 Task: Explore the satellite imagery of the Hoover Dam.
Action: Mouse moved to (201, 36)
Screenshot: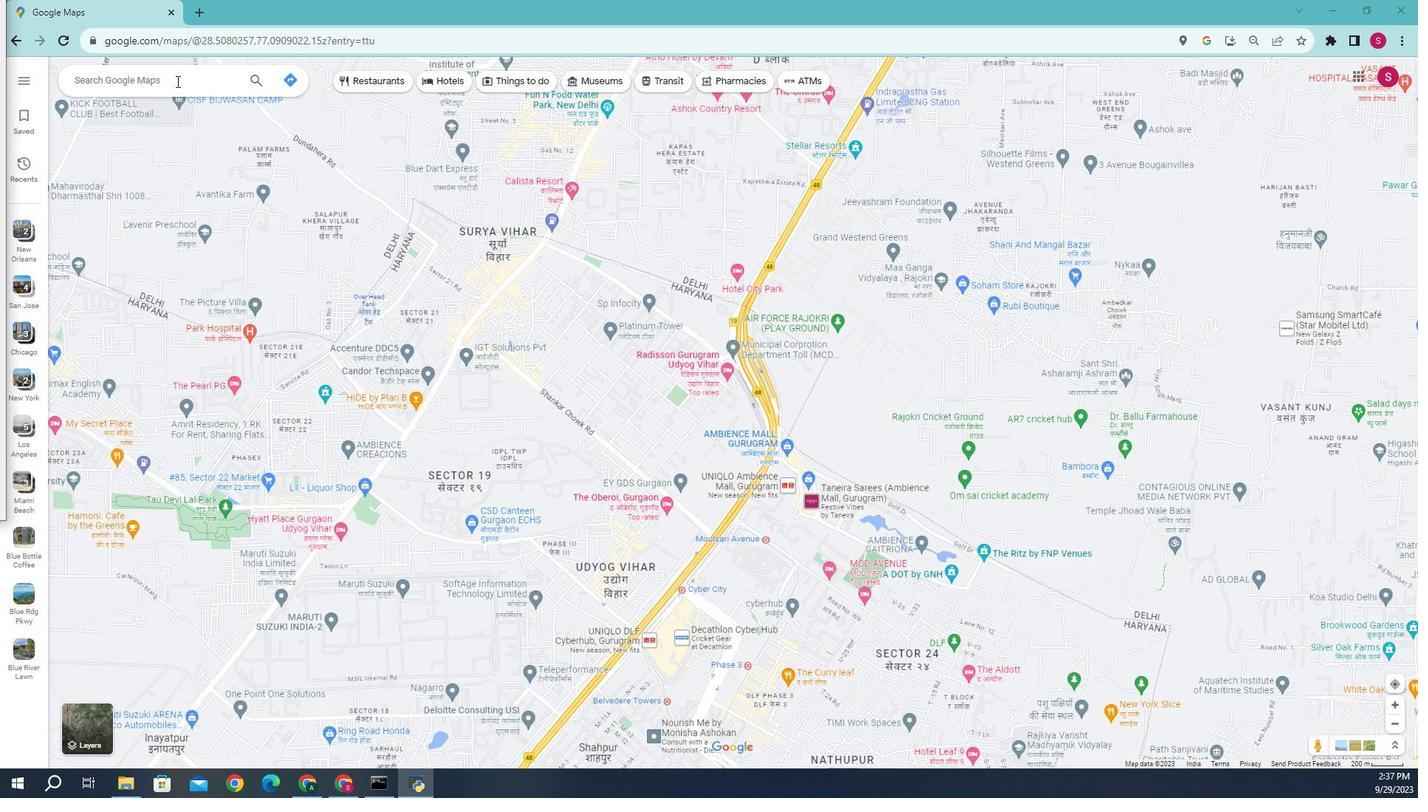 
Action: Mouse pressed left at (201, 36)
Screenshot: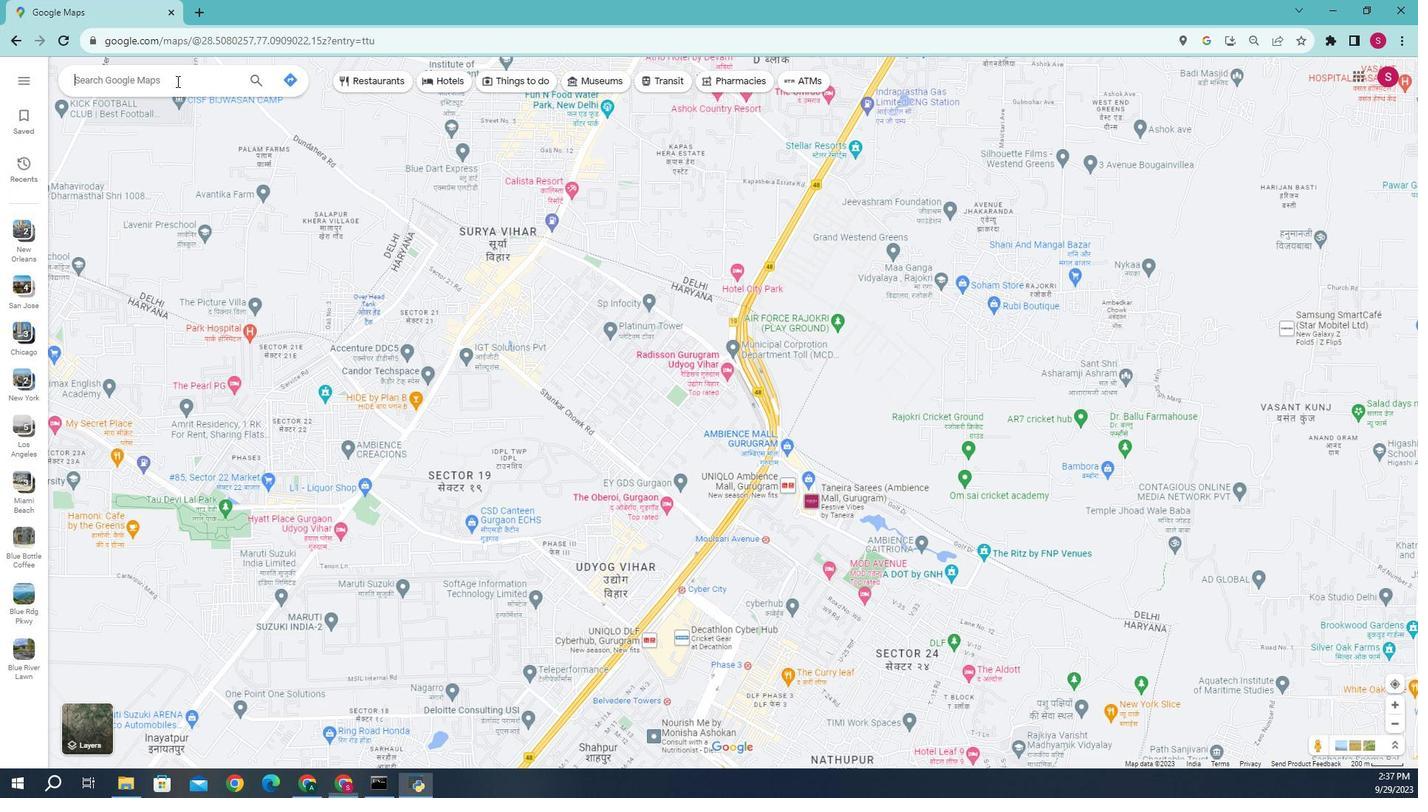 
Action: Key pressed <Key.caps_lock>H<Key.caps_lock>oover<Key.space><Key.caps_lock>D<Key.caps_lock>am
Screenshot: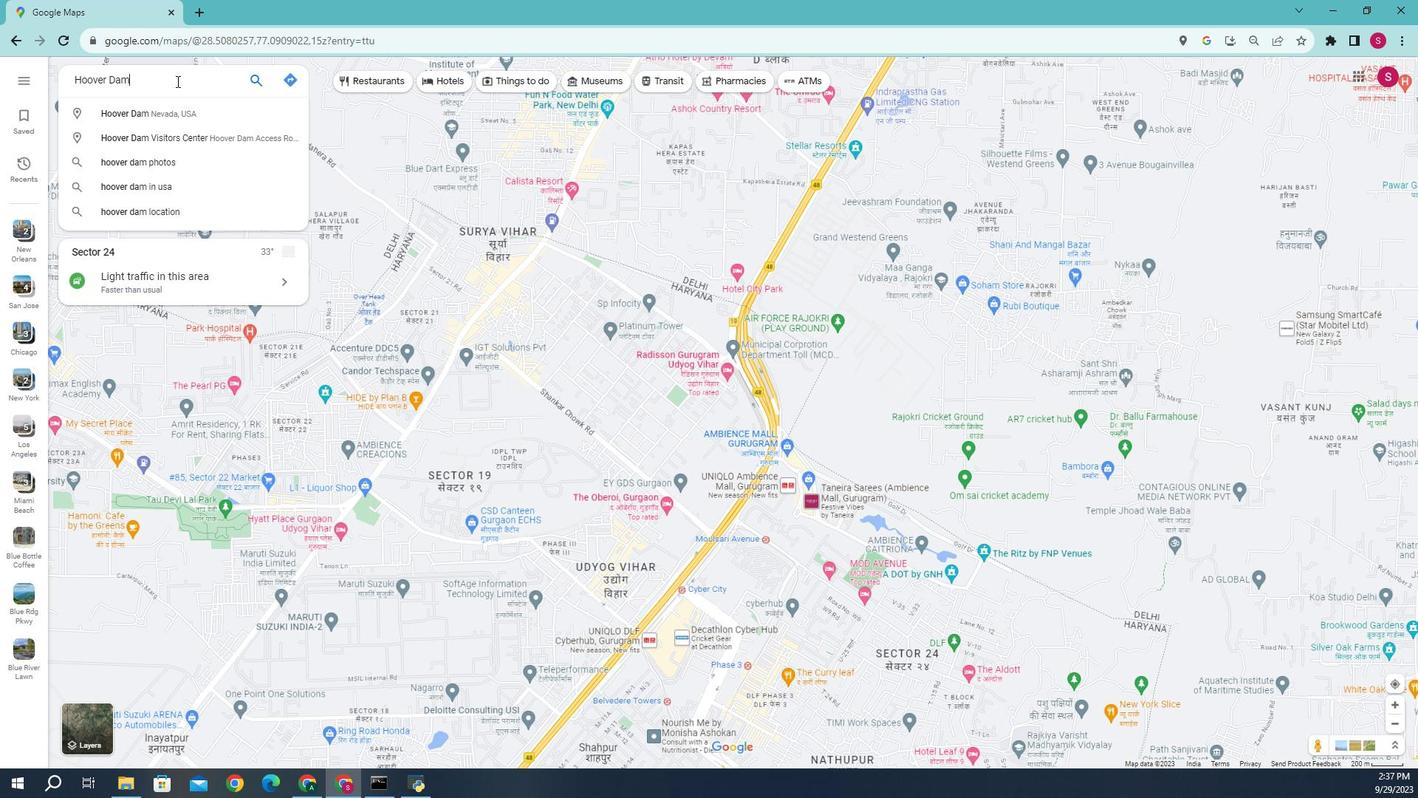 
Action: Mouse moved to (203, 82)
Screenshot: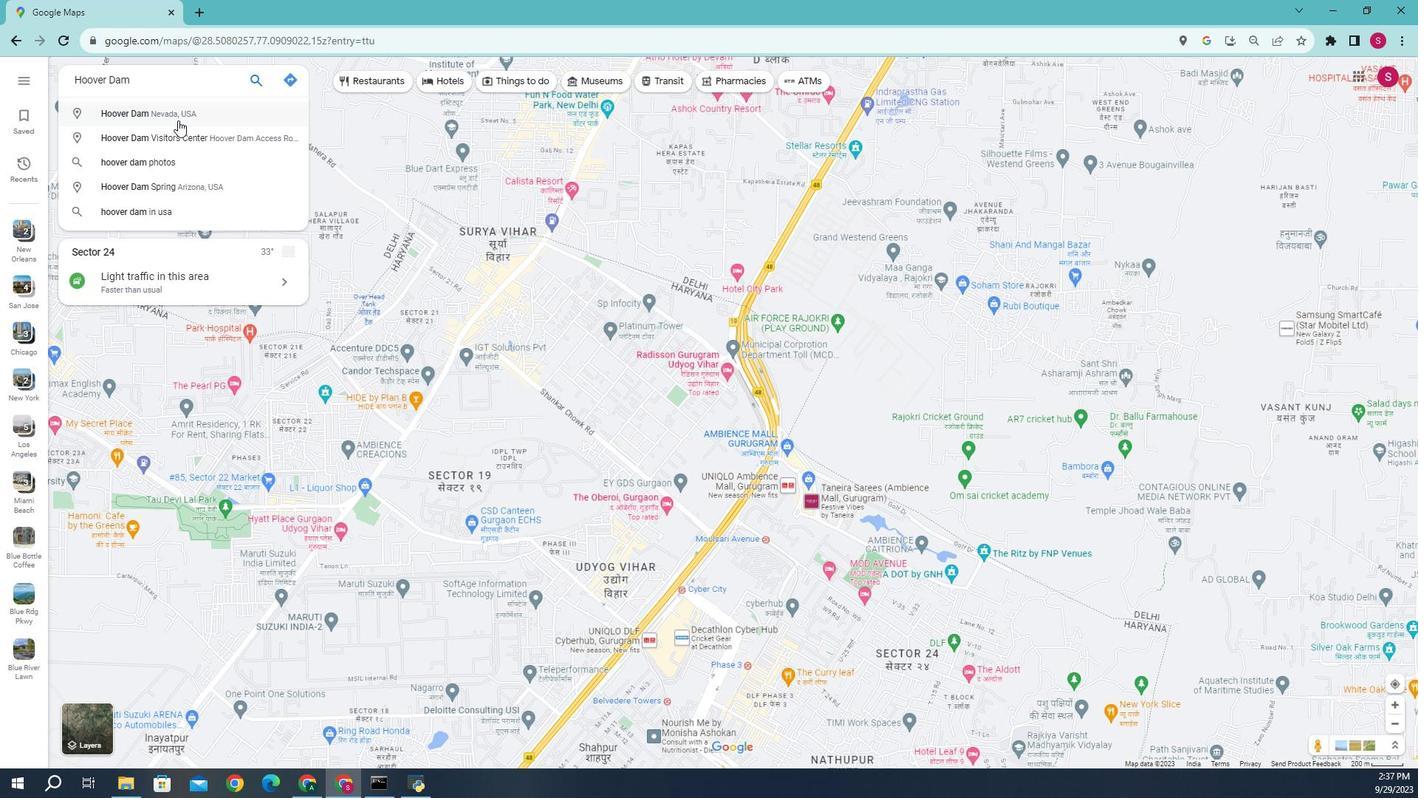 
Action: Mouse pressed left at (203, 82)
Screenshot: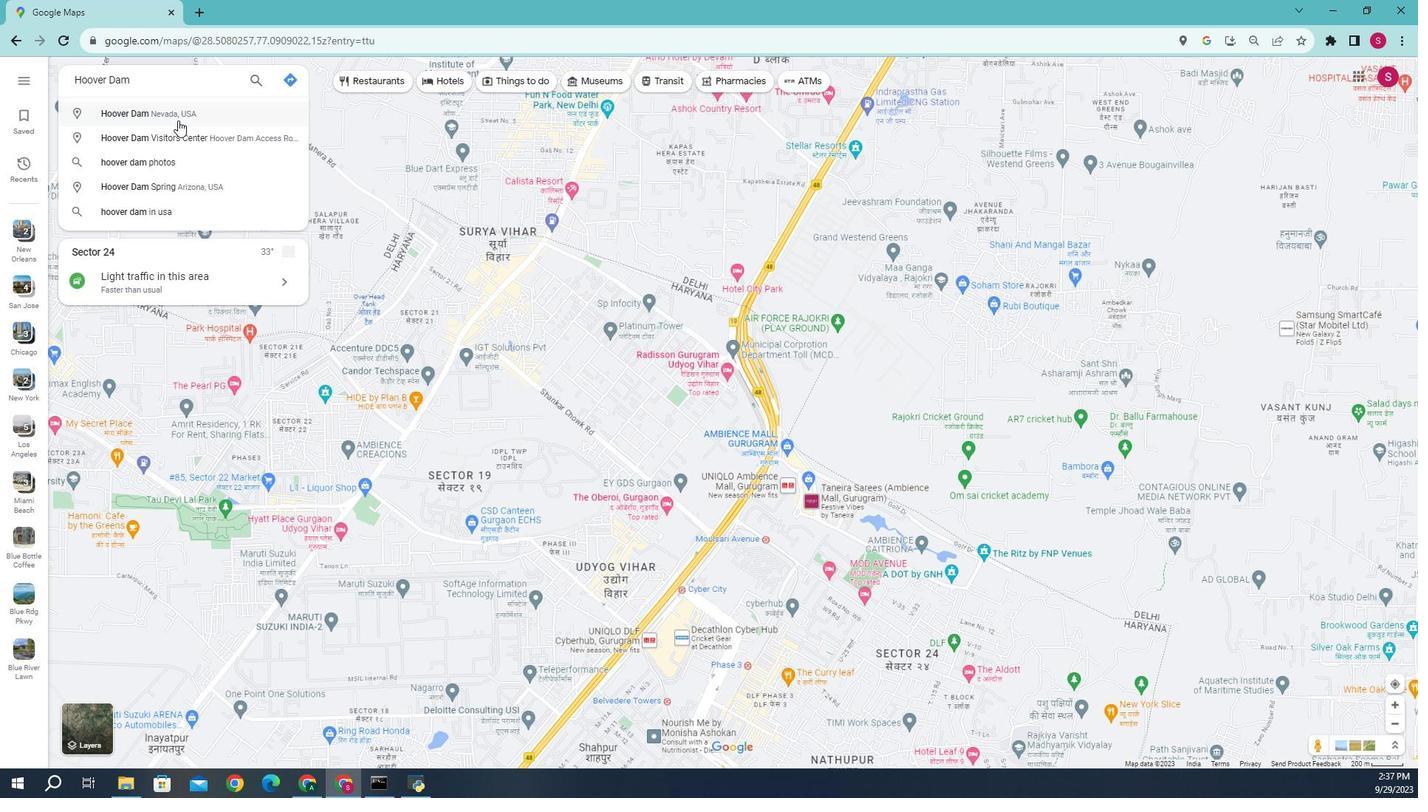 
Action: Mouse moved to (384, 767)
Screenshot: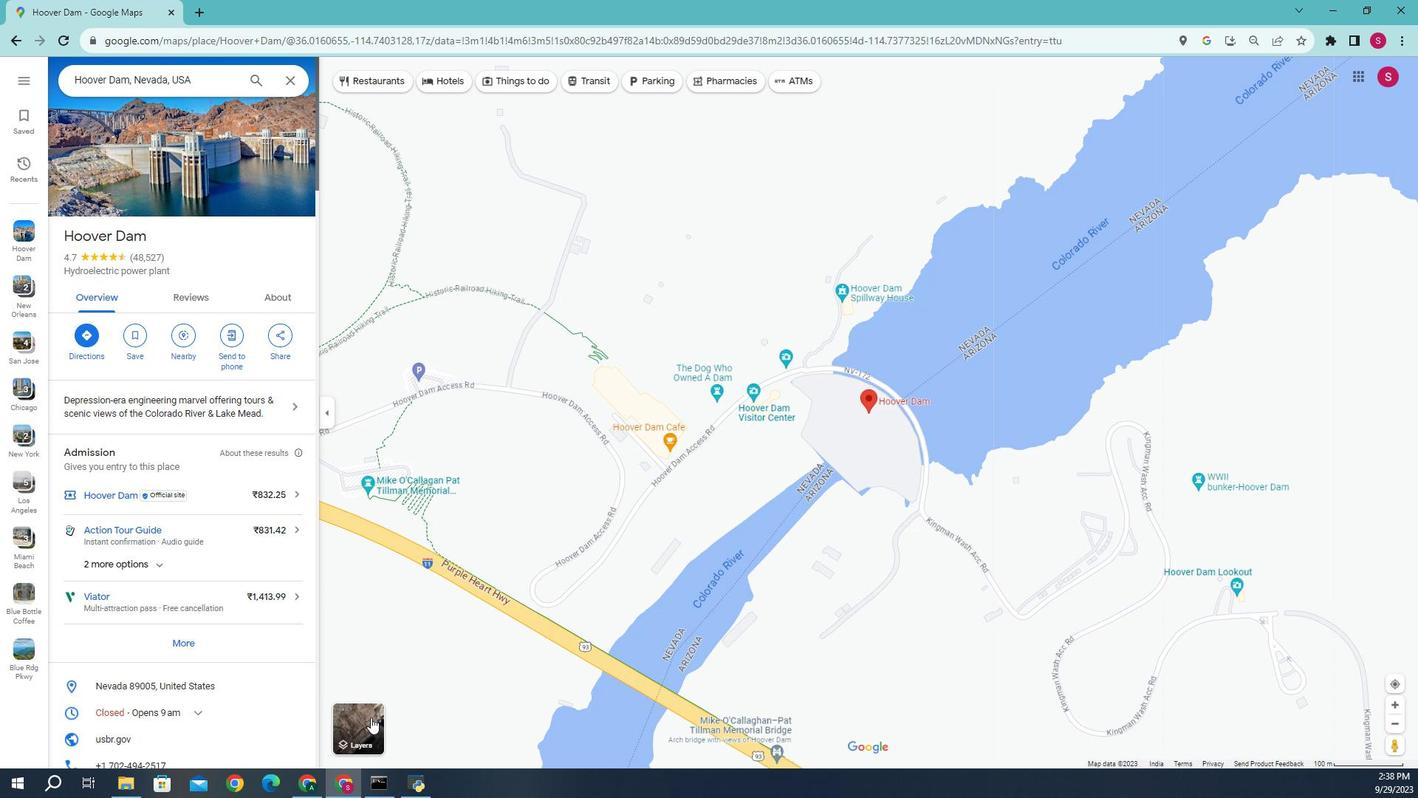 
Action: Mouse pressed left at (384, 767)
Screenshot: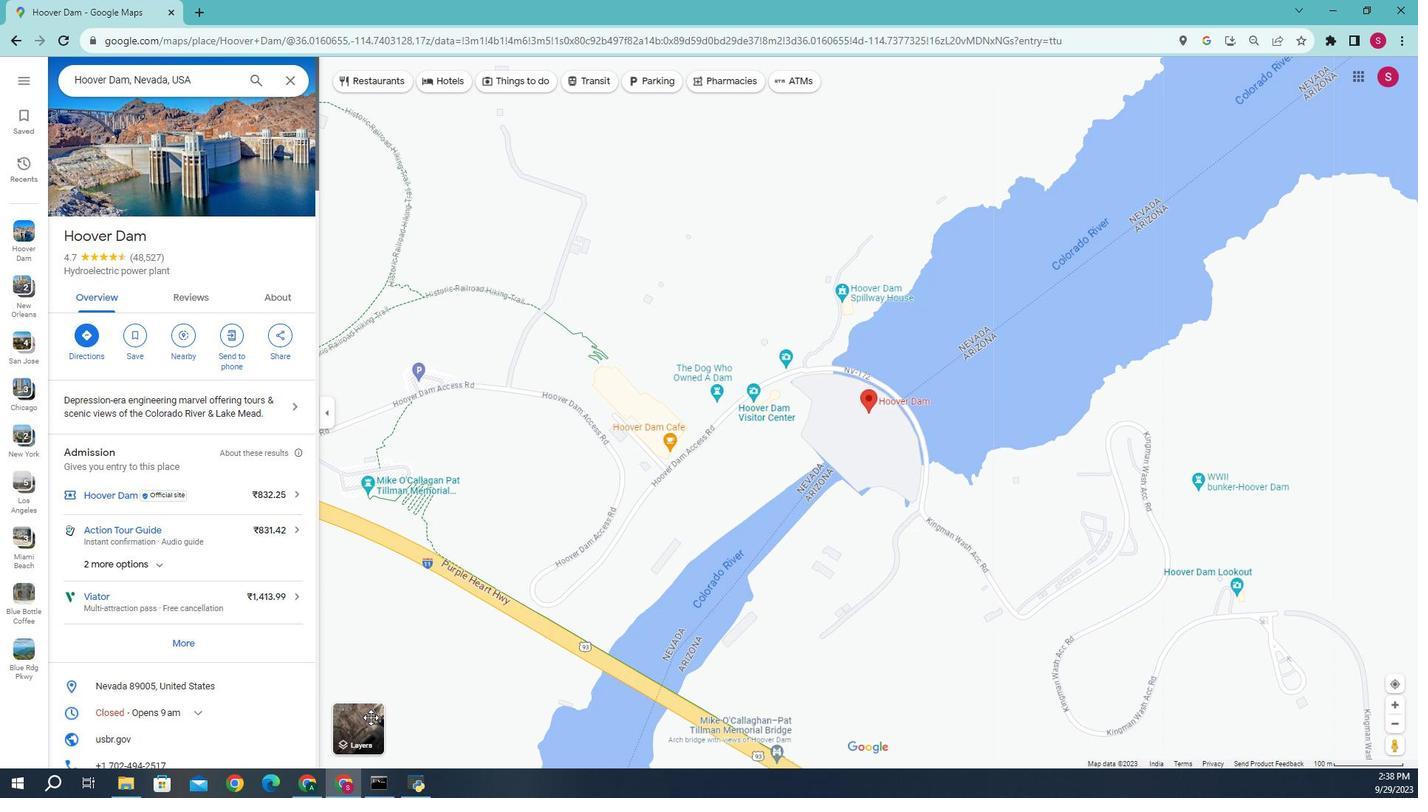 
Action: Mouse moved to (575, 779)
Screenshot: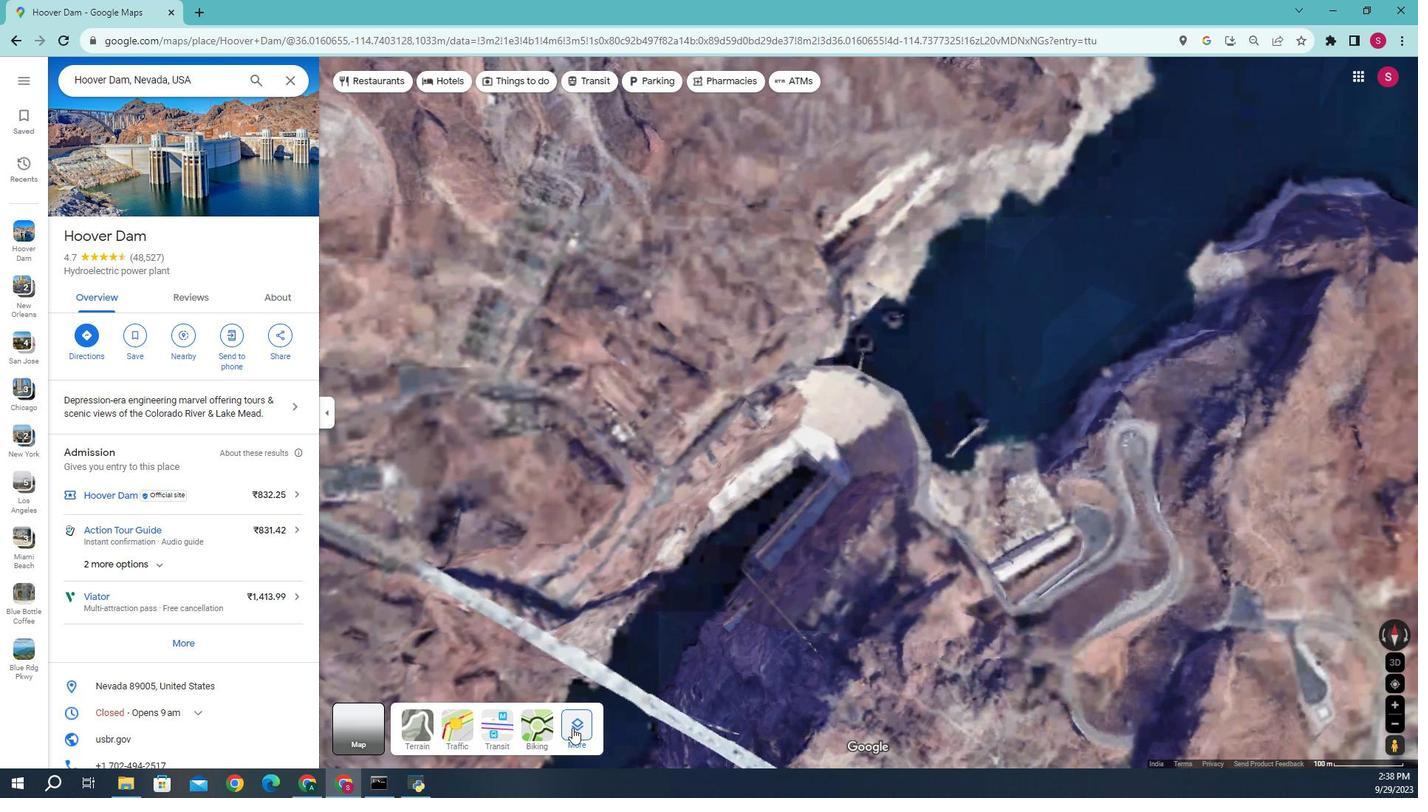 
Action: Mouse pressed left at (575, 779)
Screenshot: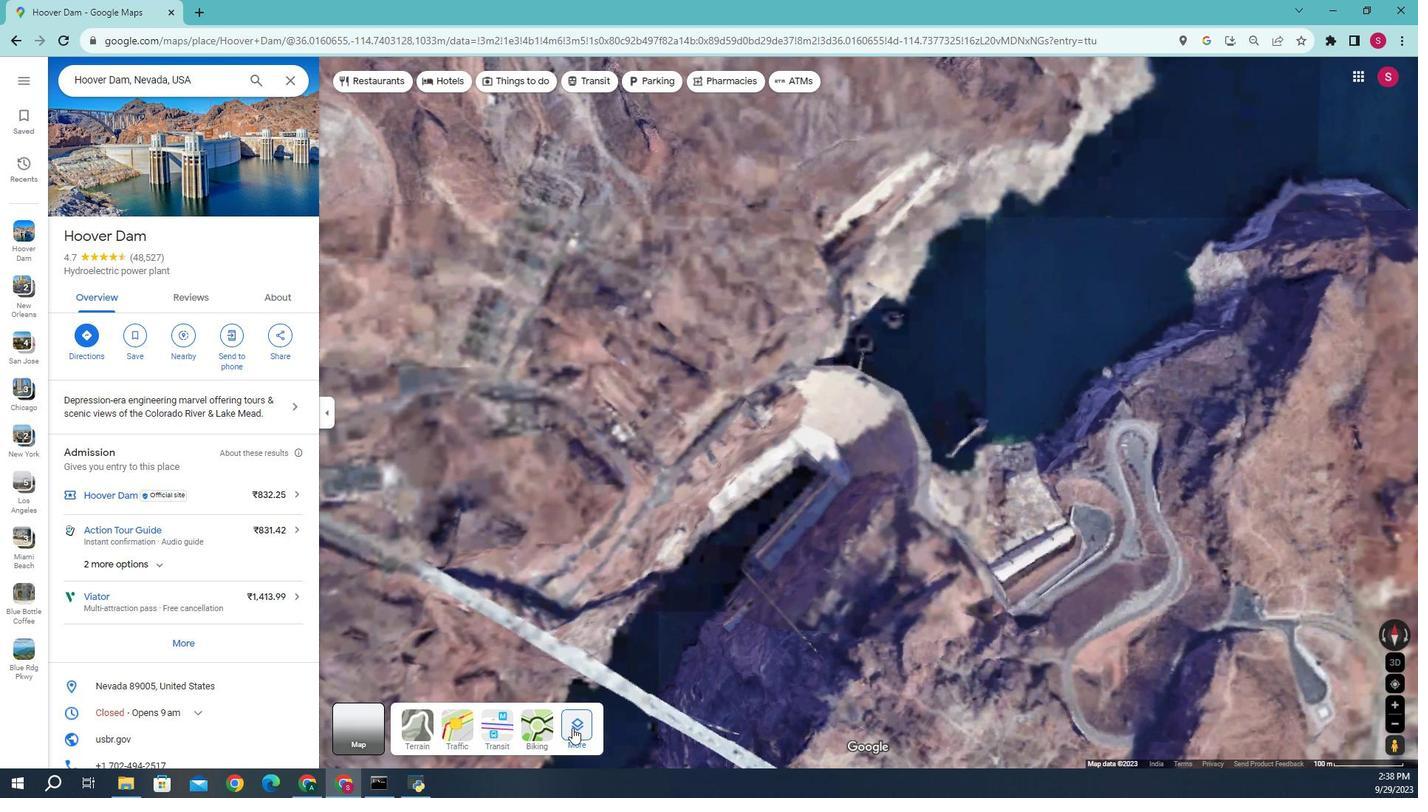 
Action: Mouse moved to (433, 571)
Screenshot: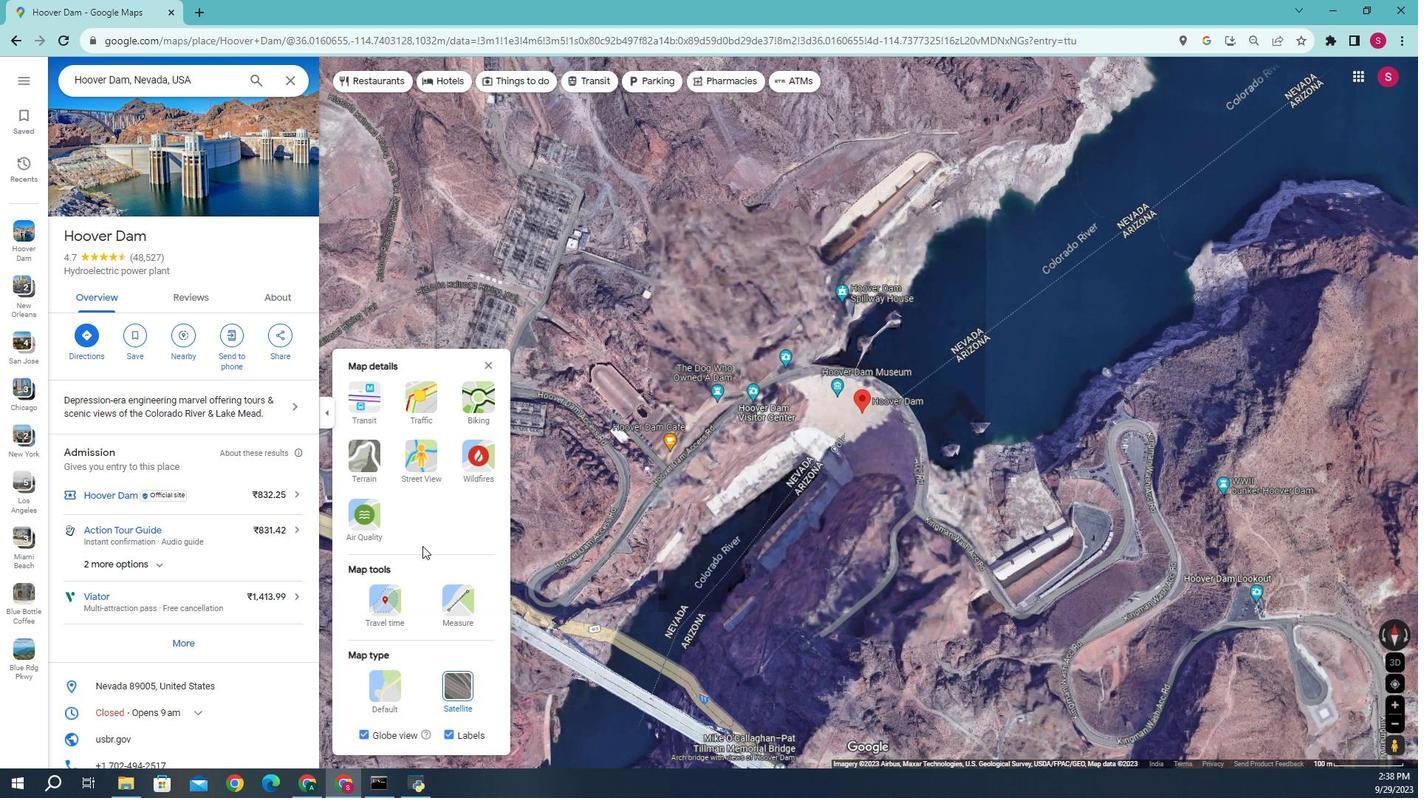 
Action: Mouse scrolled (433, 569) with delta (0, -1)
Screenshot: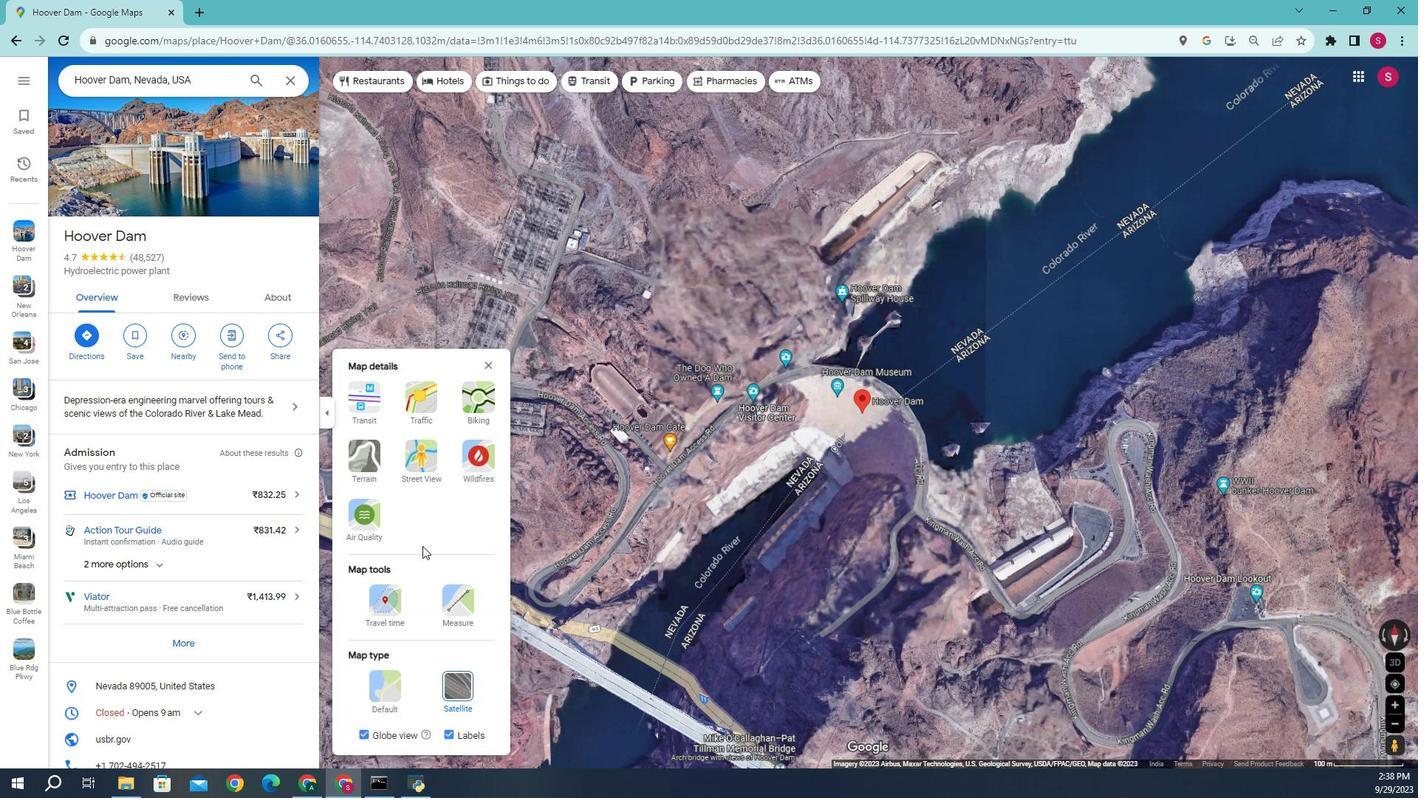 
Action: Mouse moved to (466, 738)
Screenshot: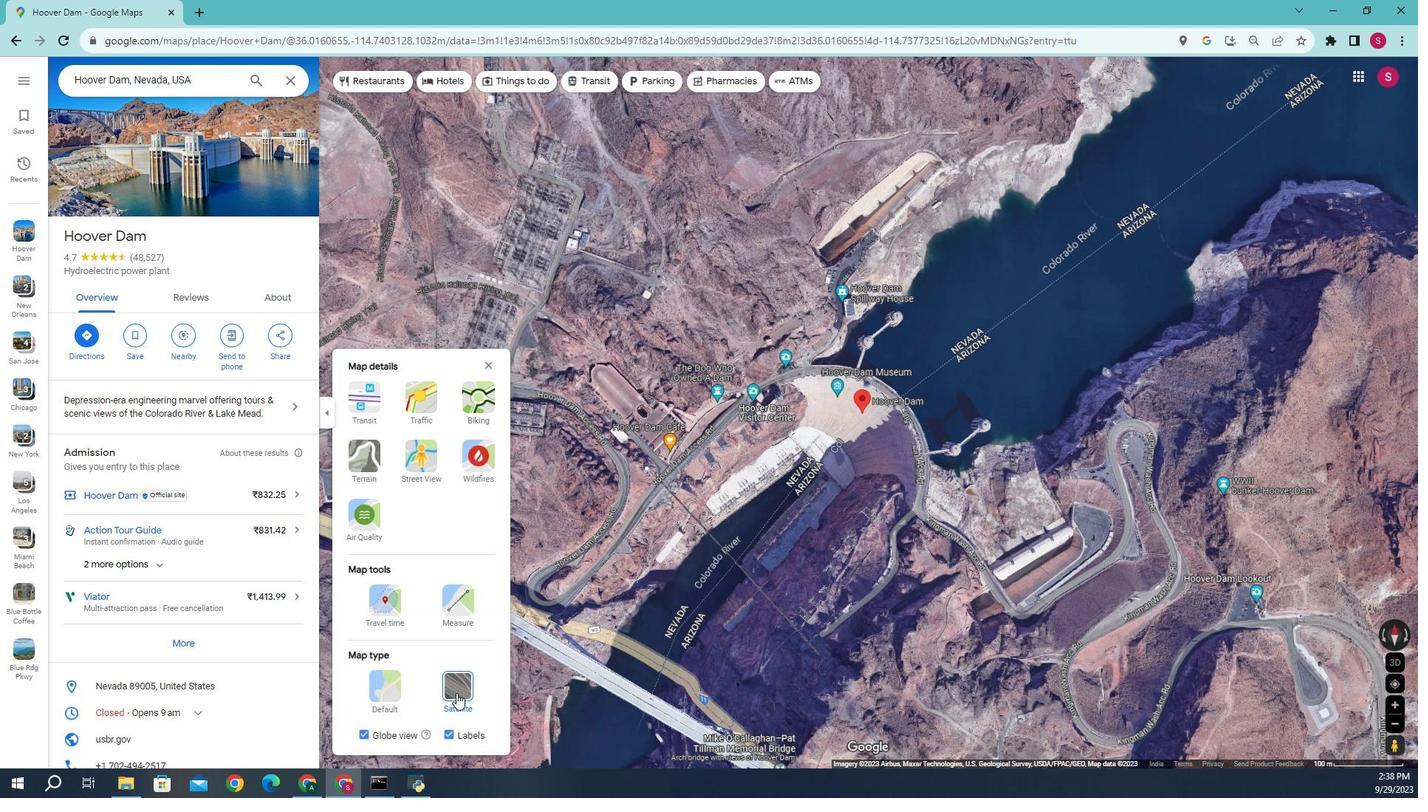 
Action: Mouse pressed left at (466, 738)
Screenshot: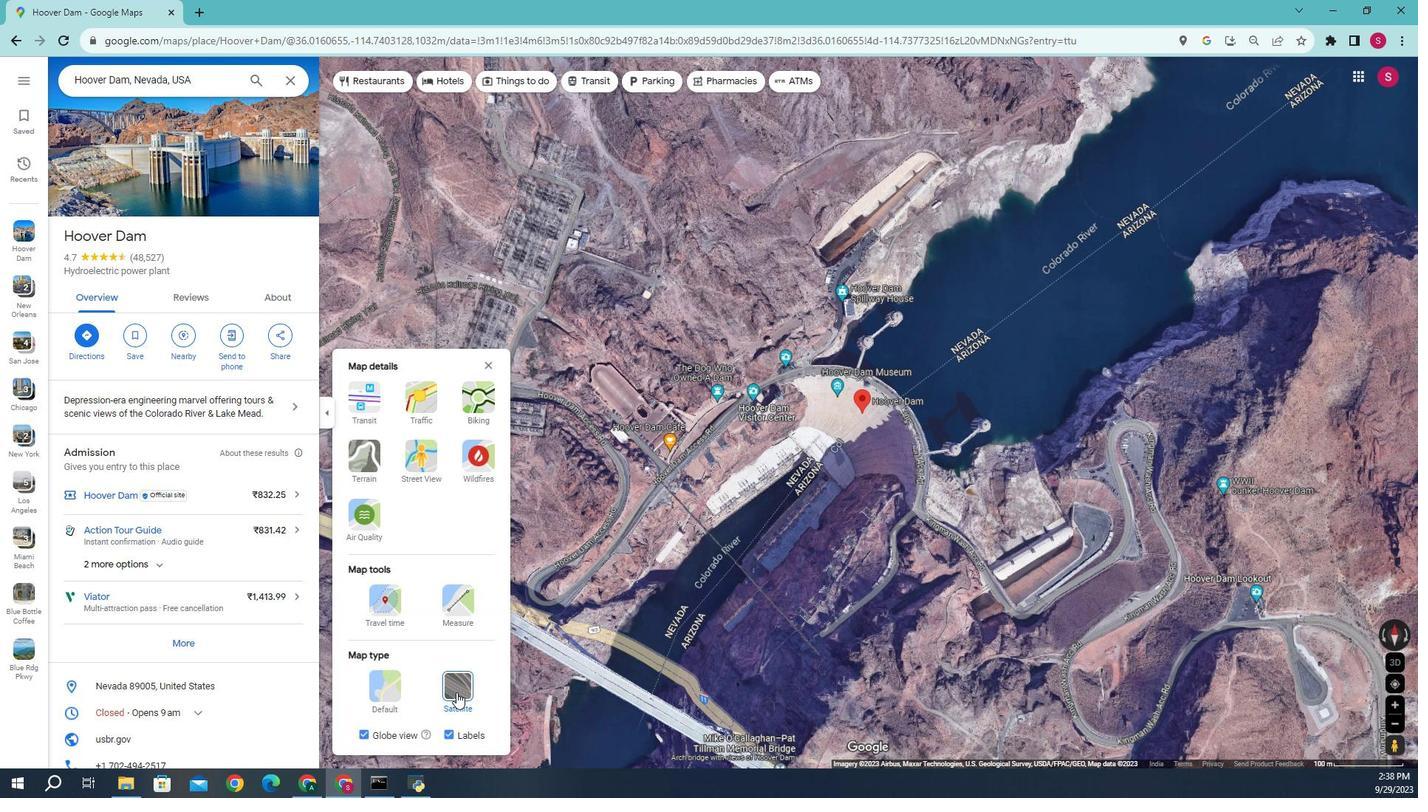 
Action: Mouse moved to (472, 727)
Screenshot: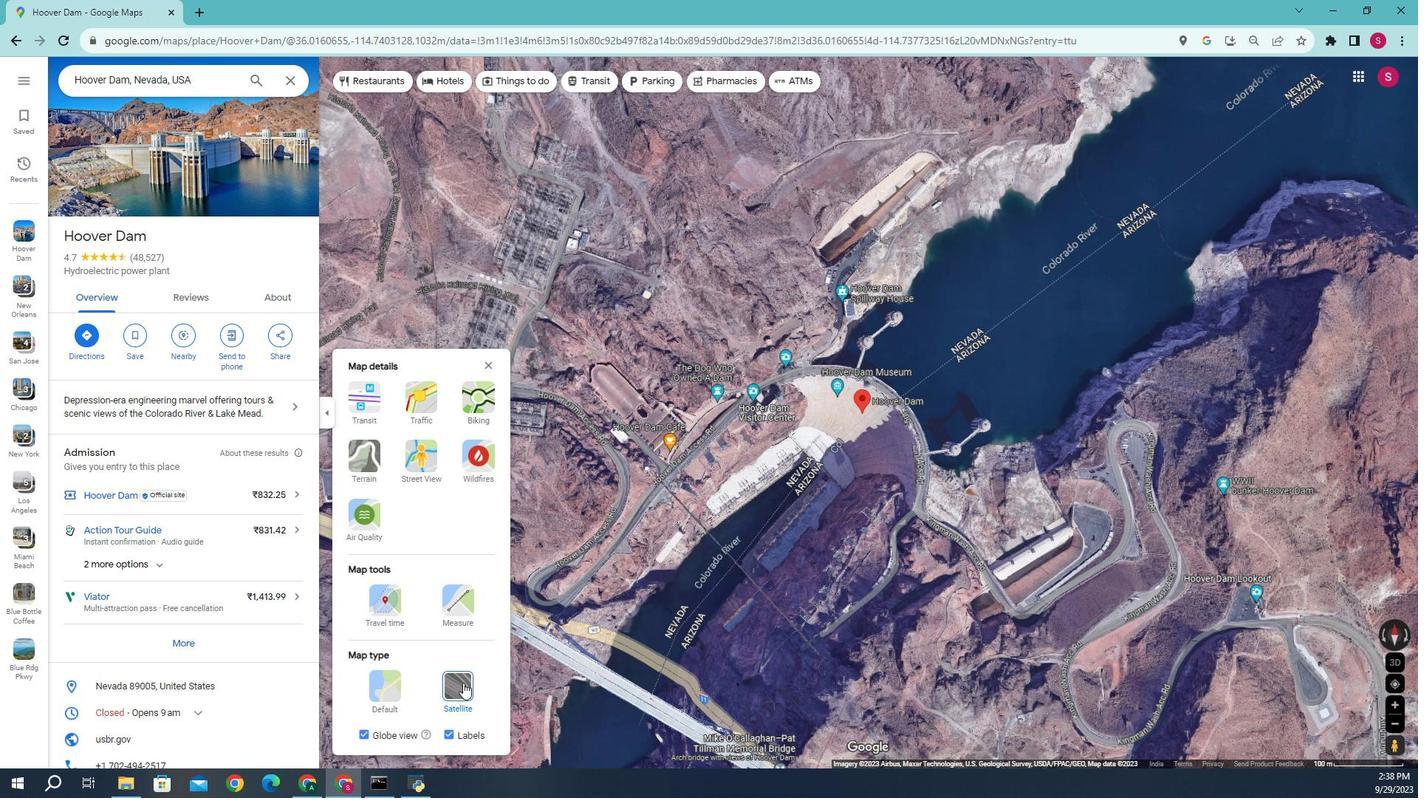 
Action: Mouse pressed left at (472, 727)
Screenshot: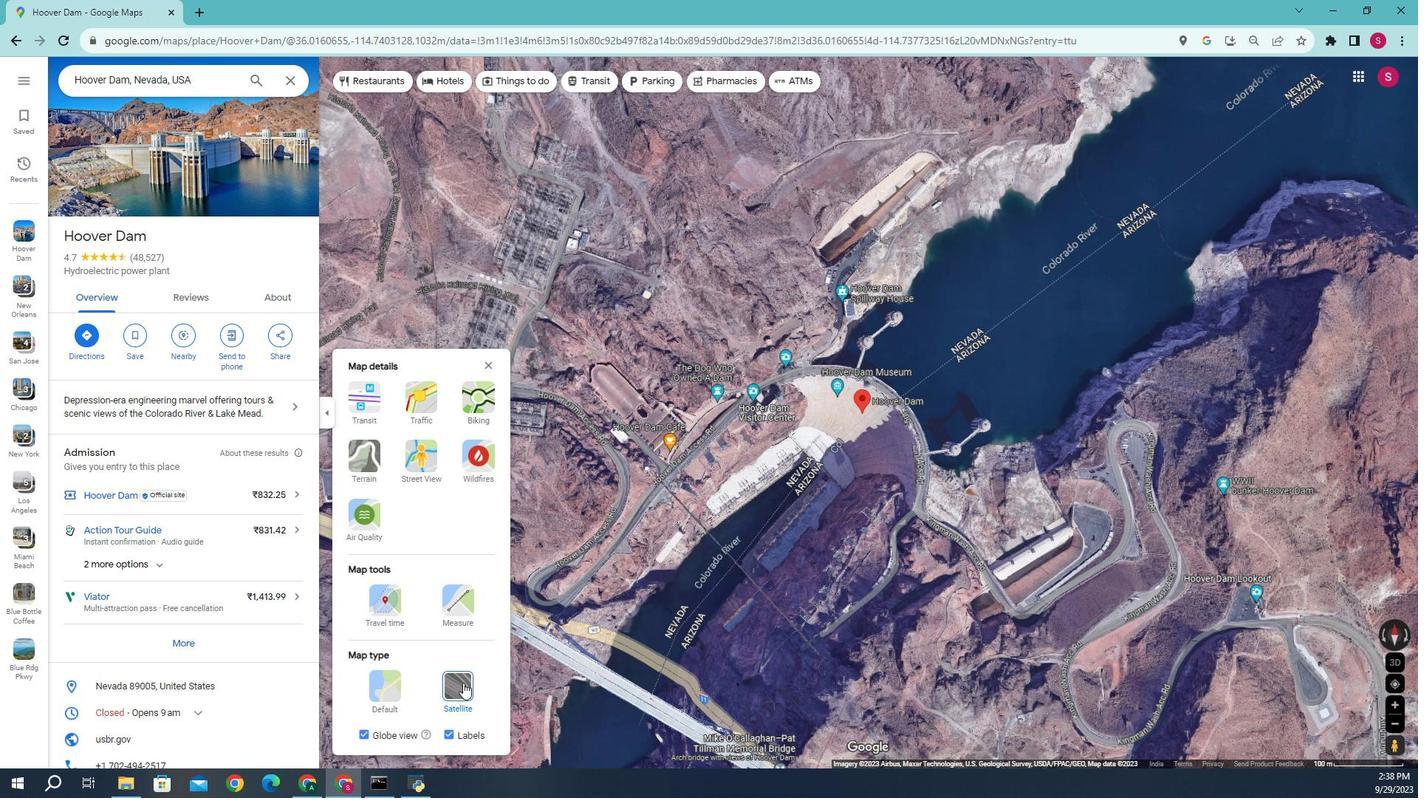 
Action: Mouse moved to (674, 527)
Screenshot: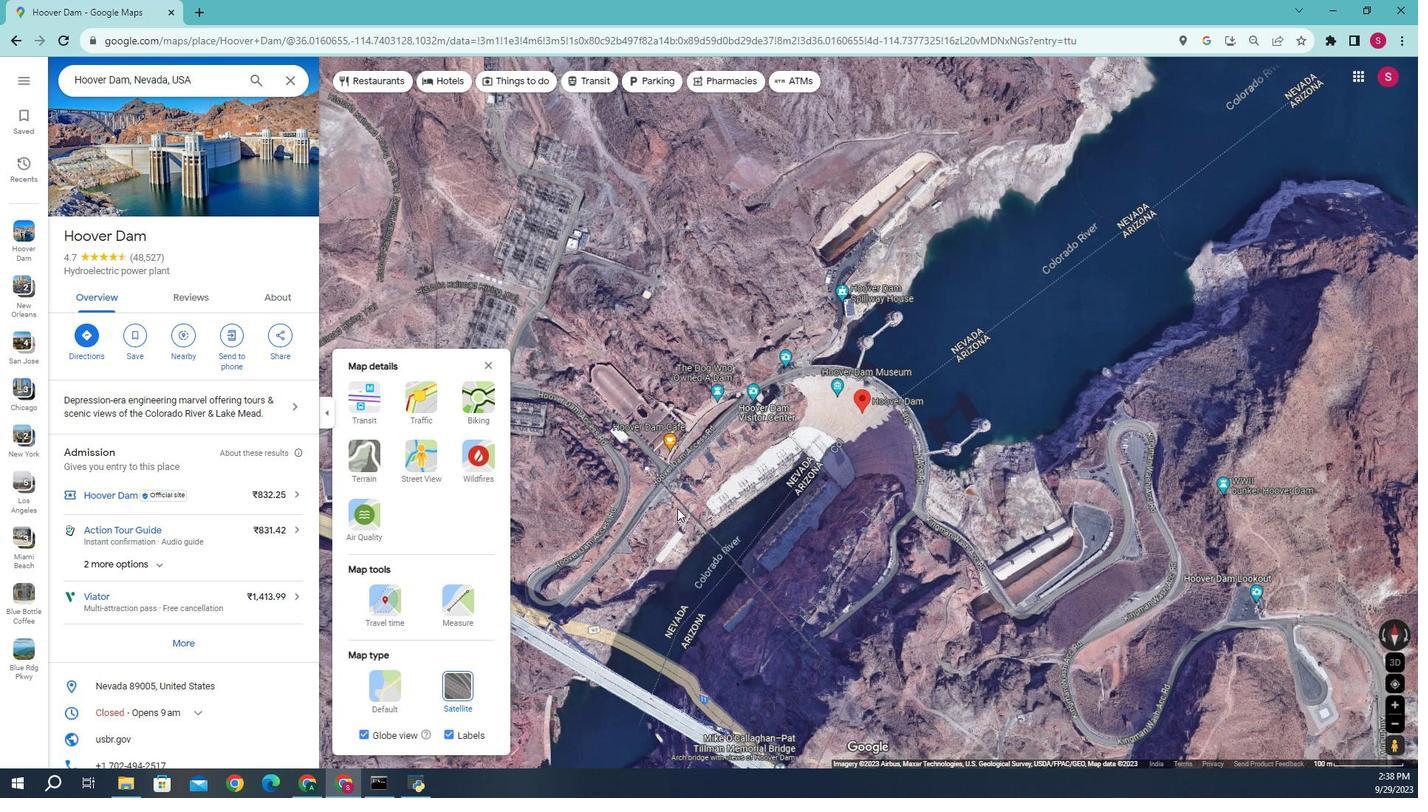 
Action: Mouse scrolled (674, 526) with delta (0, 0)
Screenshot: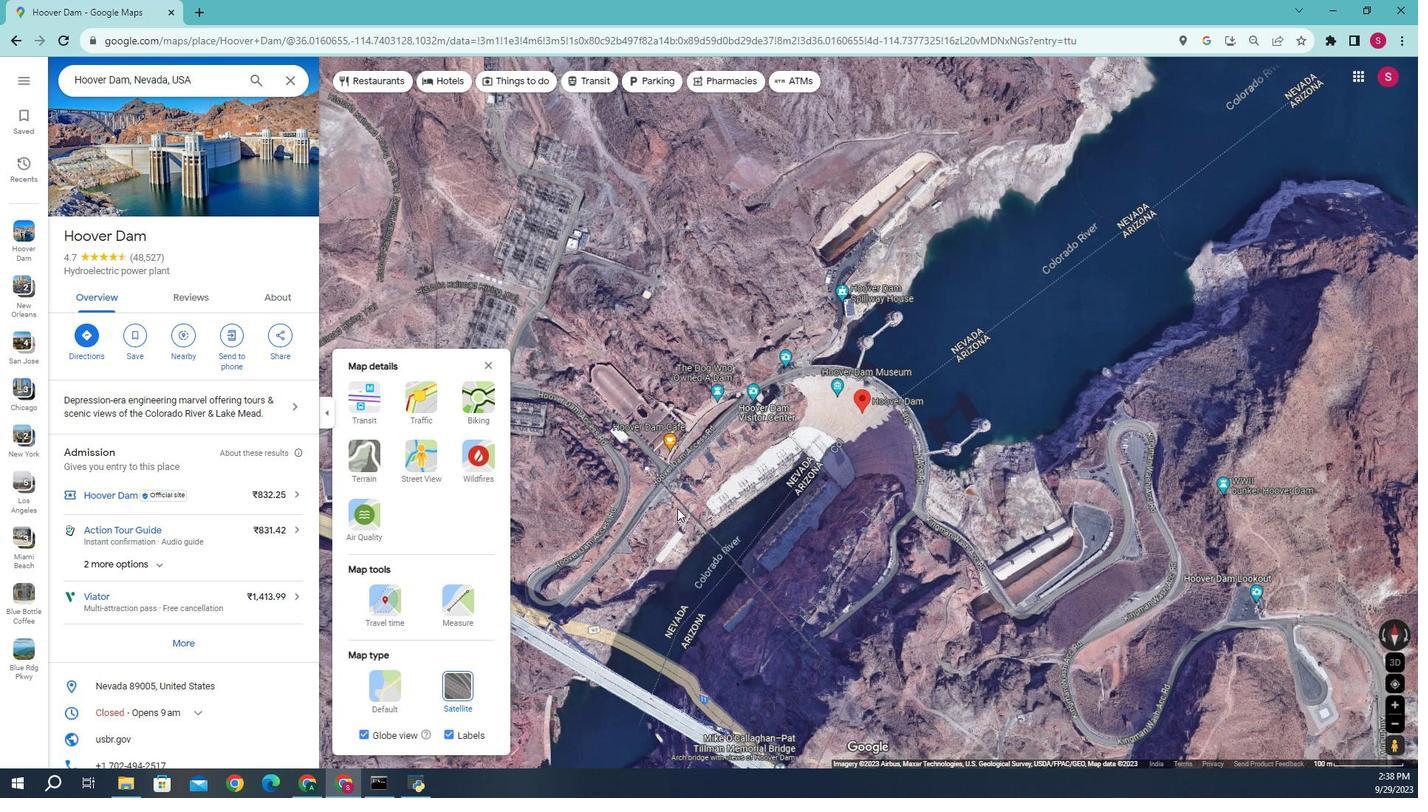 
Action: Mouse scrolled (674, 526) with delta (0, 0)
Screenshot: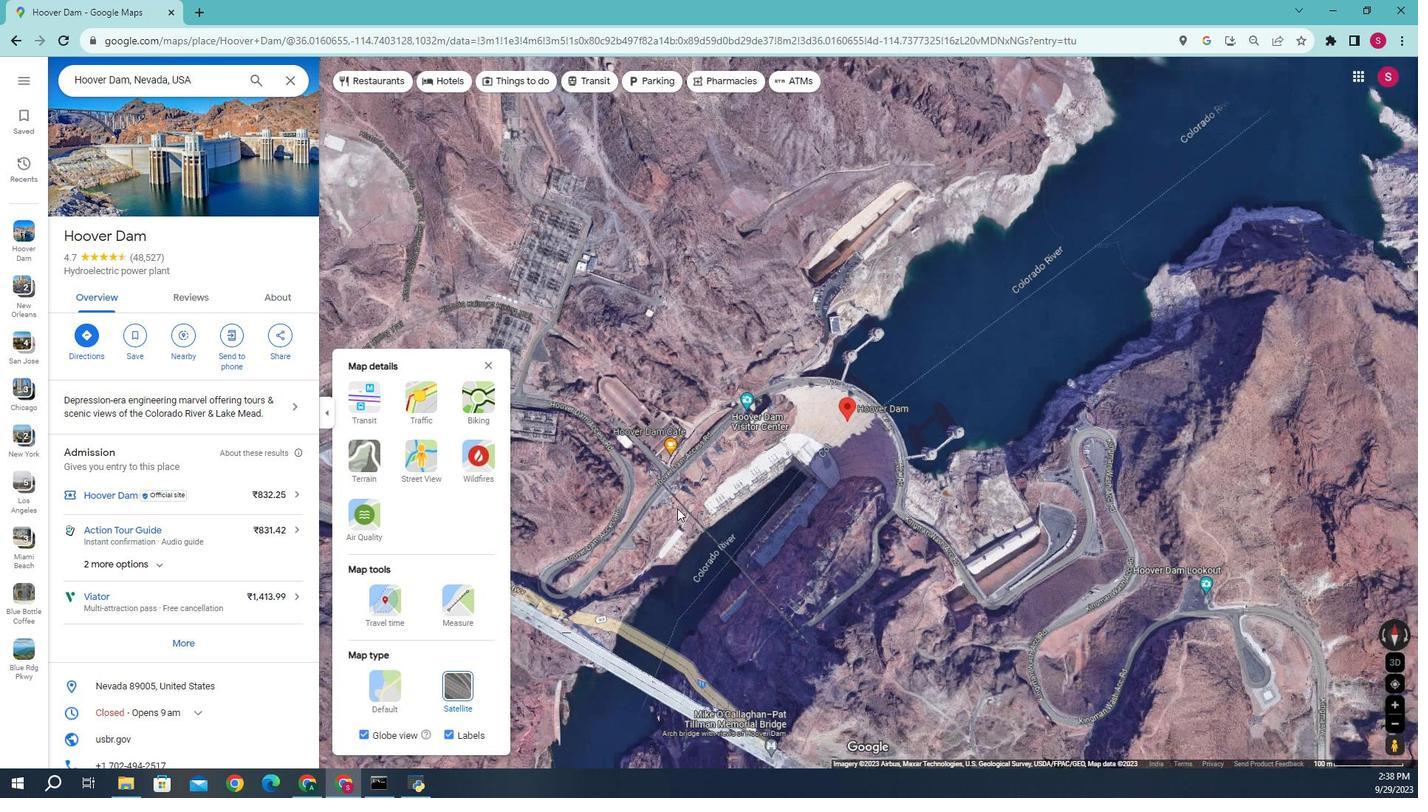 
Action: Mouse scrolled (674, 526) with delta (0, 0)
Screenshot: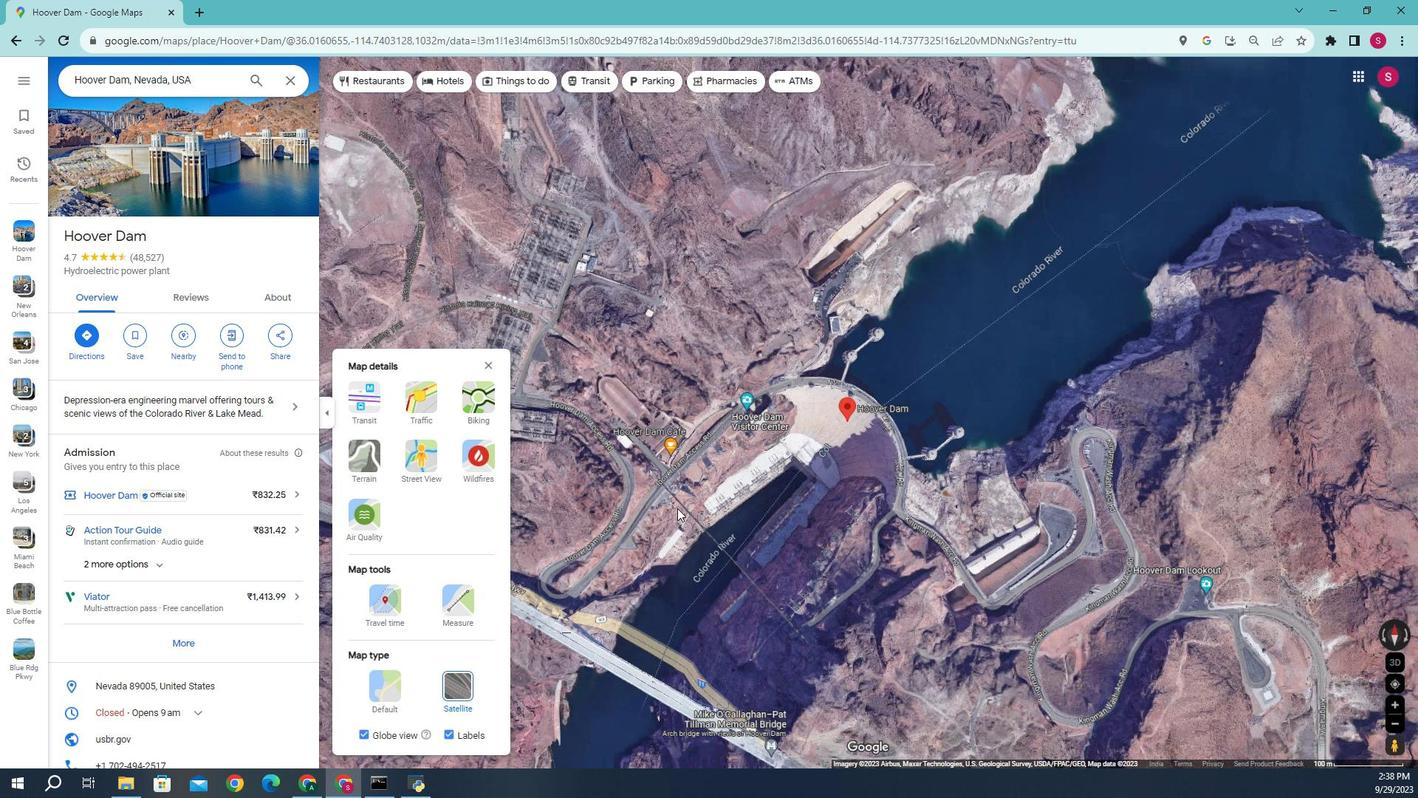 
Action: Mouse scrolled (674, 526) with delta (0, 0)
Screenshot: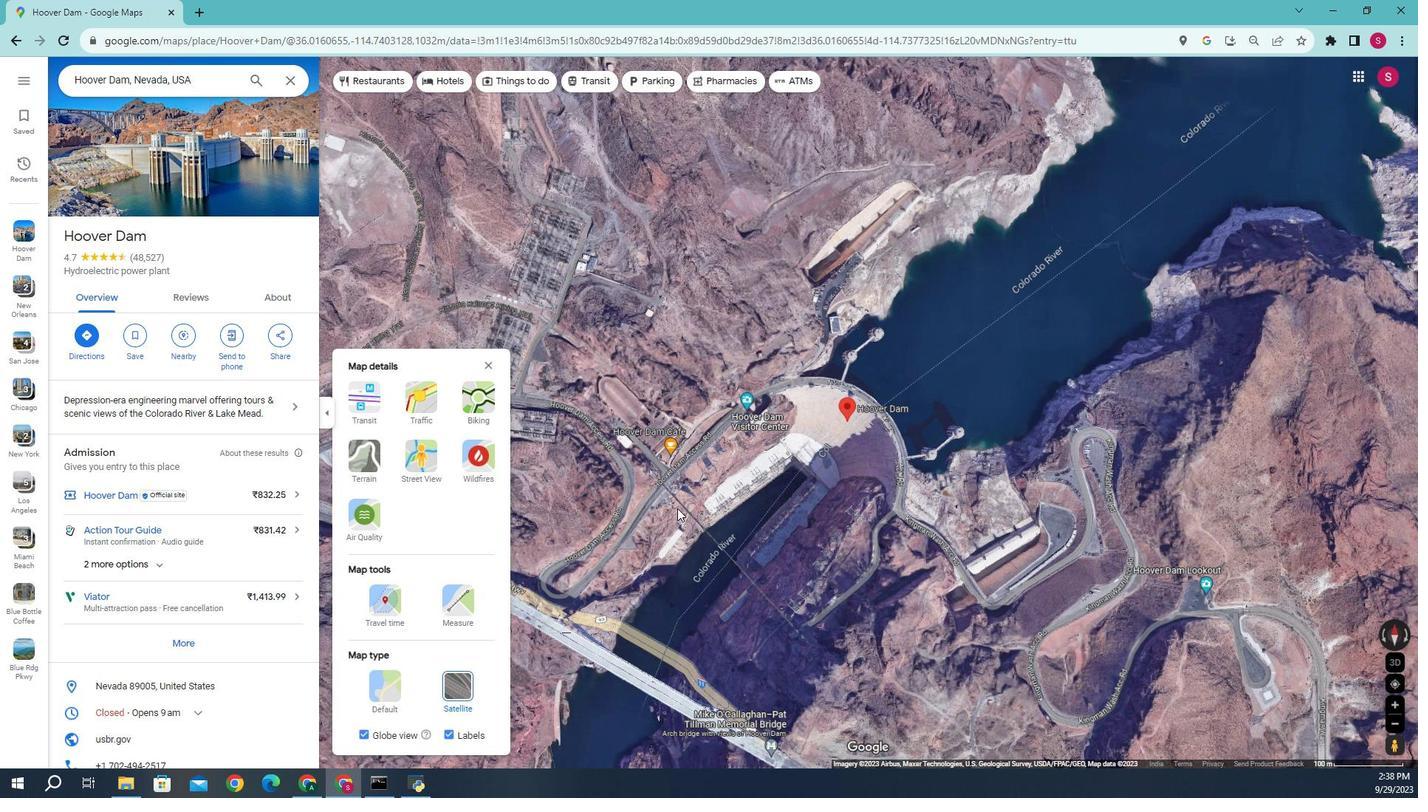 
Action: Mouse scrolled (674, 528) with delta (0, 0)
Screenshot: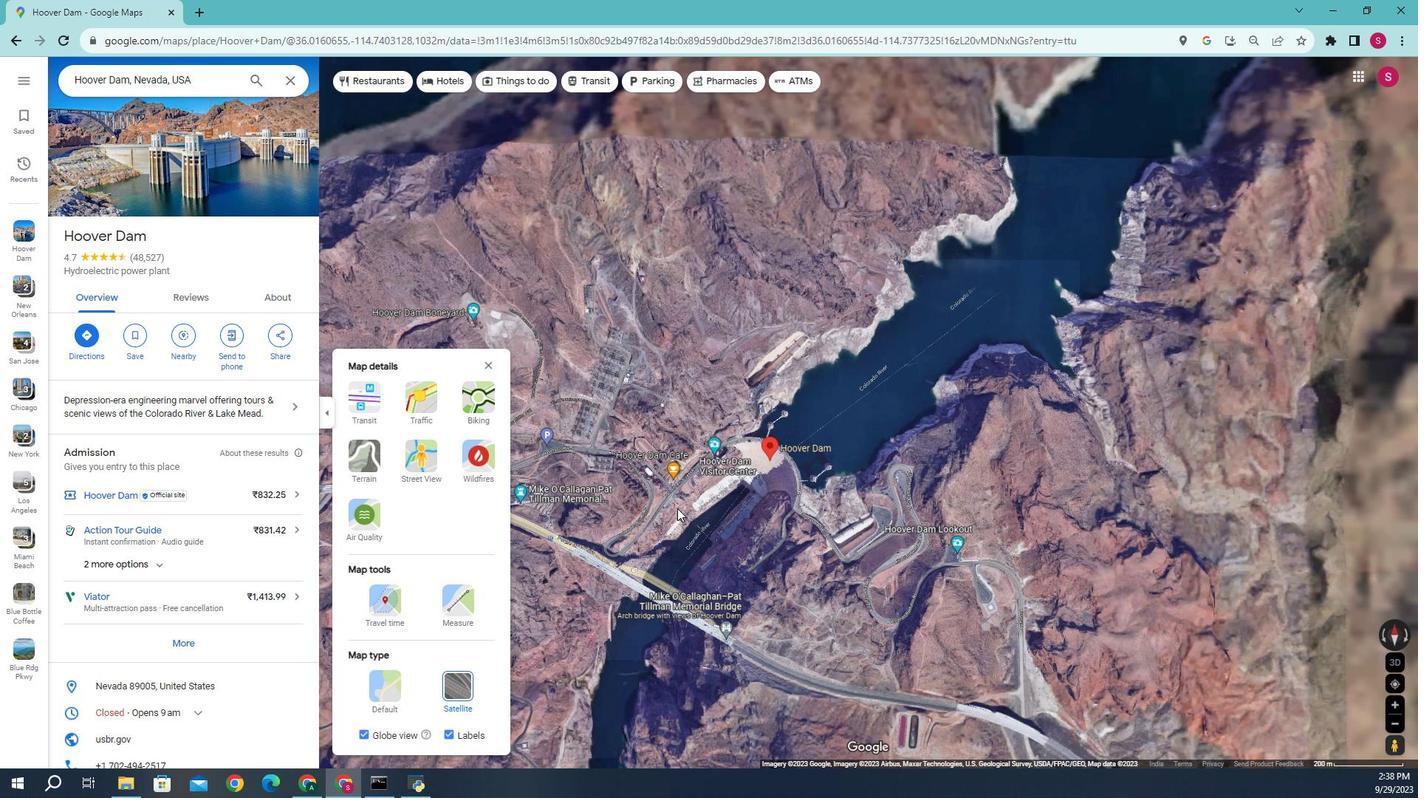 
Action: Mouse scrolled (674, 528) with delta (0, 0)
Screenshot: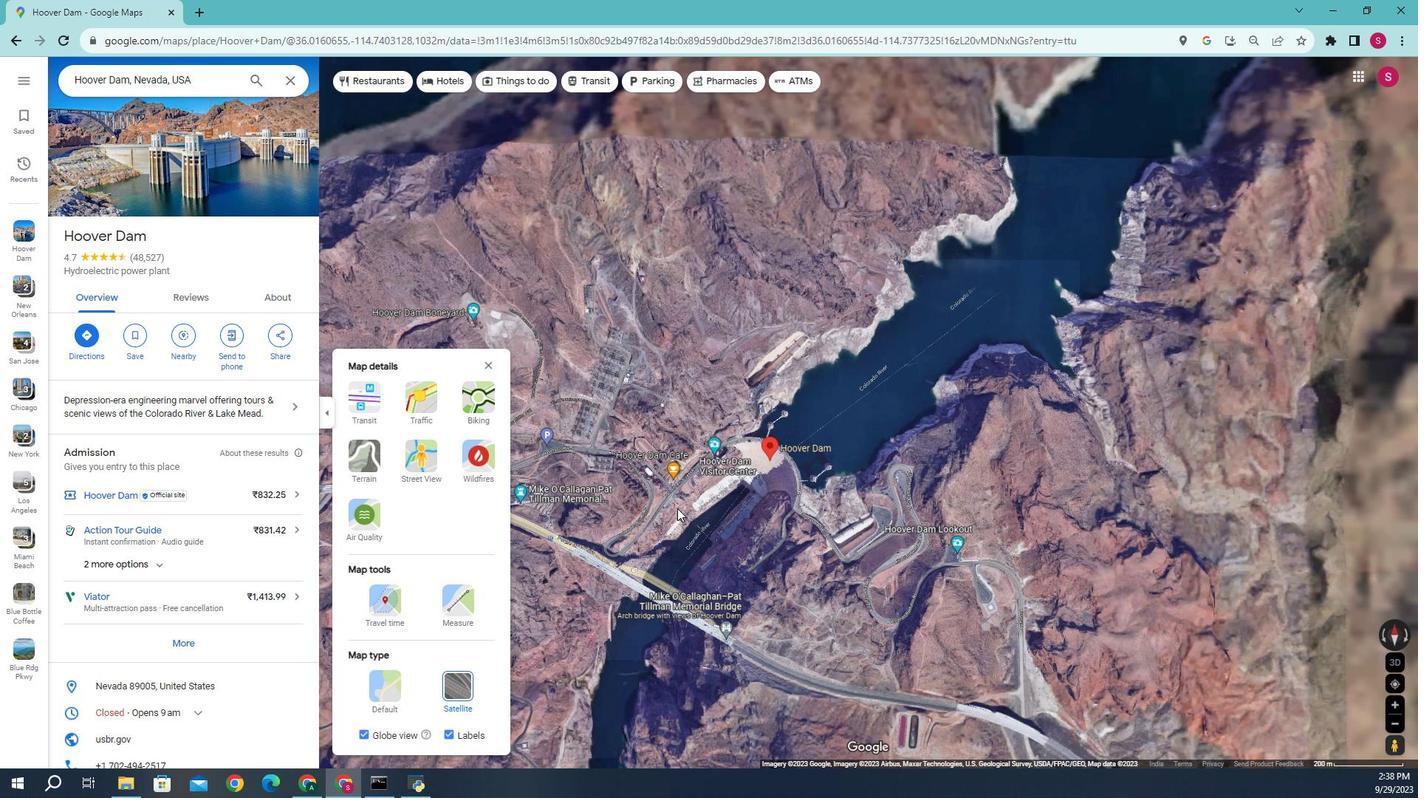 
Action: Mouse scrolled (674, 528) with delta (0, 0)
Screenshot: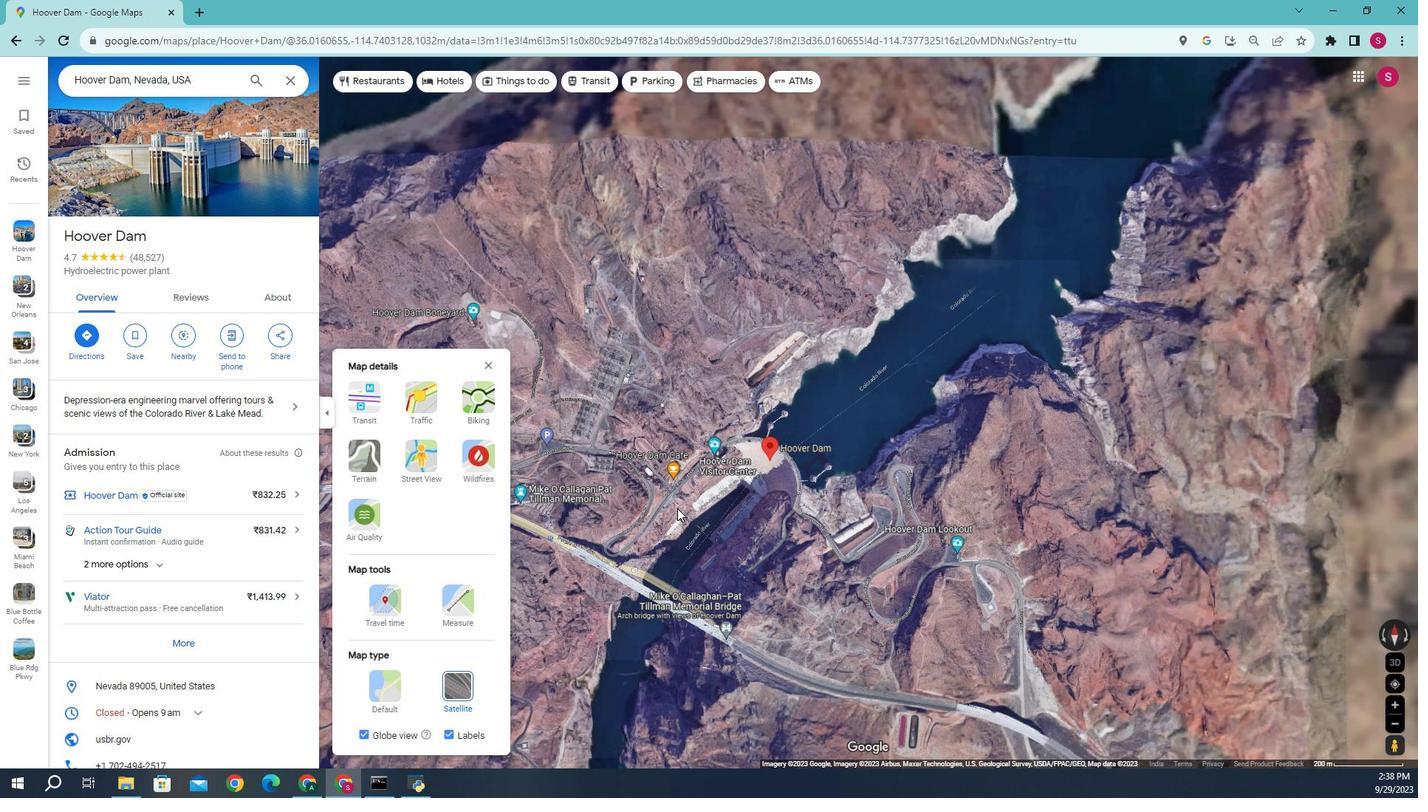 
Action: Mouse moved to (799, 452)
Screenshot: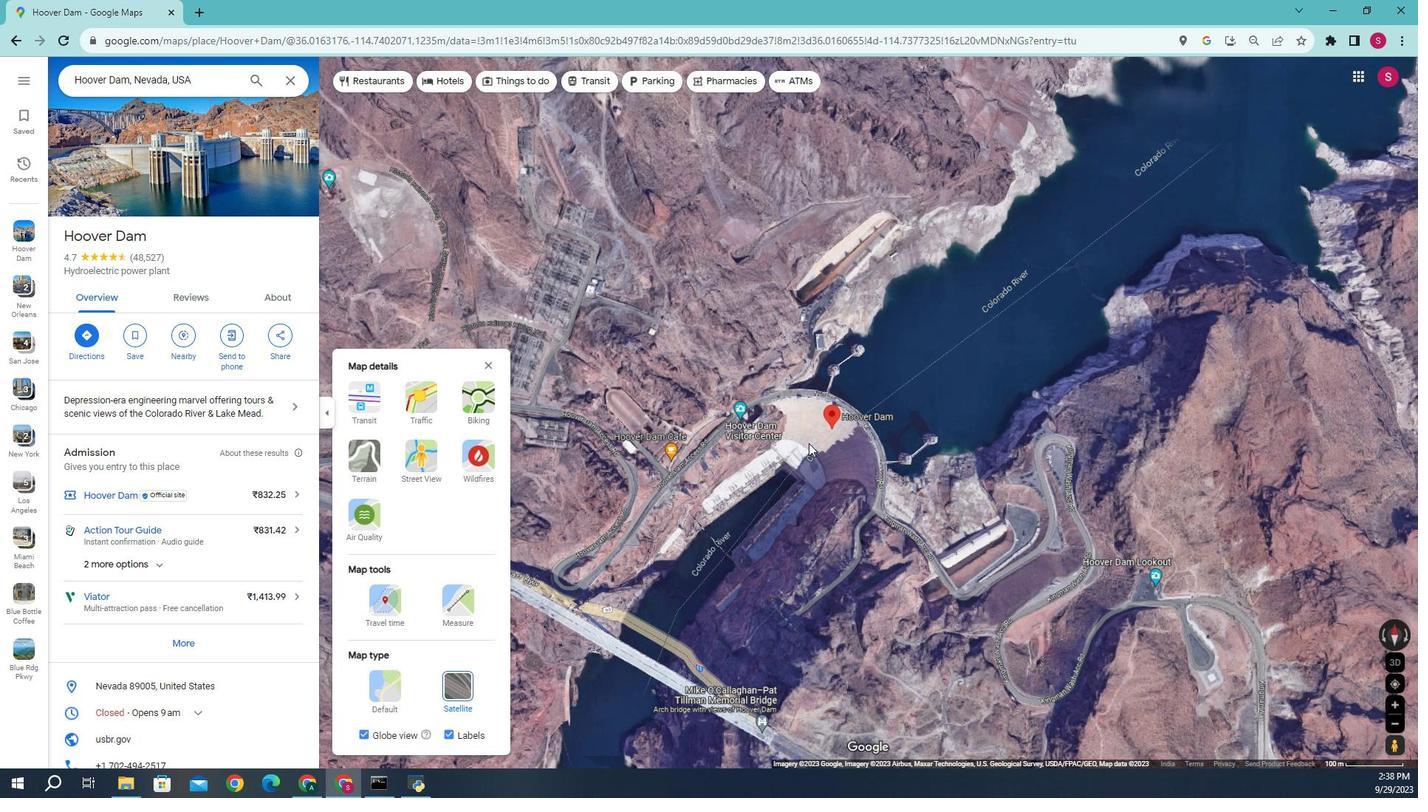 
Action: Mouse scrolled (799, 452) with delta (0, 0)
Screenshot: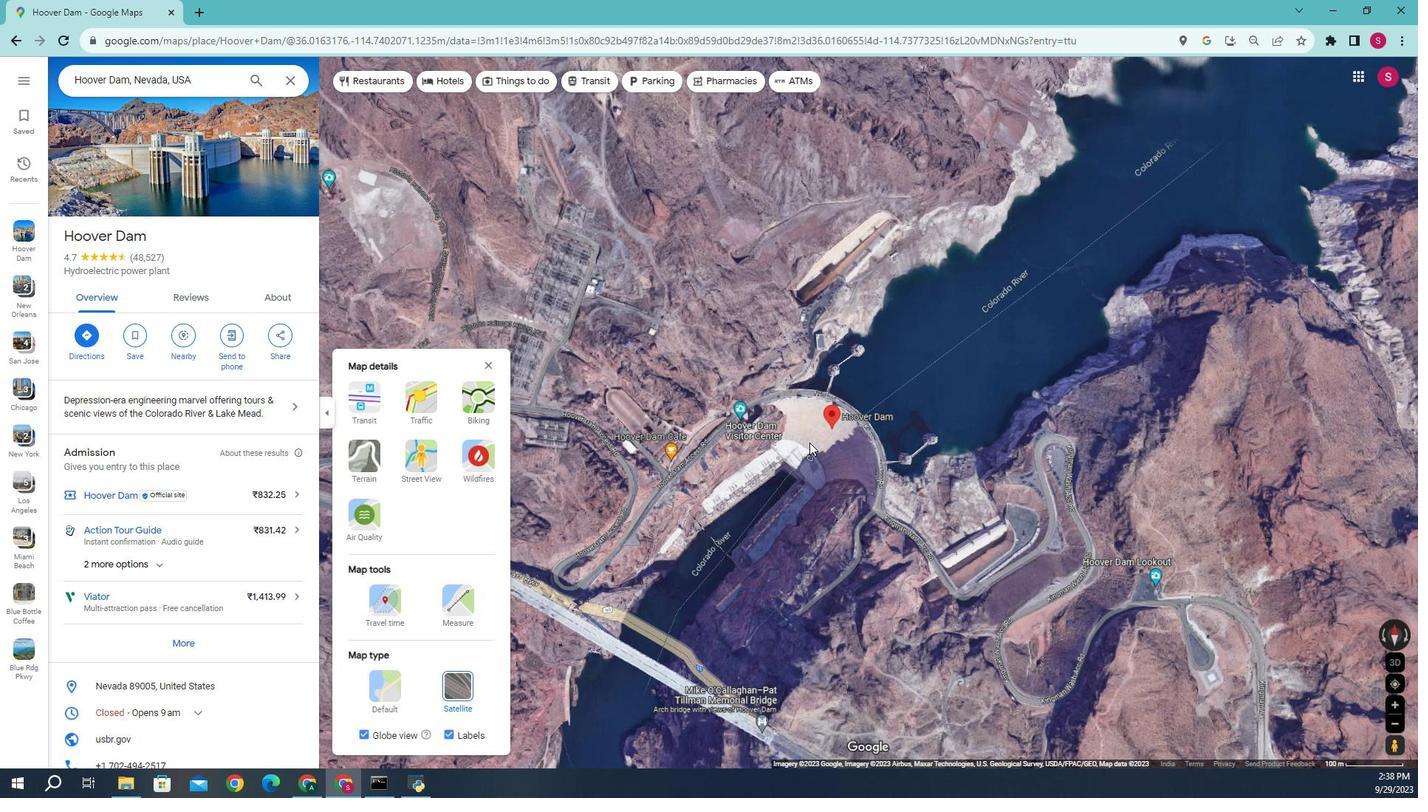 
Action: Mouse scrolled (799, 452) with delta (0, 0)
Screenshot: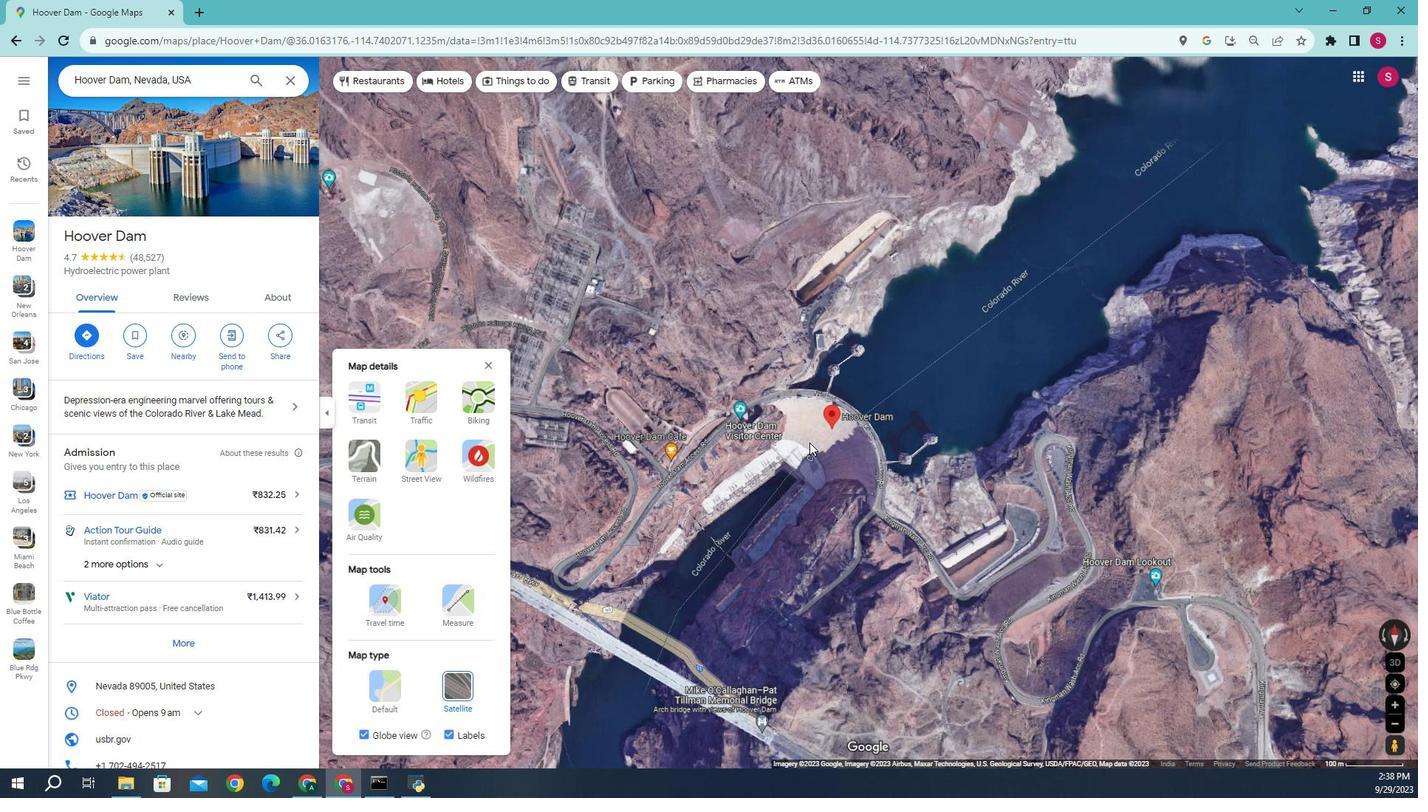 
Action: Mouse moved to (464, 738)
Screenshot: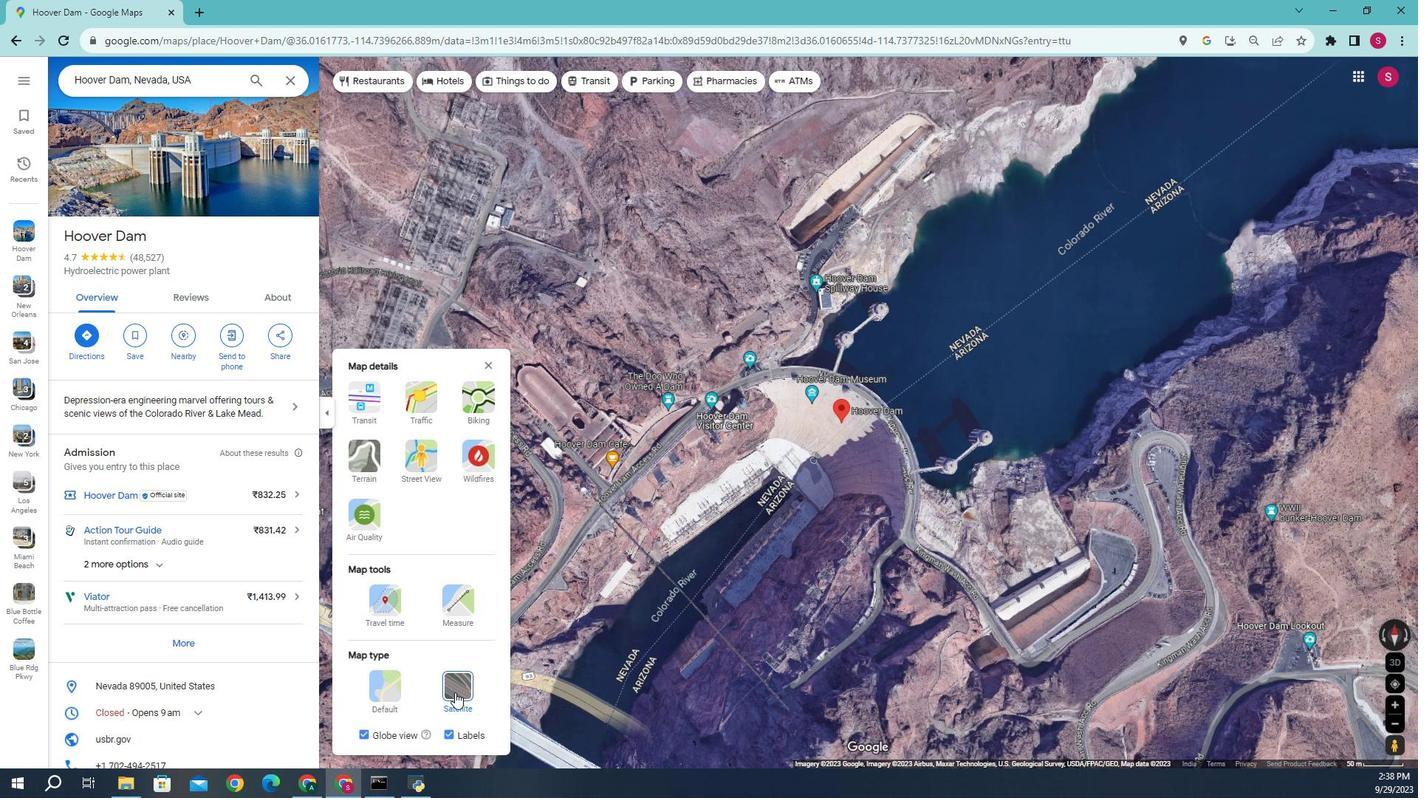 
Action: Mouse pressed left at (464, 738)
Screenshot: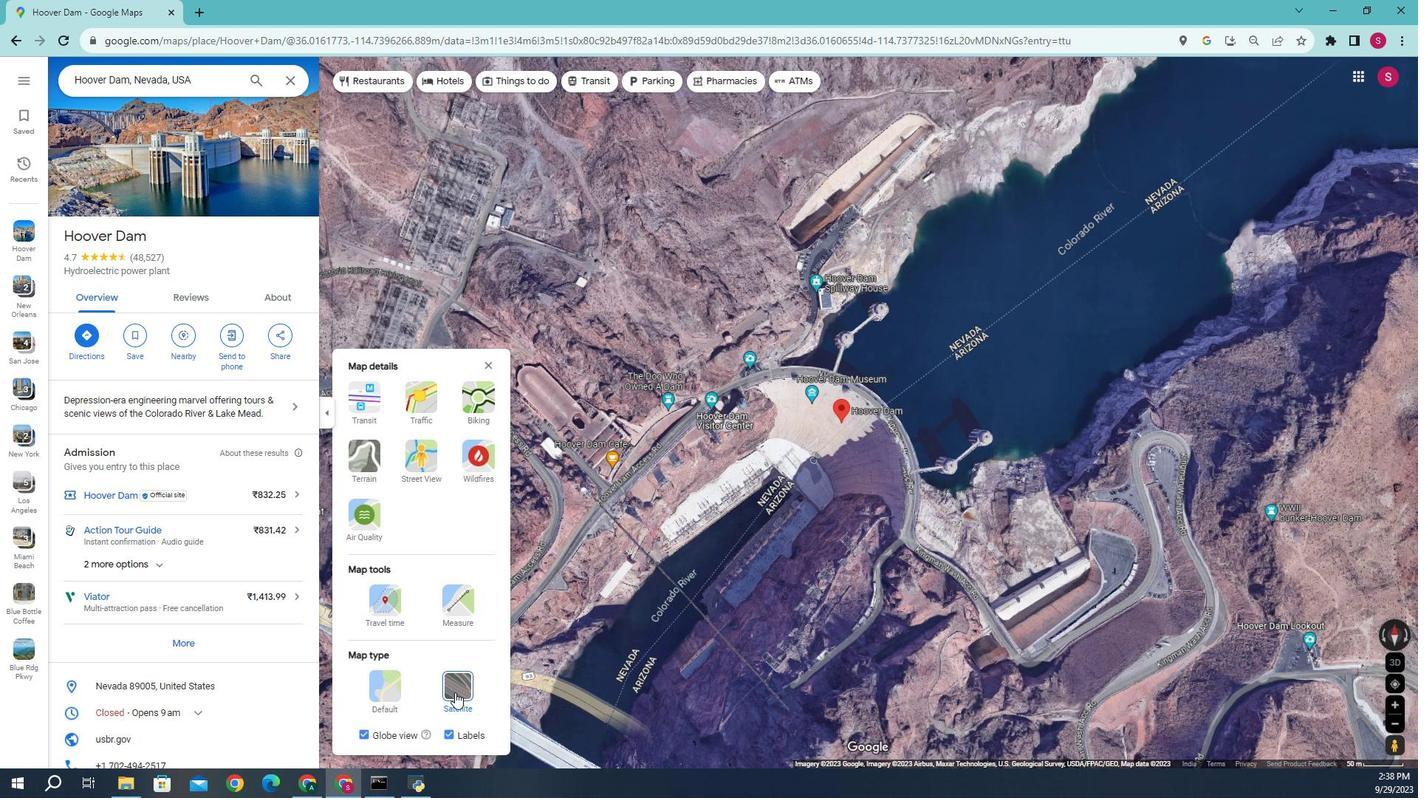 
Action: Mouse moved to (666, 534)
Screenshot: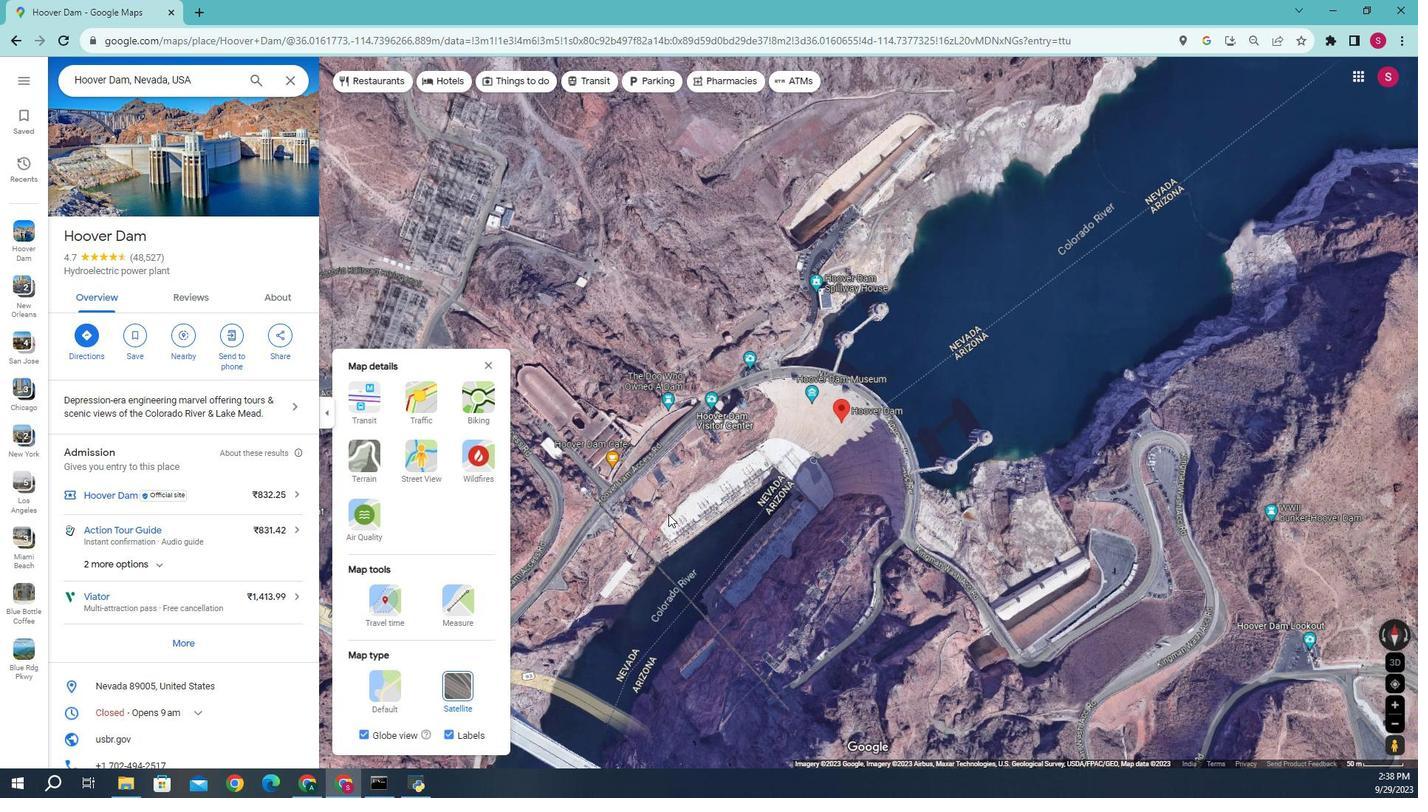 
Action: Mouse scrolled (666, 534) with delta (0, 0)
Screenshot: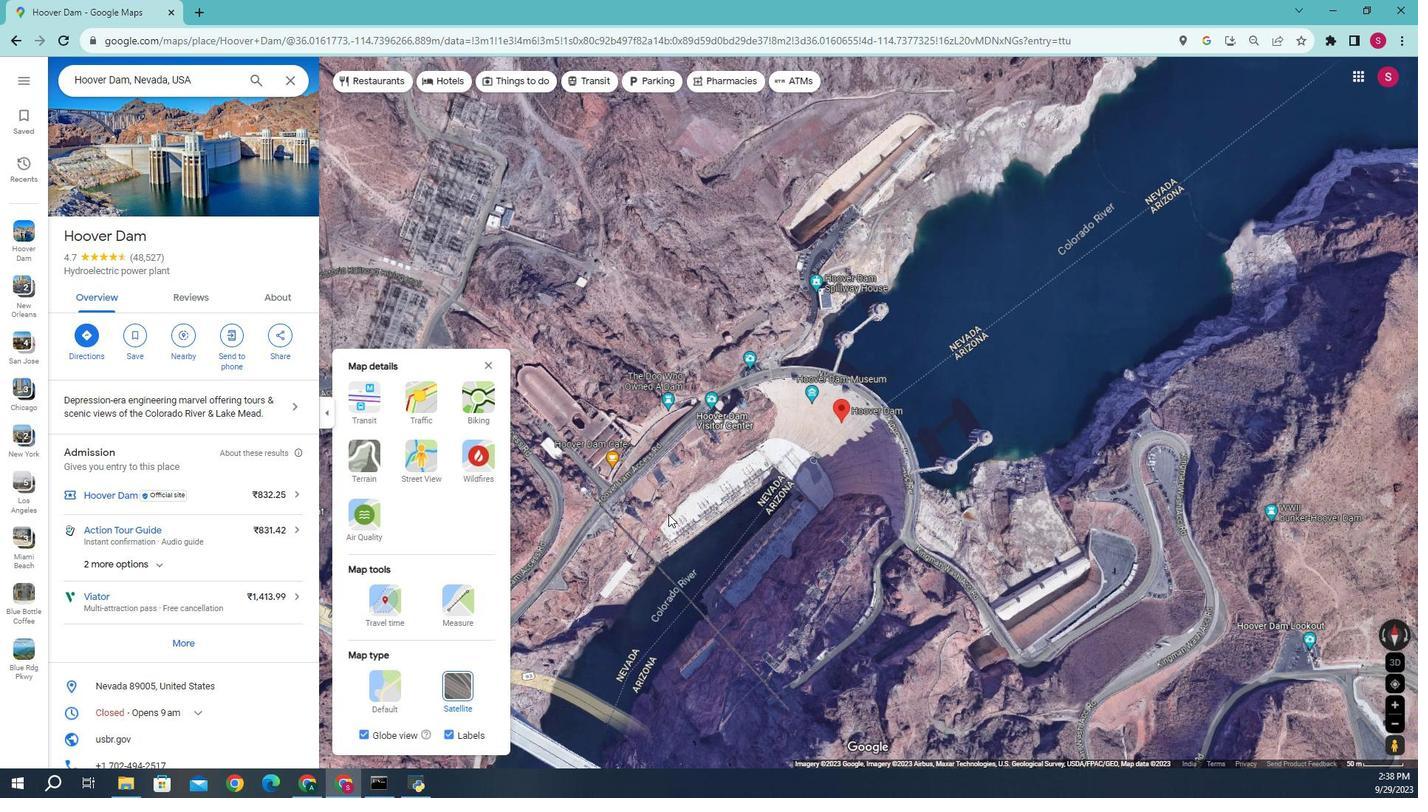 
Action: Mouse scrolled (666, 534) with delta (0, 0)
Screenshot: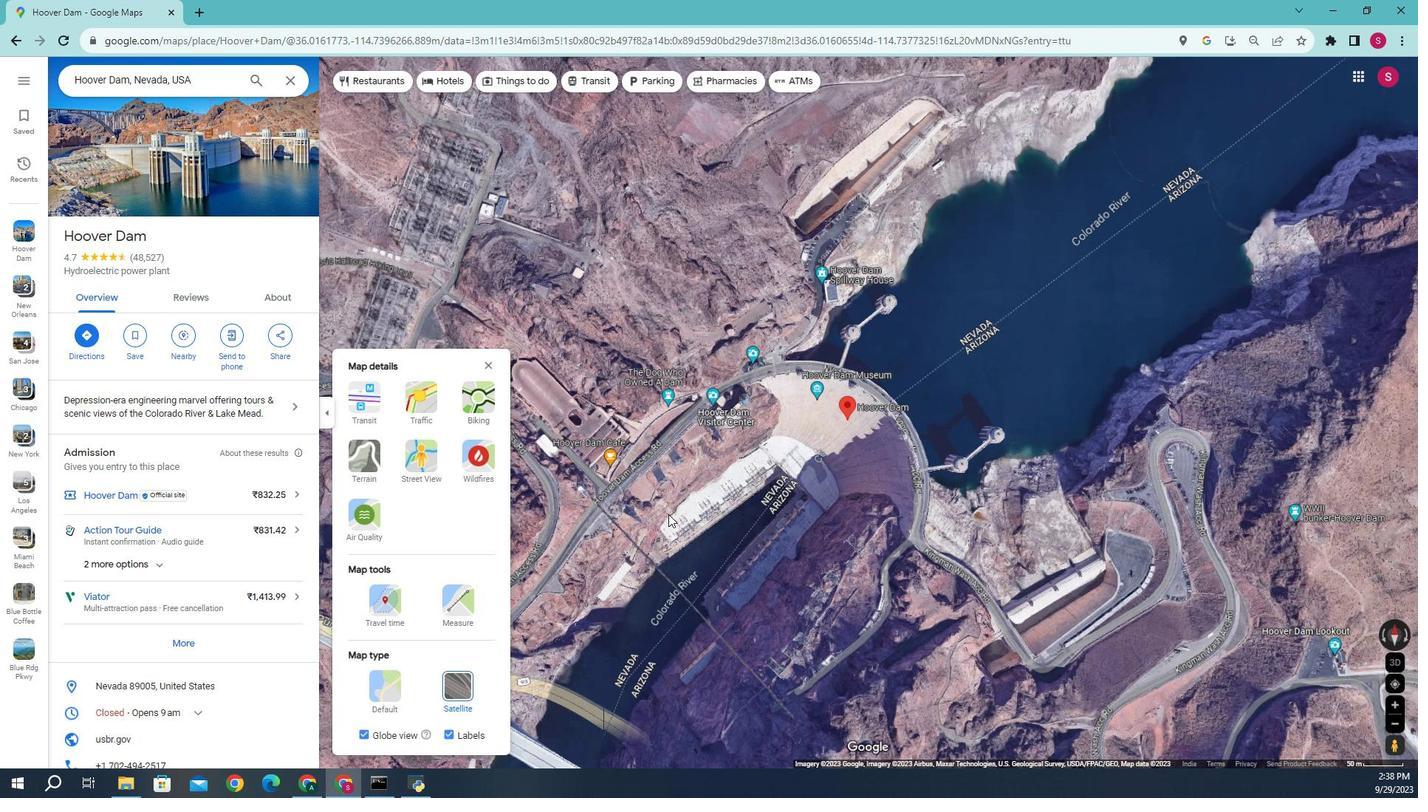 
Action: Mouse moved to (667, 532)
Screenshot: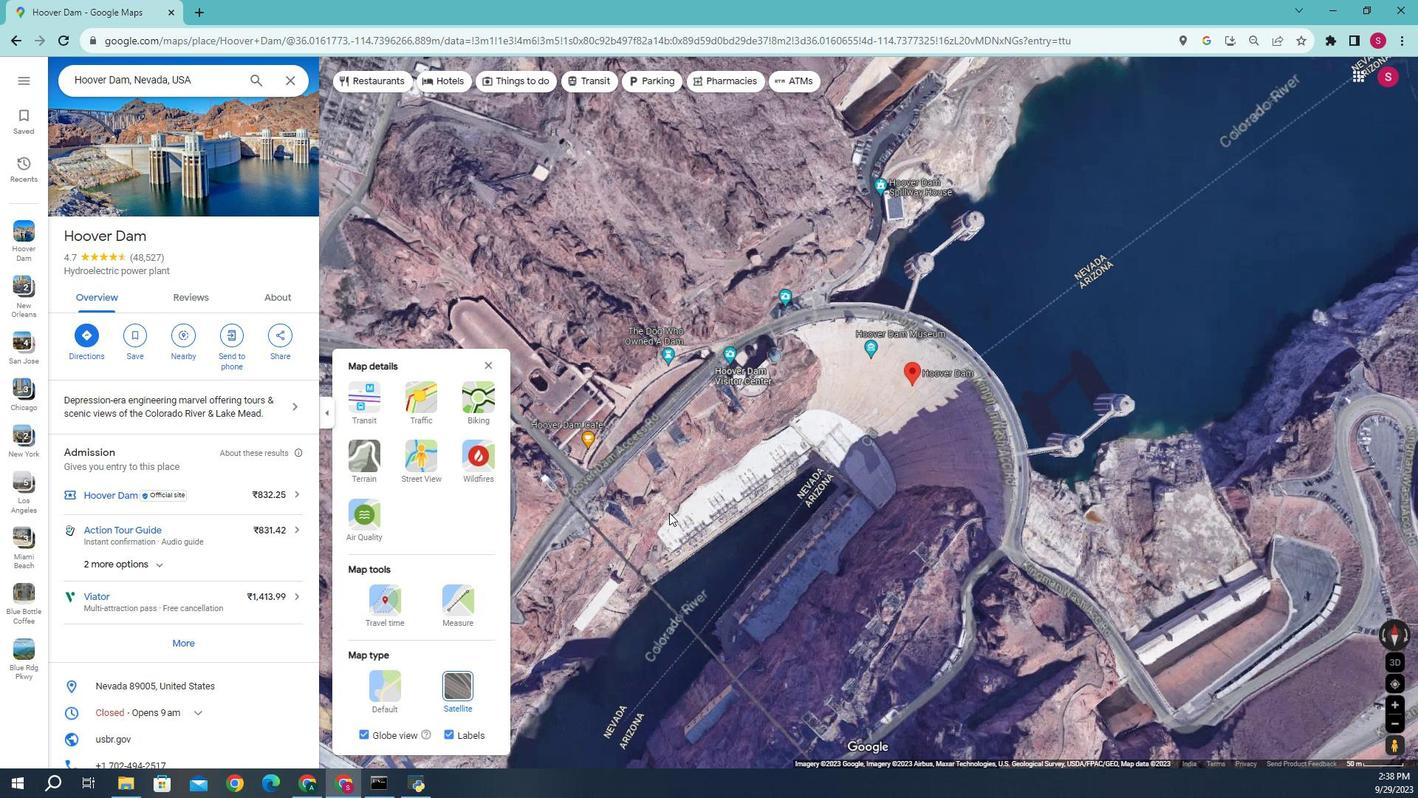 
Action: Mouse scrolled (667, 533) with delta (0, 0)
Screenshot: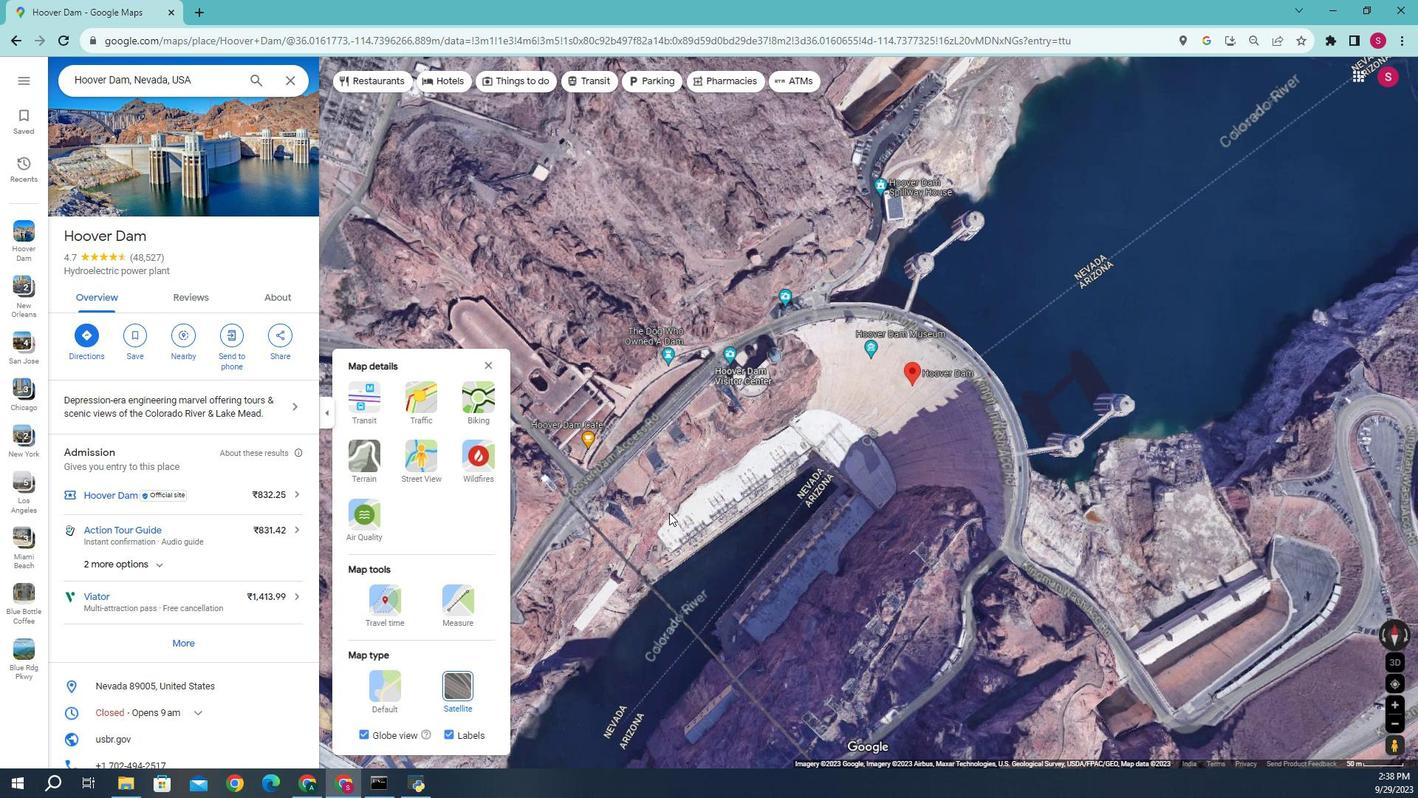 
Action: Mouse scrolled (667, 533) with delta (0, 0)
Screenshot: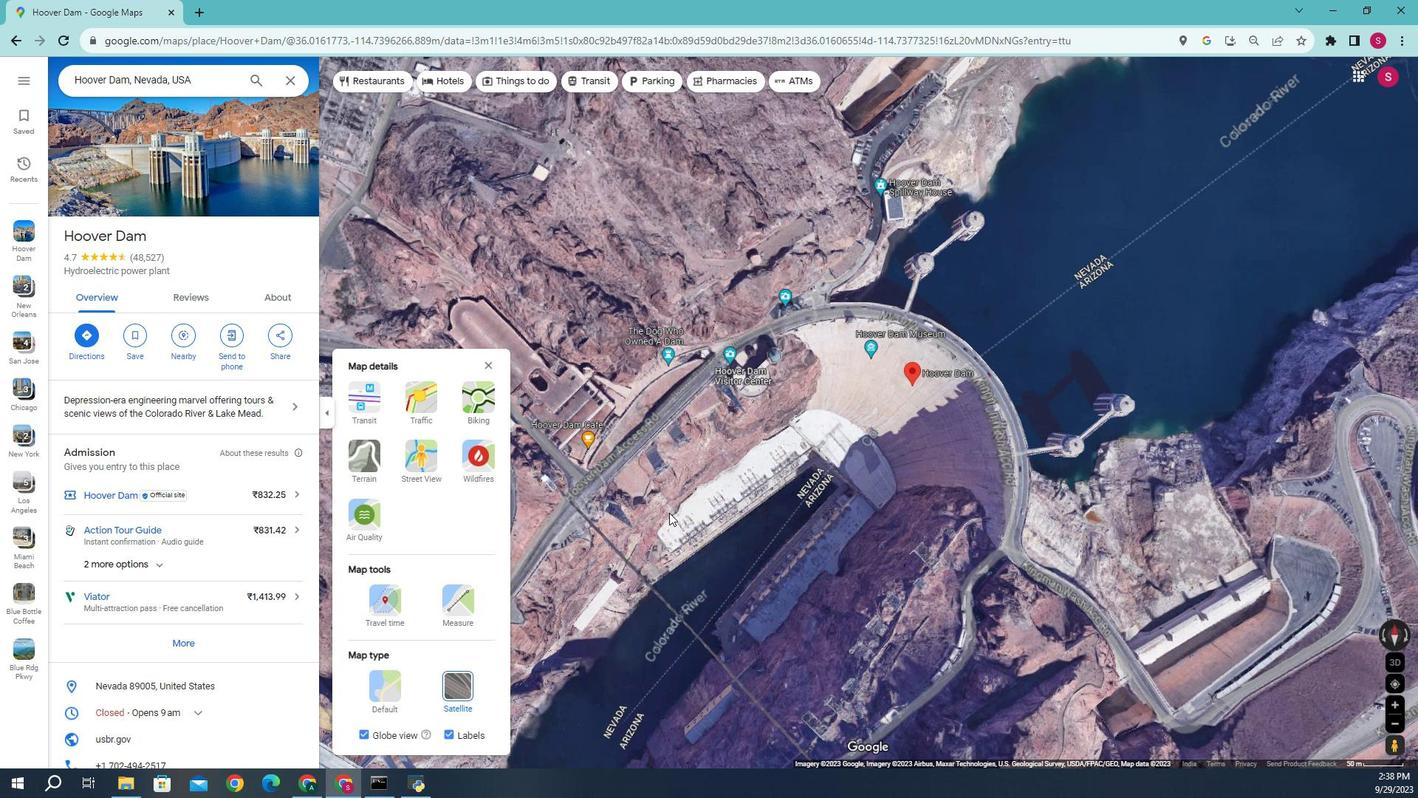 
Action: Mouse scrolled (667, 533) with delta (0, 0)
Screenshot: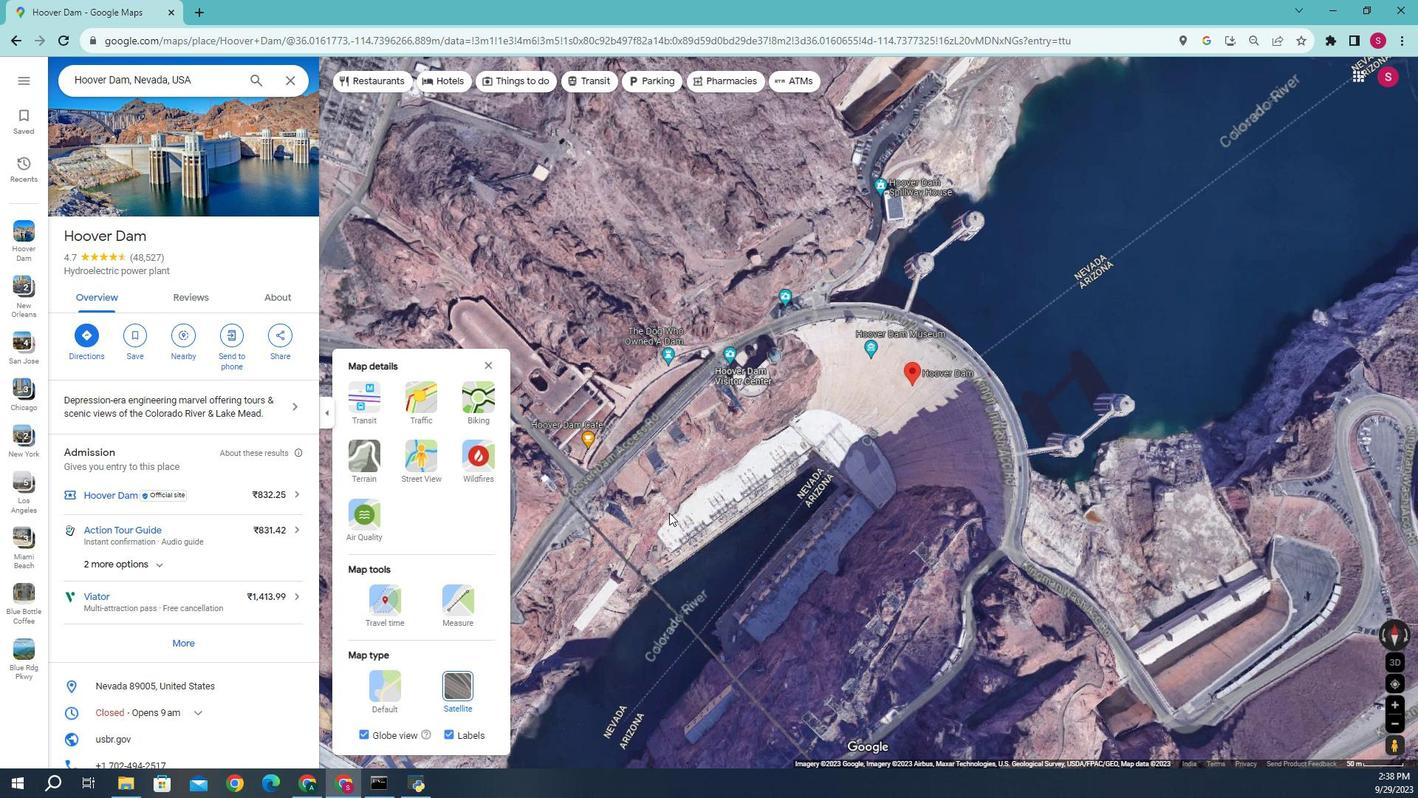 
Action: Mouse moved to (676, 506)
Screenshot: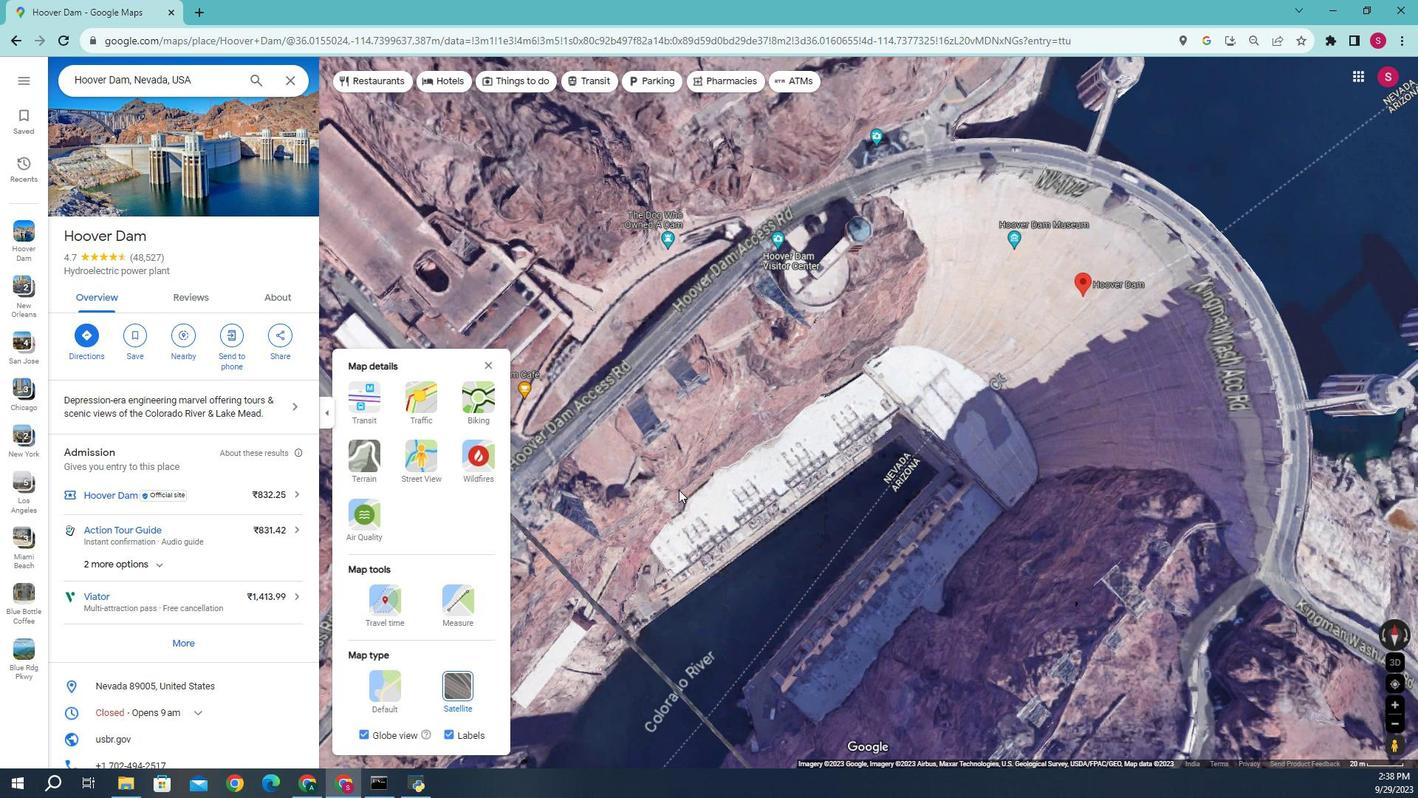 
Action: Mouse scrolled (676, 505) with delta (0, 0)
Screenshot: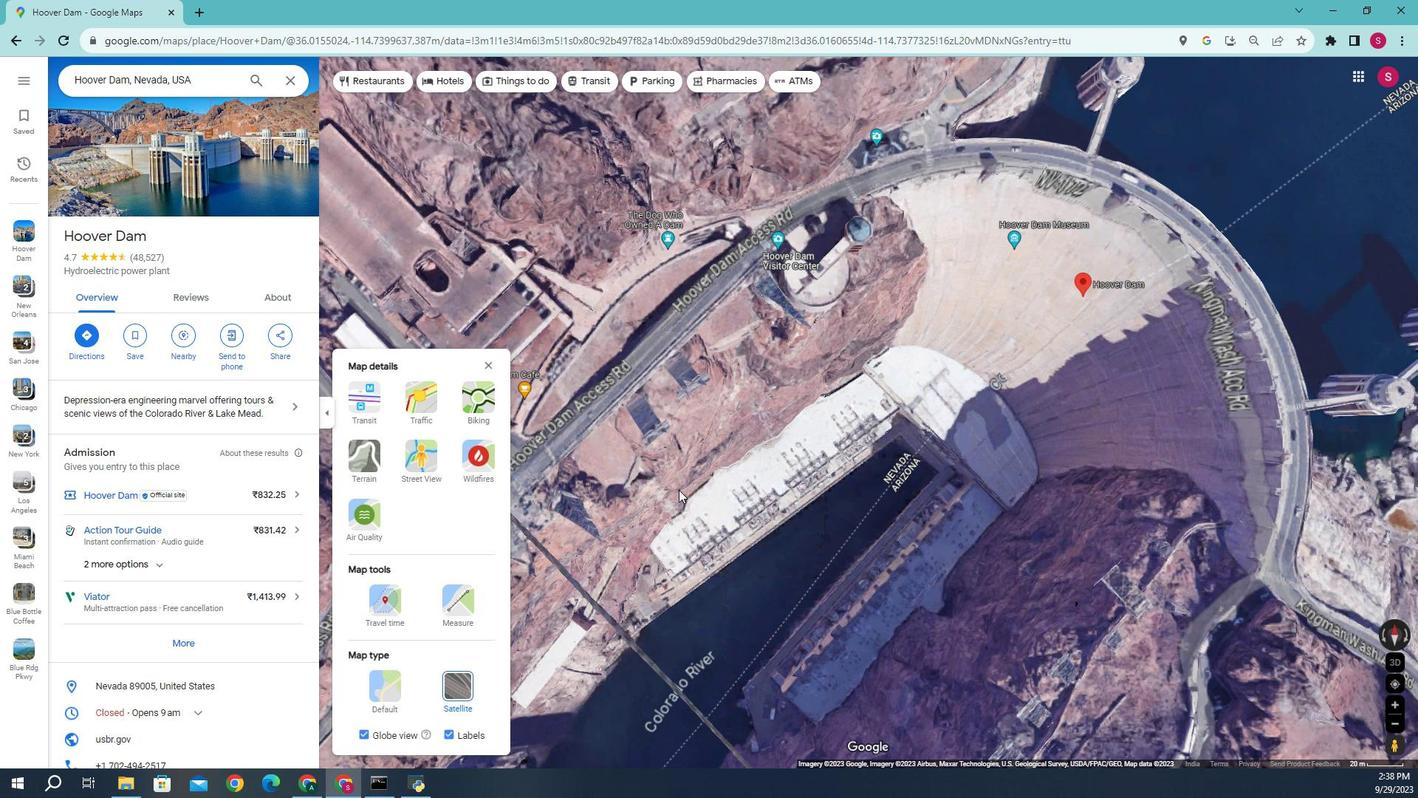 
Action: Mouse scrolled (676, 505) with delta (0, 0)
Screenshot: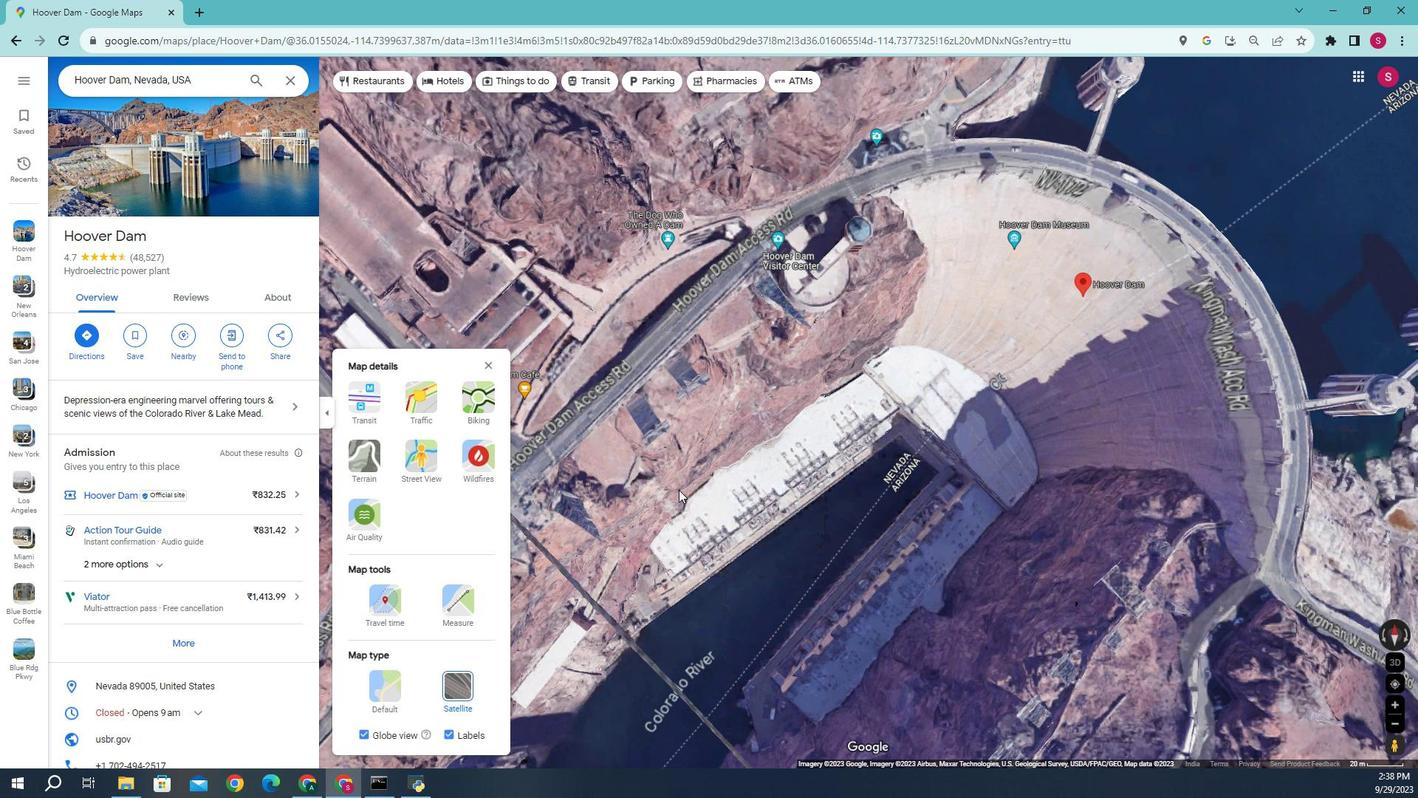 
Action: Mouse scrolled (676, 505) with delta (0, 0)
Screenshot: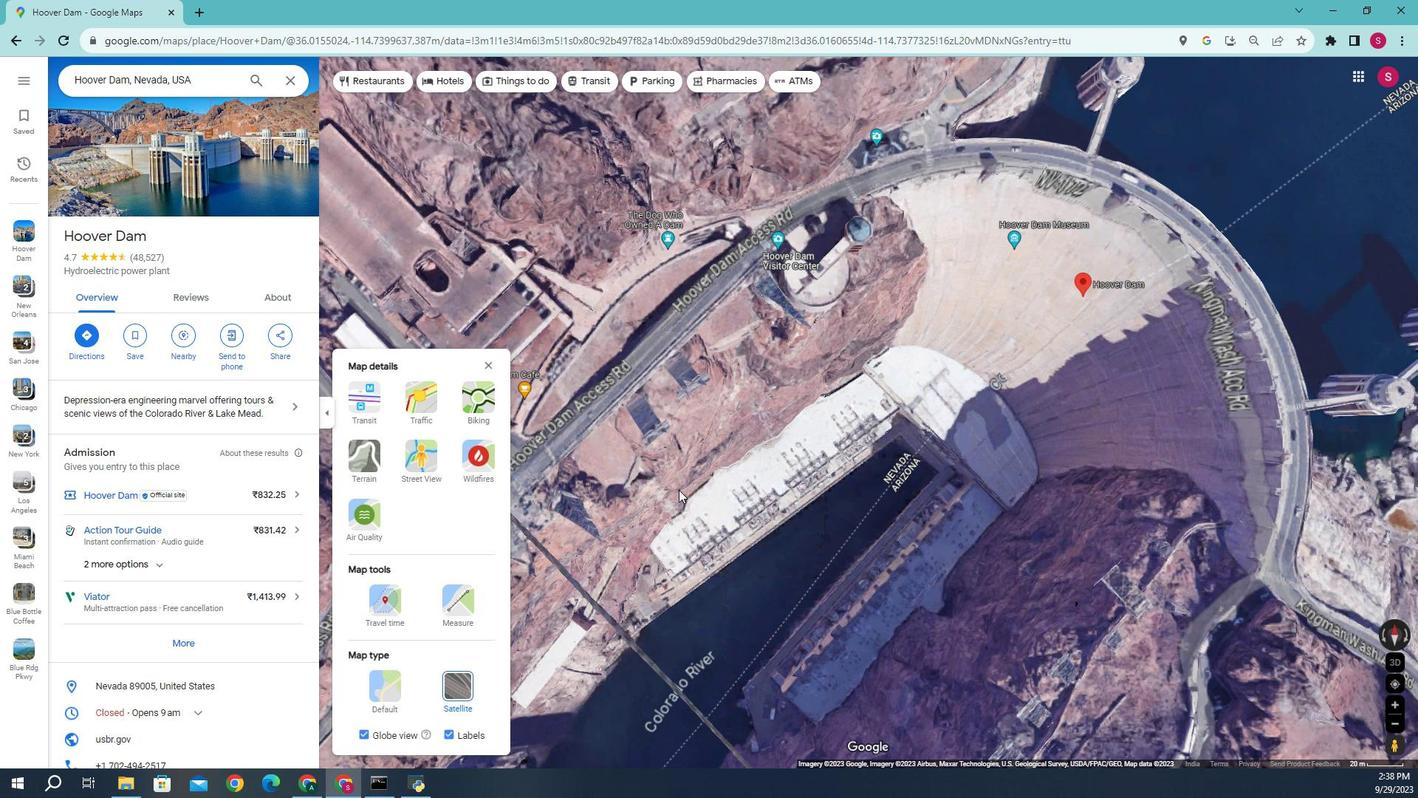 
Action: Mouse scrolled (676, 505) with delta (0, 0)
Screenshot: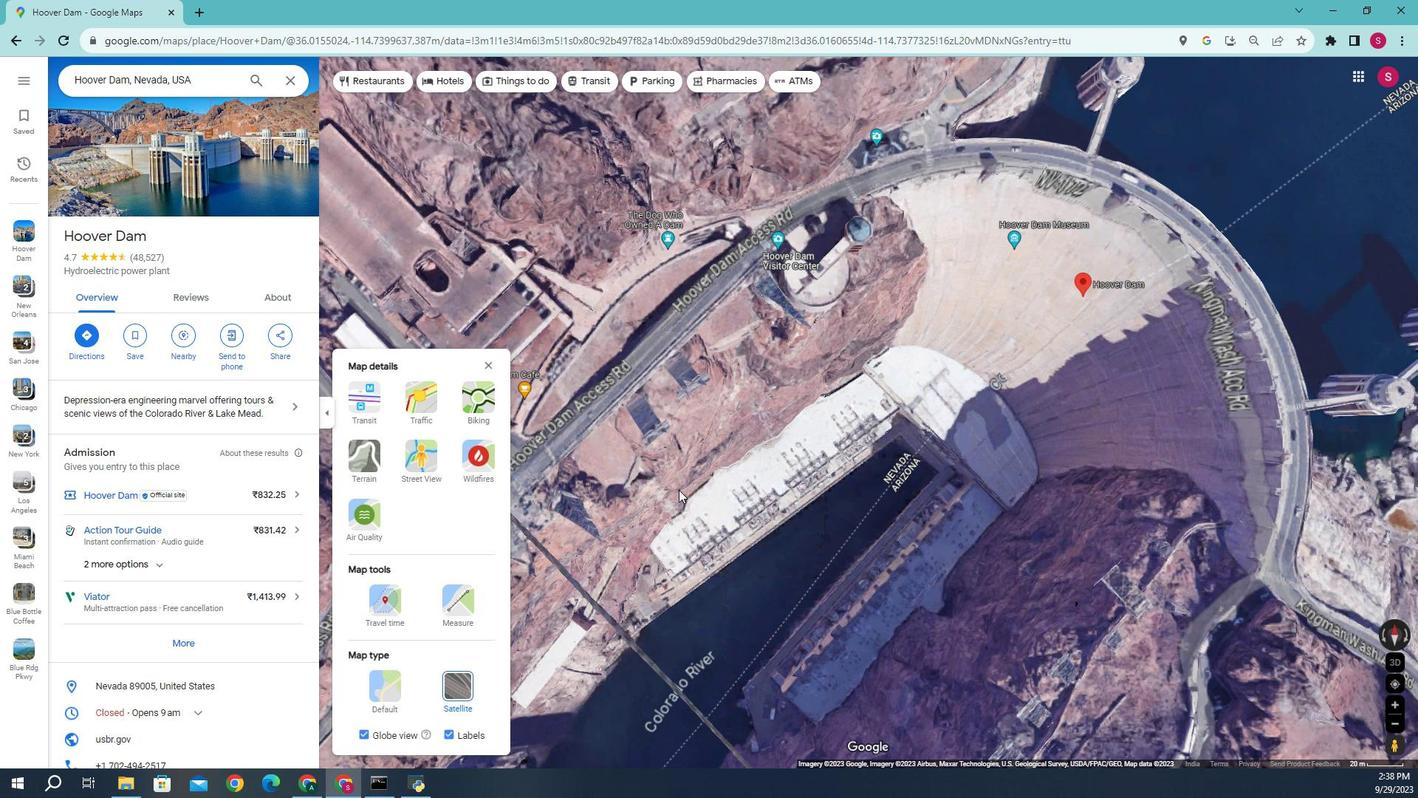 
Action: Mouse scrolled (676, 505) with delta (0, 0)
Screenshot: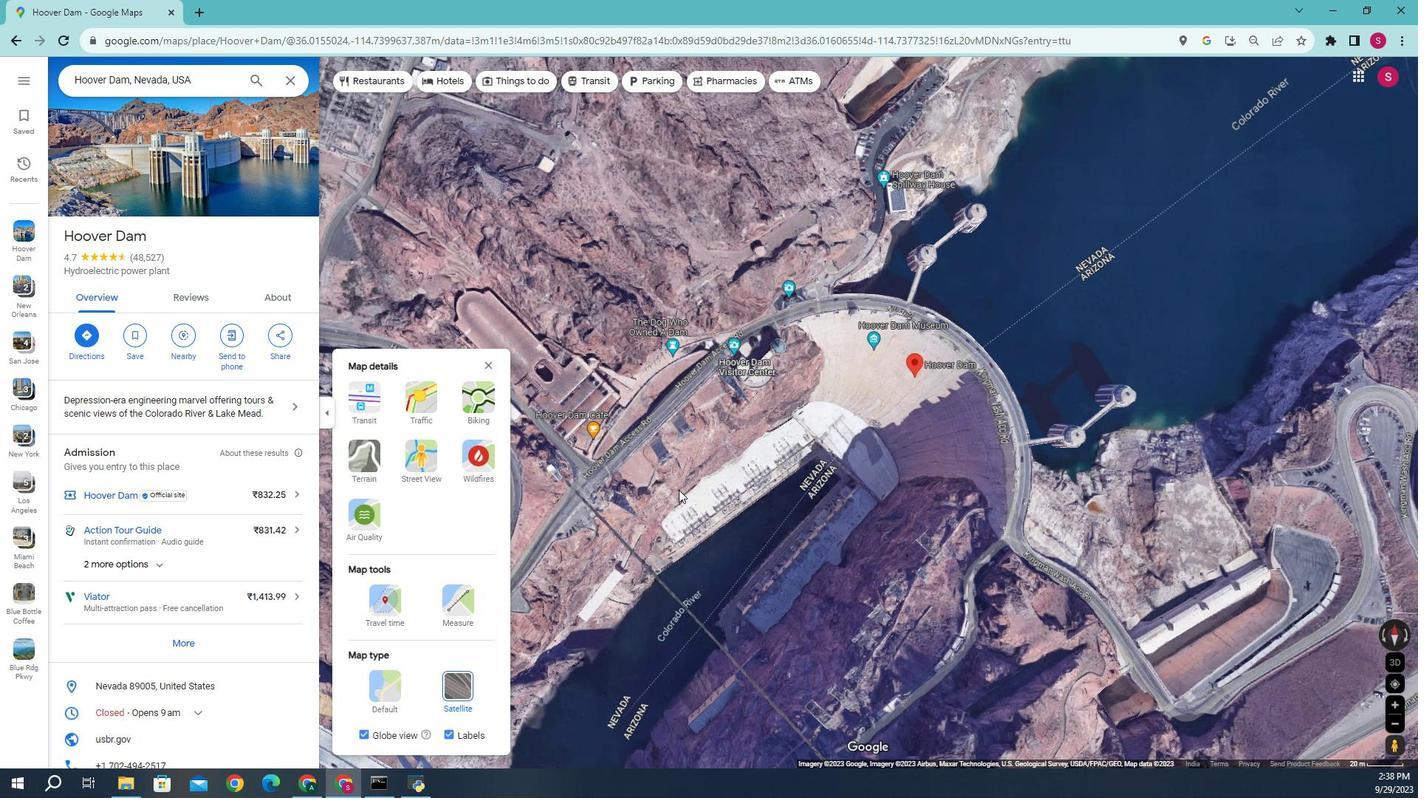 
Action: Mouse scrolled (676, 505) with delta (0, 0)
Screenshot: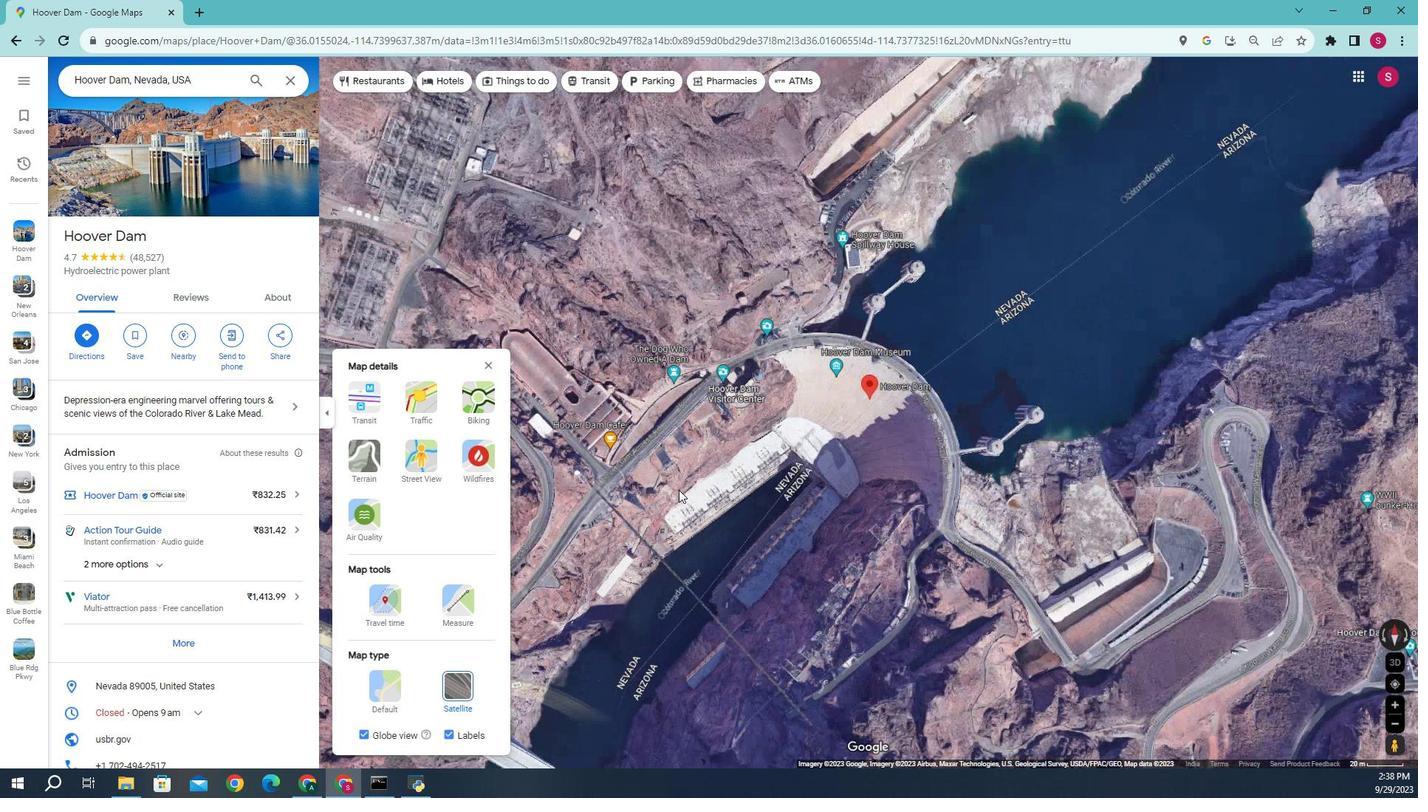 
Action: Mouse scrolled (676, 505) with delta (0, 0)
Screenshot: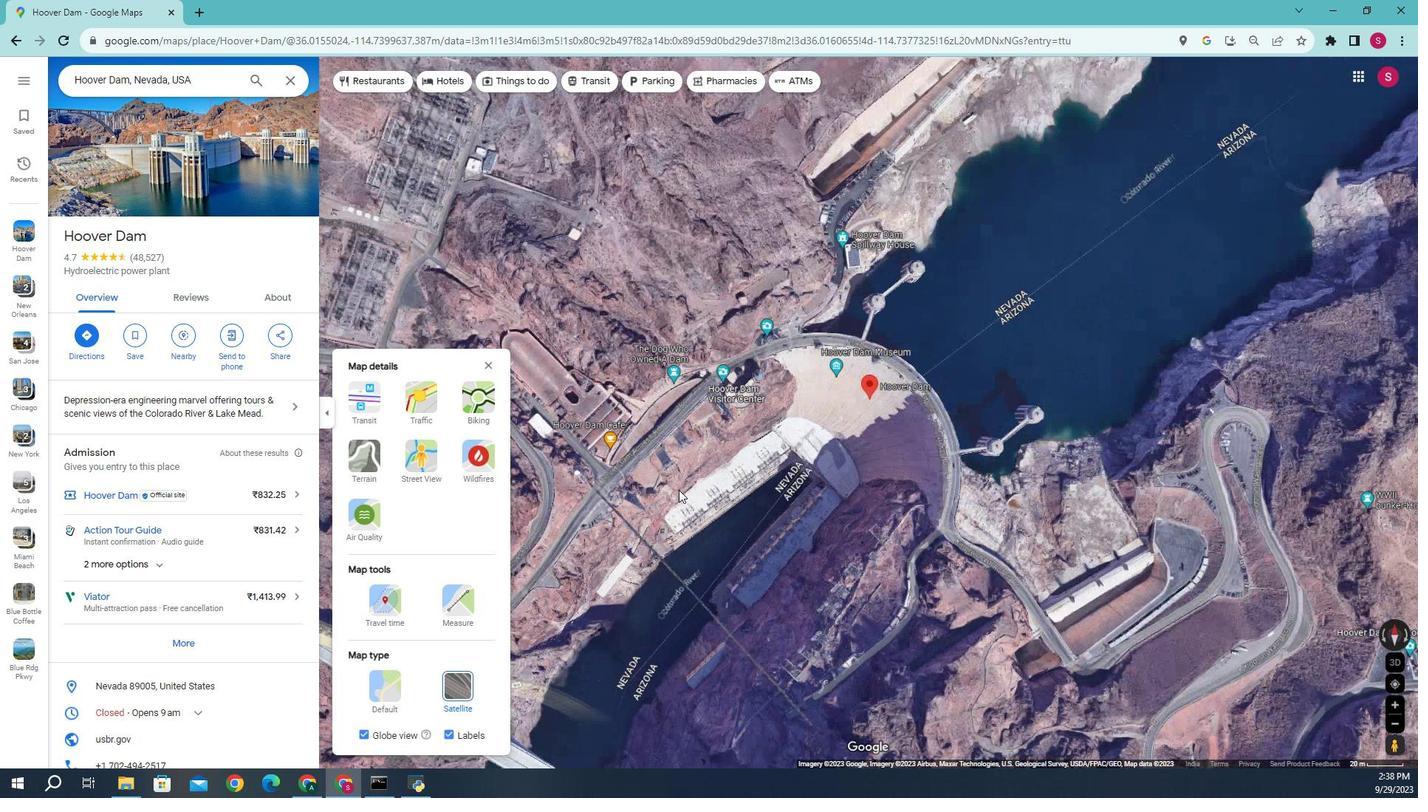 
Action: Mouse scrolled (676, 505) with delta (0, 0)
Screenshot: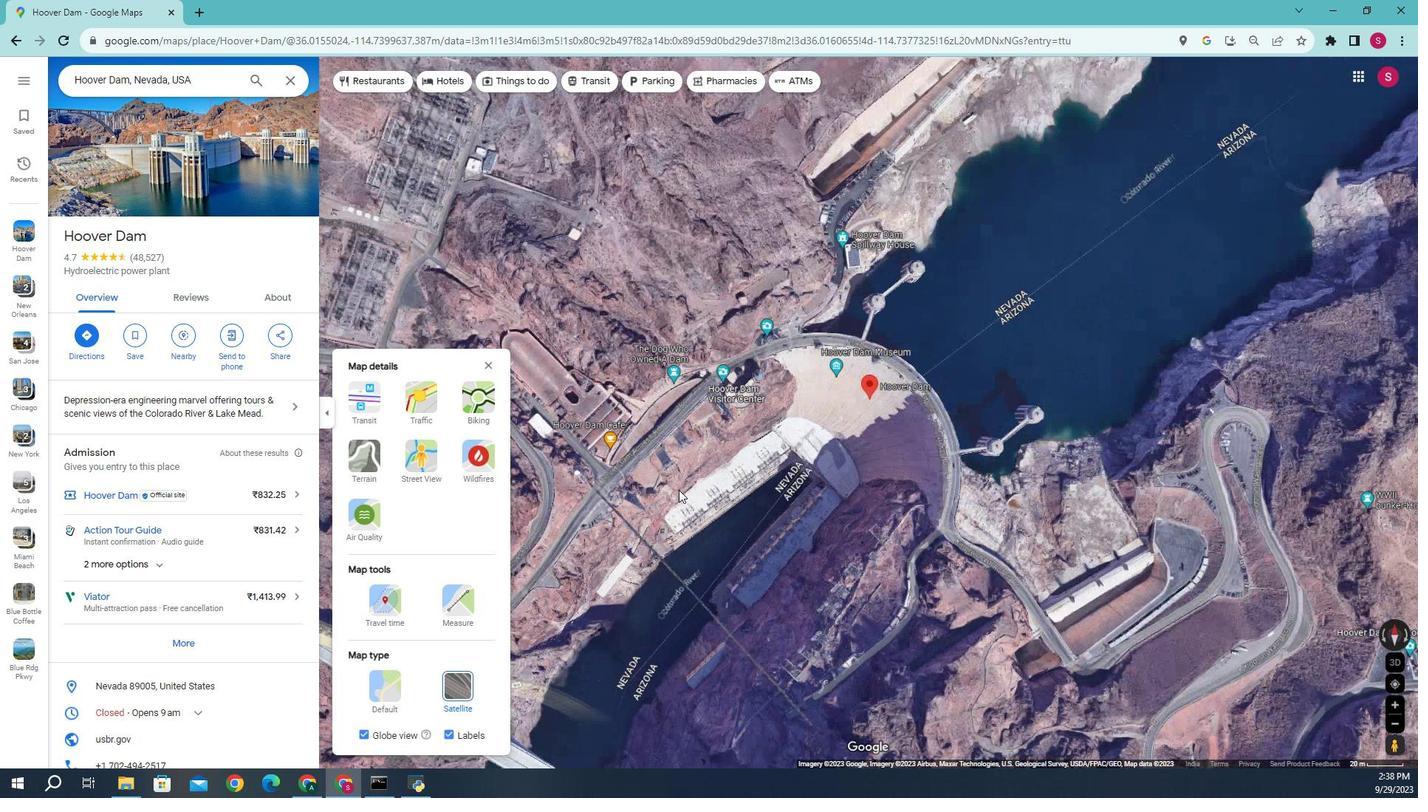 
Action: Mouse scrolled (676, 505) with delta (0, 0)
Screenshot: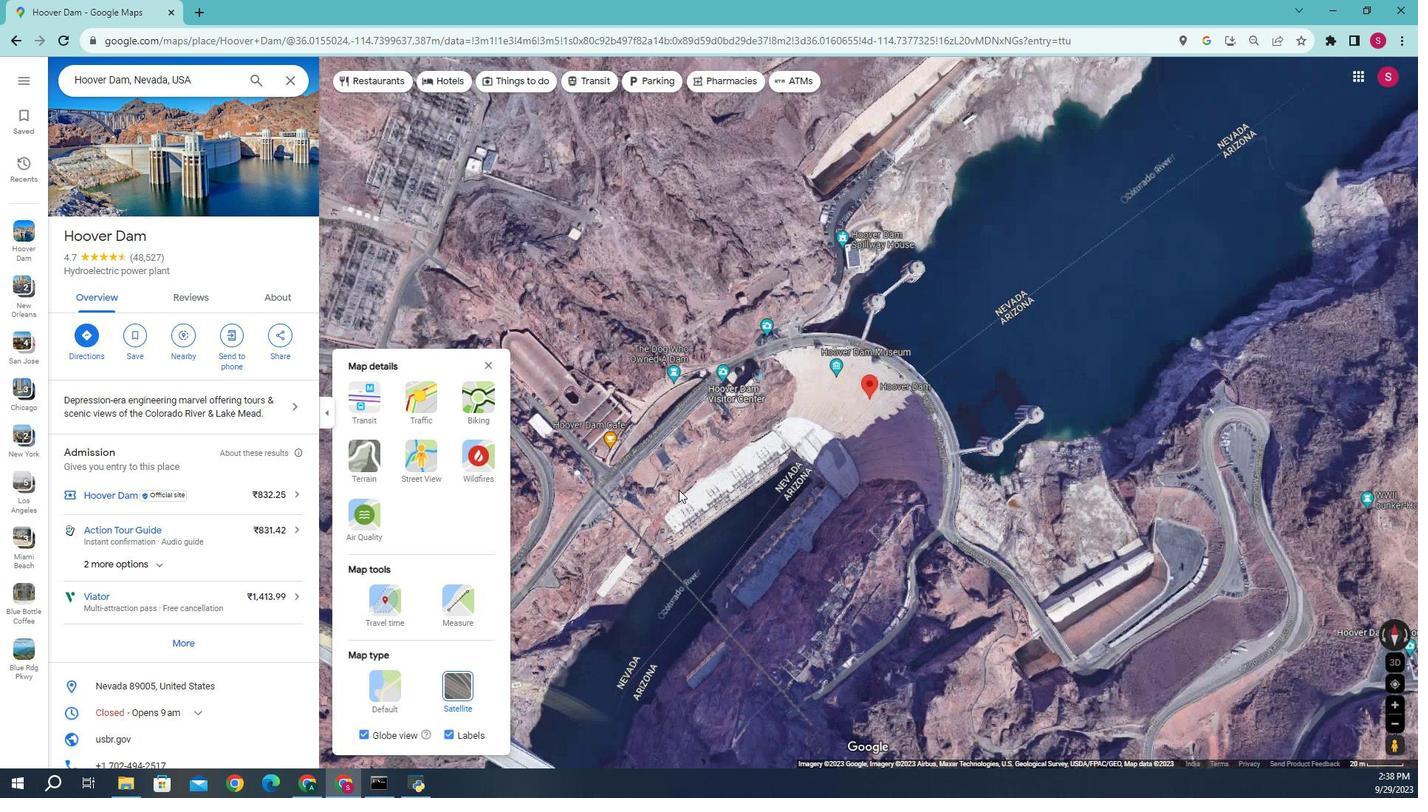
Action: Mouse moved to (852, 469)
Screenshot: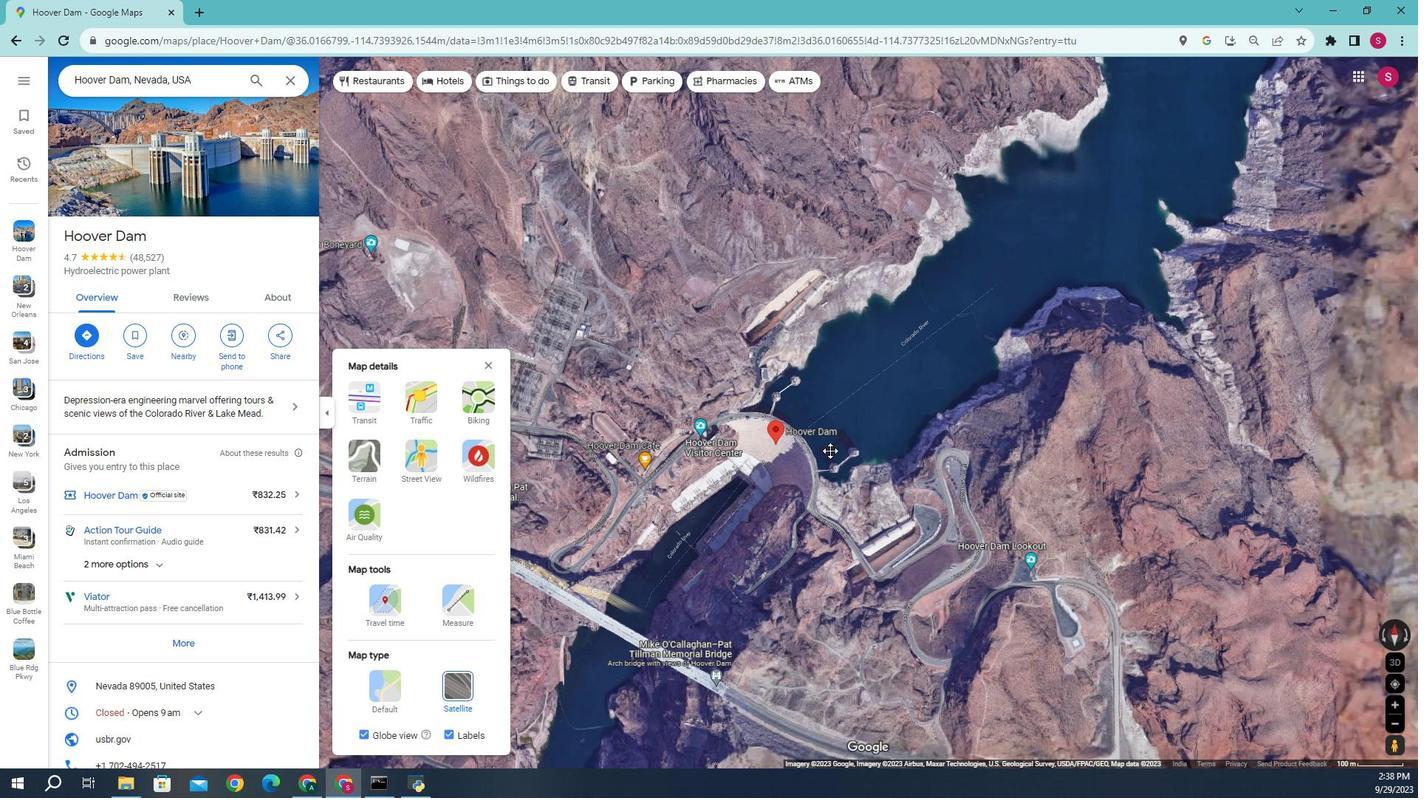 
Action: Mouse pressed left at (852, 469)
Screenshot: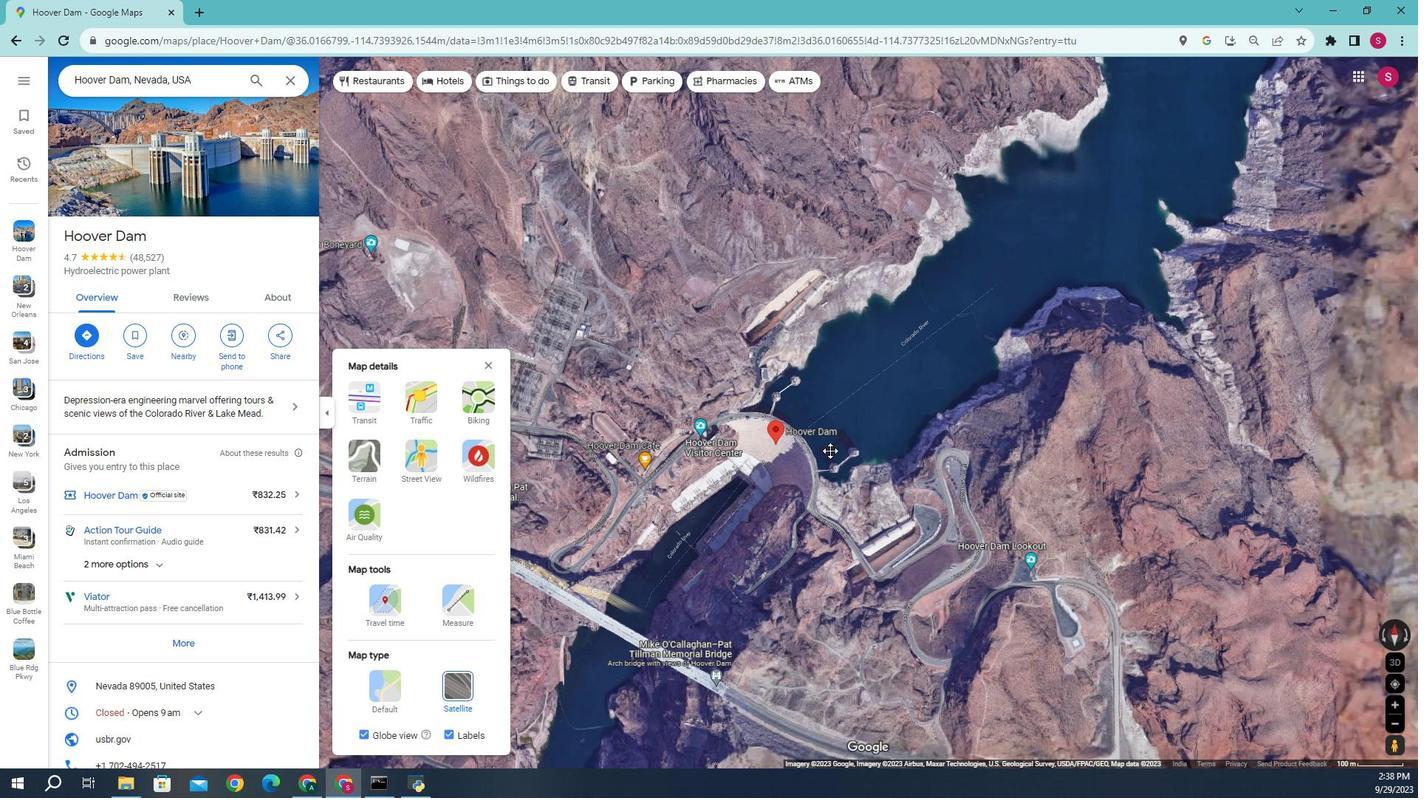 
Action: Mouse moved to (838, 514)
Screenshot: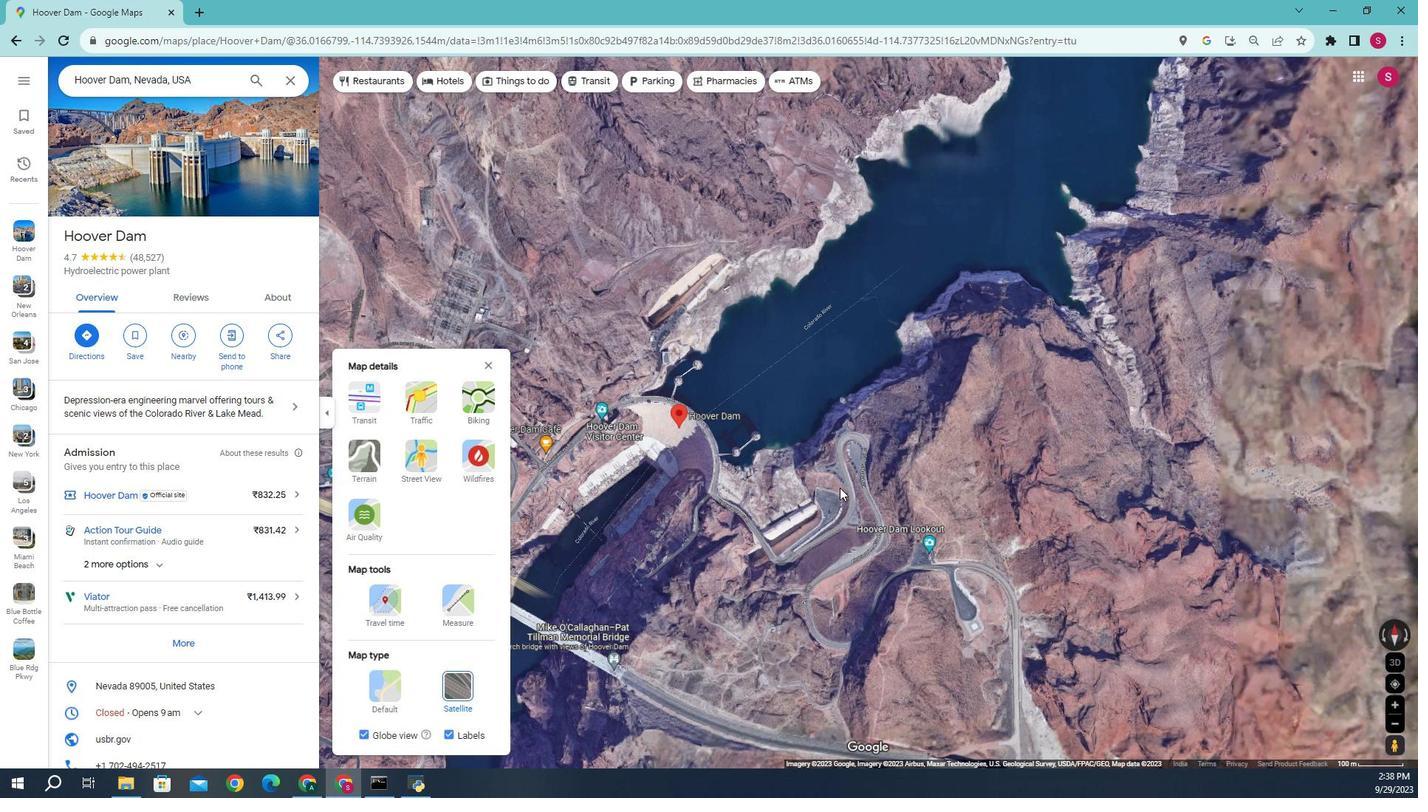 
Action: Mouse scrolled (838, 515) with delta (0, 0)
Screenshot: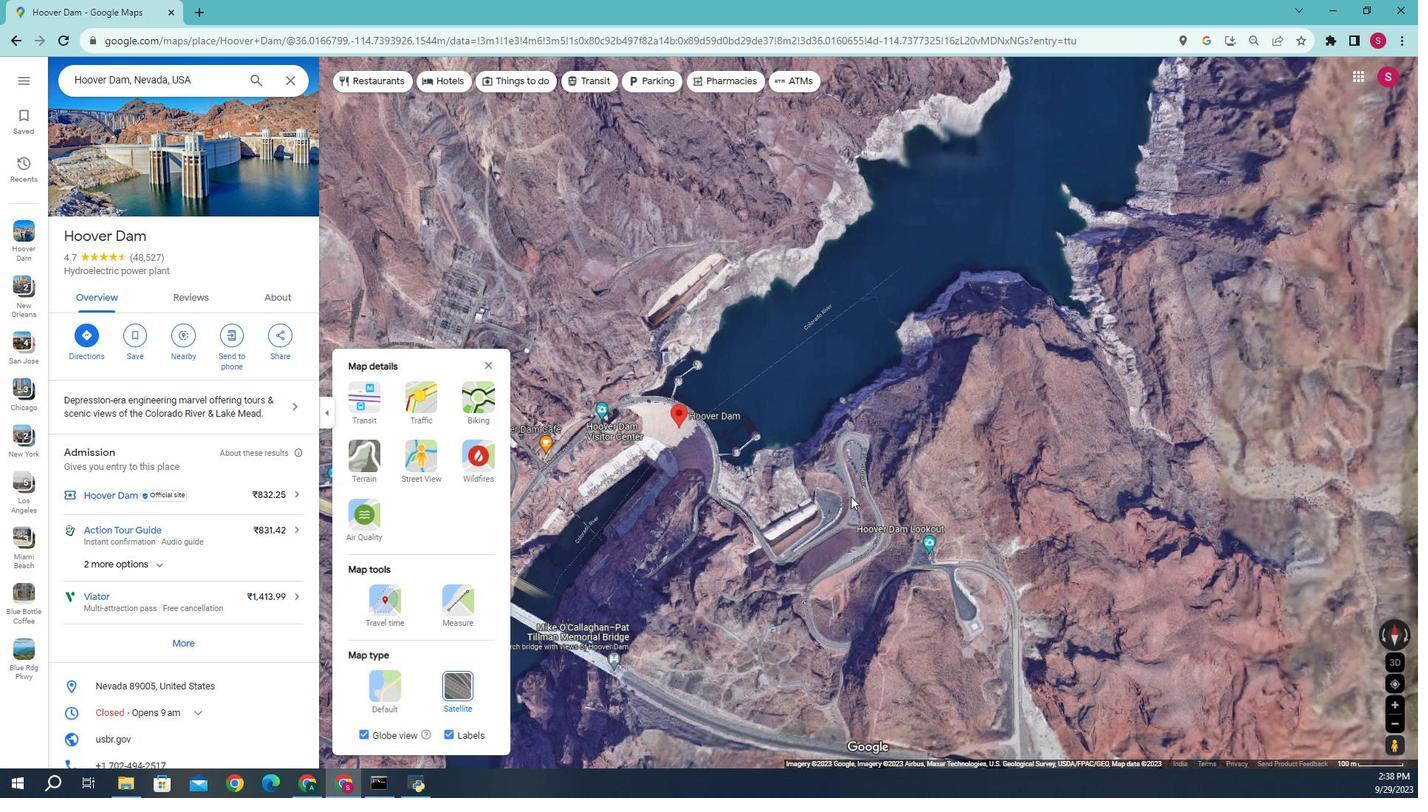 
Action: Mouse scrolled (838, 515) with delta (0, 0)
Screenshot: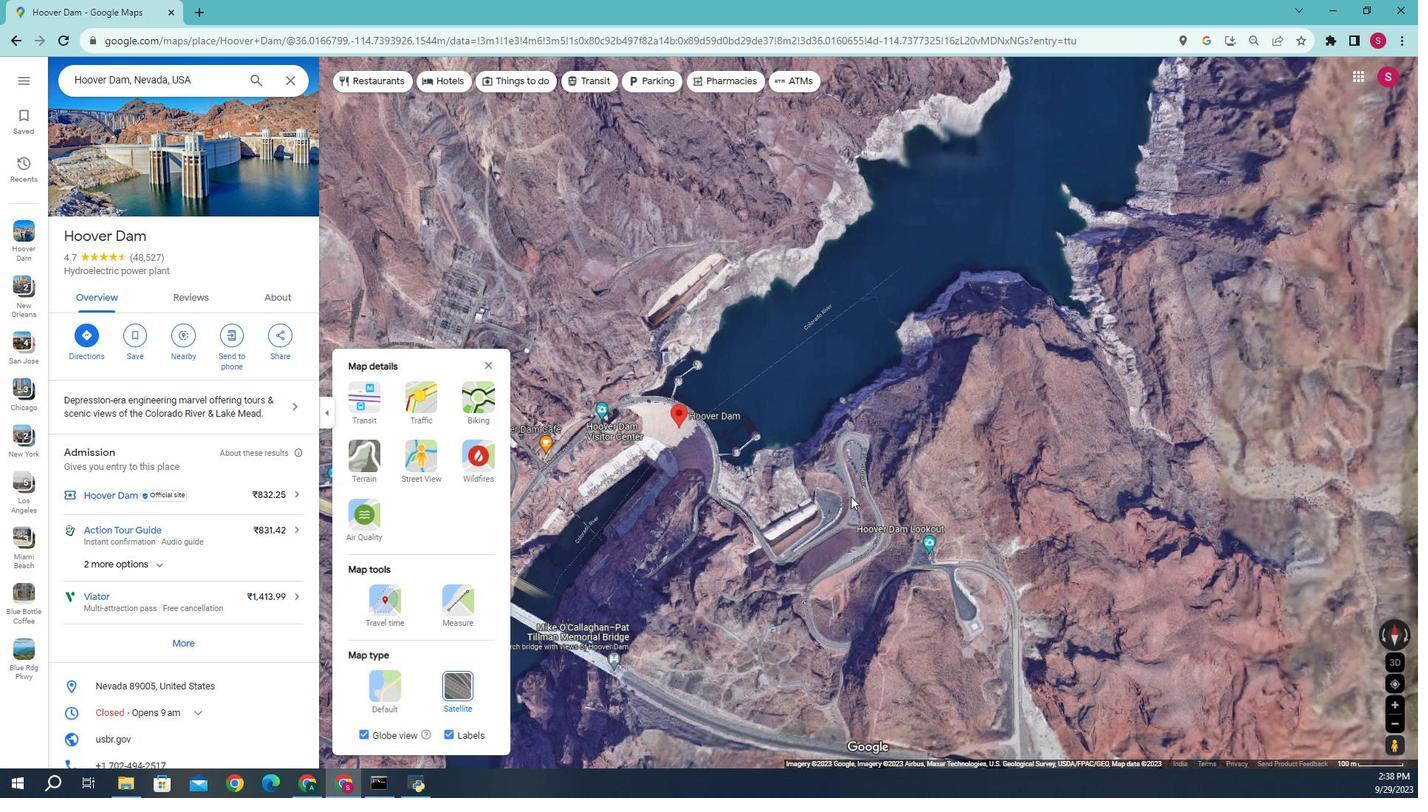 
Action: Mouse scrolled (838, 515) with delta (0, 0)
Screenshot: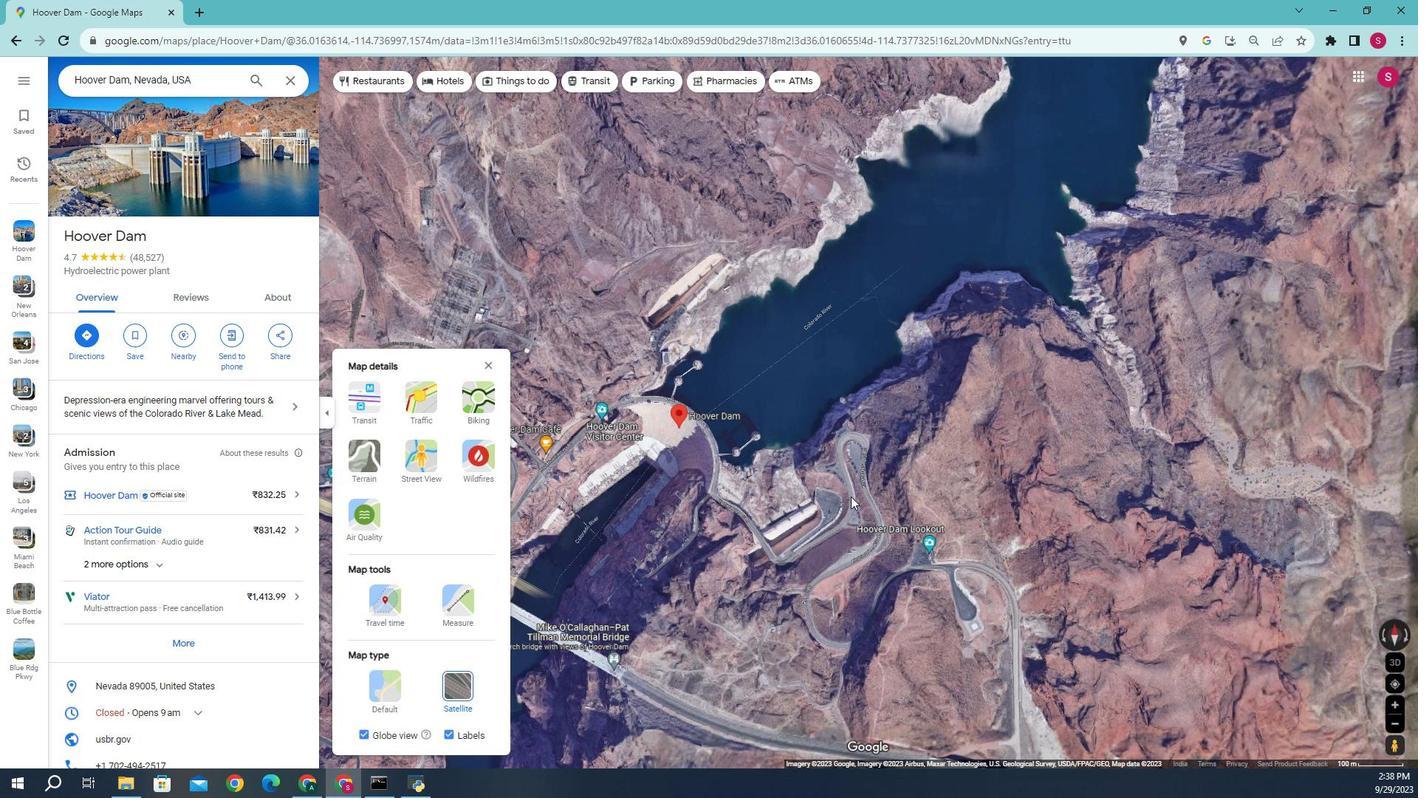 
Action: Mouse scrolled (838, 515) with delta (0, 0)
Screenshot: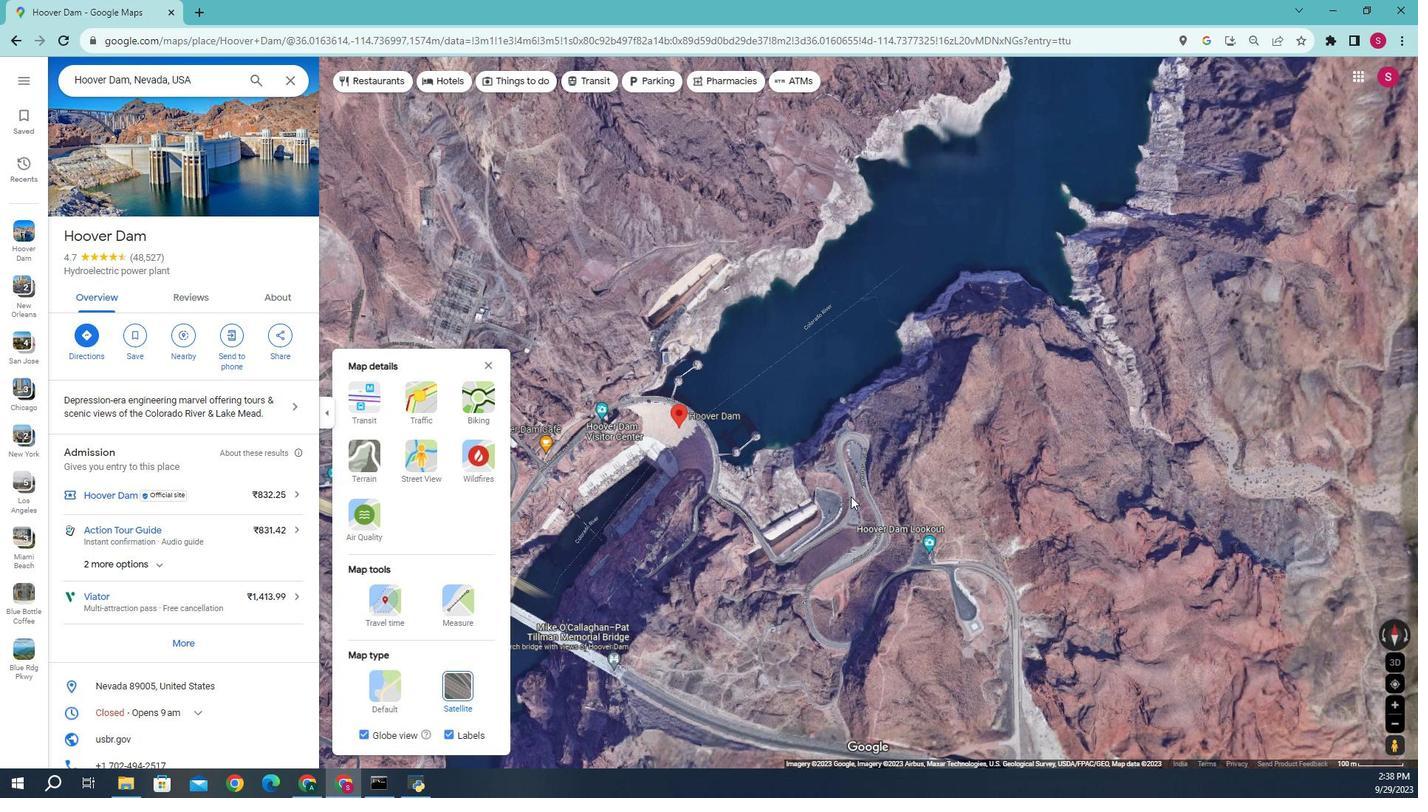 
Action: Mouse moved to (601, 614)
Screenshot: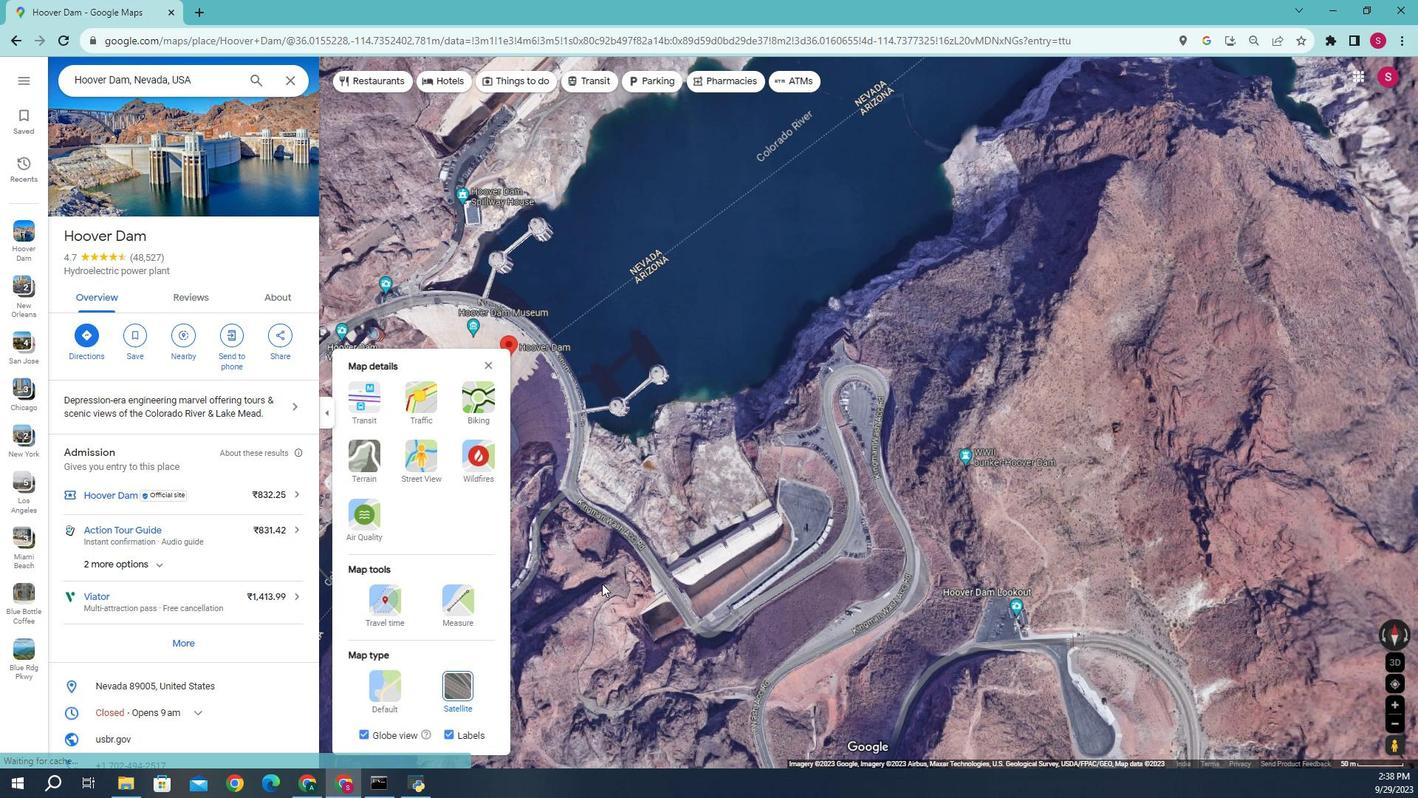 
Action: Mouse pressed left at (601, 614)
Screenshot: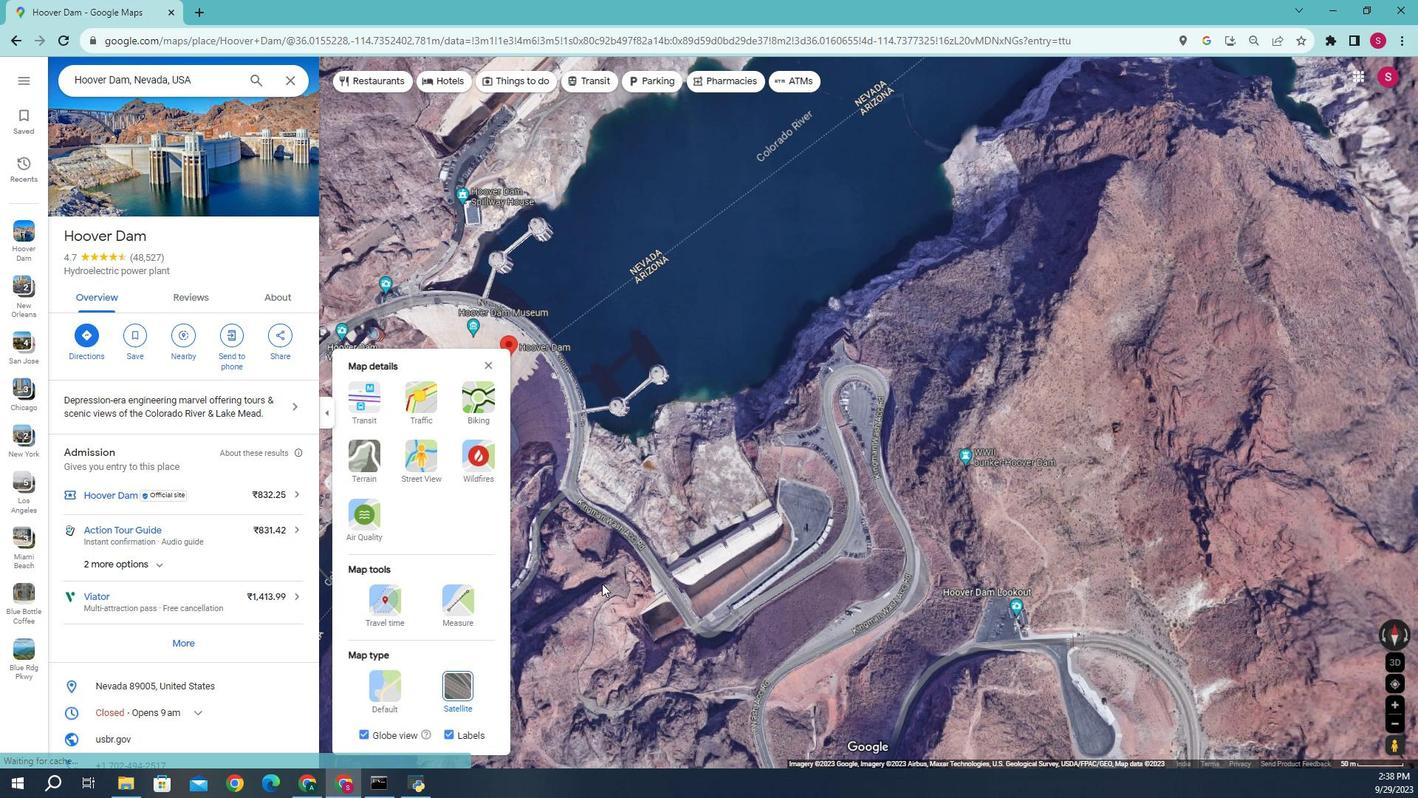 
Action: Mouse moved to (655, 455)
Screenshot: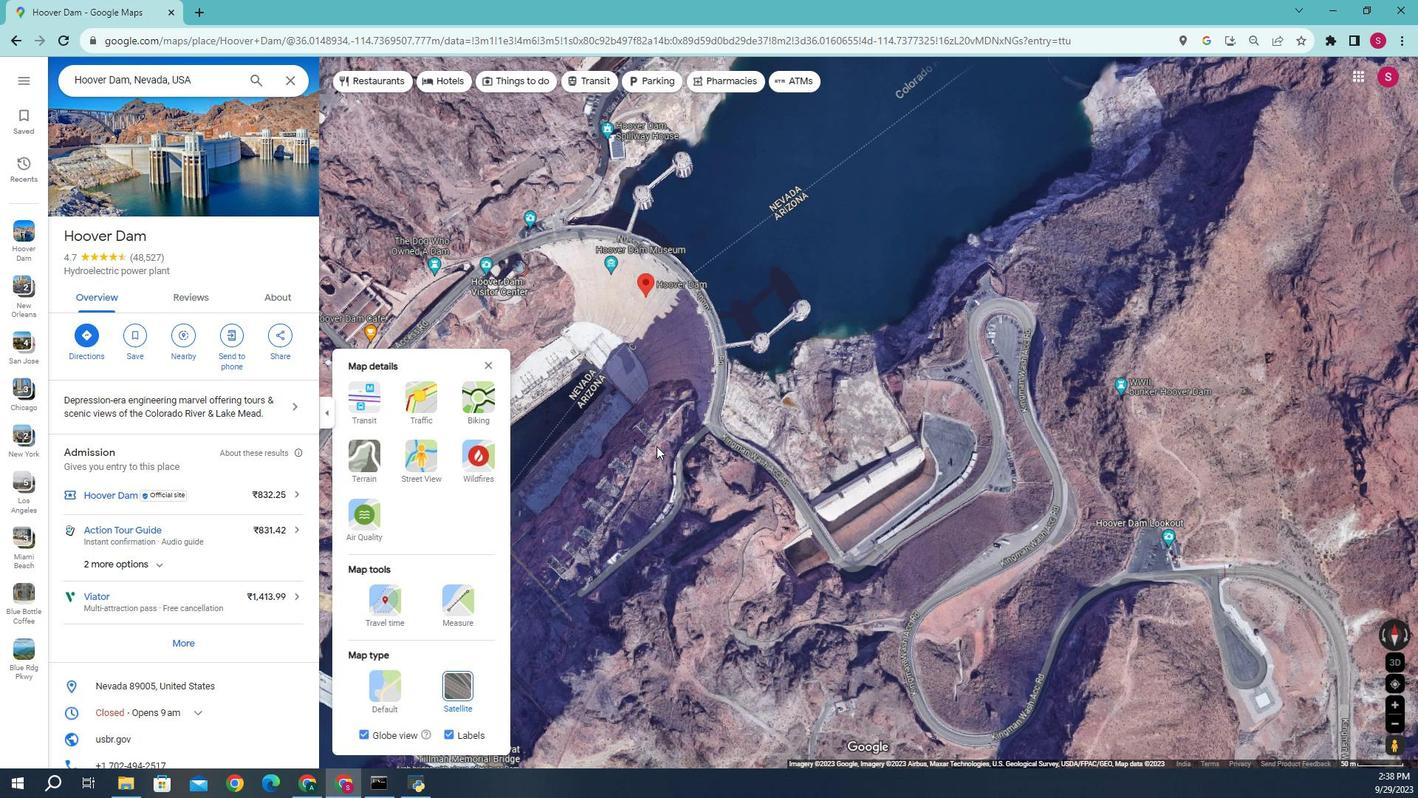 
Action: Mouse pressed left at (655, 455)
Screenshot: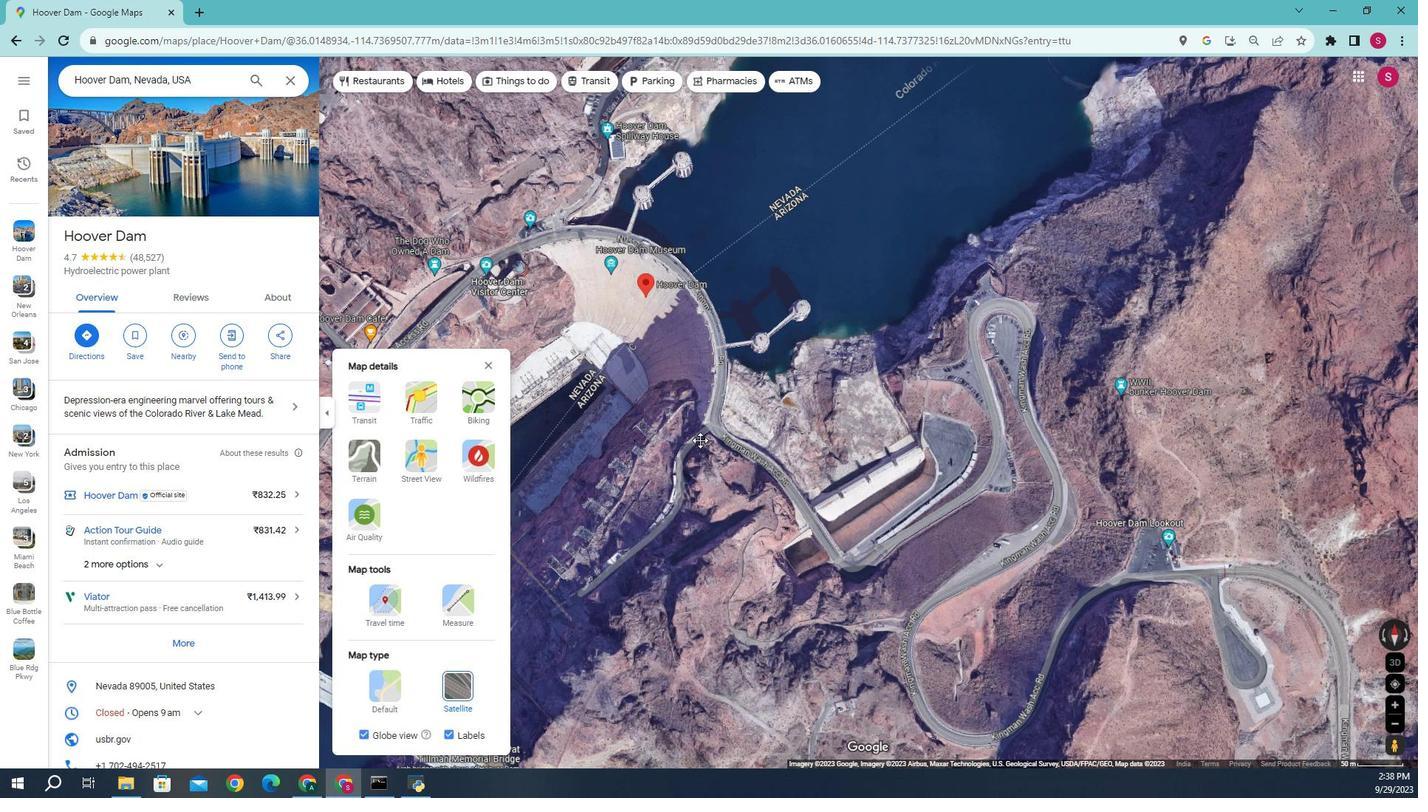 
Action: Mouse moved to (696, 458)
Screenshot: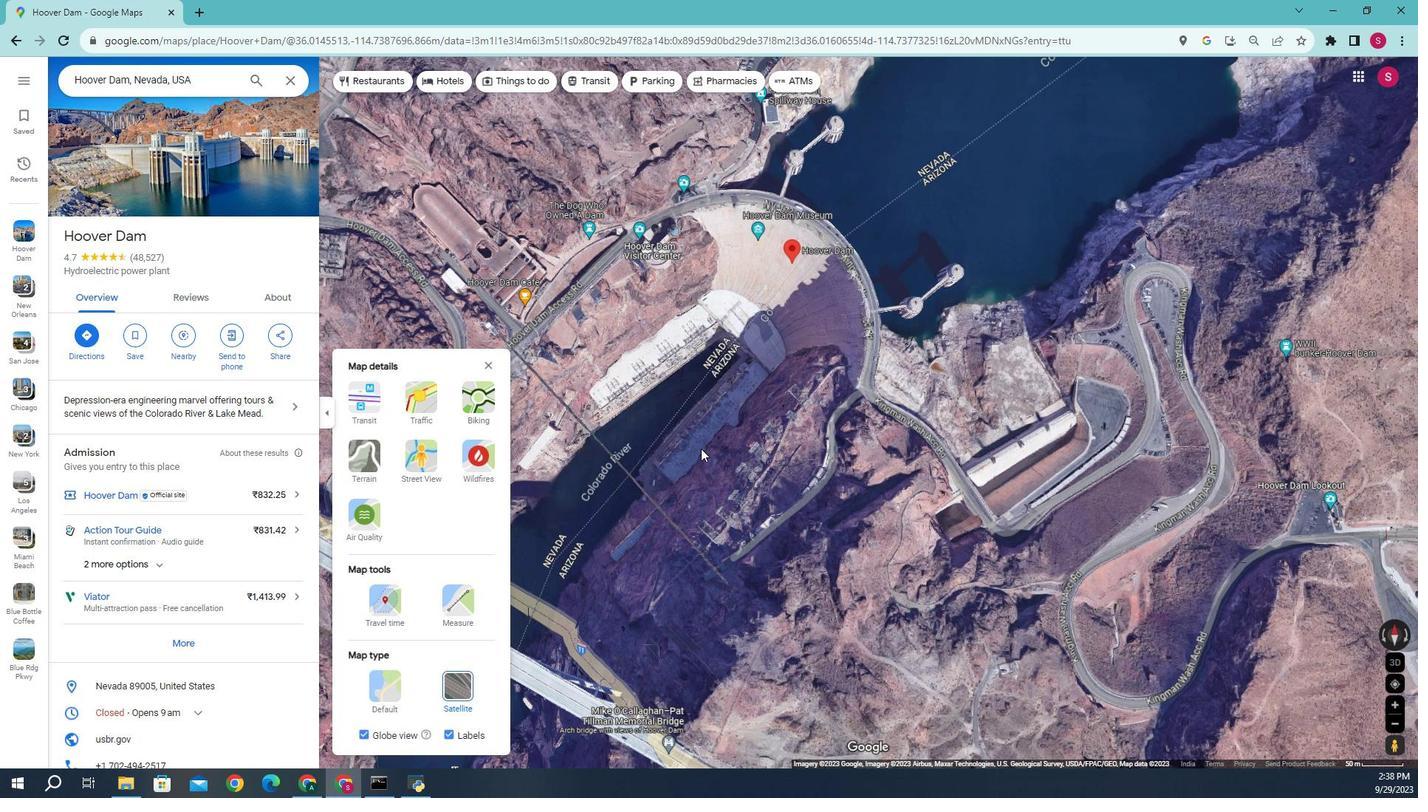 
Action: Mouse scrolled (696, 458) with delta (0, 0)
Screenshot: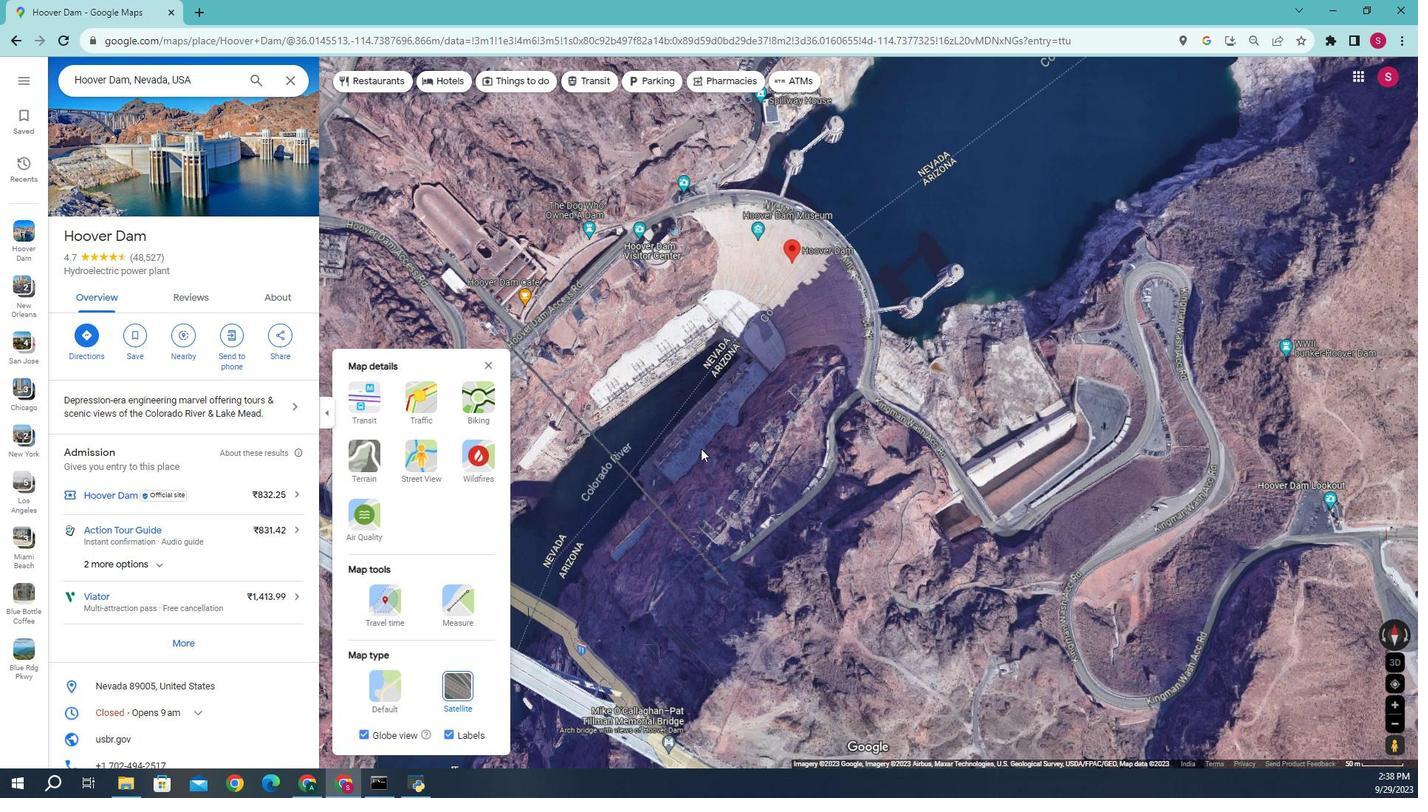 
Action: Mouse scrolled (696, 458) with delta (0, 0)
Screenshot: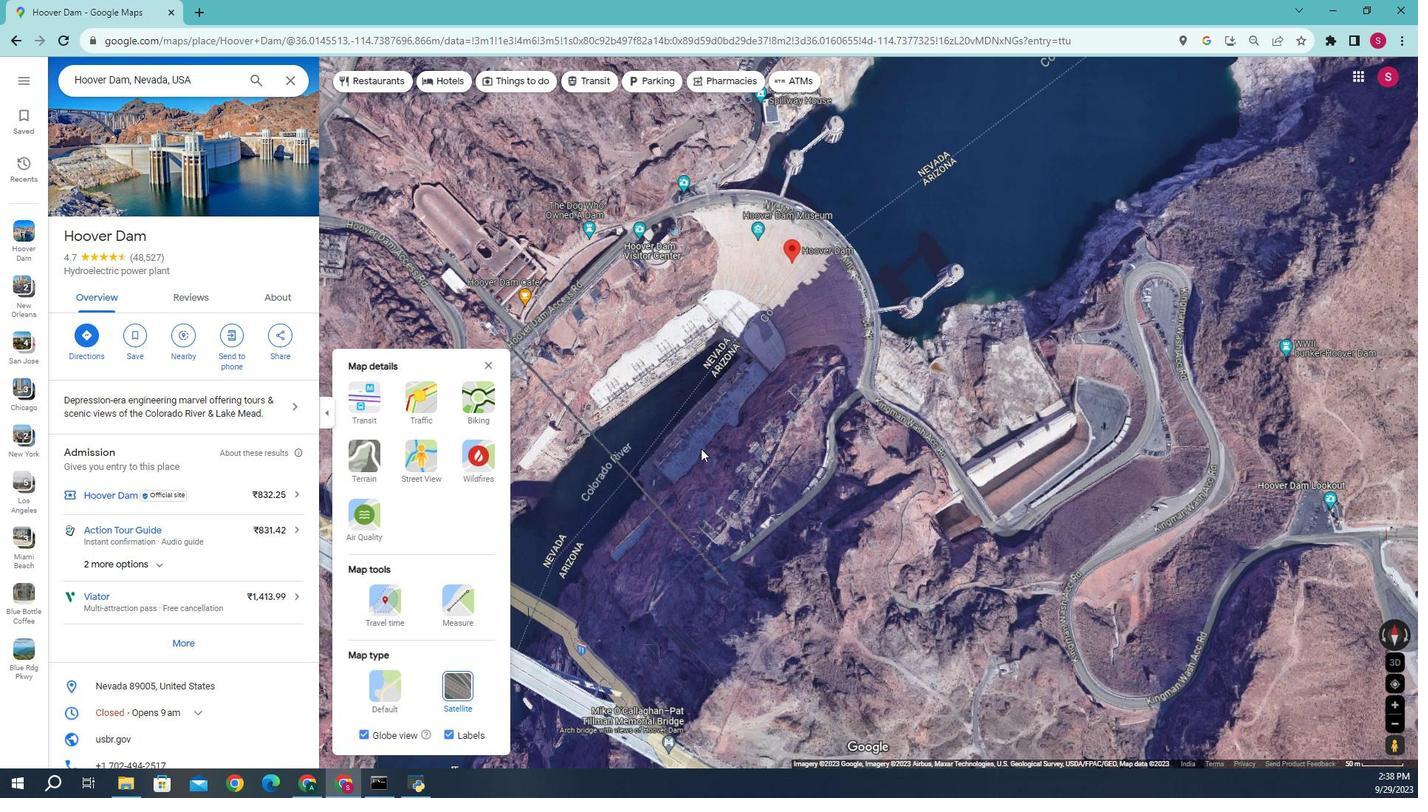 
Action: Mouse scrolled (696, 458) with delta (0, 0)
Screenshot: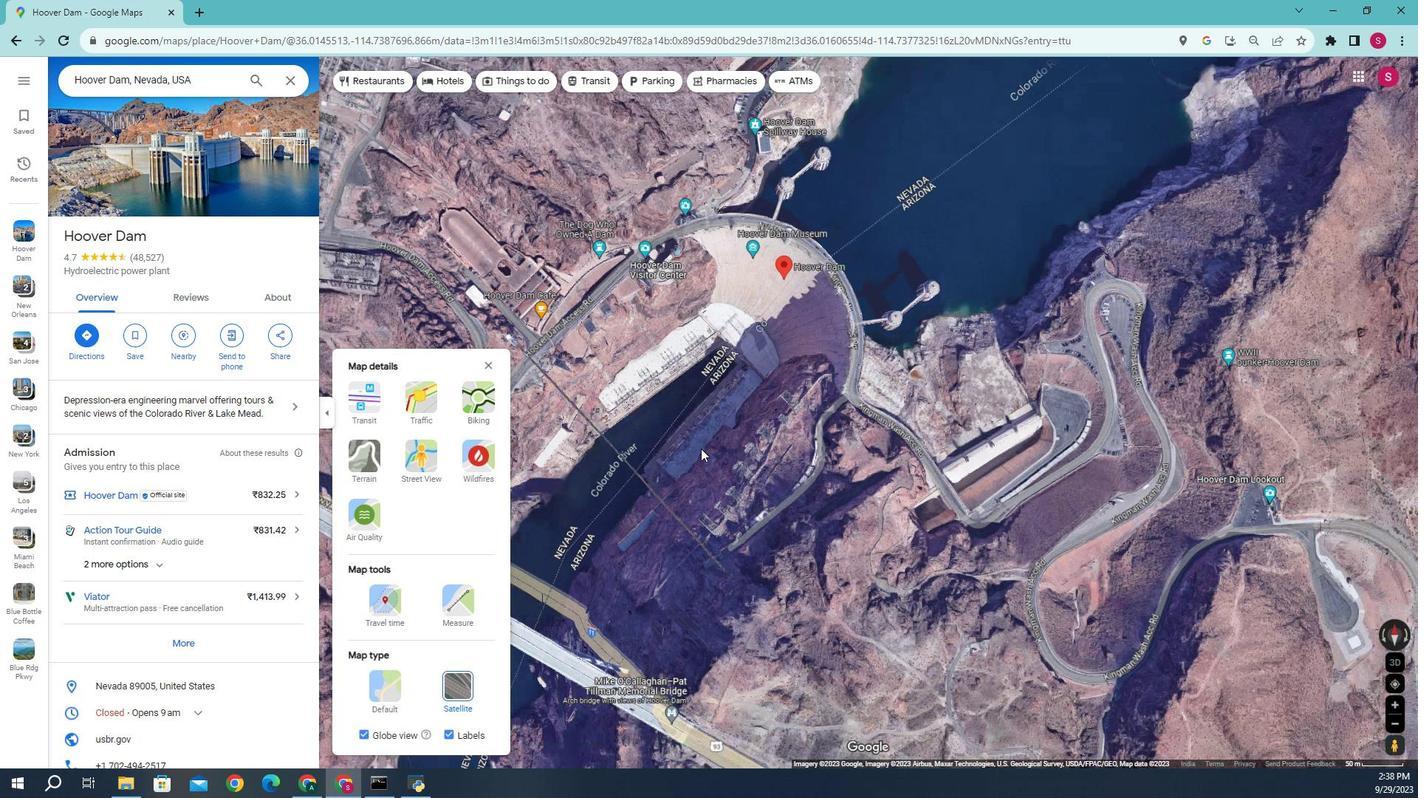 
Action: Mouse scrolled (696, 458) with delta (0, 0)
Screenshot: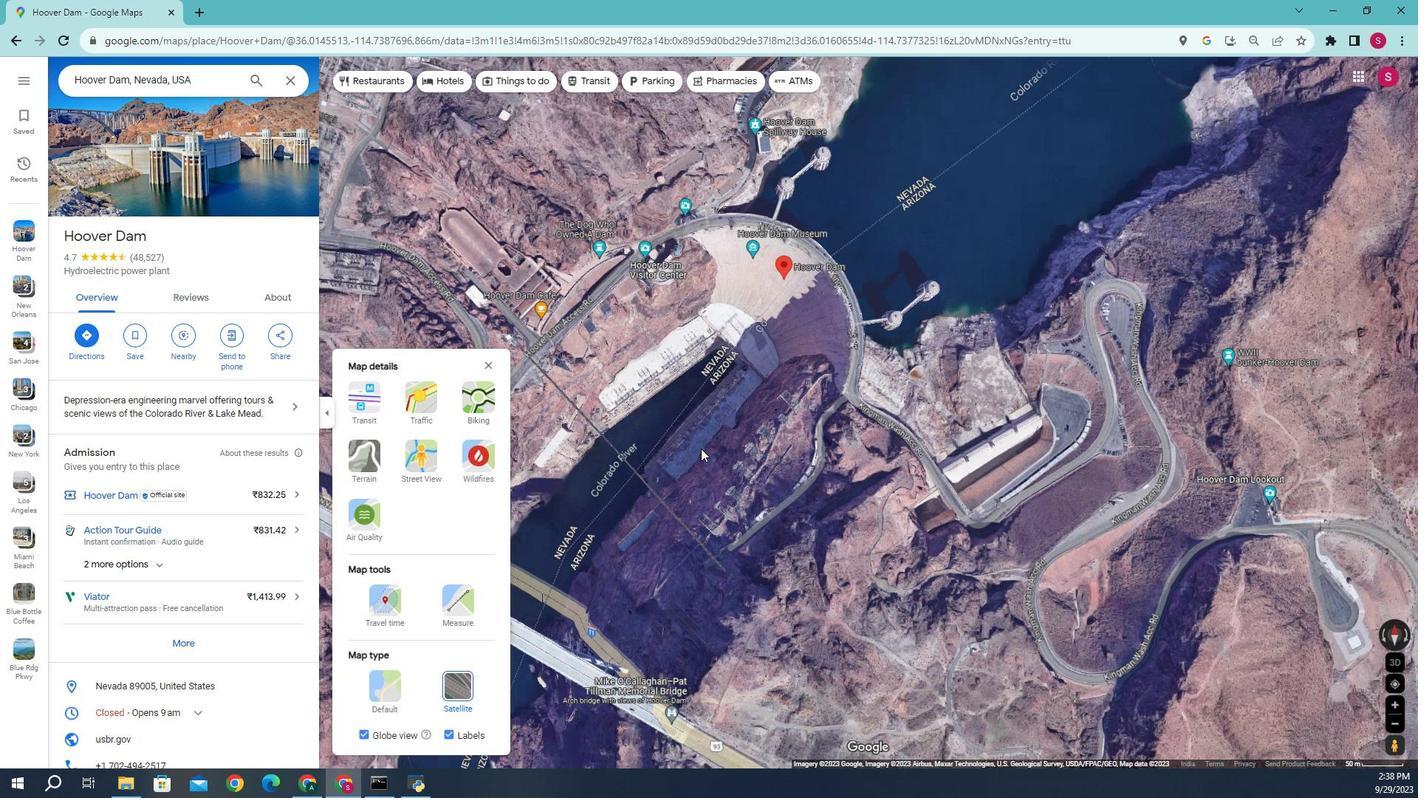 
Action: Mouse scrolled (696, 458) with delta (0, 0)
Screenshot: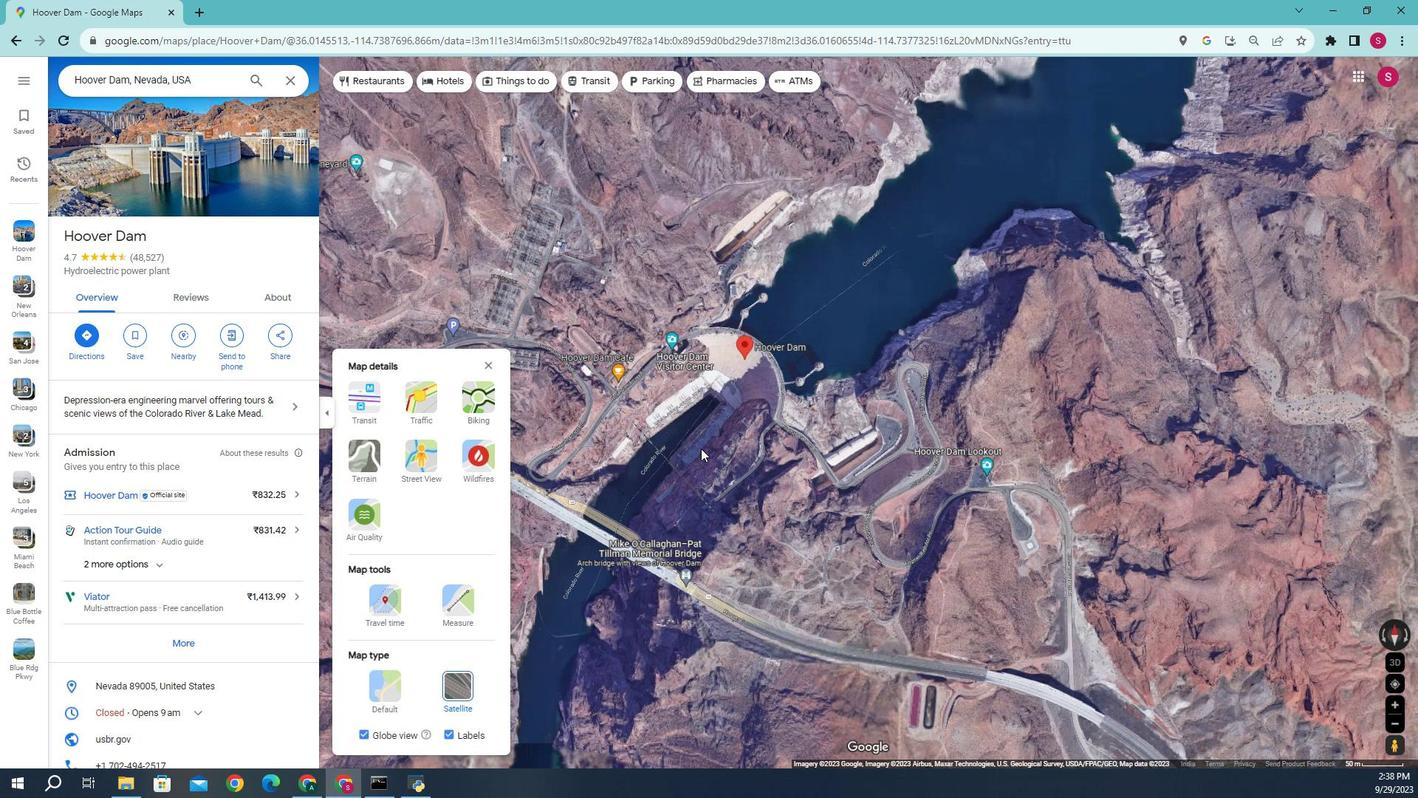 
Action: Mouse scrolled (696, 458) with delta (0, 0)
Screenshot: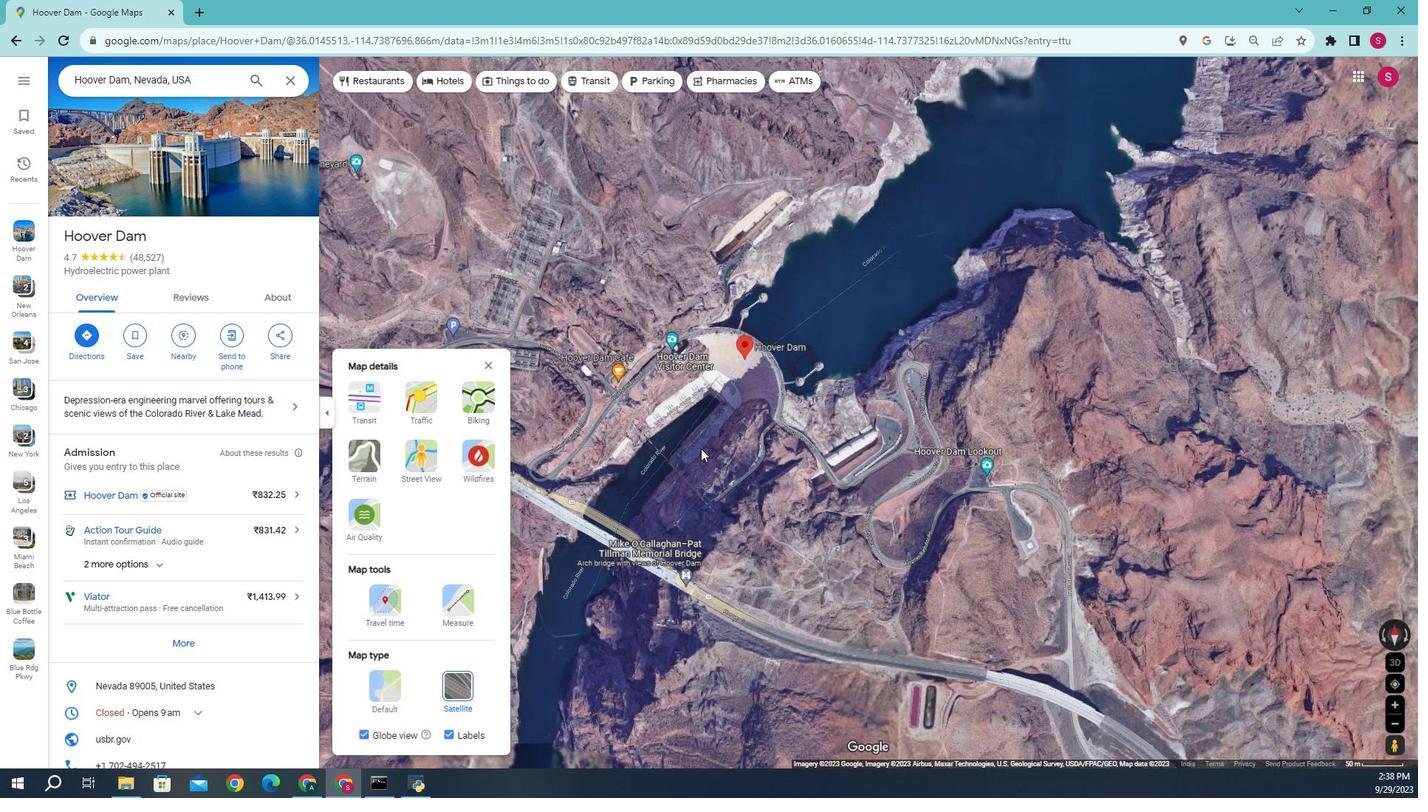 
Action: Mouse scrolled (696, 458) with delta (0, 0)
Screenshot: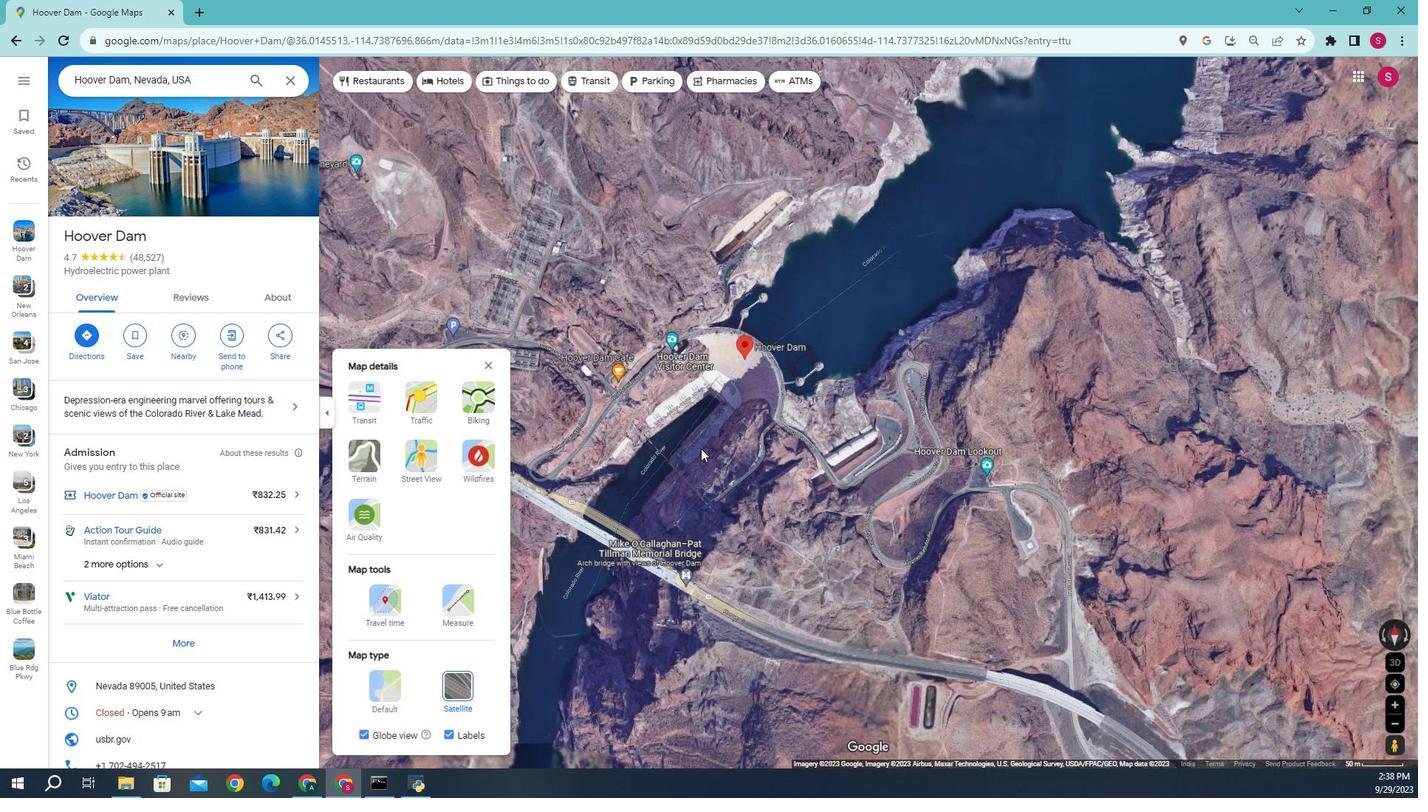 
Action: Mouse moved to (663, 434)
Screenshot: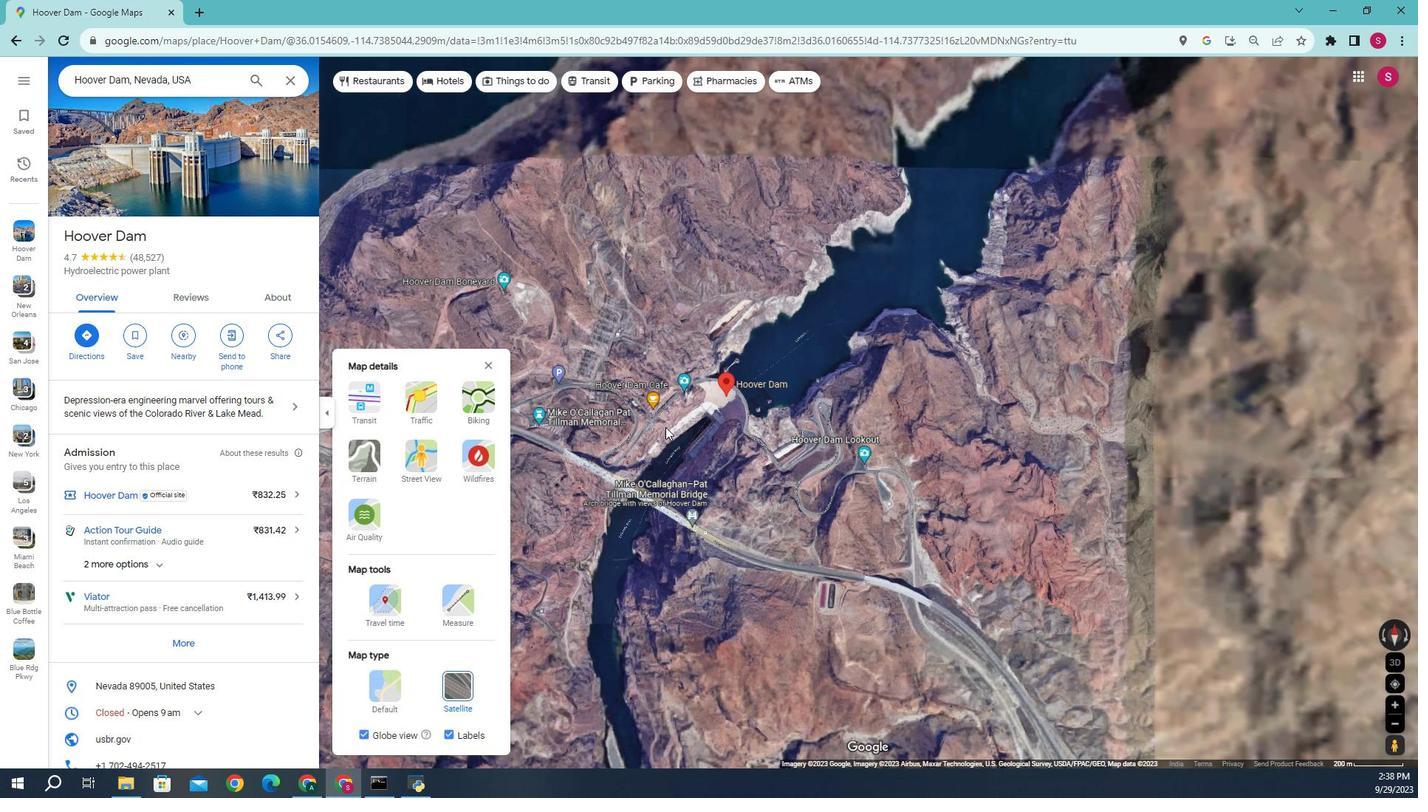 
Action: Mouse pressed left at (663, 434)
Screenshot: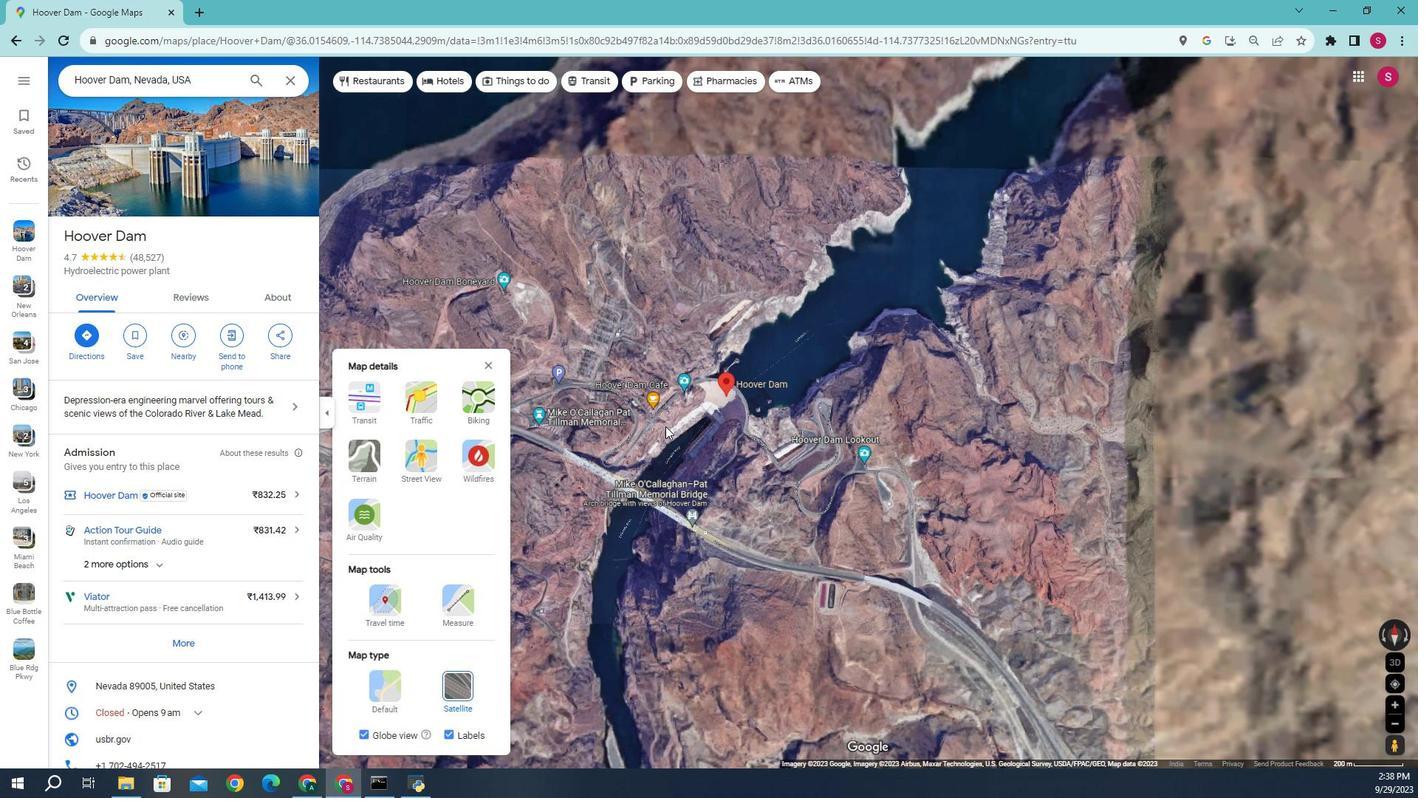 
Action: Mouse moved to (766, 391)
Screenshot: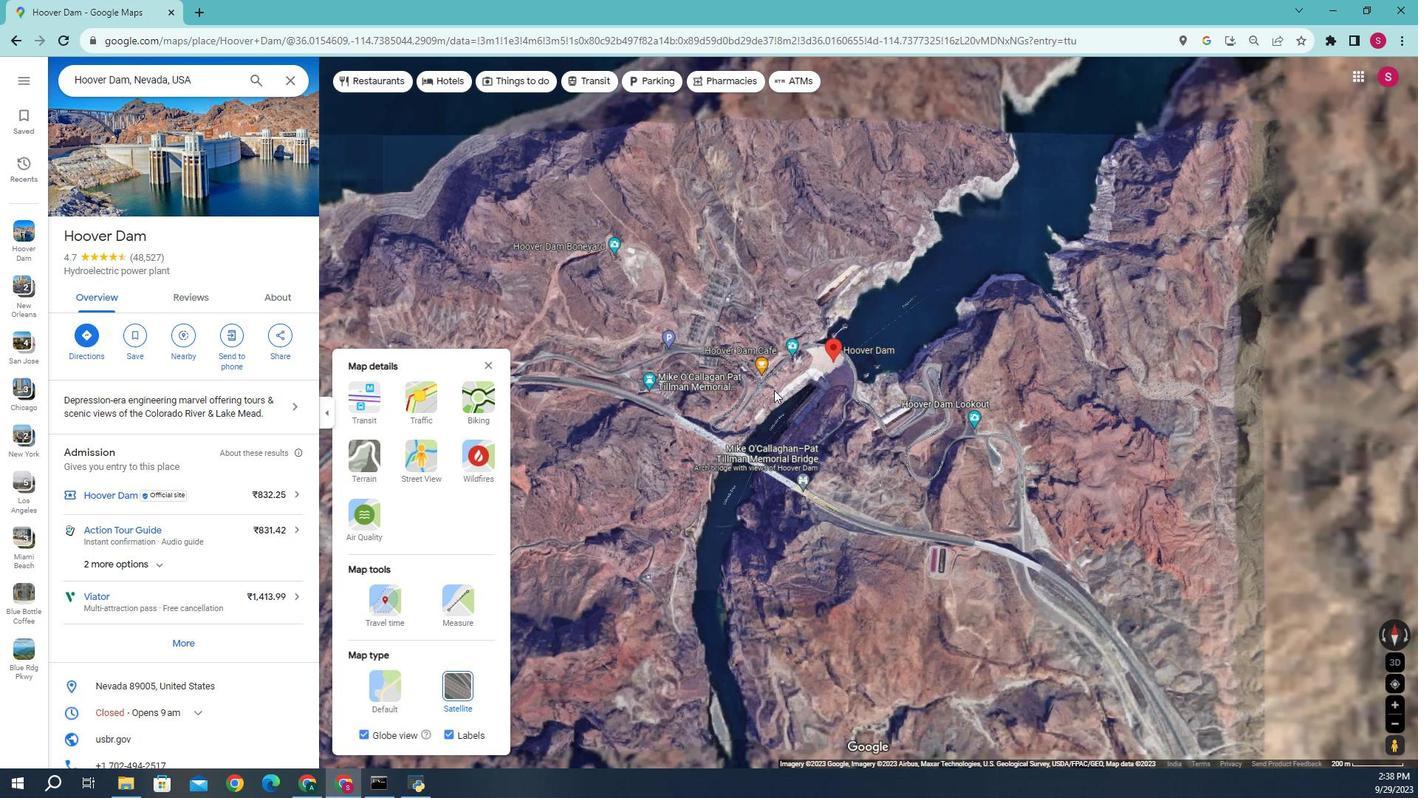 
Action: Mouse scrolled (766, 392) with delta (0, 0)
Screenshot: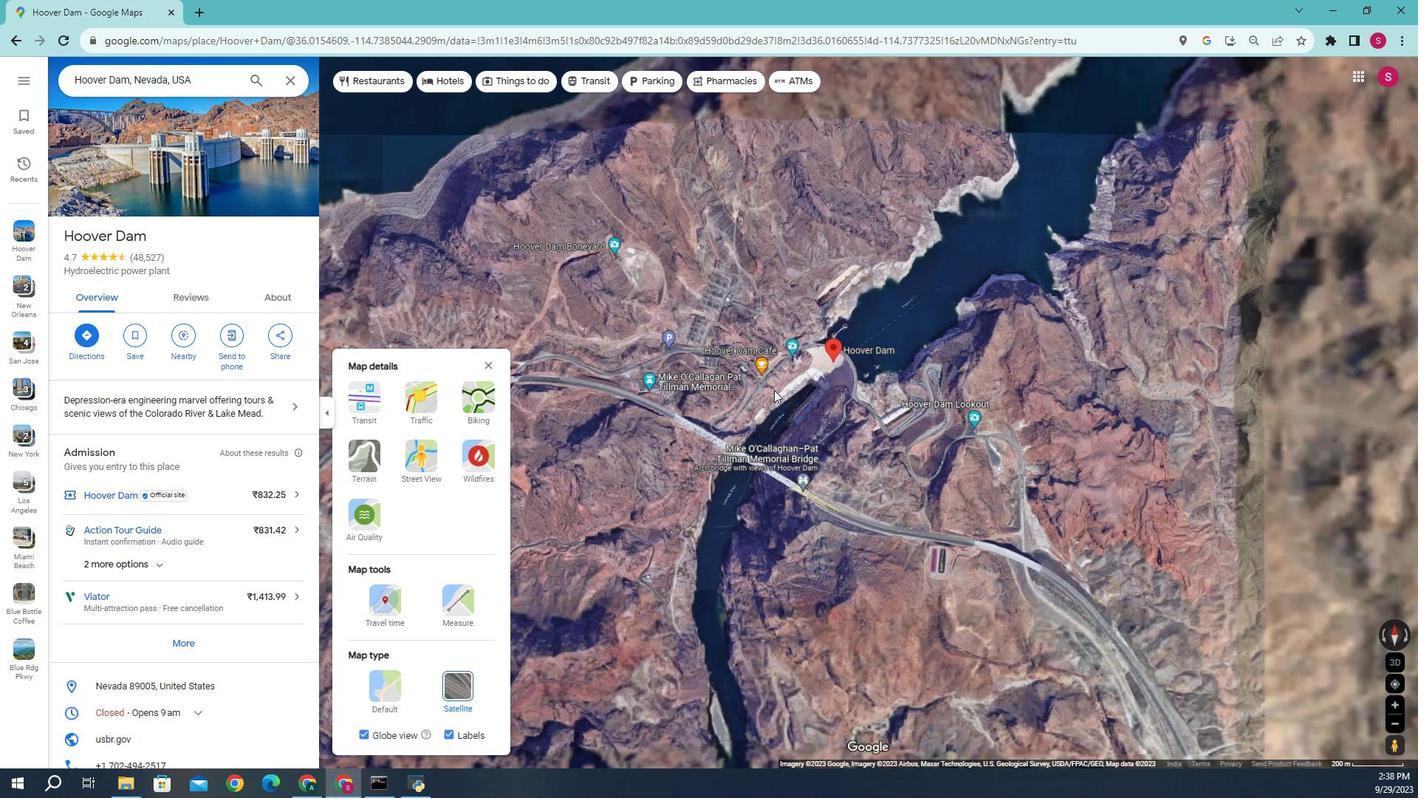 
Action: Mouse scrolled (766, 392) with delta (0, 0)
Screenshot: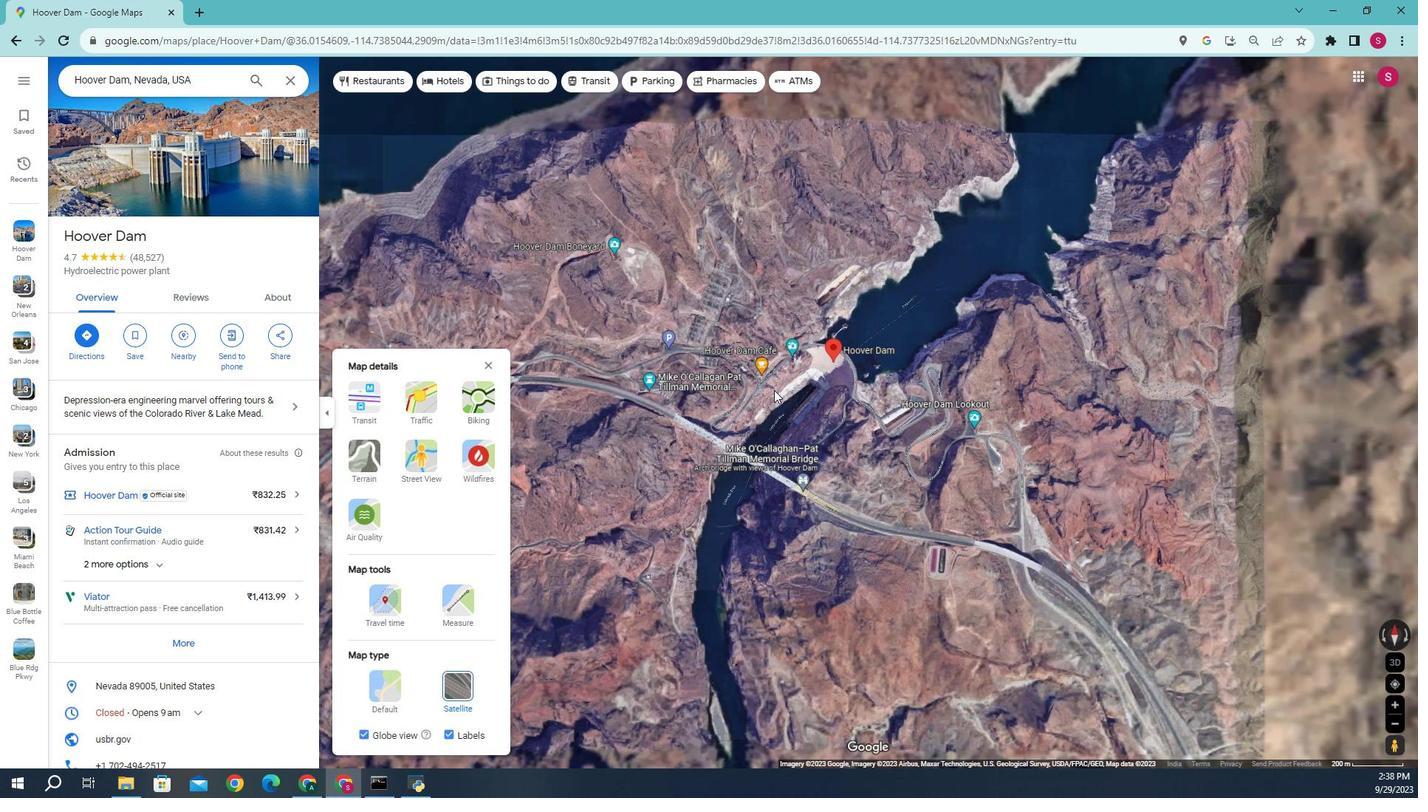 
Action: Mouse scrolled (766, 392) with delta (0, 0)
Screenshot: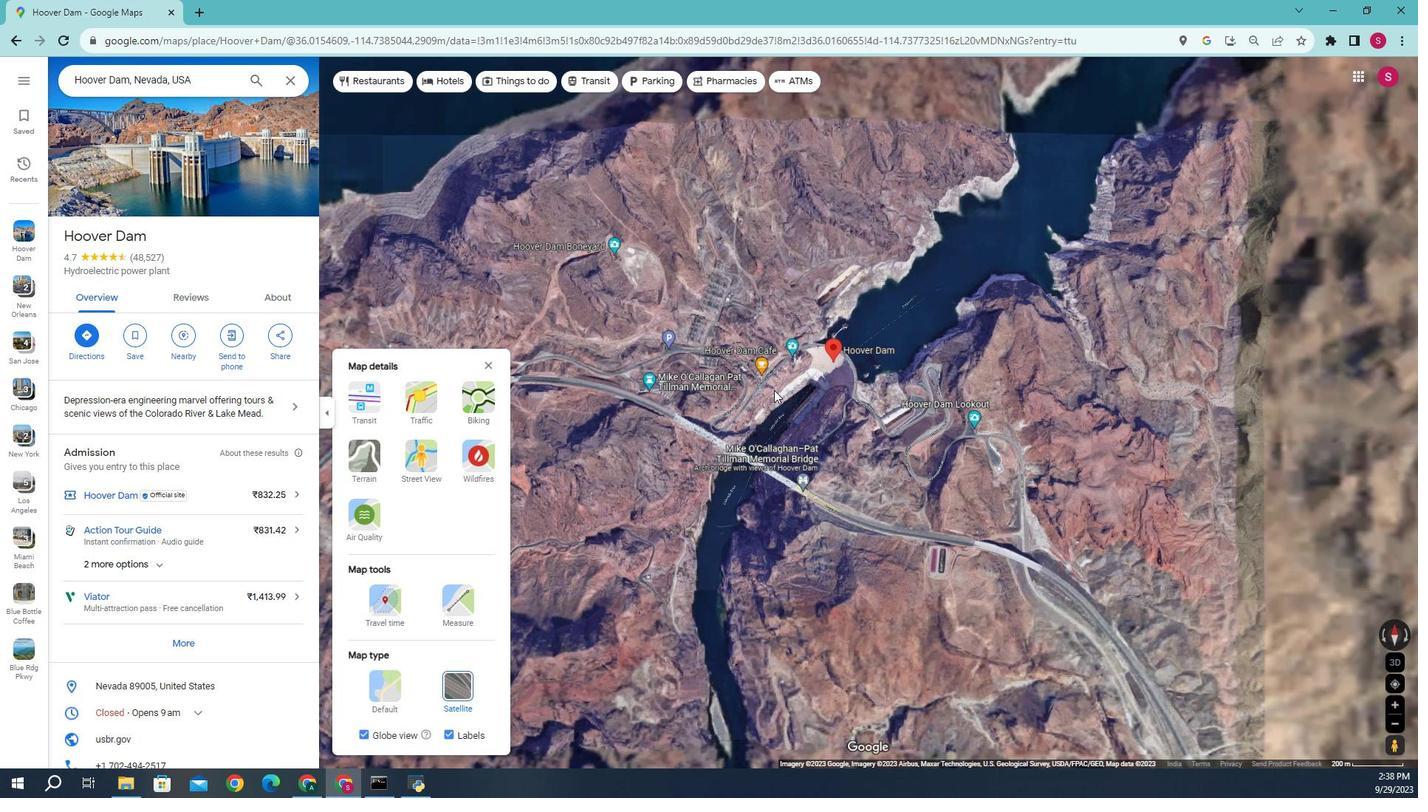 
Action: Mouse scrolled (766, 392) with delta (0, 0)
Screenshot: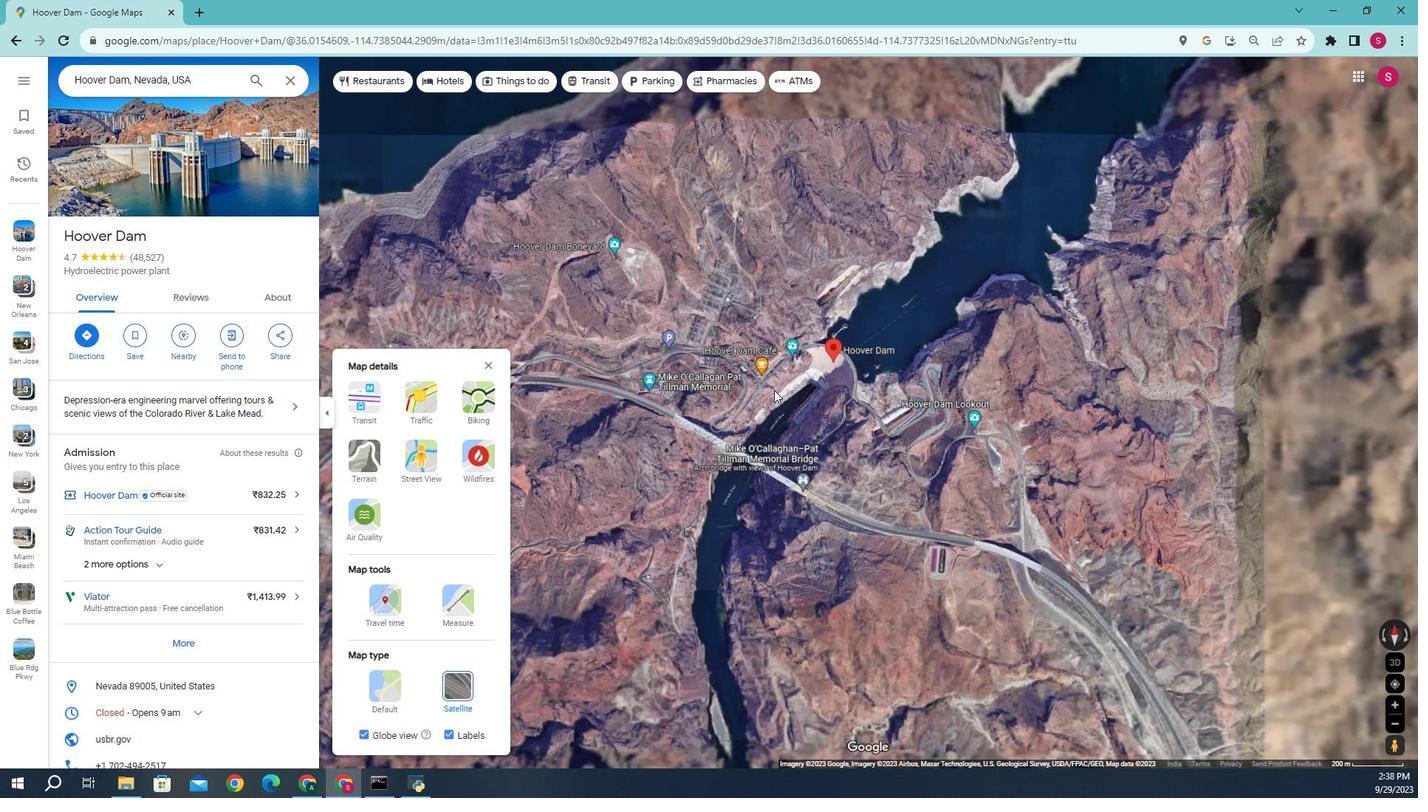
Action: Mouse moved to (764, 390)
Screenshot: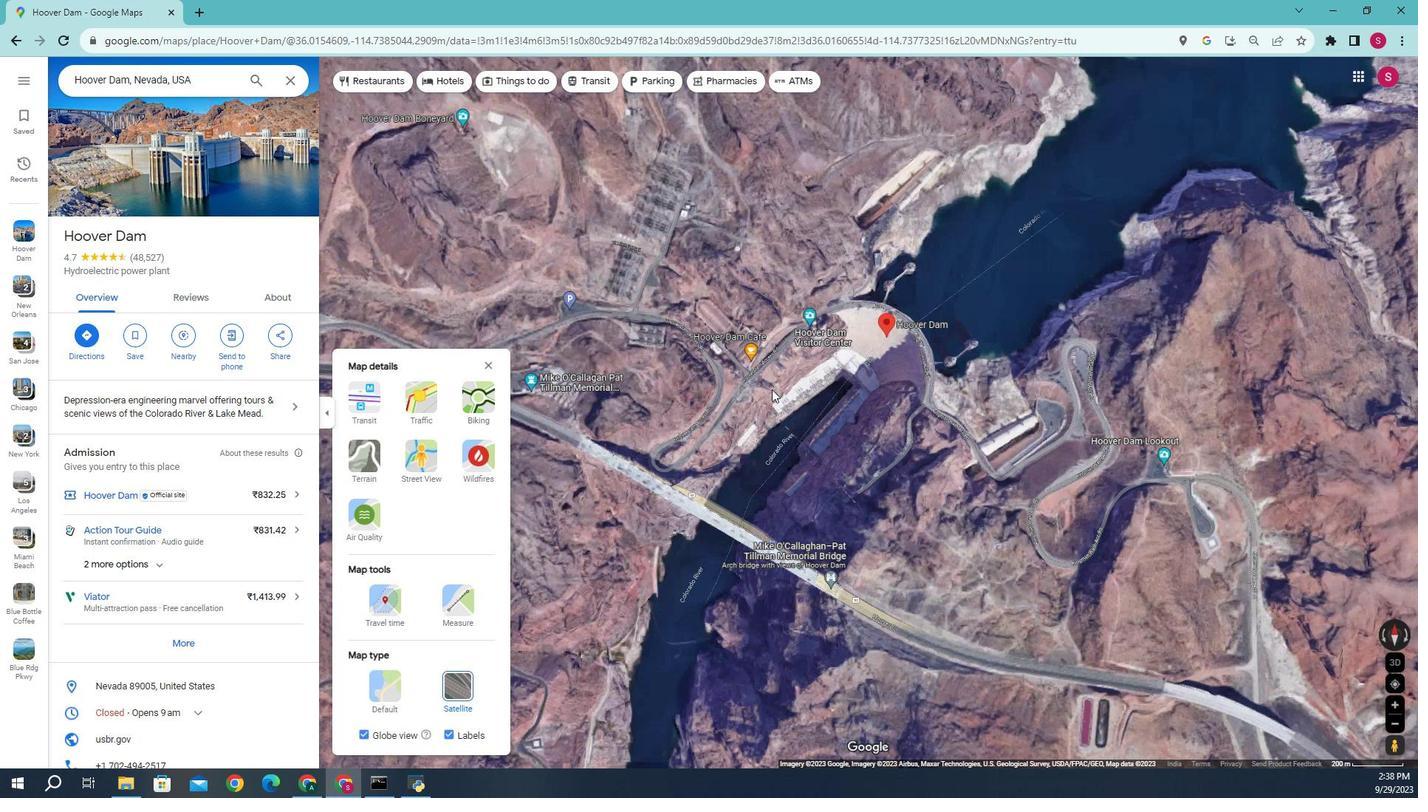 
Action: Mouse scrolled (764, 391) with delta (0, 0)
Screenshot: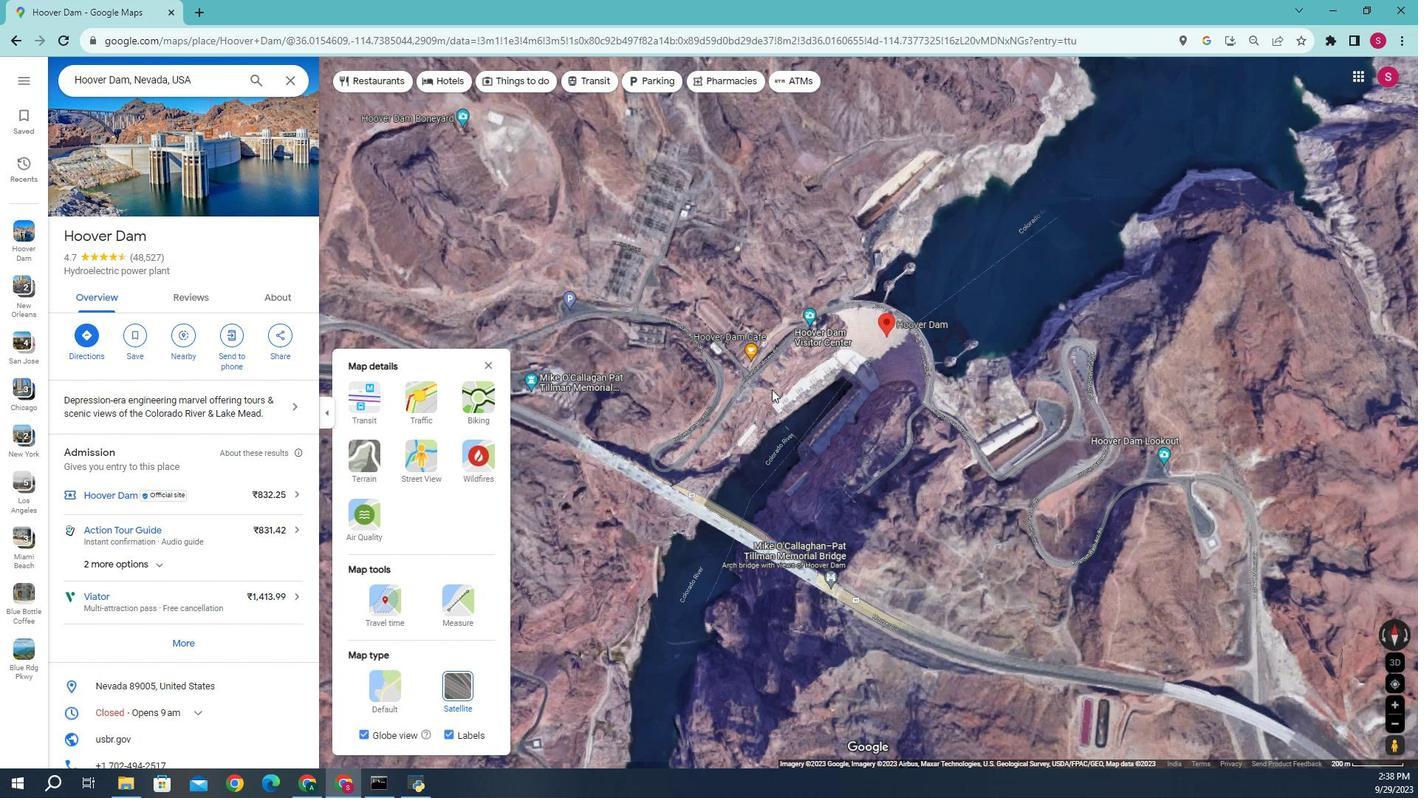 
Action: Mouse scrolled (764, 391) with delta (0, 0)
Screenshot: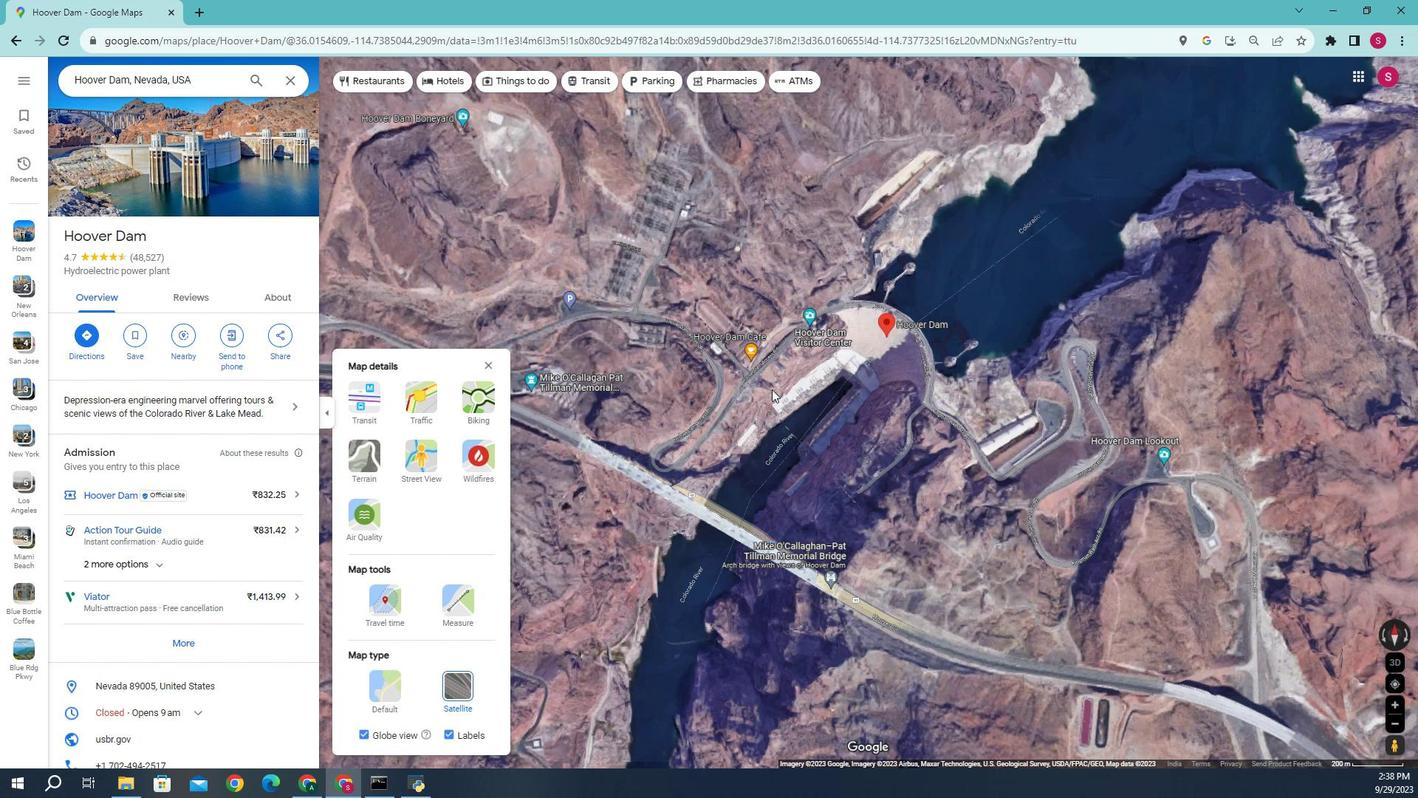 
Action: Mouse scrolled (764, 391) with delta (0, 0)
Screenshot: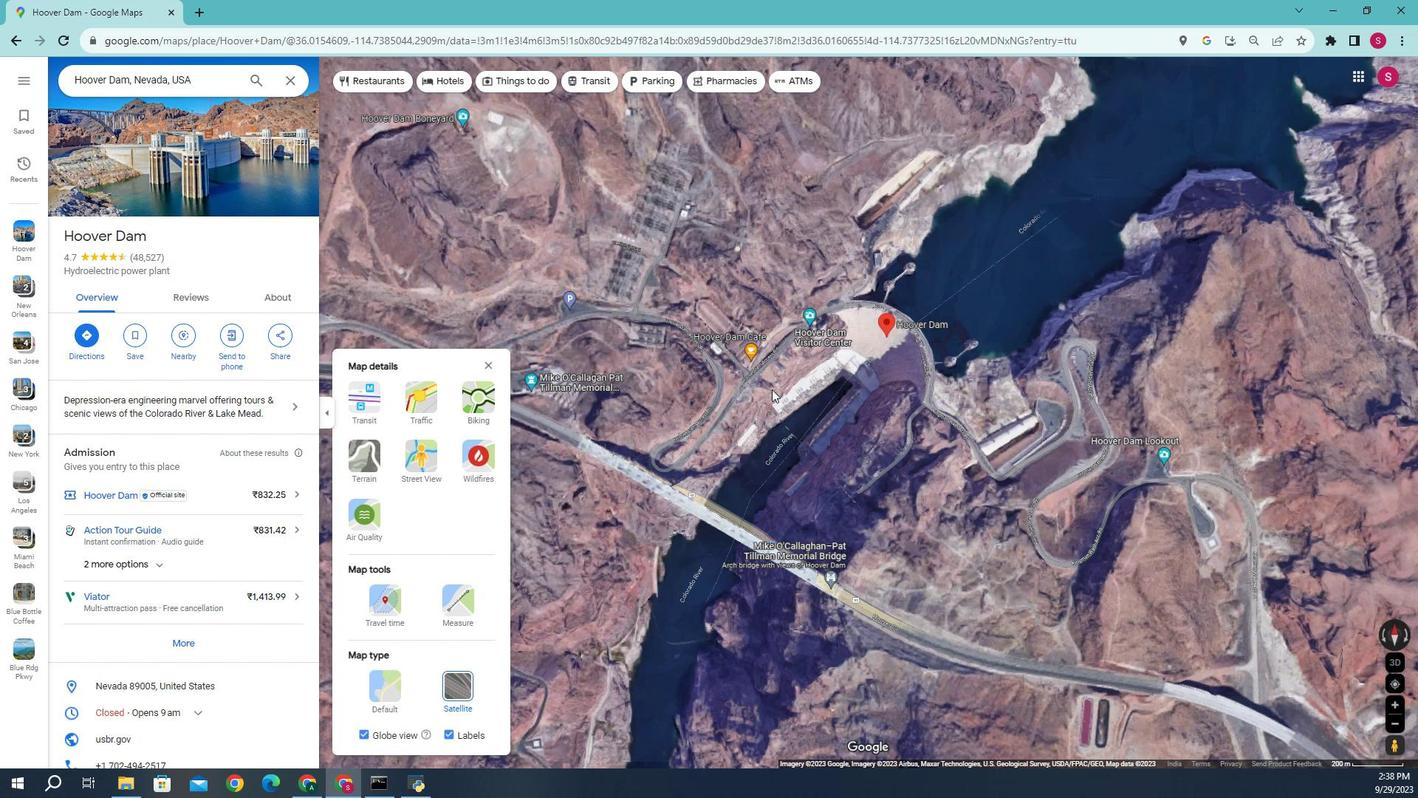 
Action: Mouse scrolled (764, 391) with delta (0, 0)
Screenshot: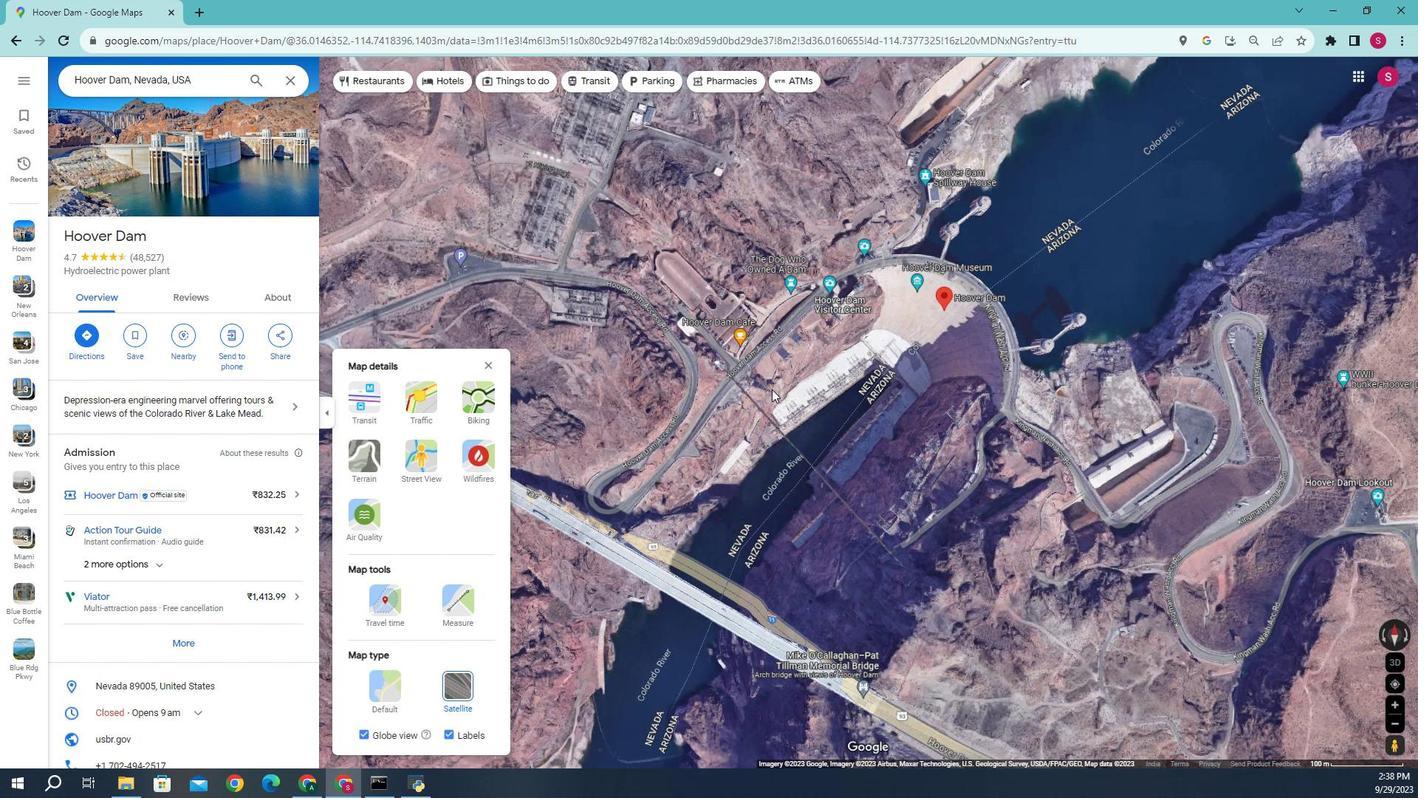
Action: Mouse scrolled (764, 391) with delta (0, 0)
Screenshot: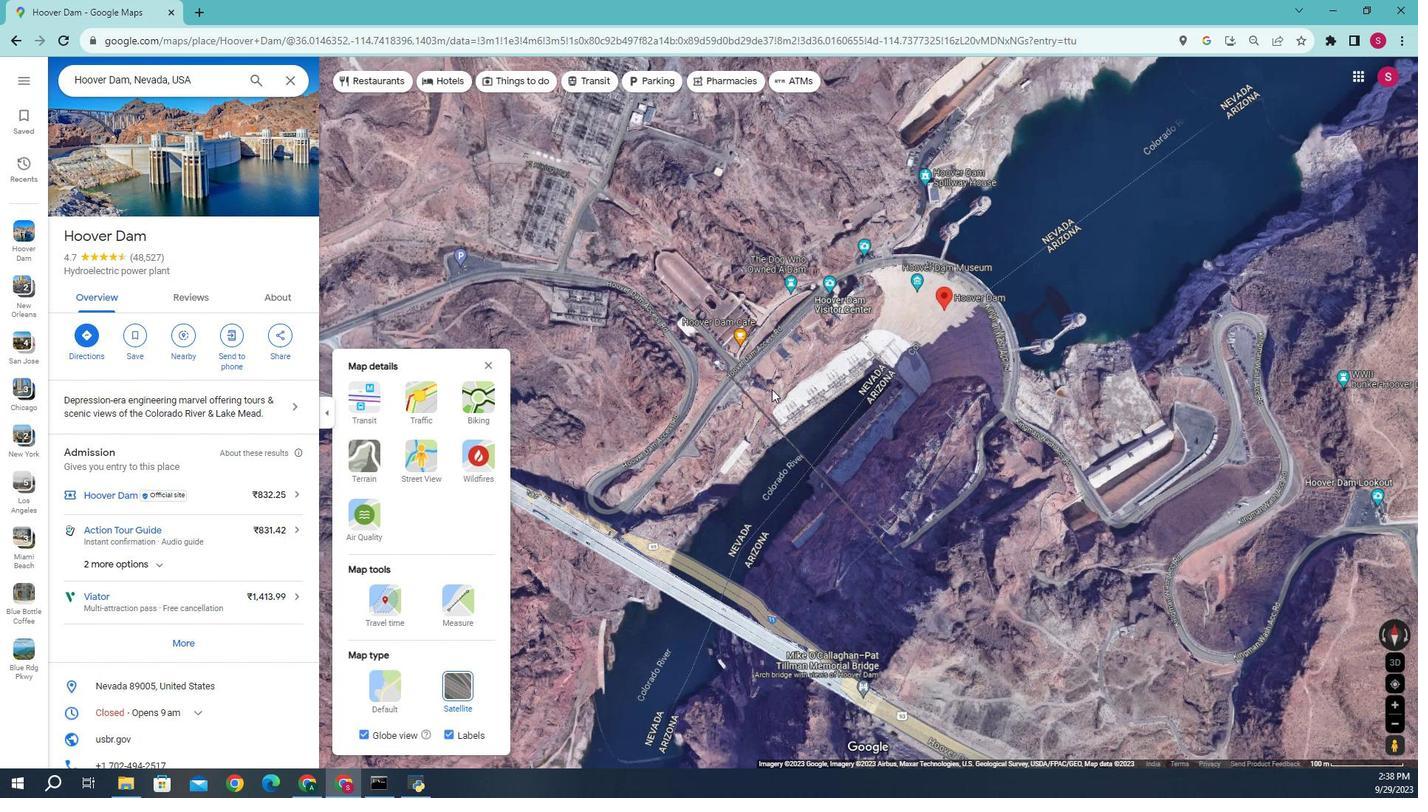 
Action: Mouse scrolled (764, 391) with delta (0, 0)
Screenshot: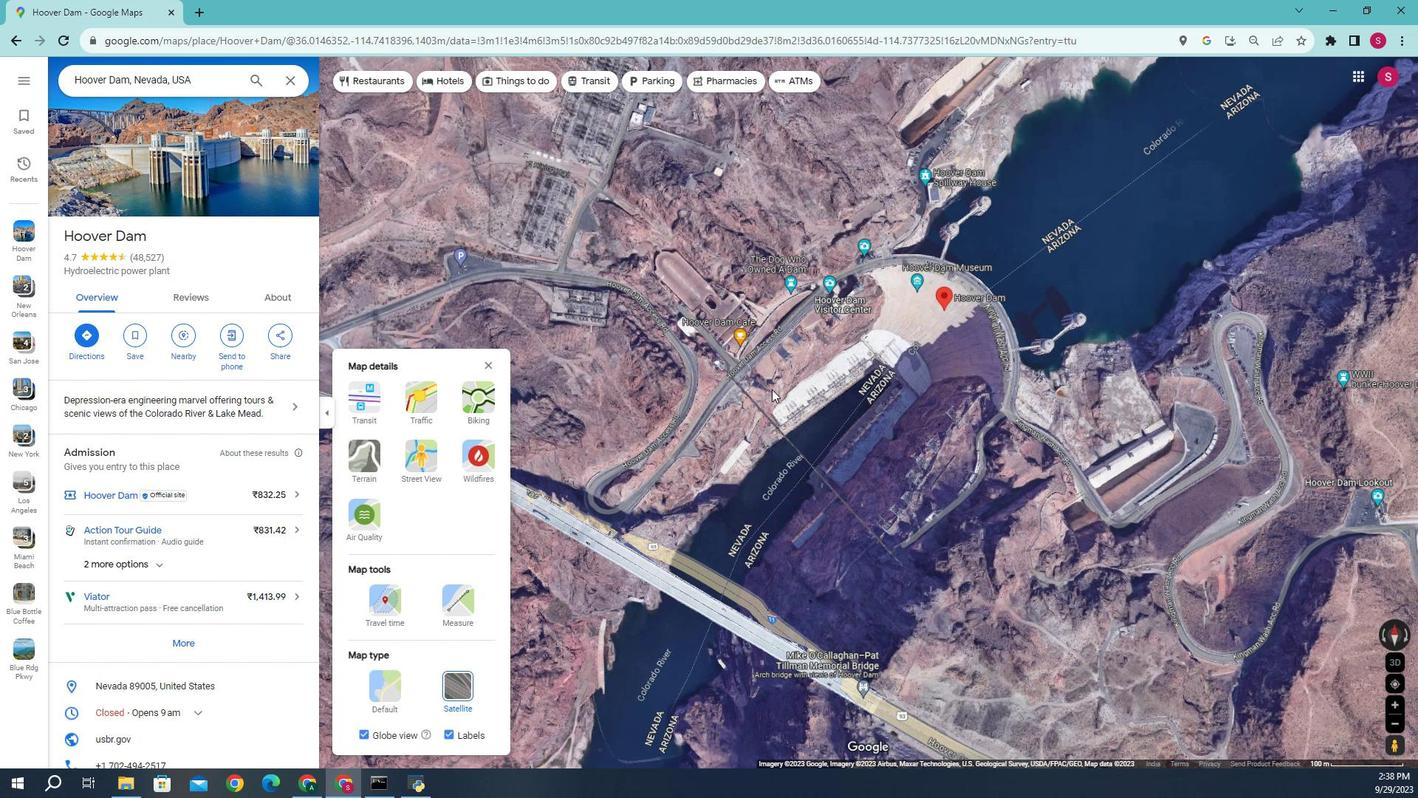 
Action: Mouse scrolled (764, 391) with delta (0, 0)
Screenshot: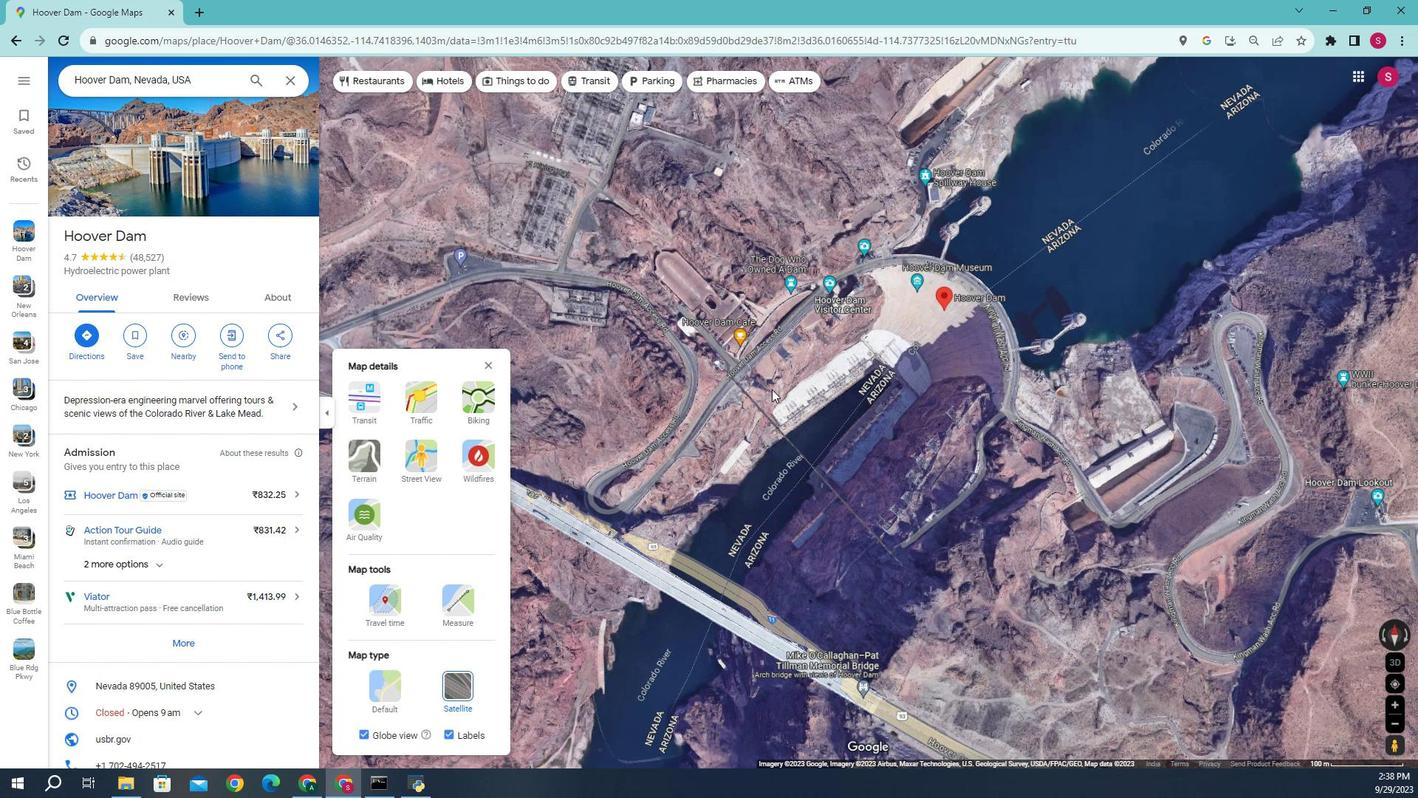 
Action: Mouse moved to (730, 430)
Screenshot: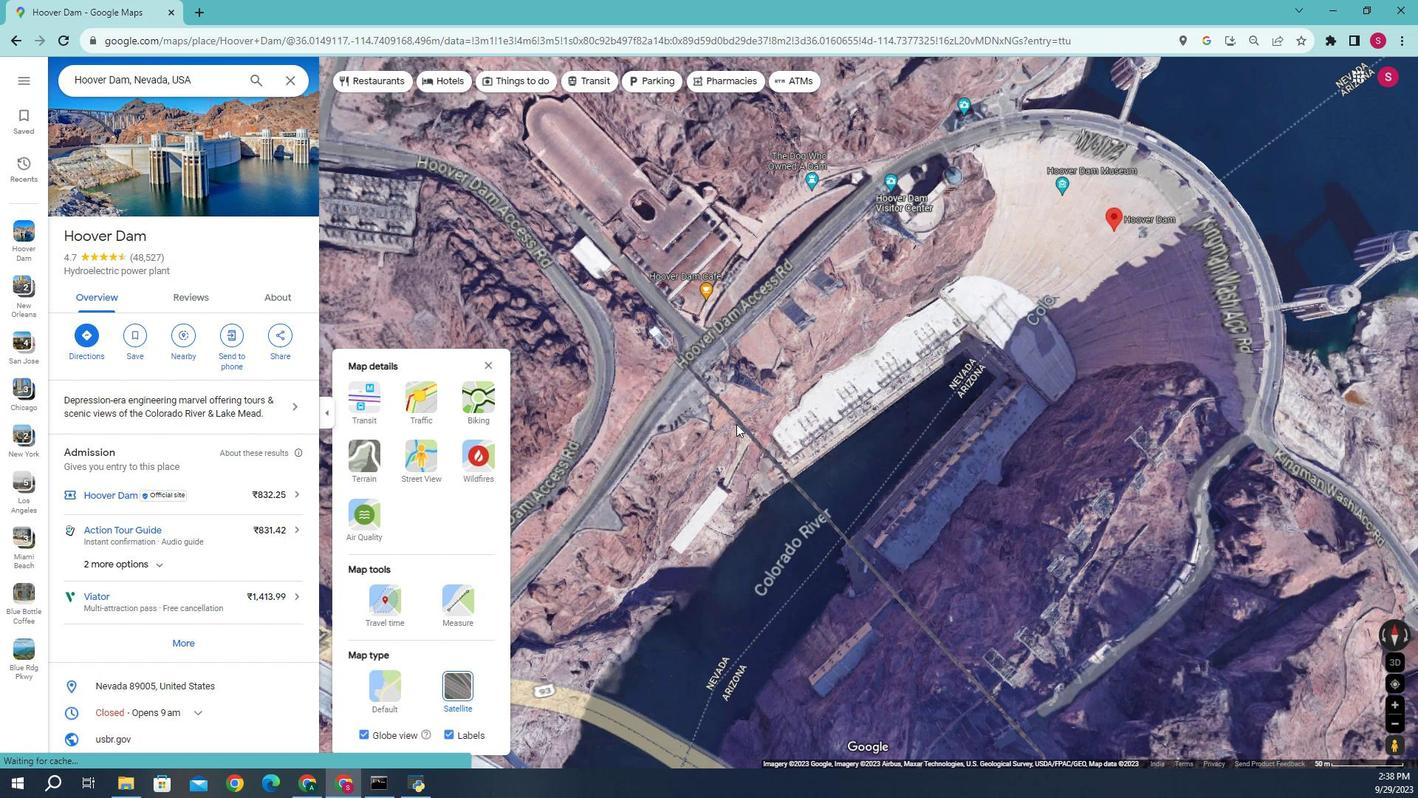 
Action: Mouse pressed left at (730, 430)
Screenshot: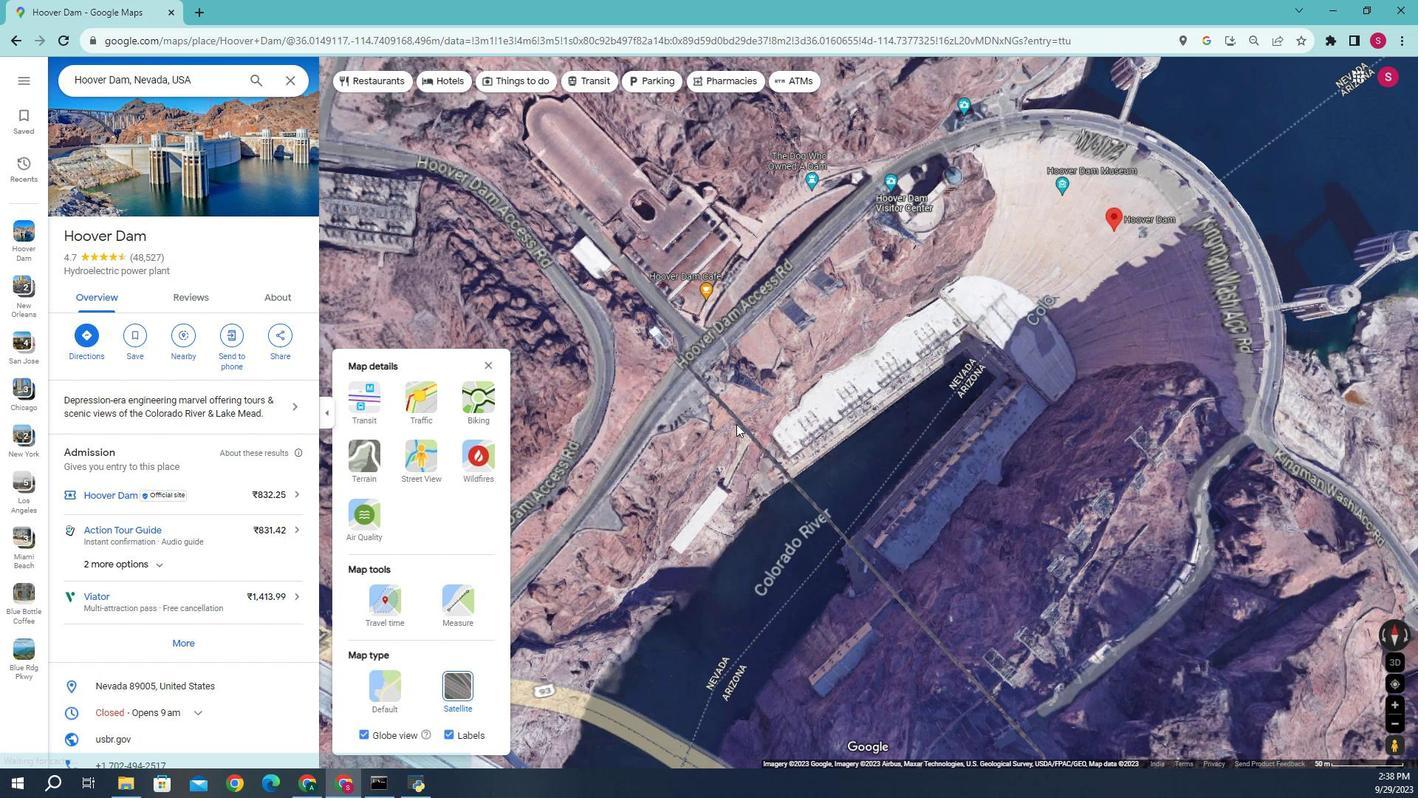 
Action: Mouse moved to (823, 356)
Screenshot: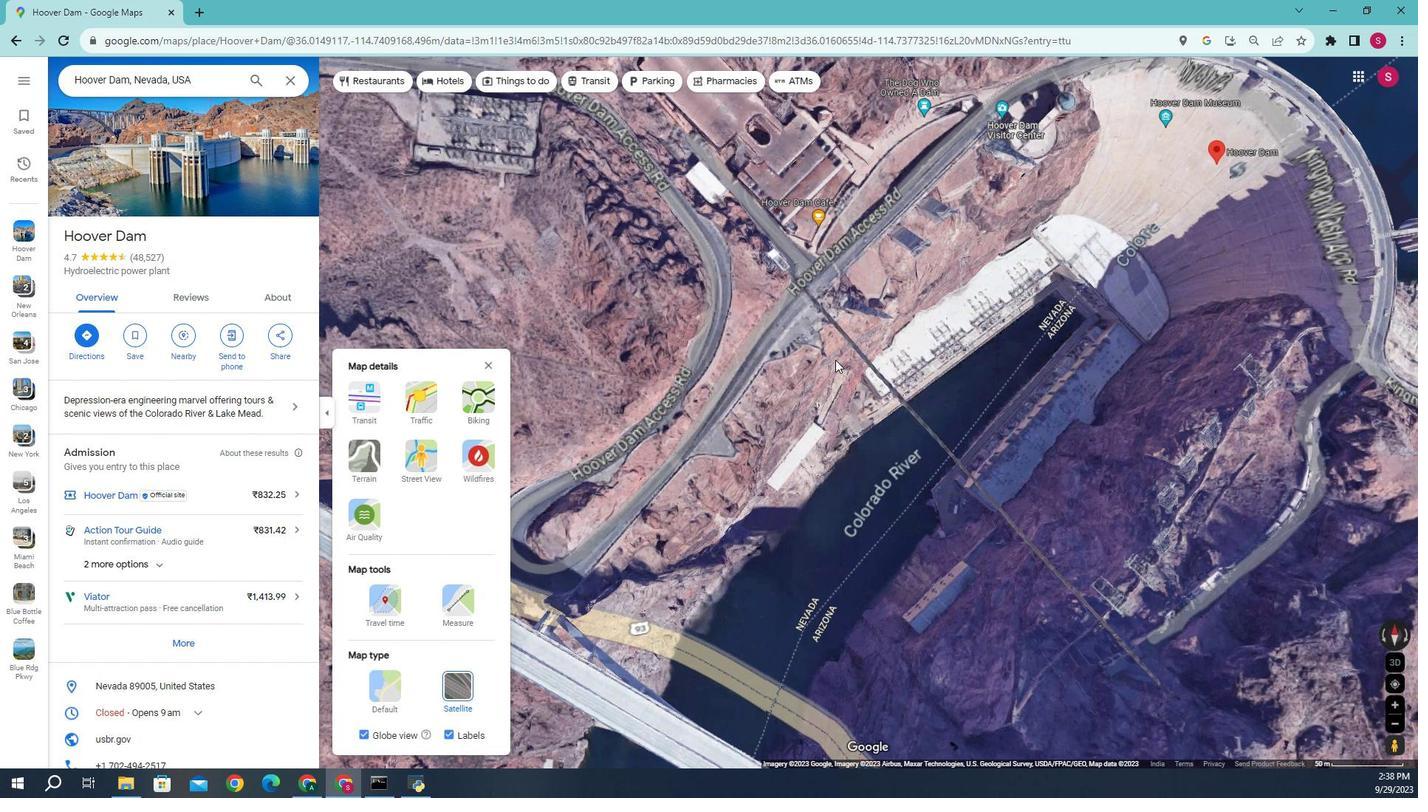 
Action: Mouse scrolled (823, 357) with delta (0, 0)
Screenshot: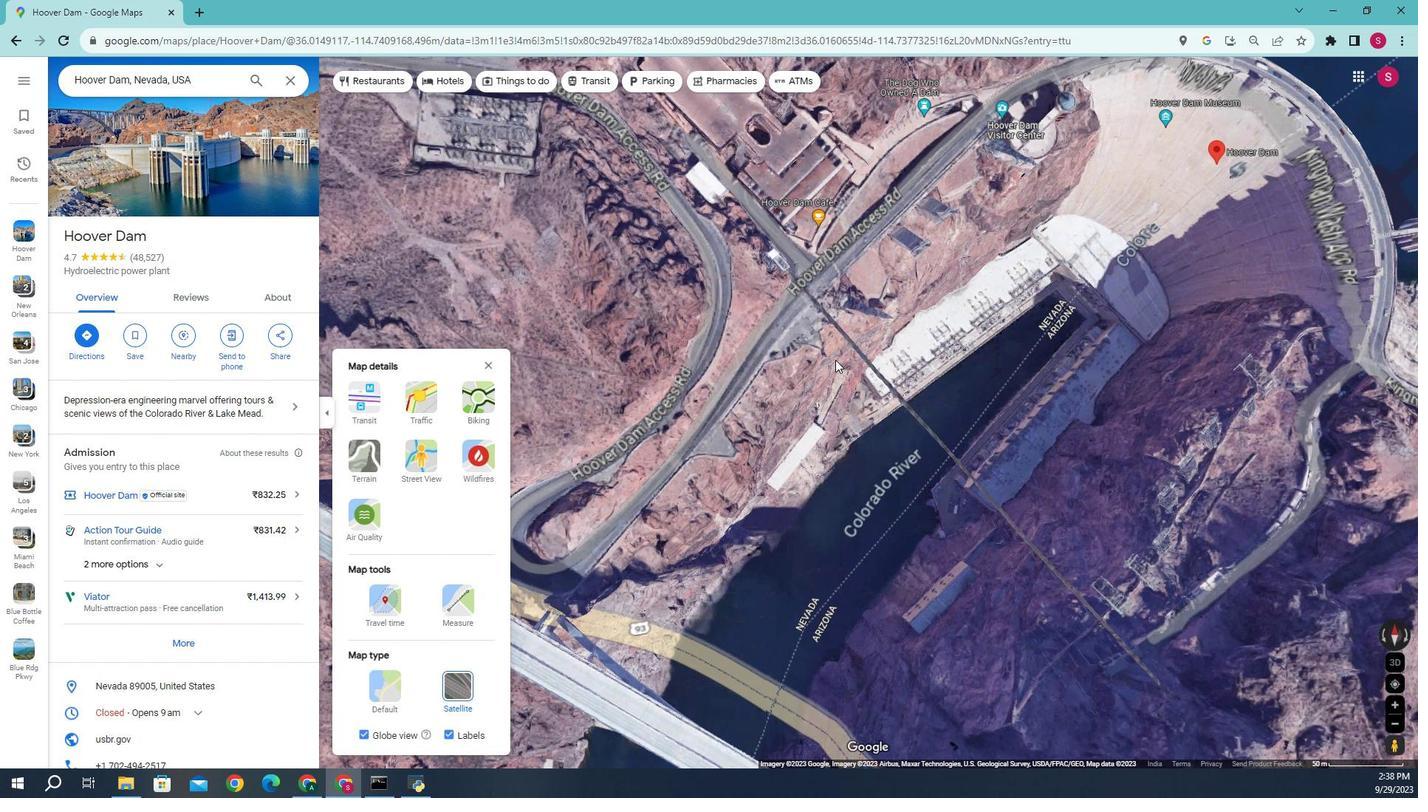 
Action: Mouse scrolled (823, 357) with delta (0, 0)
Screenshot: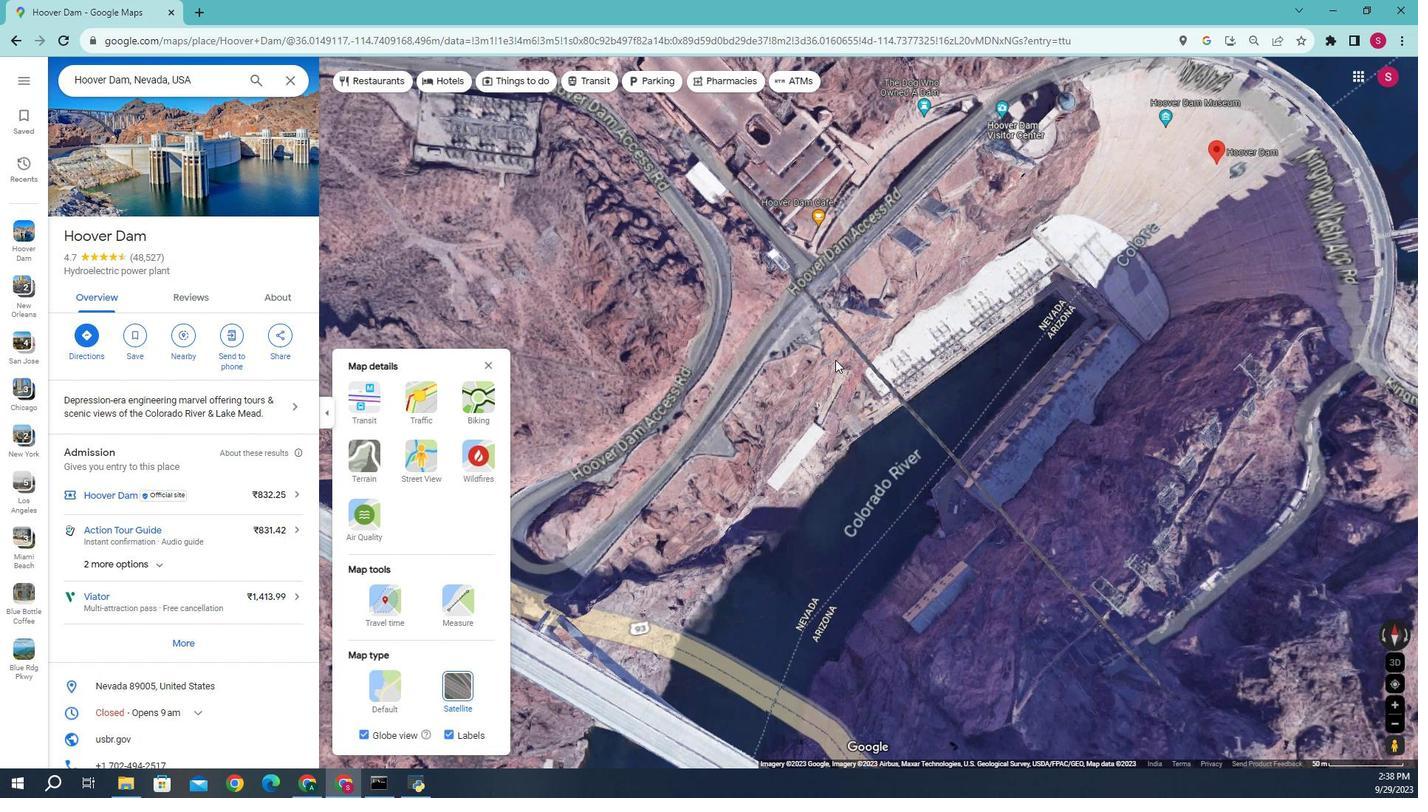 
Action: Mouse scrolled (823, 357) with delta (0, 0)
Screenshot: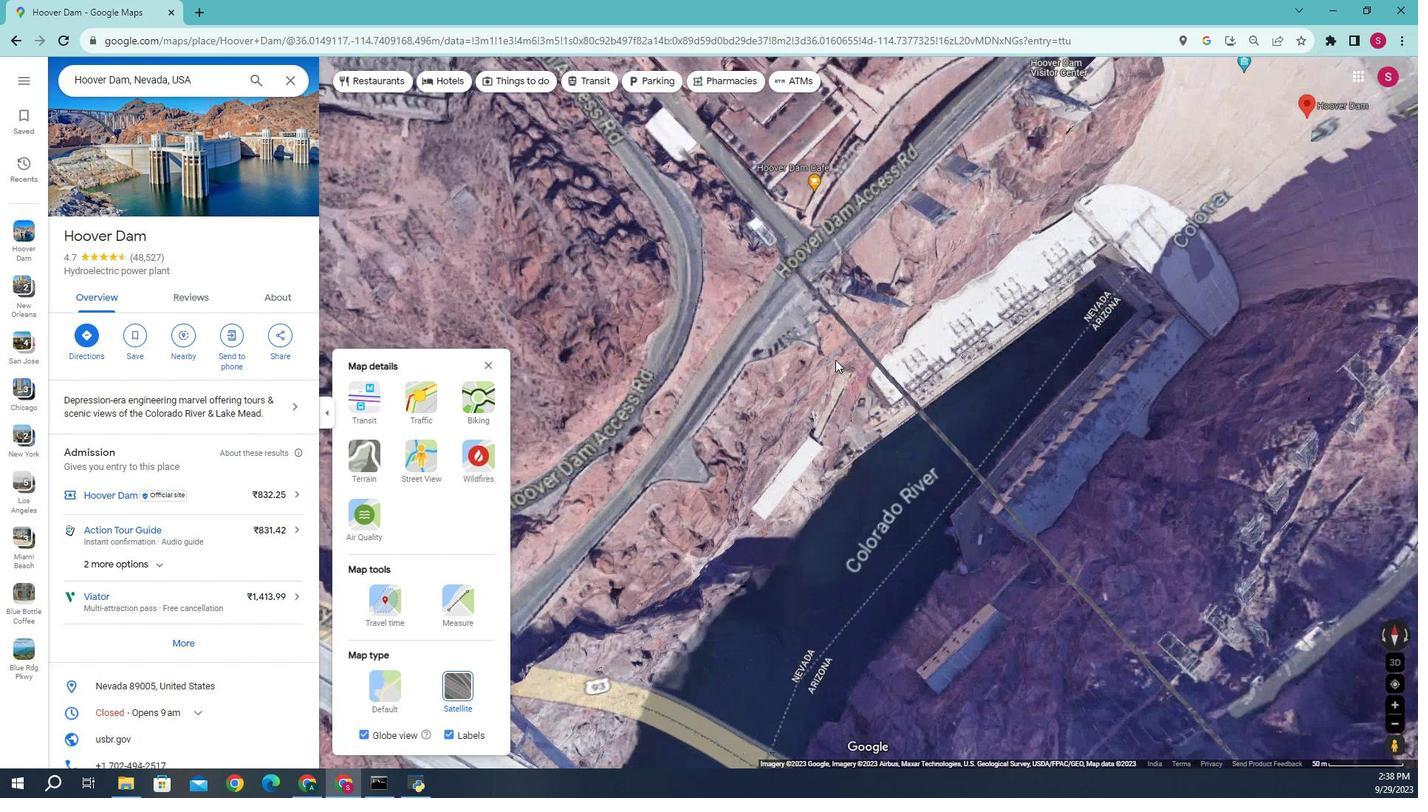 
Action: Mouse moved to (725, 377)
Screenshot: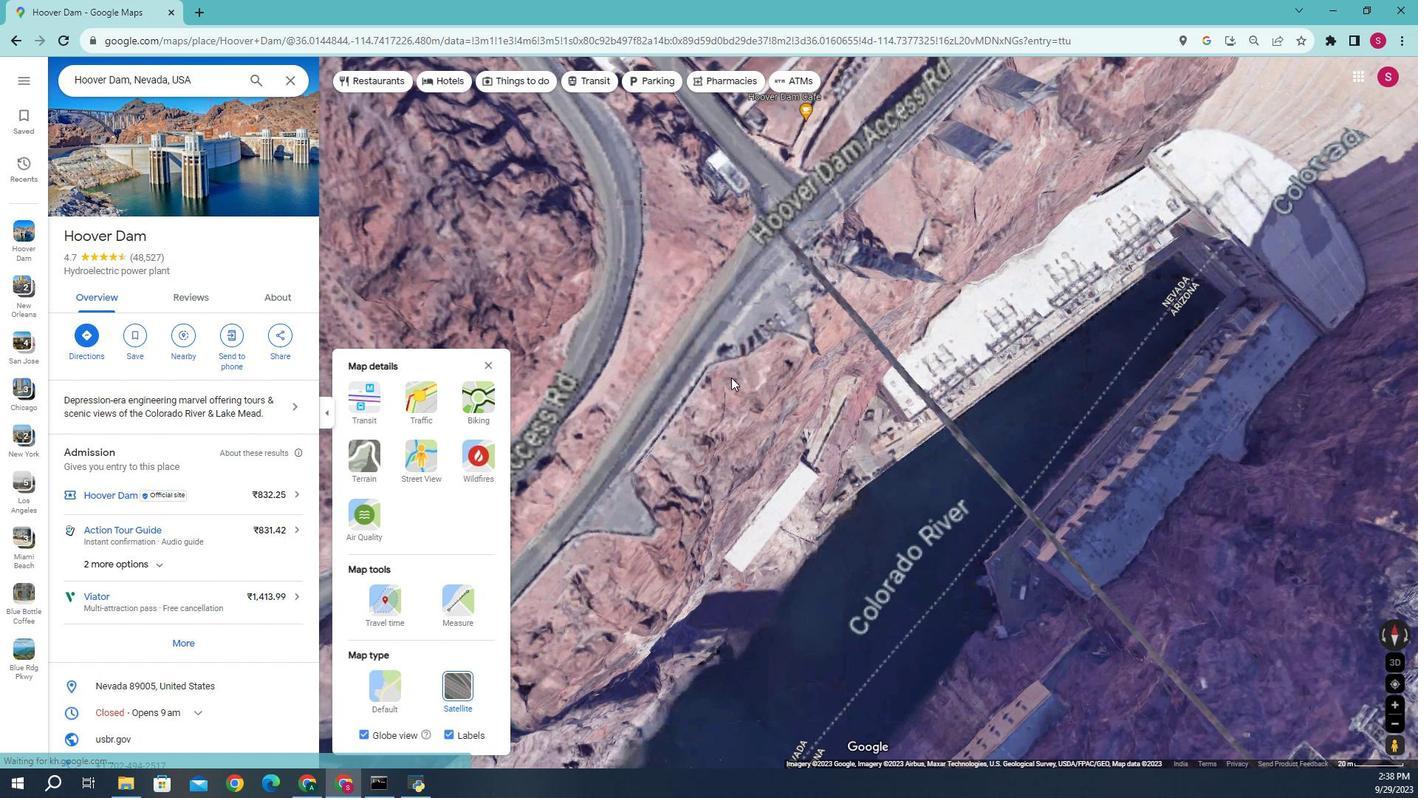 
Action: Mouse pressed left at (725, 377)
Screenshot: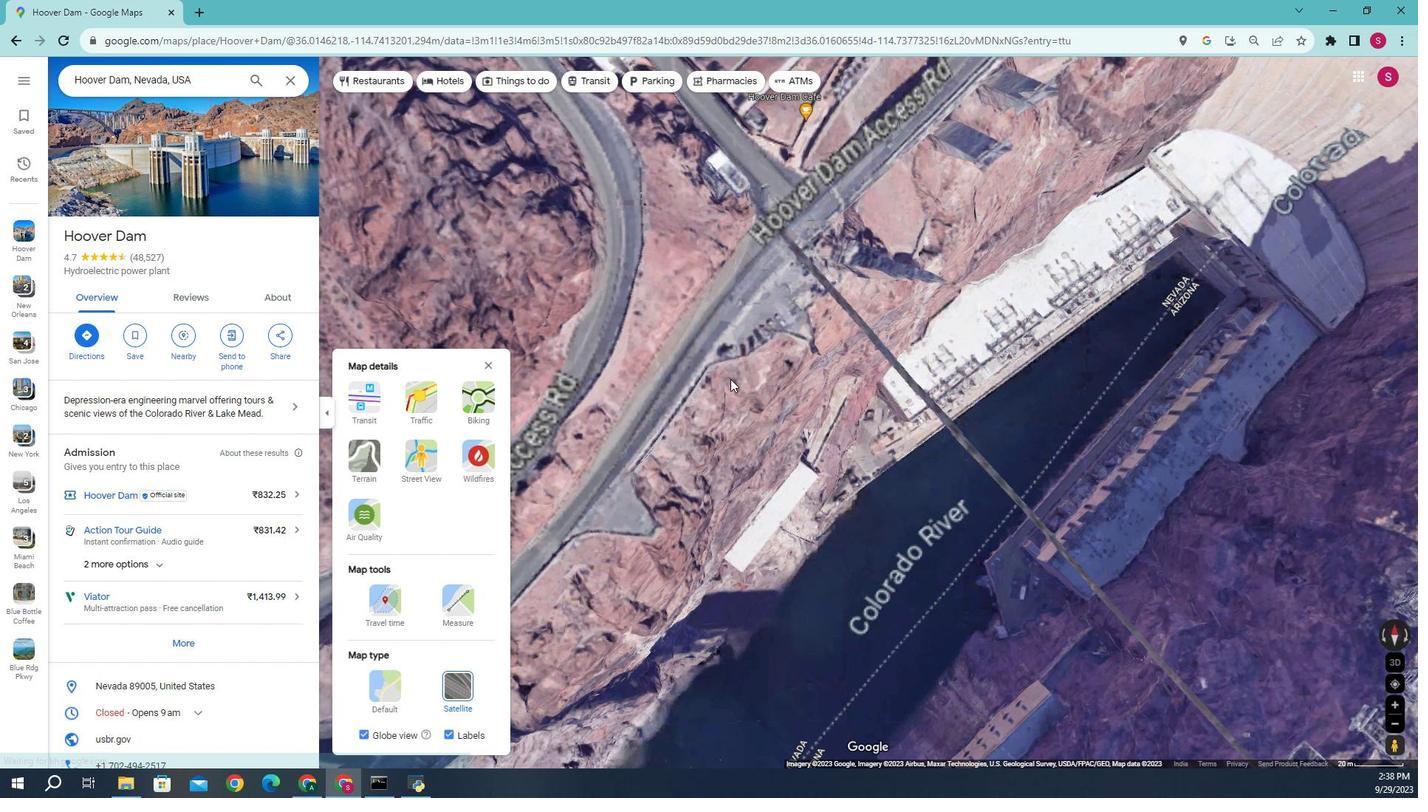 
Action: Mouse moved to (698, 384)
Screenshot: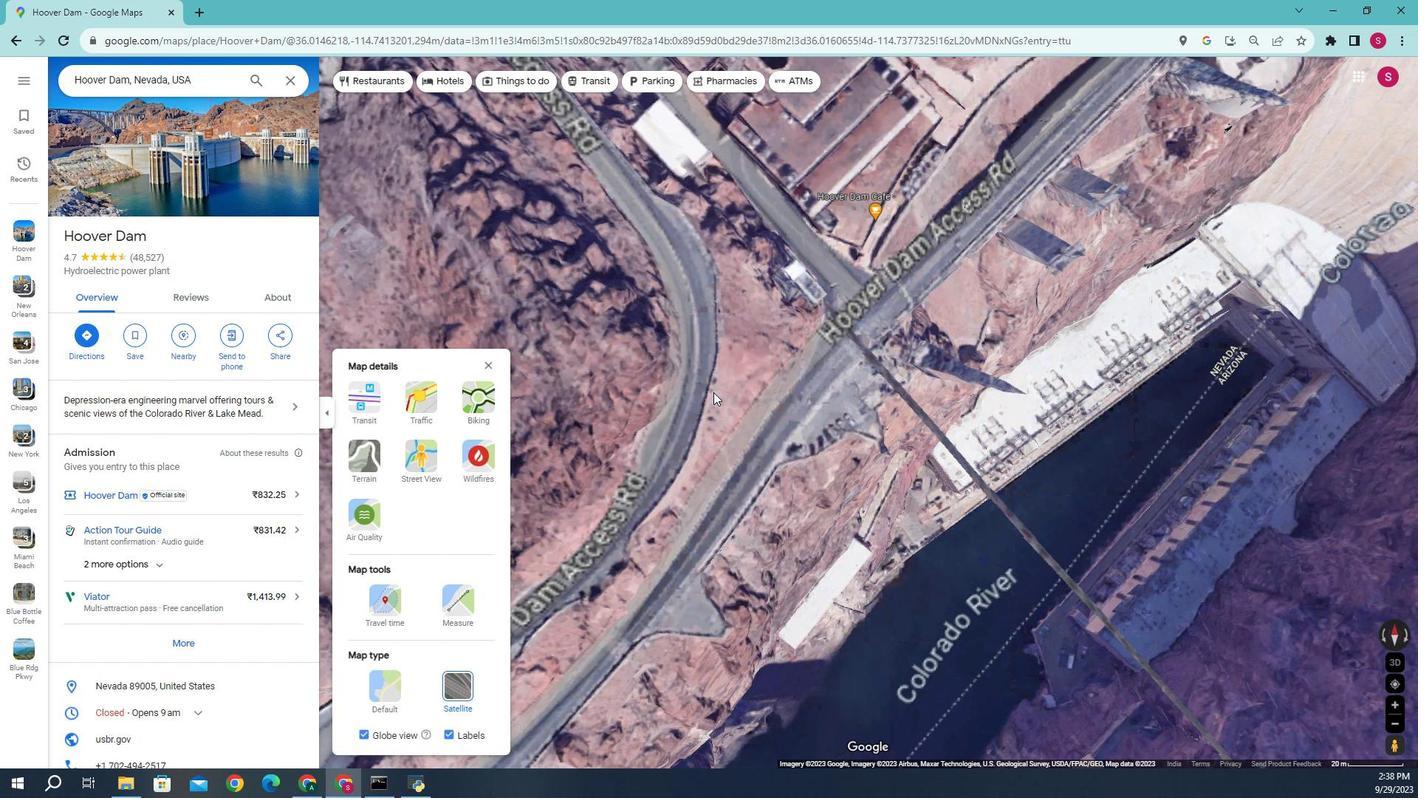 
Action: Mouse pressed left at (698, 384)
Screenshot: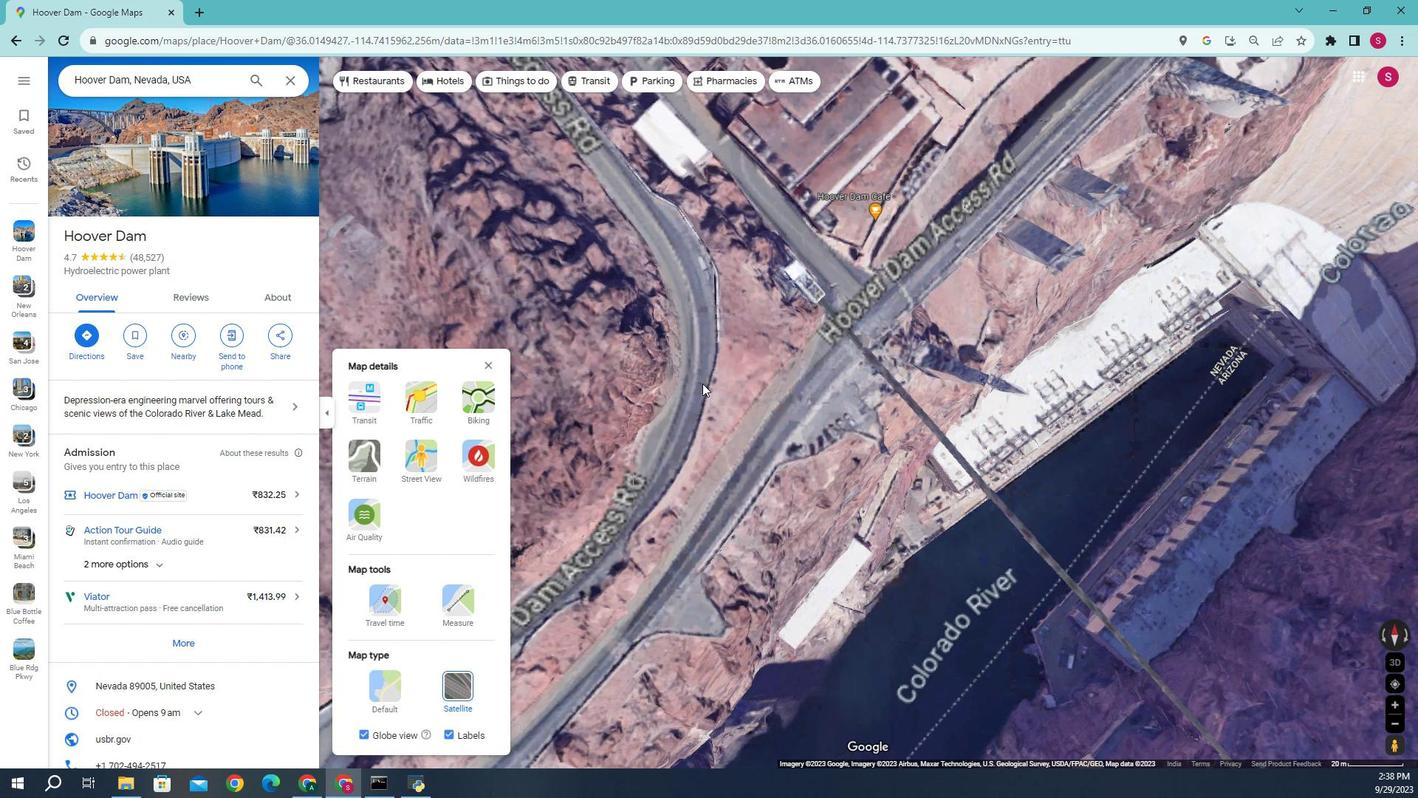 
Action: Mouse moved to (736, 436)
Screenshot: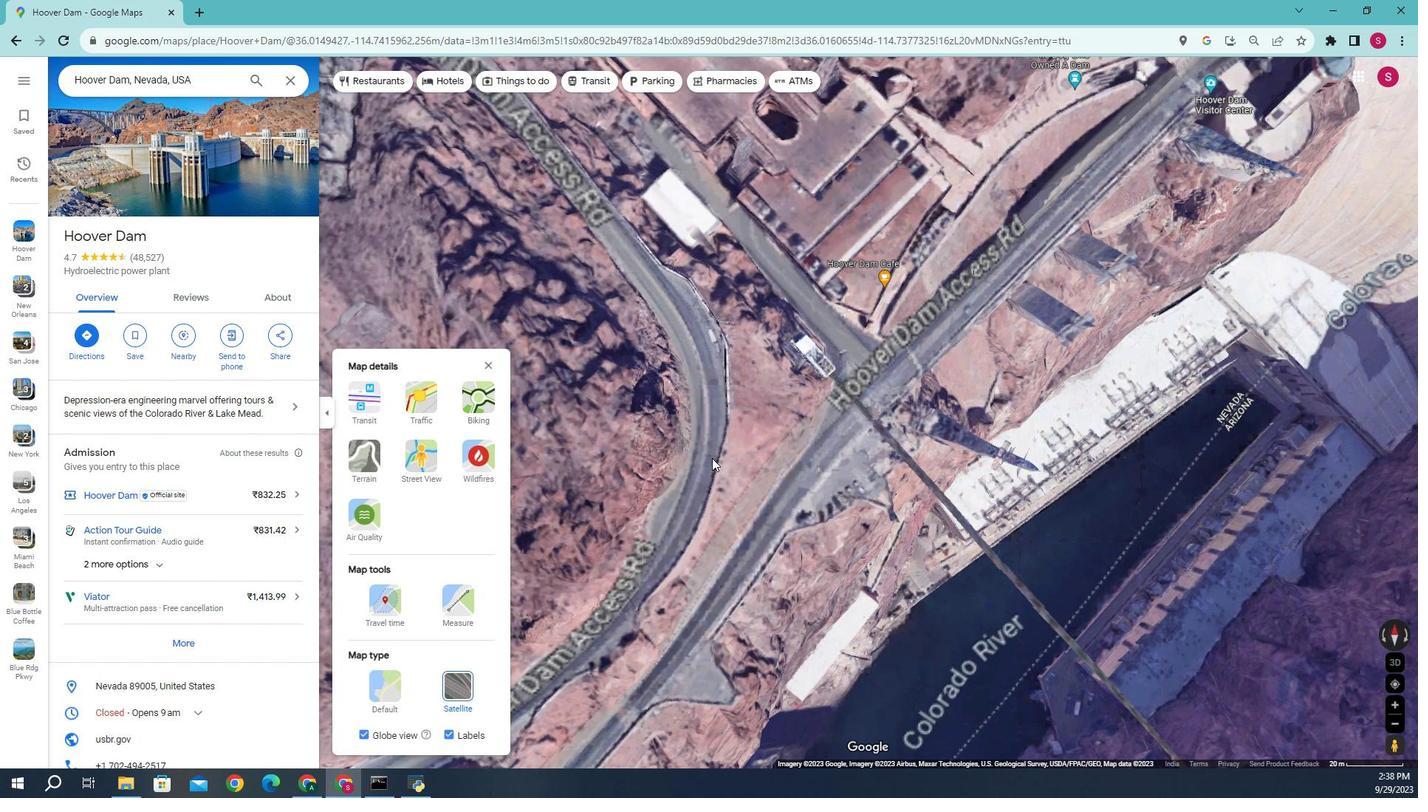 
Action: Mouse pressed left at (736, 436)
Screenshot: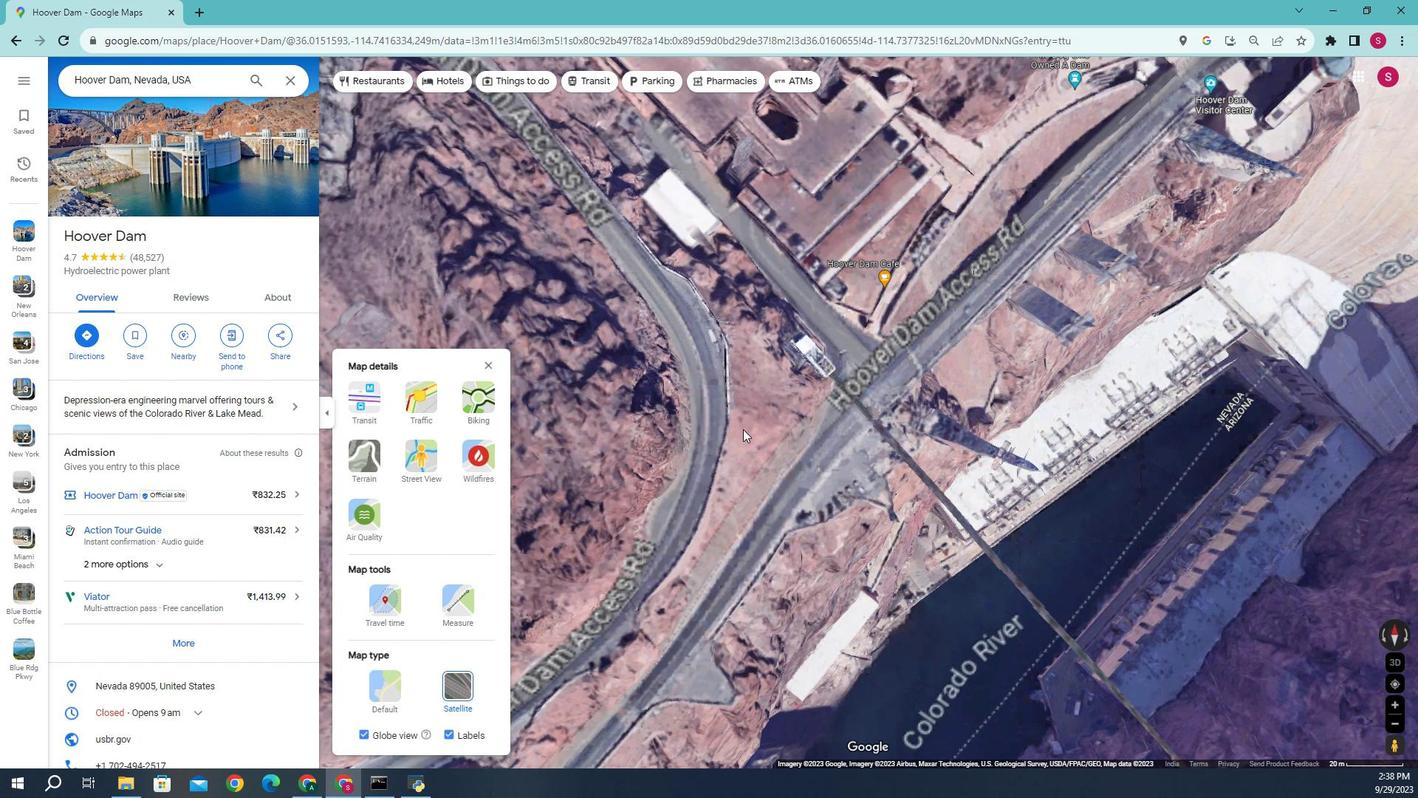 
Action: Mouse moved to (778, 377)
Screenshot: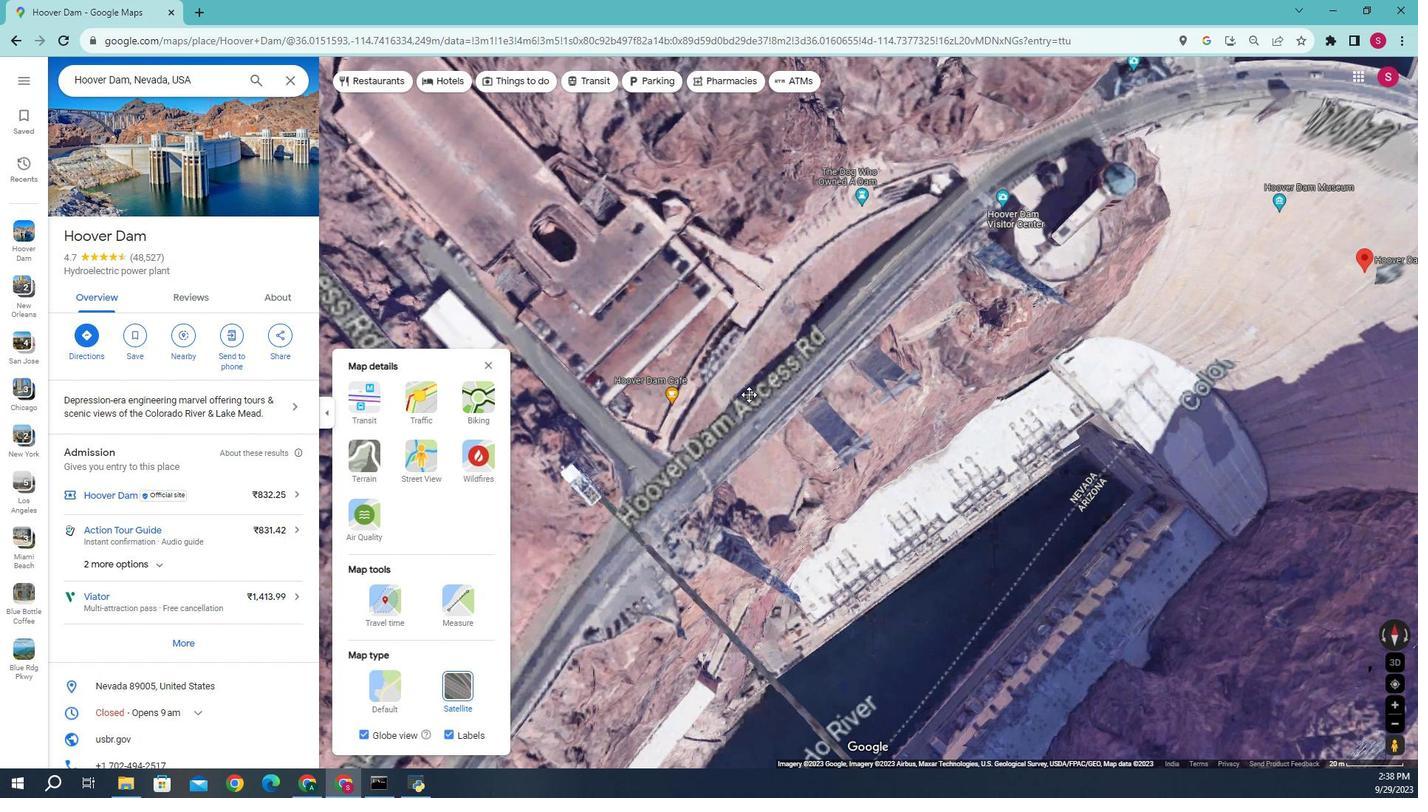 
Action: Mouse pressed left at (778, 377)
Screenshot: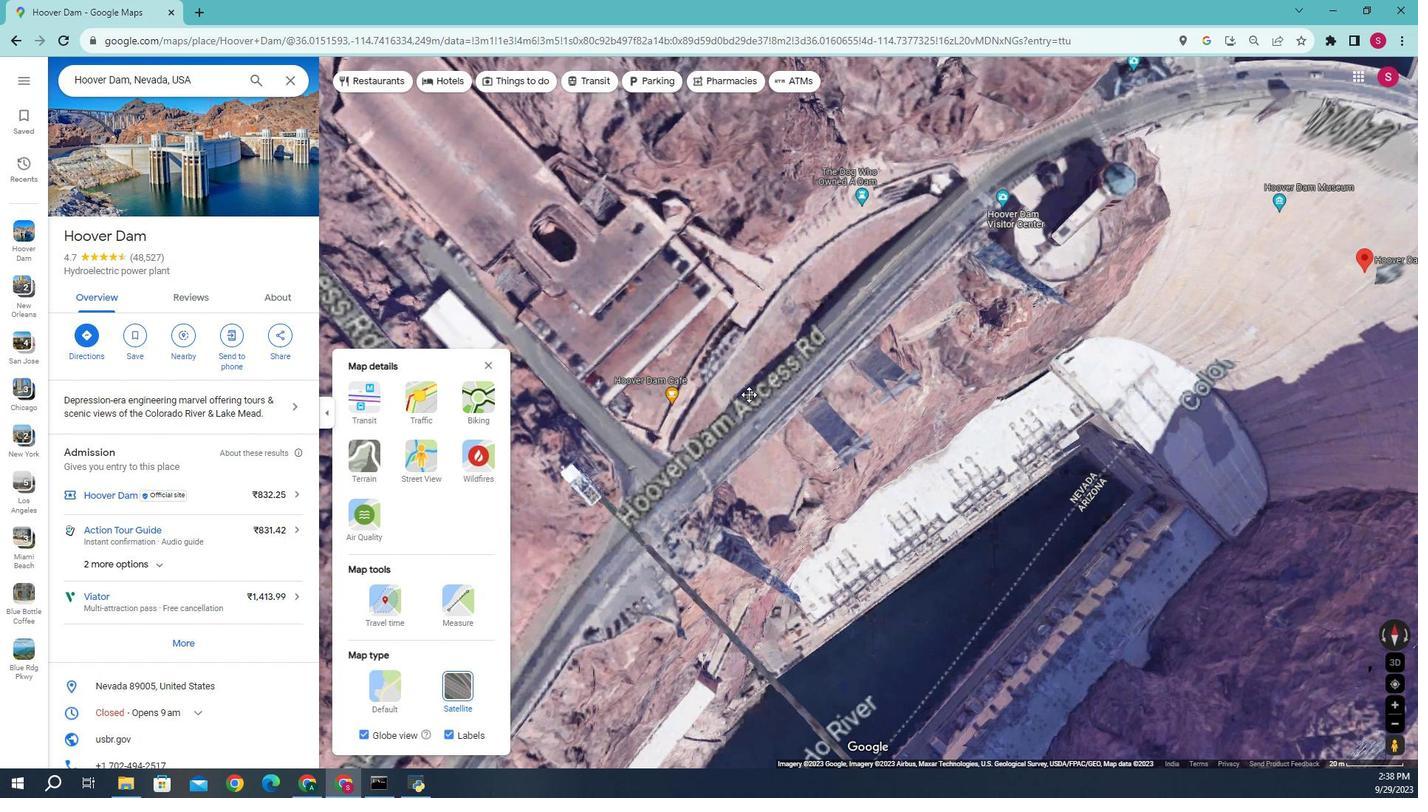 
Action: Mouse moved to (768, 392)
Screenshot: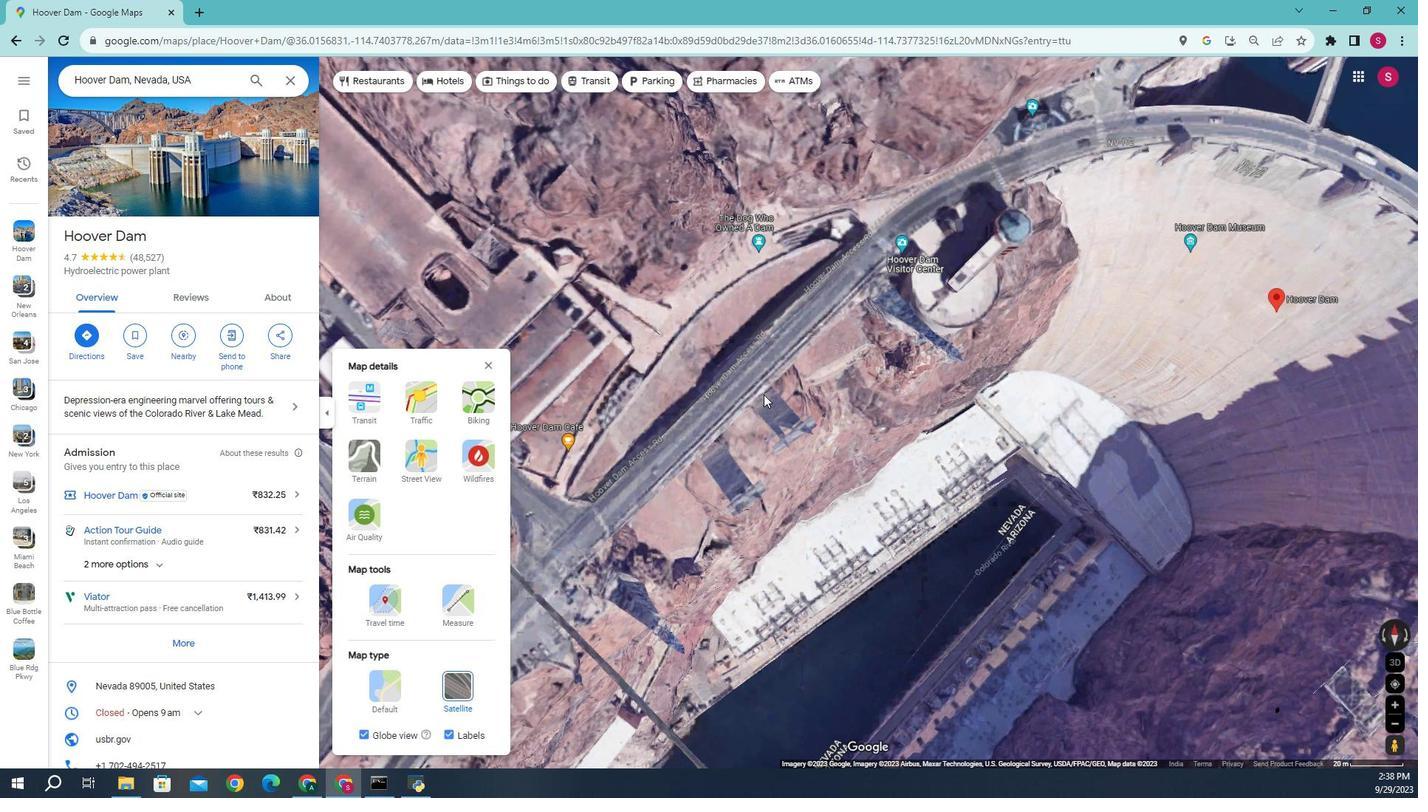 
Action: Mouse pressed left at (768, 392)
Screenshot: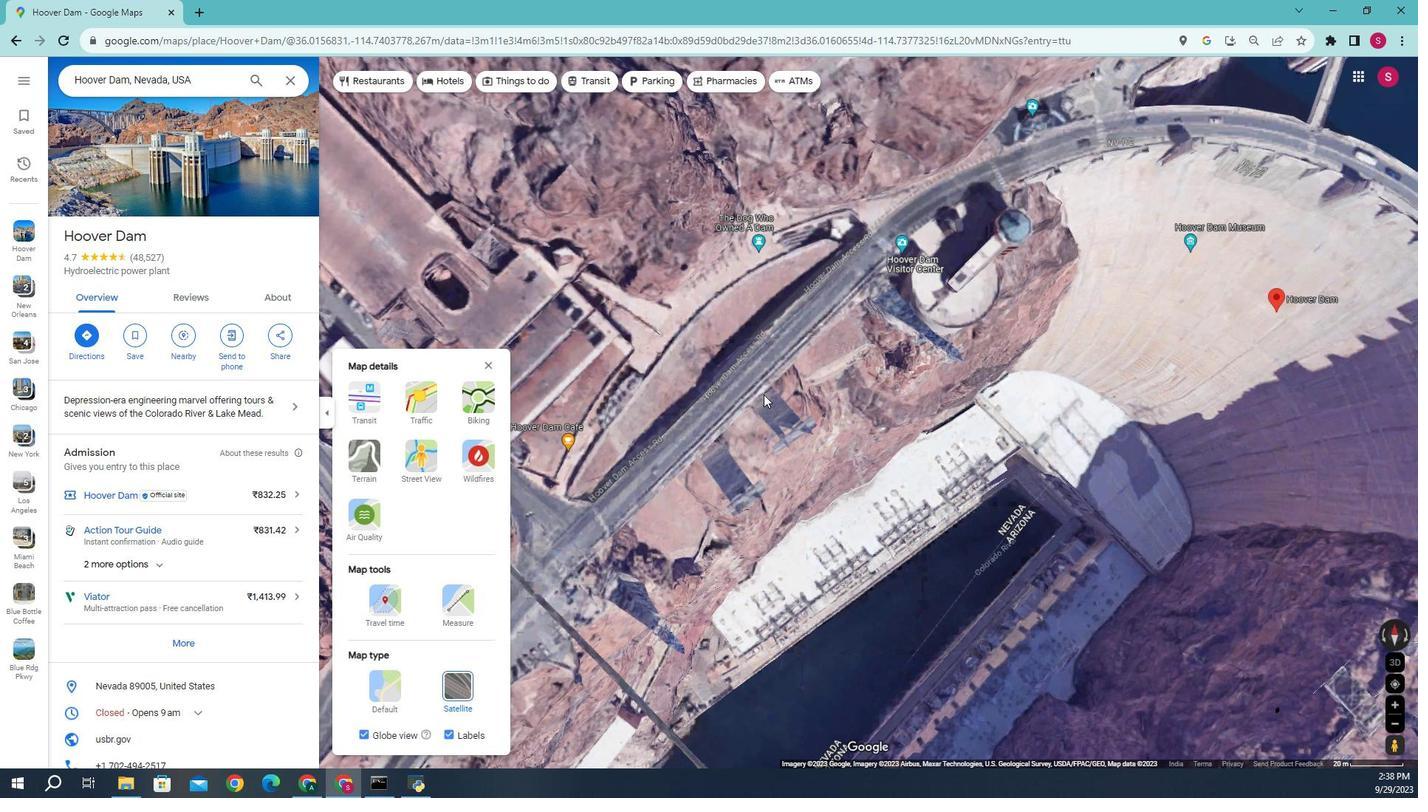 
Action: Mouse moved to (856, 361)
Screenshot: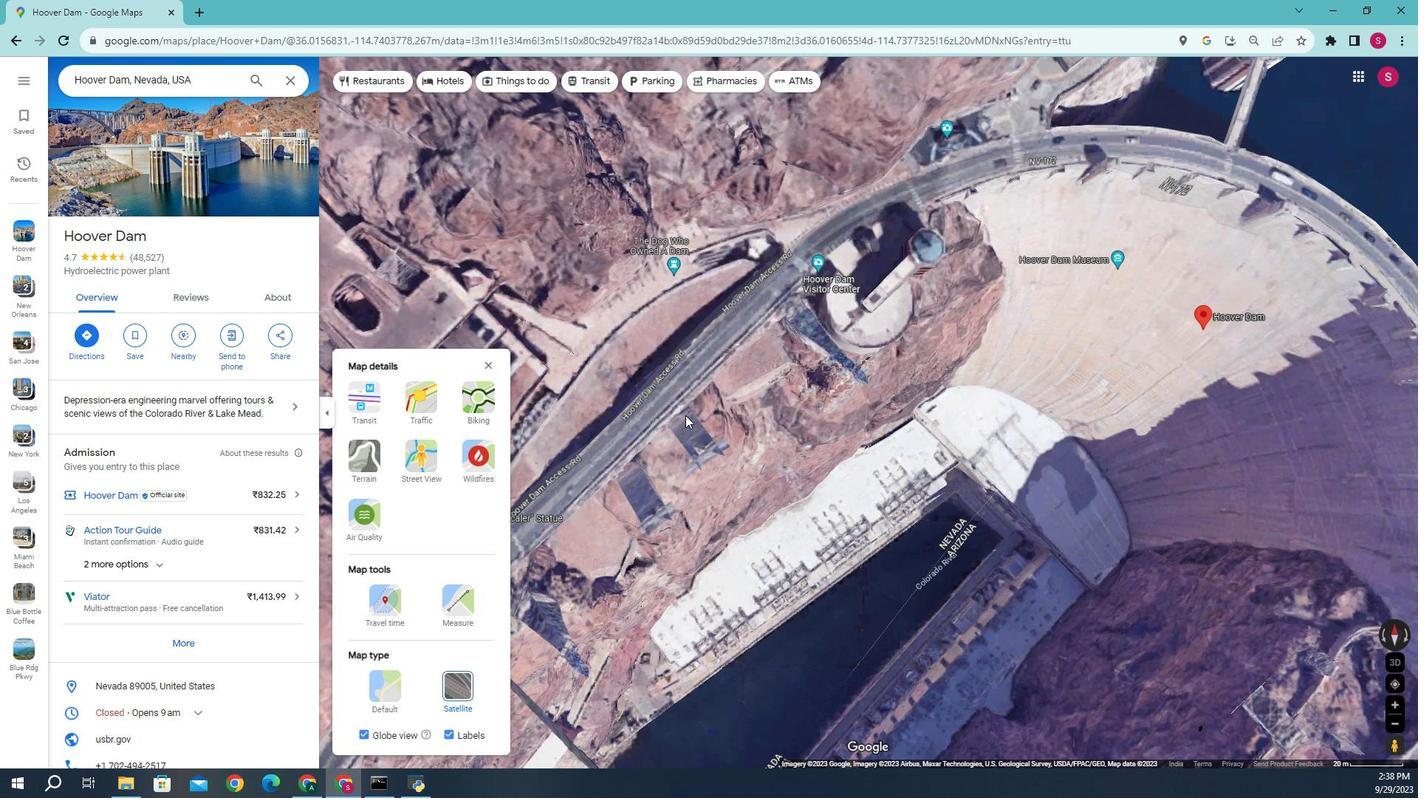 
Action: Mouse pressed left at (856, 361)
Screenshot: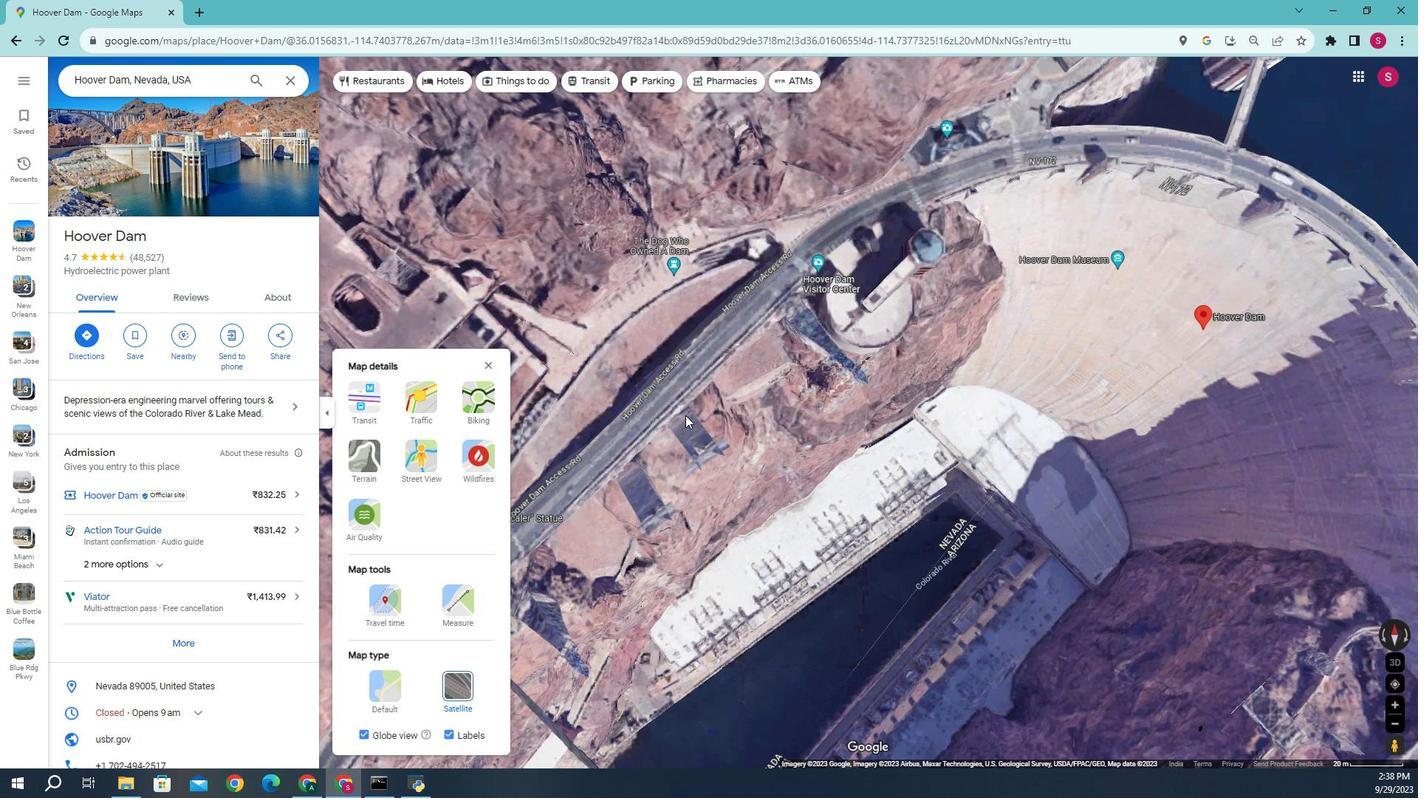 
Action: Mouse moved to (812, 358)
Screenshot: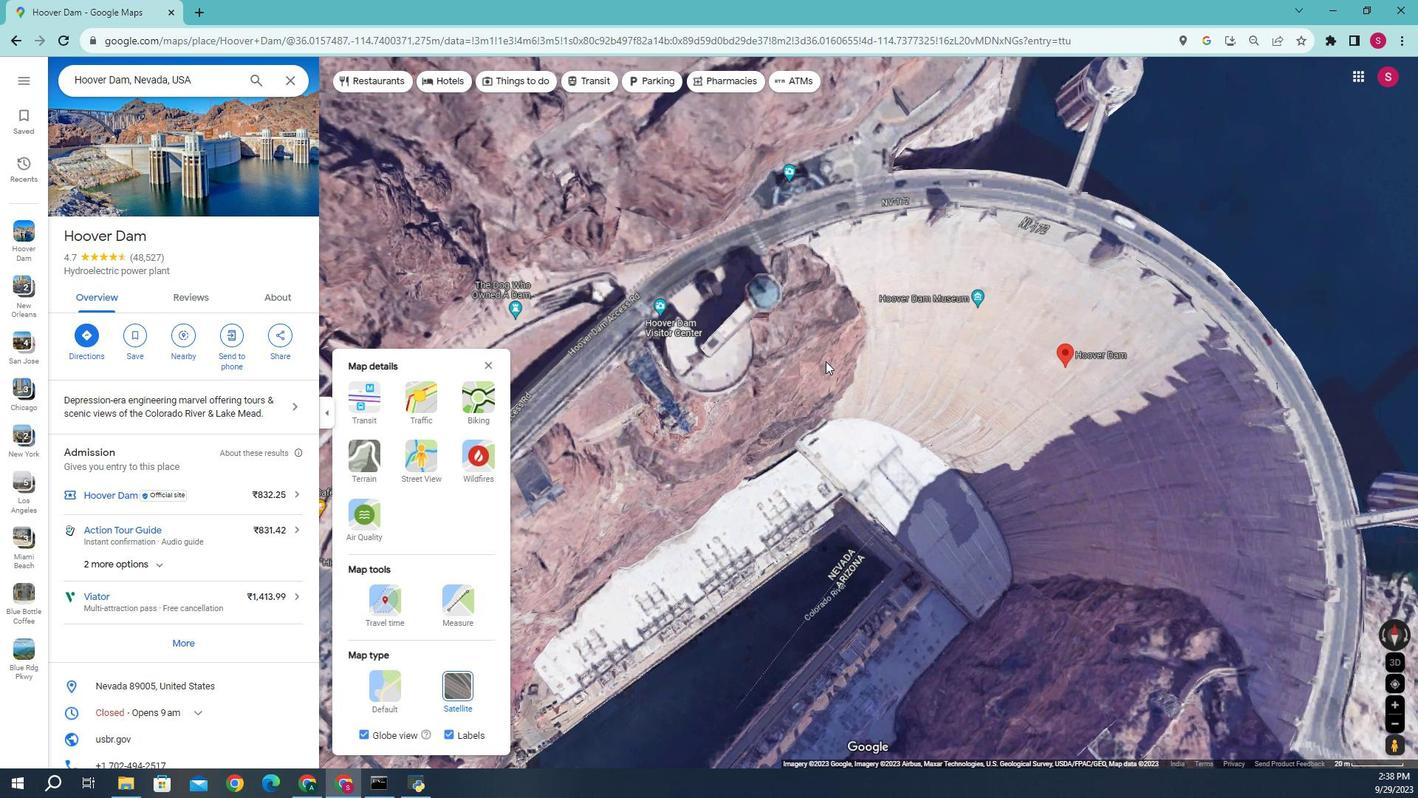 
Action: Mouse scrolled (812, 357) with delta (0, 0)
Screenshot: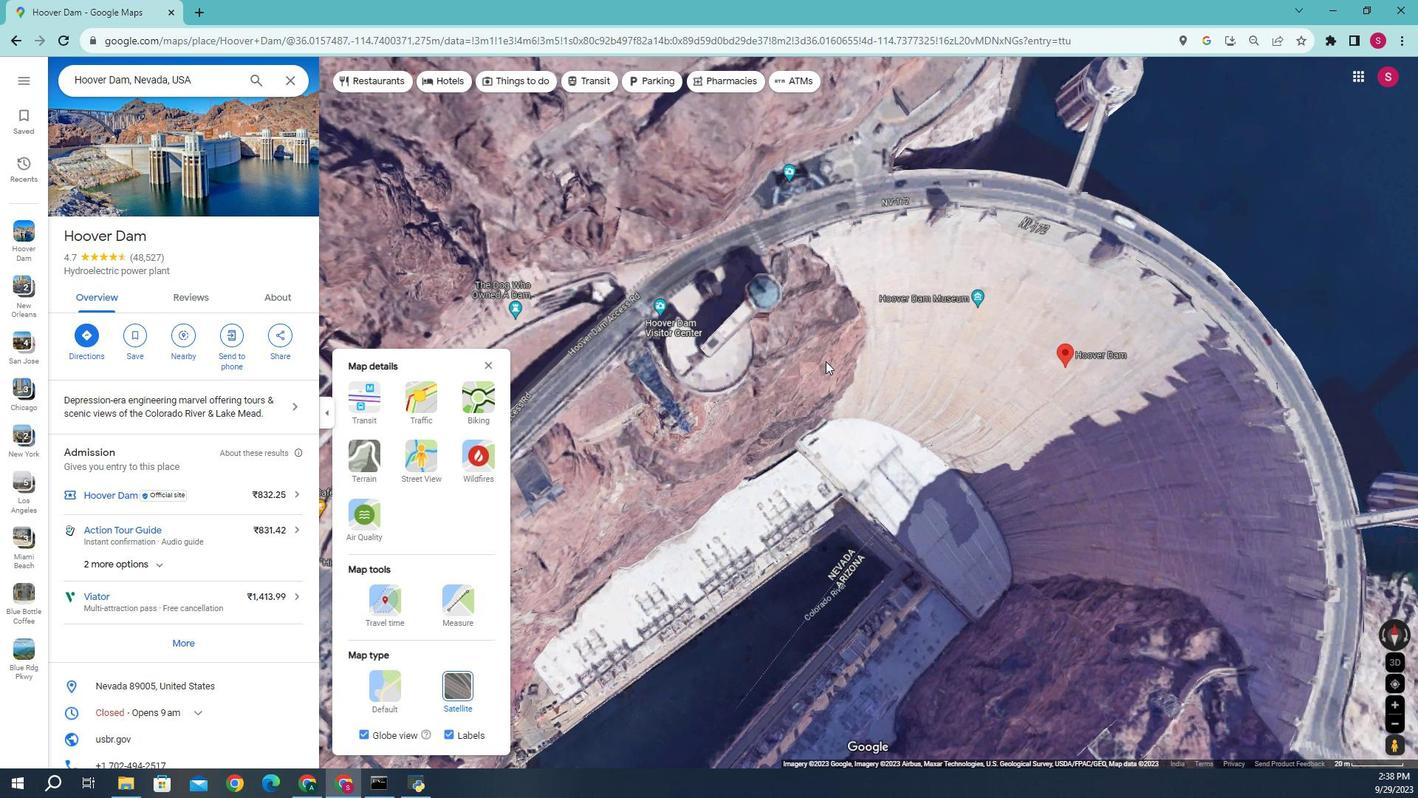 
Action: Mouse scrolled (812, 357) with delta (0, 0)
Screenshot: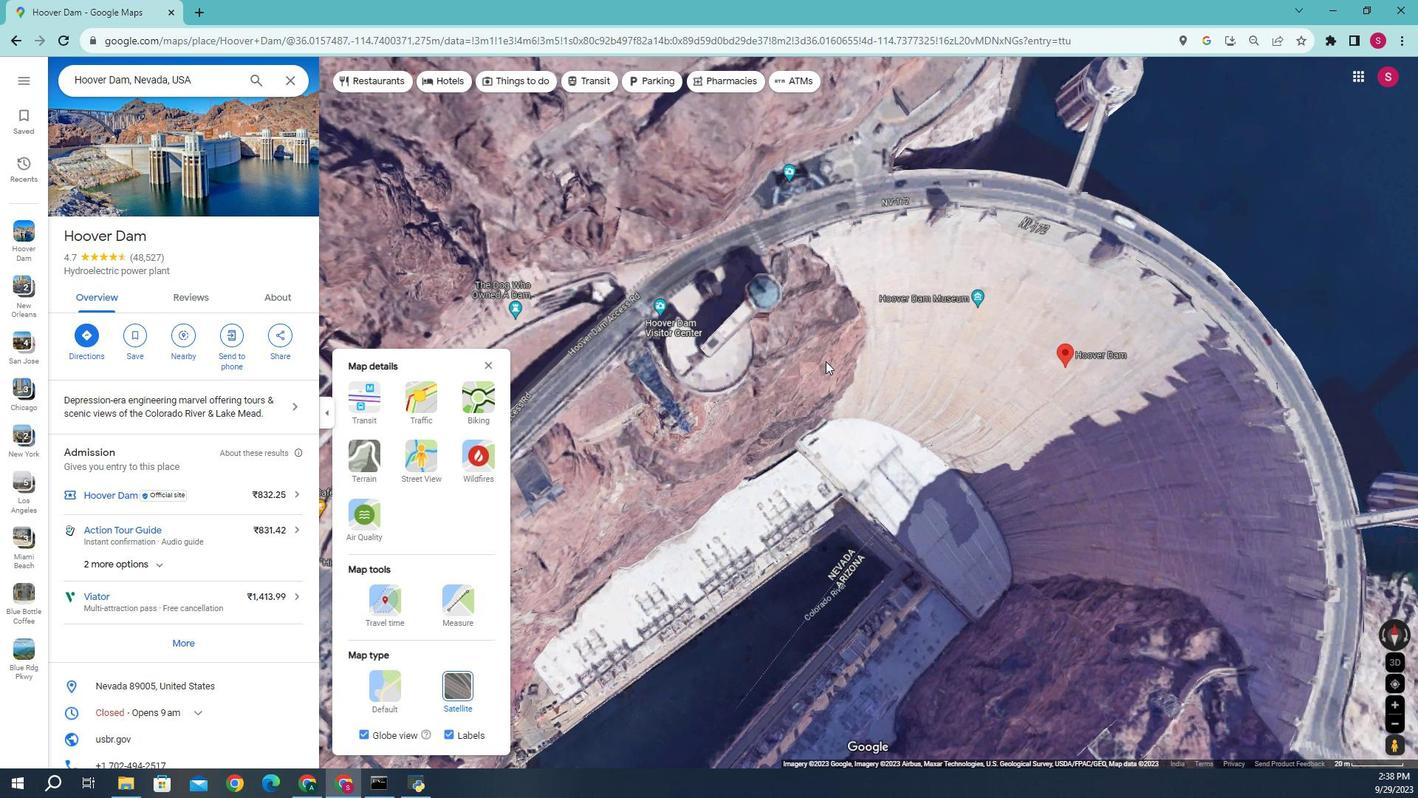 
Action: Mouse scrolled (812, 357) with delta (0, 0)
Screenshot: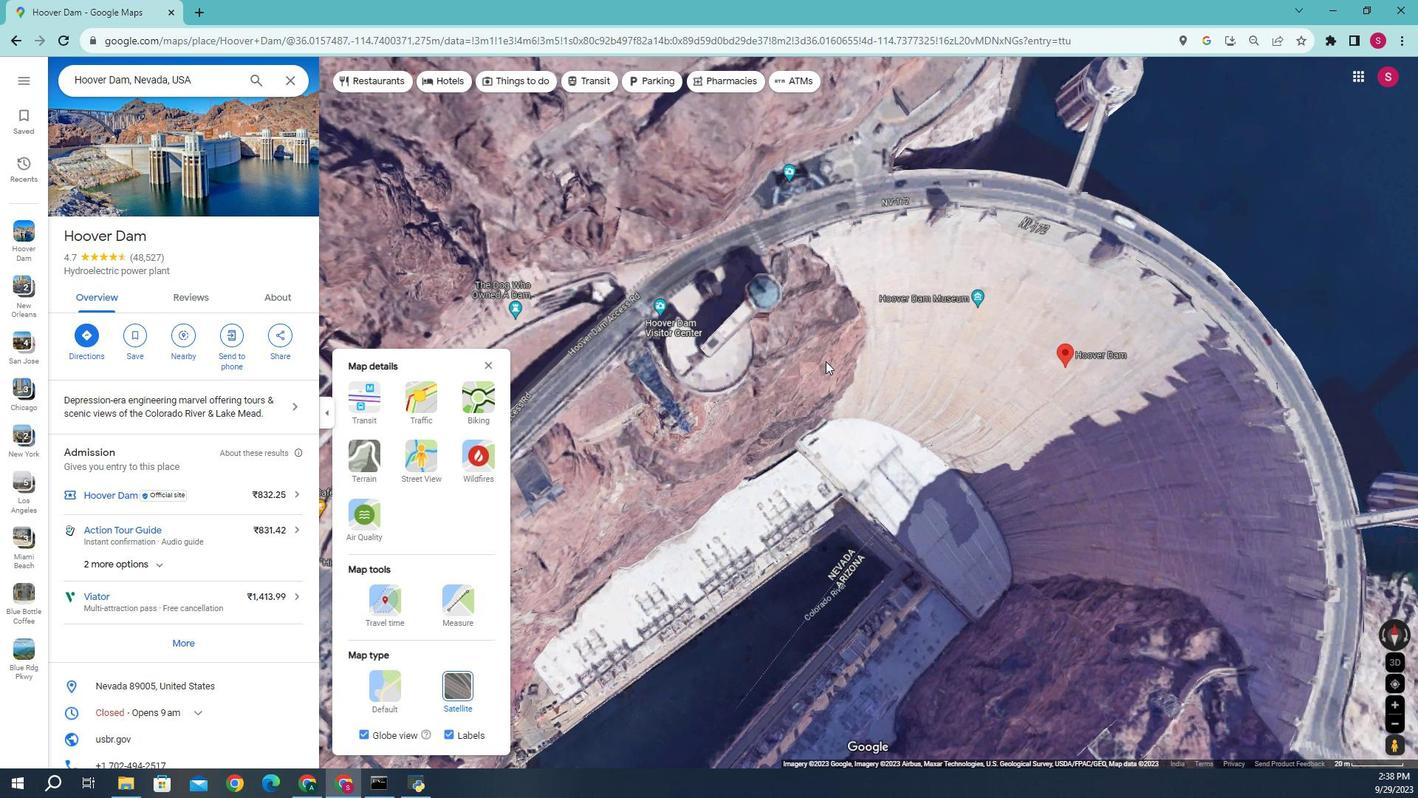 
Action: Mouse moved to (839, 363)
Screenshot: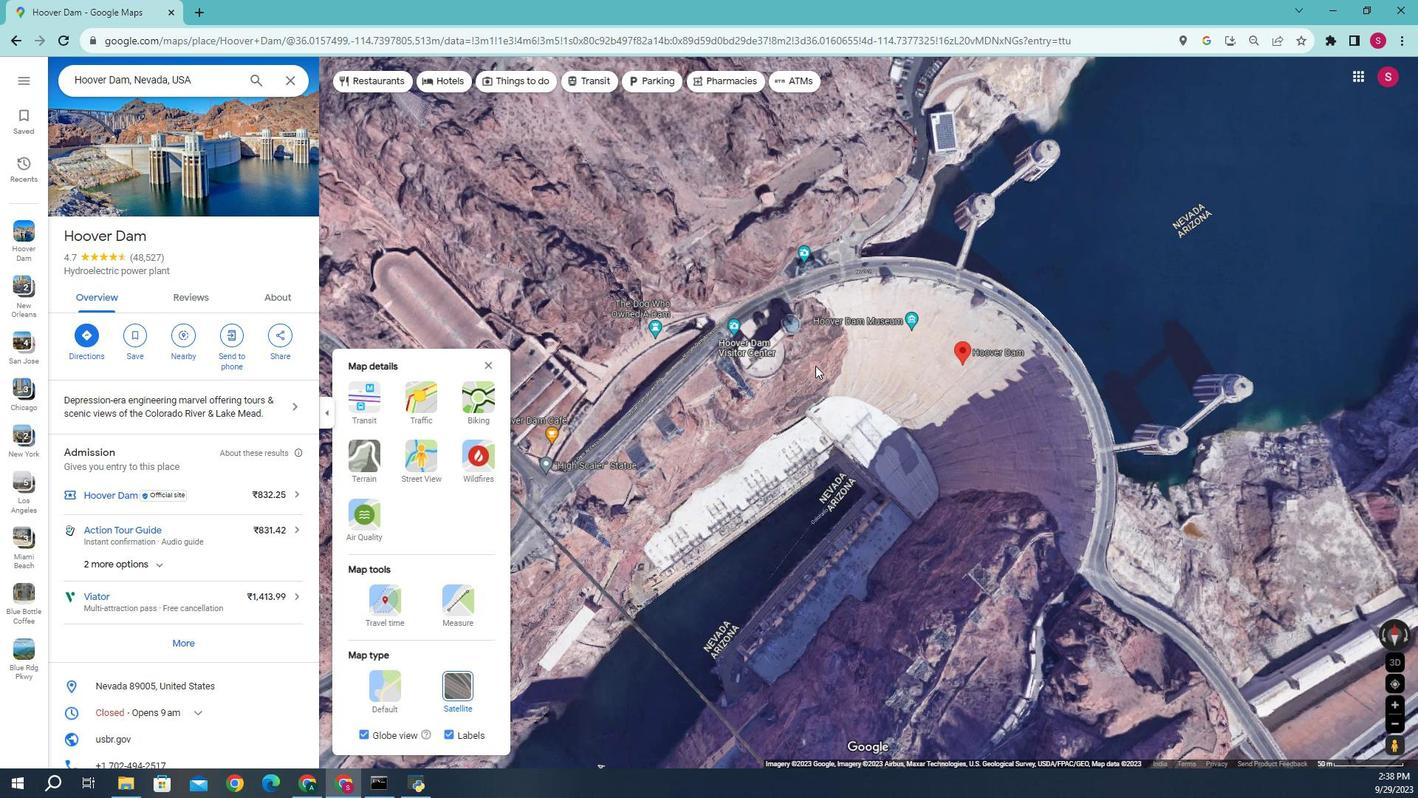 
Action: Mouse scrolled (839, 364) with delta (0, 0)
Screenshot: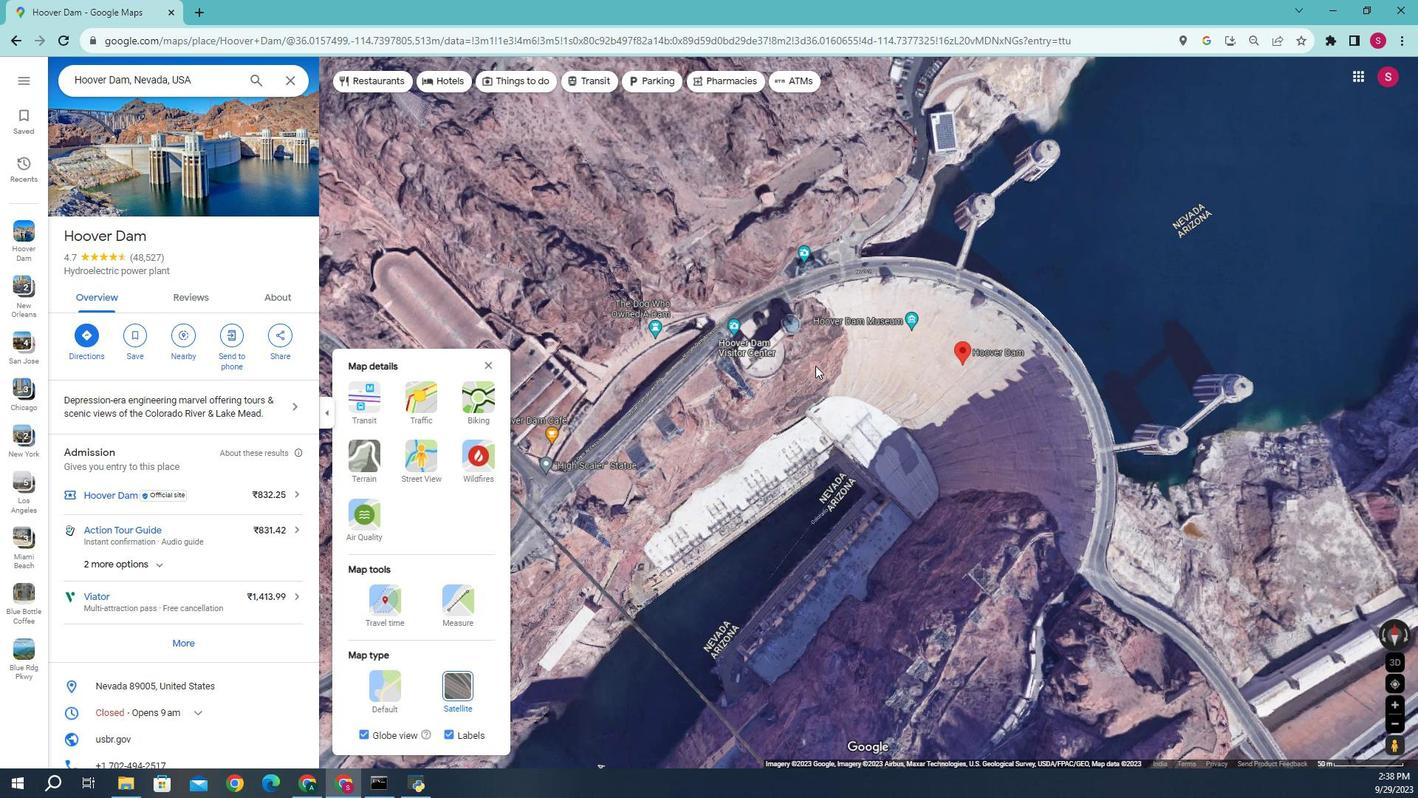 
Action: Mouse scrolled (839, 364) with delta (0, 0)
Screenshot: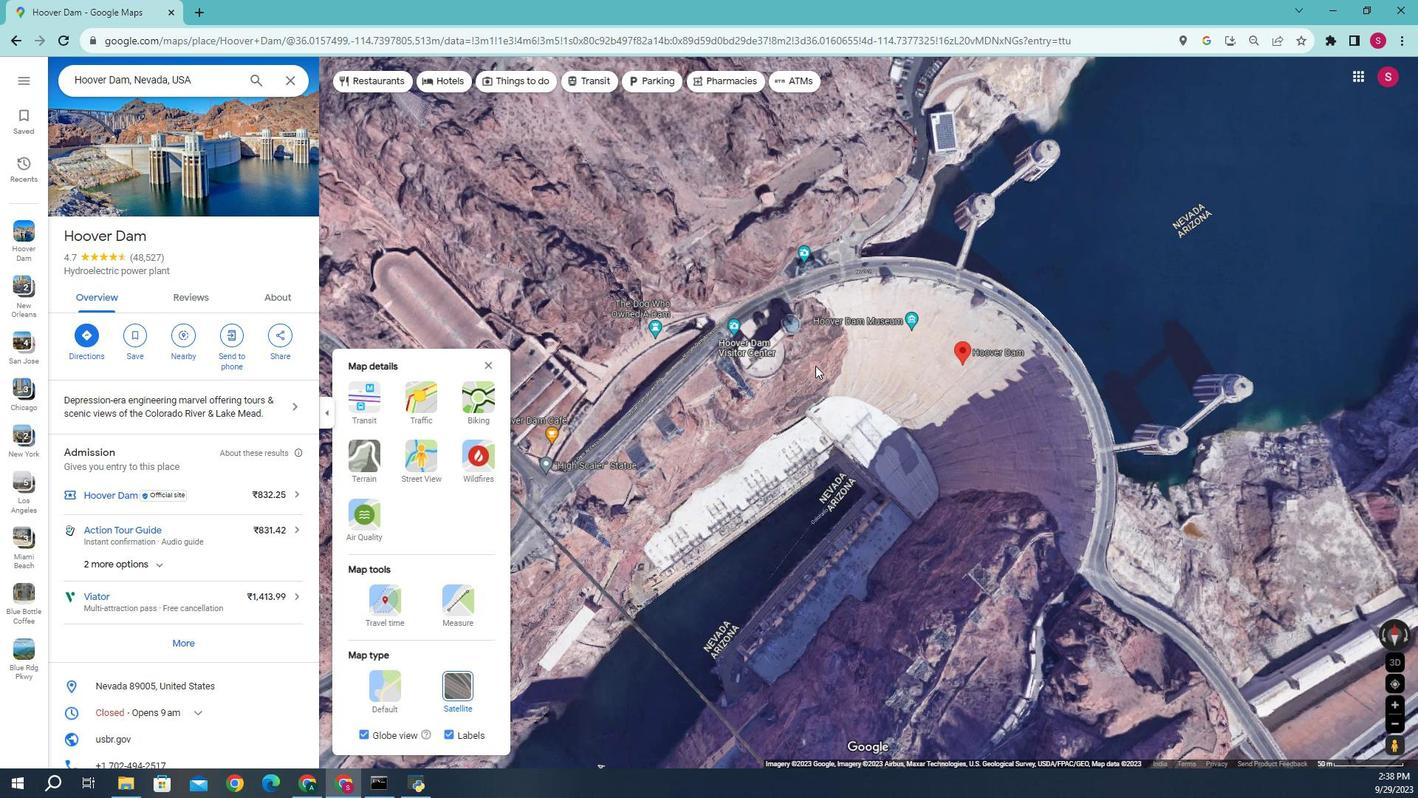 
Action: Mouse scrolled (839, 364) with delta (0, 0)
Screenshot: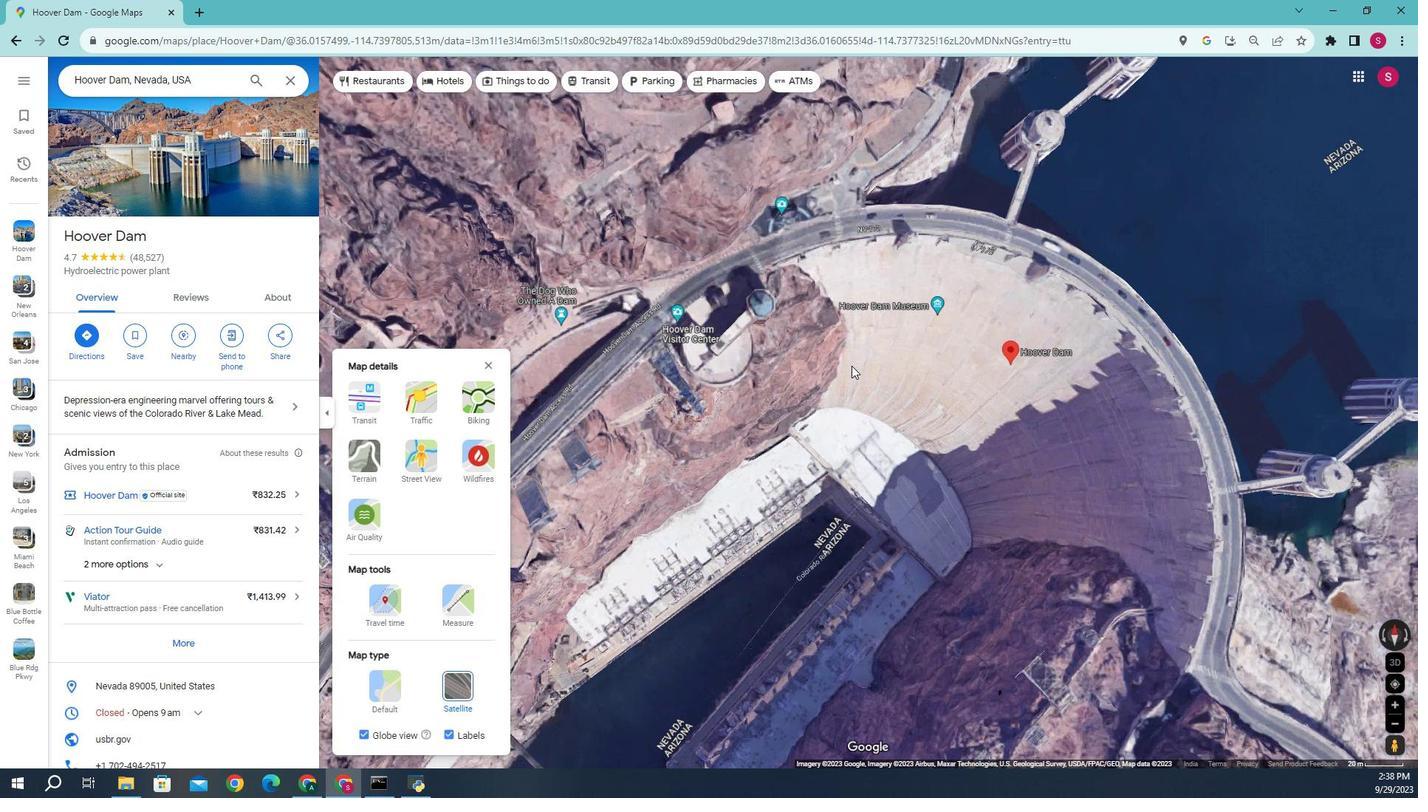 
Action: Mouse scrolled (839, 364) with delta (0, 0)
Screenshot: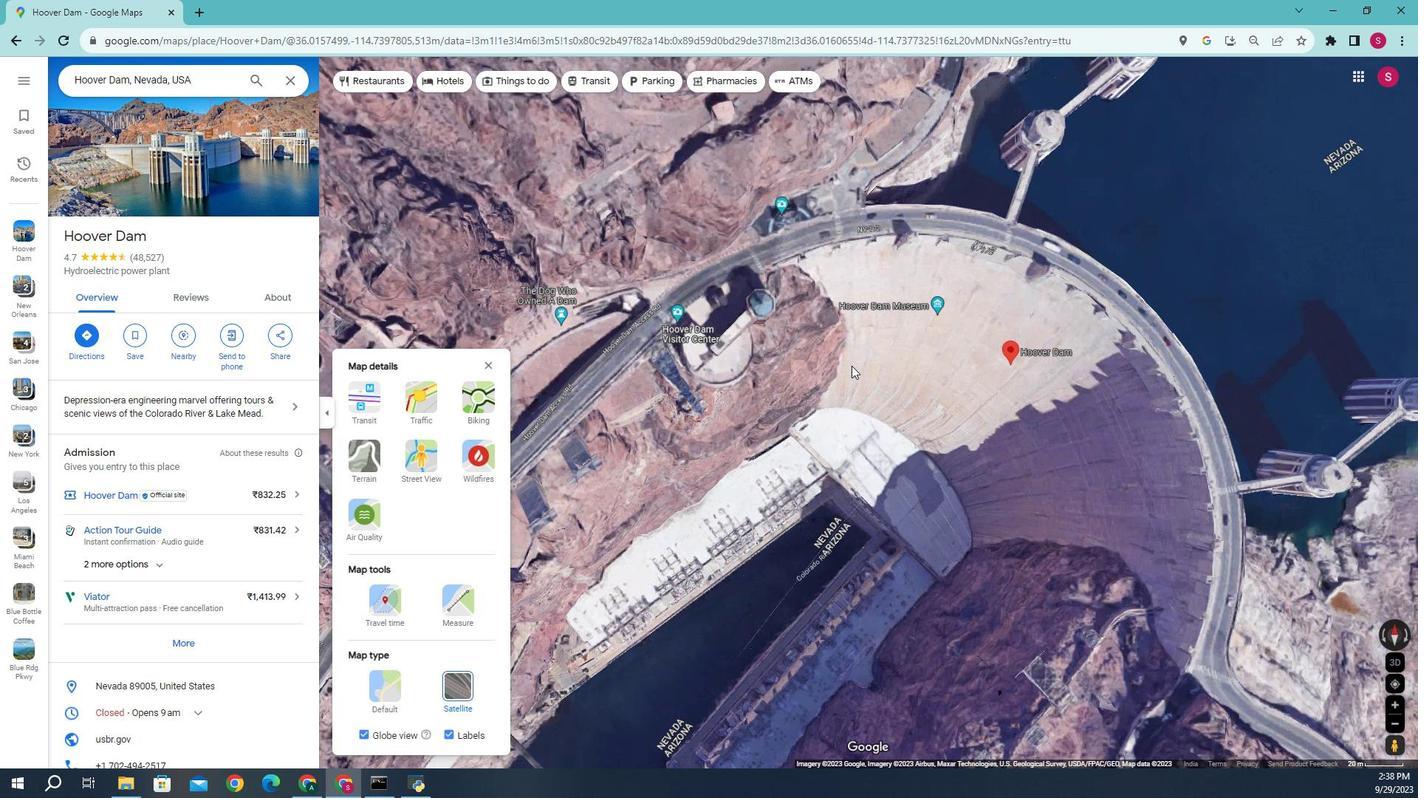 
Action: Mouse scrolled (839, 364) with delta (0, 0)
Screenshot: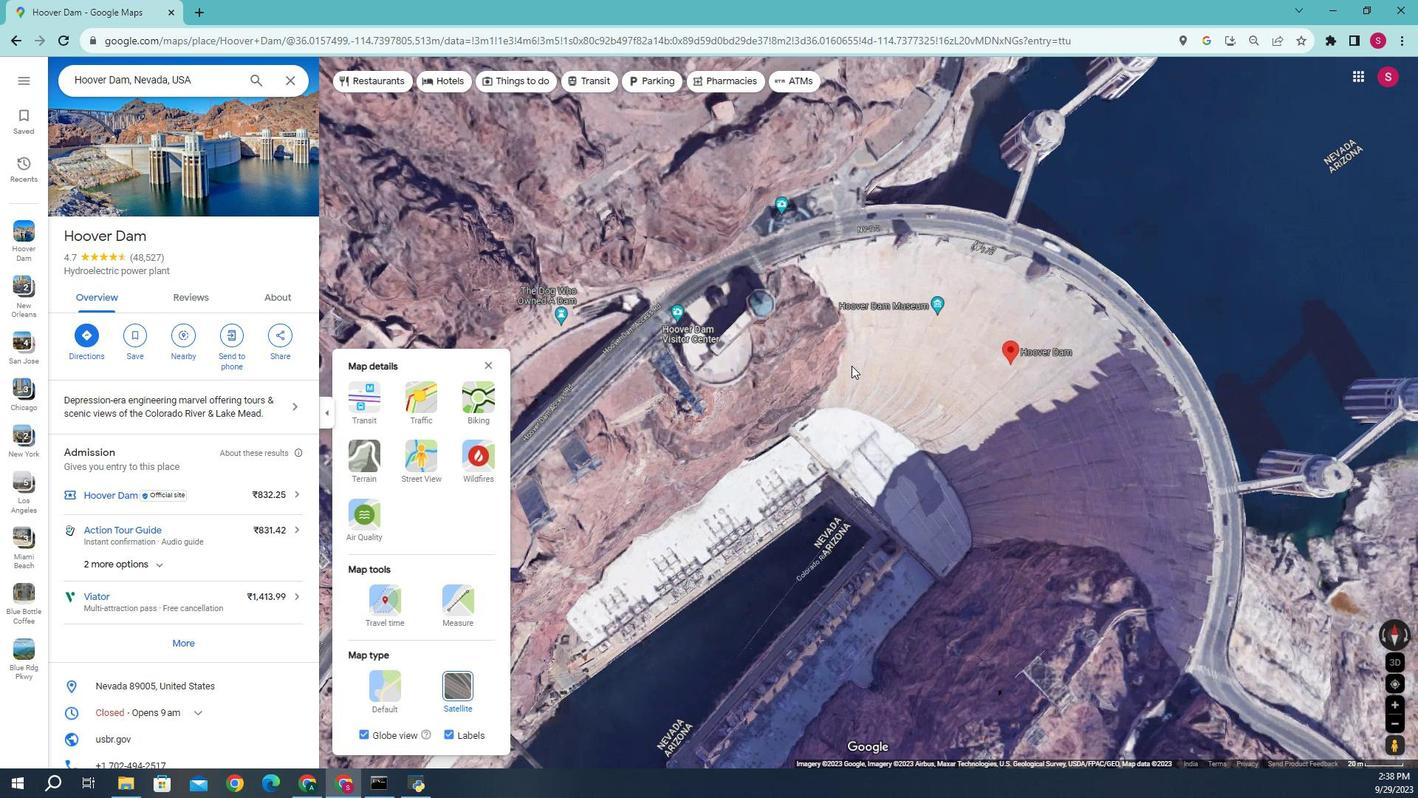 
Action: Mouse moved to (774, 383)
Screenshot: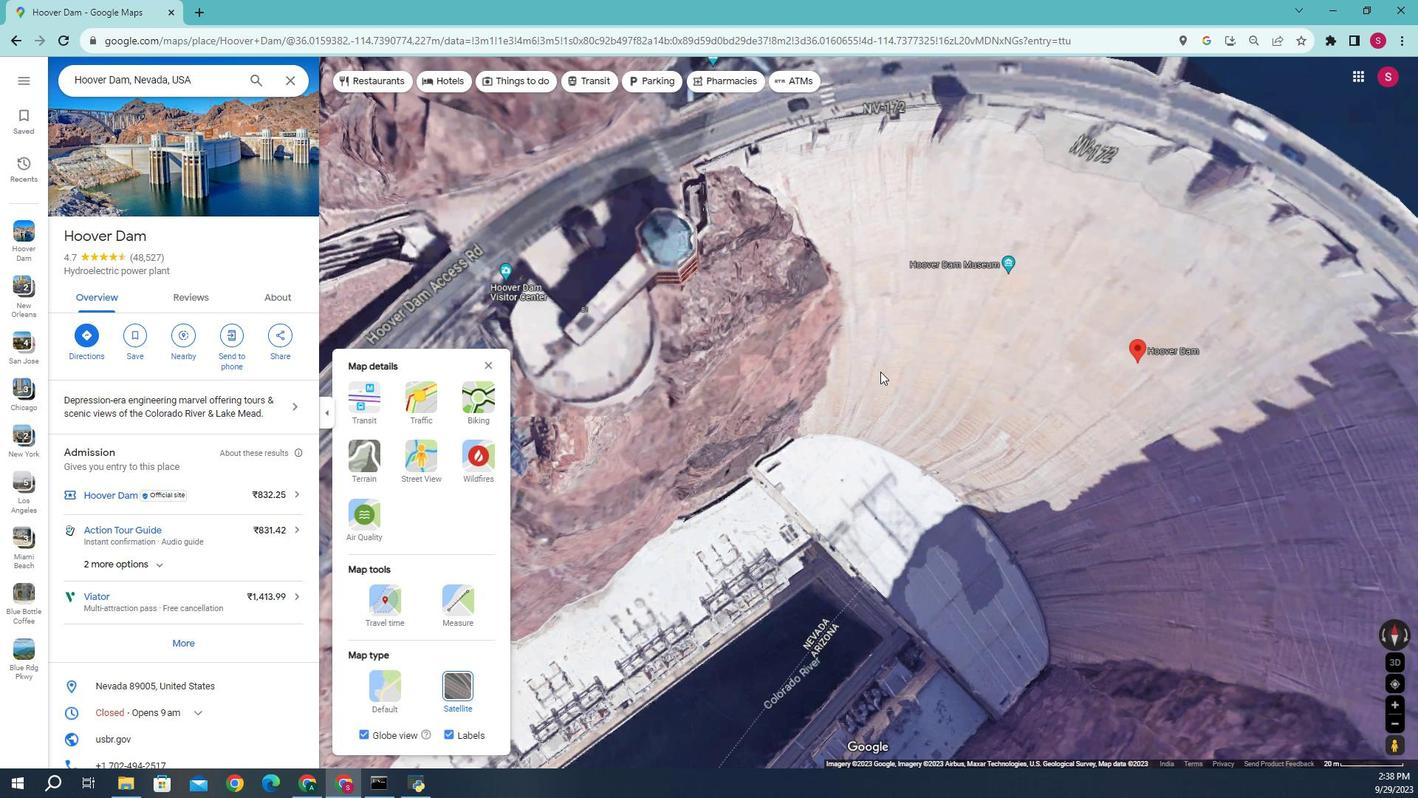 
Action: Mouse pressed left at (774, 383)
Screenshot: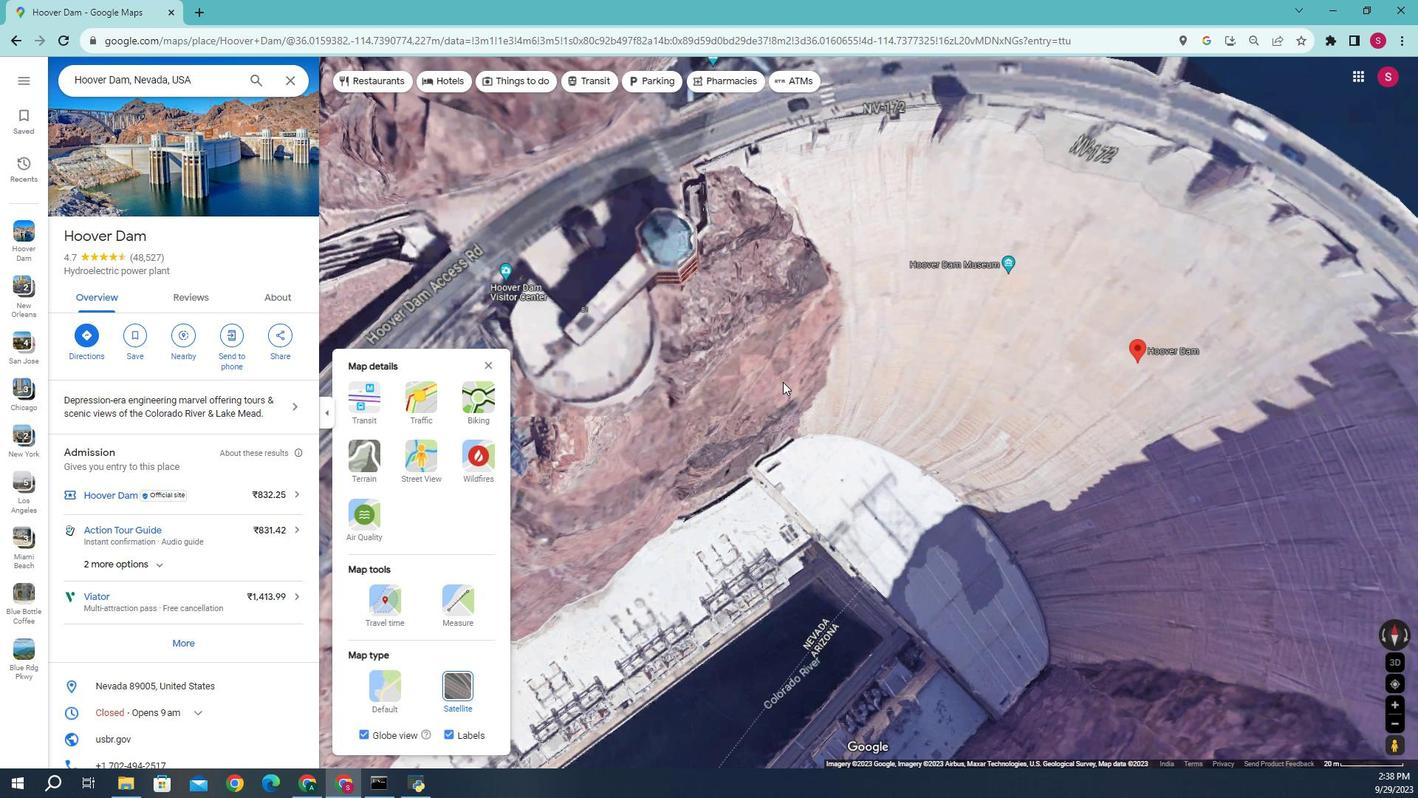 
Action: Mouse moved to (756, 390)
Screenshot: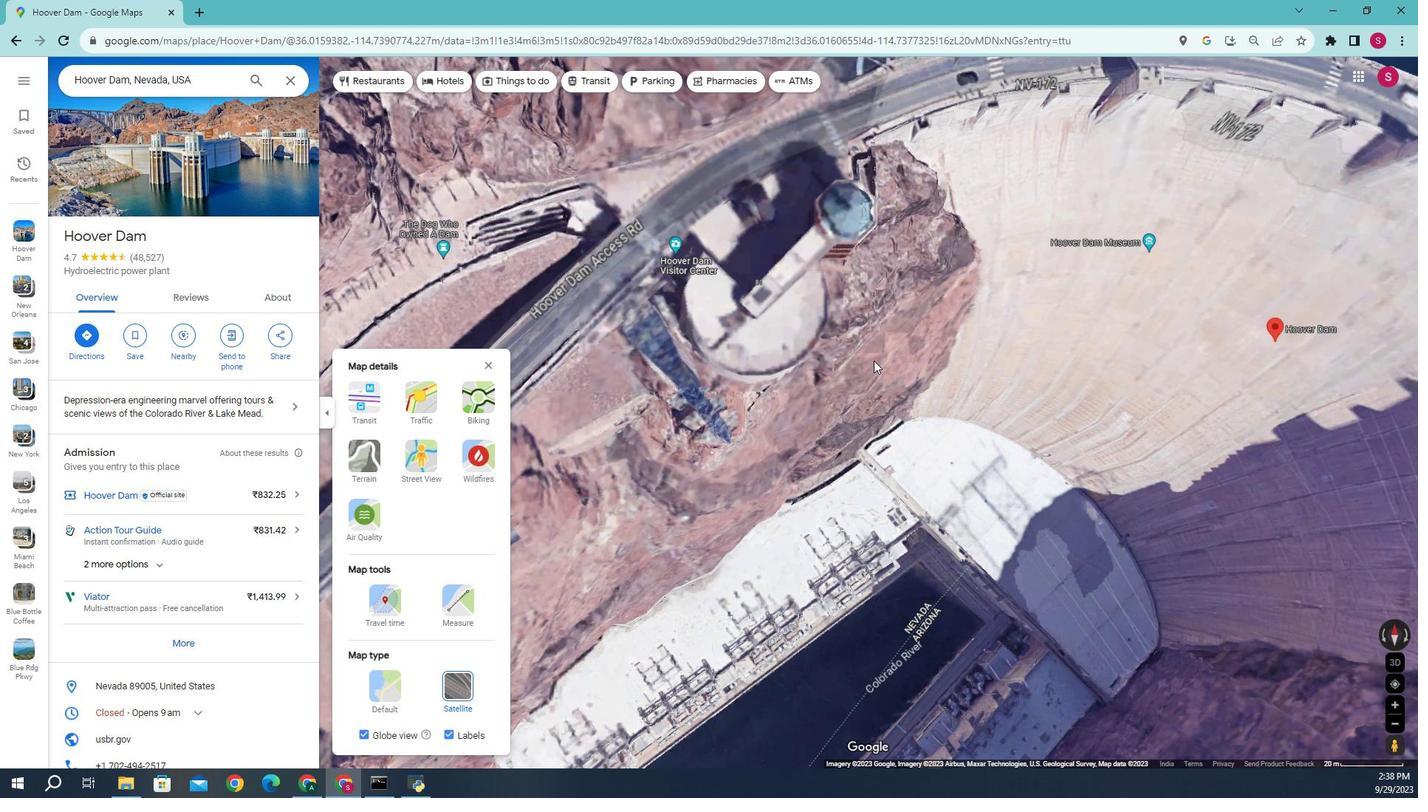 
Action: Mouse pressed left at (756, 390)
Screenshot: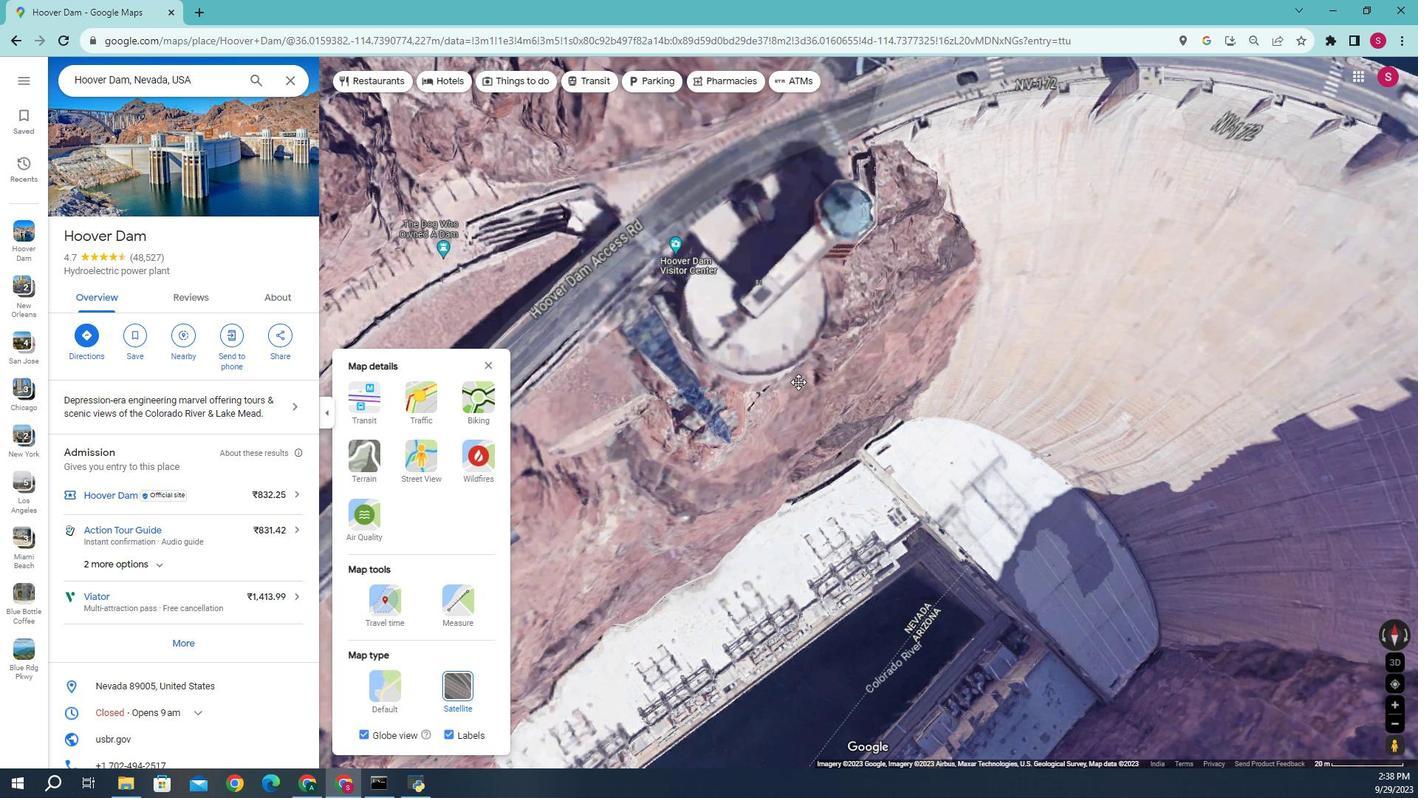 
Action: Mouse moved to (798, 395)
Screenshot: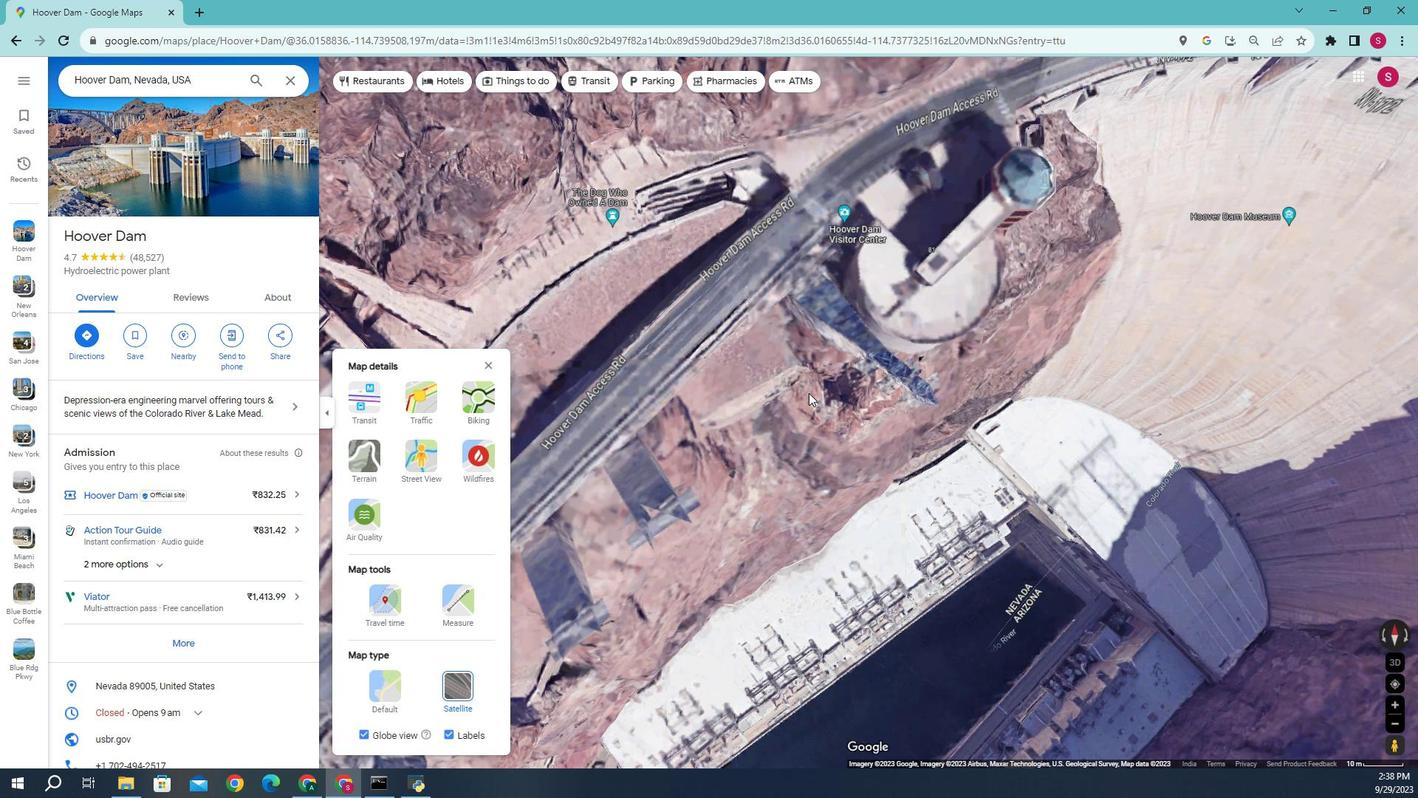 
Action: Mouse pressed left at (798, 395)
Screenshot: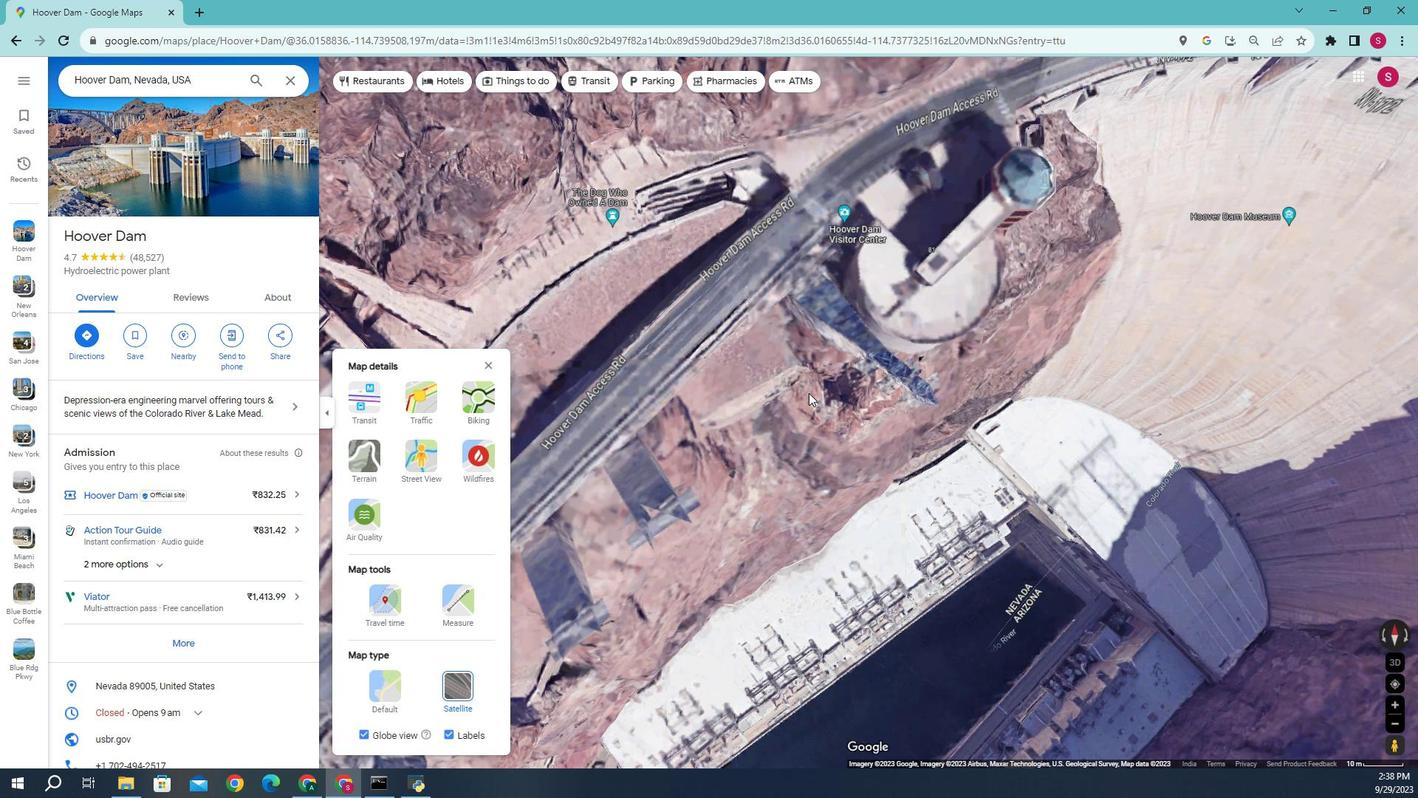 
Action: Mouse moved to (600, 431)
Screenshot: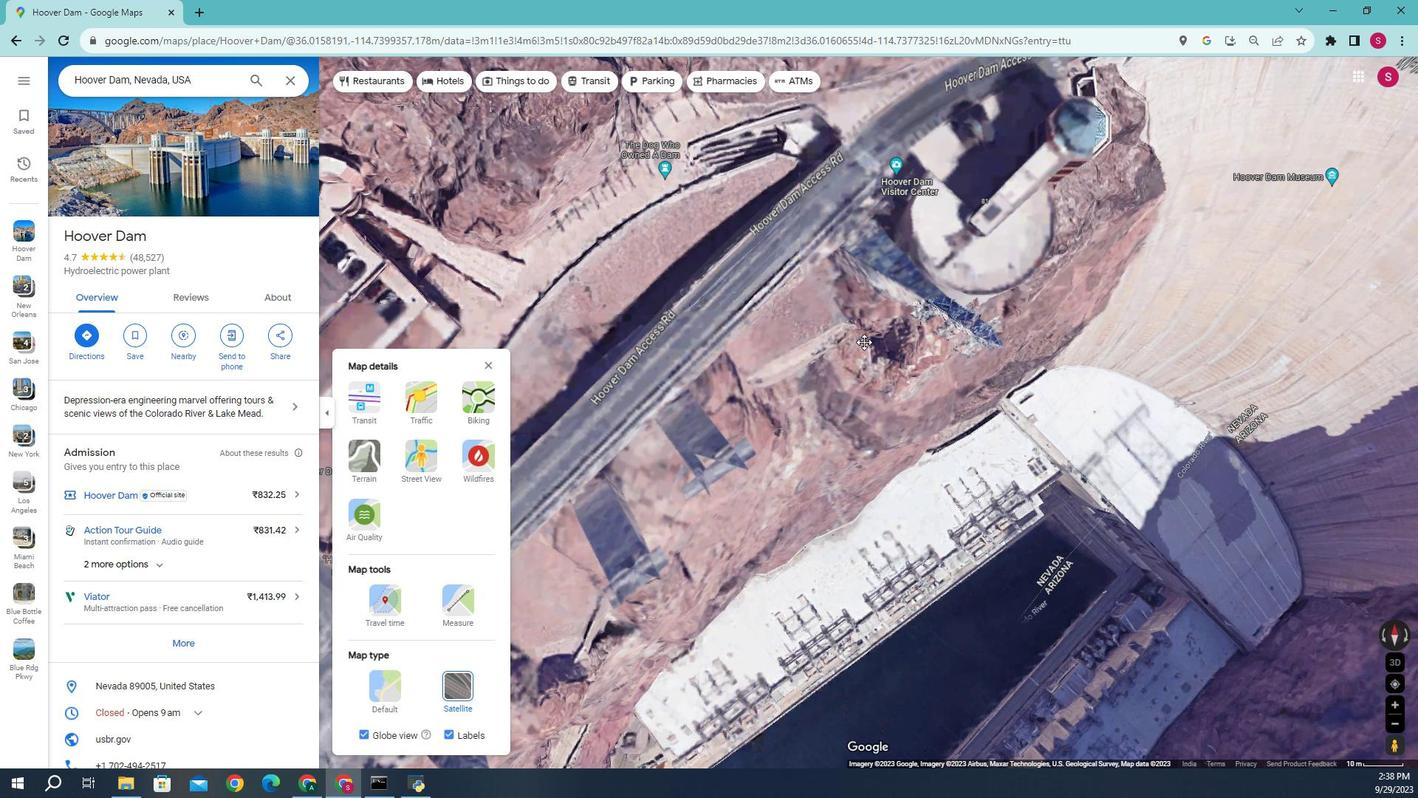 
Action: Mouse pressed left at (600, 431)
Screenshot: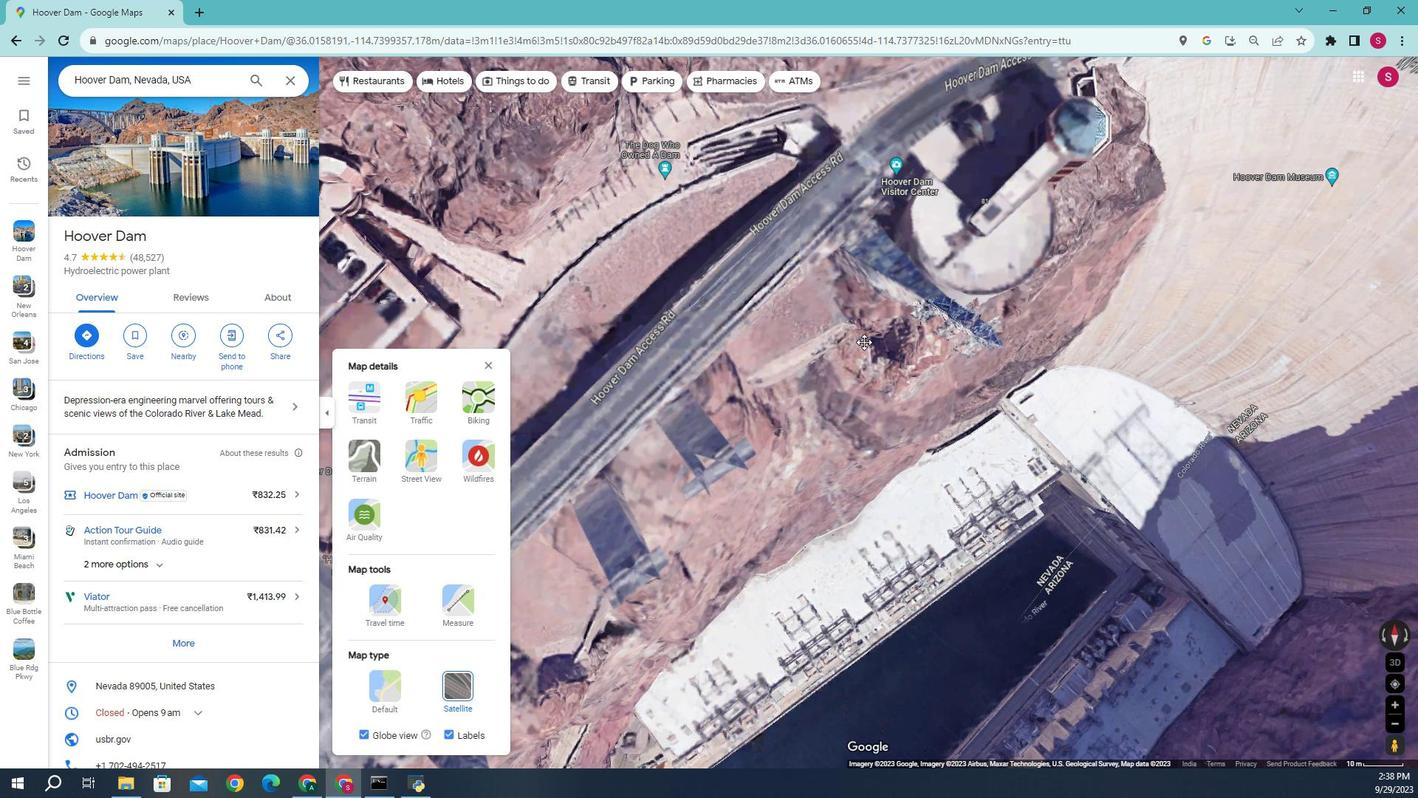 
Action: Mouse moved to (690, 390)
Screenshot: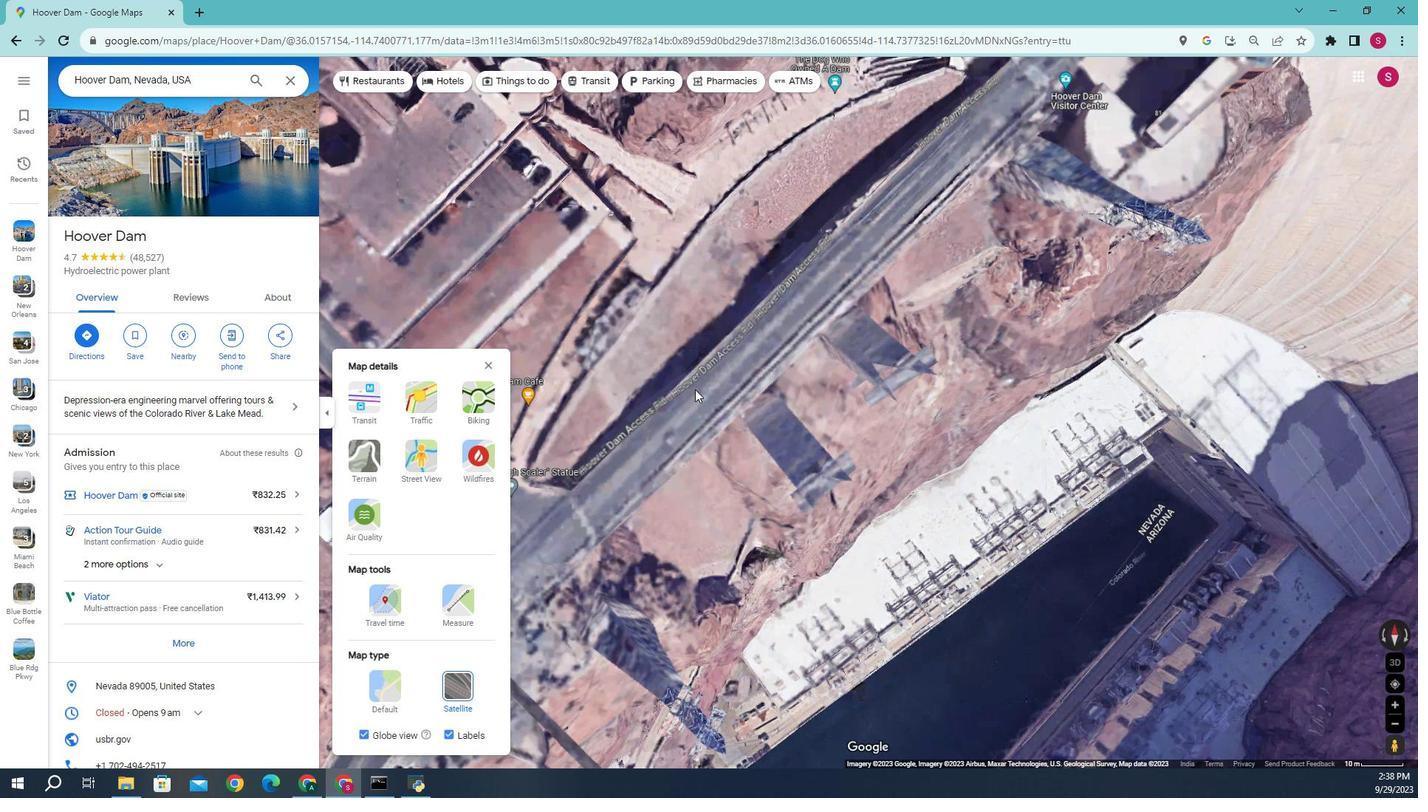 
Action: Mouse pressed left at (690, 390)
Screenshot: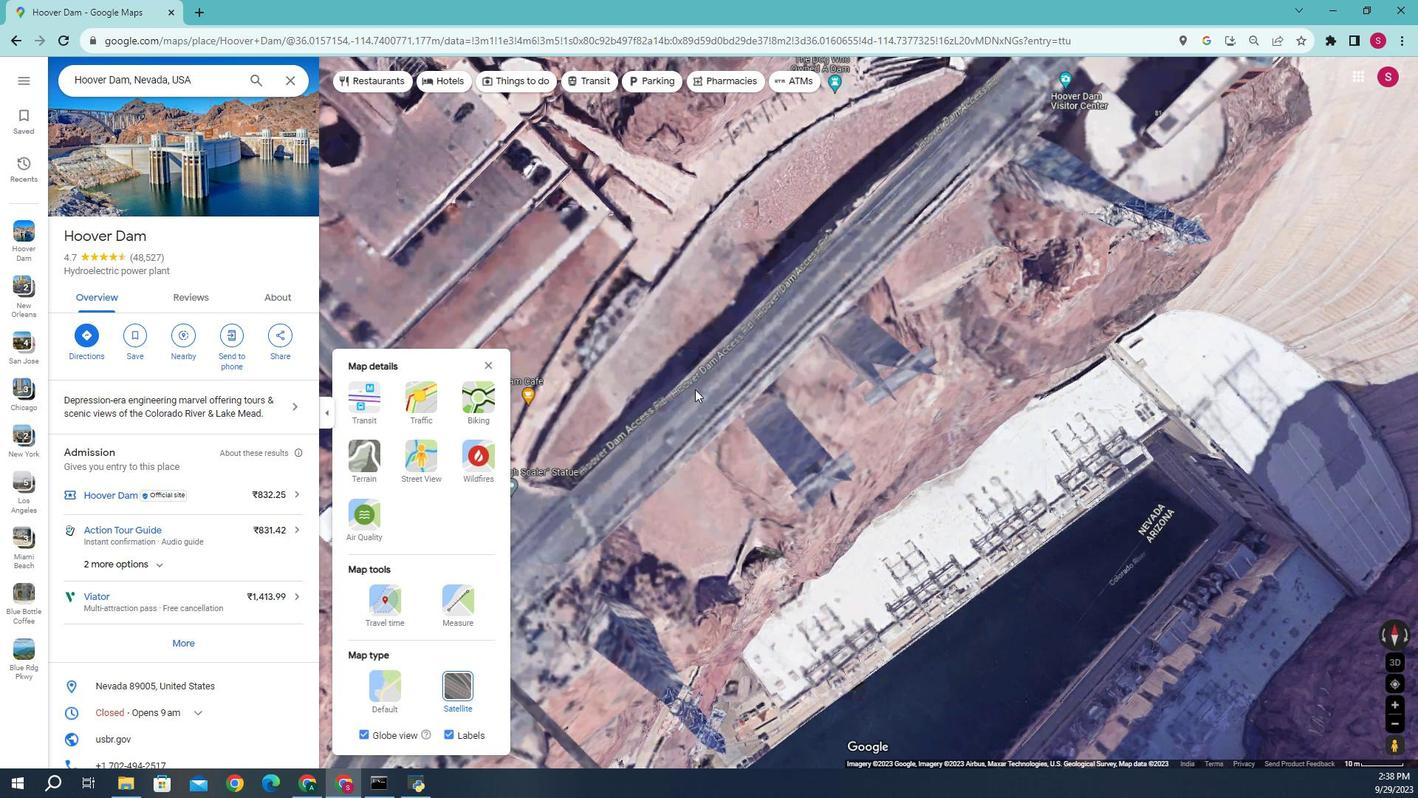 
Action: Mouse moved to (676, 420)
Screenshot: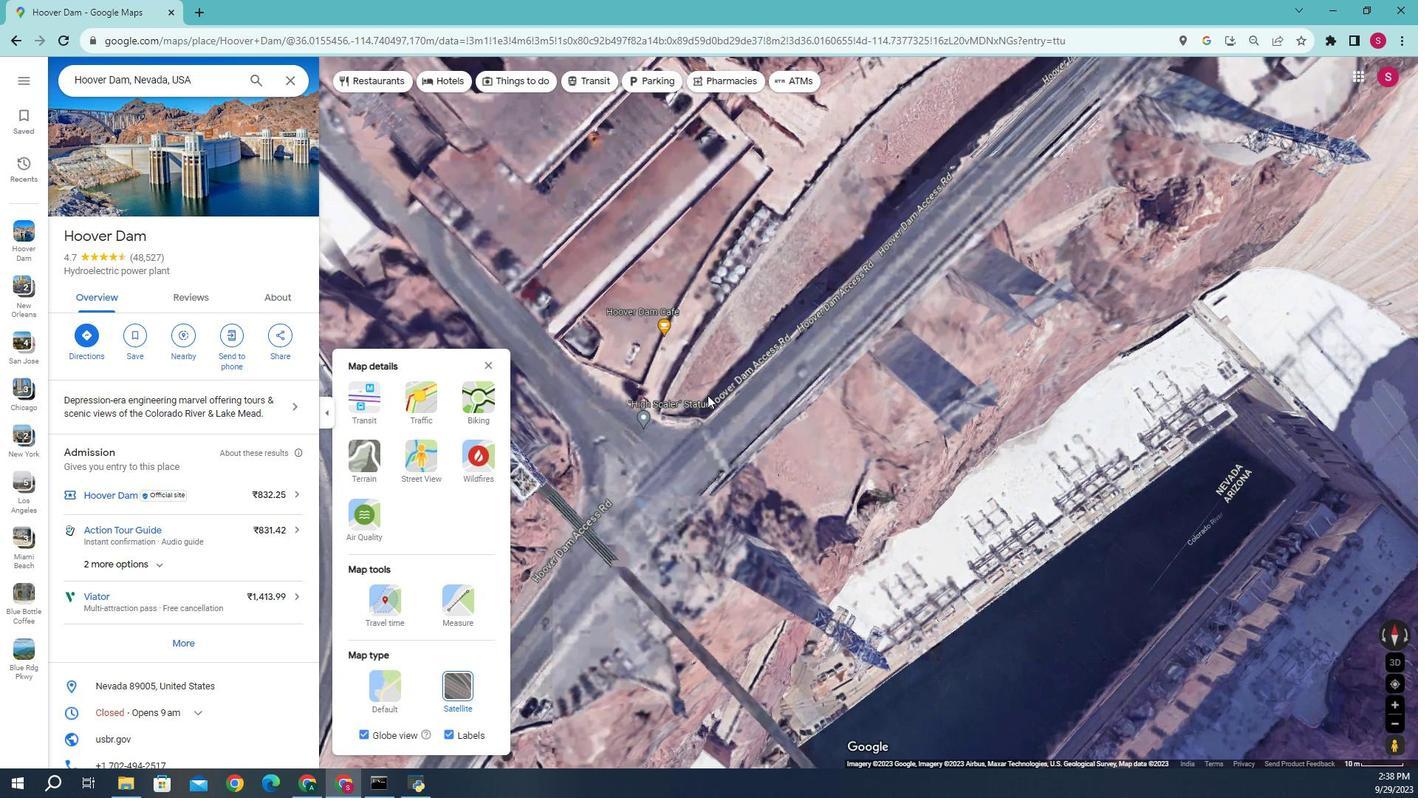 
Action: Mouse pressed left at (676, 420)
Screenshot: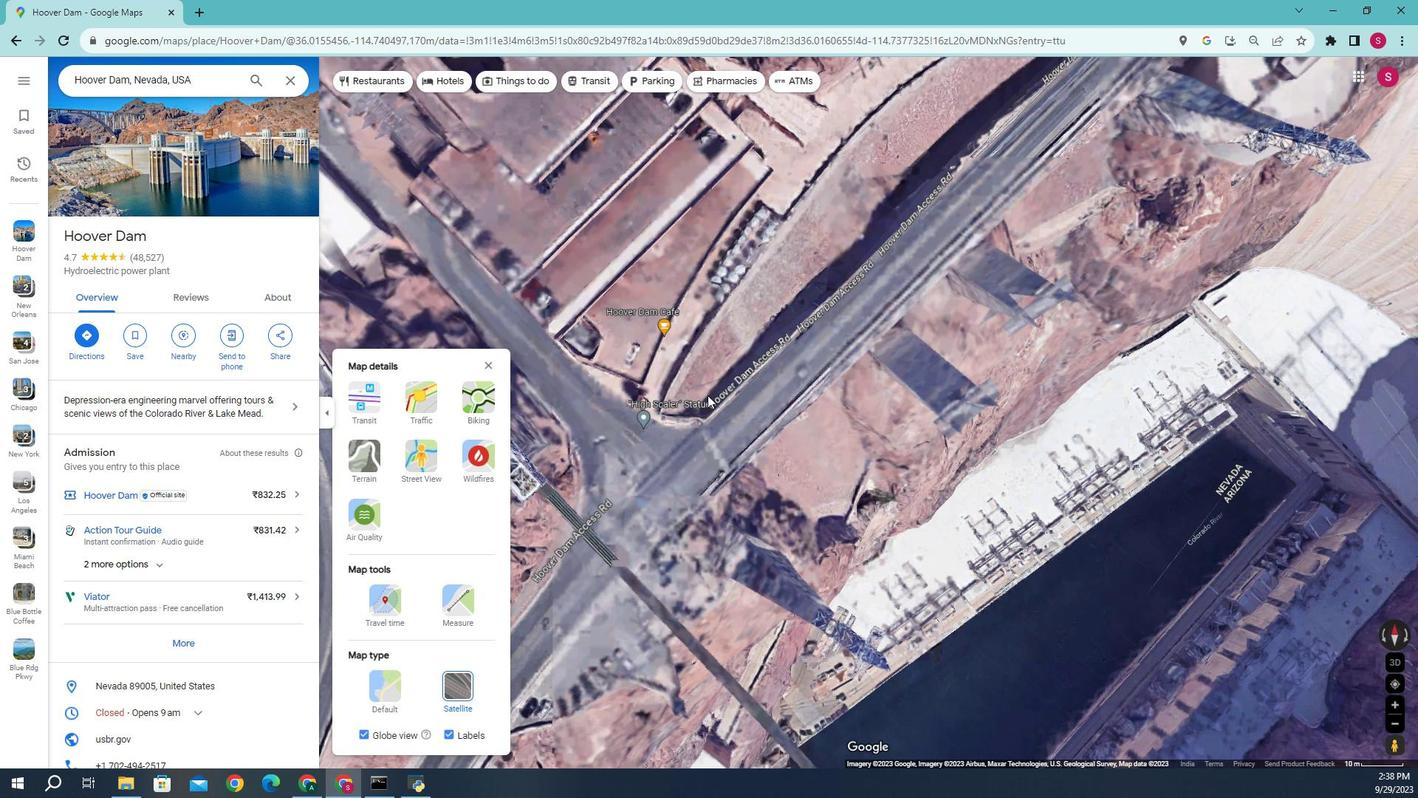 
Action: Mouse moved to (662, 449)
Screenshot: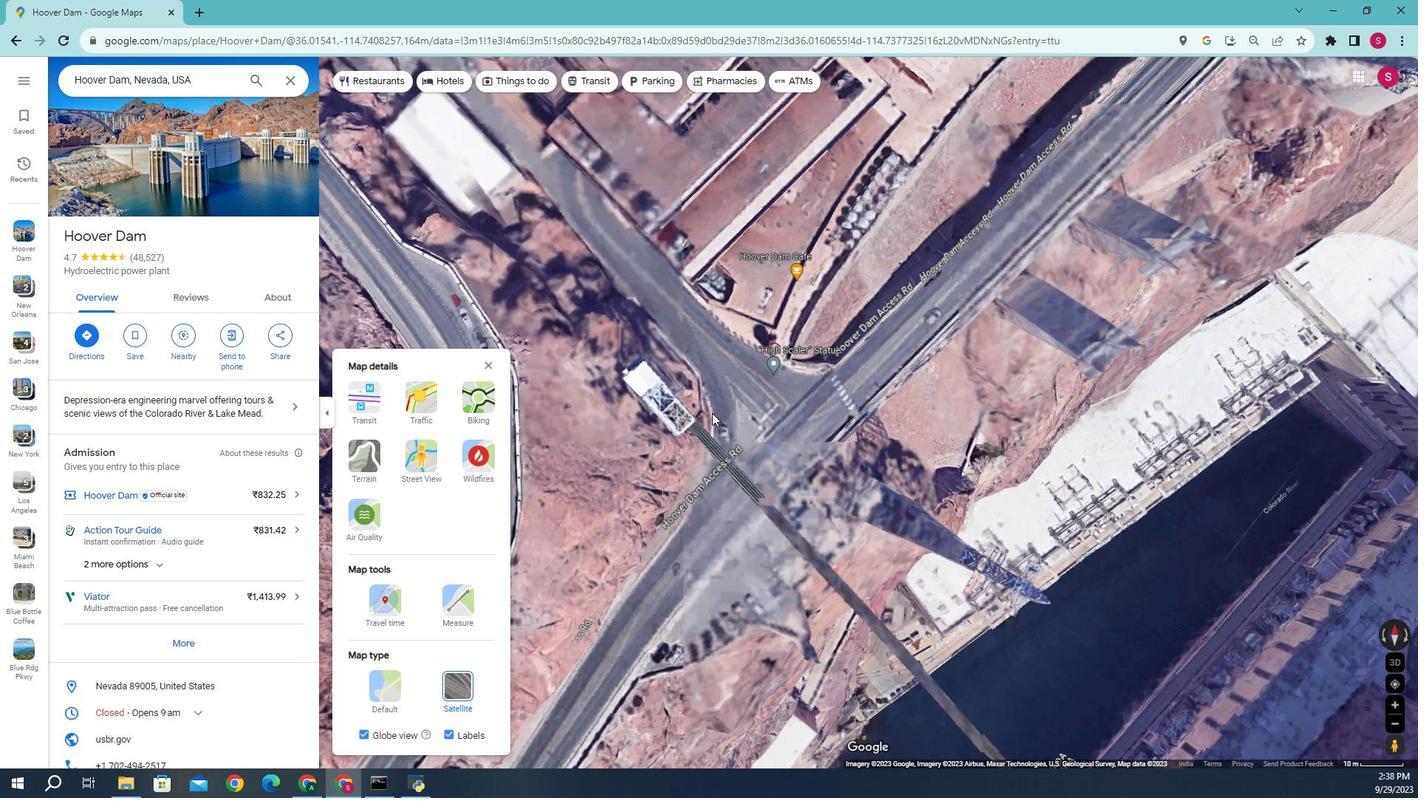 
Action: Mouse pressed left at (662, 449)
Screenshot: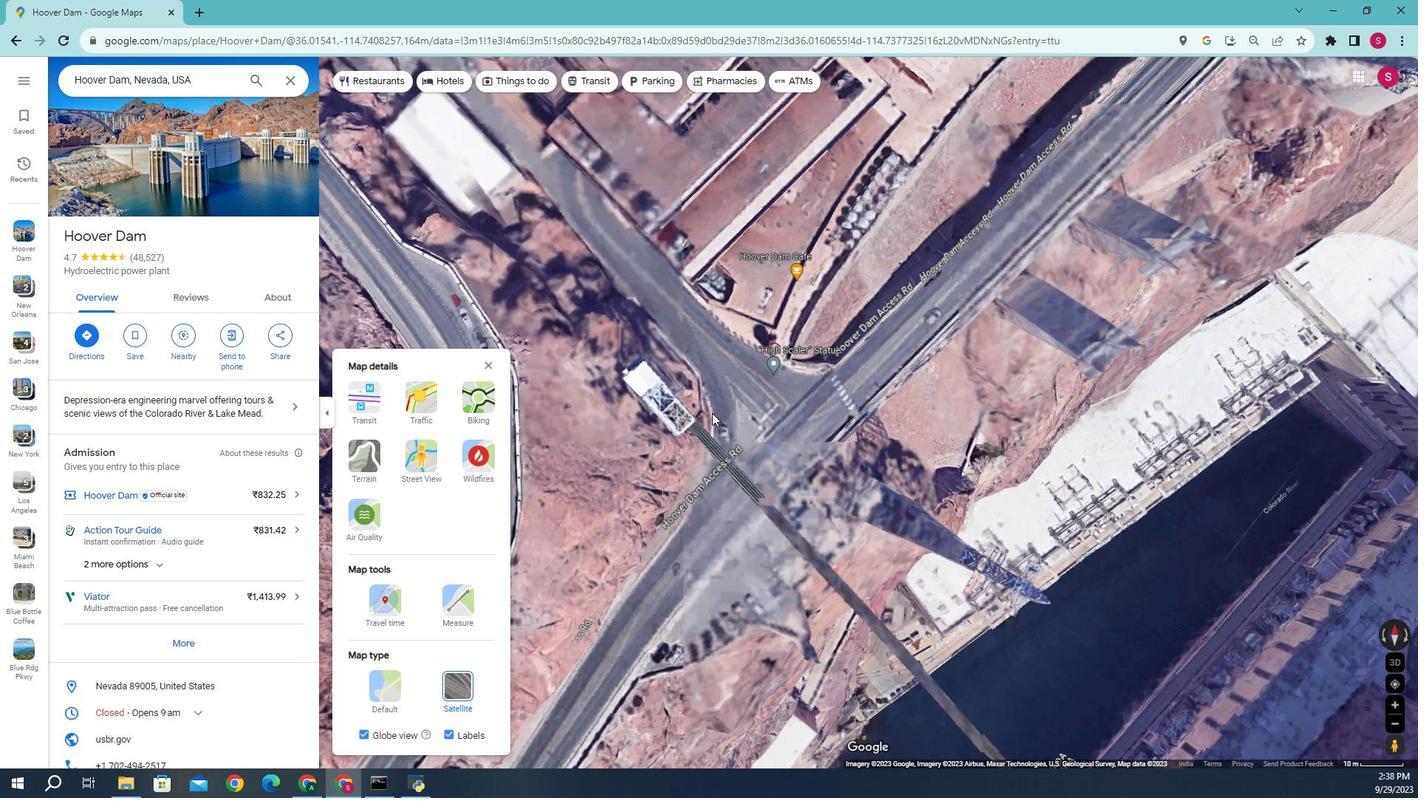 
Action: Mouse moved to (719, 423)
Screenshot: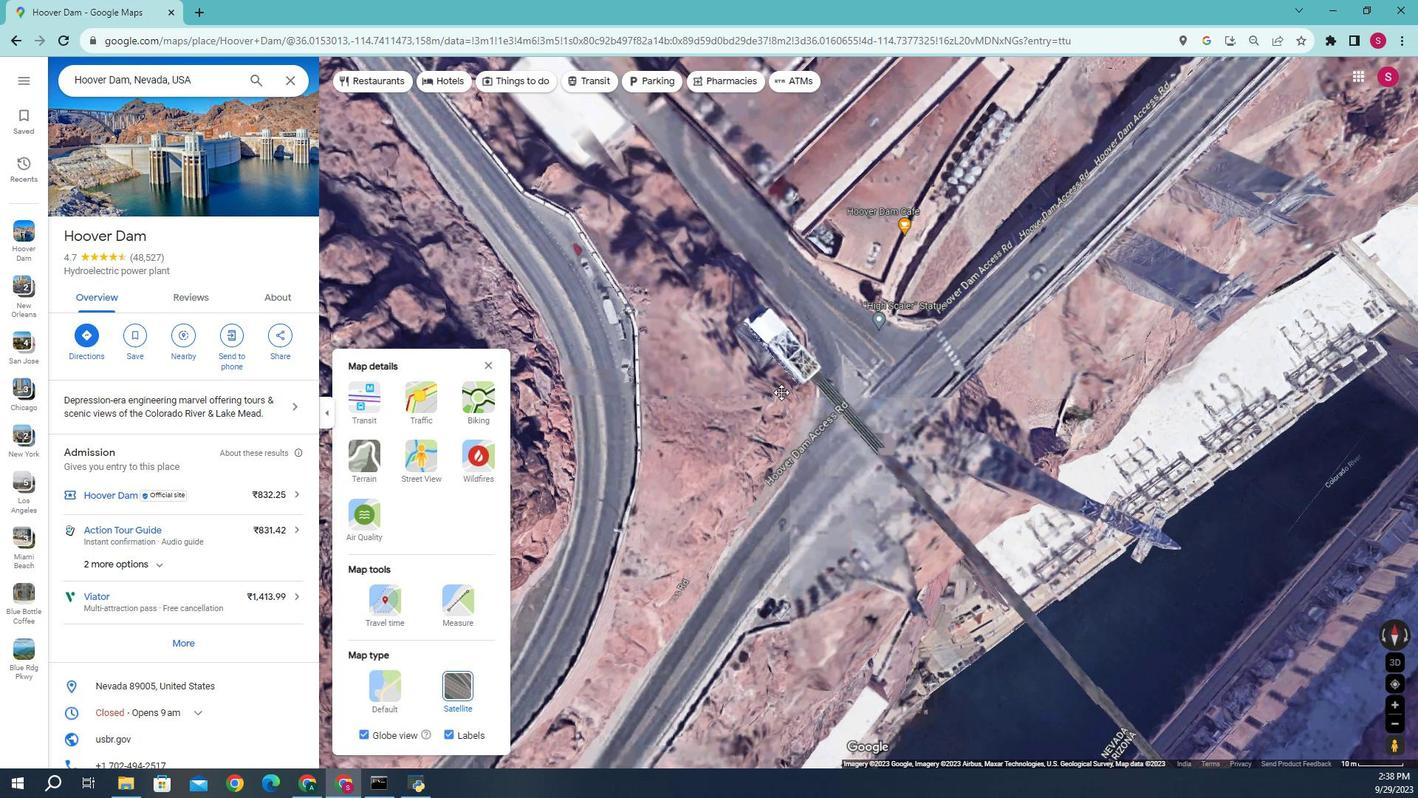 
Action: Mouse pressed left at (719, 423)
Screenshot: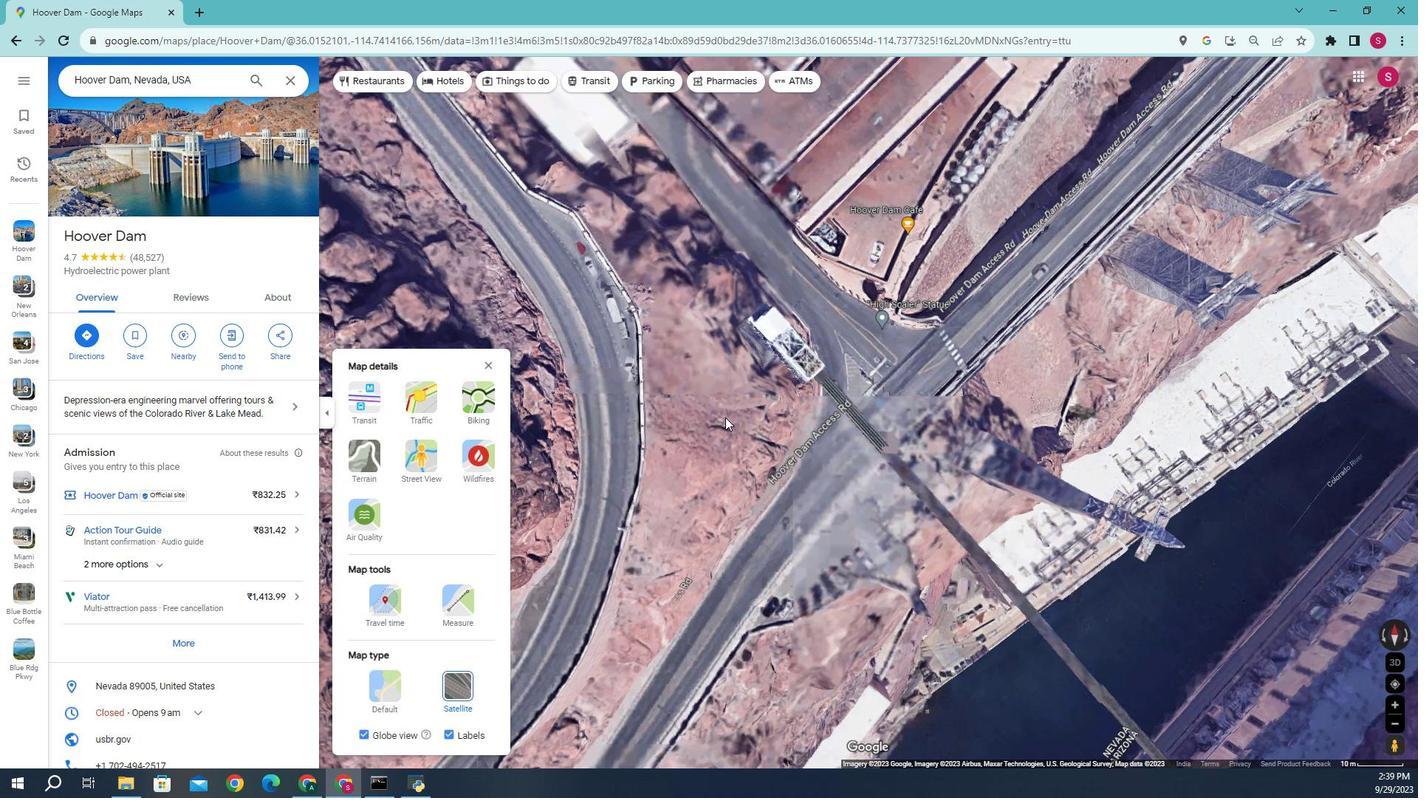 
Action: Mouse moved to (777, 404)
Screenshot: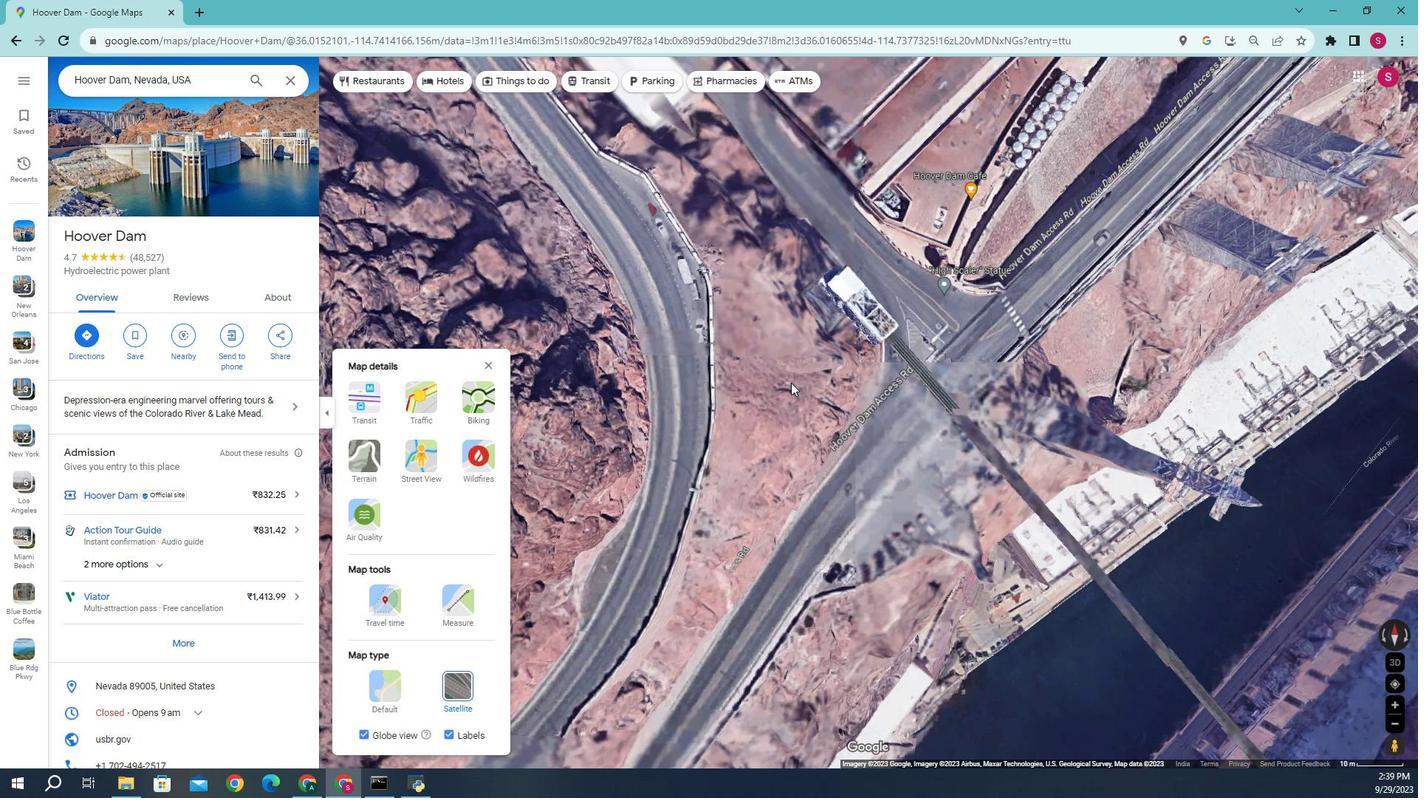 
Action: Mouse pressed left at (777, 404)
Screenshot: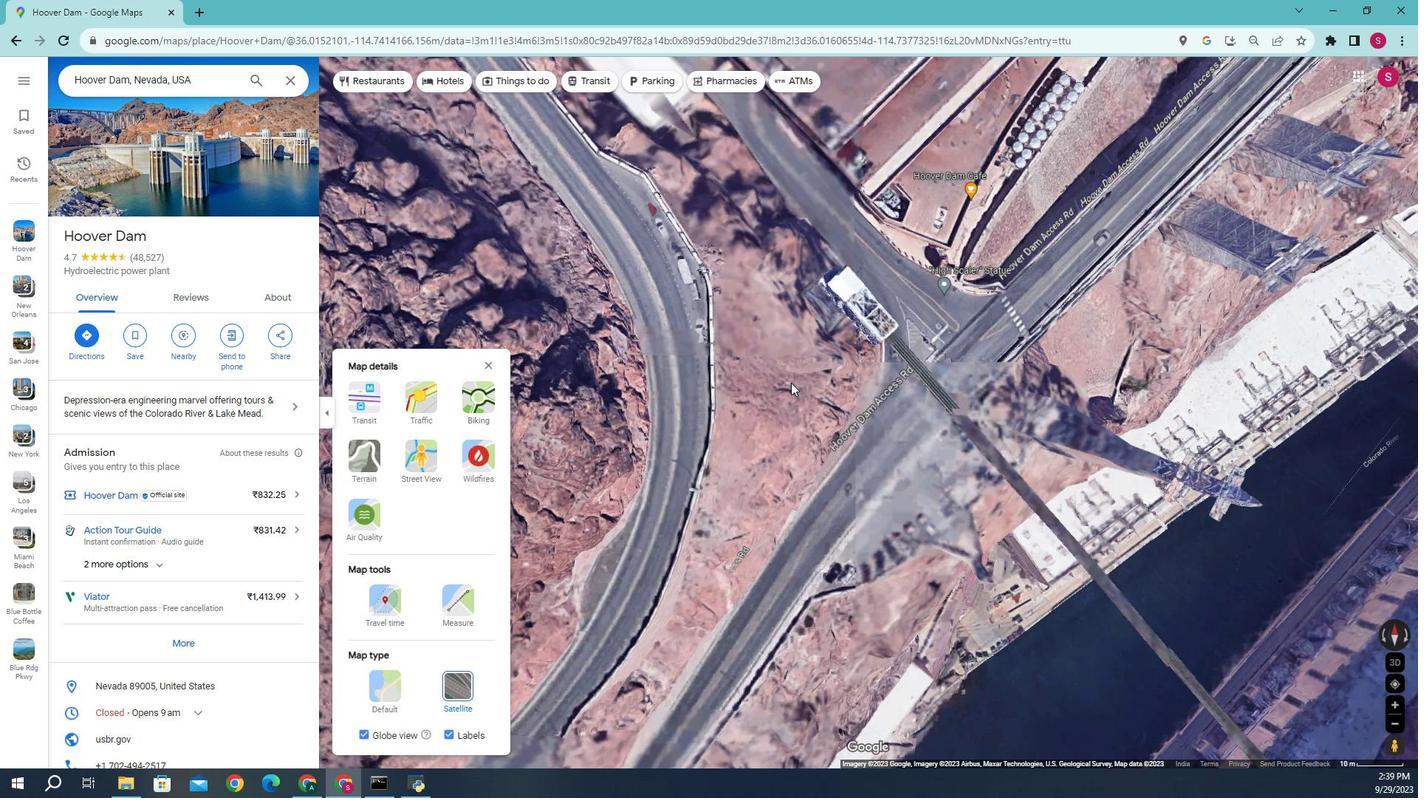 
Action: Mouse moved to (743, 390)
Screenshot: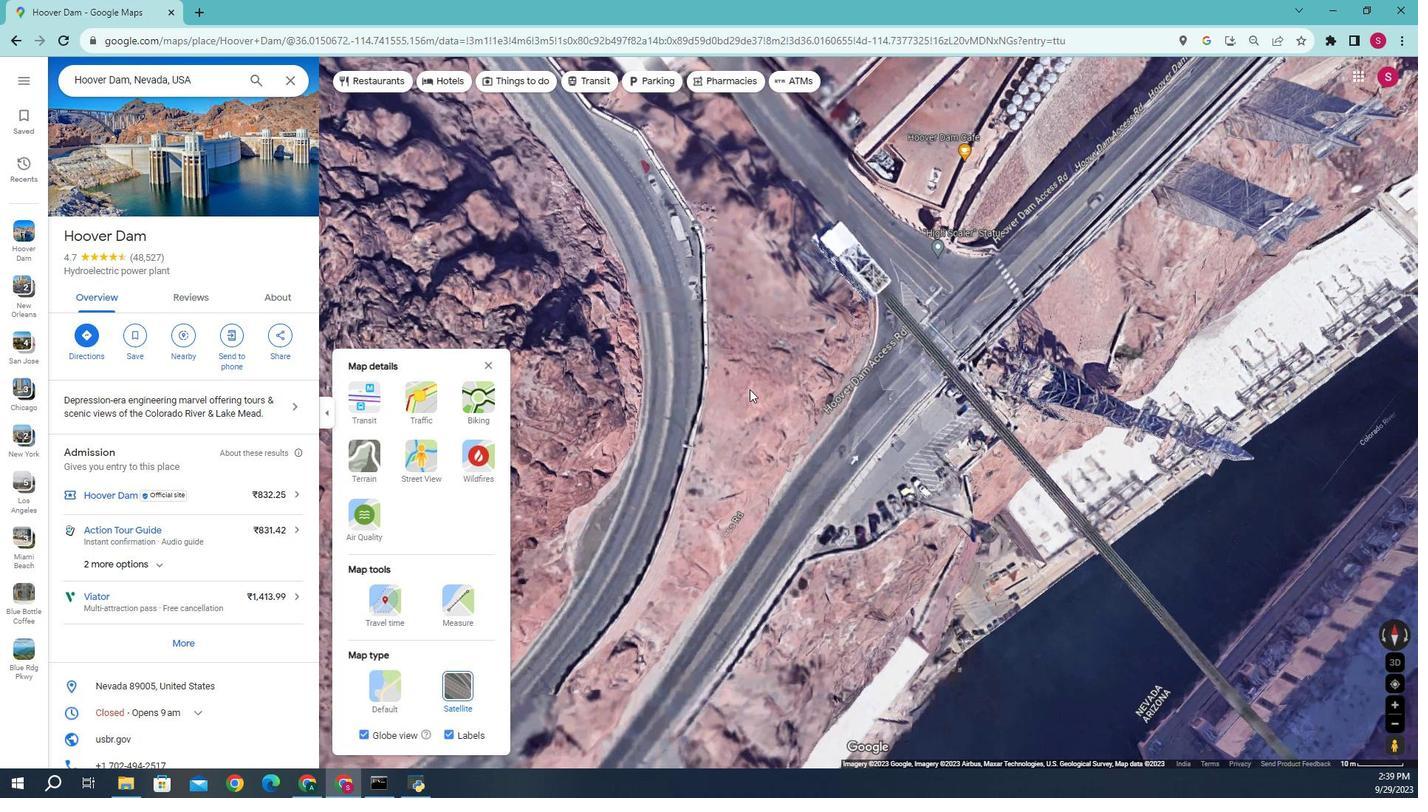 
Action: Mouse pressed left at (743, 390)
Screenshot: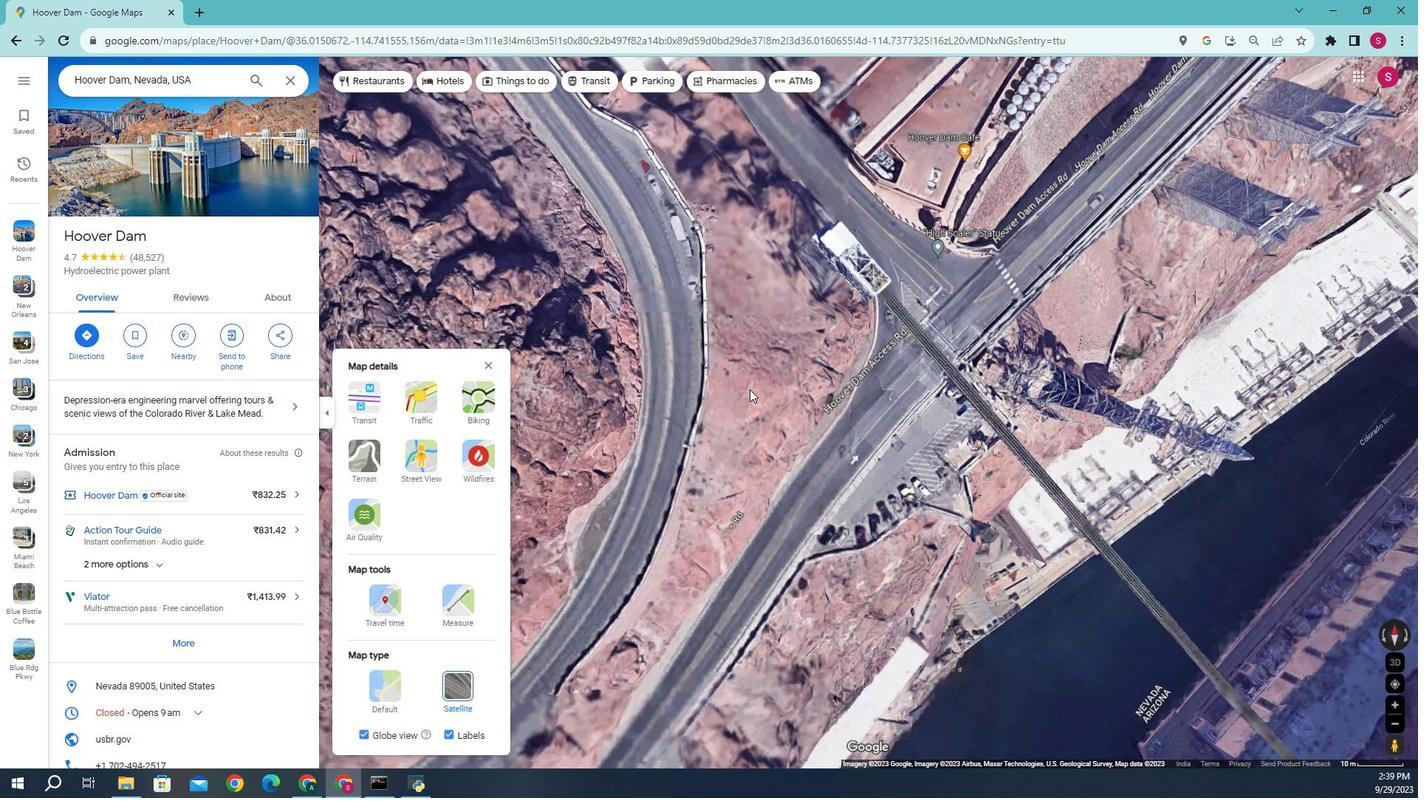 
Action: Mouse moved to (744, 430)
Screenshot: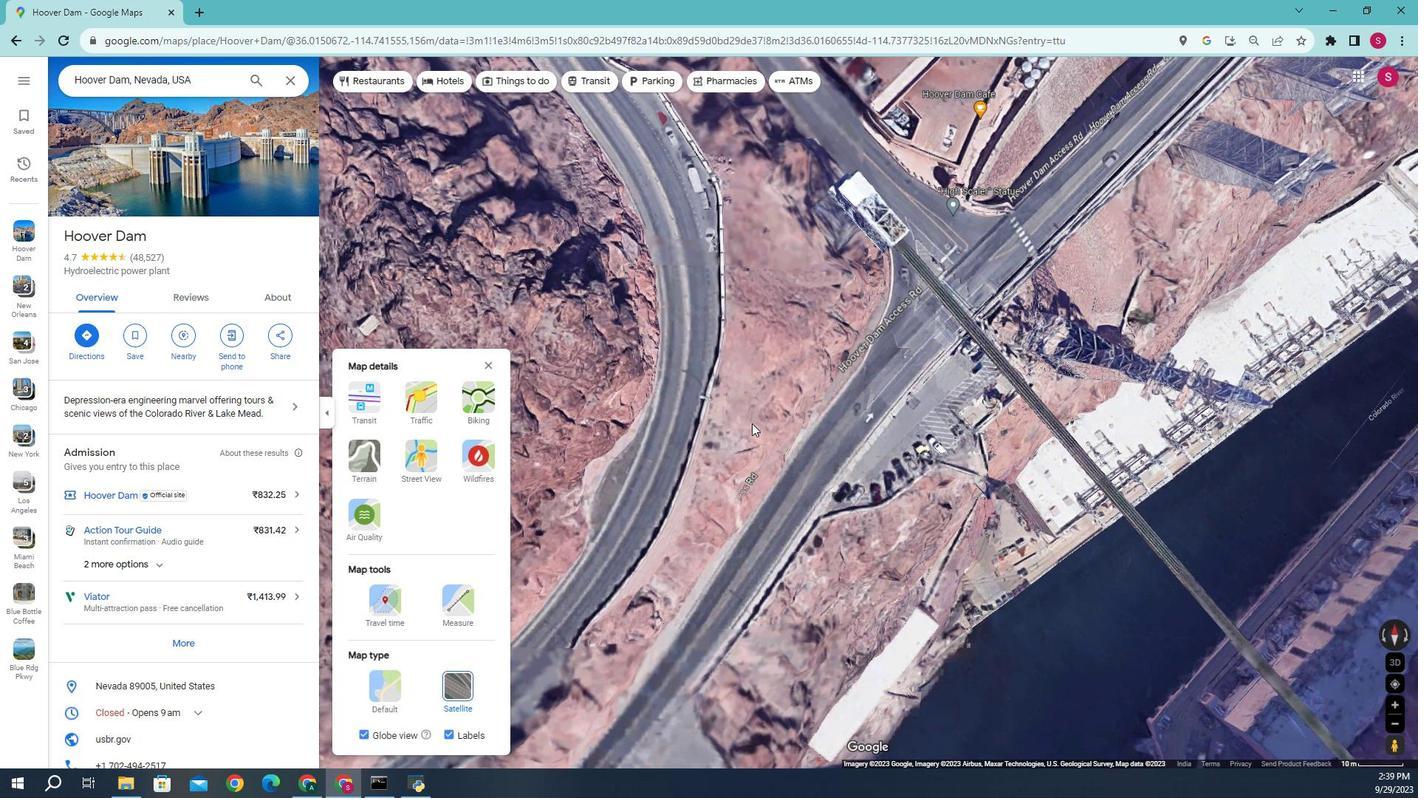
Action: Mouse pressed left at (744, 430)
Screenshot: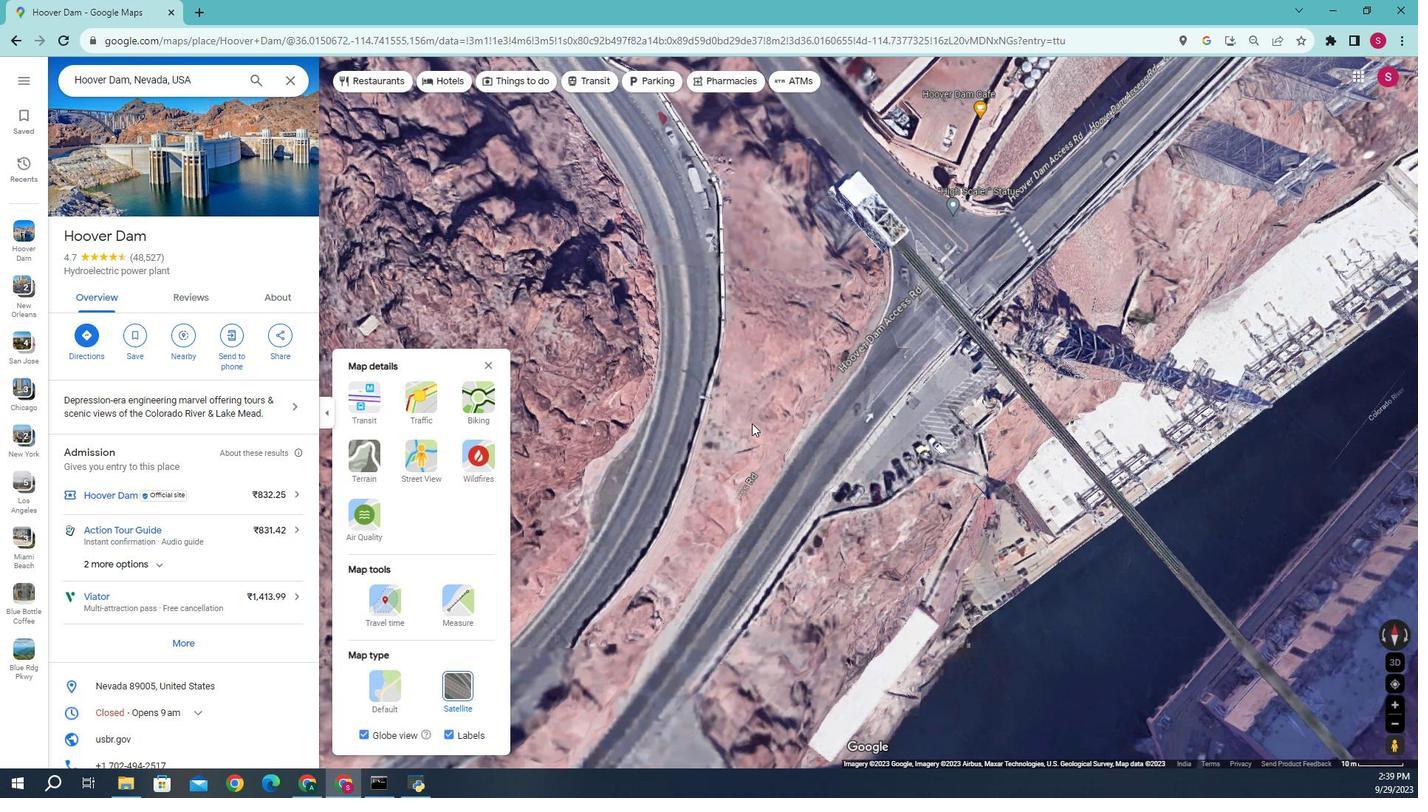 
Action: Mouse moved to (741, 449)
Screenshot: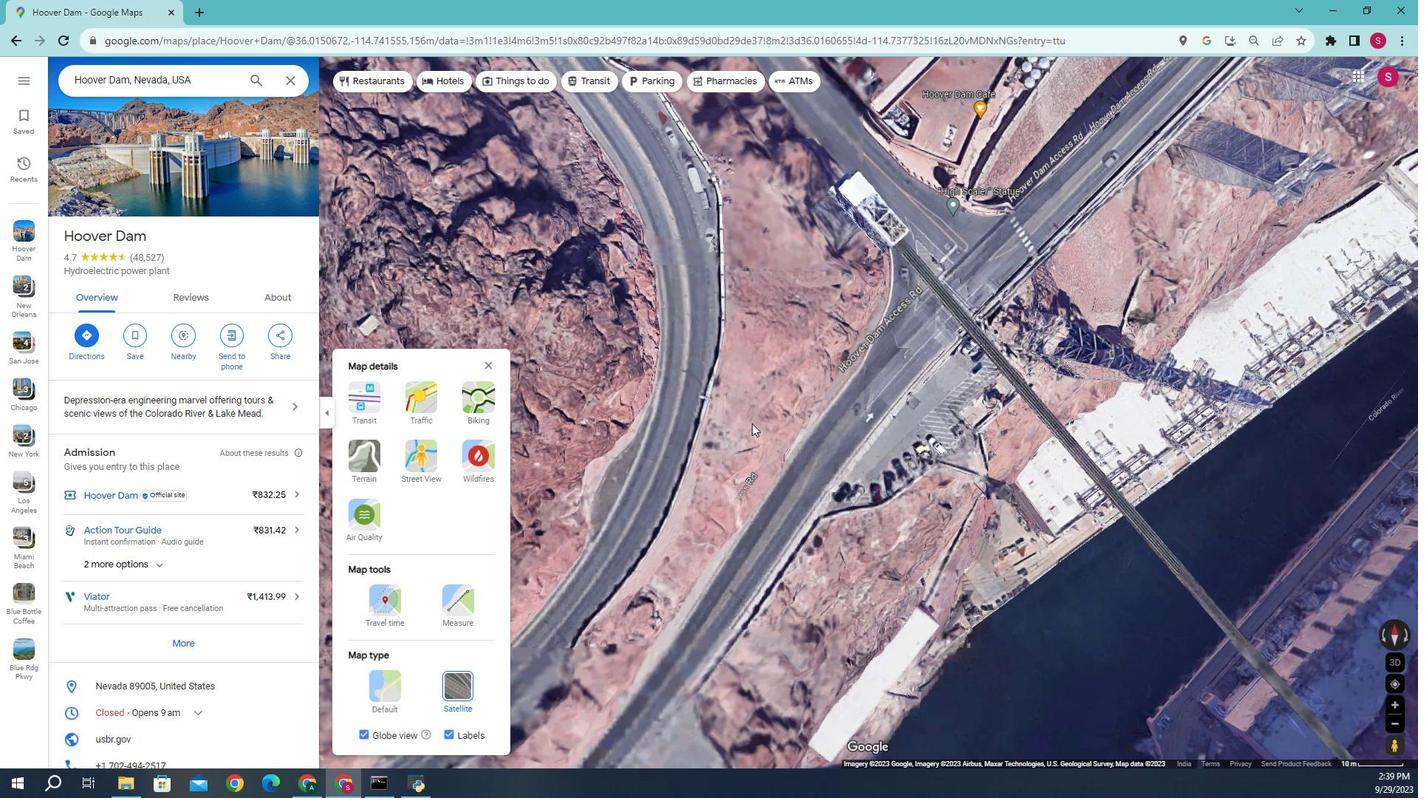
Action: Mouse pressed left at (741, 449)
Screenshot: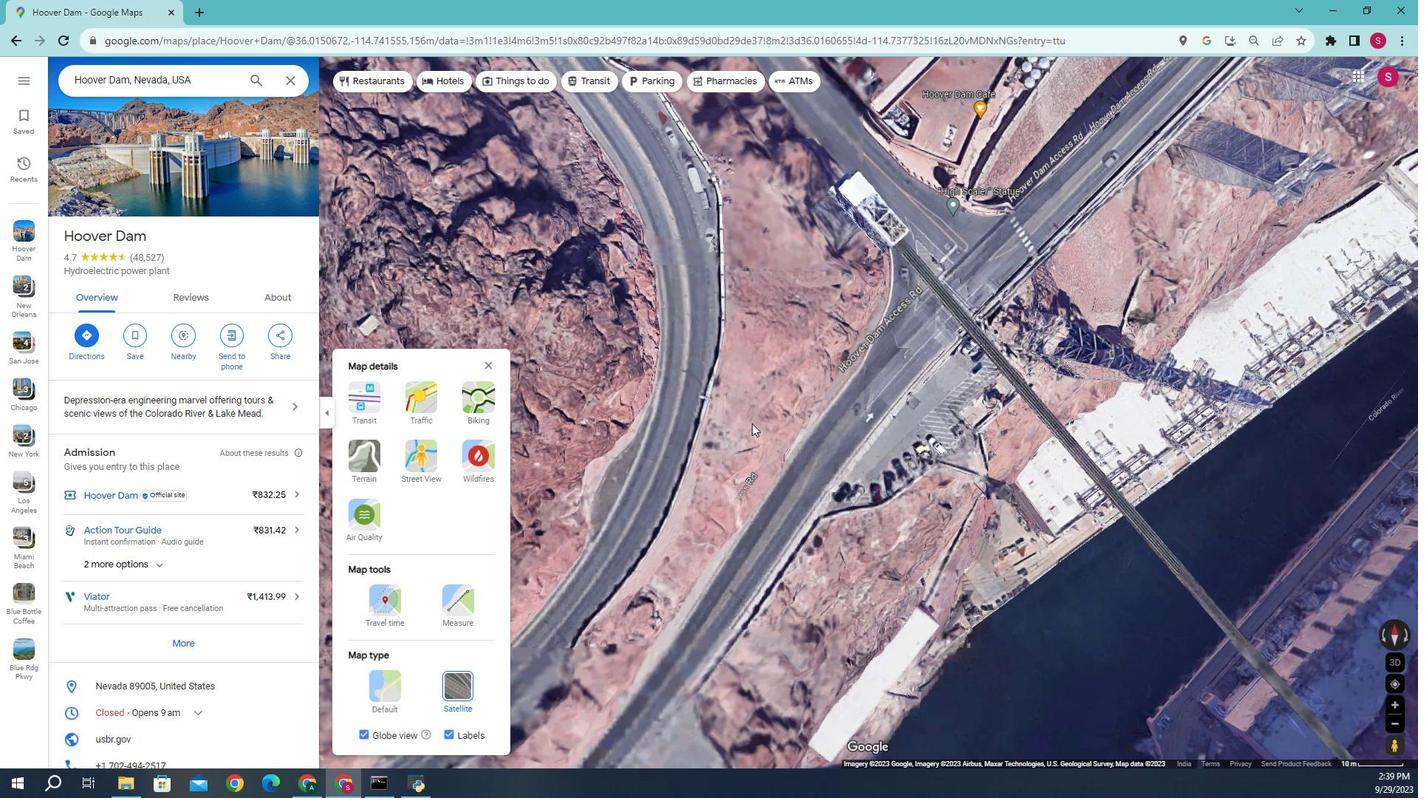 
Action: Mouse moved to (736, 470)
Screenshot: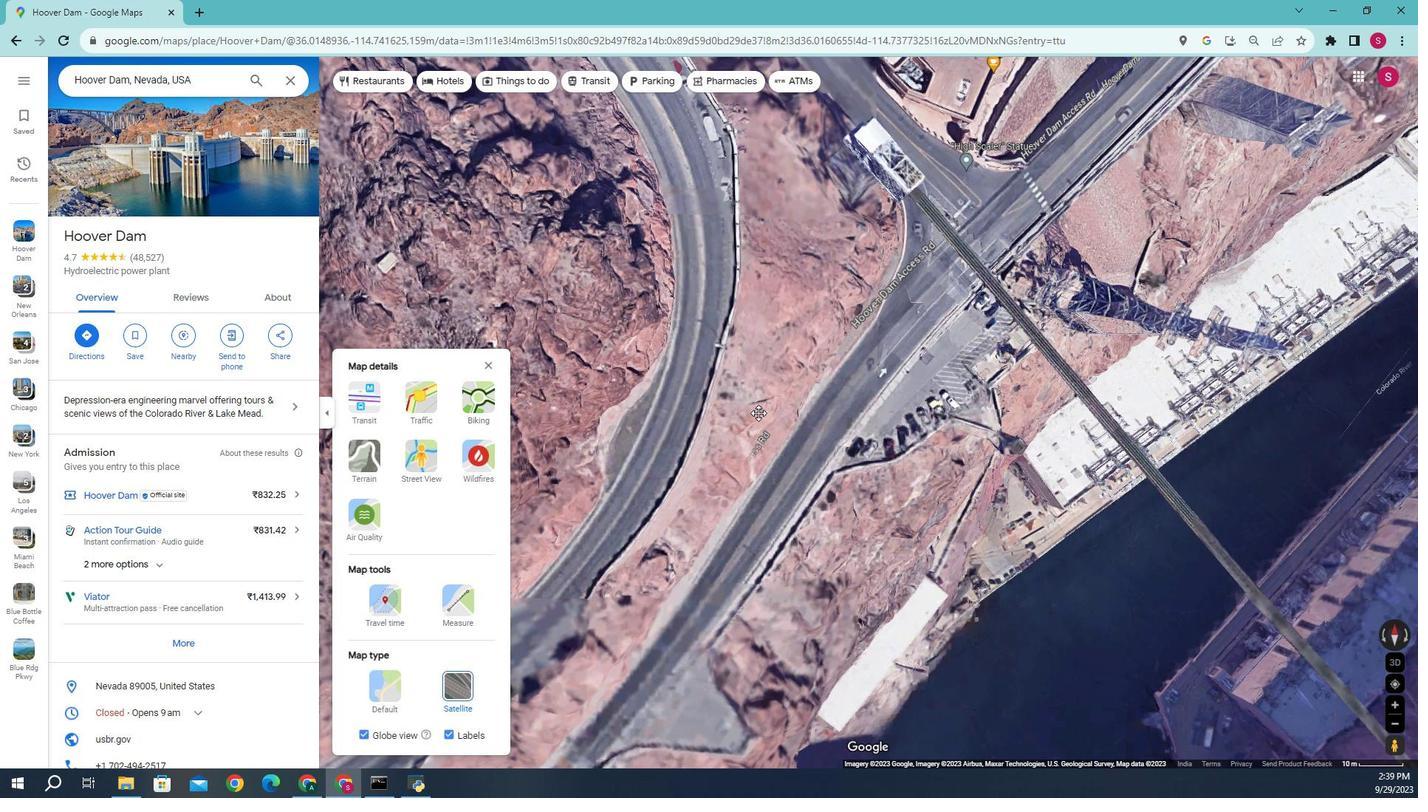 
Action: Mouse pressed left at (736, 470)
Screenshot: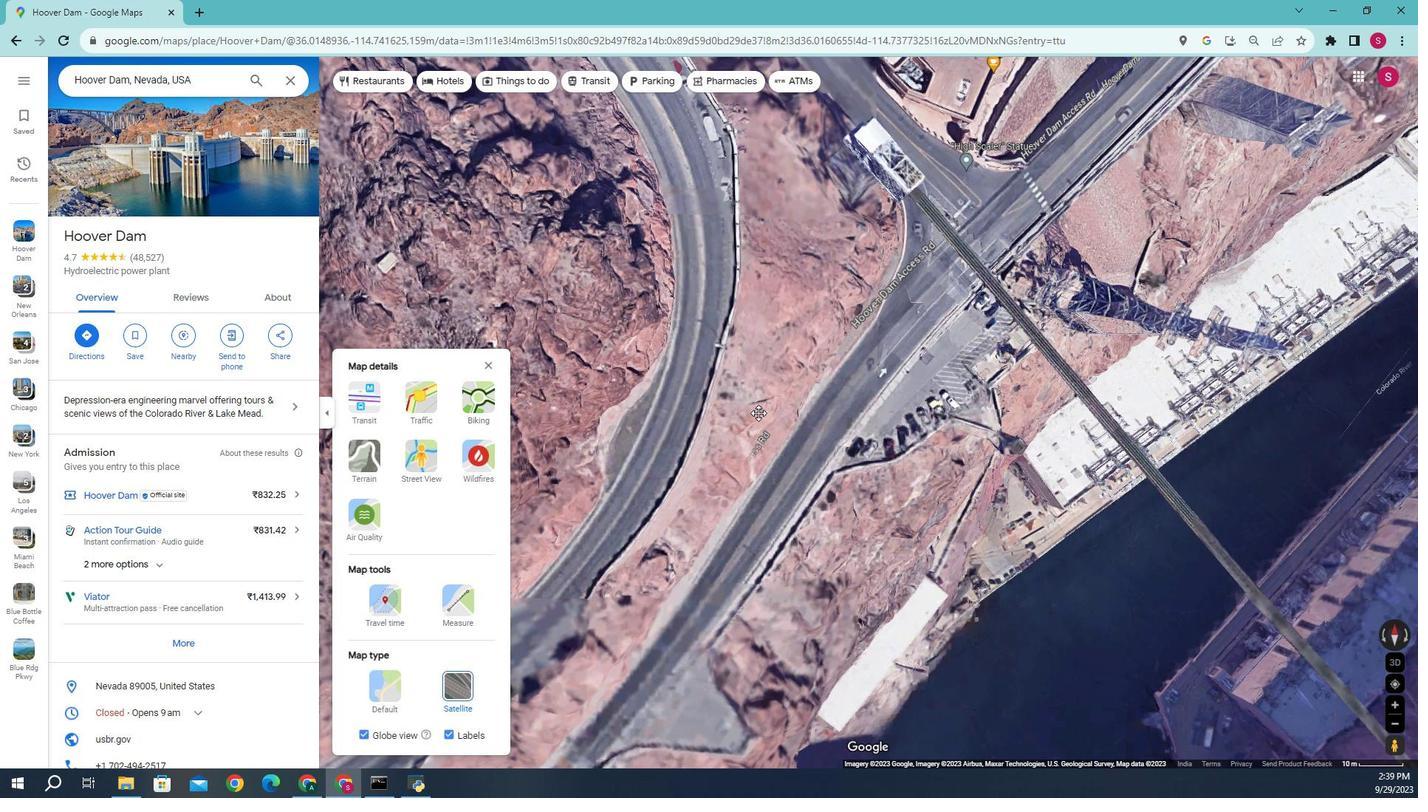 
Action: Mouse moved to (746, 494)
Screenshot: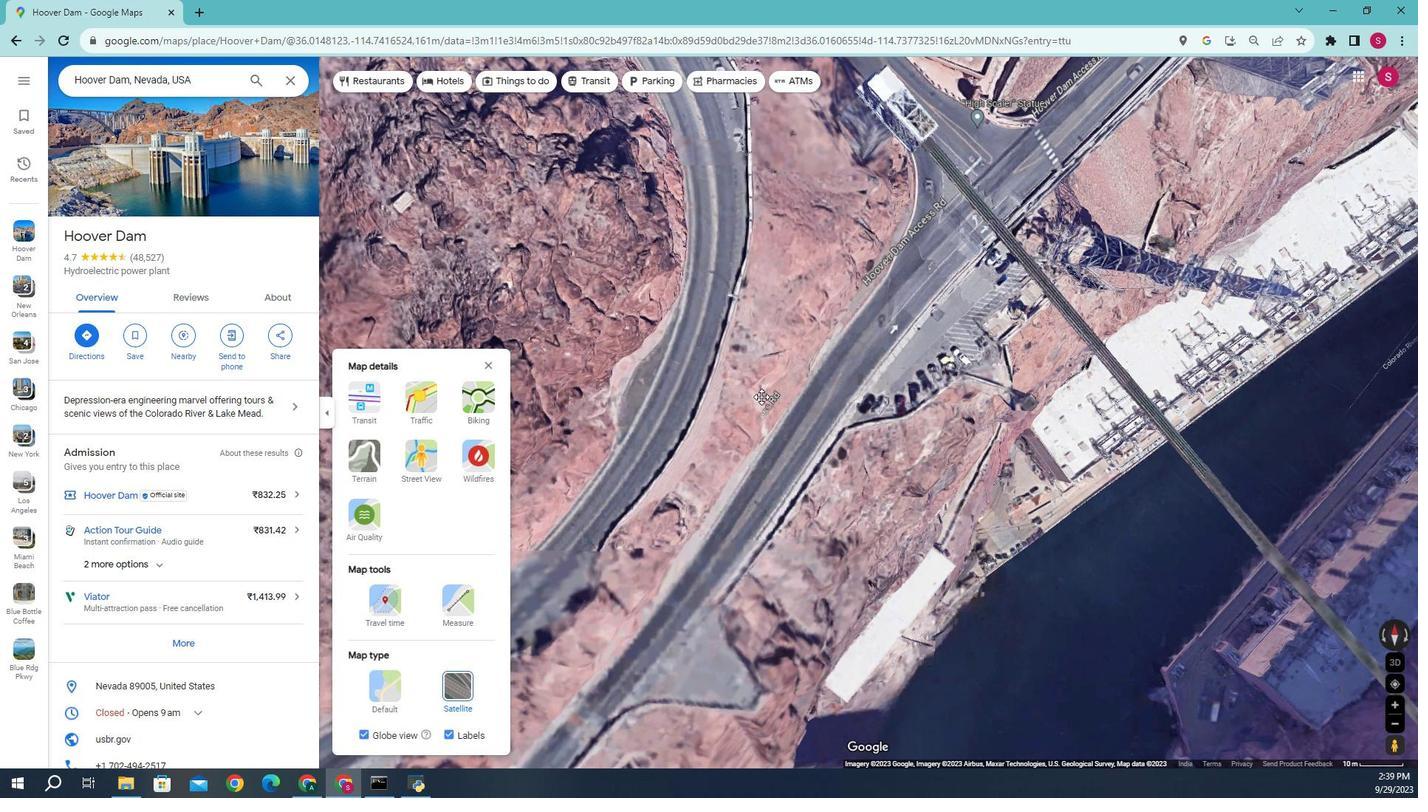 
Action: Mouse pressed left at (746, 494)
Screenshot: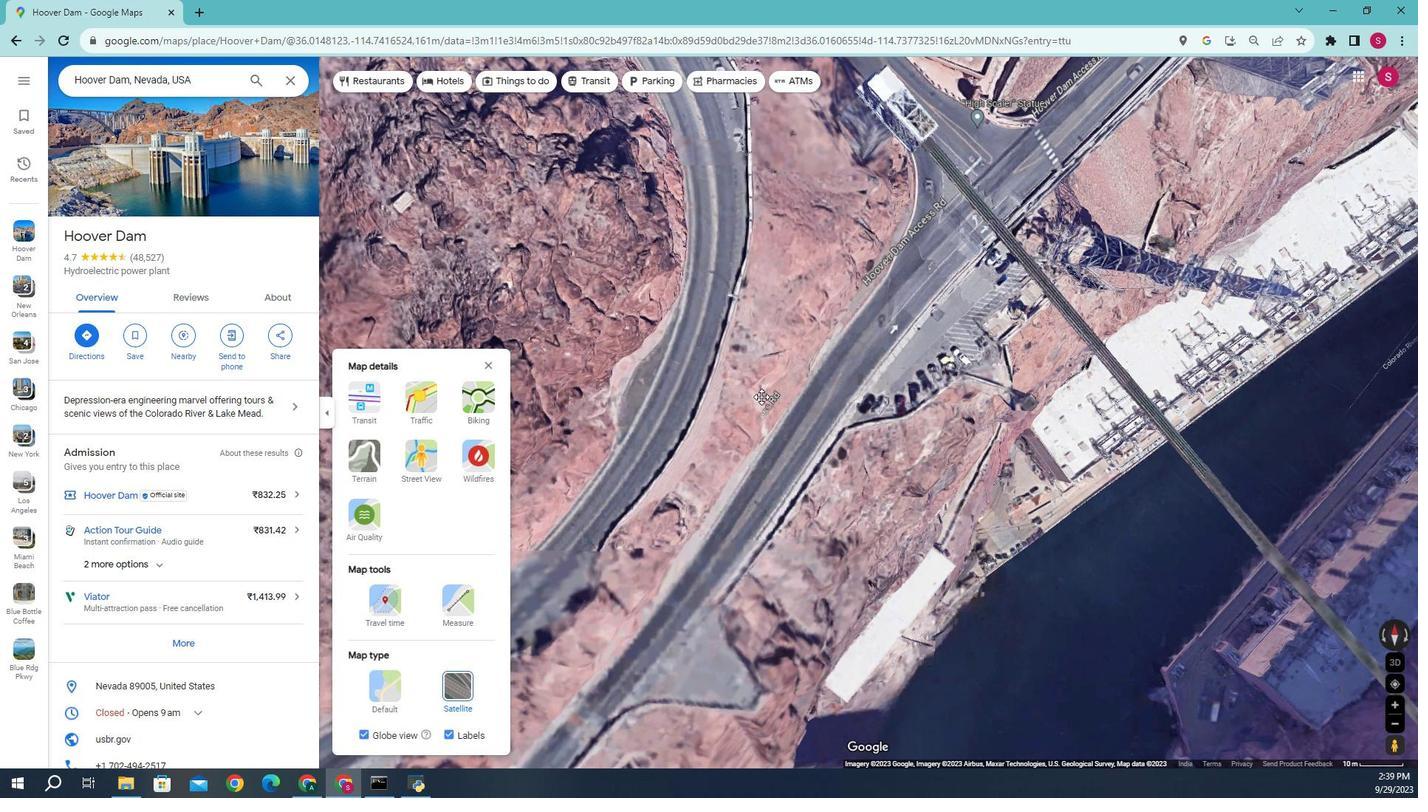 
Action: Mouse moved to (724, 497)
Screenshot: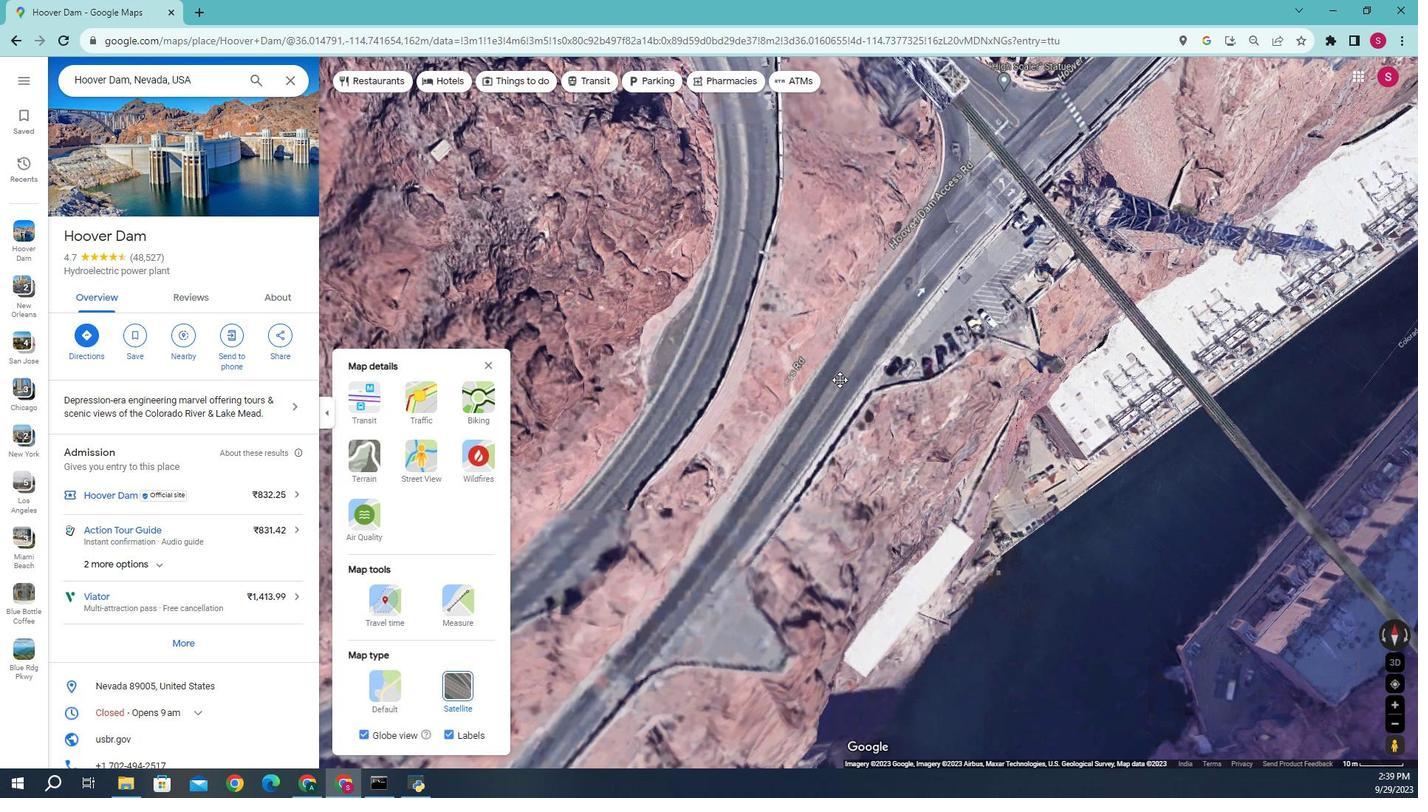 
Action: Mouse pressed left at (724, 497)
Screenshot: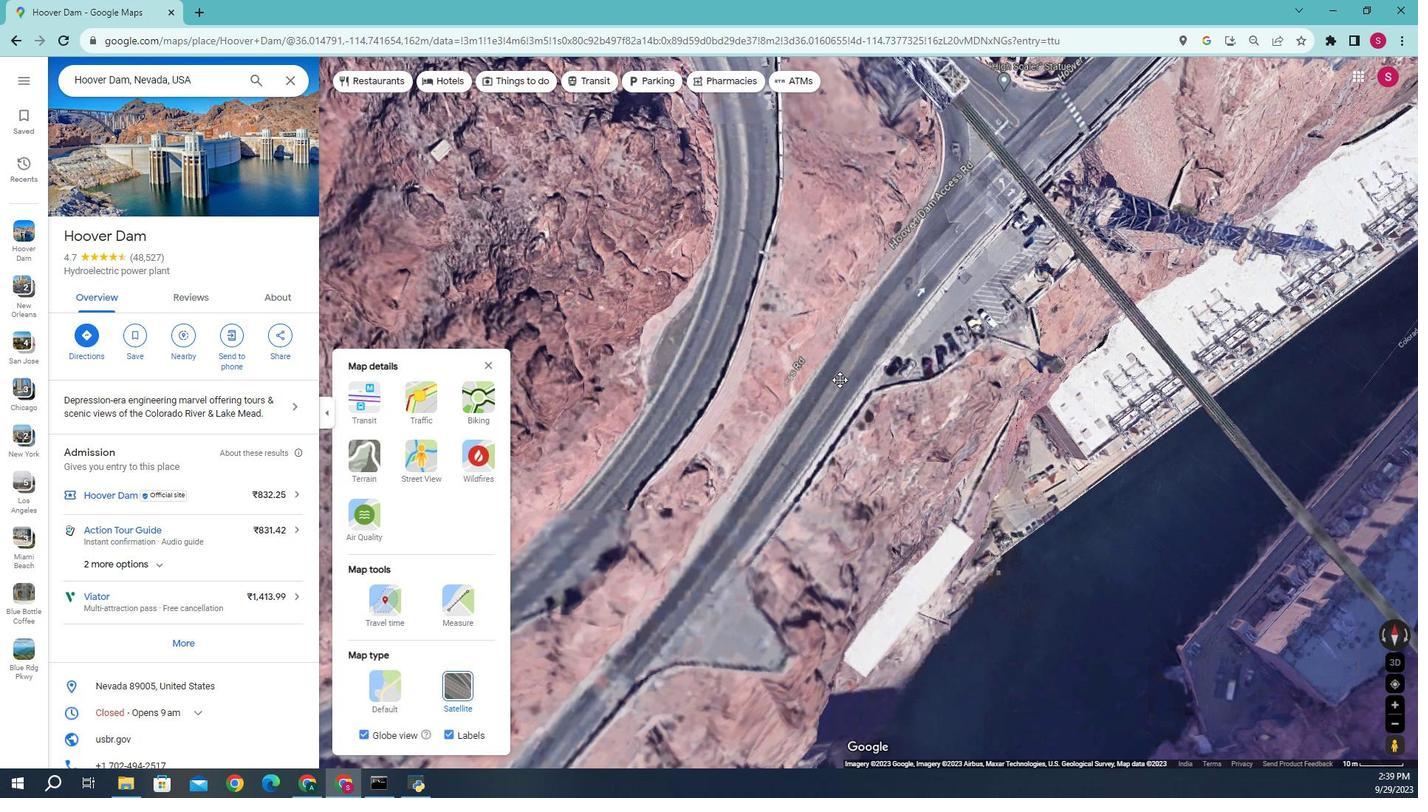
Action: Mouse moved to (746, 492)
Screenshot: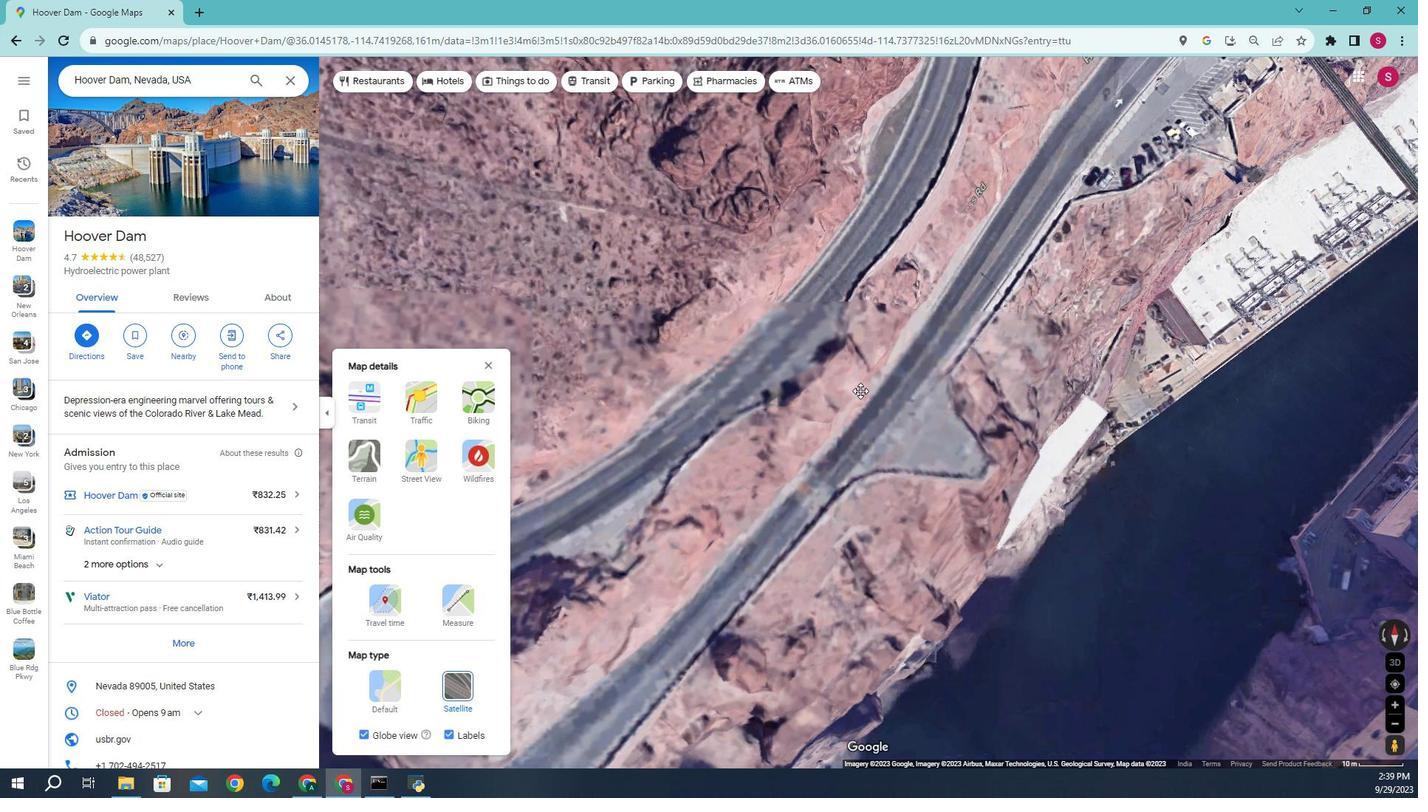 
Action: Mouse pressed left at (746, 492)
Screenshot: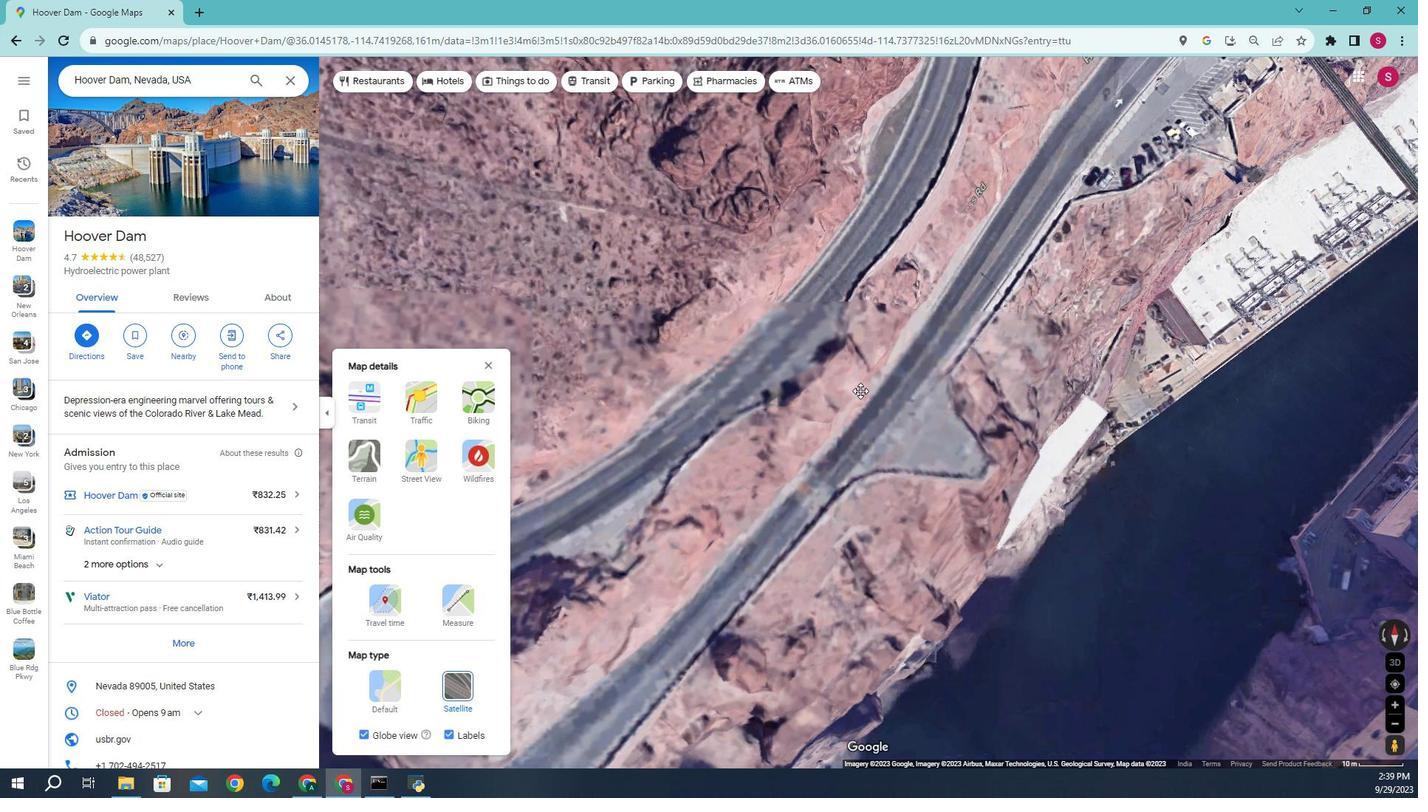 
Action: Mouse moved to (770, 498)
Screenshot: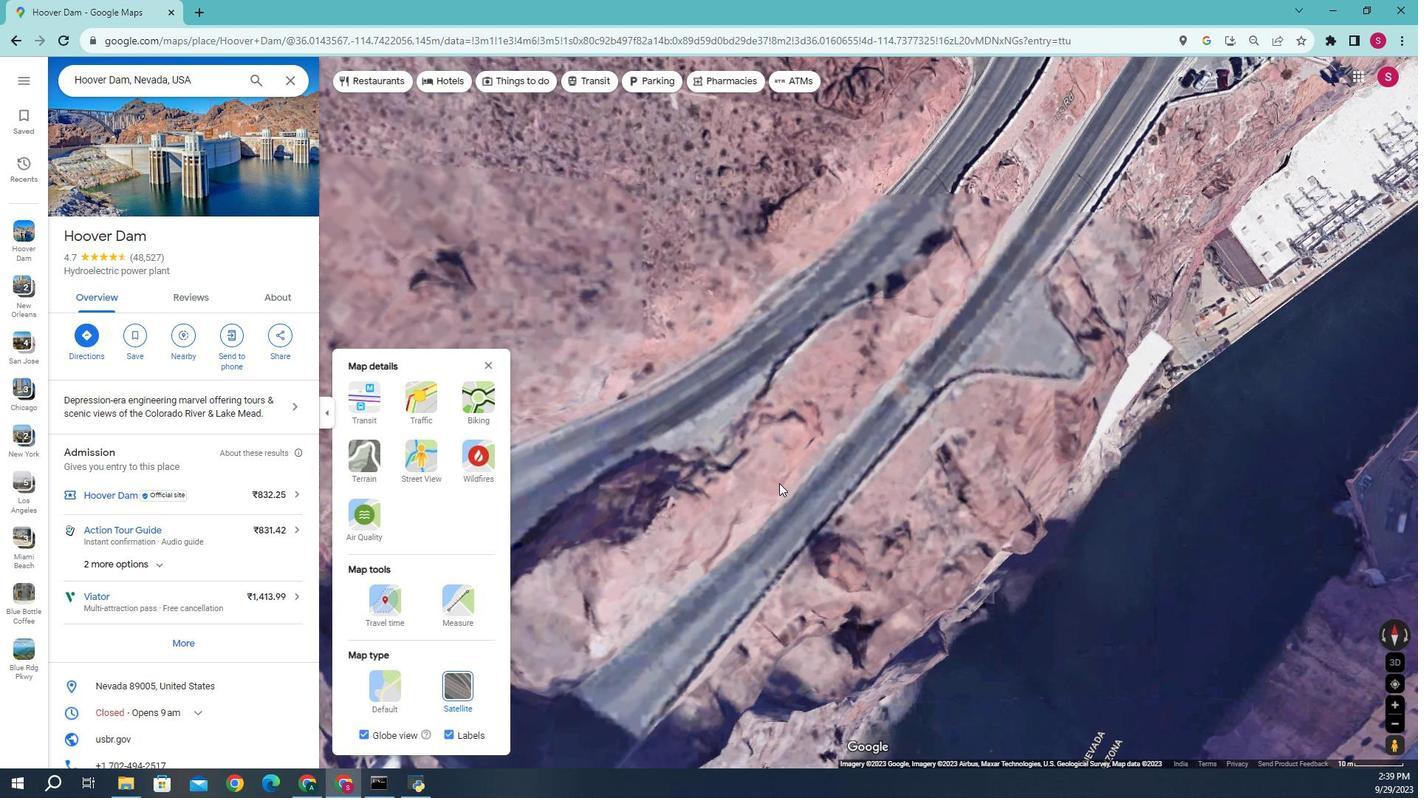 
Action: Mouse pressed left at (770, 498)
Screenshot: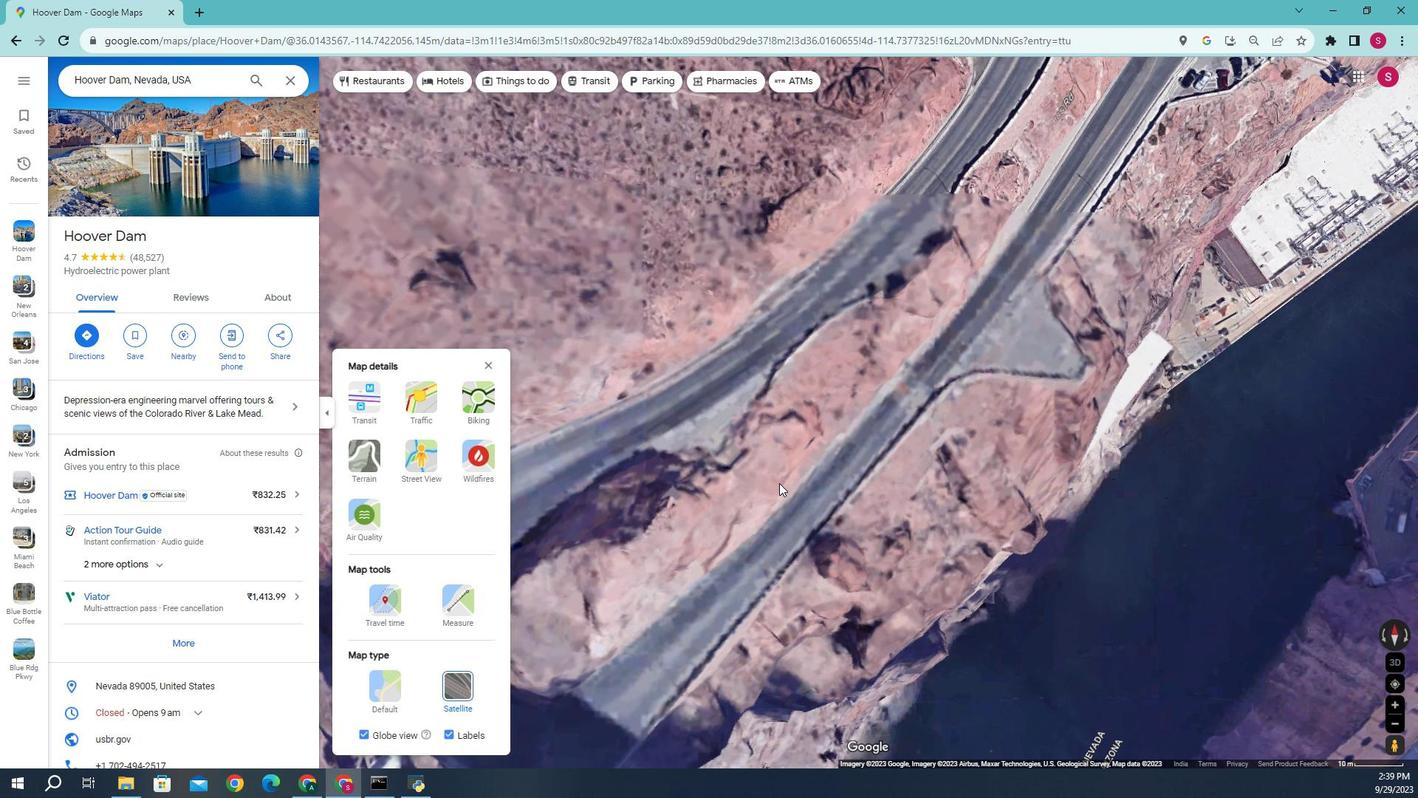 
Action: Mouse moved to (737, 495)
Screenshot: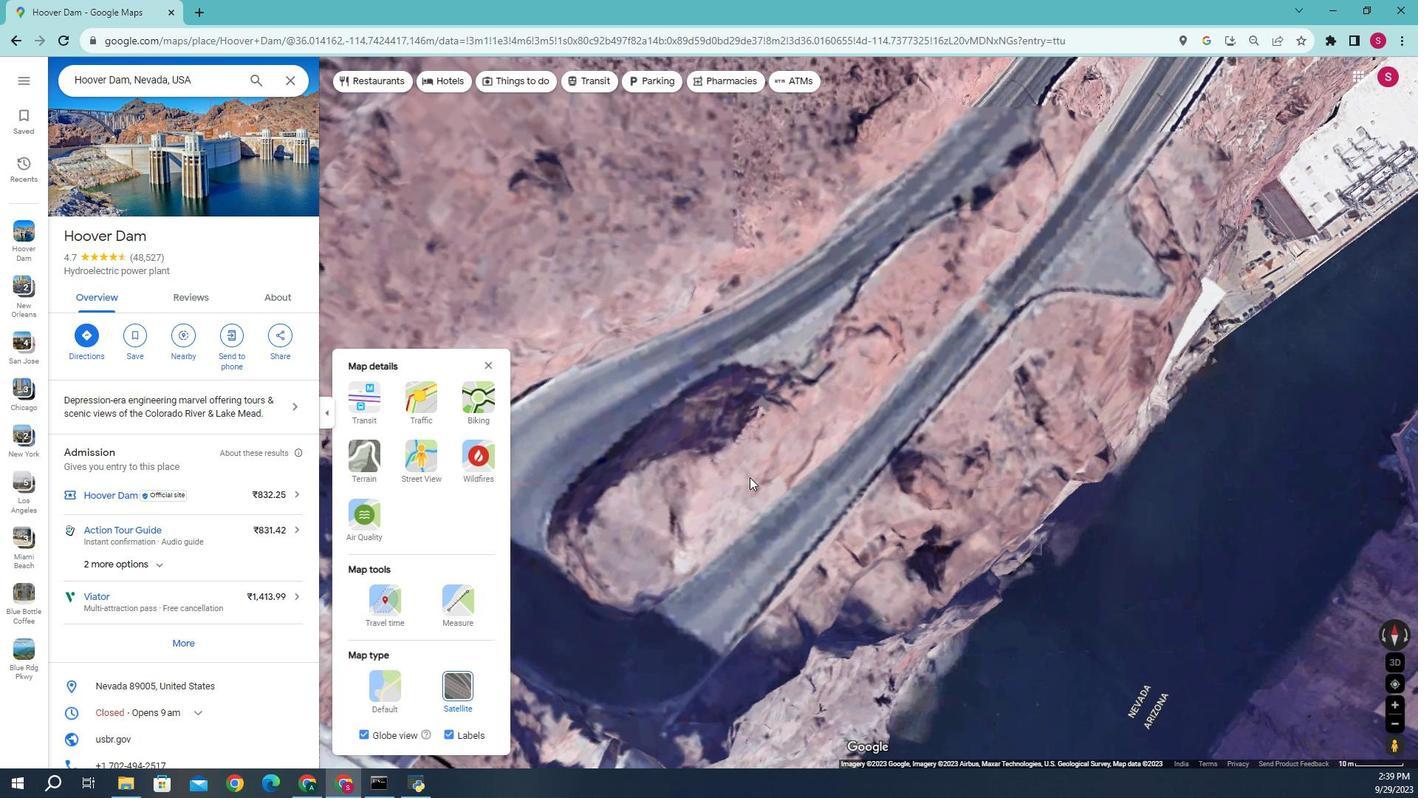 
Action: Mouse pressed left at (737, 495)
Screenshot: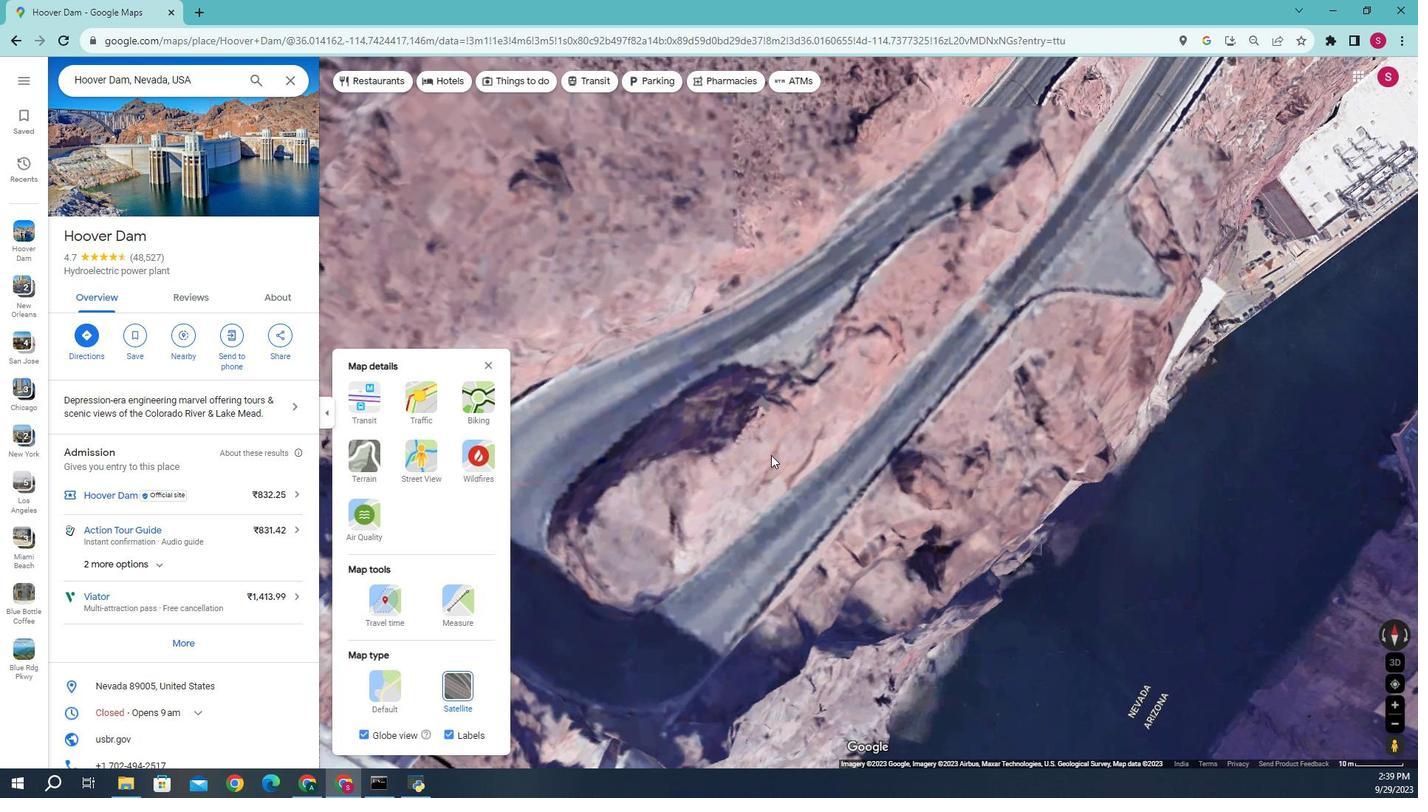 
Action: Mouse moved to (714, 495)
Screenshot: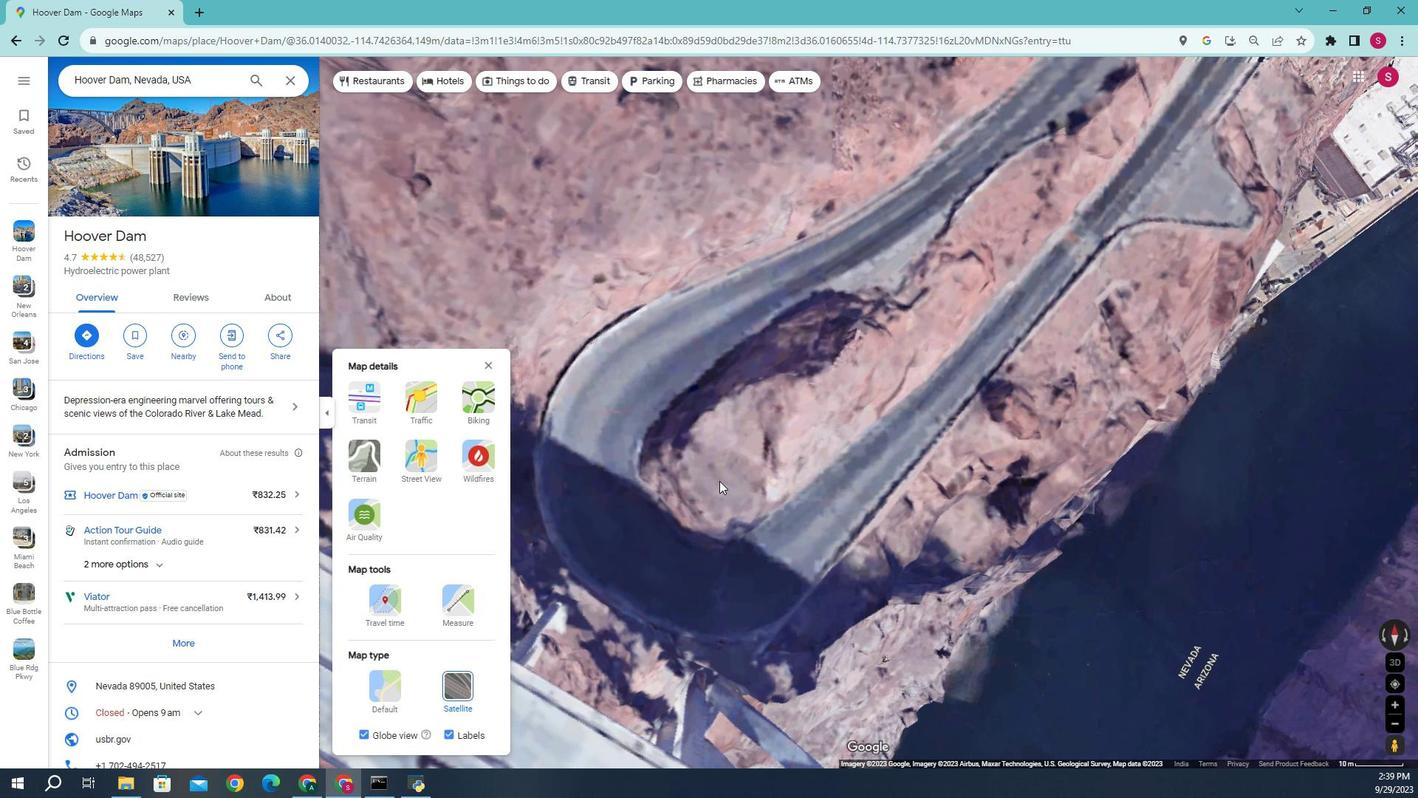 
Action: Mouse pressed left at (714, 495)
Screenshot: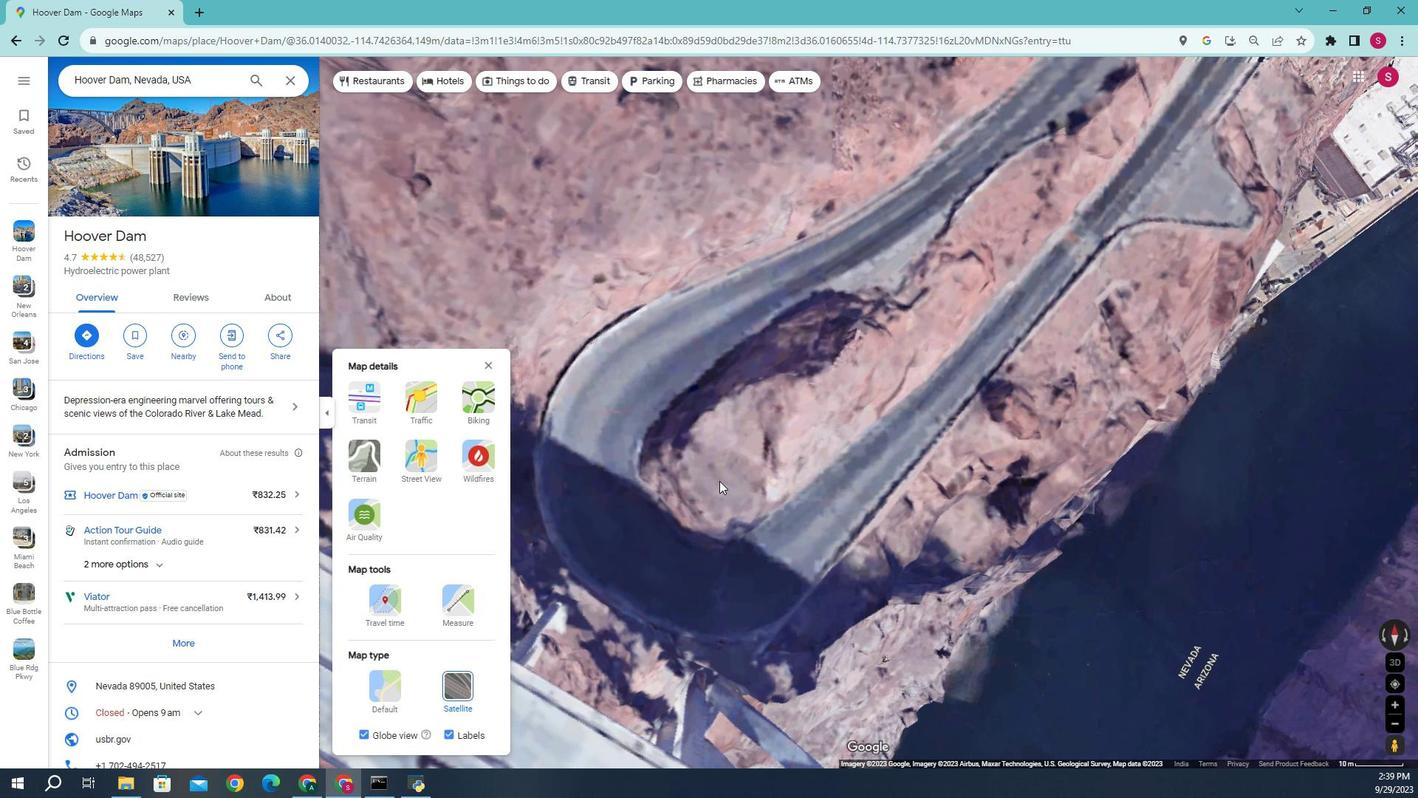 
Action: Mouse moved to (766, 430)
Screenshot: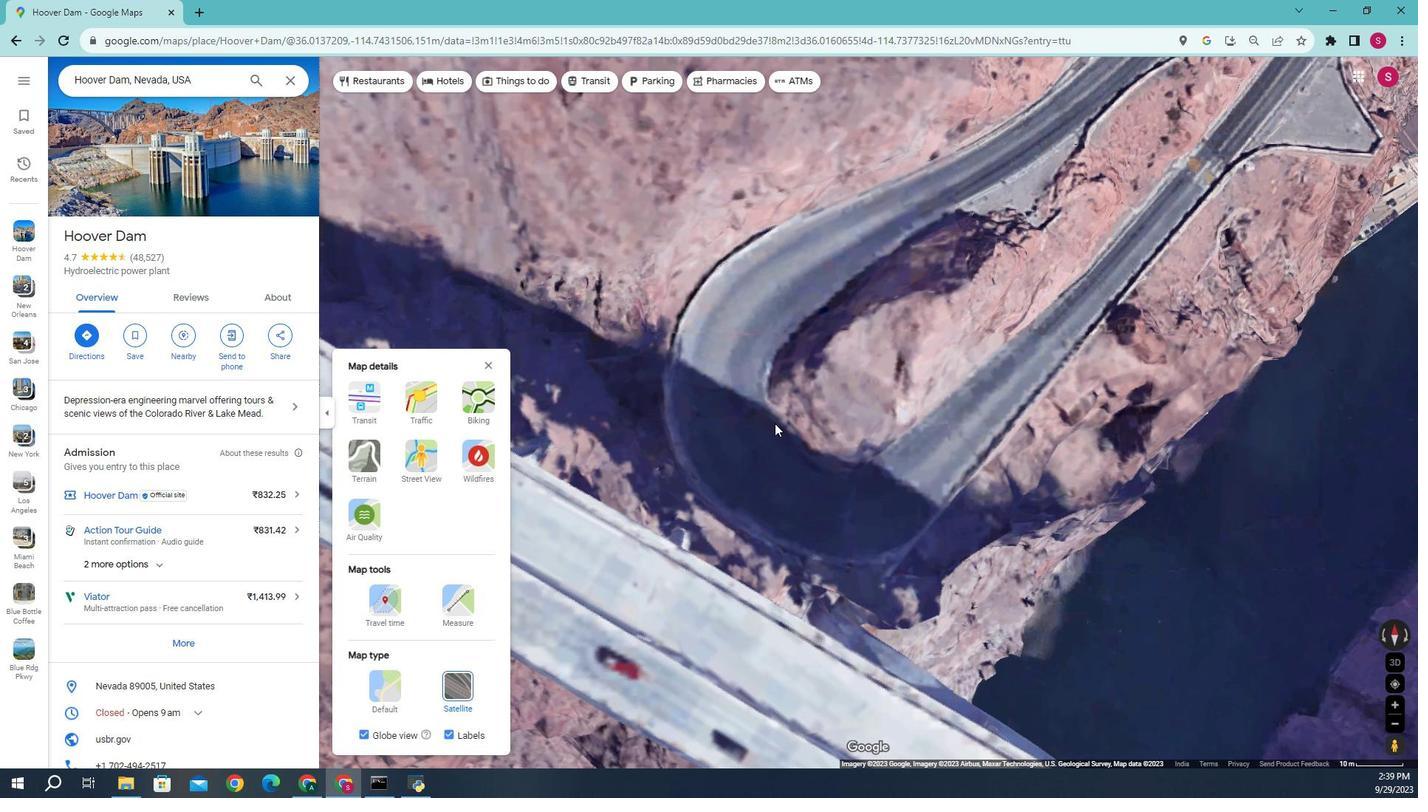 
Action: Mouse pressed left at (766, 430)
Screenshot: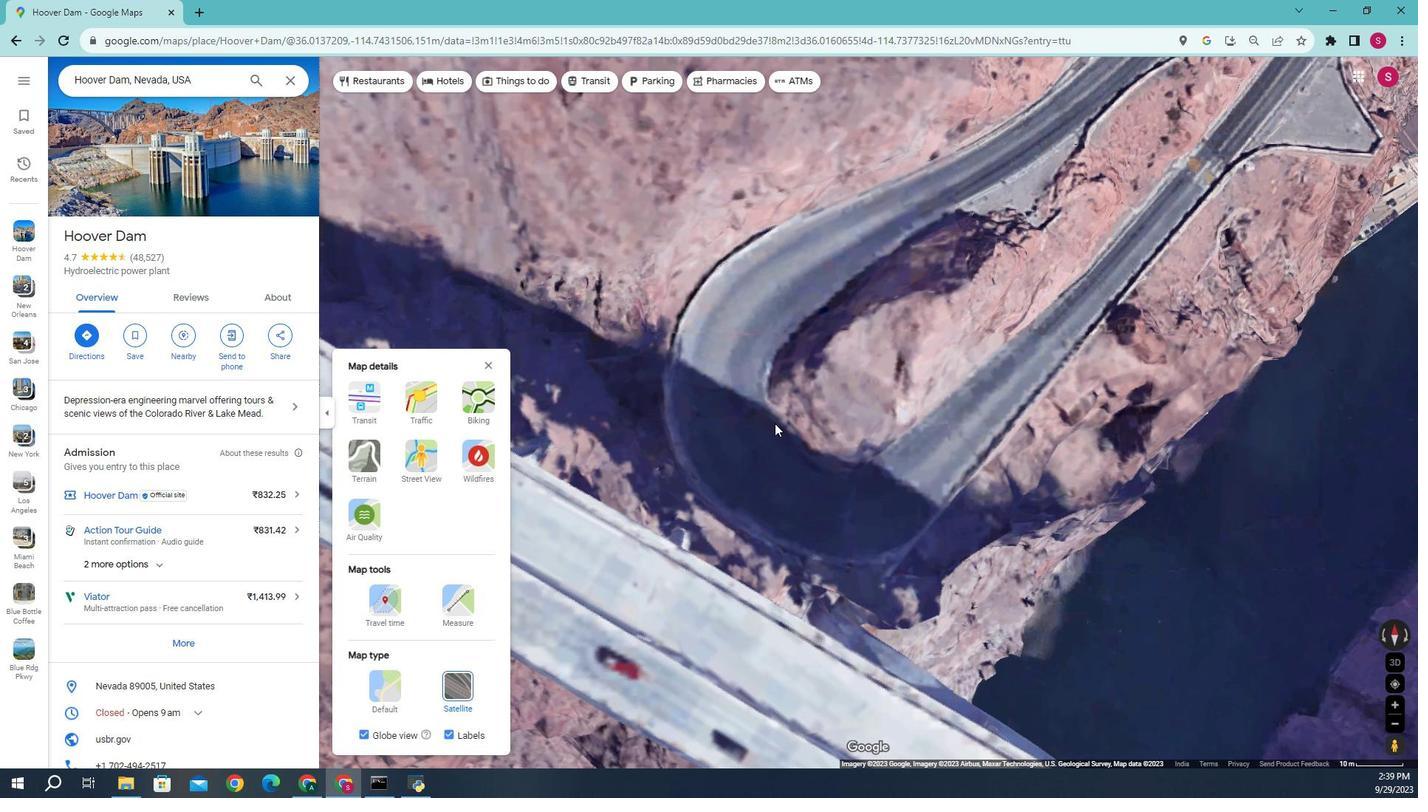 
Action: Mouse moved to (849, 350)
Screenshot: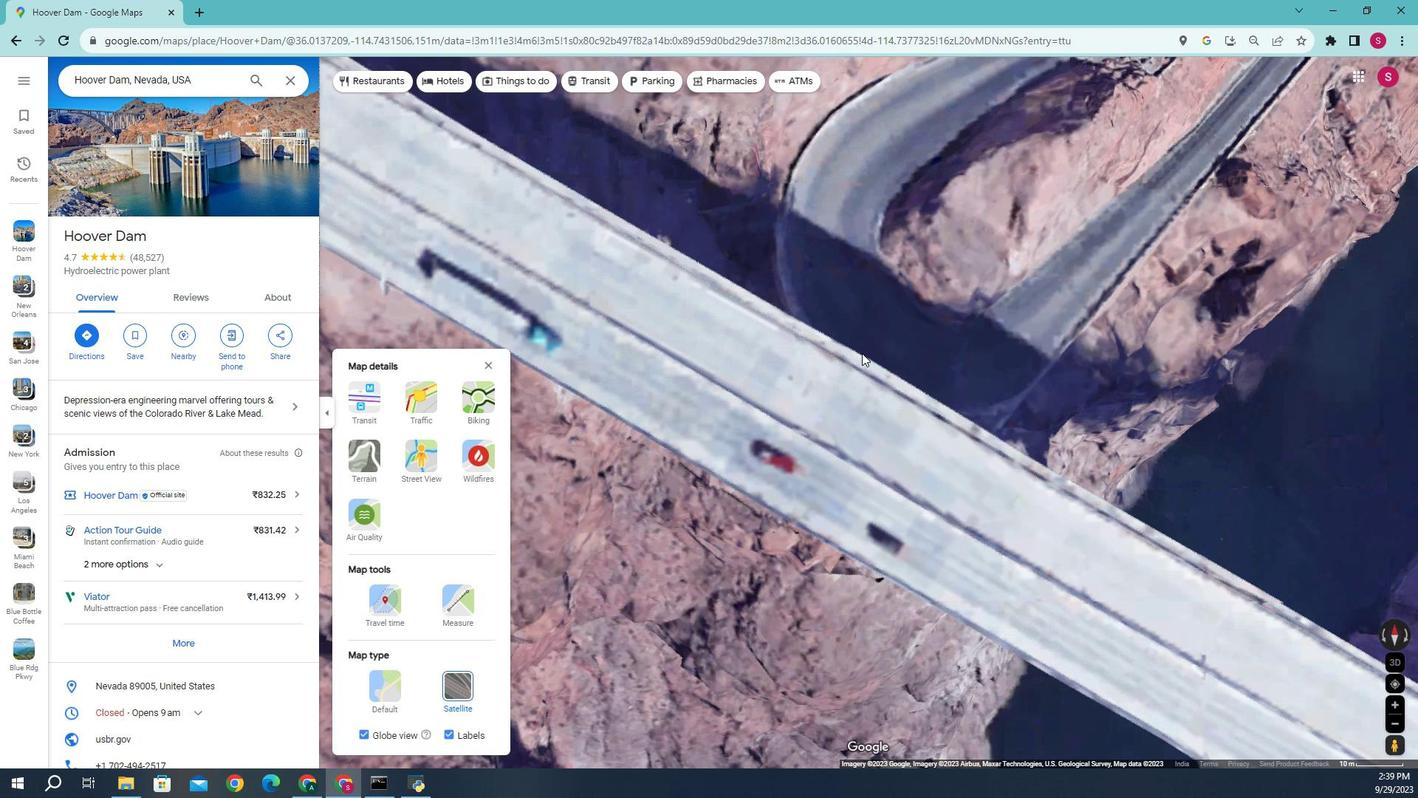 
Action: Mouse pressed left at (849, 350)
Screenshot: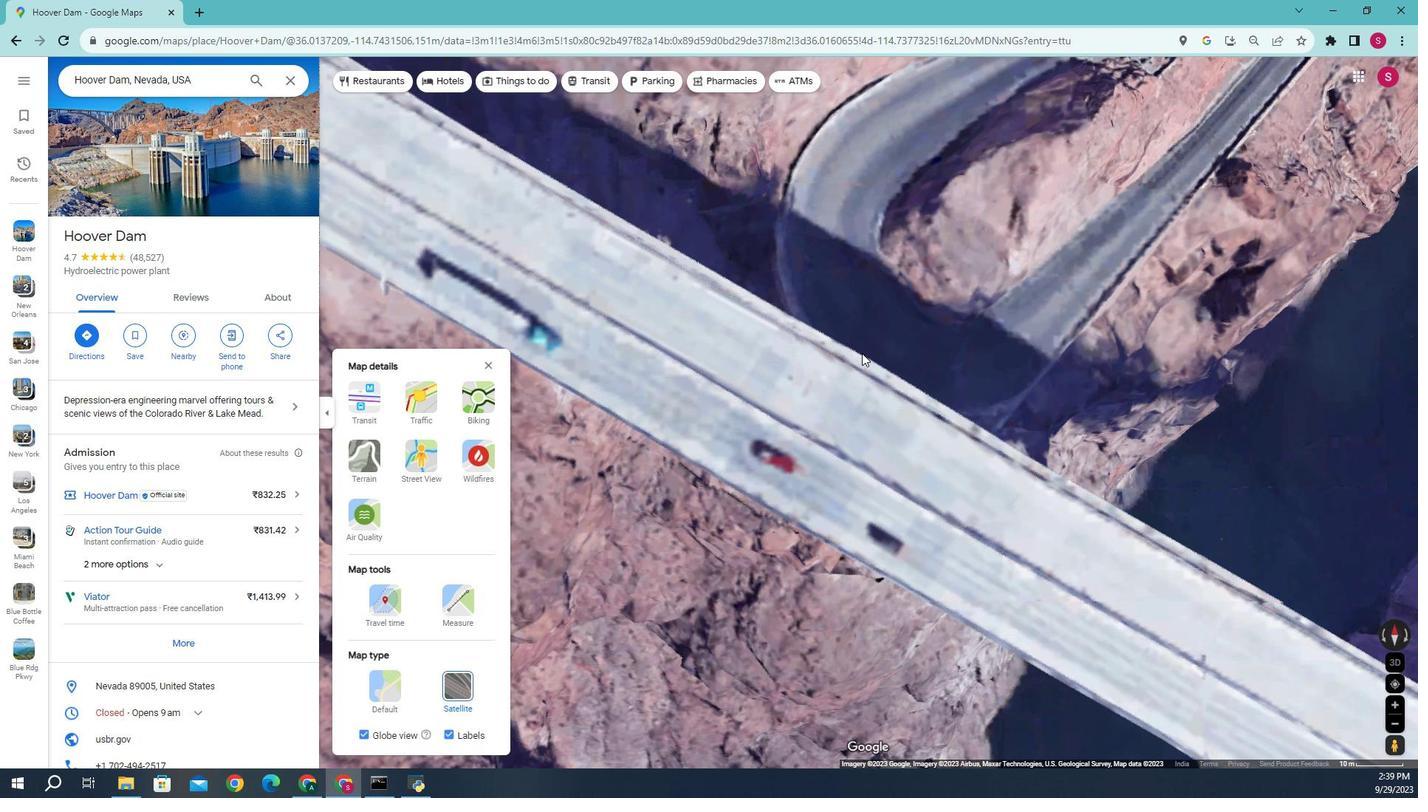 
Action: Mouse moved to (798, 350)
Screenshot: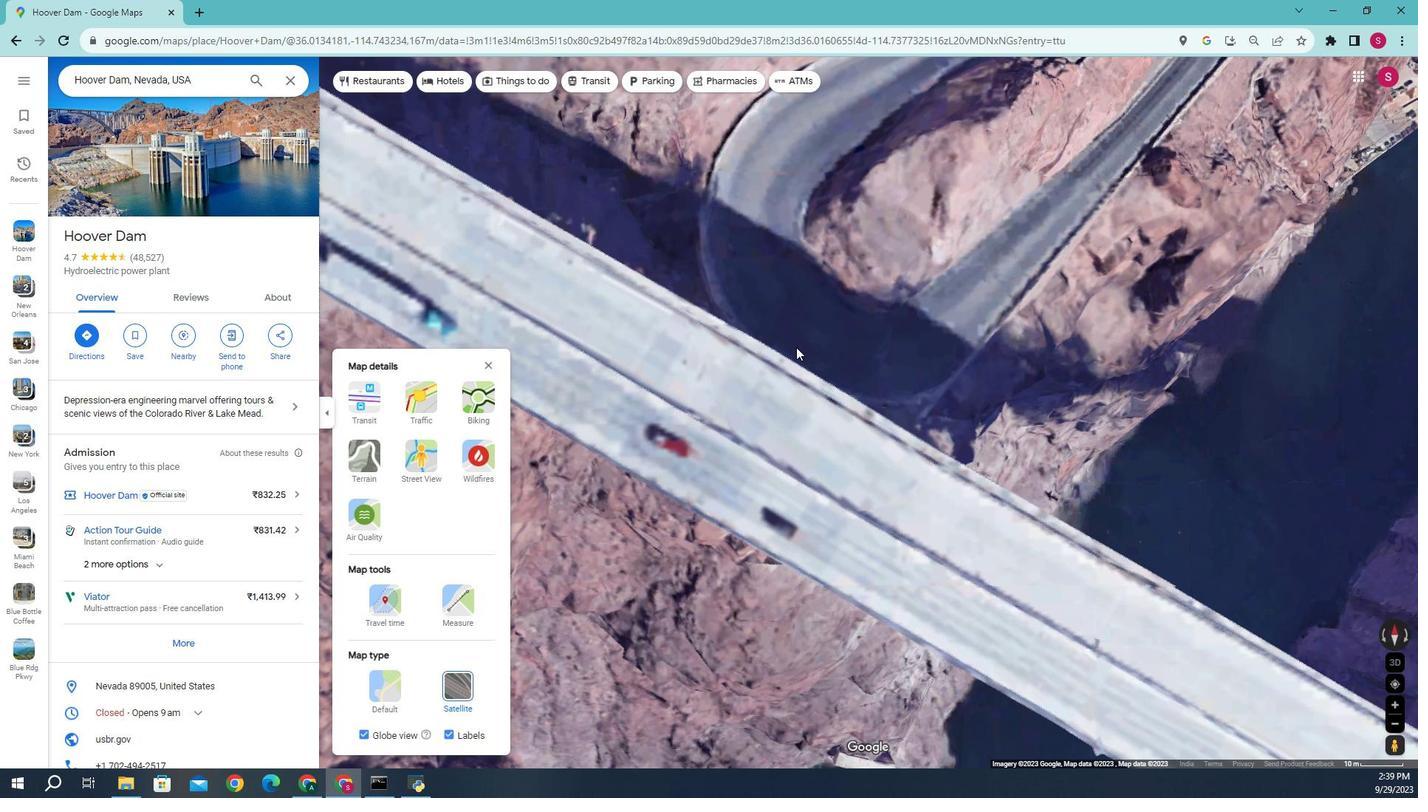 
Action: Mouse pressed left at (798, 350)
Screenshot: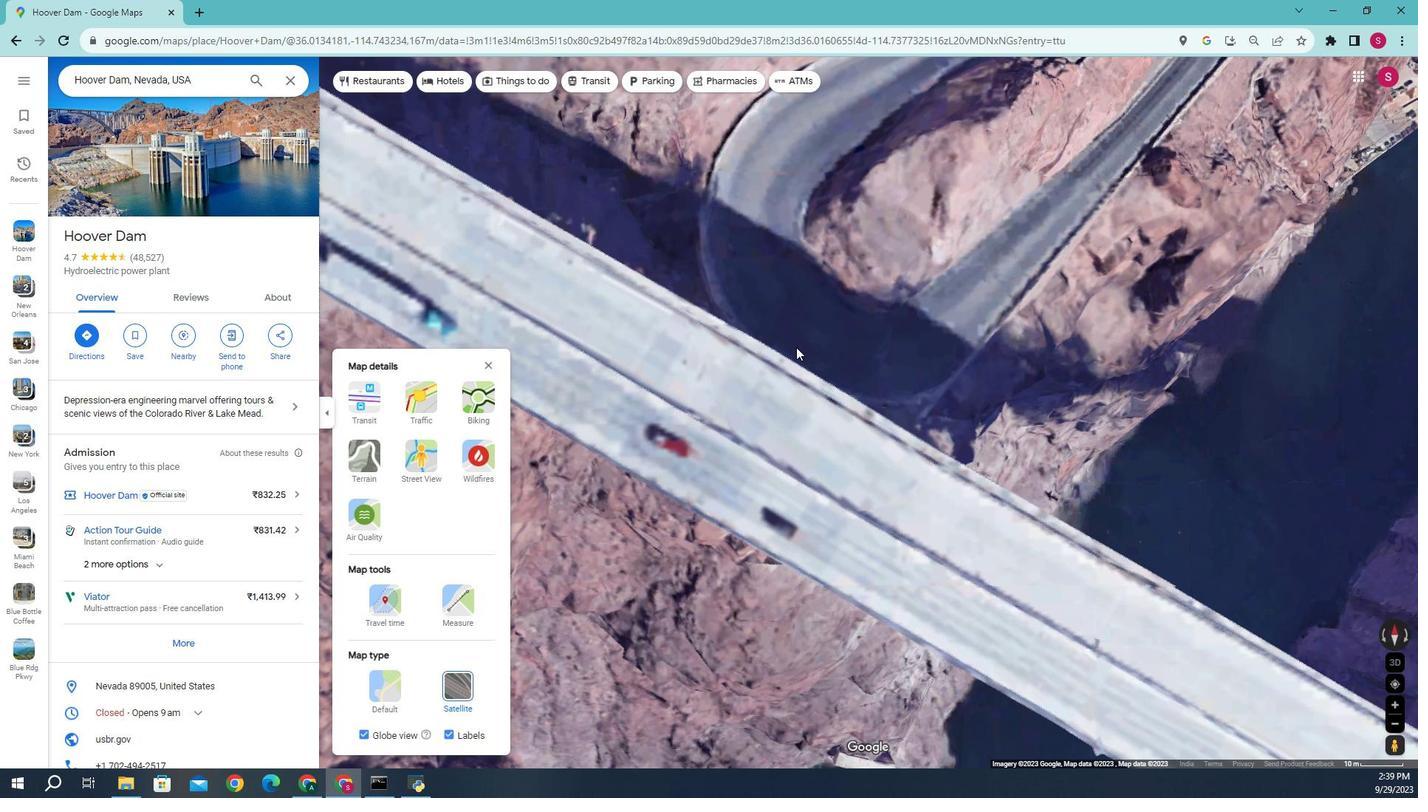 
Action: Mouse moved to (821, 351)
Screenshot: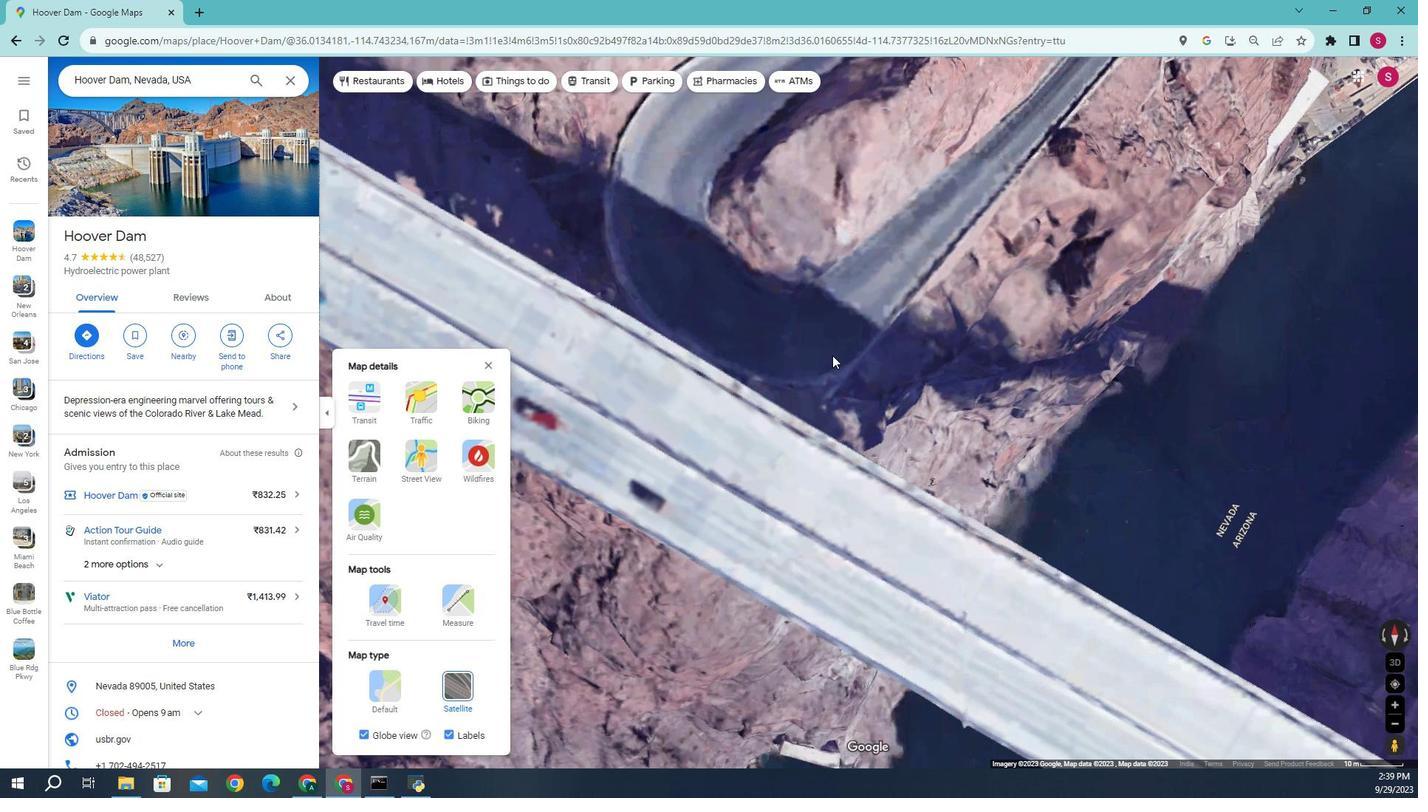 
Action: Mouse pressed left at (821, 351)
Screenshot: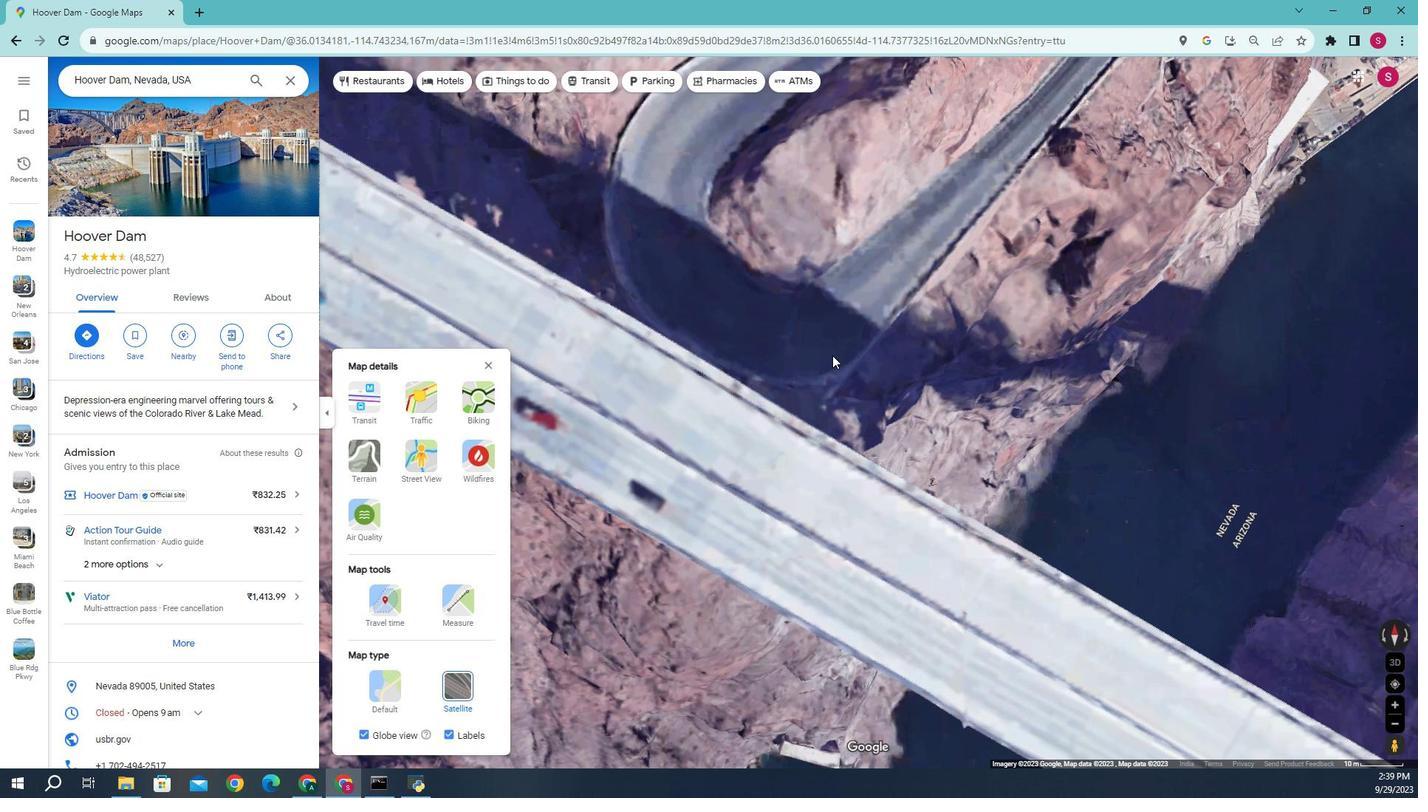 
Action: Mouse moved to (832, 362)
Screenshot: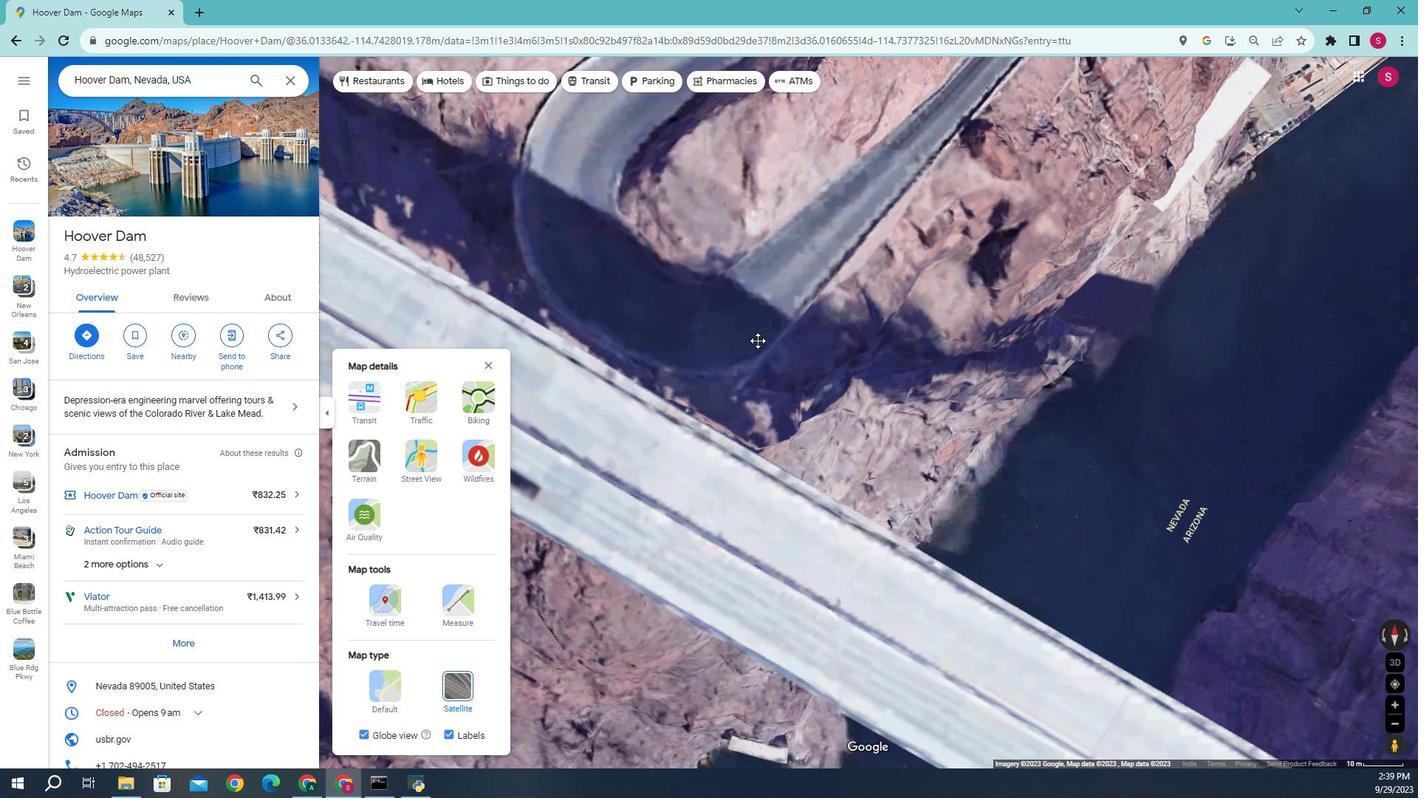 
Action: Mouse pressed left at (843, 367)
Screenshot: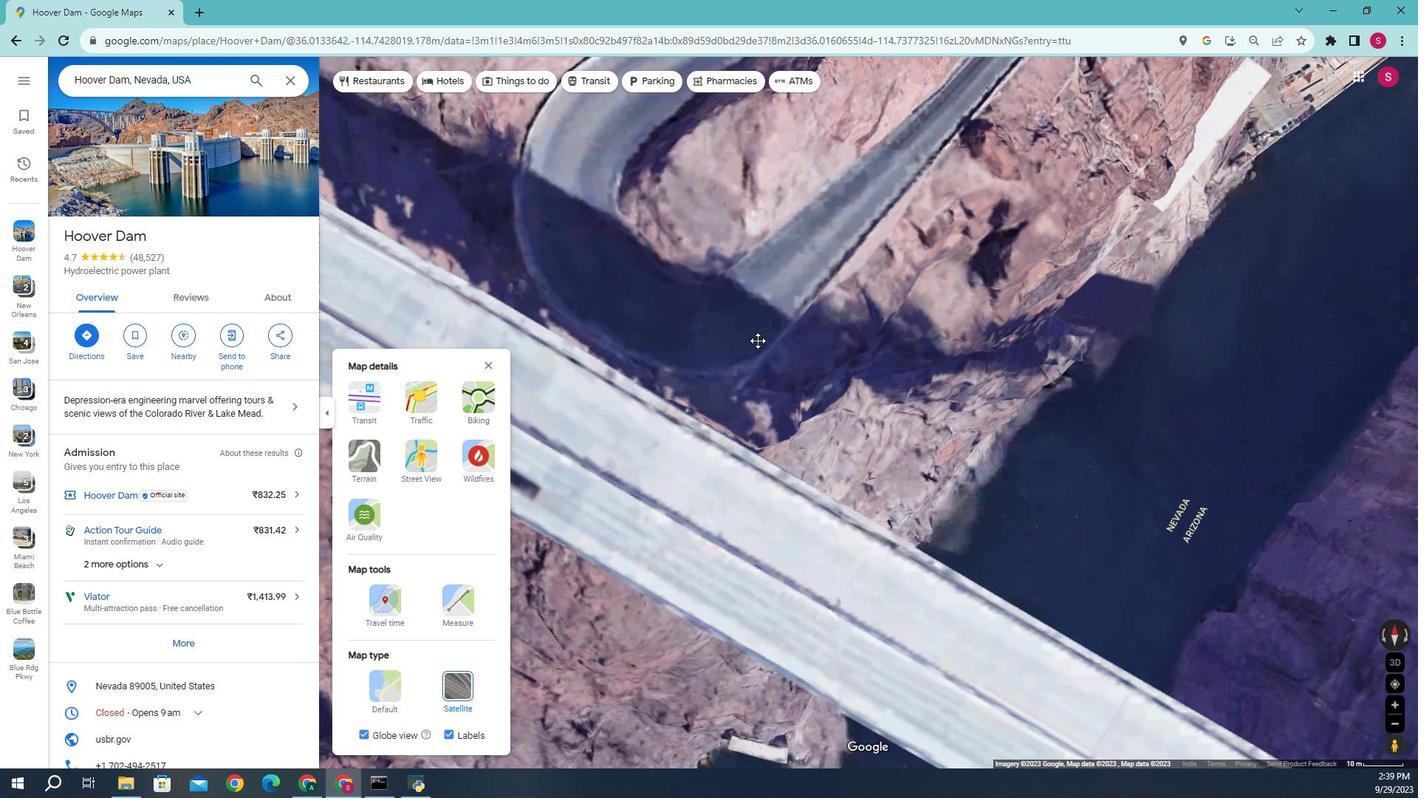 
Action: Mouse moved to (853, 363)
Screenshot: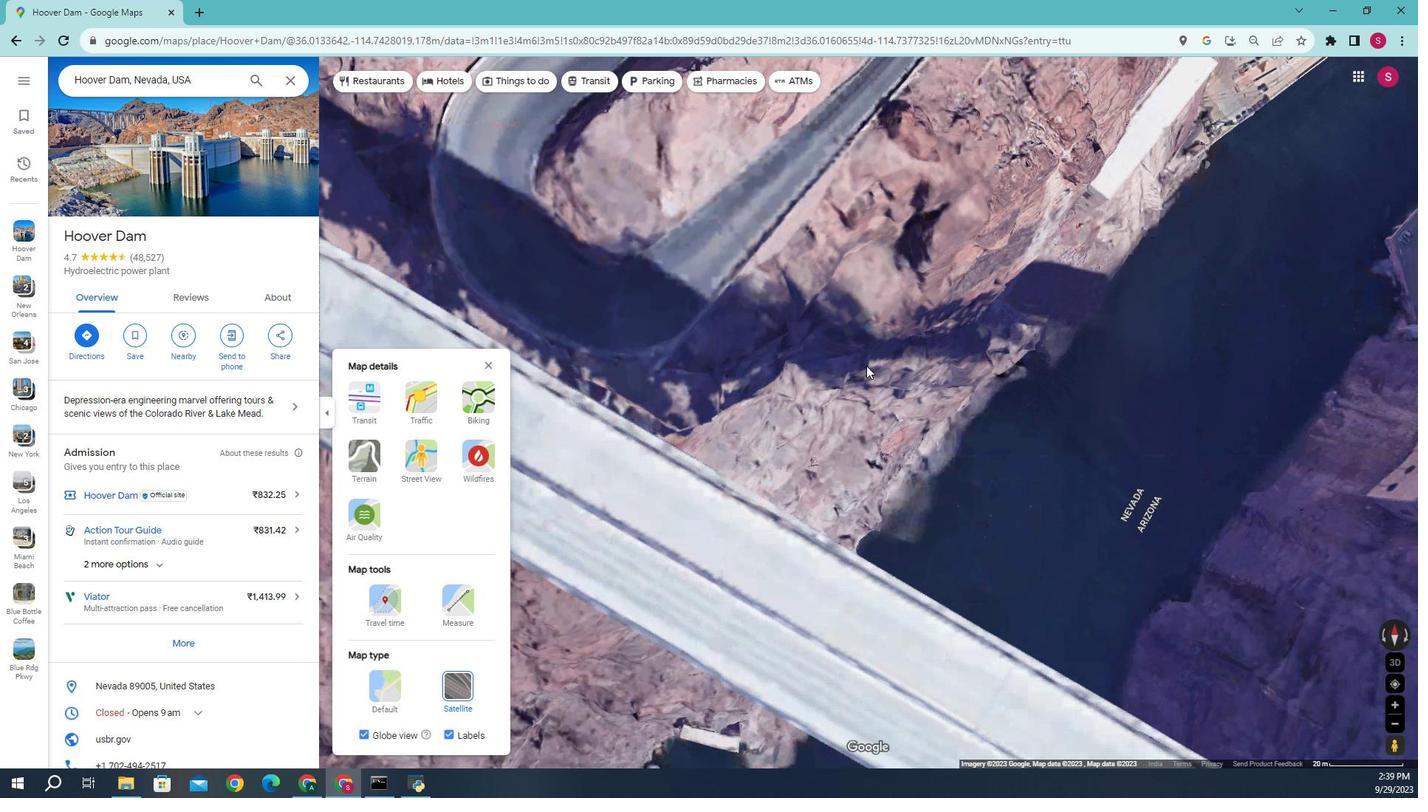 
Action: Mouse pressed left at (853, 363)
Screenshot: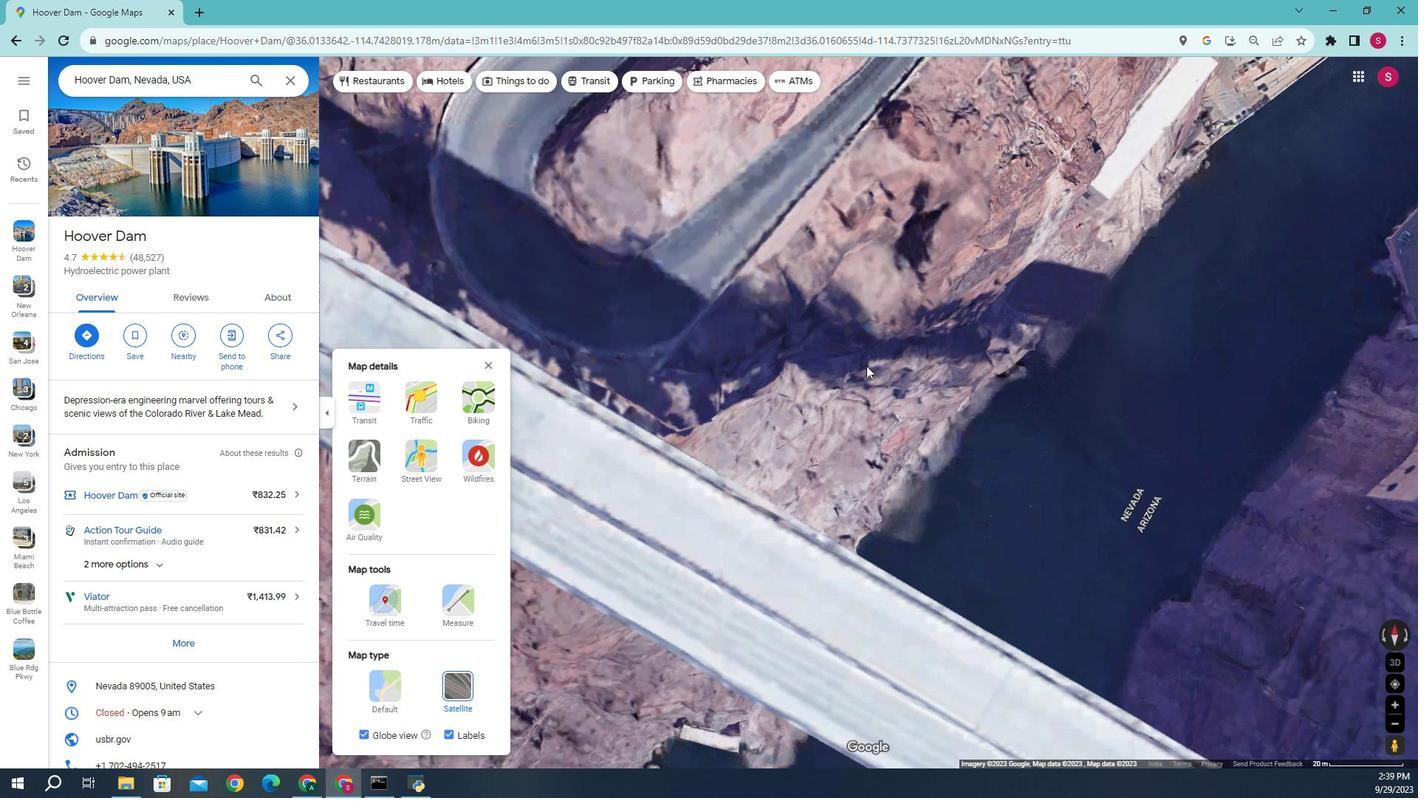 
Action: Mouse moved to (849, 343)
Screenshot: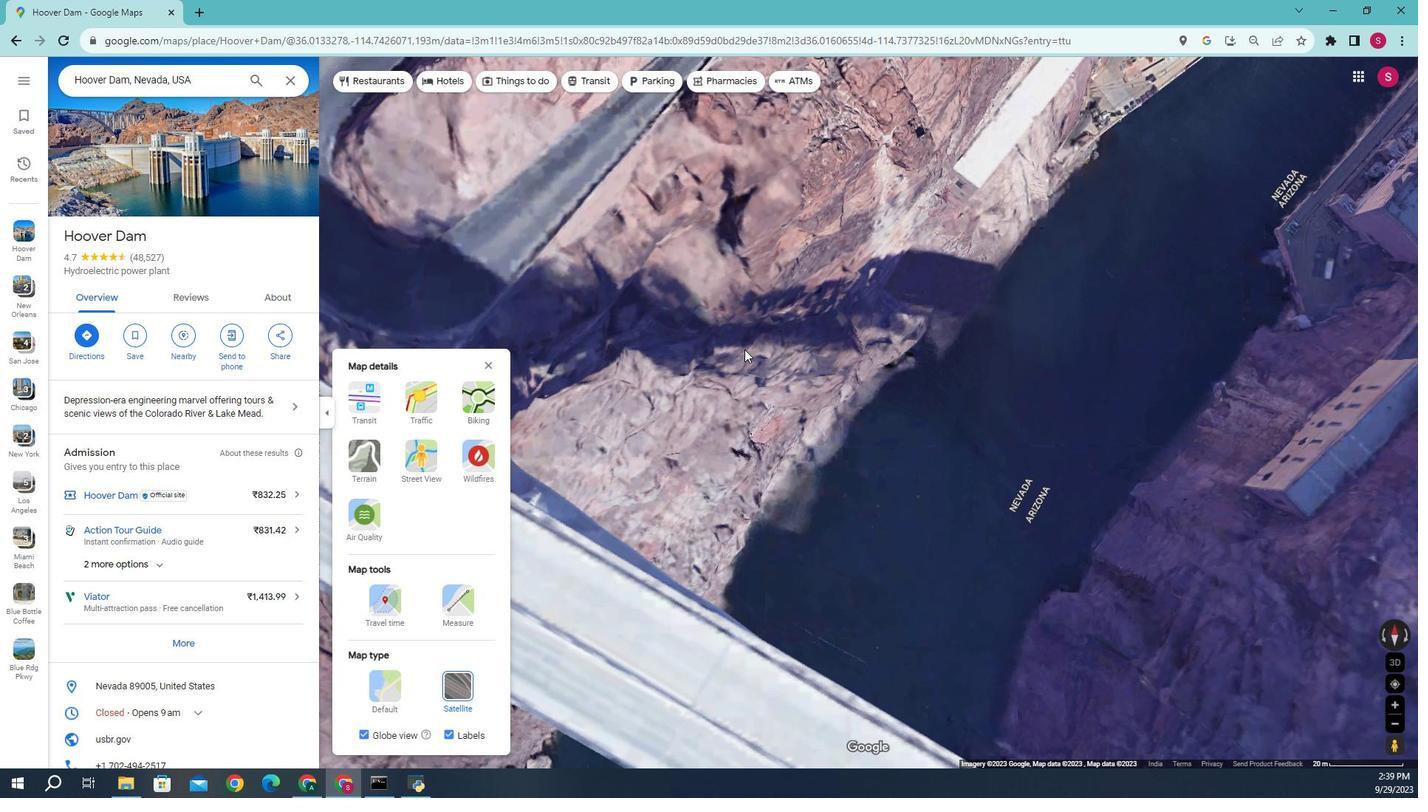 
Action: Mouse pressed left at (849, 343)
Screenshot: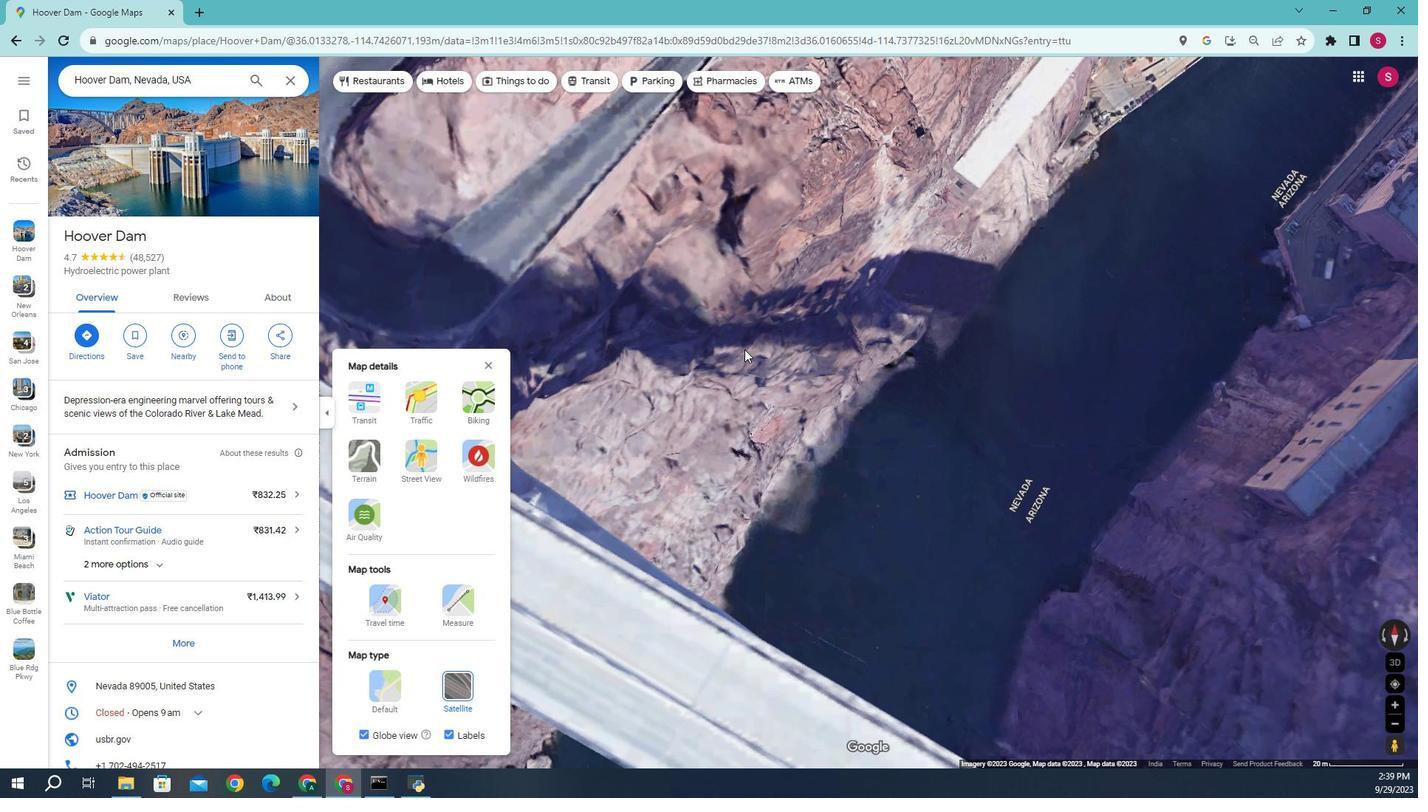 
Action: Mouse moved to (884, 370)
Screenshot: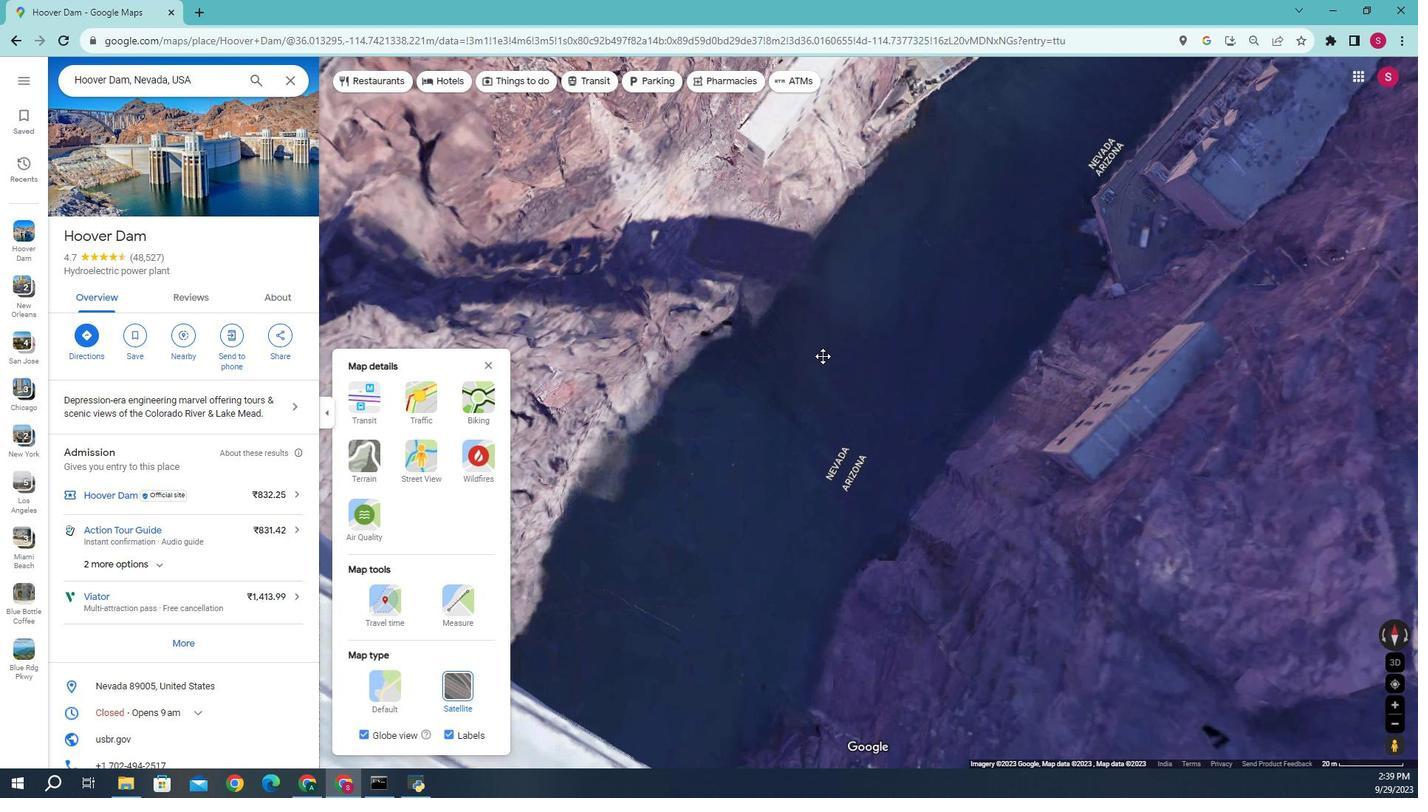 
Action: Mouse pressed left at (884, 370)
Screenshot: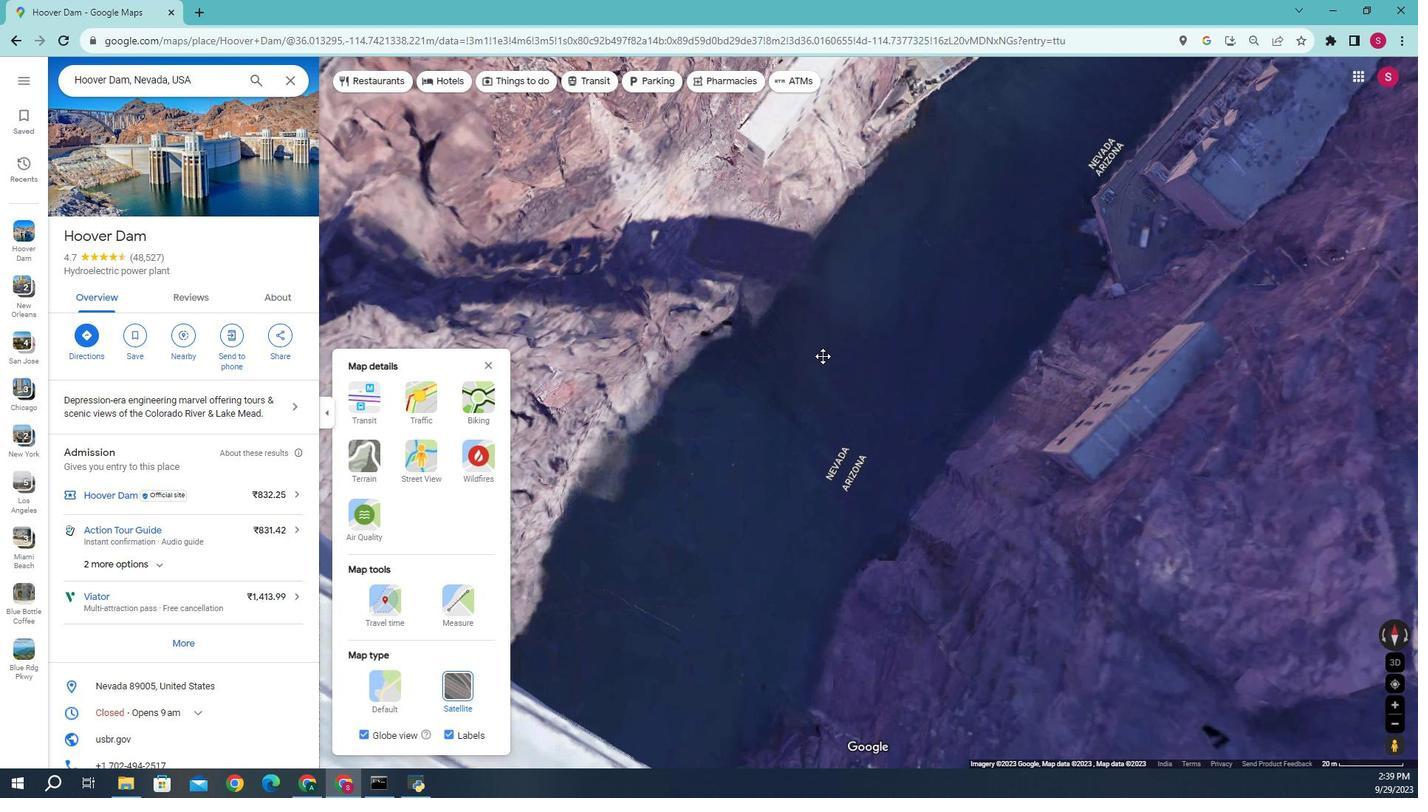 
Action: Mouse moved to (899, 397)
Screenshot: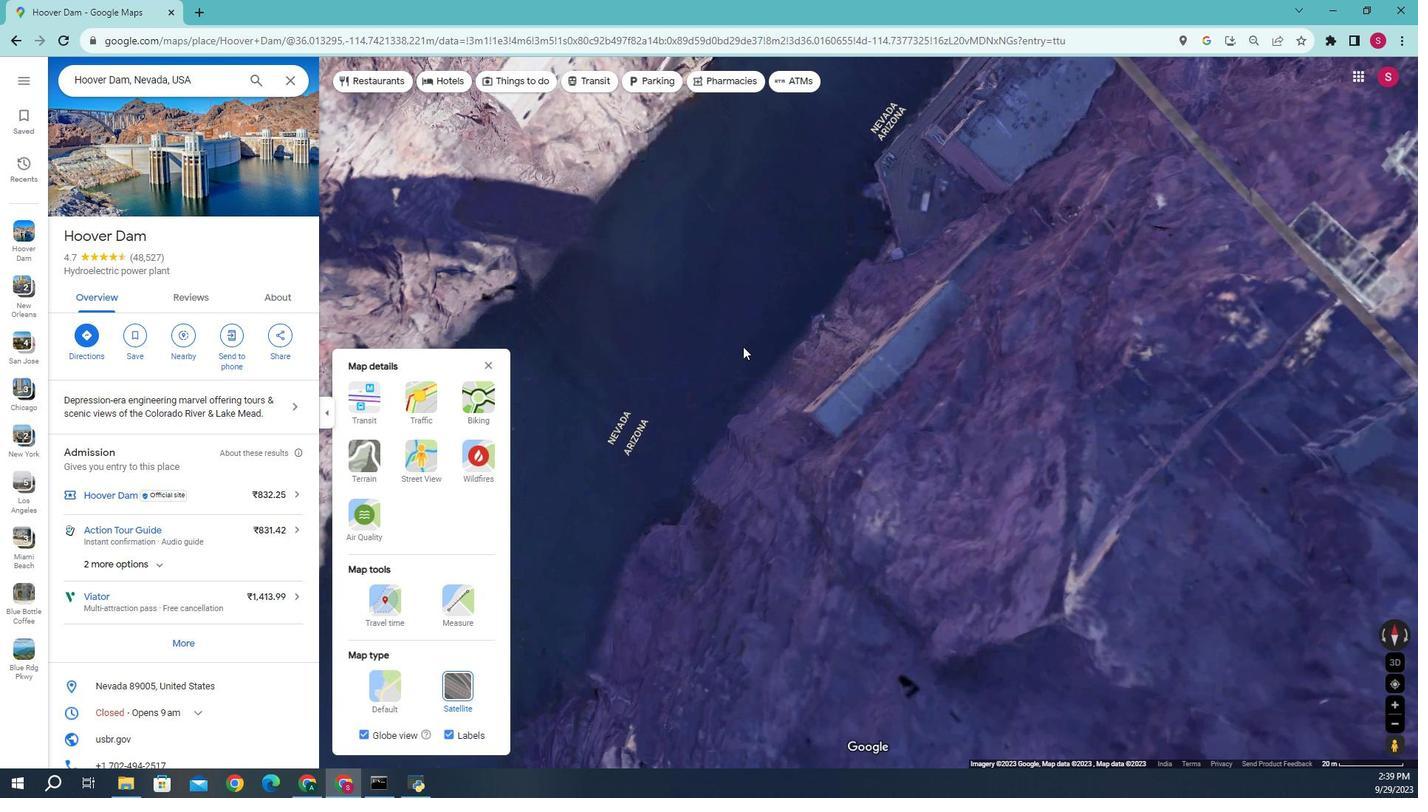 
Action: Mouse pressed left at (899, 397)
Screenshot: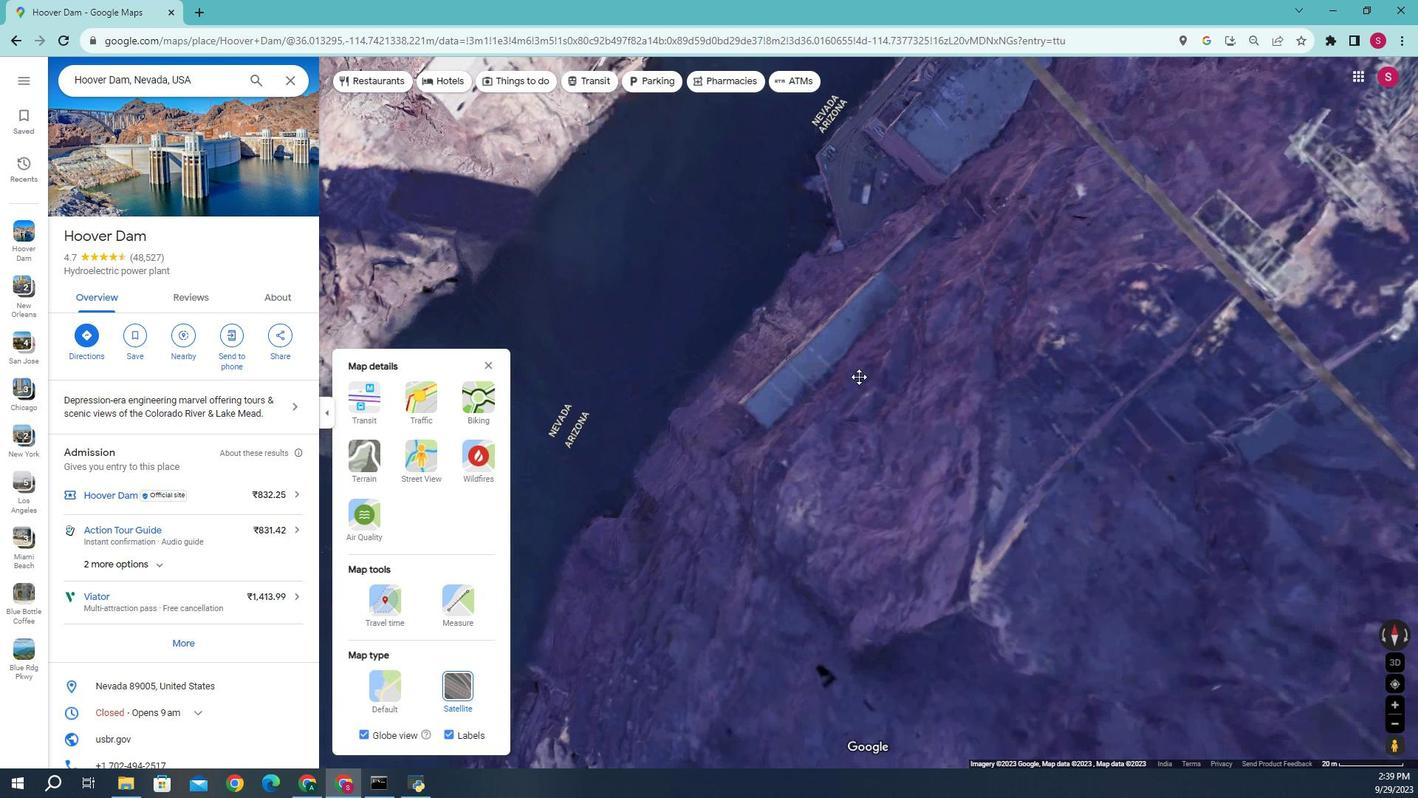 
Action: Mouse moved to (919, 408)
Screenshot: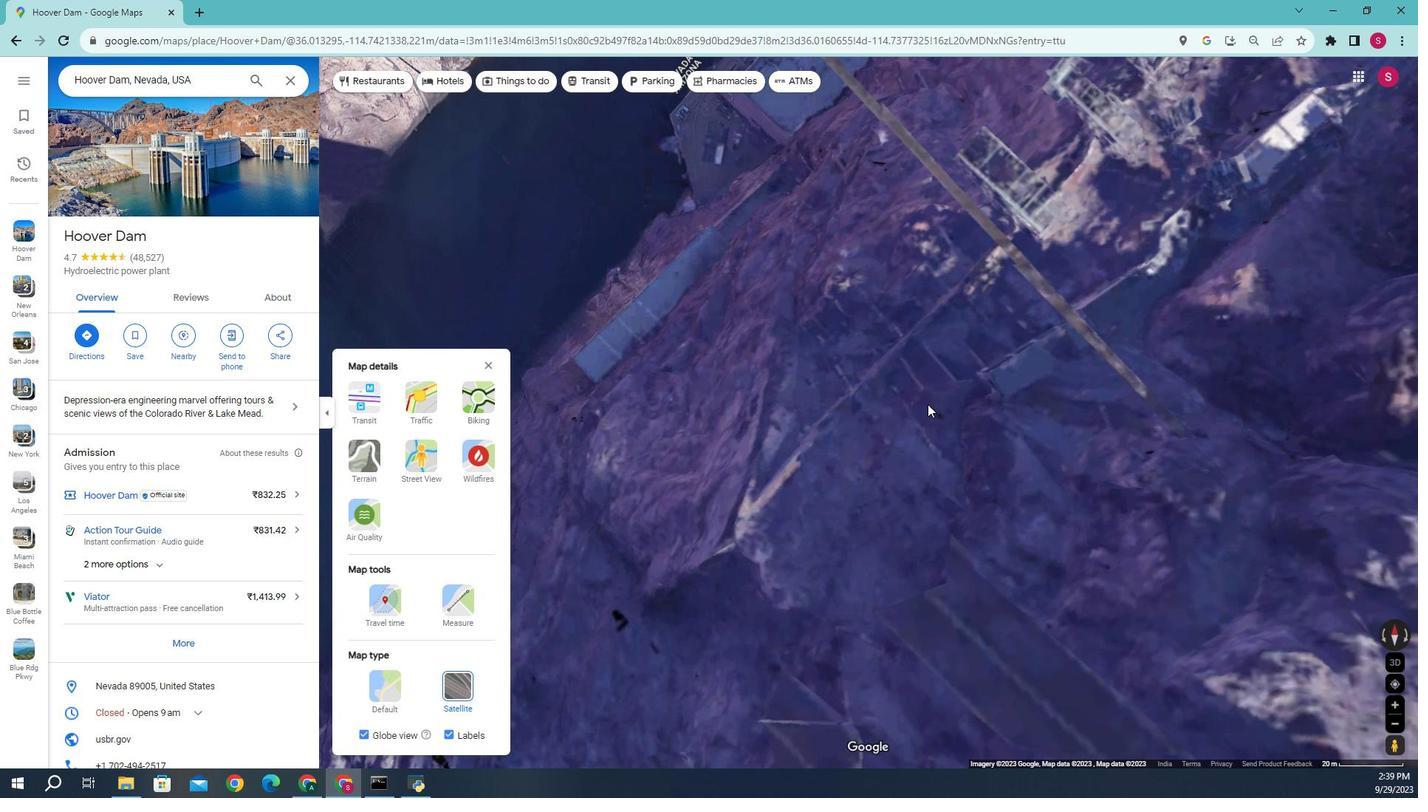 
Action: Mouse pressed left at (919, 408)
Screenshot: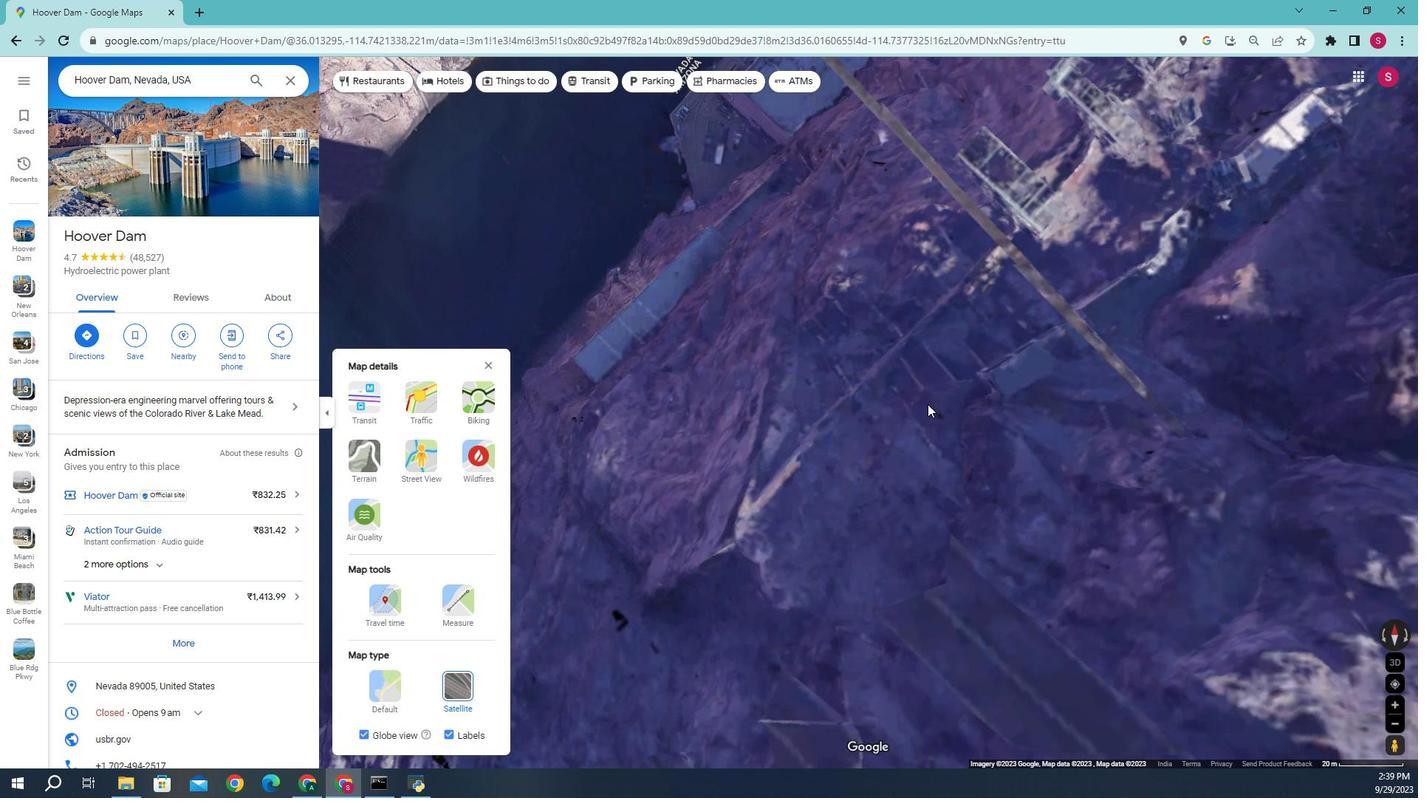 
Action: Mouse moved to (874, 383)
Screenshot: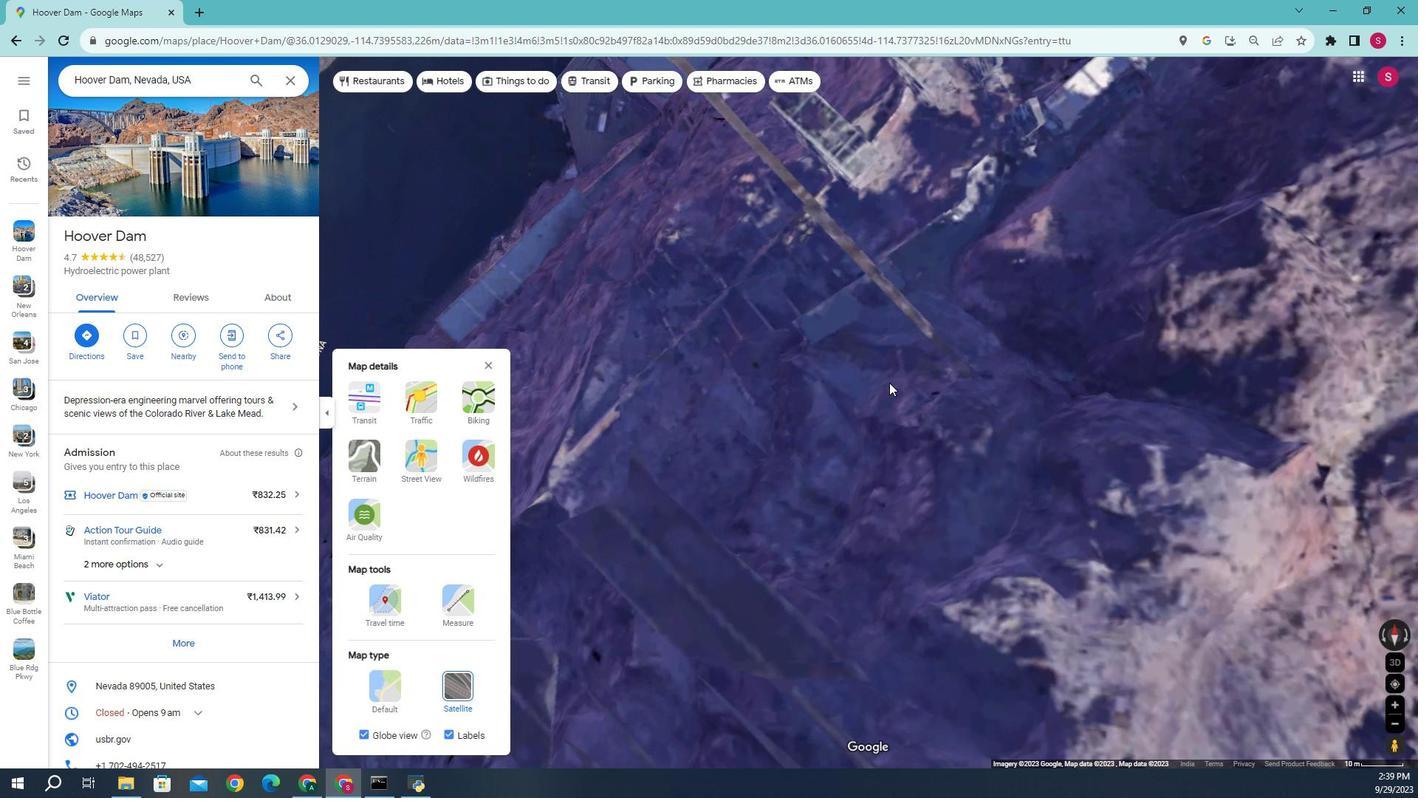 
Action: Mouse pressed left at (874, 383)
Screenshot: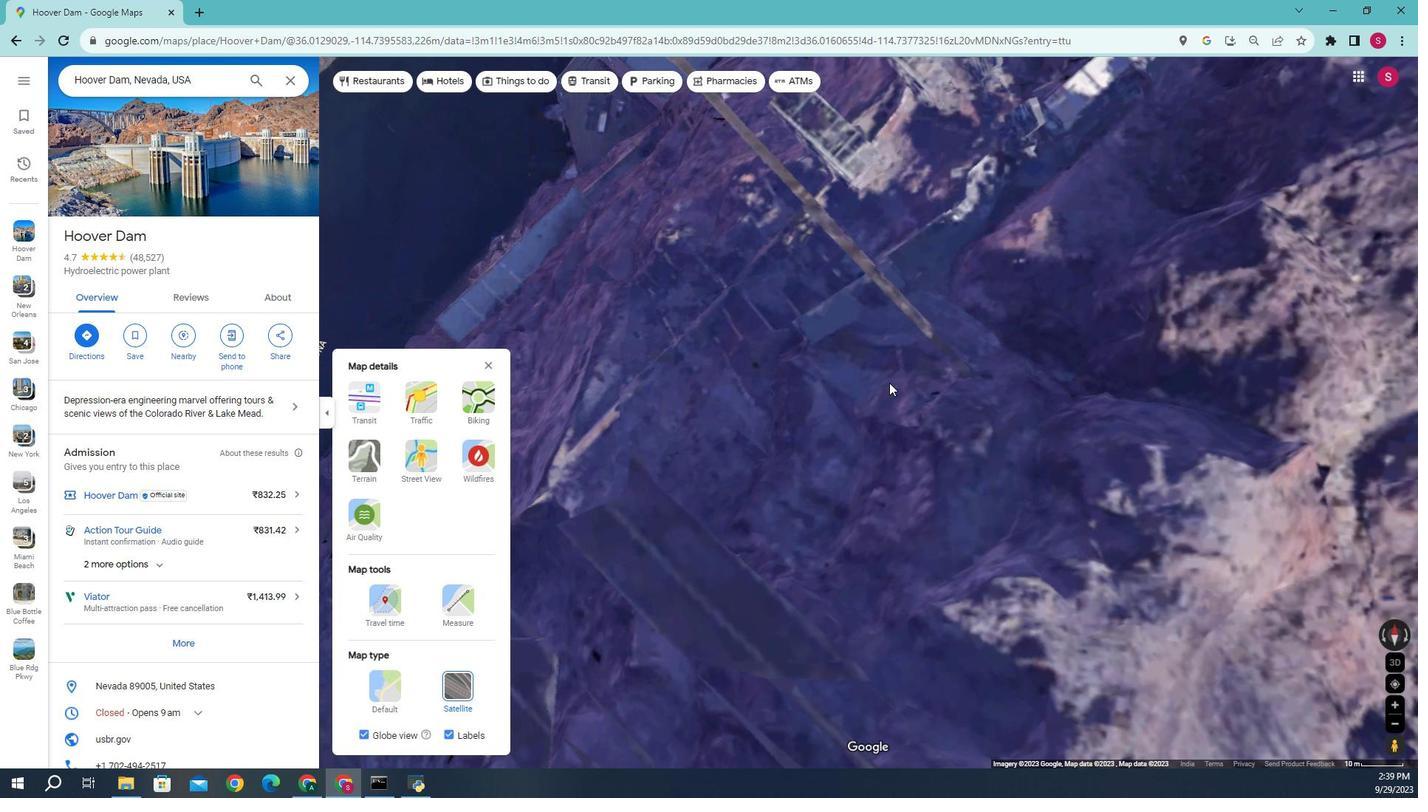 
Action: Mouse moved to (874, 396)
Screenshot: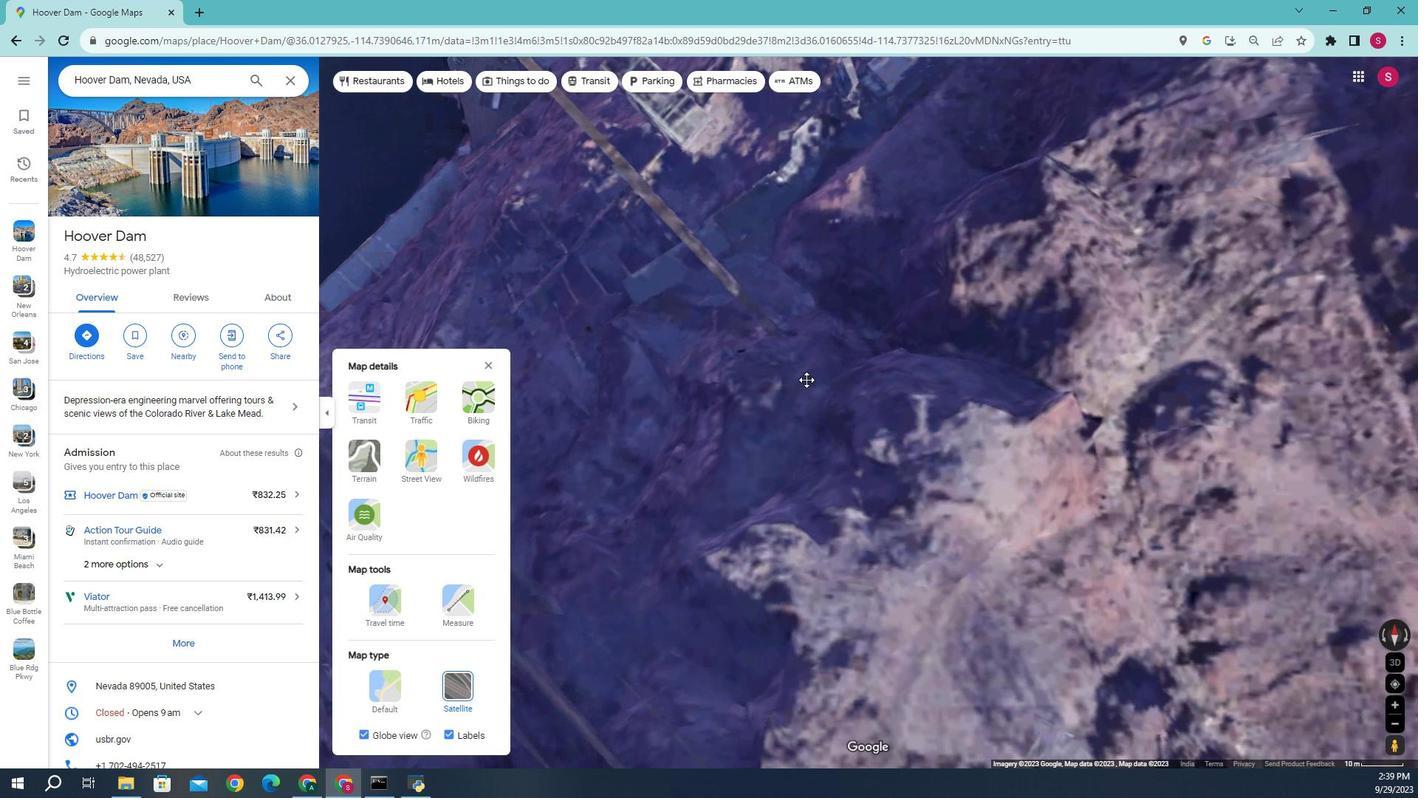 
Action: Mouse pressed left at (874, 396)
Screenshot: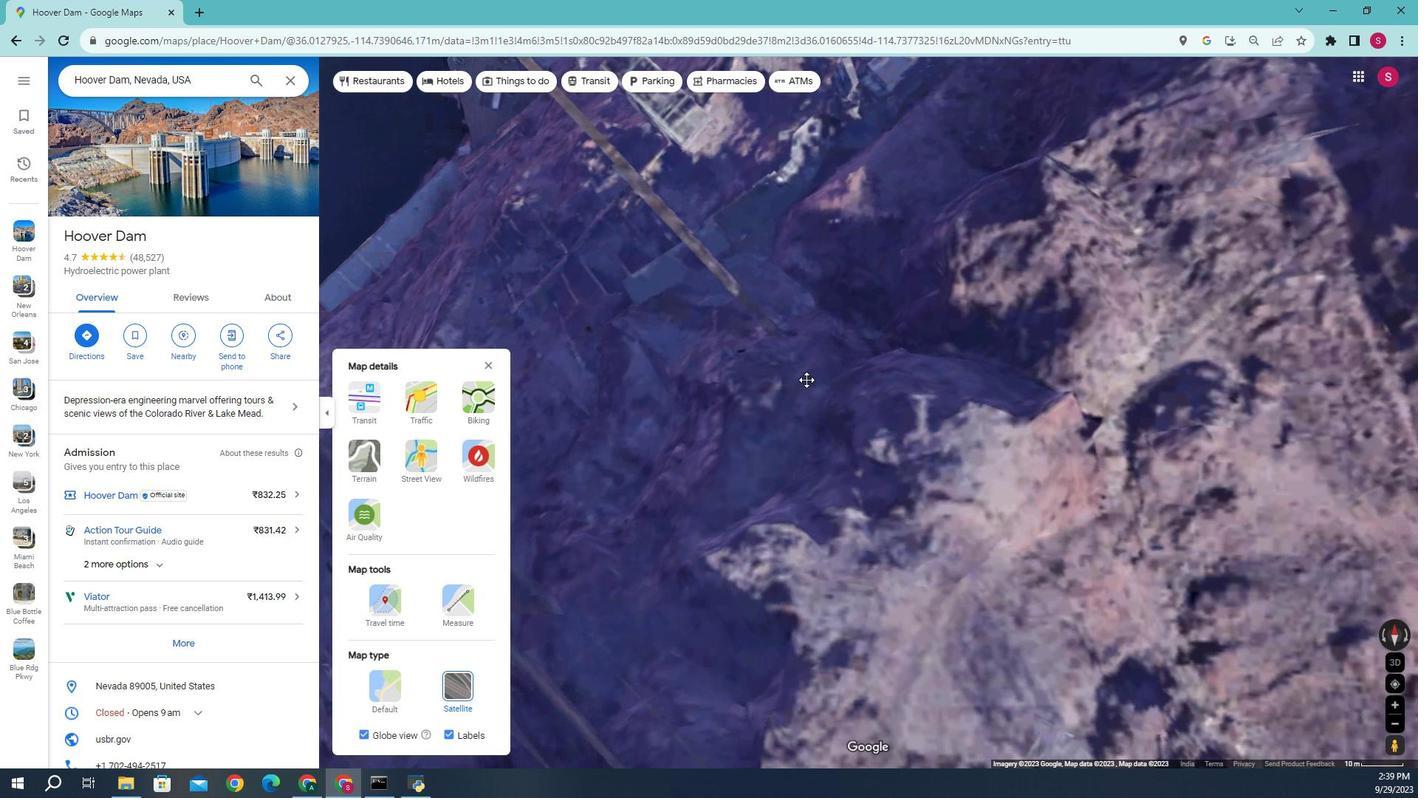 
Action: Mouse moved to (920, 418)
Screenshot: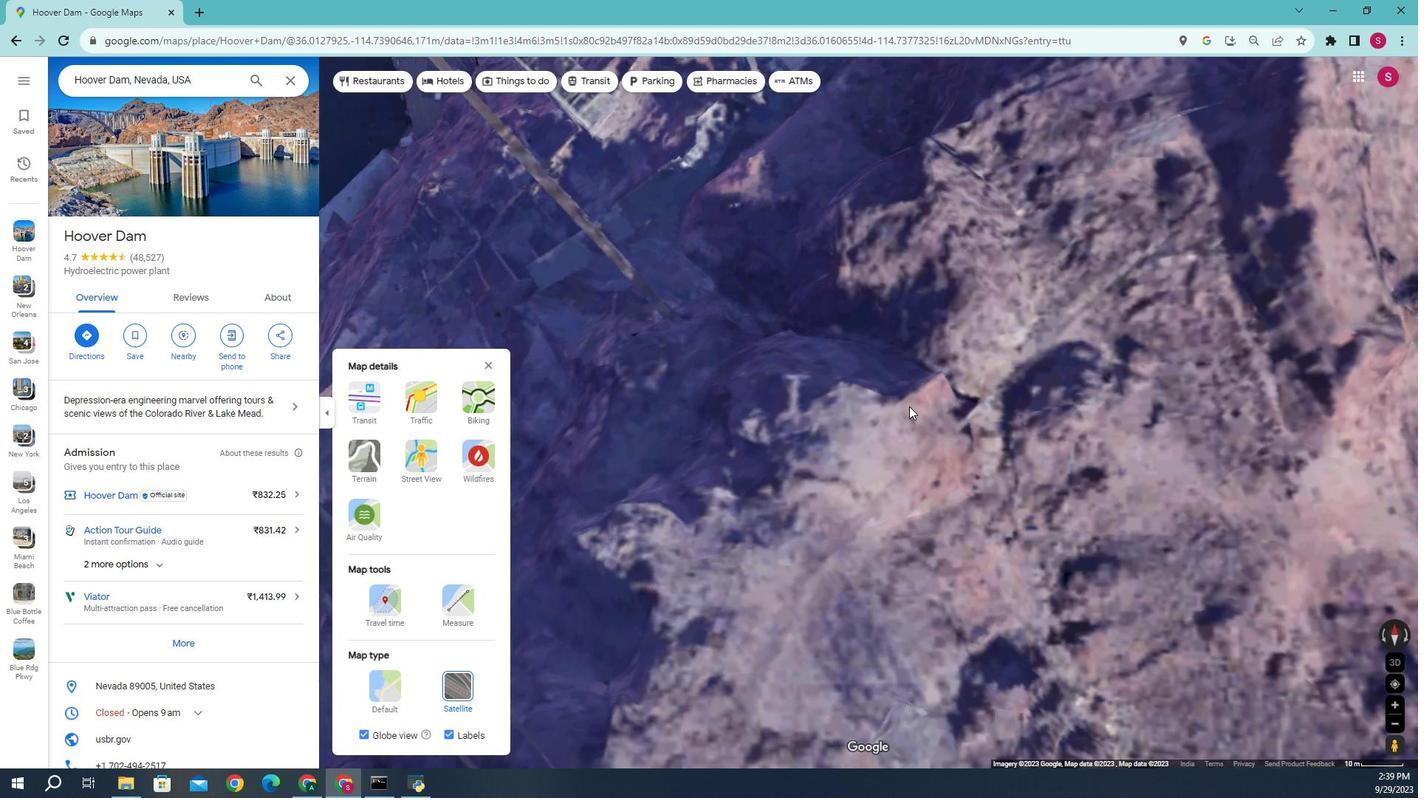 
Action: Mouse pressed left at (920, 418)
Screenshot: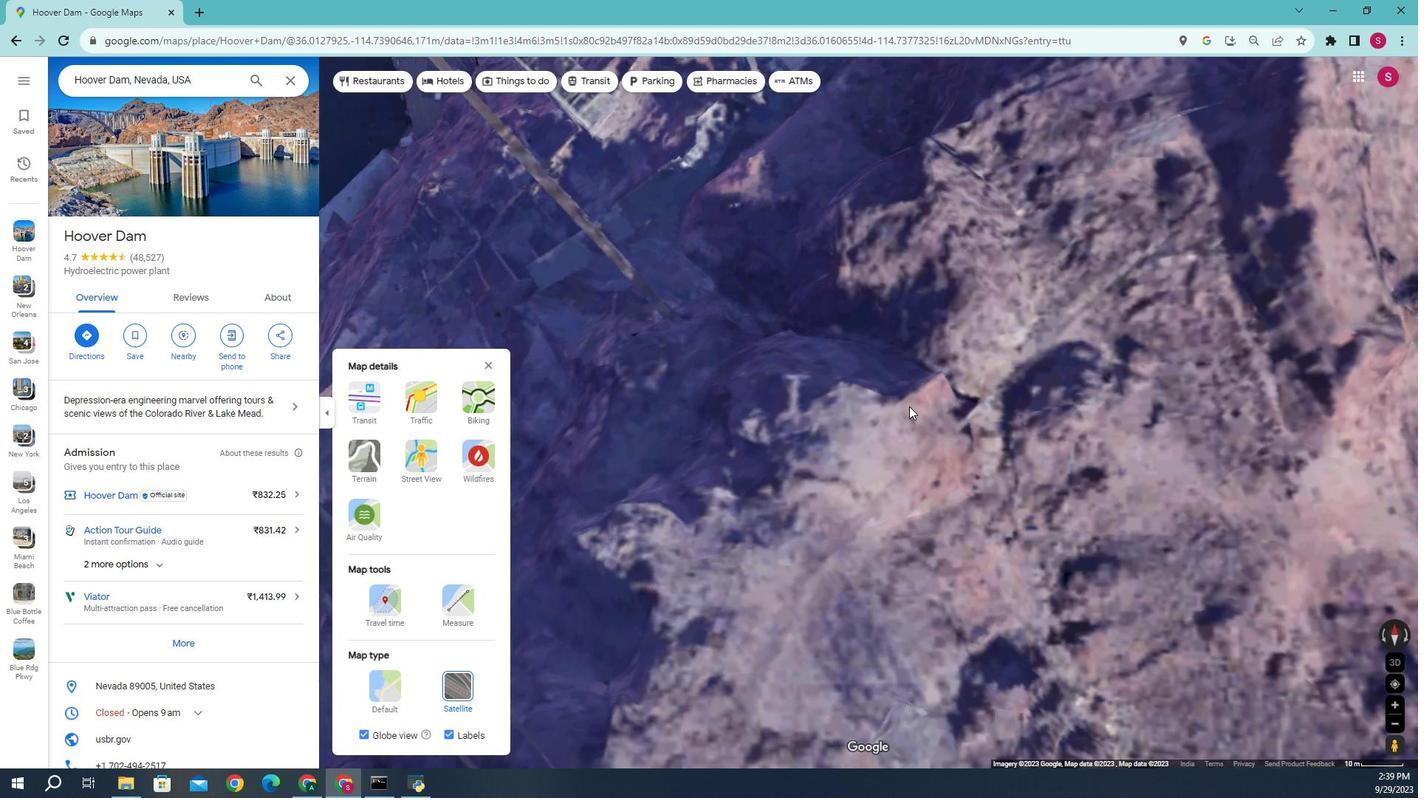 
Action: Mouse moved to (855, 415)
Screenshot: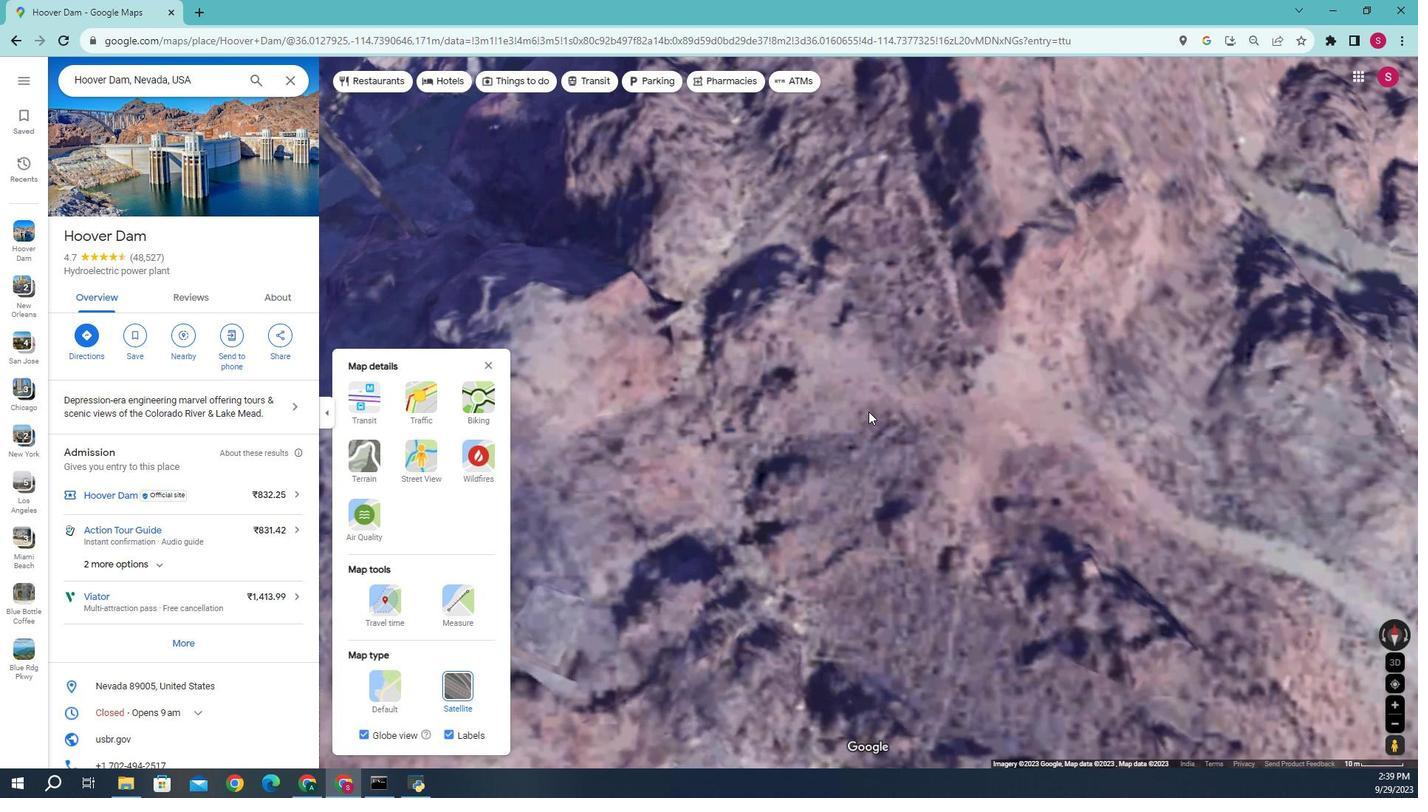 
Action: Mouse pressed left at (855, 415)
Screenshot: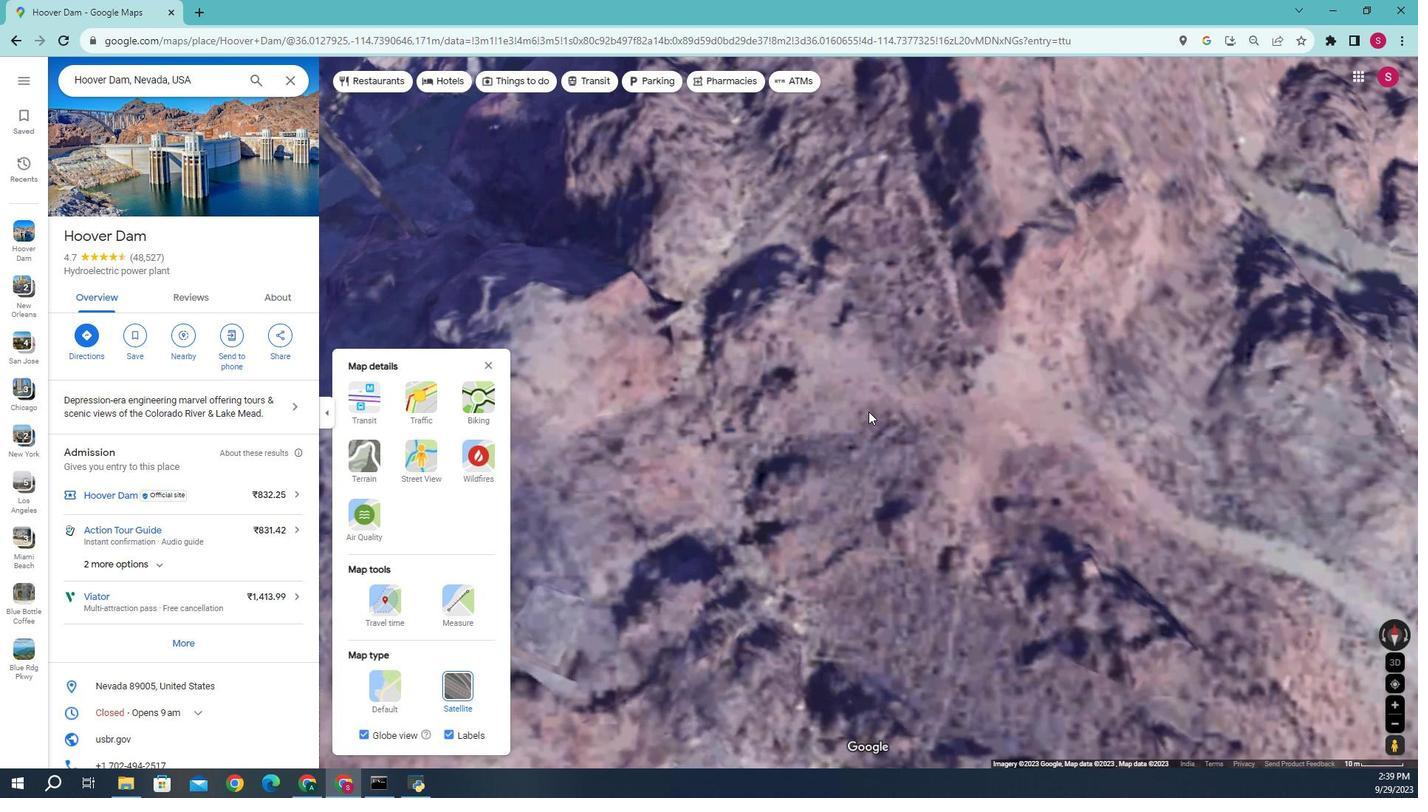 
Action: Mouse moved to (879, 412)
Screenshot: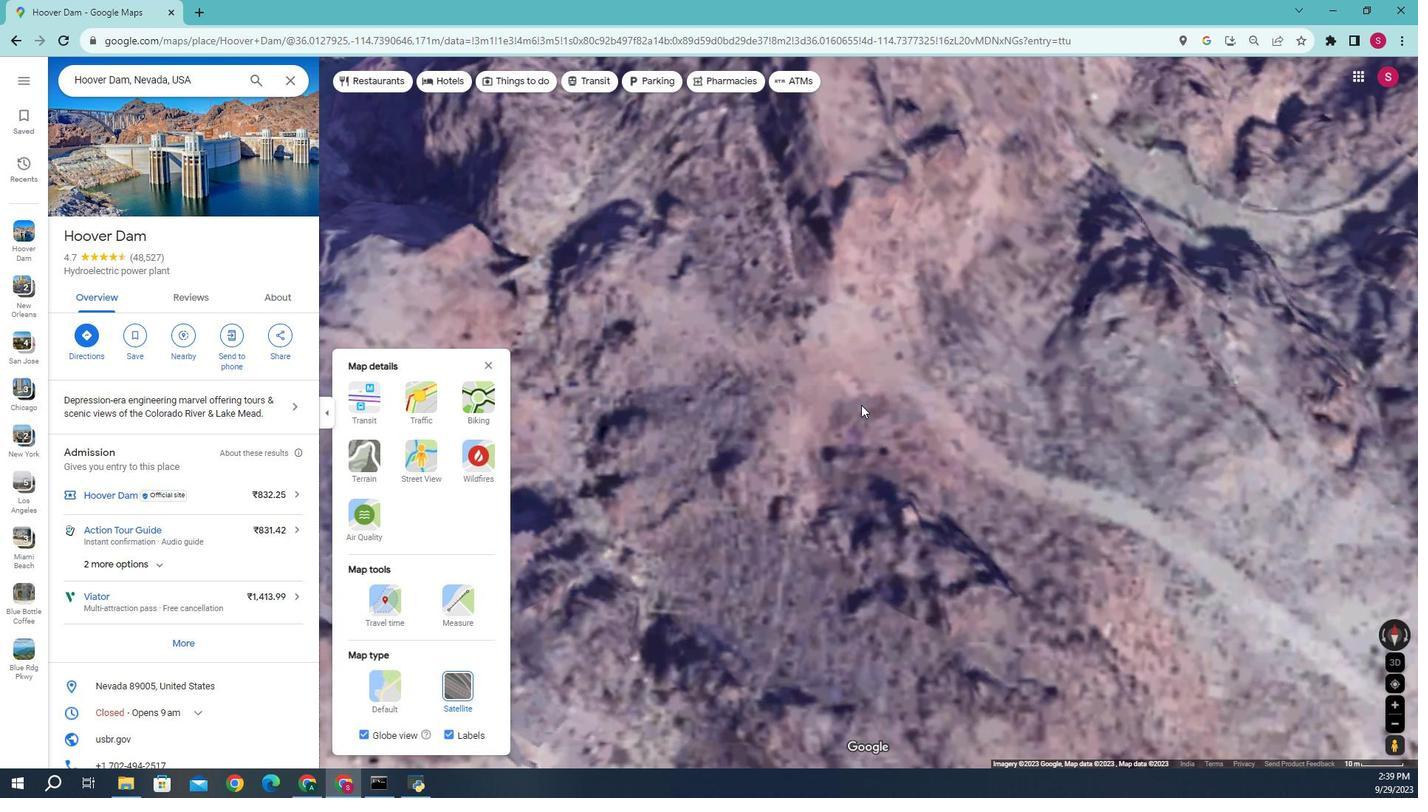 
Action: Mouse pressed left at (879, 412)
Screenshot: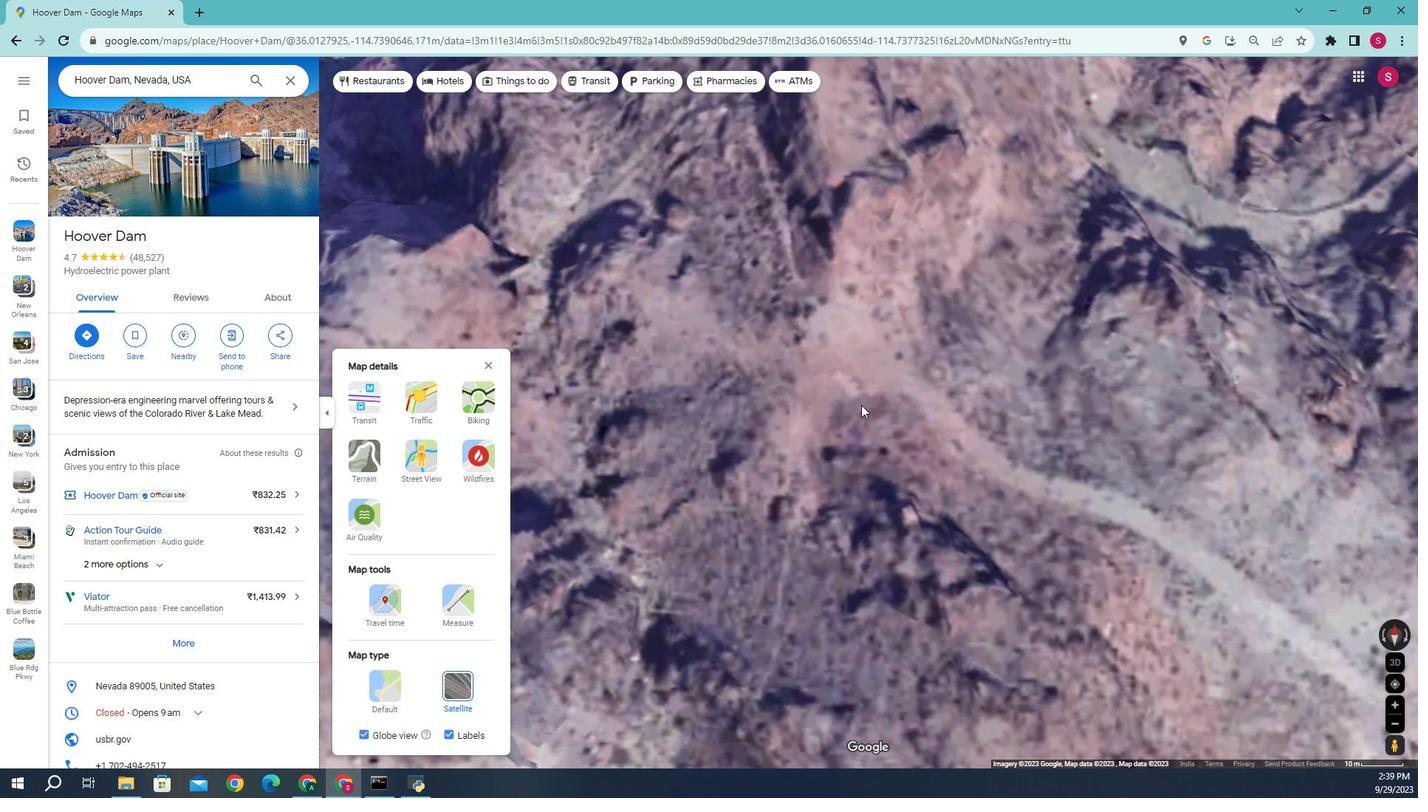 
Action: Mouse moved to (755, 333)
Screenshot: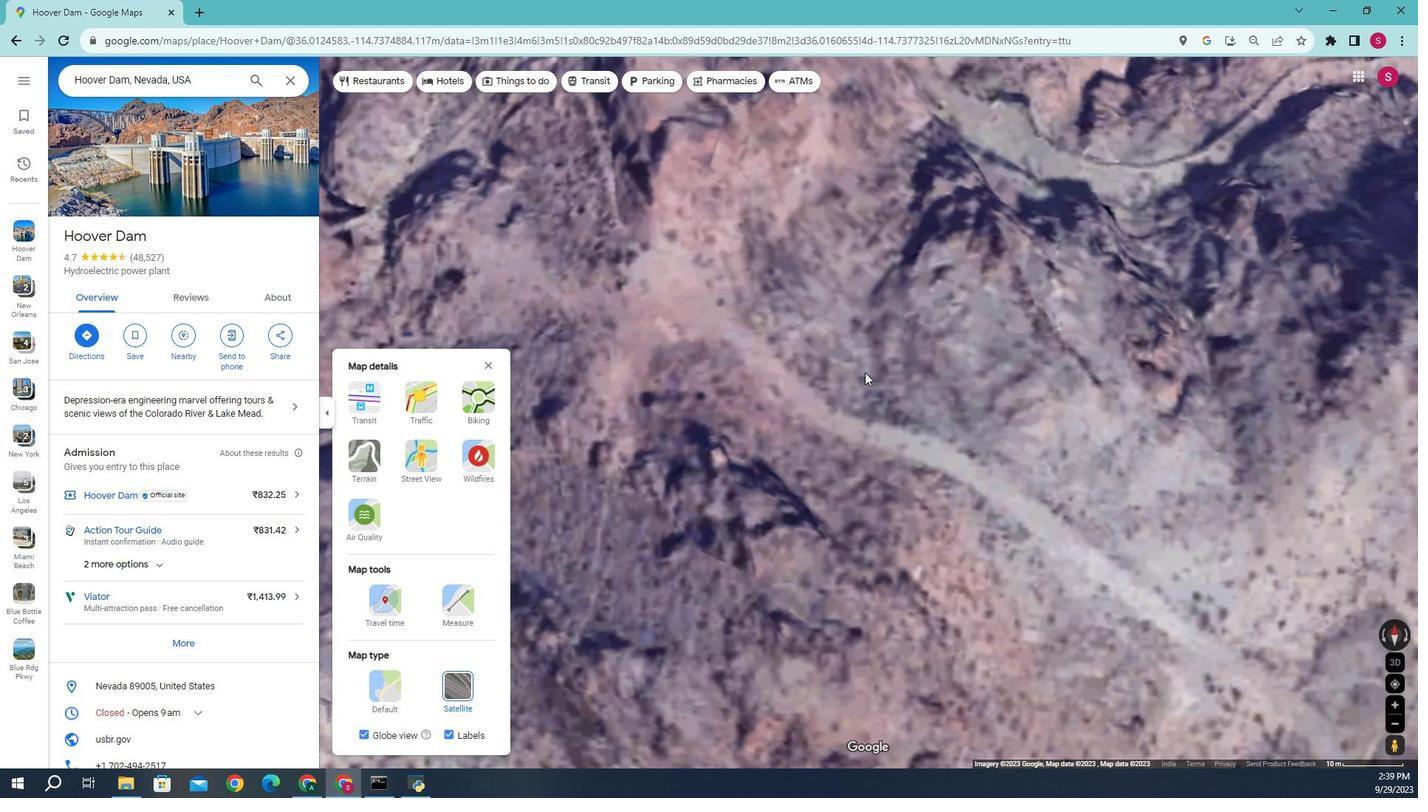 
Action: Mouse pressed left at (755, 333)
Screenshot: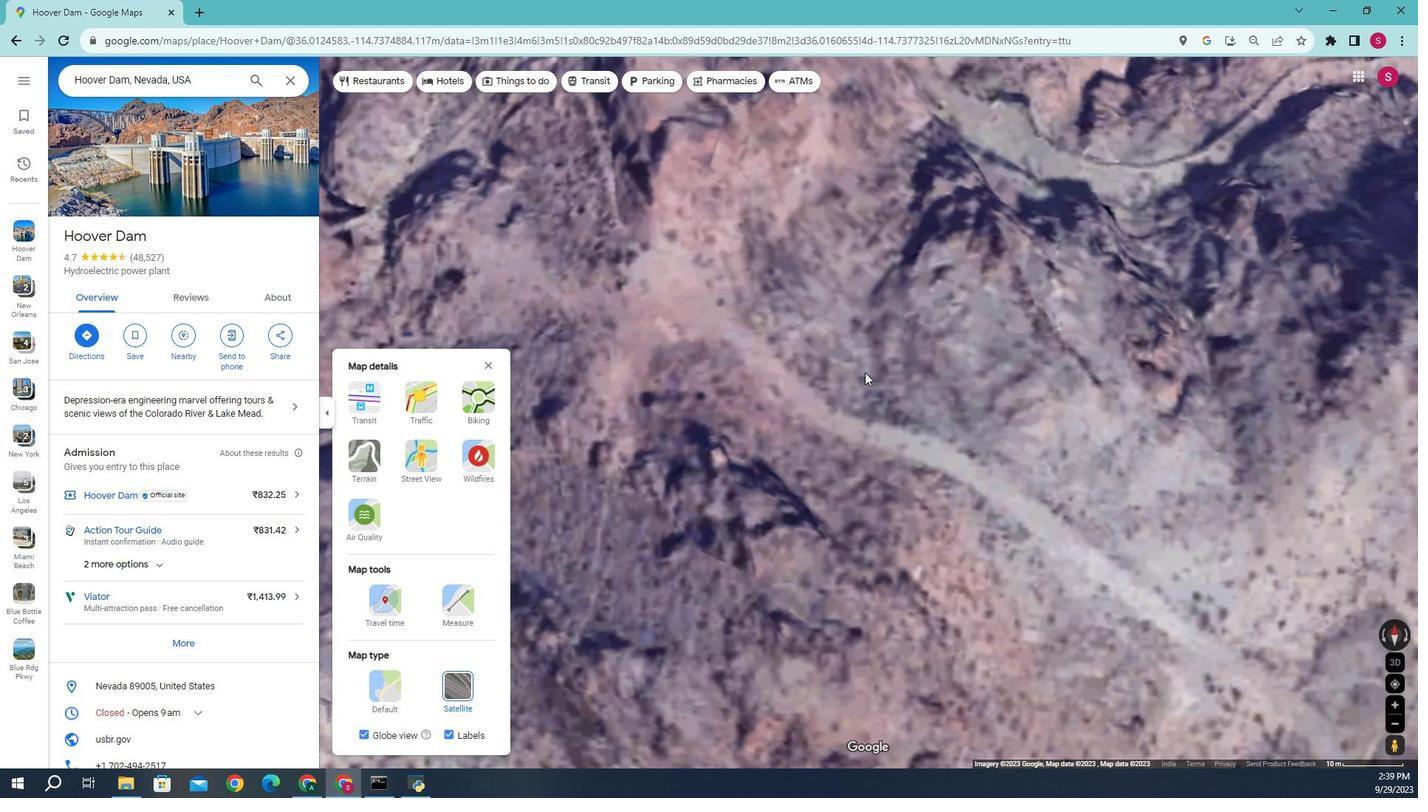 
Action: Mouse moved to (777, 334)
Screenshot: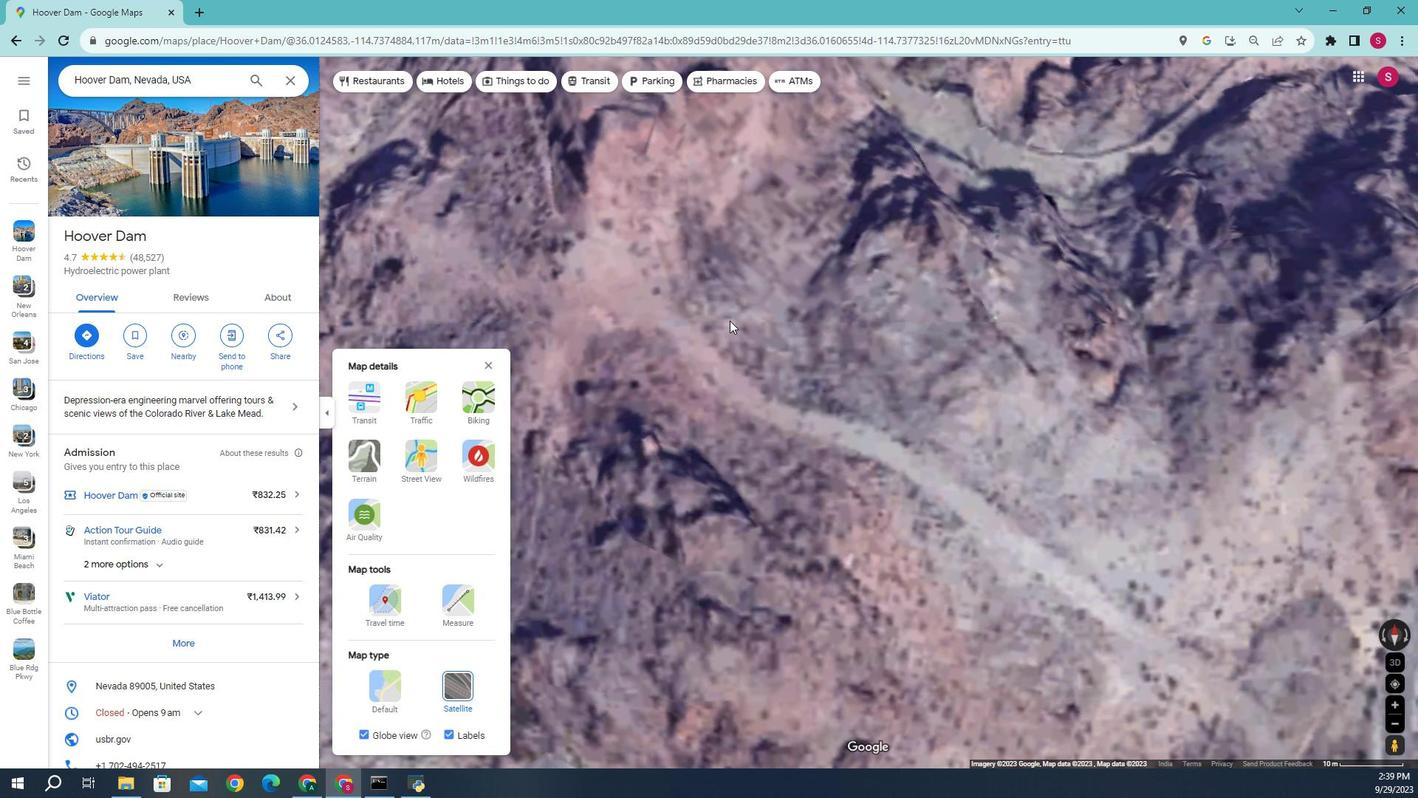 
Action: Mouse pressed left at (777, 334)
Screenshot: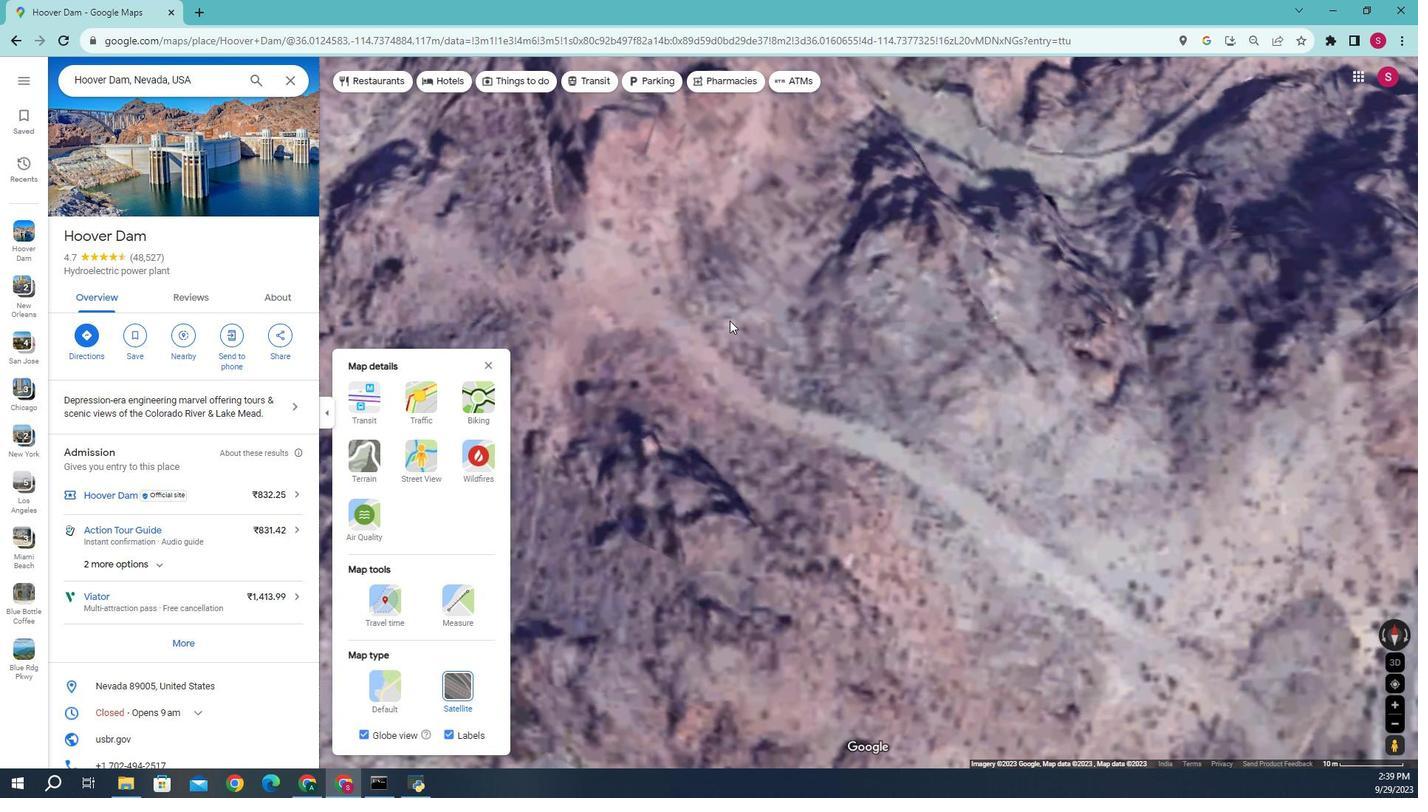 
Action: Mouse moved to (807, 360)
Screenshot: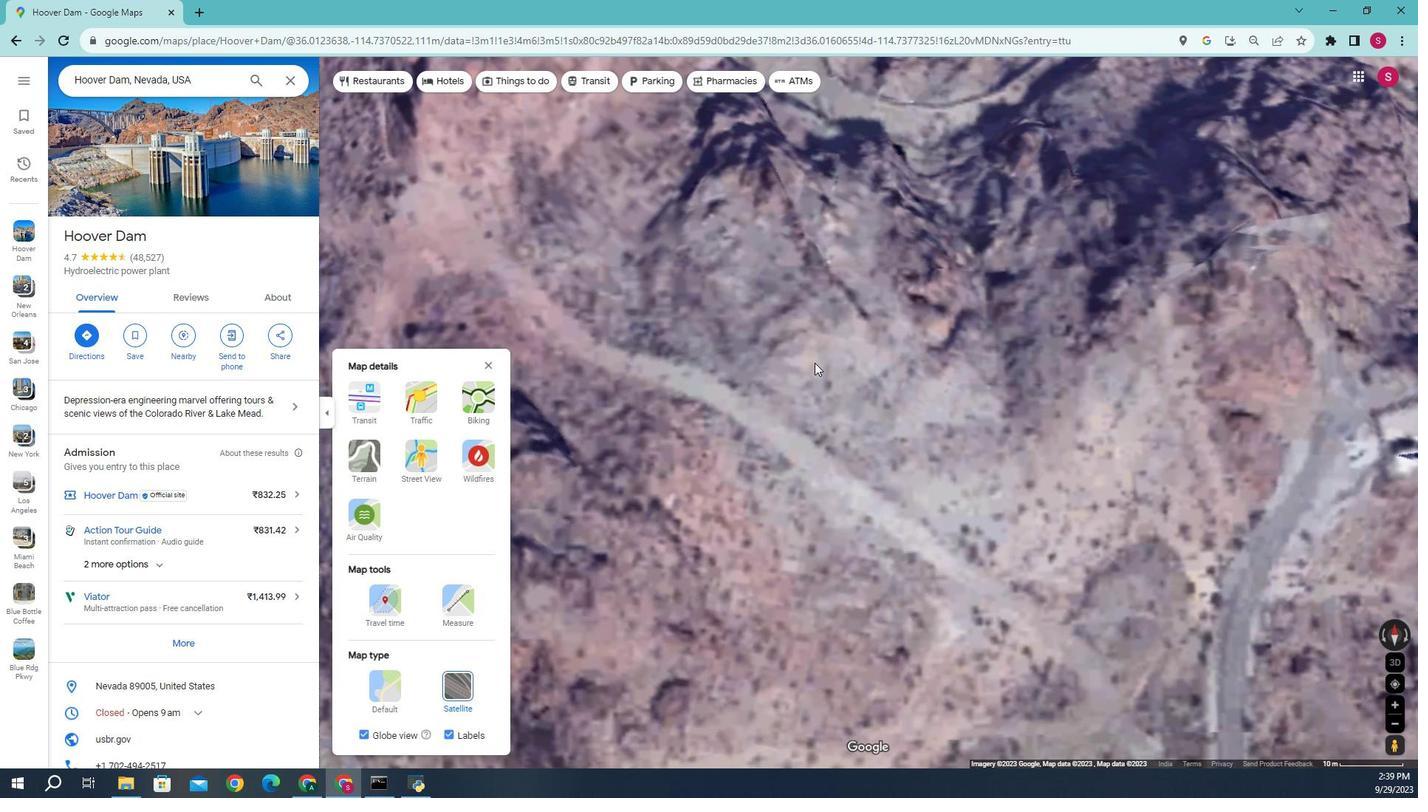 
Action: Mouse pressed left at (807, 360)
Screenshot: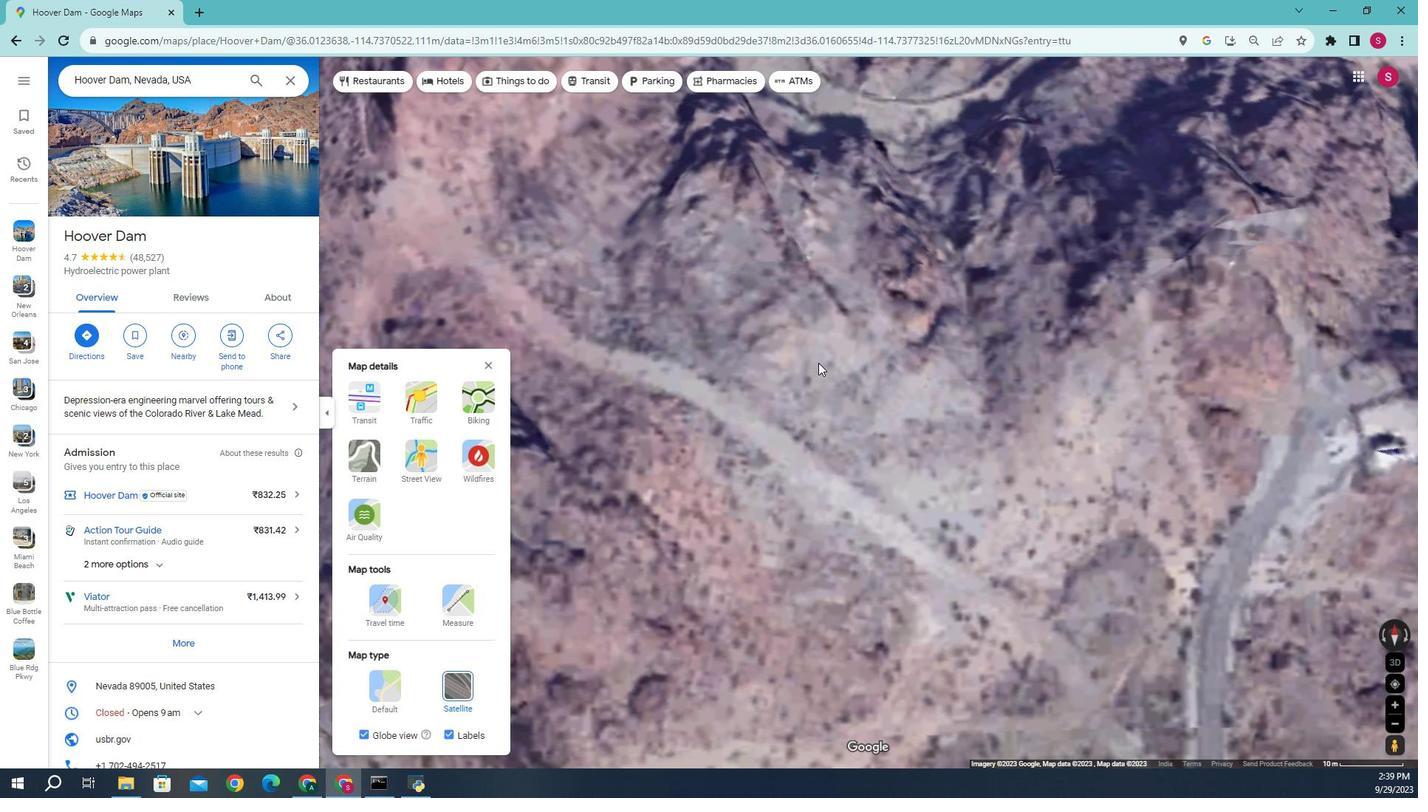 
Action: Mouse moved to (812, 383)
Screenshot: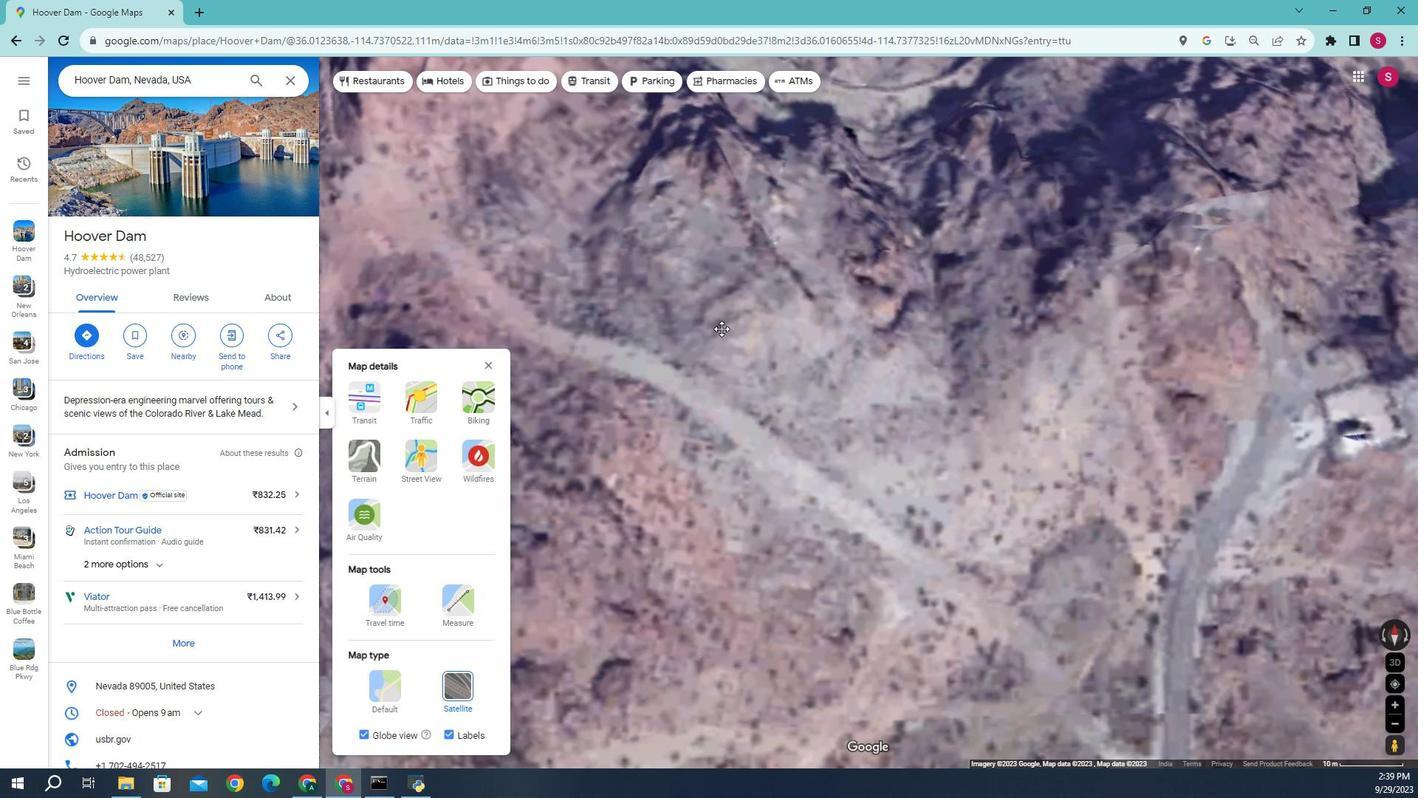 
Action: Mouse pressed left at (812, 383)
Screenshot: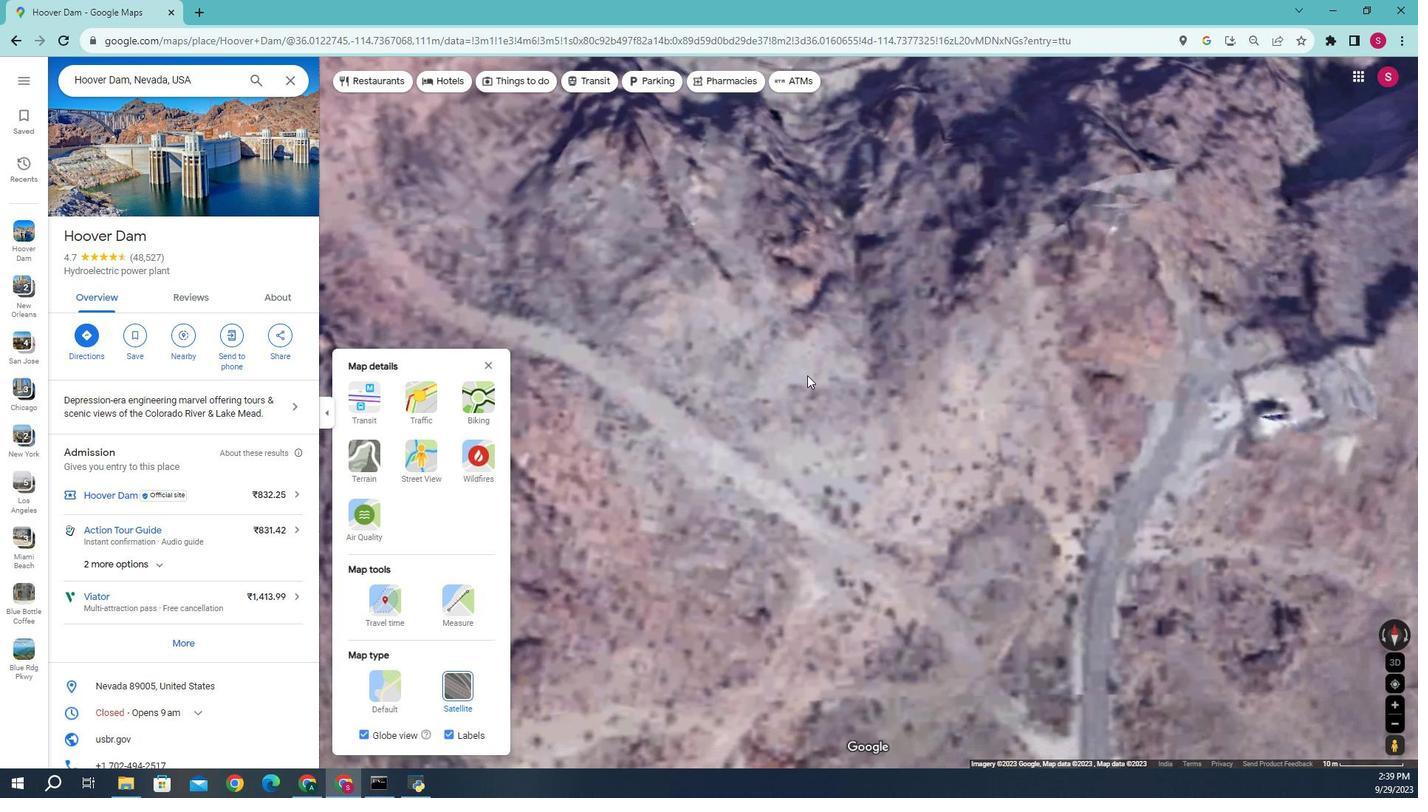 
Action: Mouse moved to (899, 429)
Screenshot: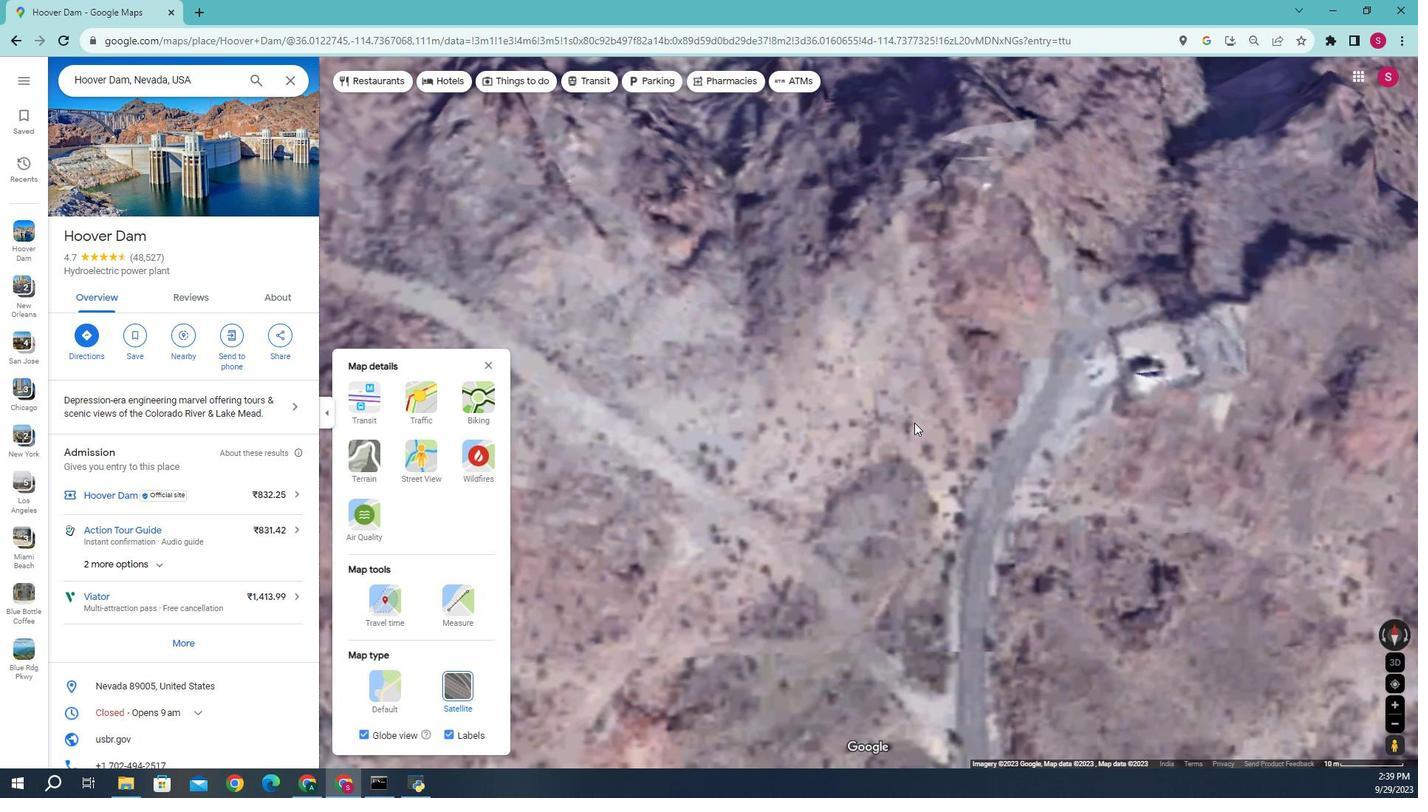 
Action: Mouse pressed left at (899, 429)
Screenshot: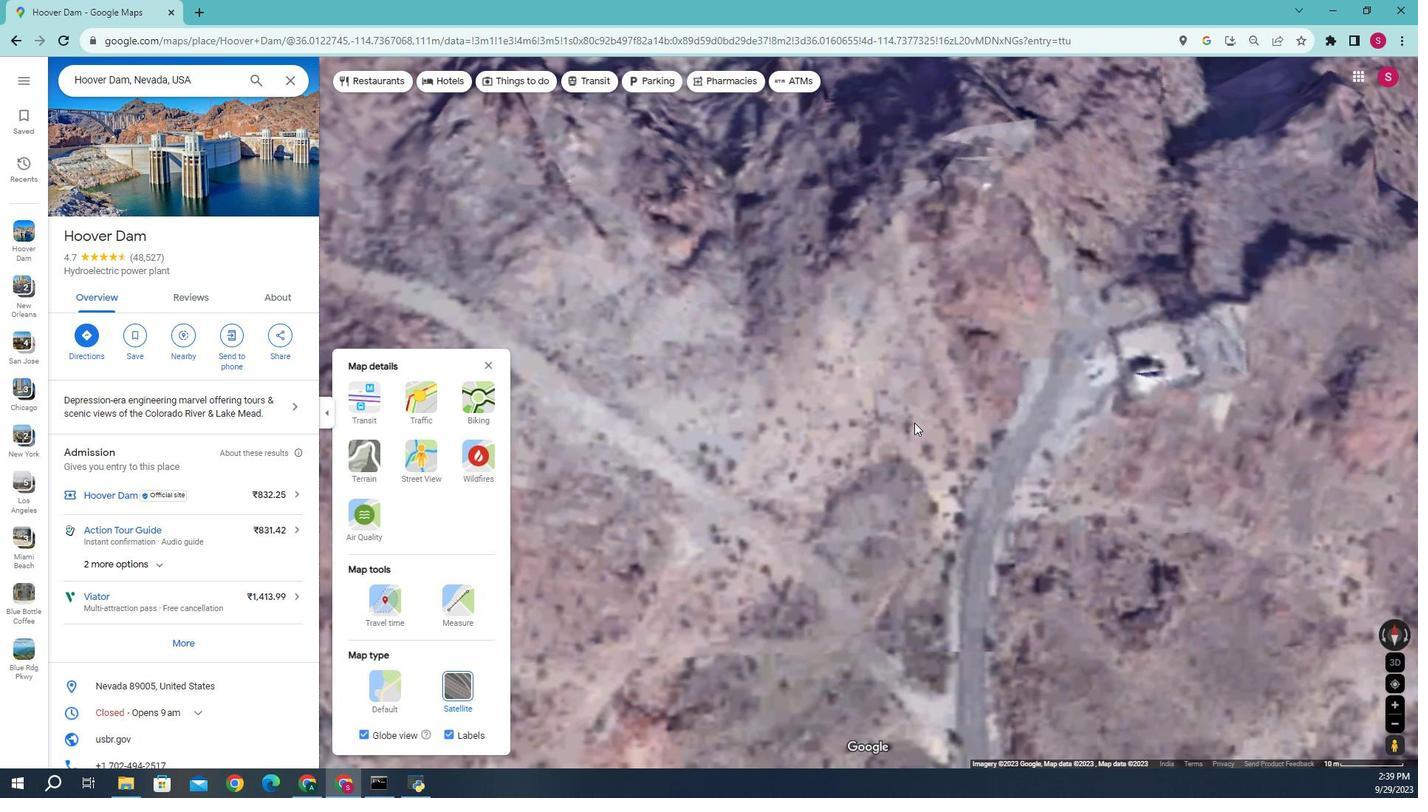 
Action: Mouse moved to (863, 391)
Screenshot: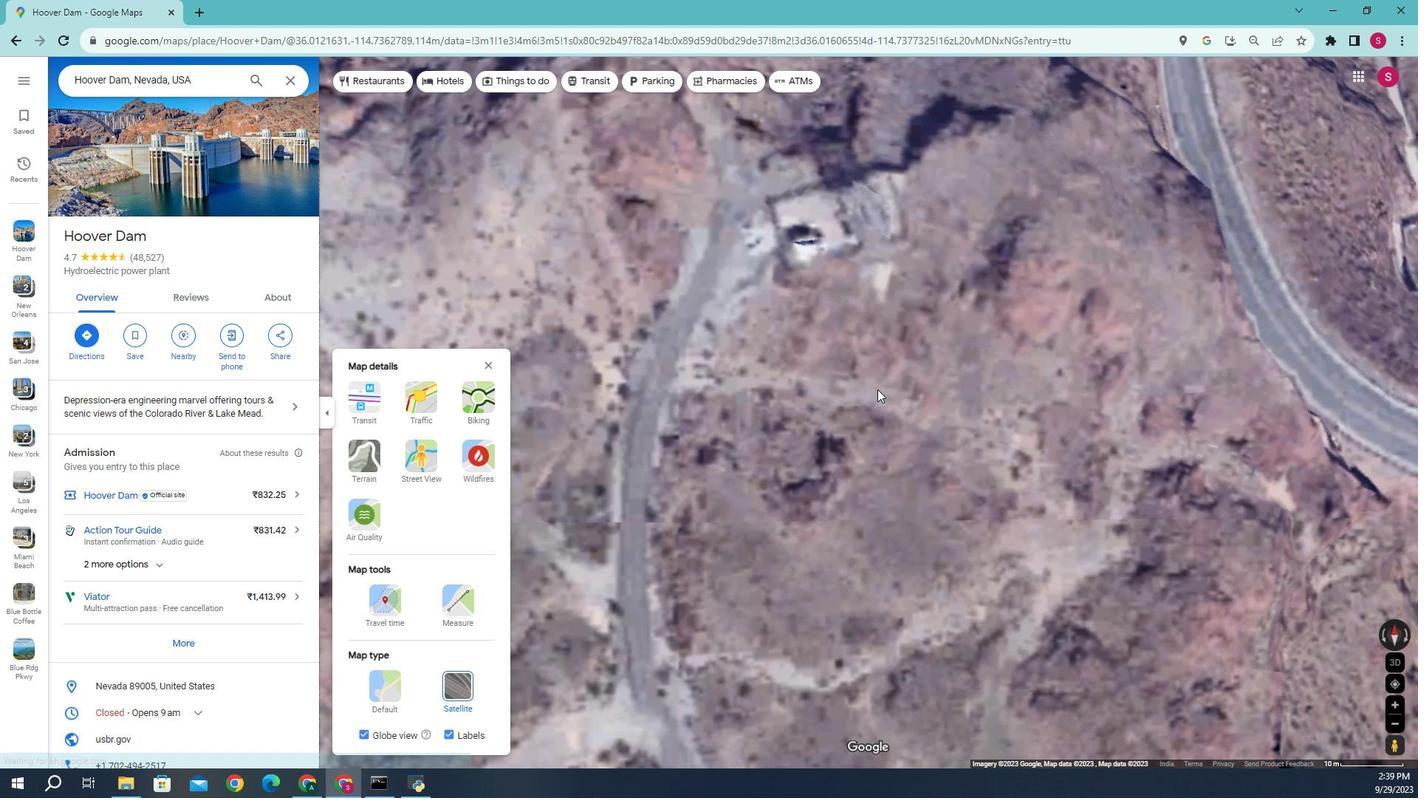 
Action: Mouse pressed left at (863, 391)
Screenshot: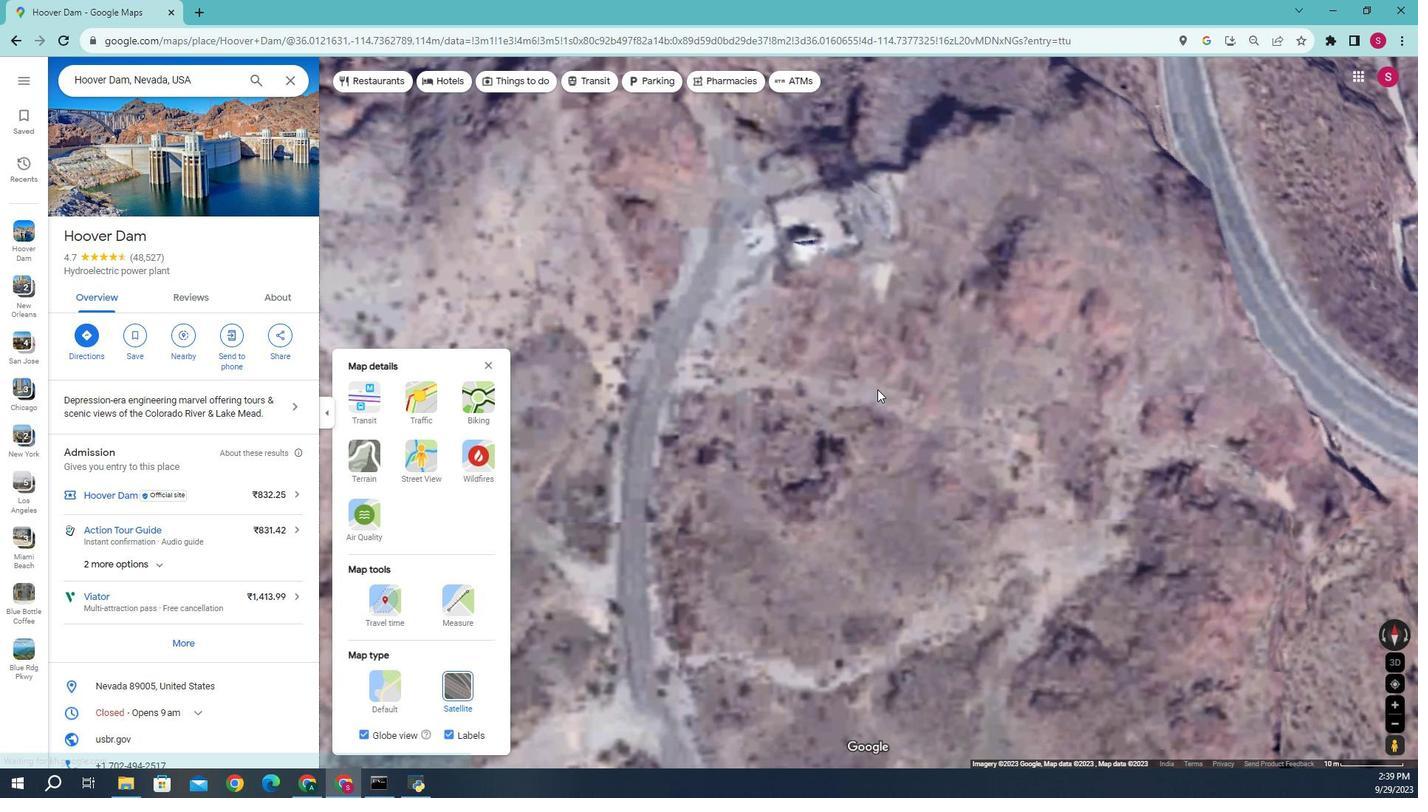
Action: Mouse moved to (855, 389)
Screenshot: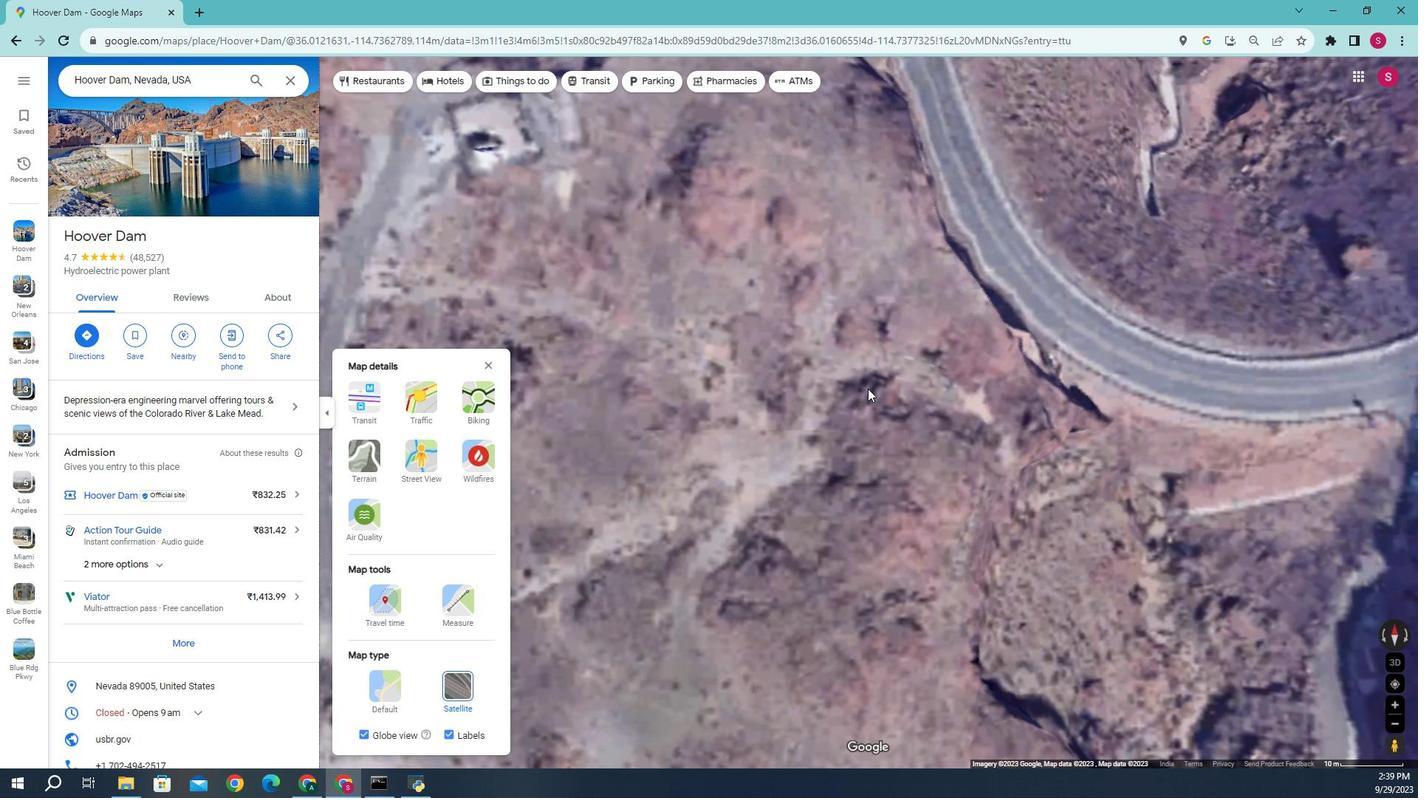 
Action: Mouse pressed left at (855, 389)
Screenshot: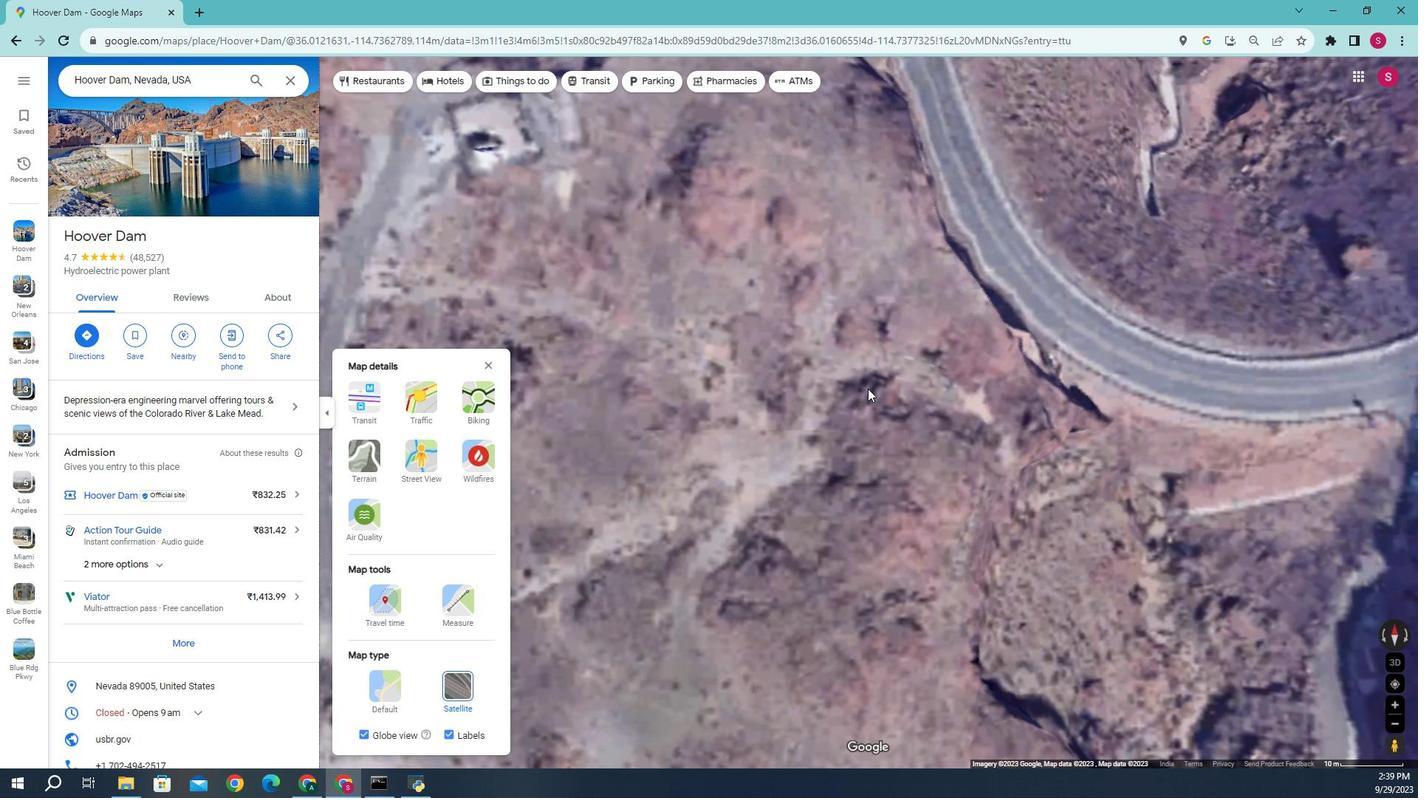 
Action: Mouse moved to (775, 356)
Screenshot: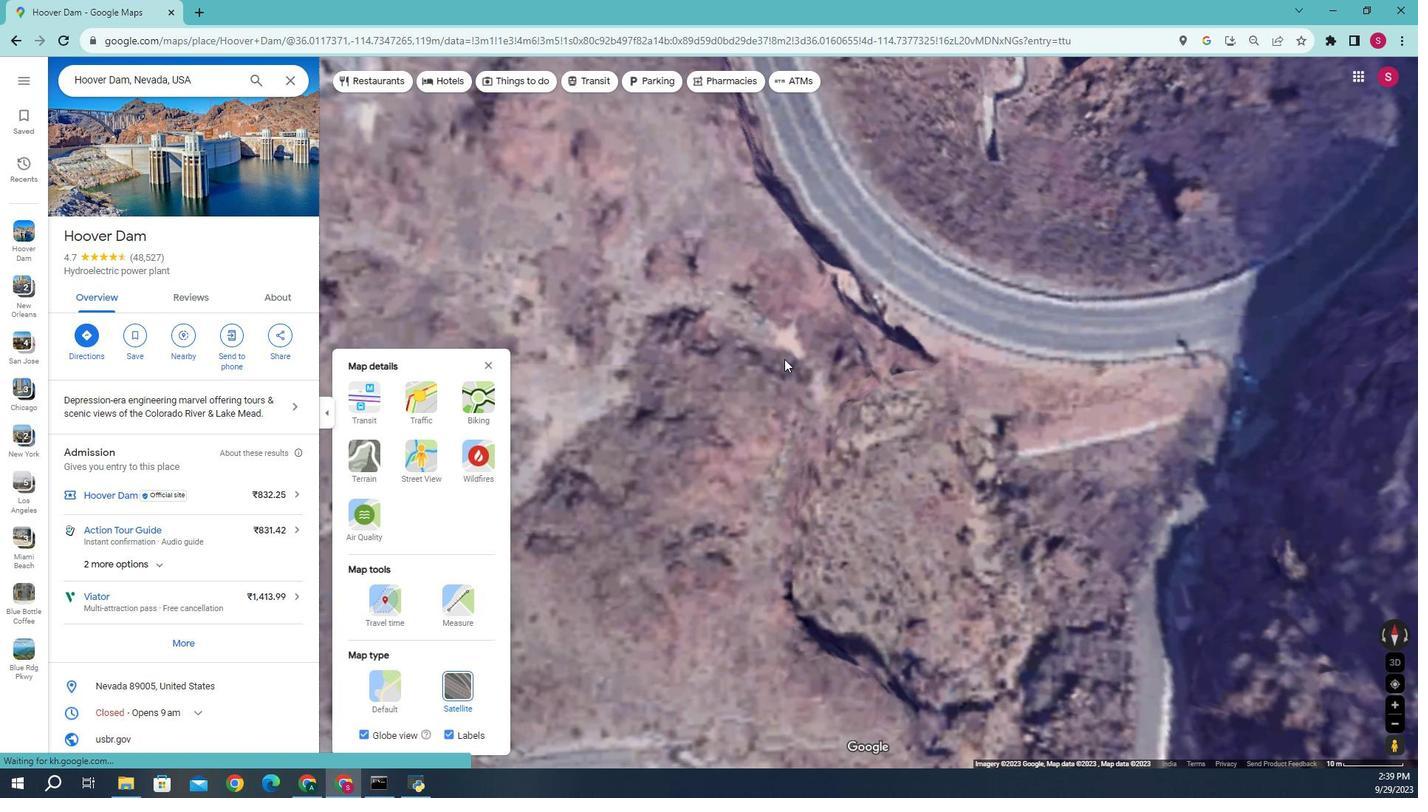 
Action: Mouse pressed left at (775, 356)
Screenshot: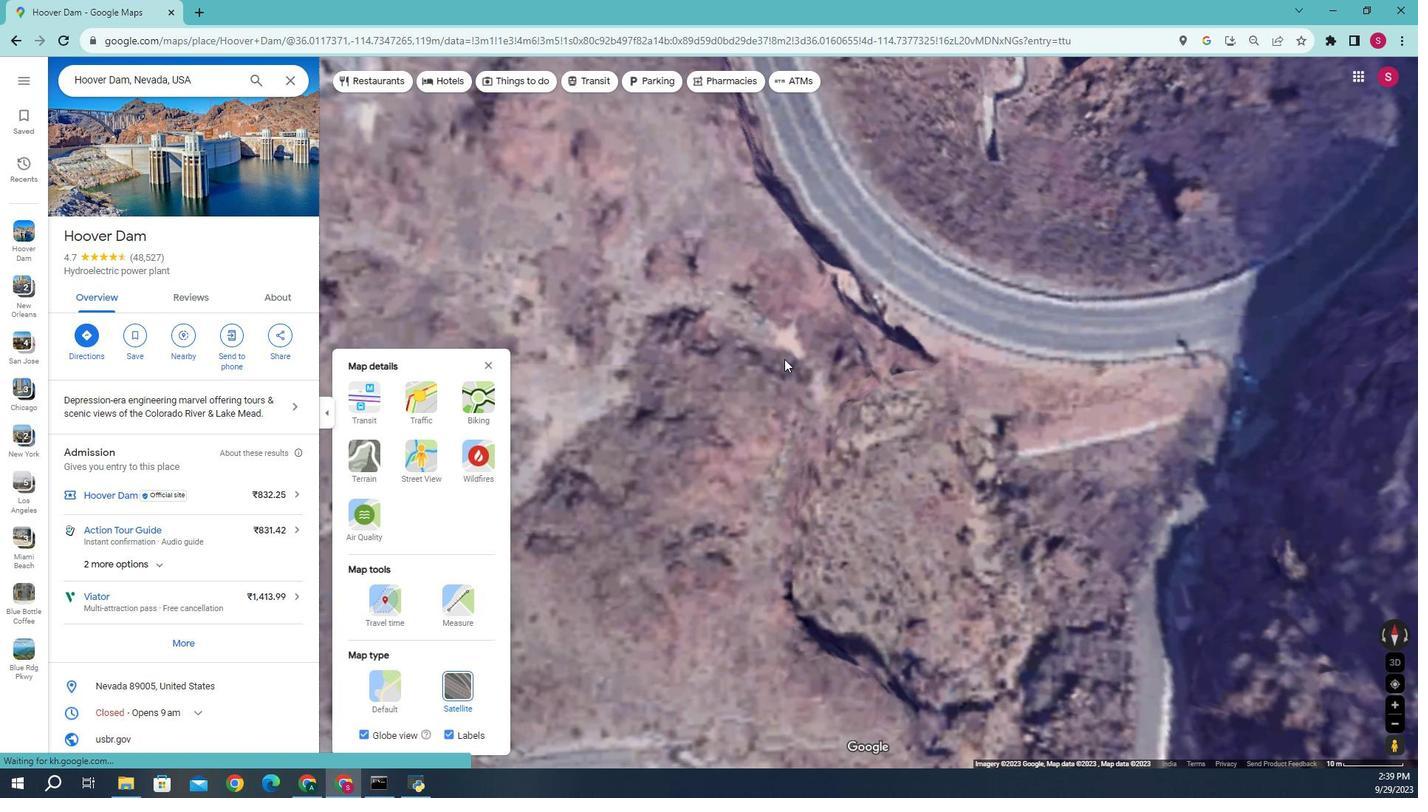 
Action: Mouse moved to (787, 361)
Screenshot: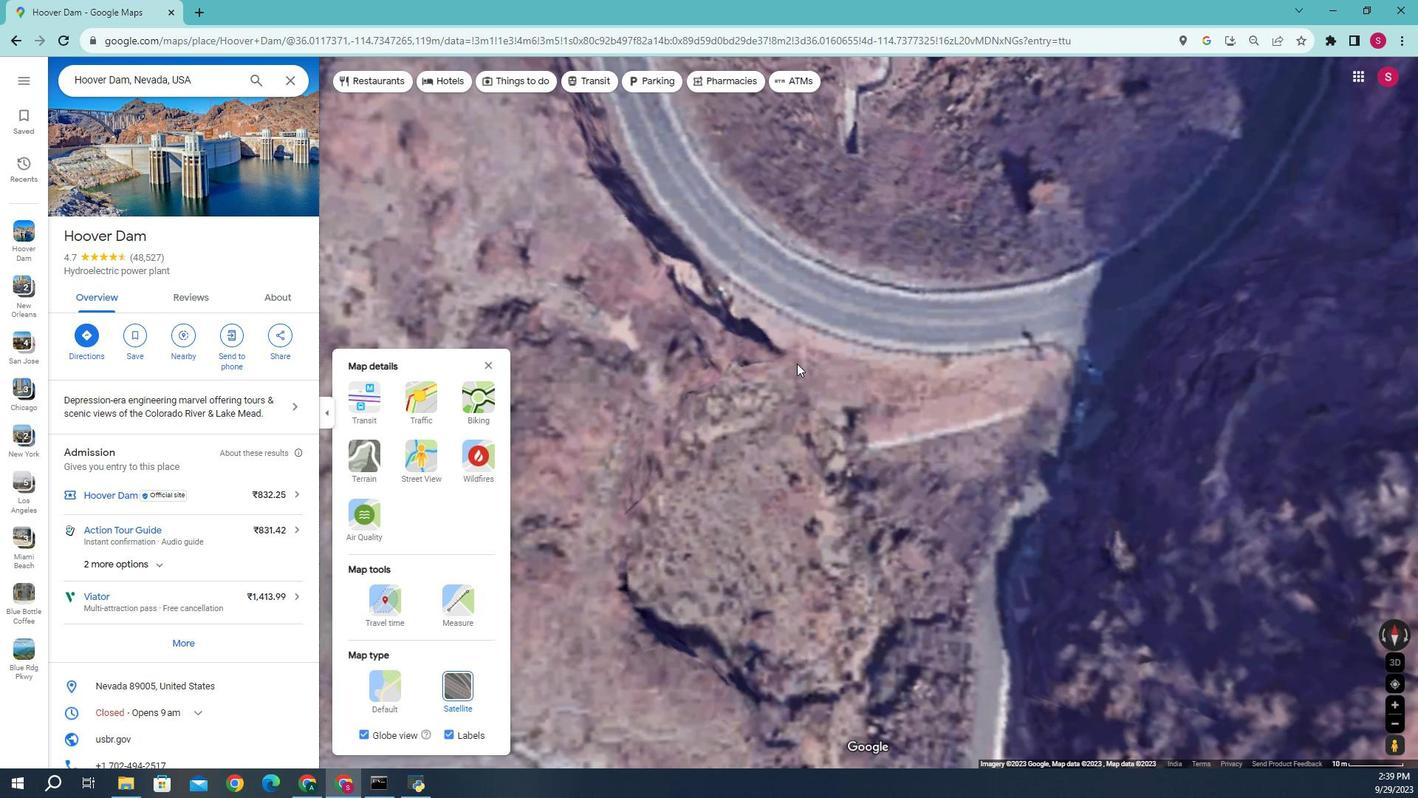 
Action: Mouse pressed left at (787, 361)
Screenshot: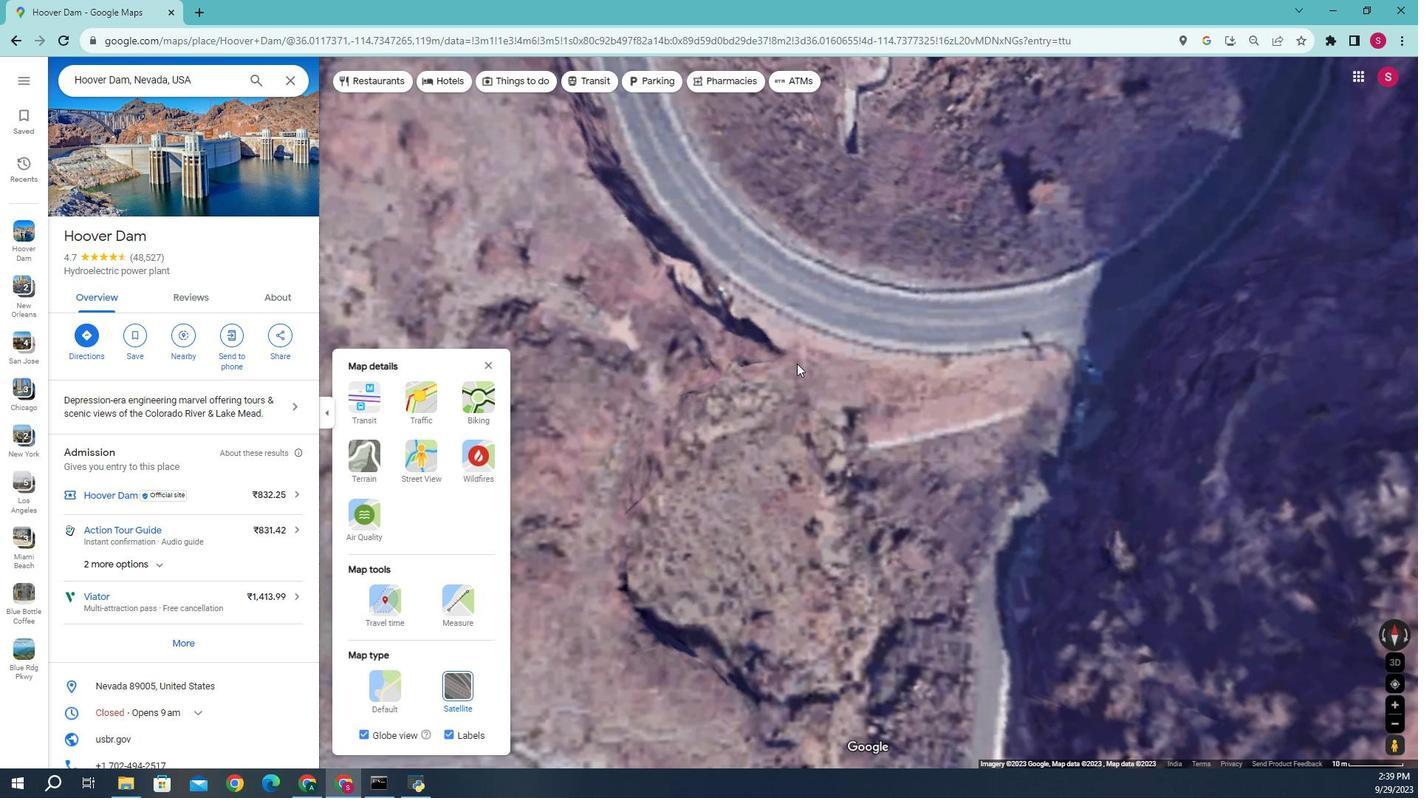 
Action: Mouse moved to (737, 314)
Screenshot: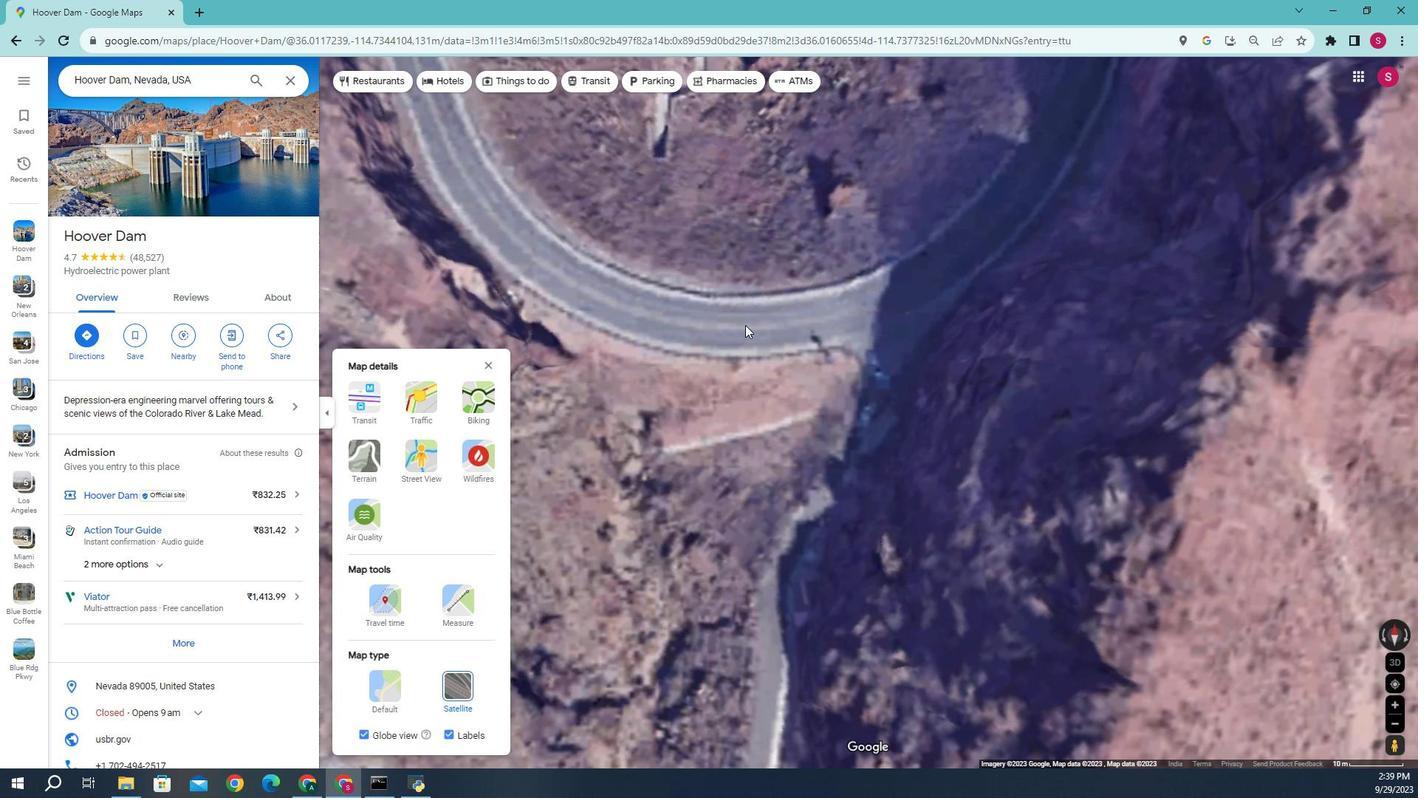 
Action: Mouse pressed left at (737, 314)
Screenshot: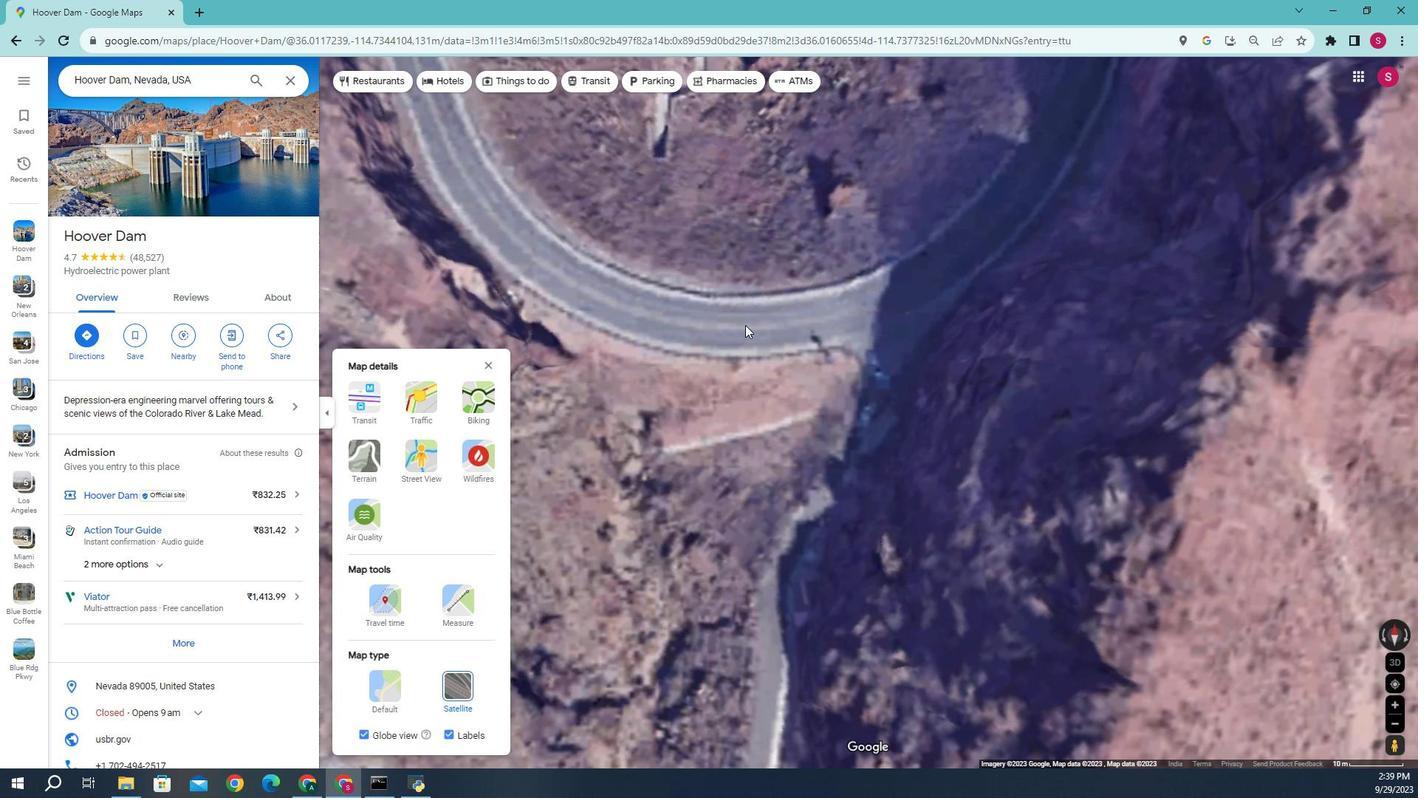 
Action: Mouse moved to (815, 309)
Screenshot: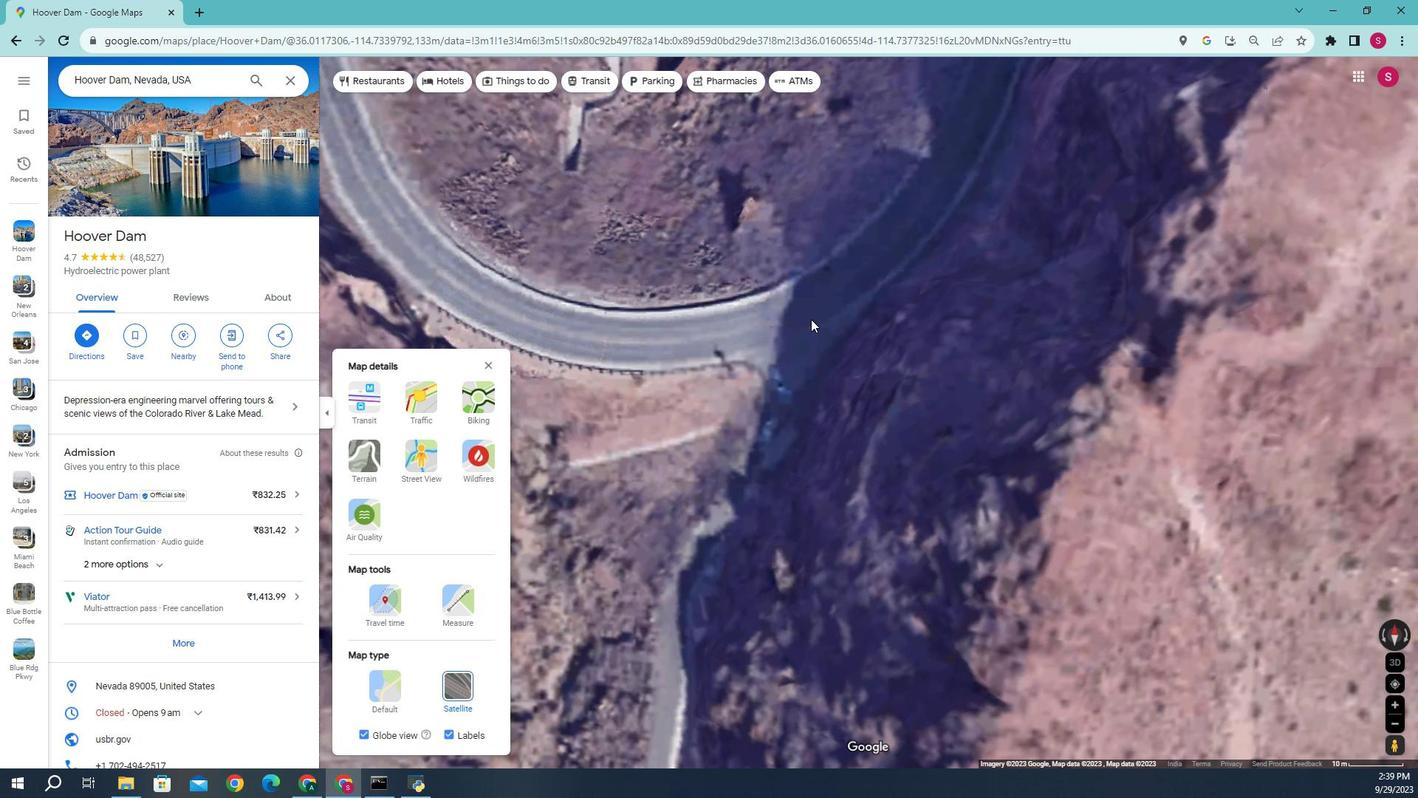 
Action: Mouse pressed left at (815, 309)
Screenshot: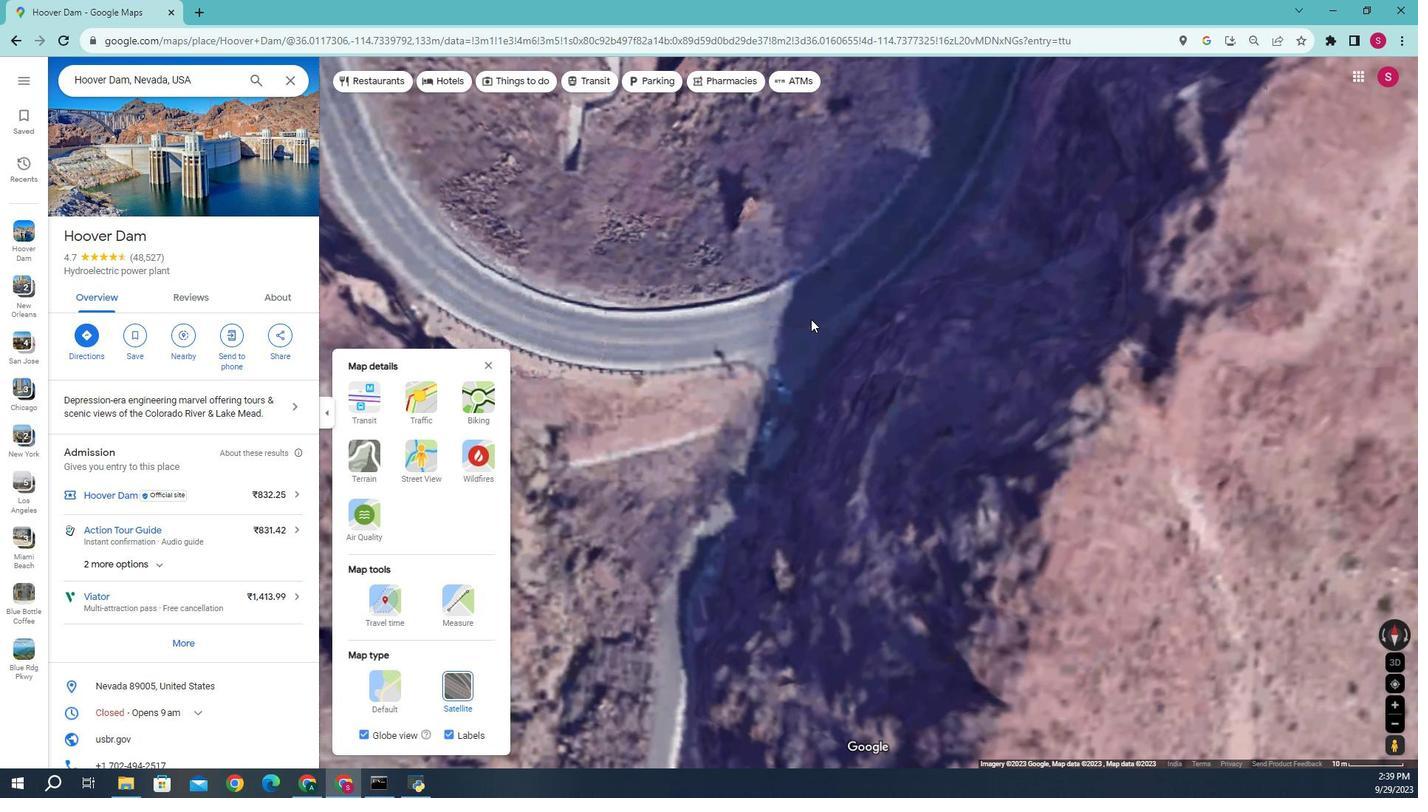 
Action: Mouse moved to (795, 320)
Screenshot: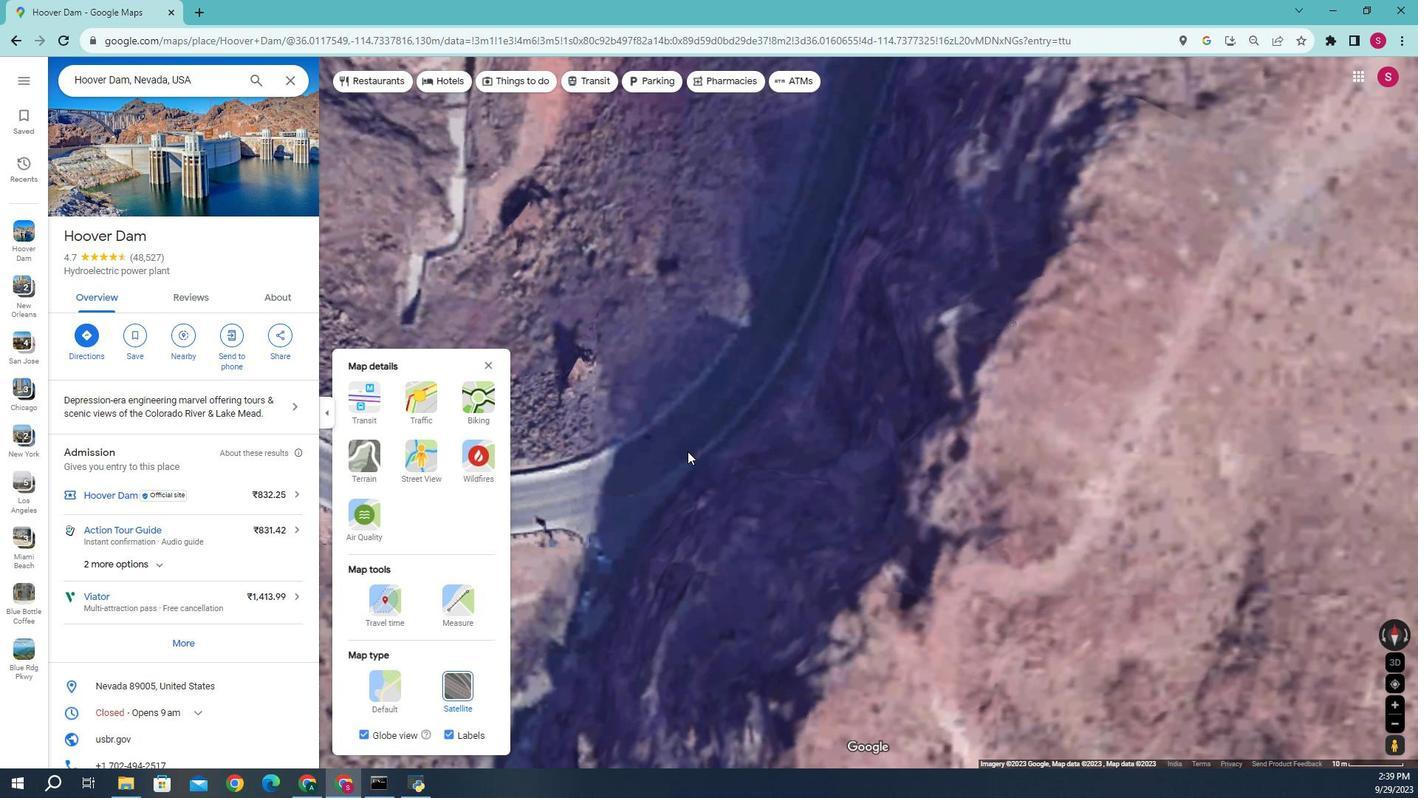 
Action: Mouse pressed left at (795, 320)
Screenshot: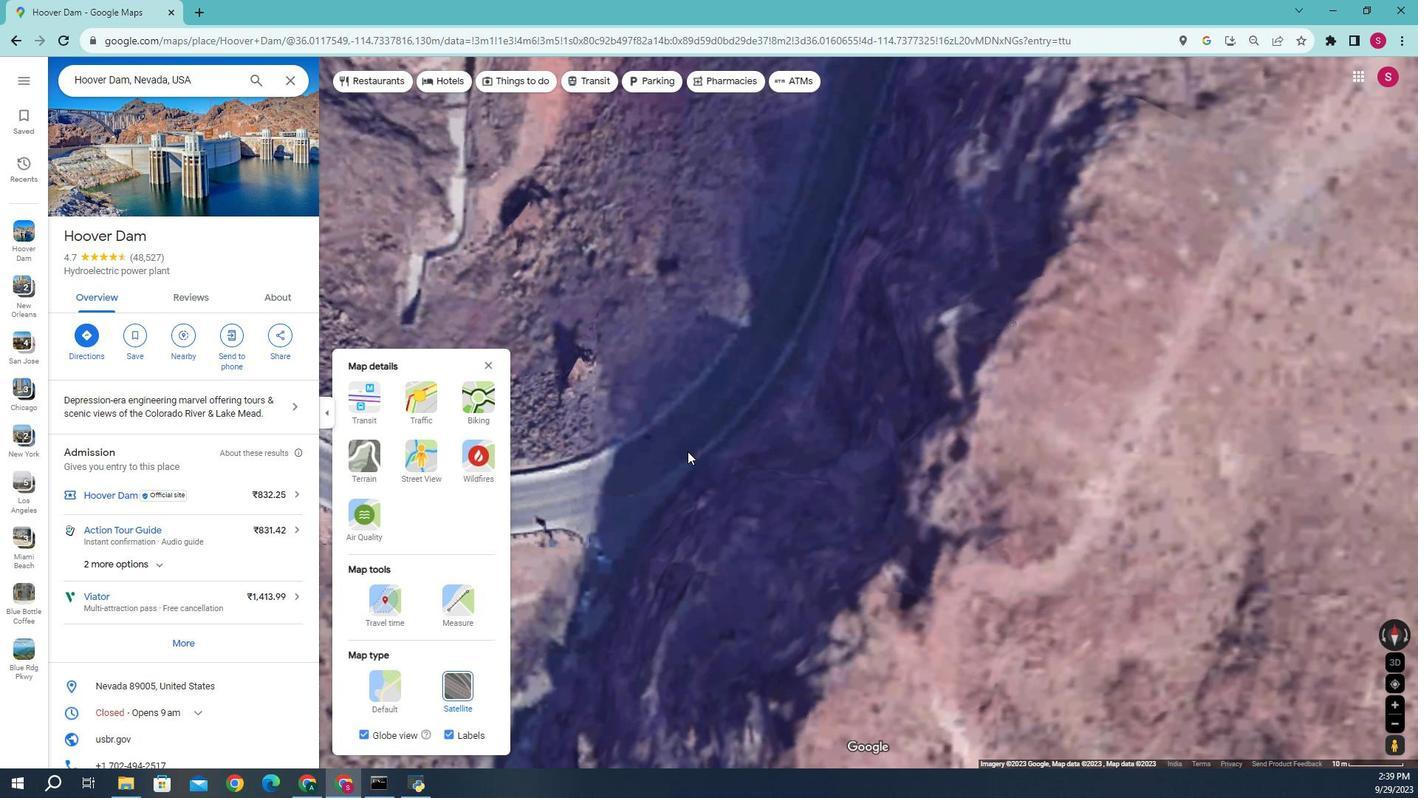 
Action: Mouse moved to (746, 515)
Screenshot: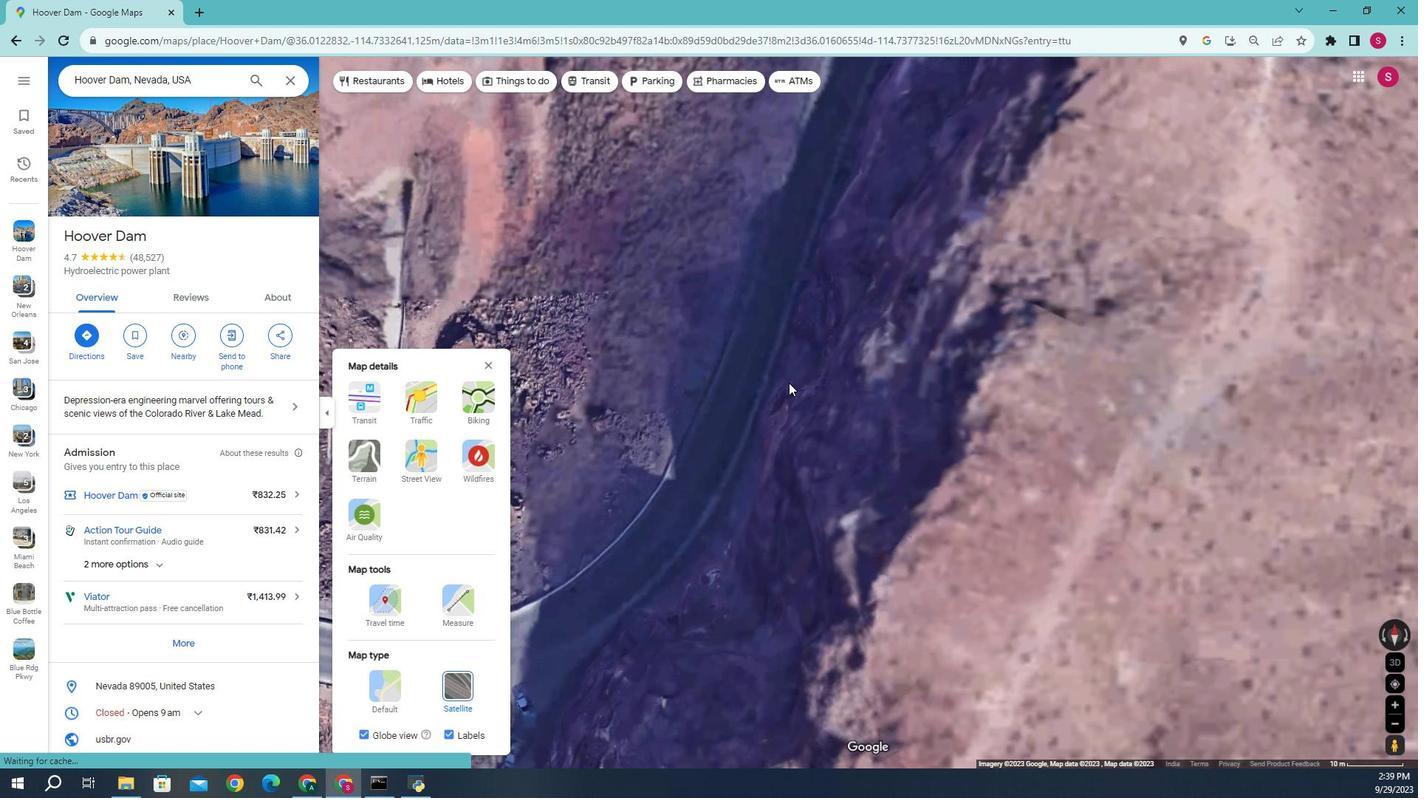 
Action: Mouse pressed left at (821, 315)
Screenshot: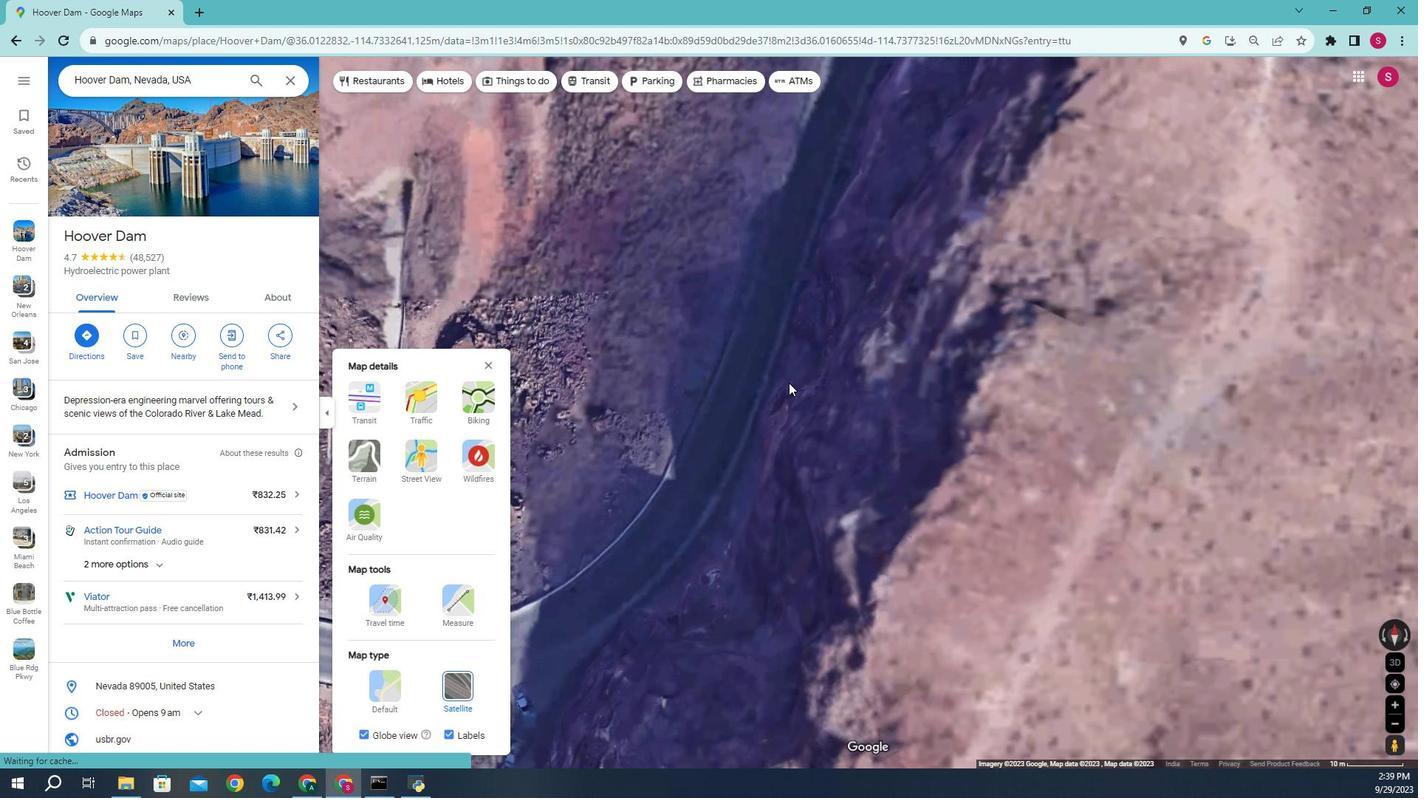 
Action: Mouse moved to (780, 289)
Screenshot: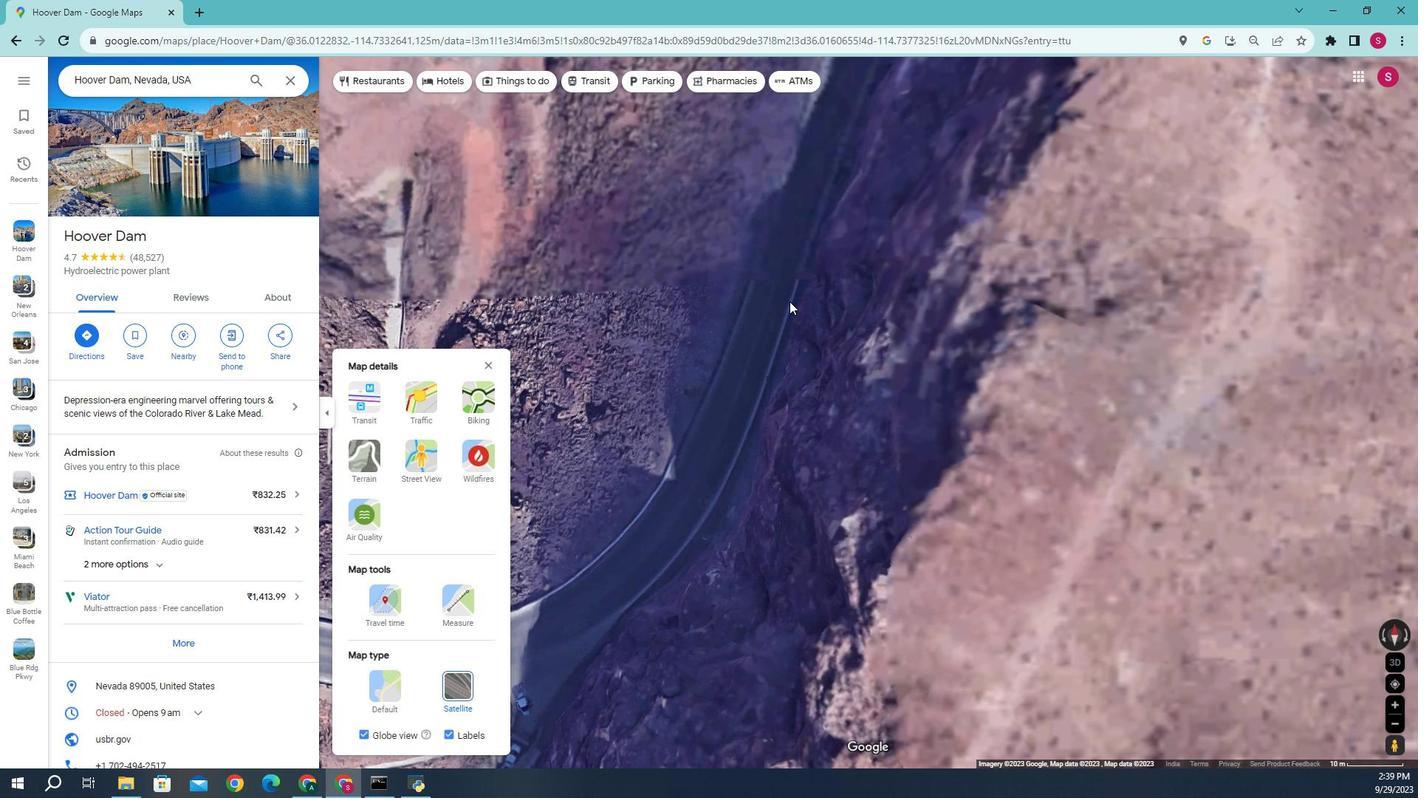 
Action: Mouse pressed left at (780, 289)
Screenshot: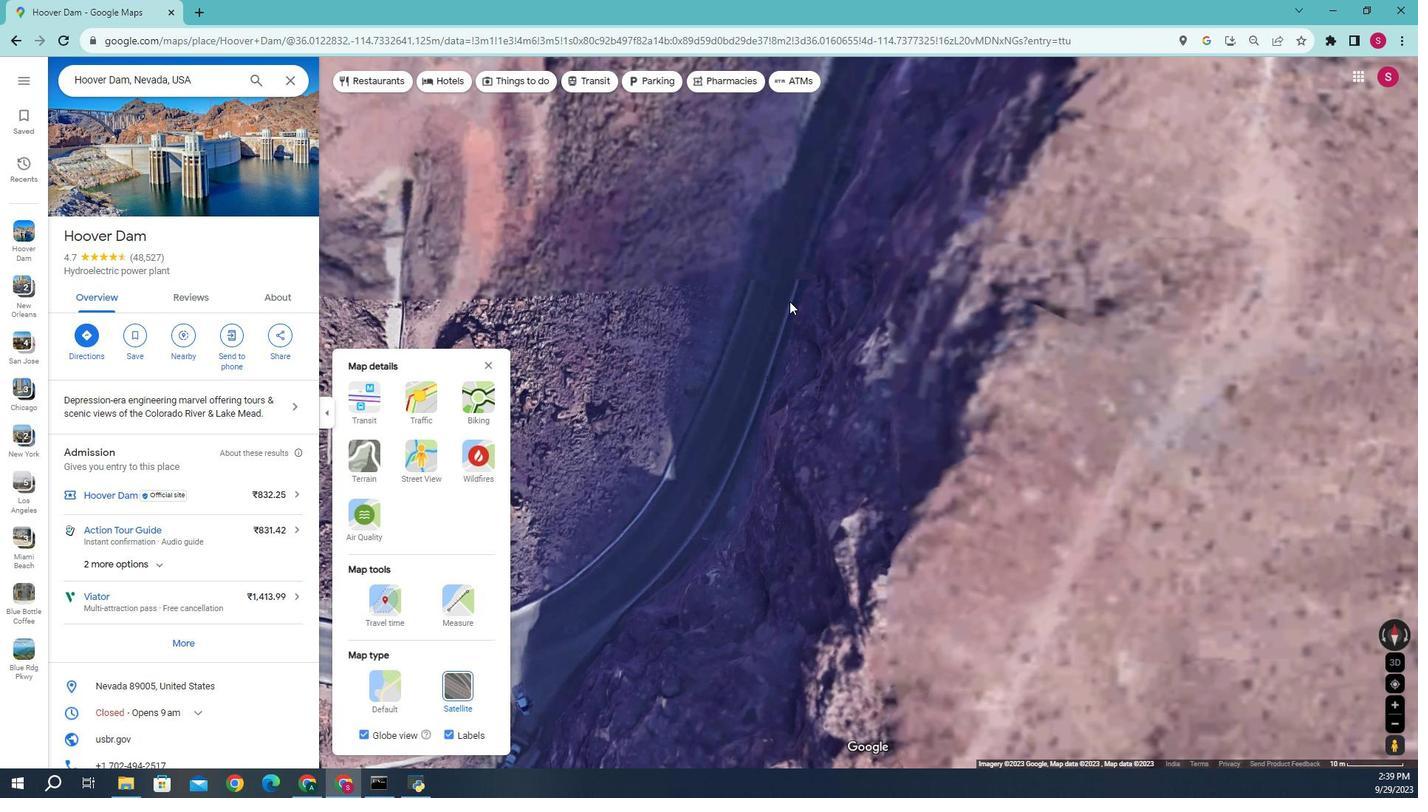 
Action: Mouse moved to (823, 319)
Screenshot: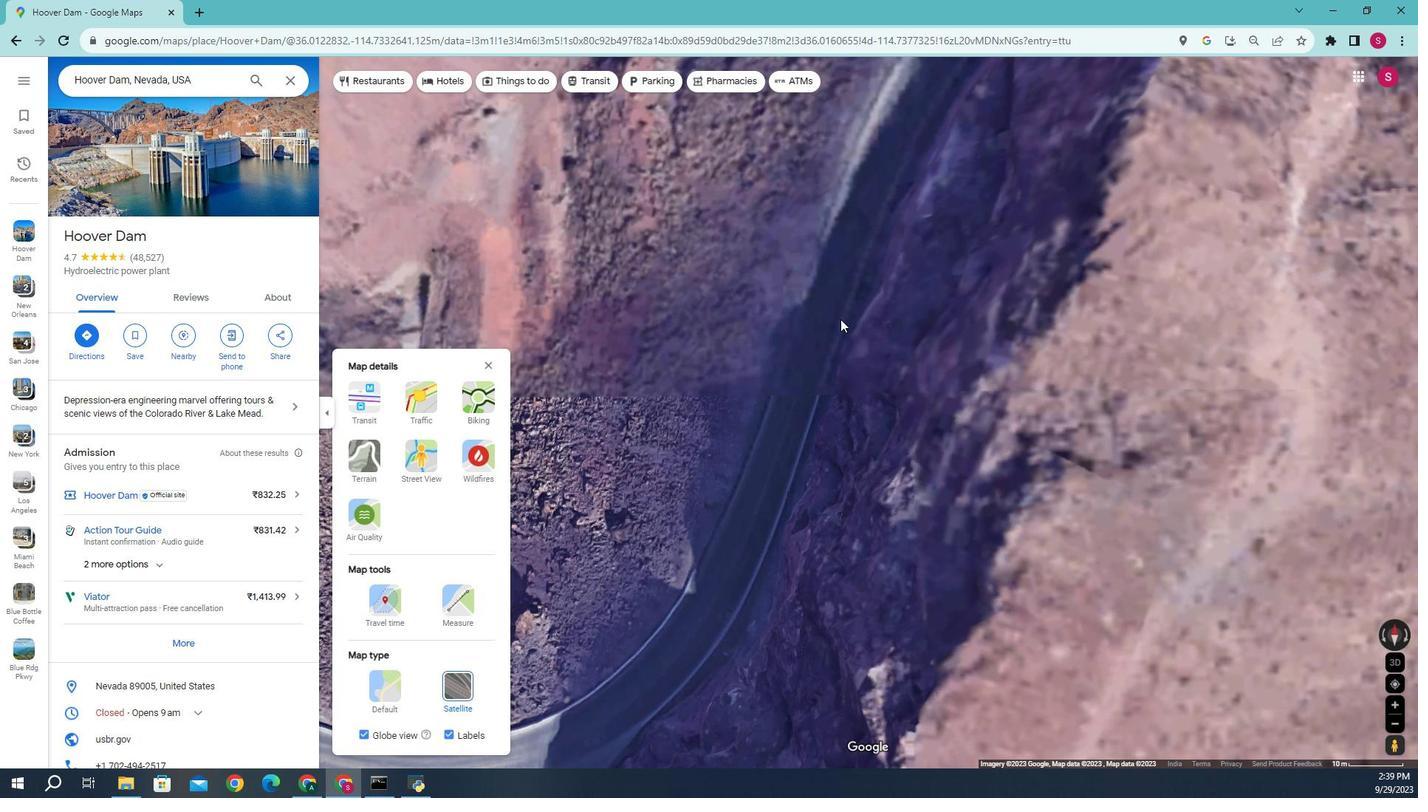 
Action: Mouse pressed left at (826, 315)
Screenshot: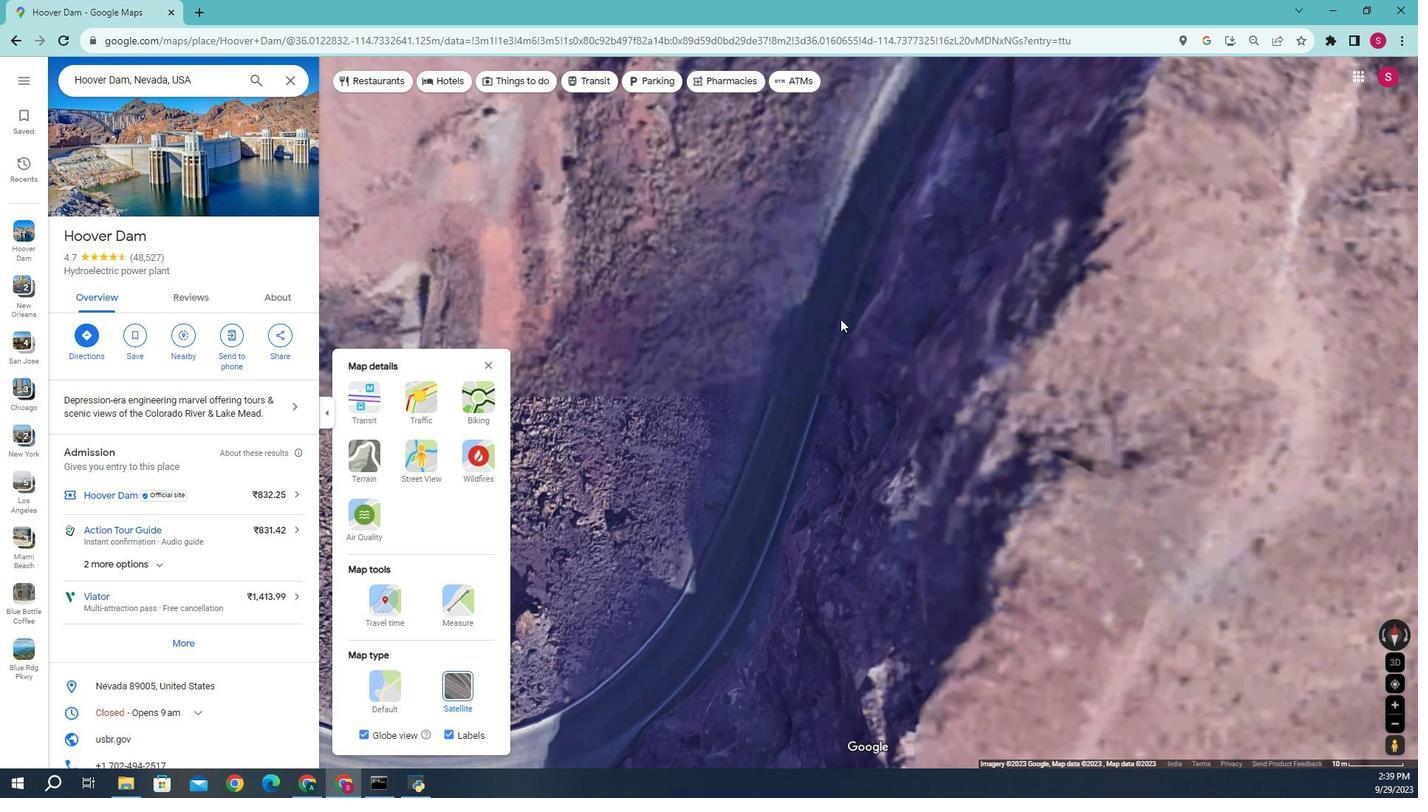 
Action: Mouse moved to (864, 296)
Screenshot: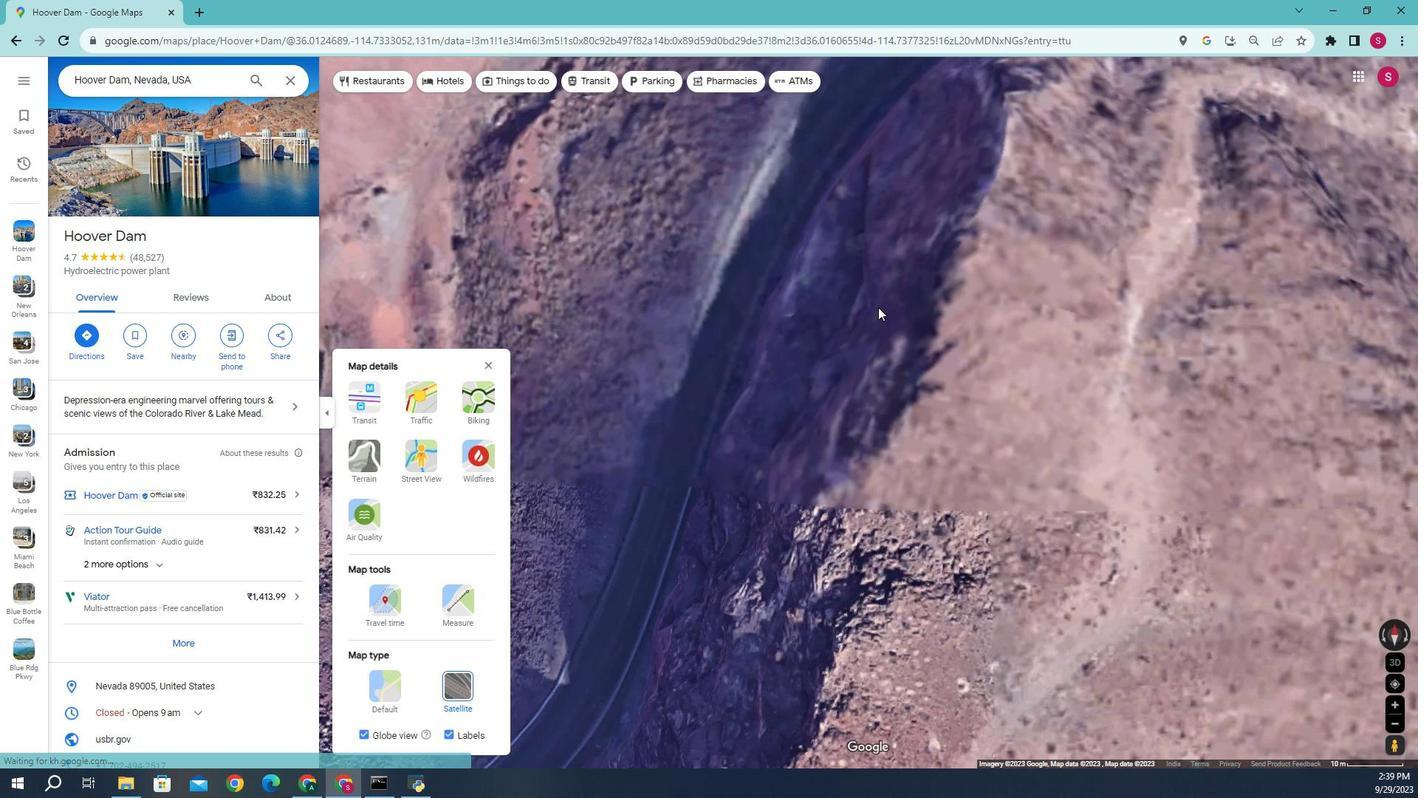 
Action: Mouse pressed left at (864, 296)
Screenshot: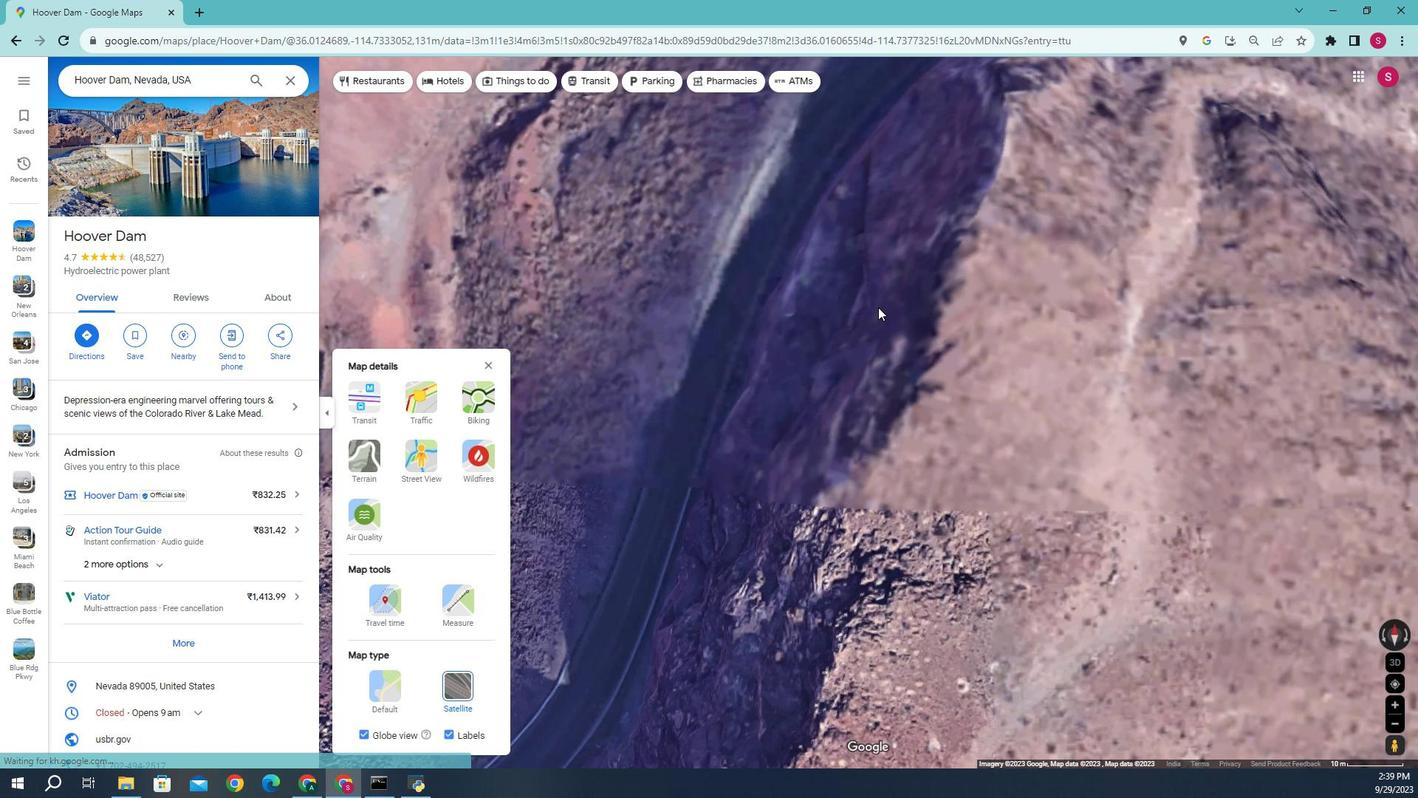 
Action: Mouse moved to (877, 284)
Screenshot: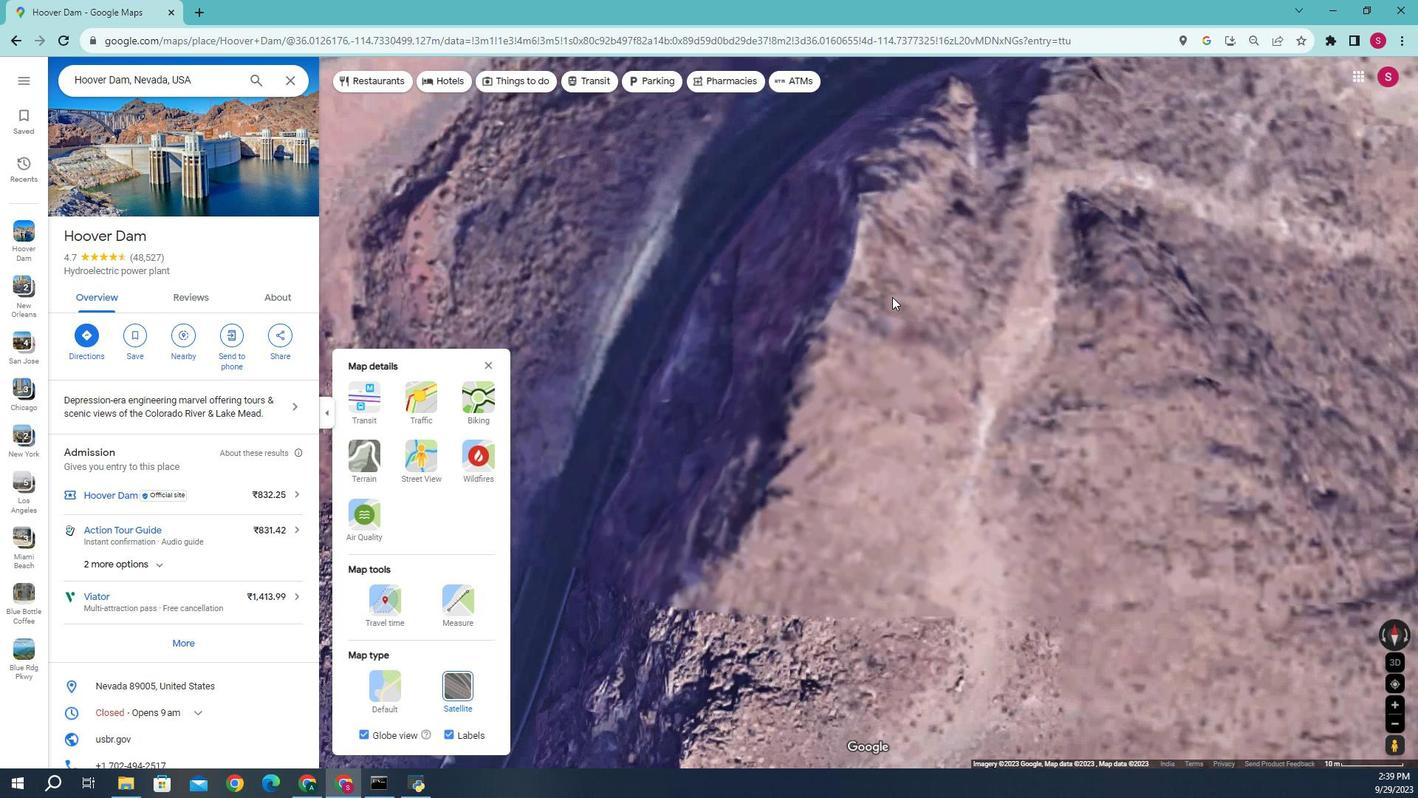 
Action: Mouse pressed left at (877, 284)
Screenshot: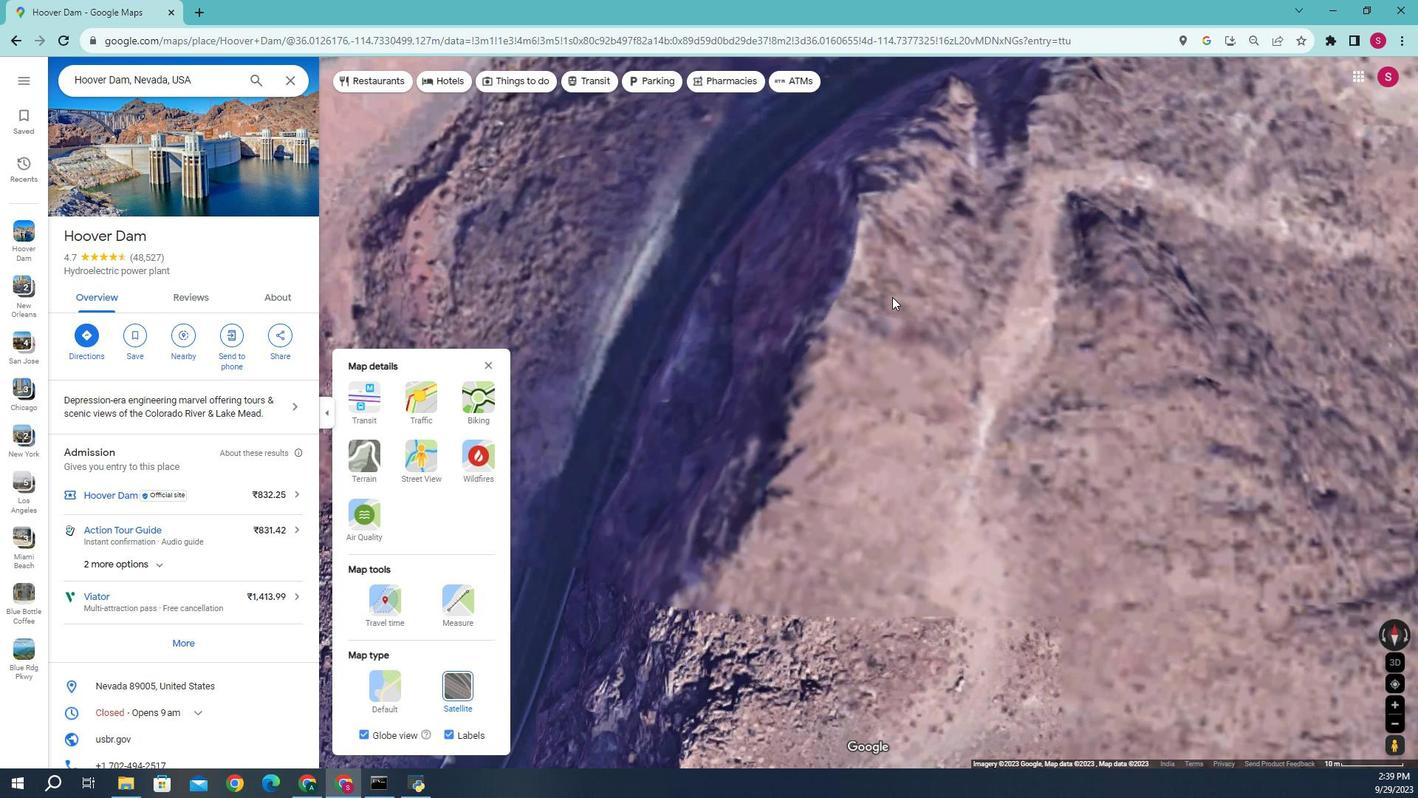 
Action: Mouse moved to (694, 333)
Screenshot: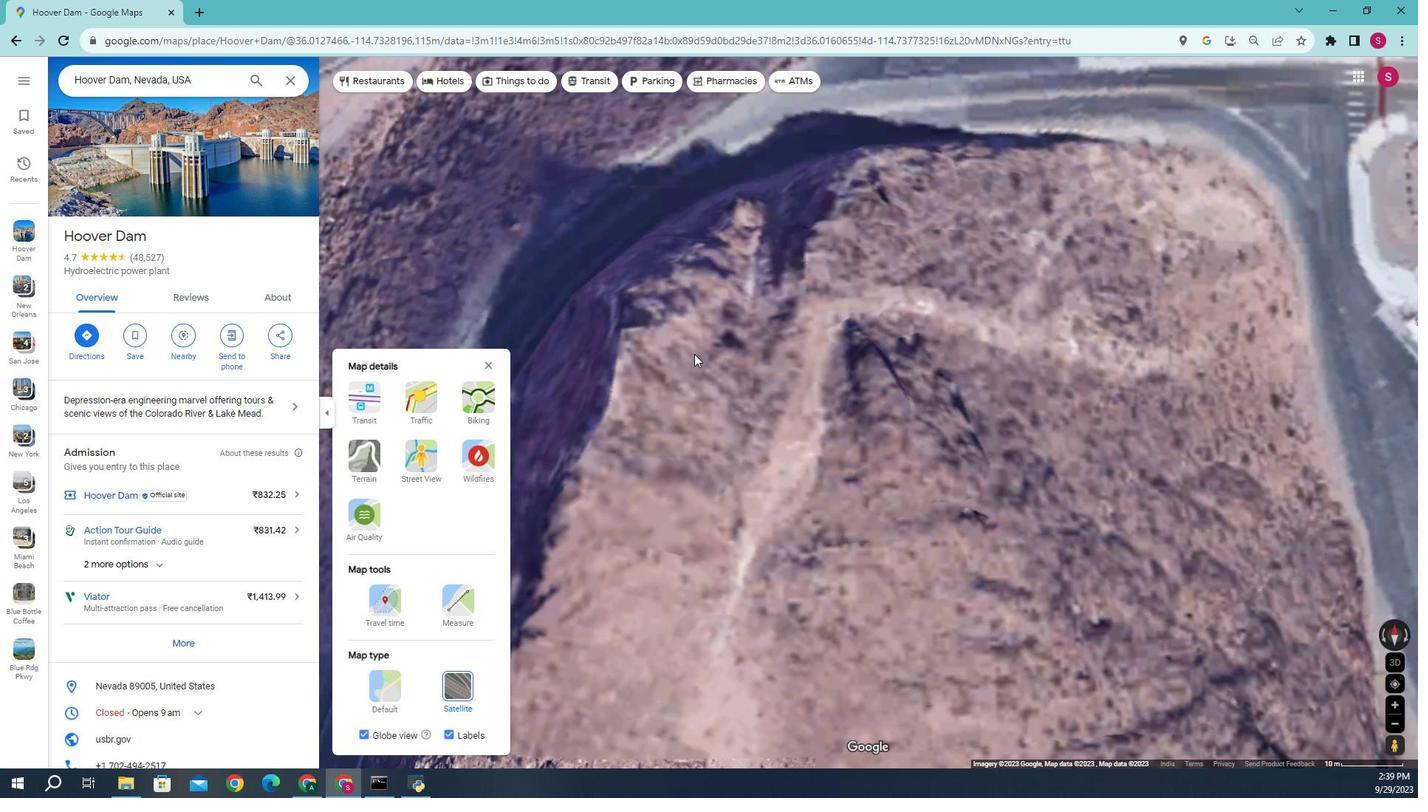 
Action: Mouse pressed left at (694, 333)
Screenshot: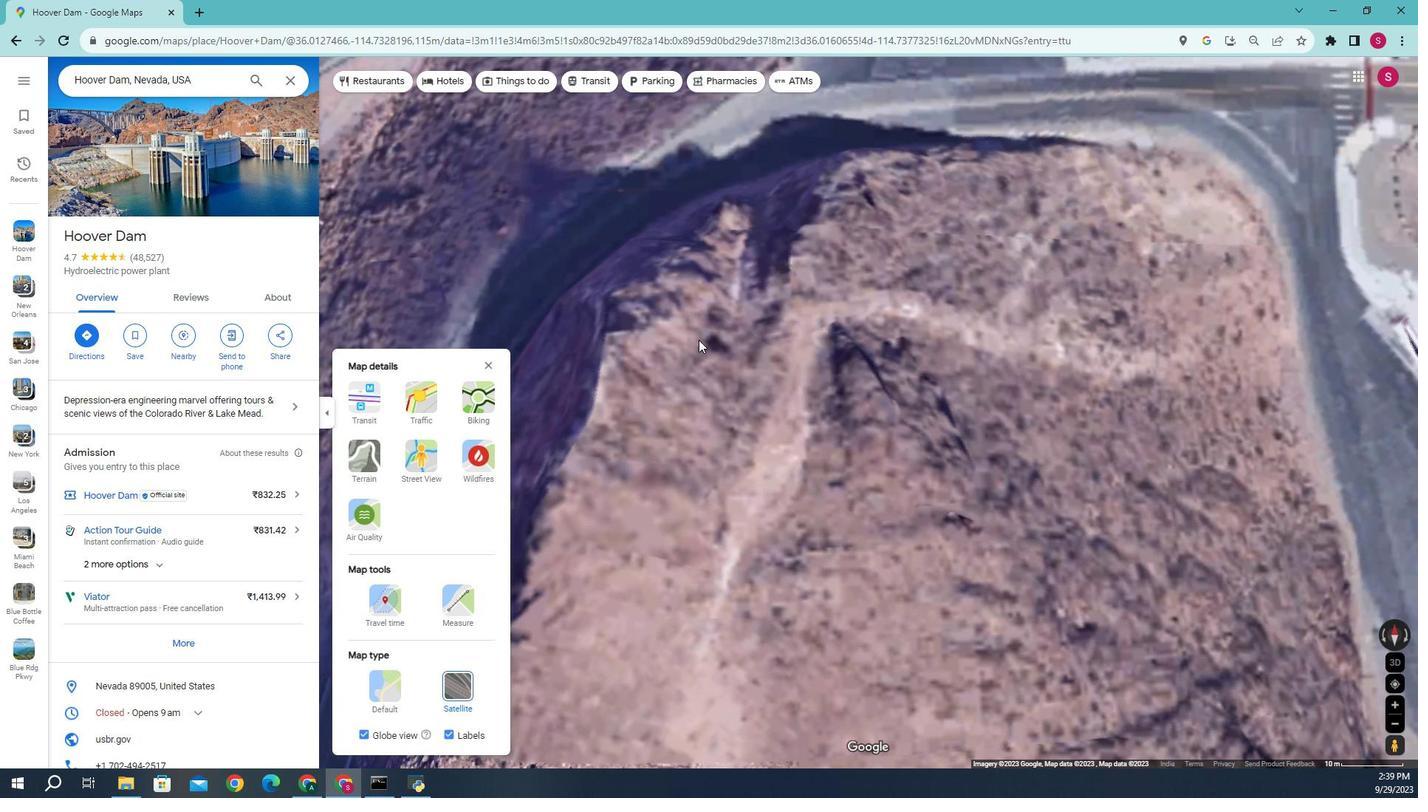 
Action: Mouse moved to (730, 492)
Screenshot: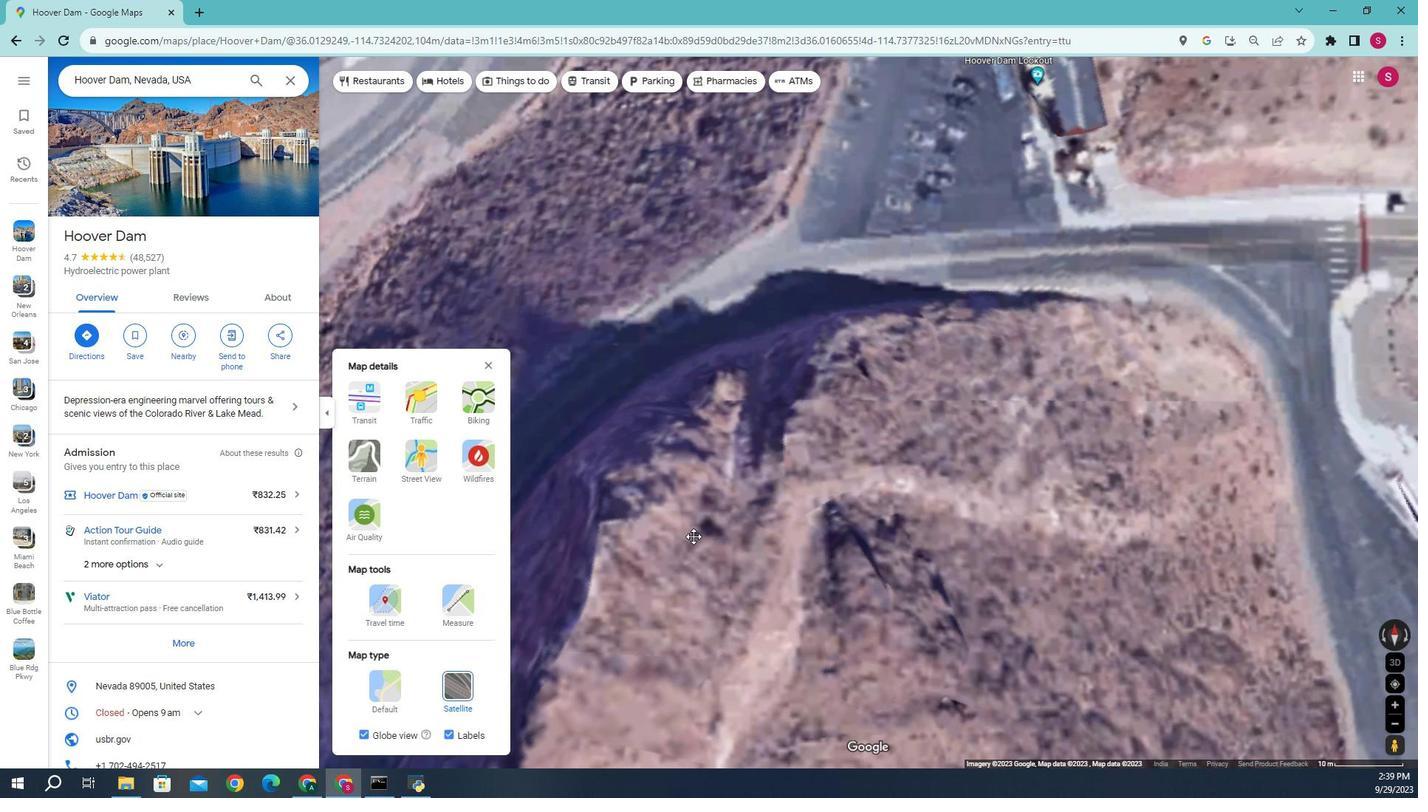 
Action: Mouse pressed left at (730, 492)
Screenshot: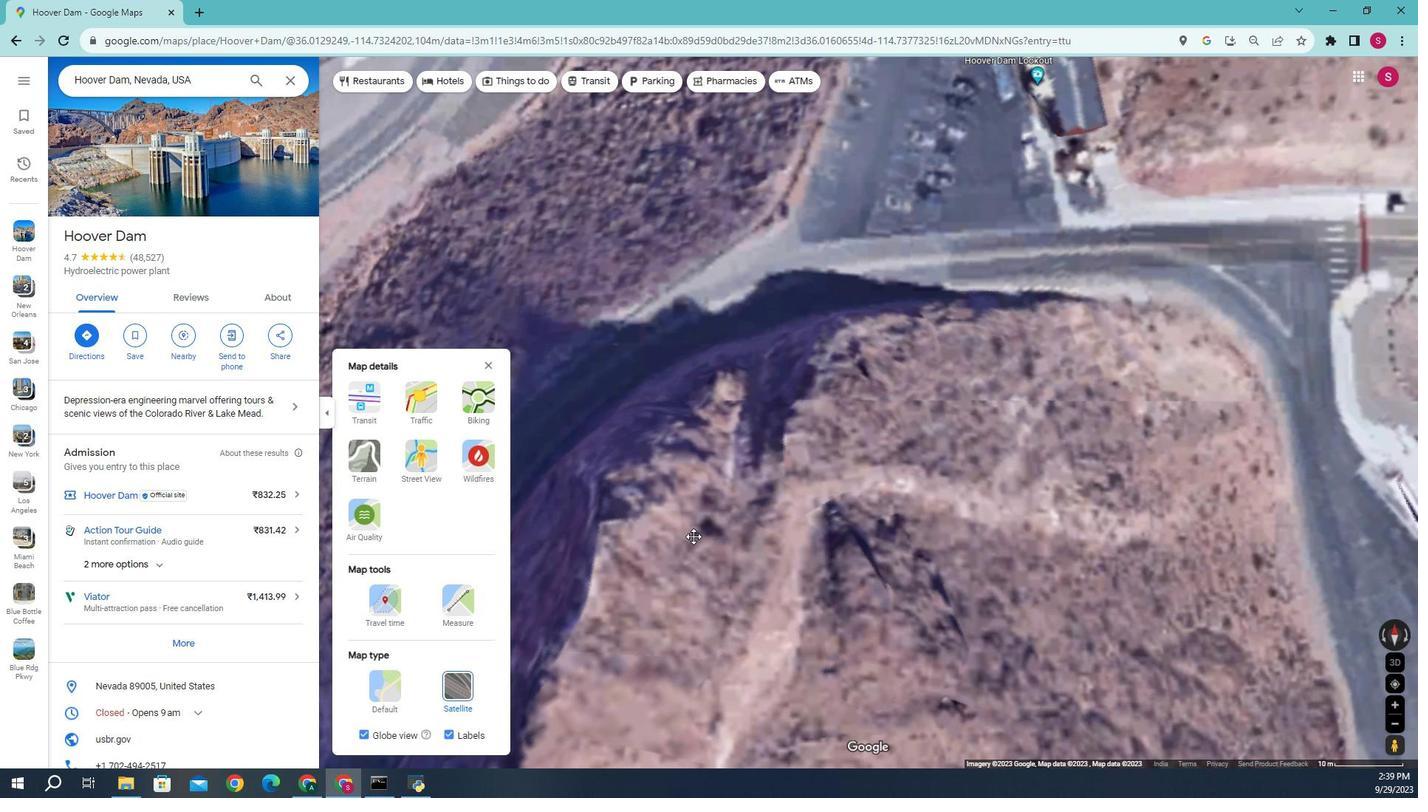 
Action: Mouse moved to (722, 464)
Screenshot: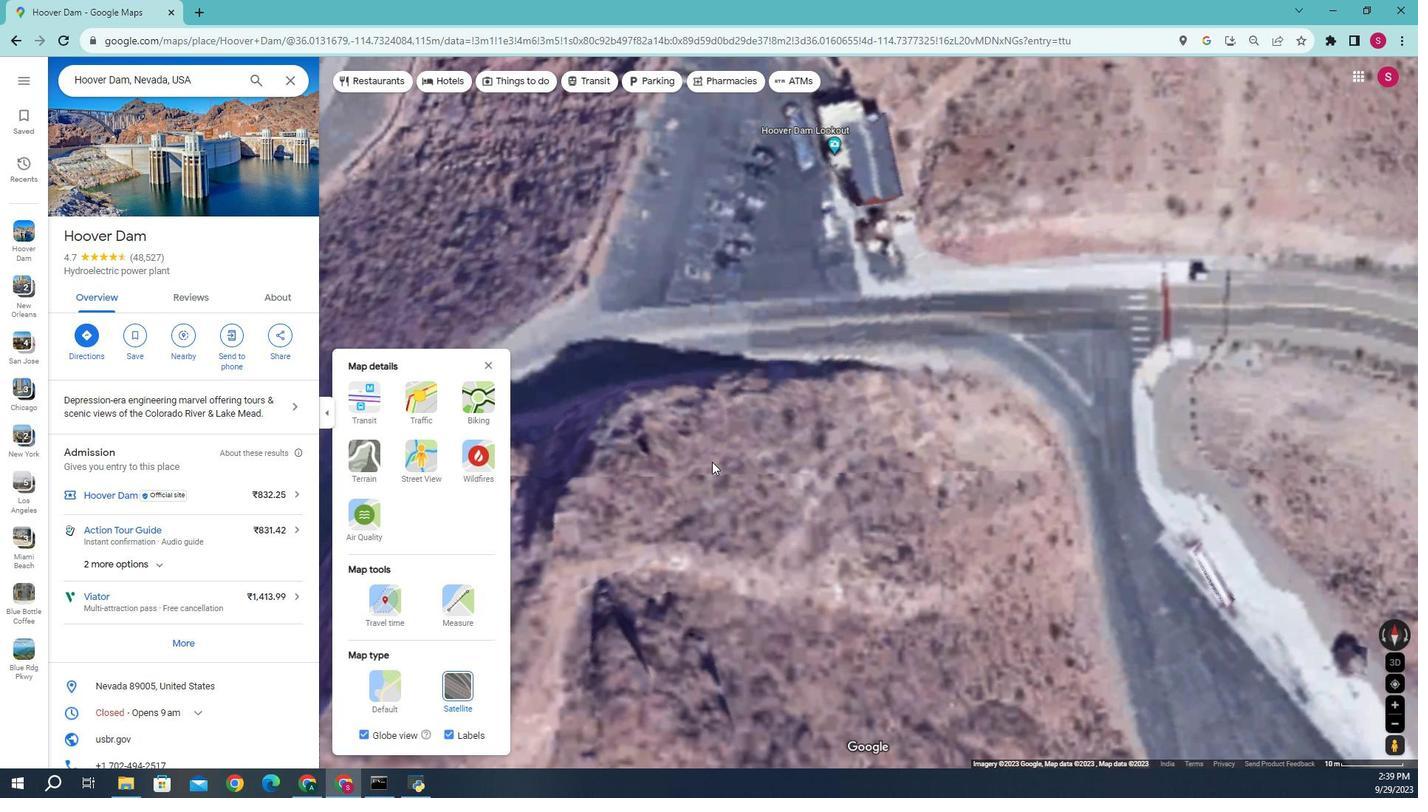 
Action: Mouse pressed left at (722, 464)
Screenshot: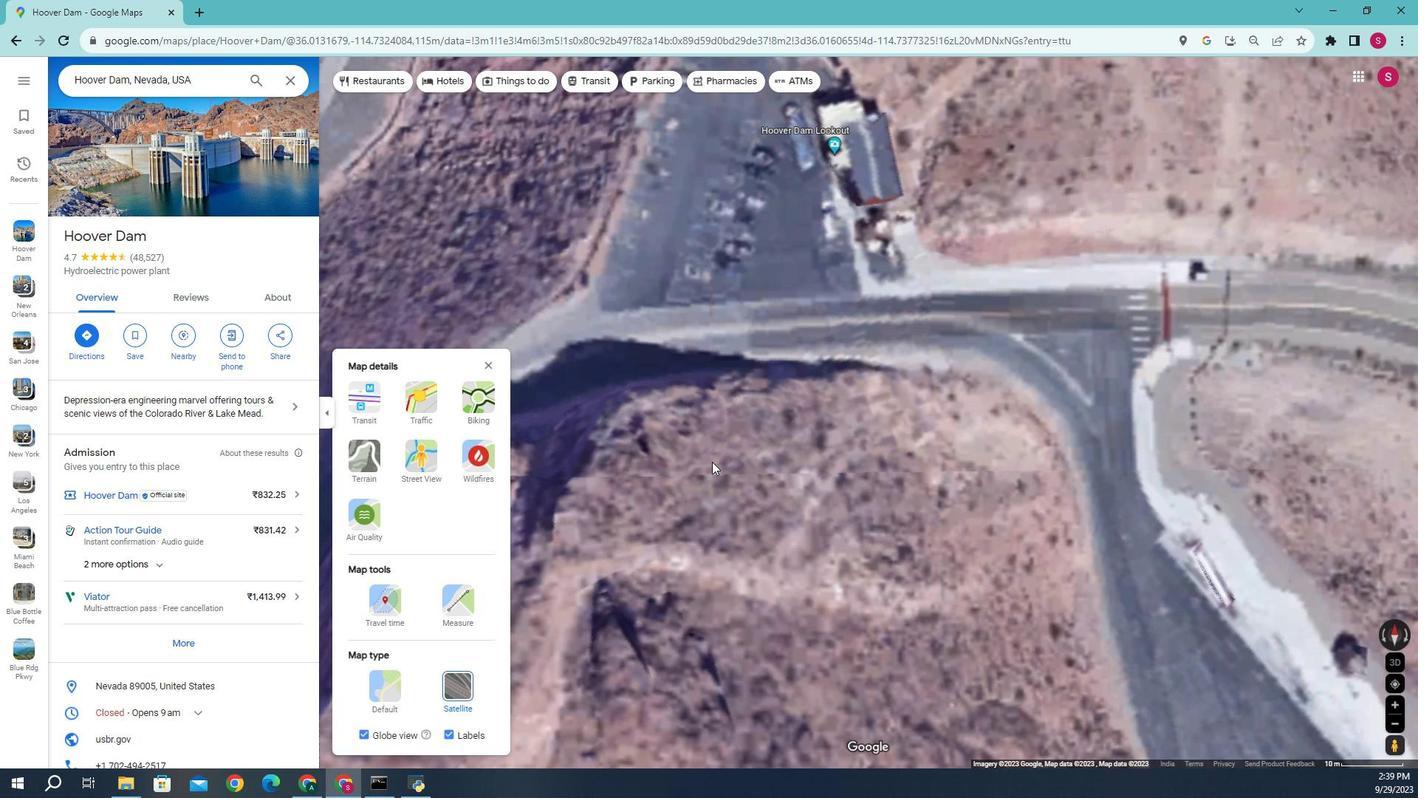 
Action: Mouse moved to (482, 379)
Screenshot: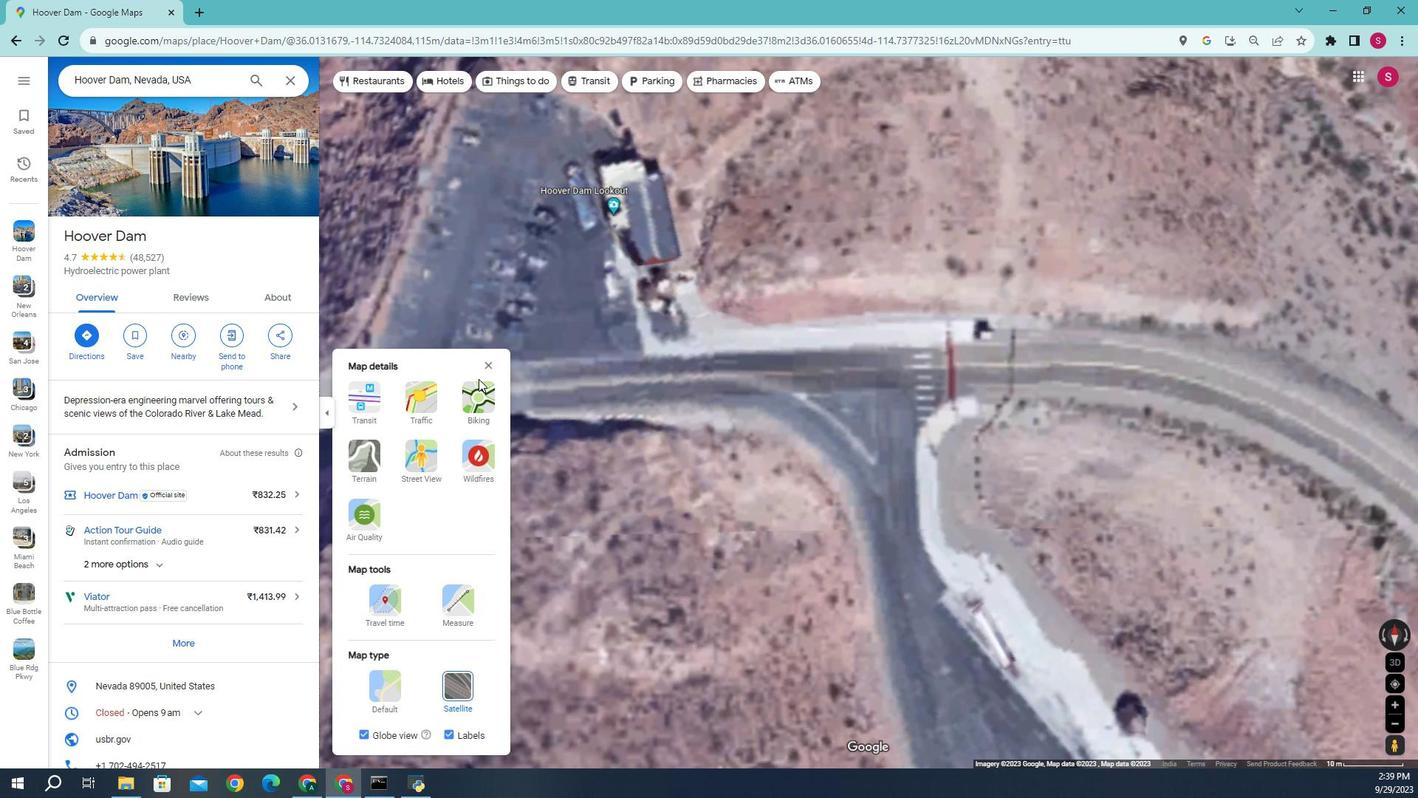 
Action: Mouse pressed left at (482, 379)
Screenshot: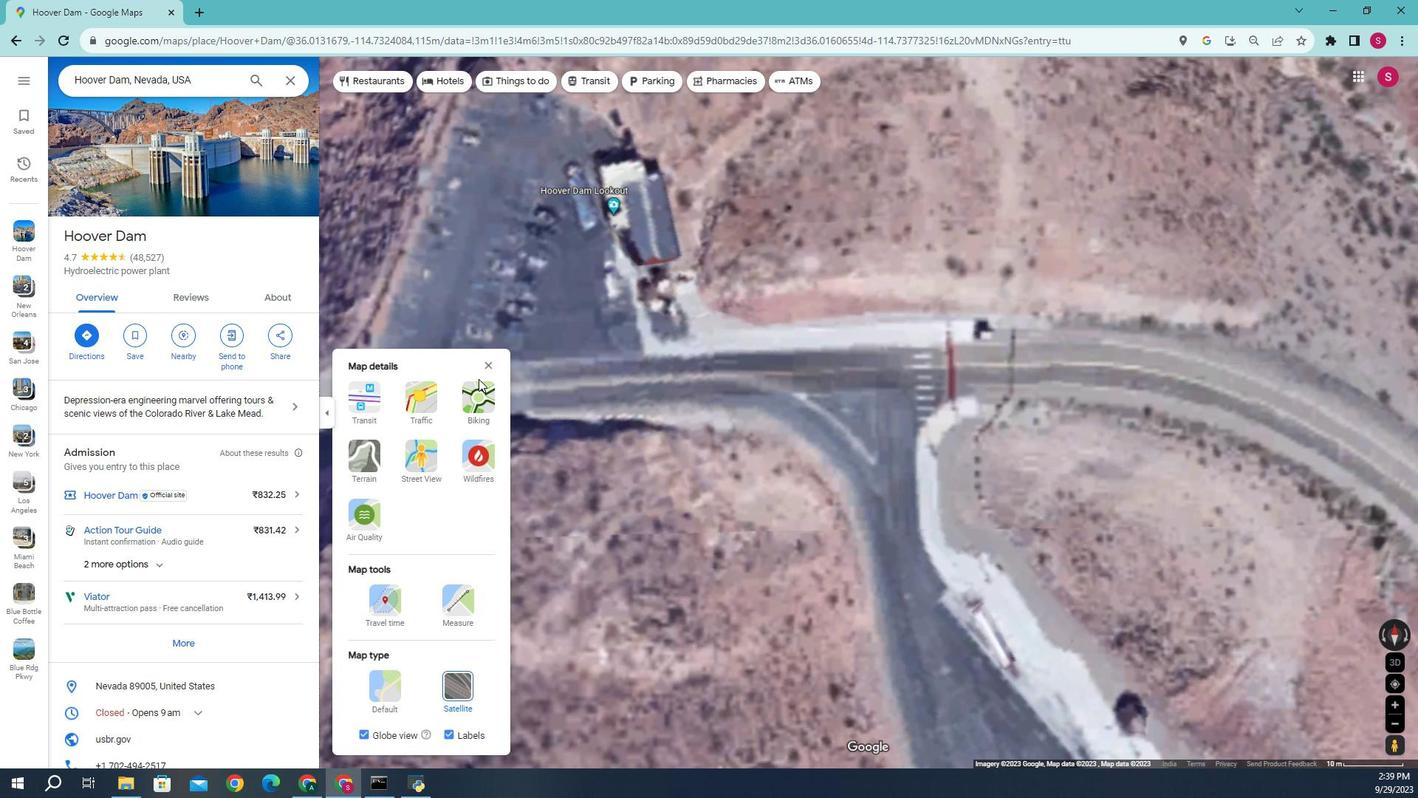 
Action: Mouse moved to (605, 361)
Screenshot: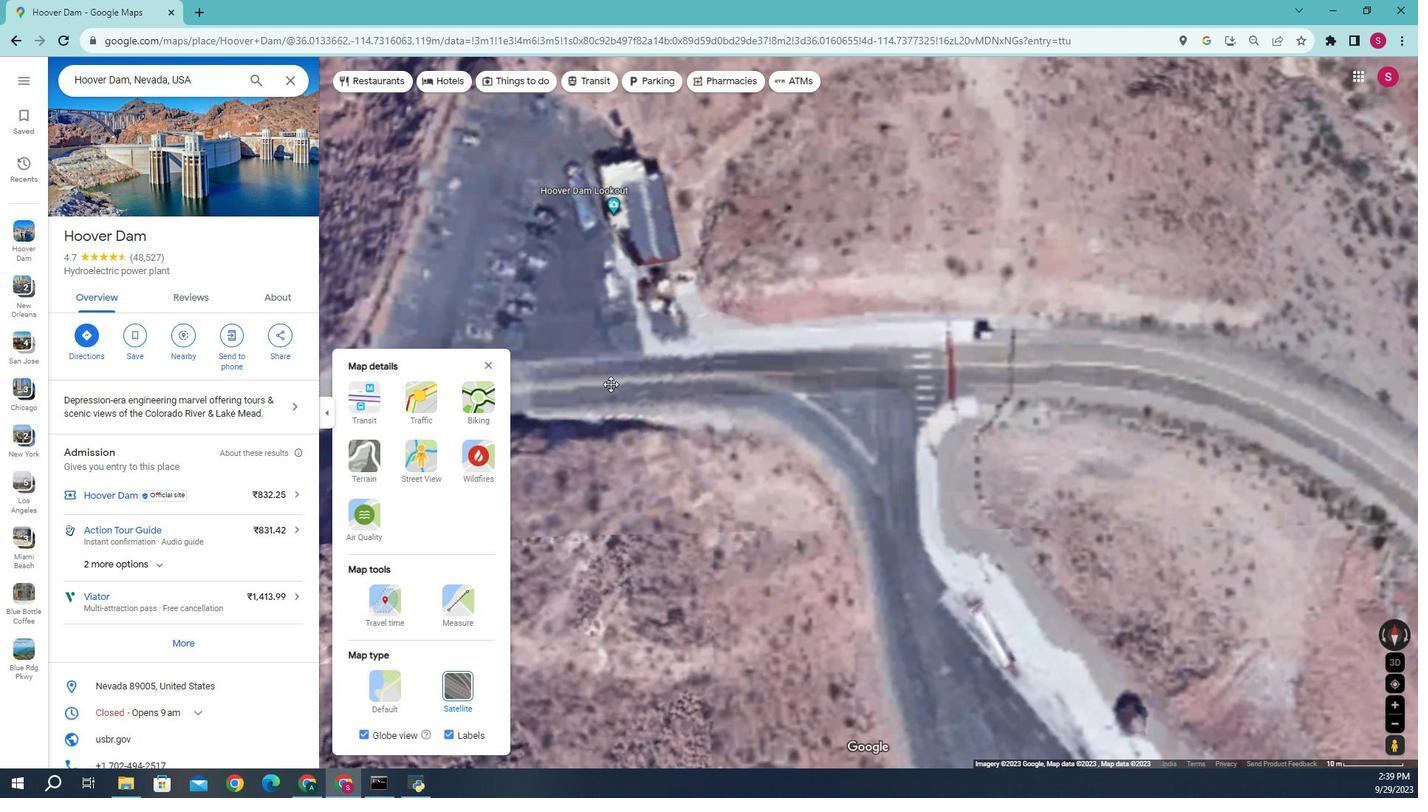 
Action: Mouse pressed left at (605, 361)
Screenshot: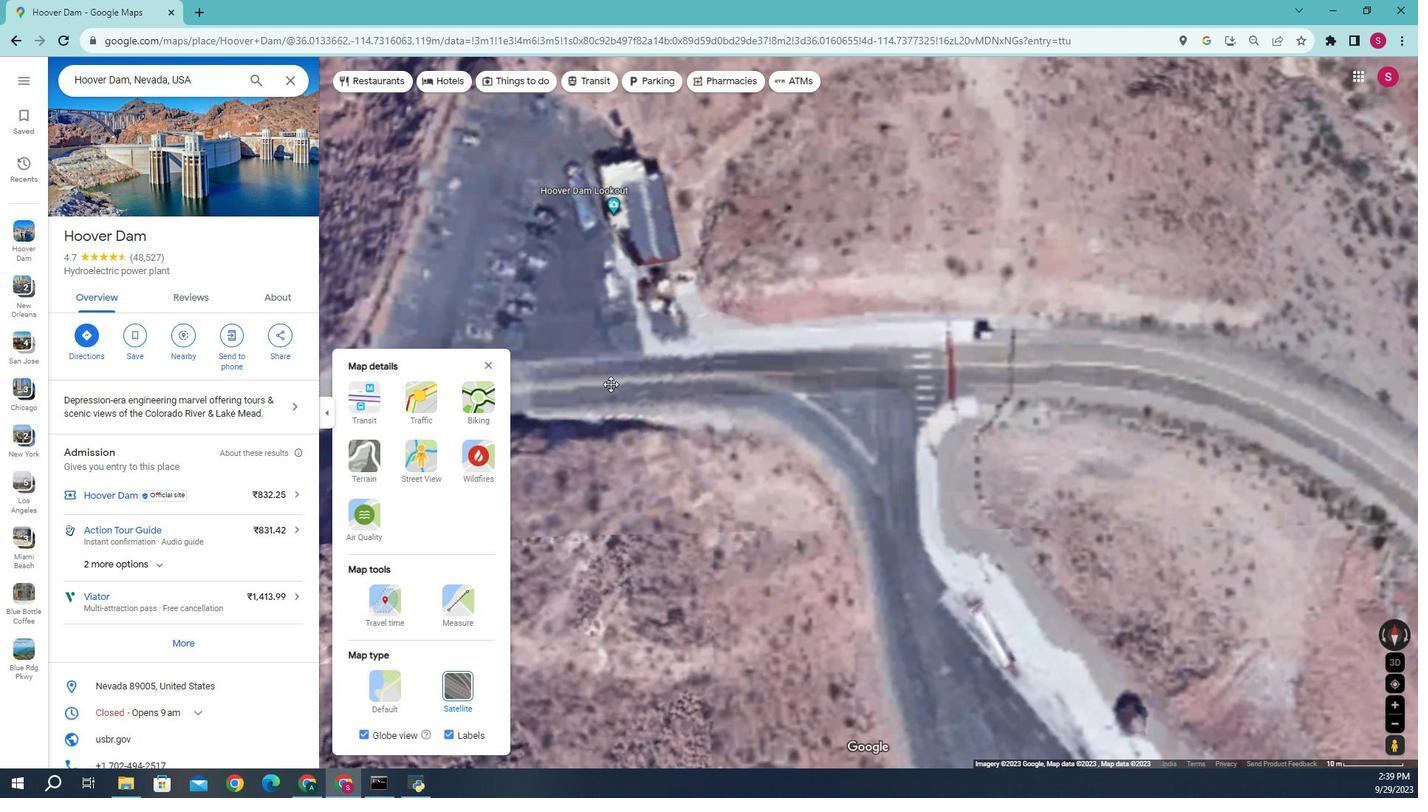 
Action: Mouse moved to (618, 398)
Screenshot: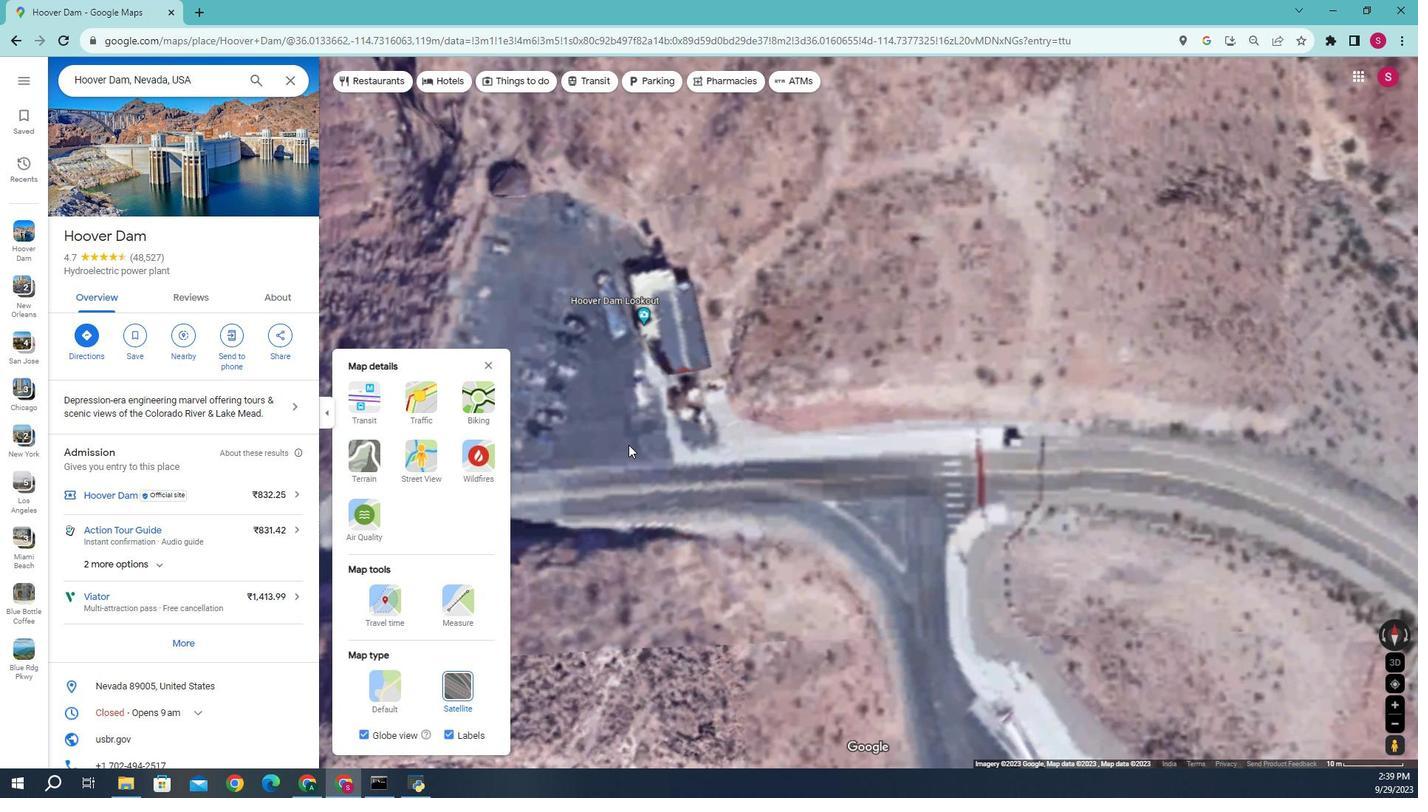 
Action: Mouse pressed left at (618, 398)
Screenshot: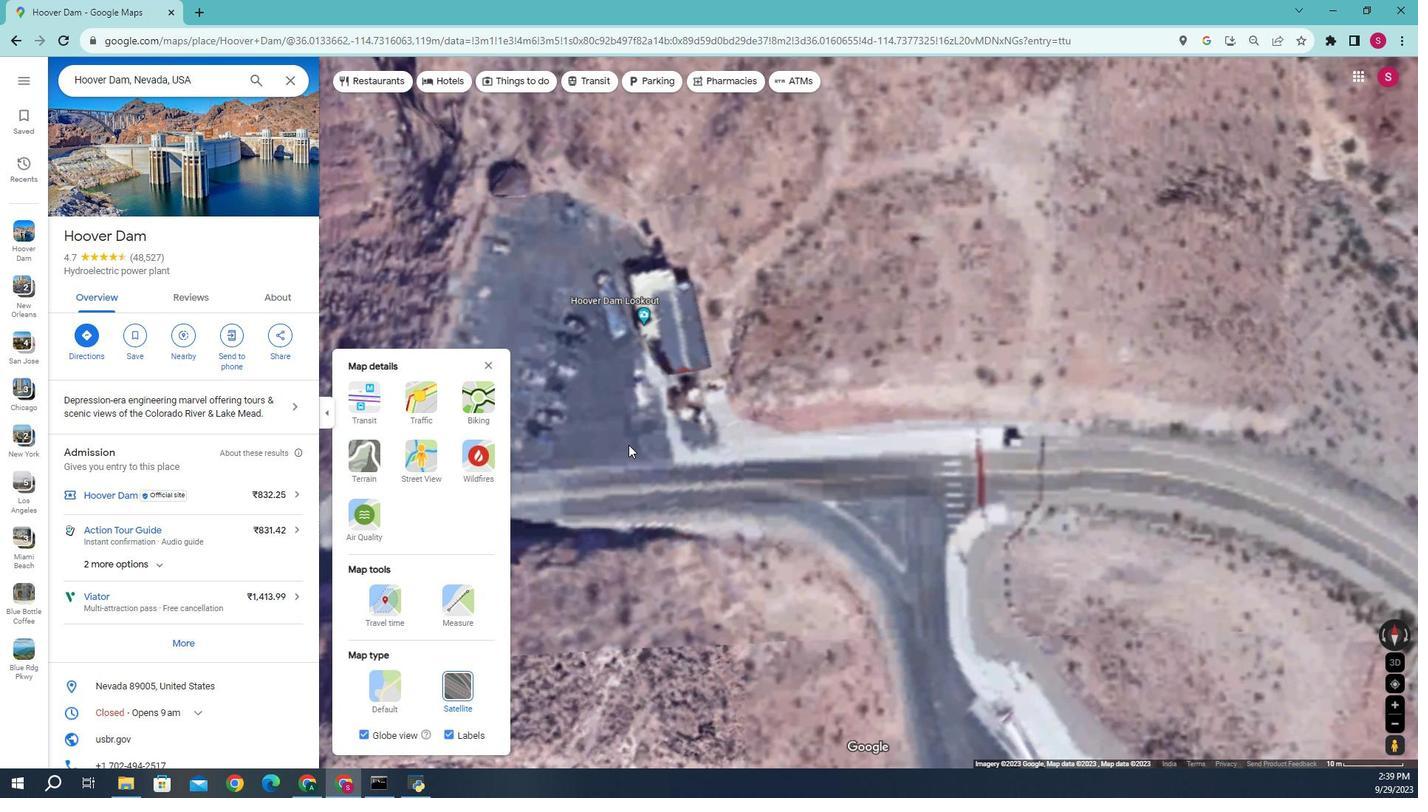 
Action: Mouse moved to (652, 421)
Screenshot: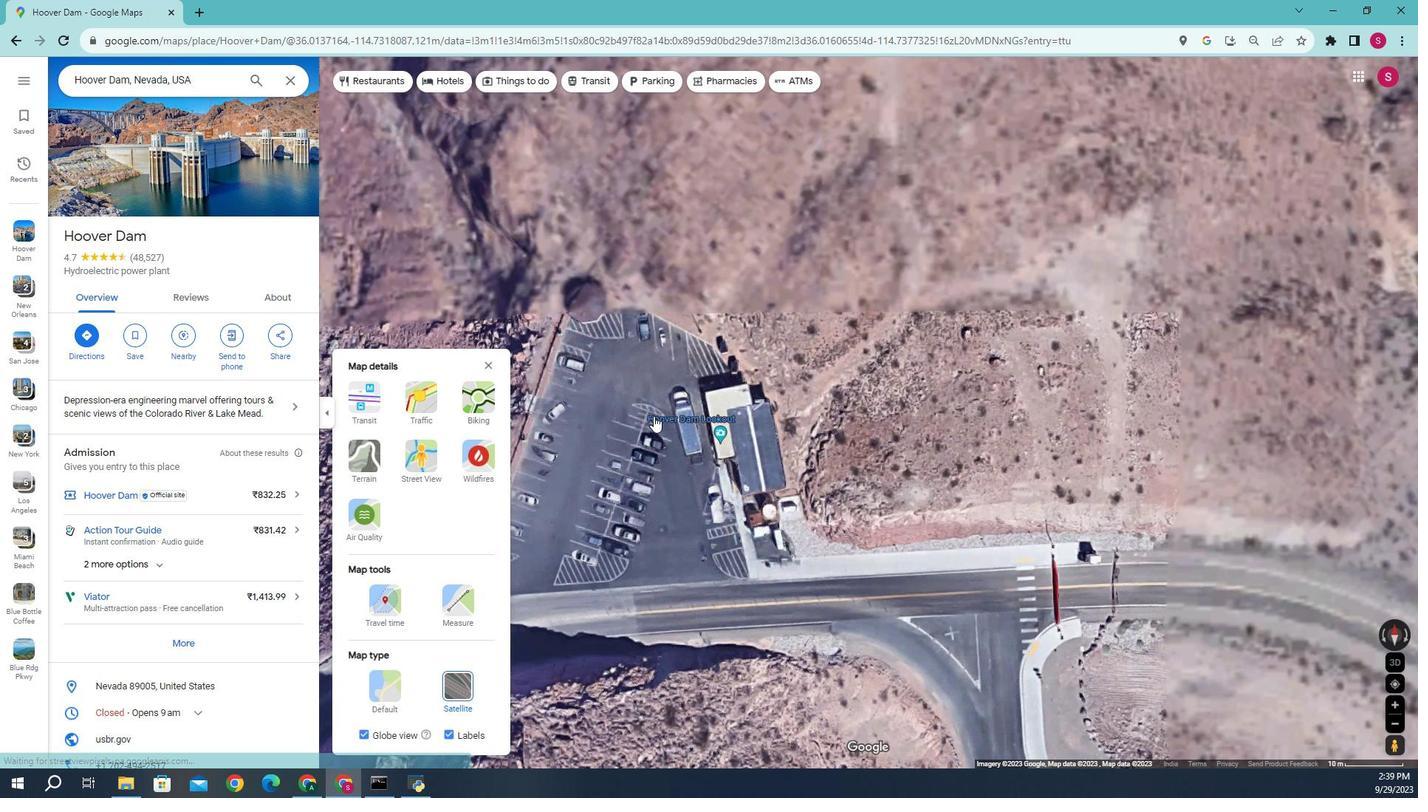 
Action: Mouse pressed left at (652, 421)
Screenshot: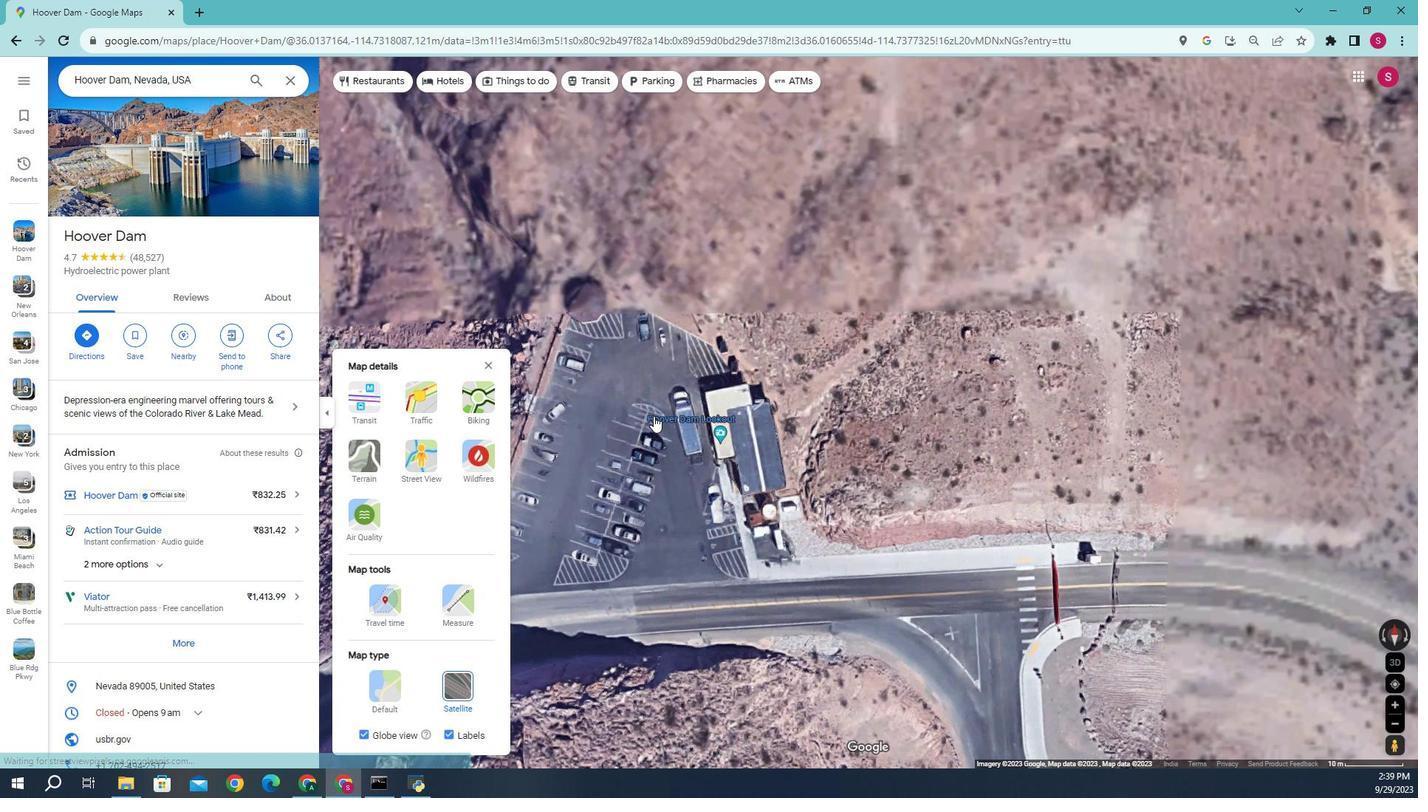 
Action: Mouse moved to (666, 523)
Screenshot: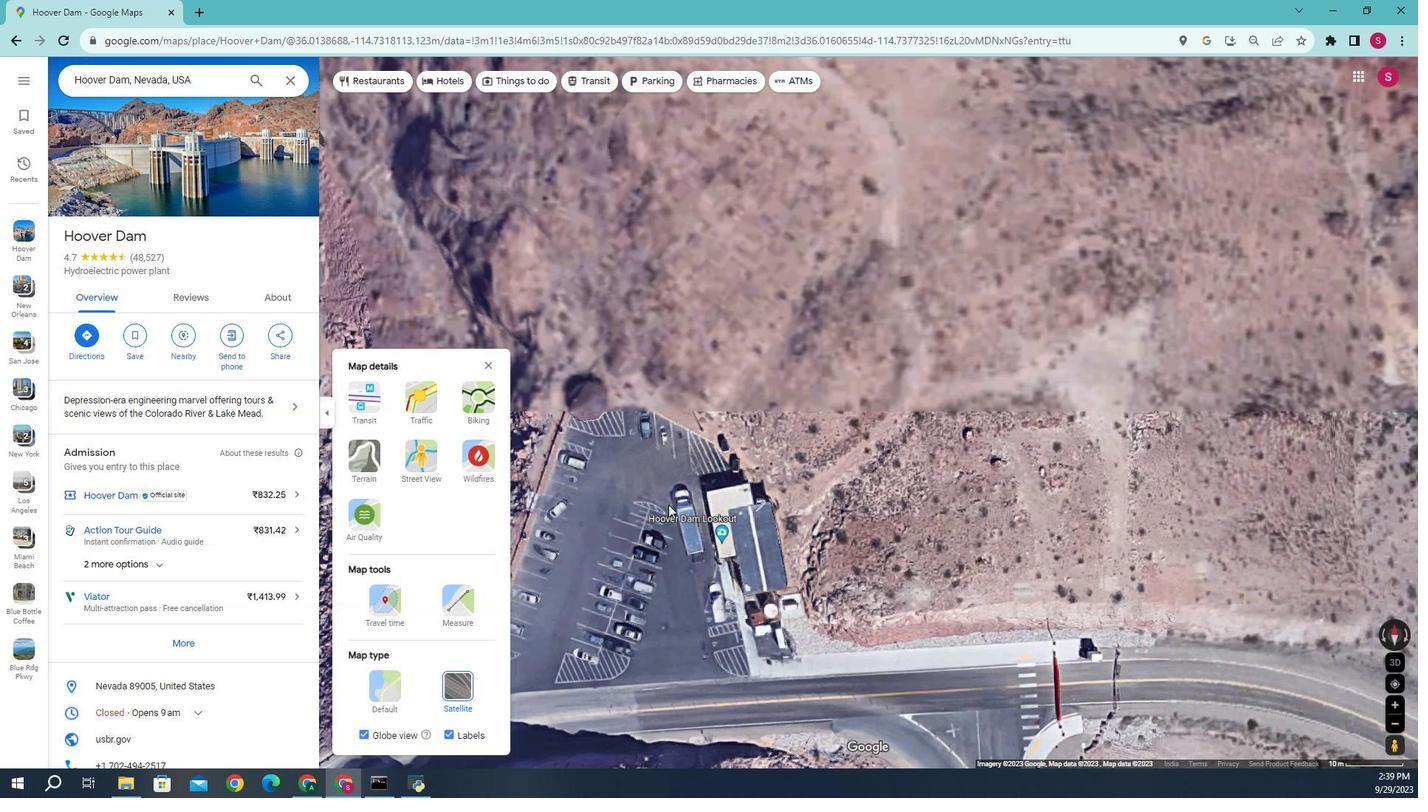 
Action: Mouse pressed left at (666, 523)
Screenshot: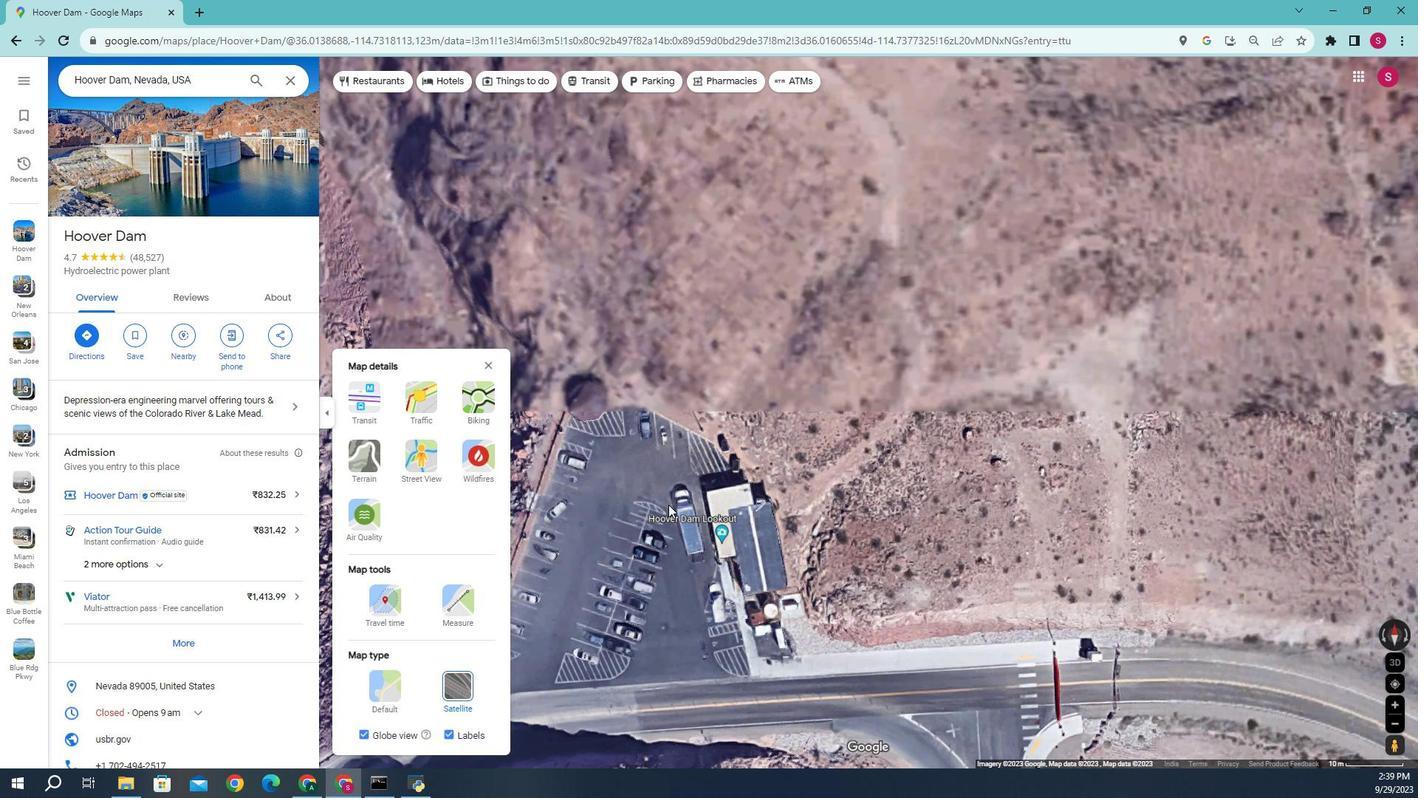 
Action: Mouse moved to (631, 481)
Screenshot: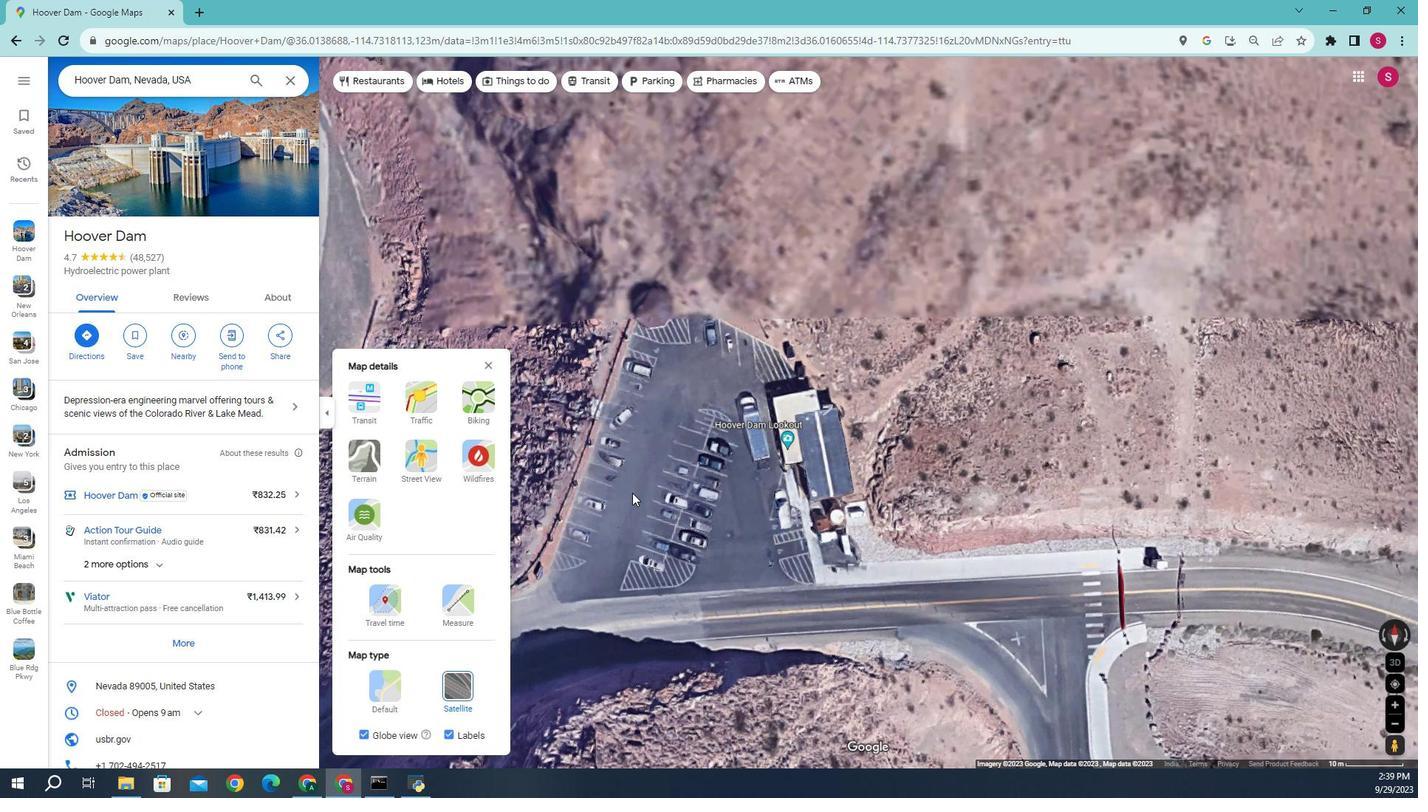 
Action: Mouse pressed left at (631, 481)
Screenshot: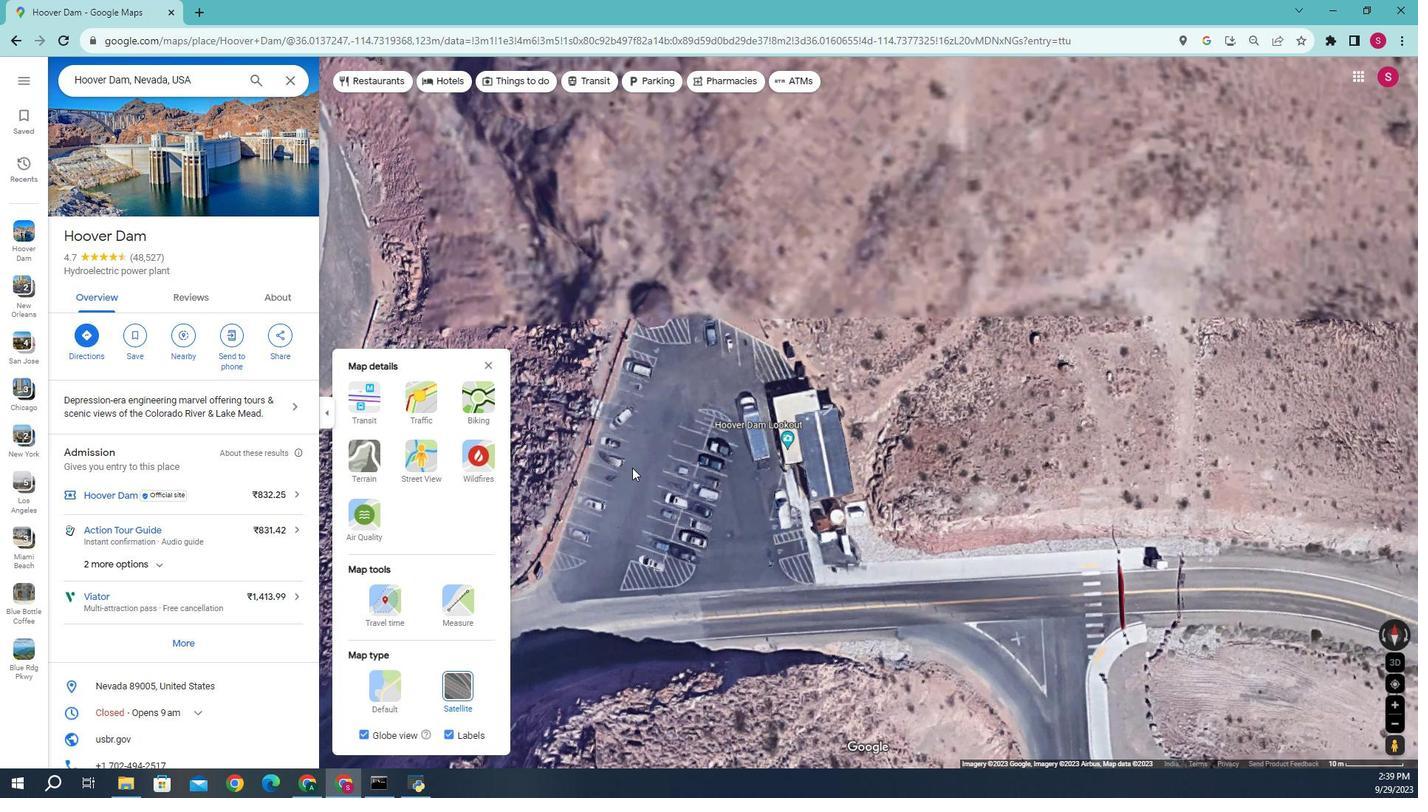
Action: Mouse moved to (652, 569)
Screenshot: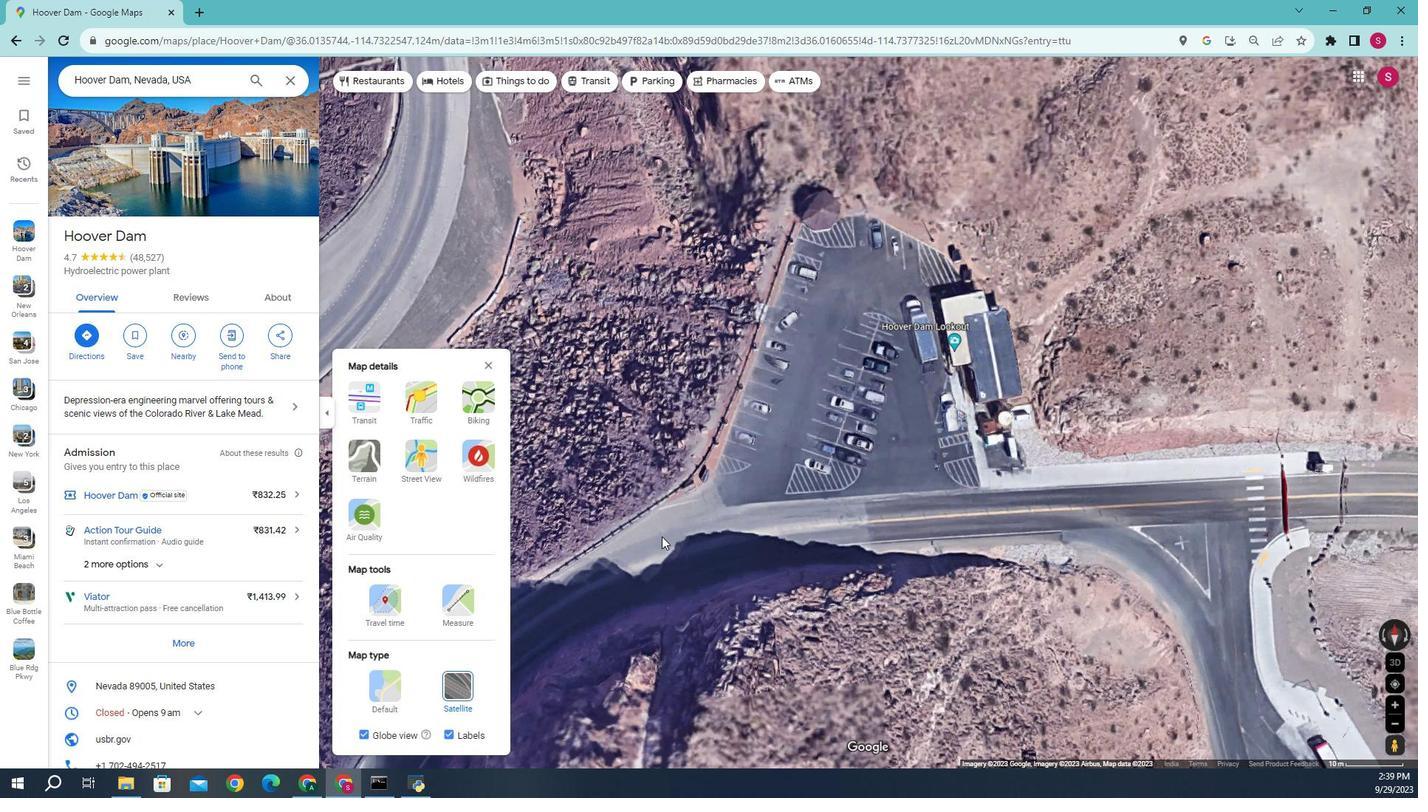 
Action: Mouse pressed left at (652, 569)
Screenshot: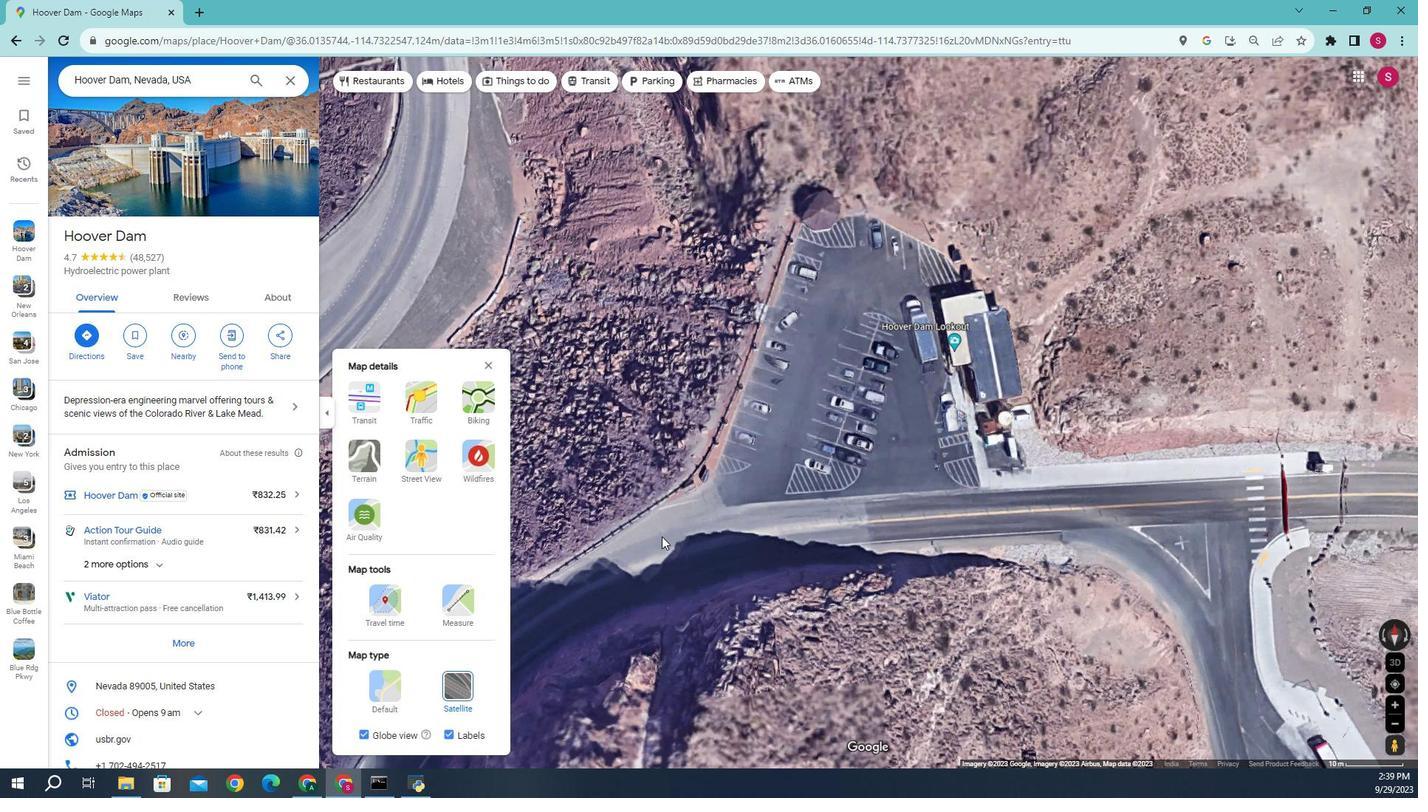 
Action: Mouse moved to (729, 503)
Screenshot: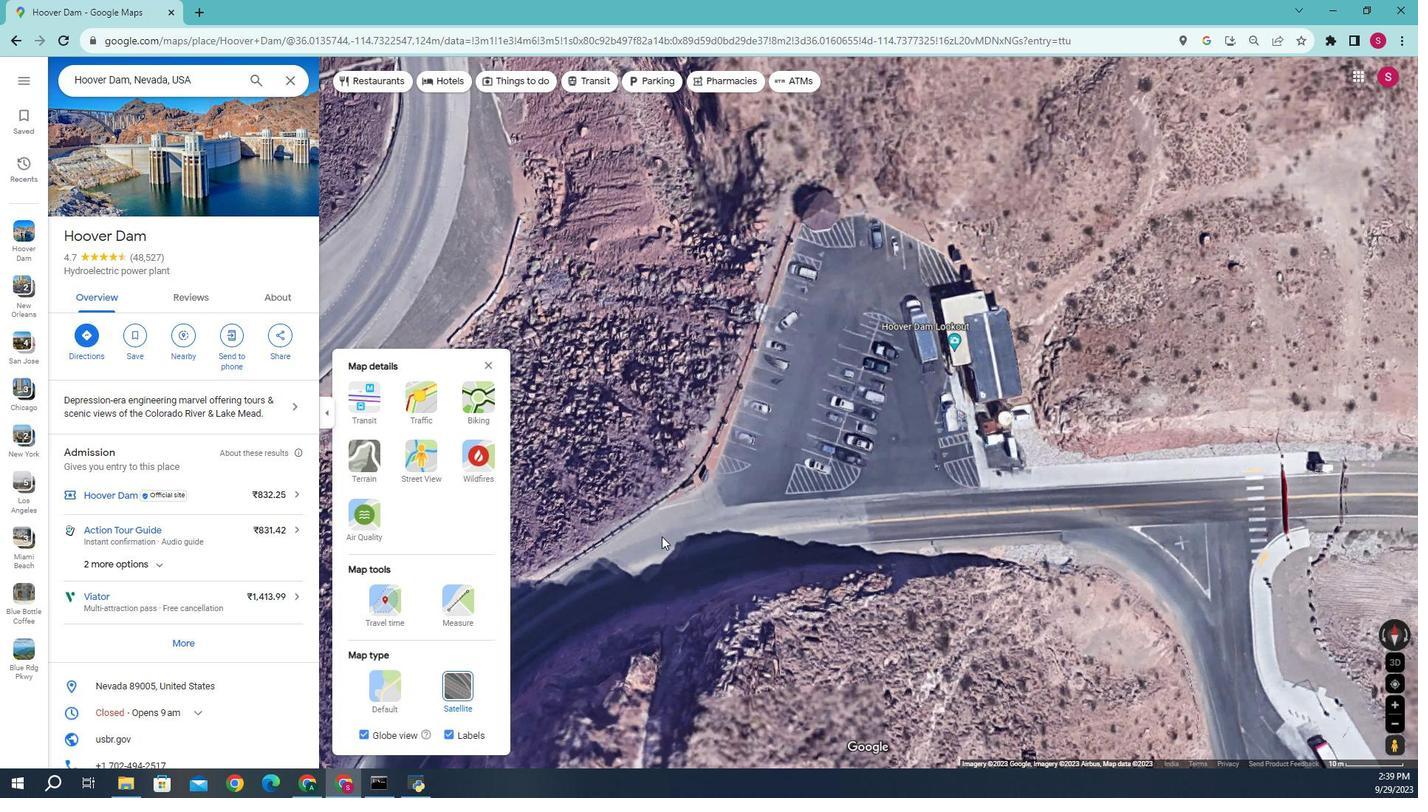 
Action: Mouse pressed left at (729, 503)
Screenshot: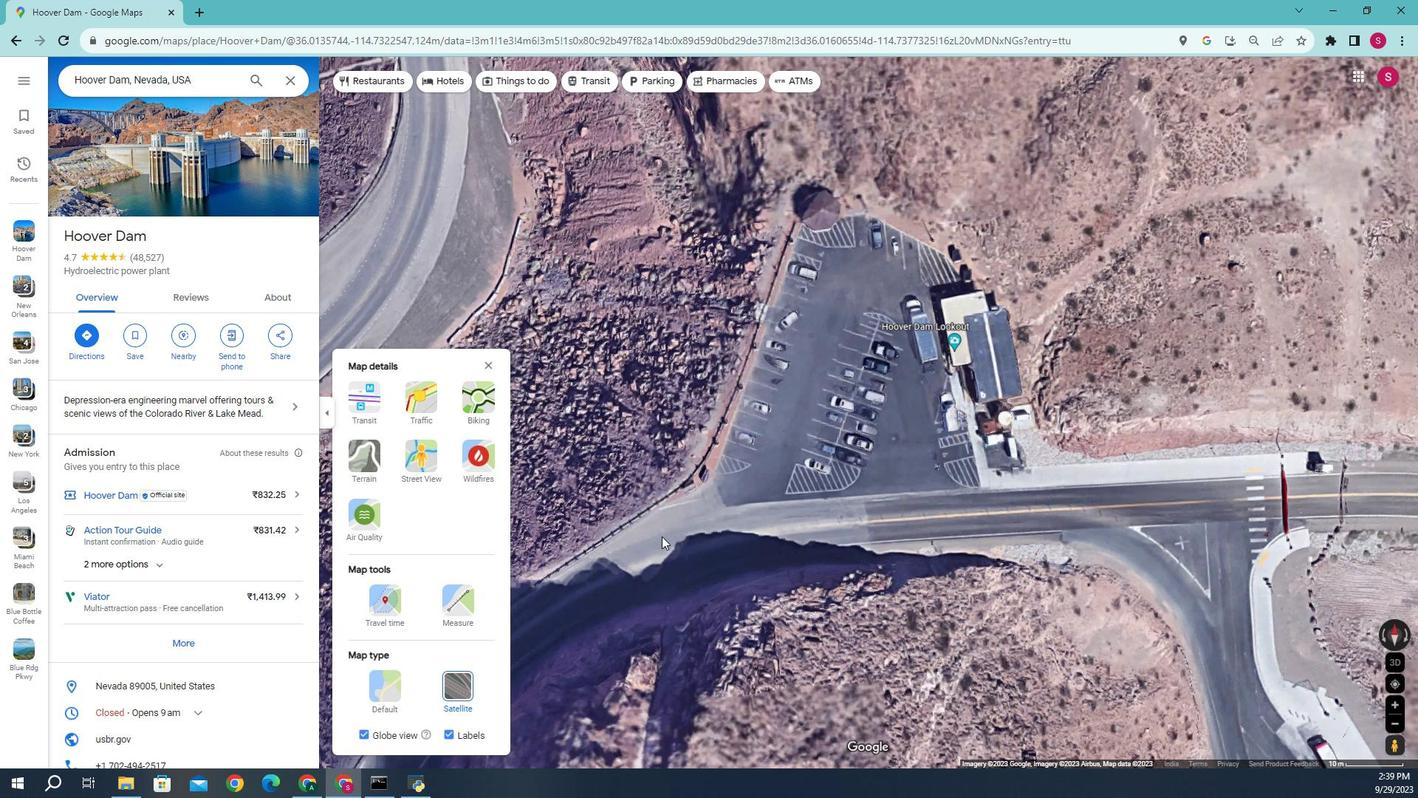 
Action: Mouse moved to (723, 503)
Screenshot: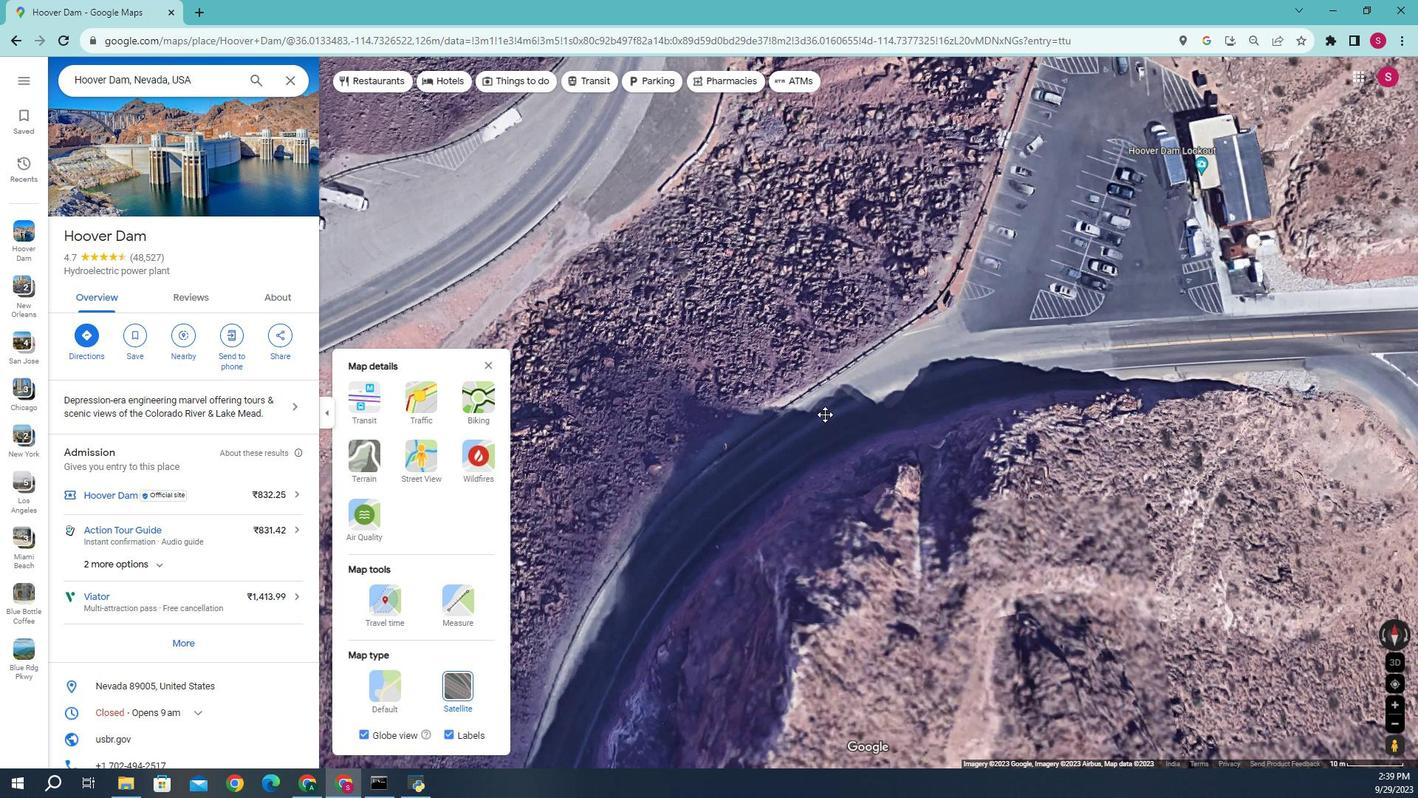 
Action: Mouse pressed left at (723, 503)
Screenshot: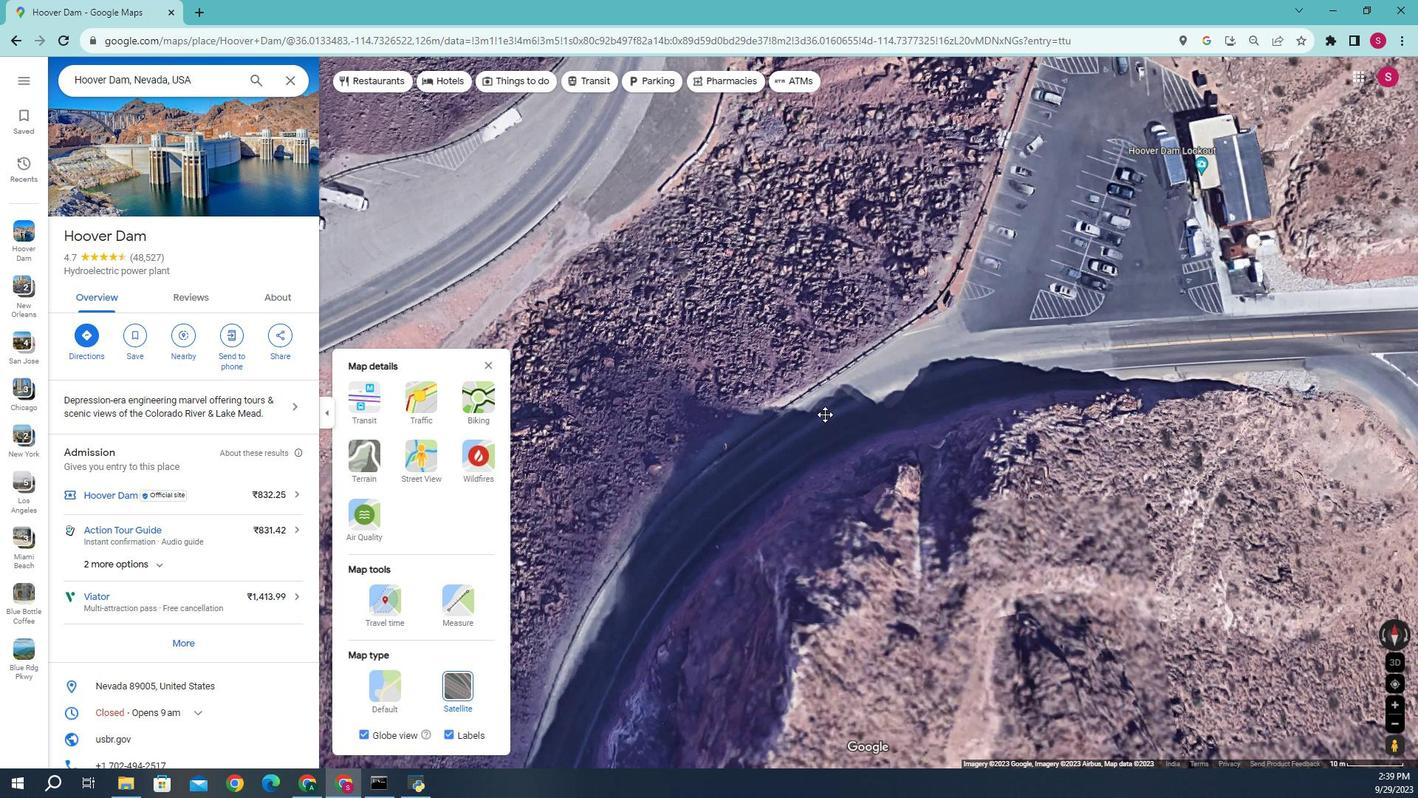 
Action: Mouse moved to (785, 374)
Screenshot: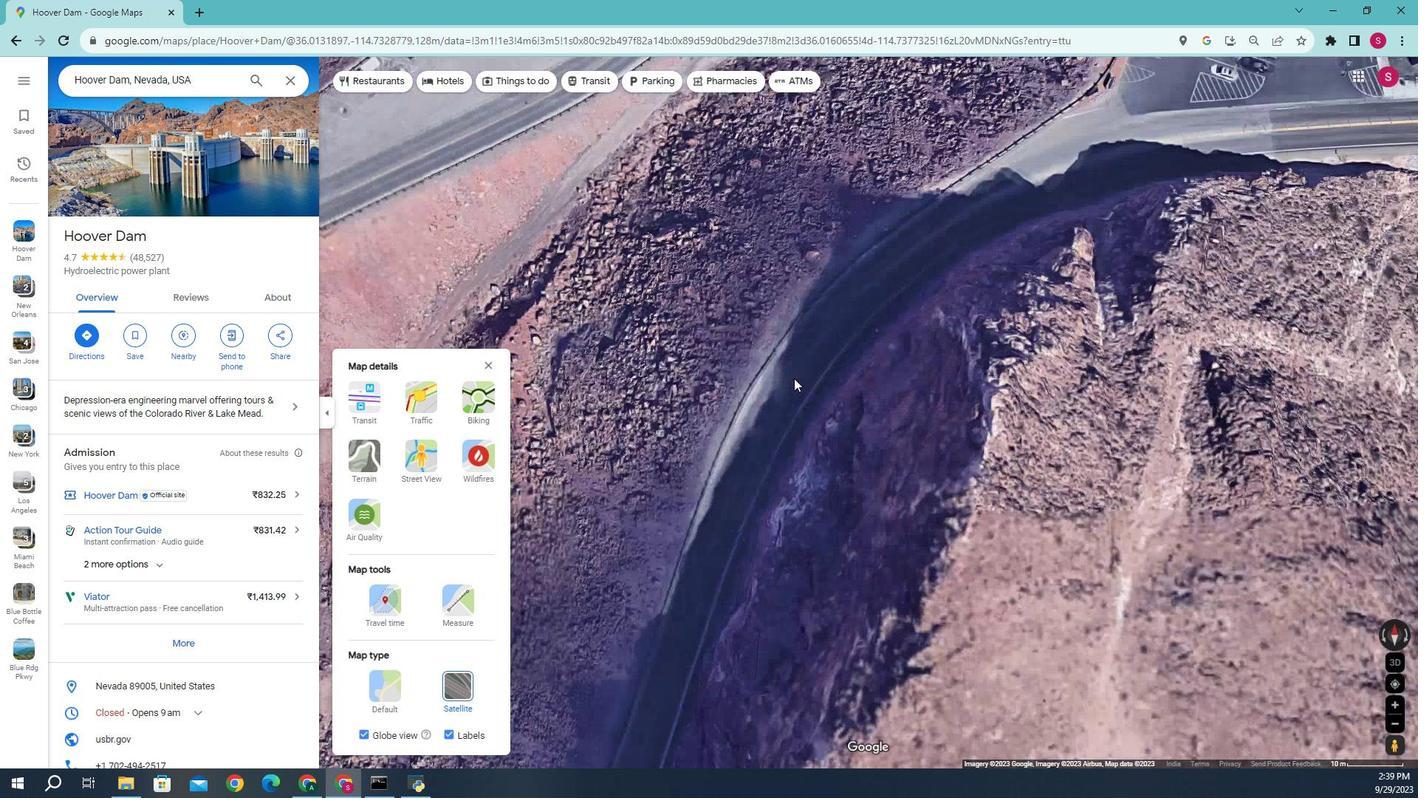 
Action: Mouse scrolled (785, 373) with delta (0, 0)
Screenshot: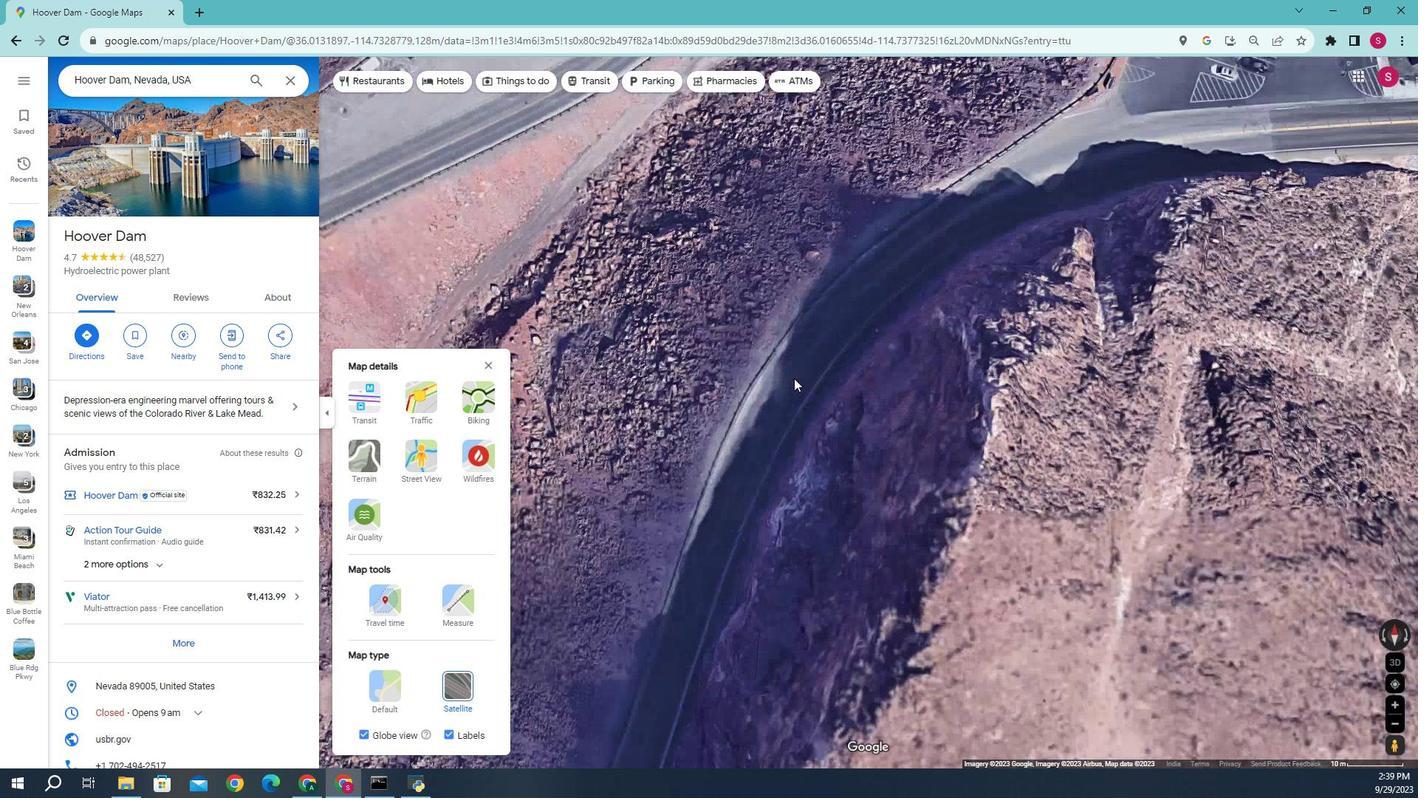 
Action: Mouse moved to (784, 378)
Screenshot: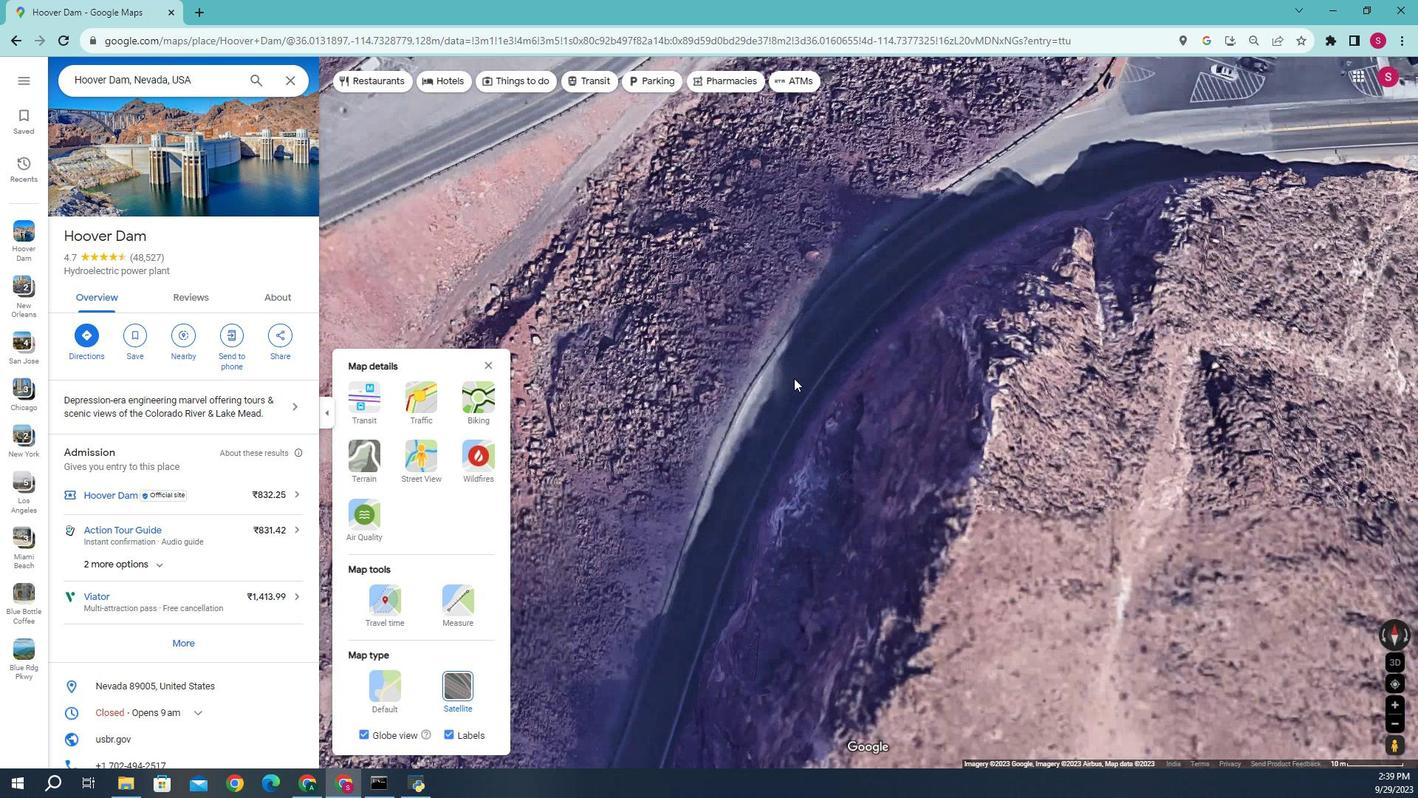 
Action: Mouse scrolled (784, 377) with delta (0, 0)
Screenshot: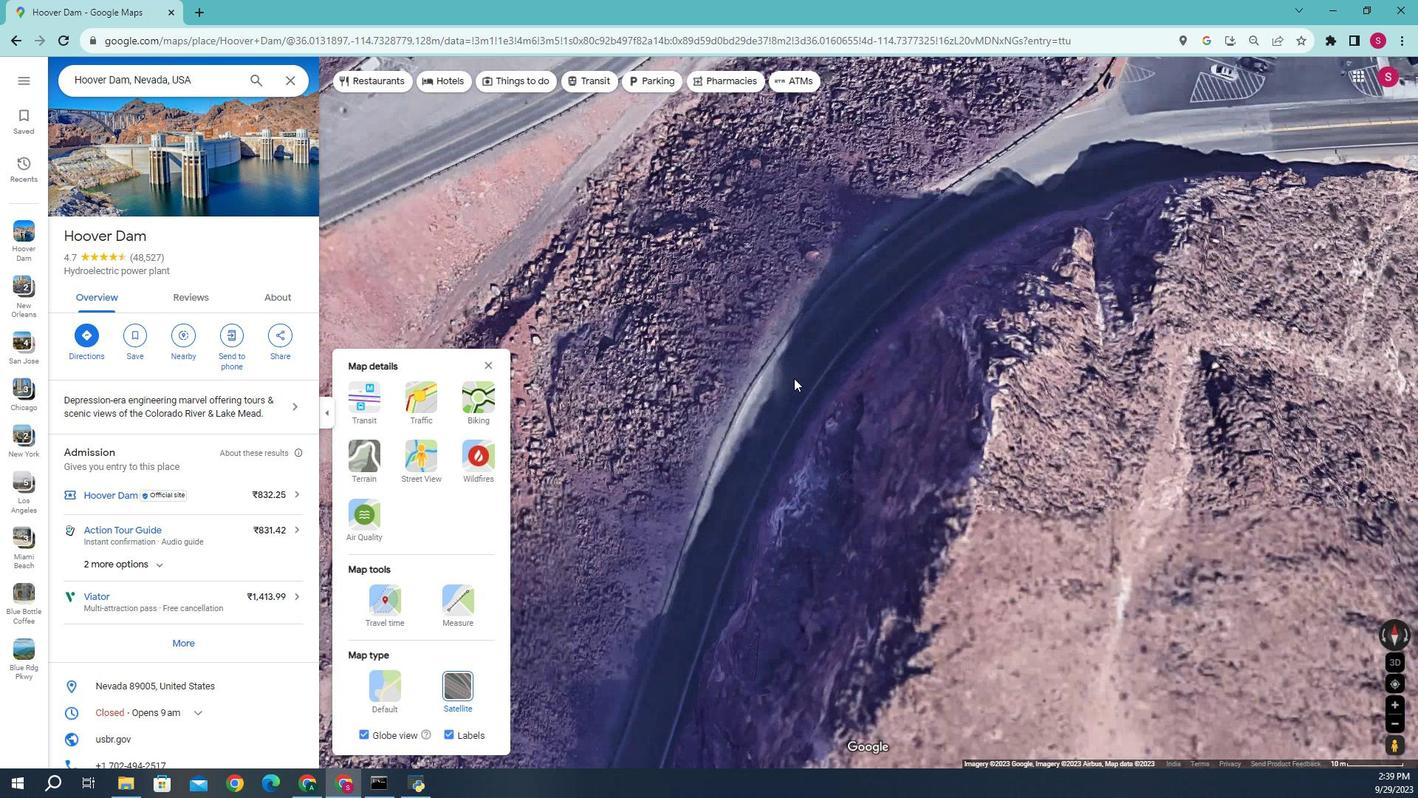 
Action: Mouse scrolled (784, 377) with delta (0, 0)
Screenshot: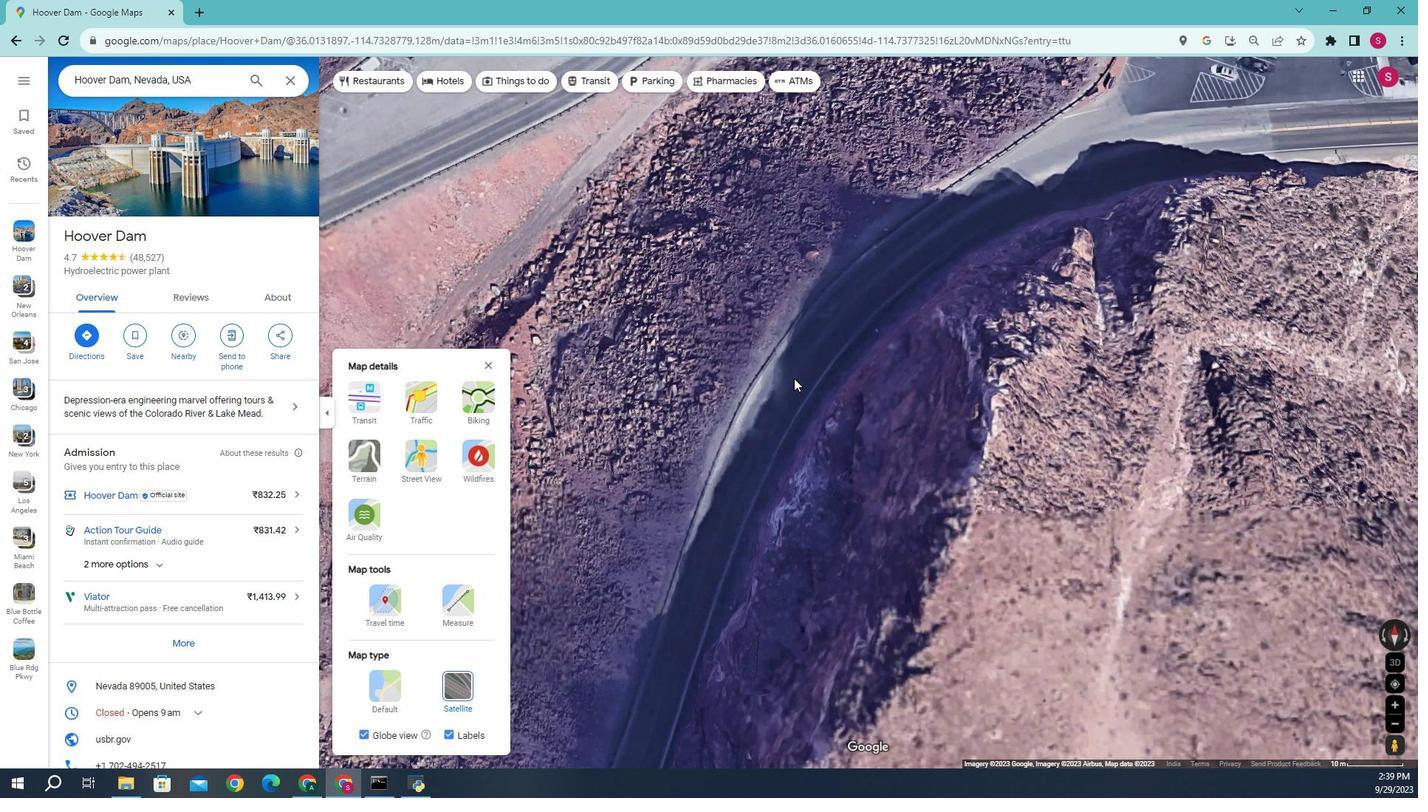 
Action: Mouse moved to (775, 390)
Screenshot: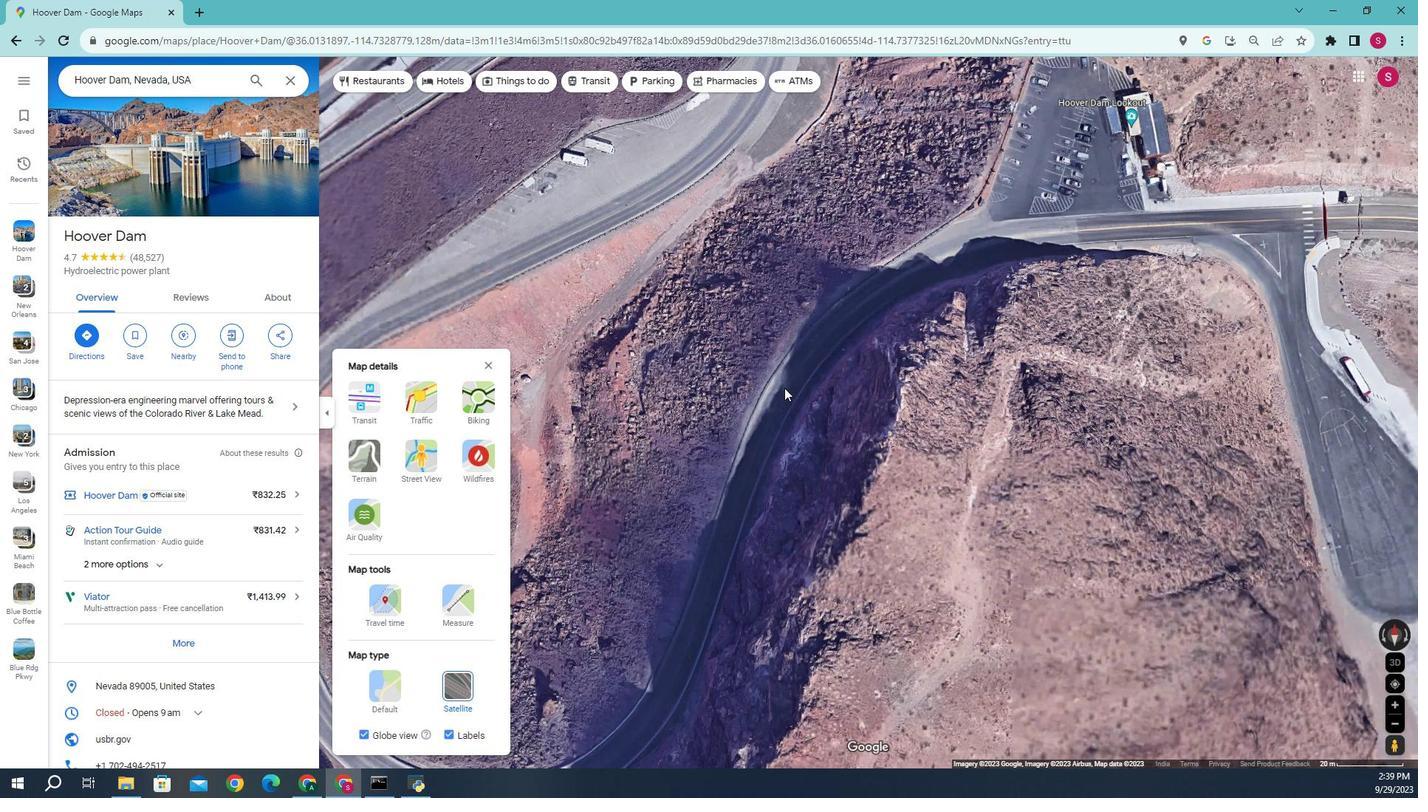 
Action: Mouse scrolled (775, 390) with delta (0, 0)
Screenshot: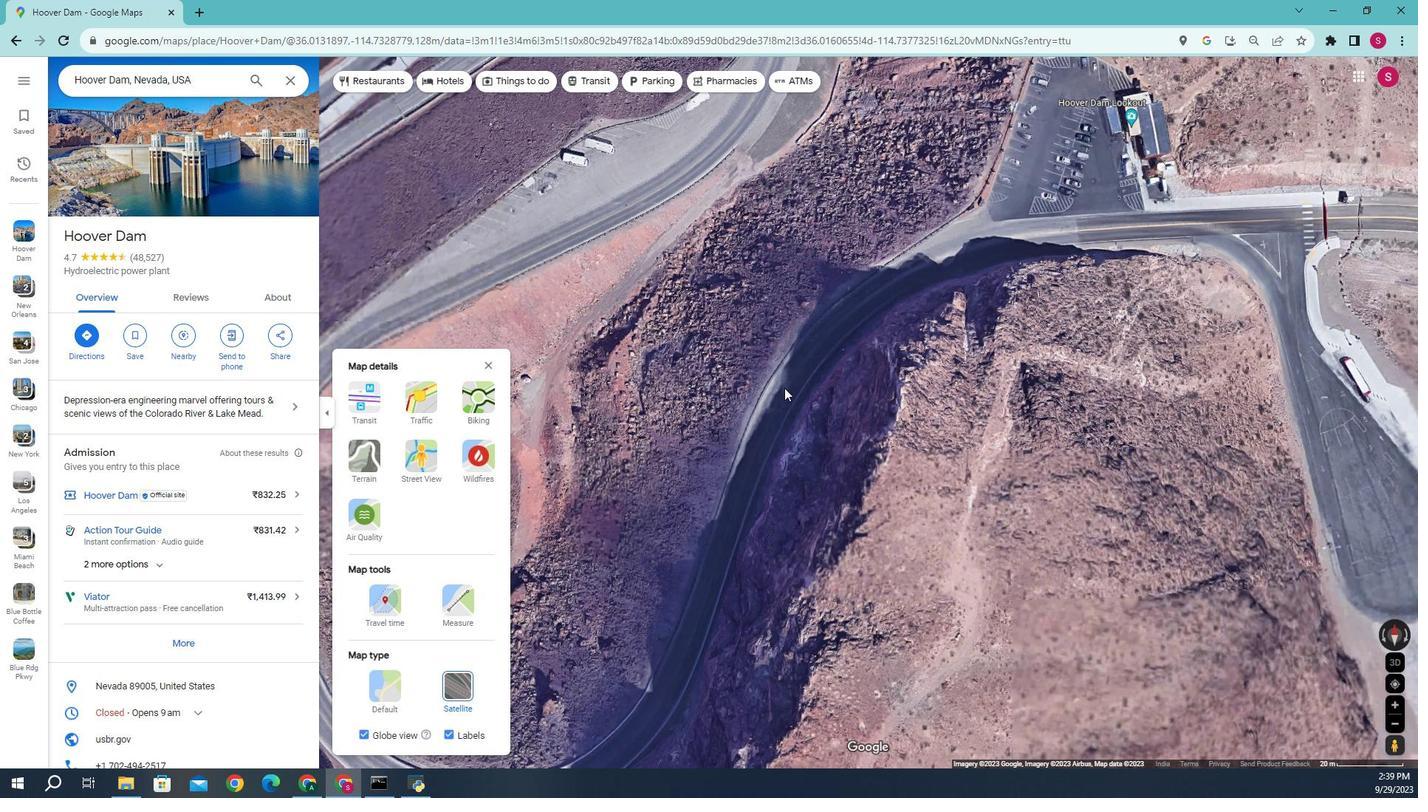 
Action: Mouse scrolled (775, 390) with delta (0, 0)
Screenshot: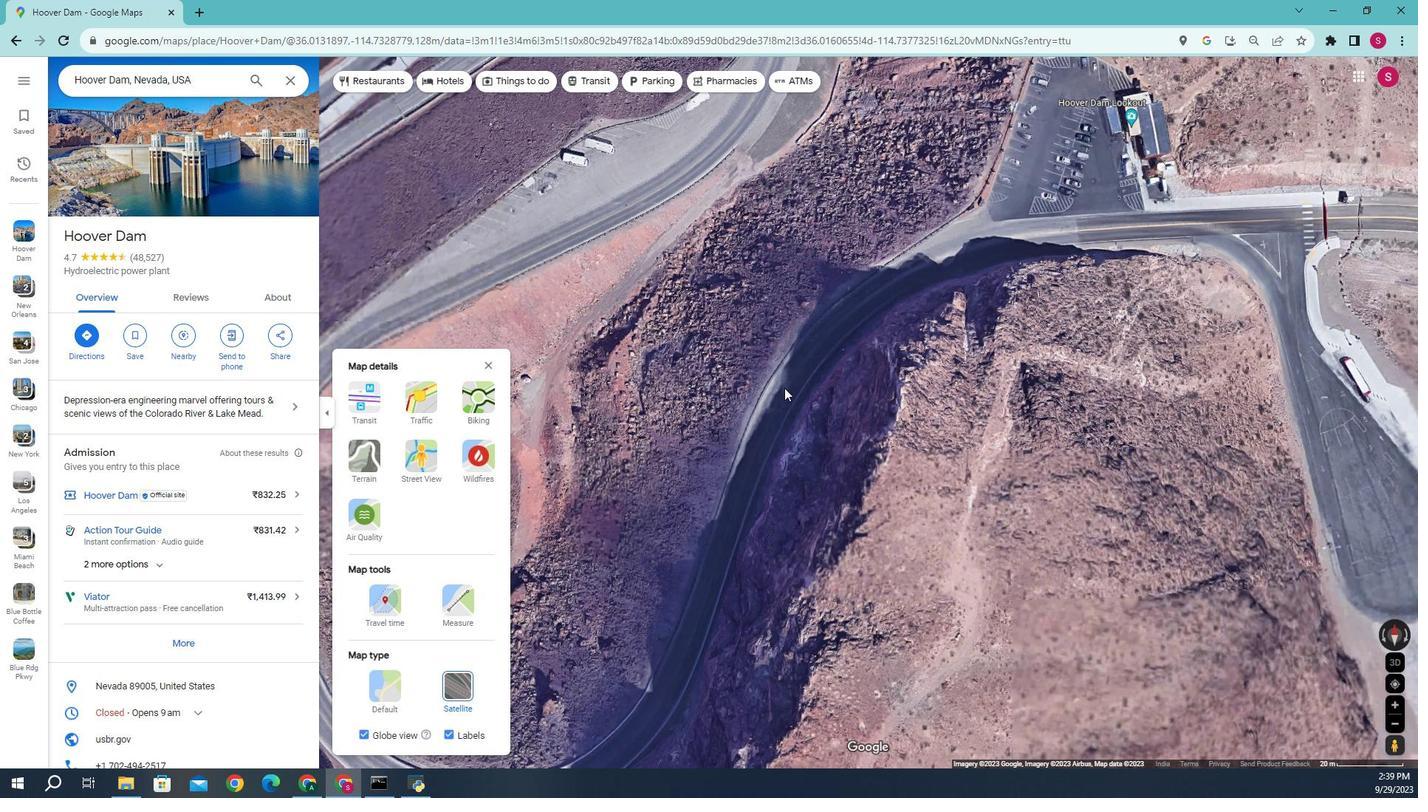 
Action: Mouse moved to (755, 450)
Screenshot: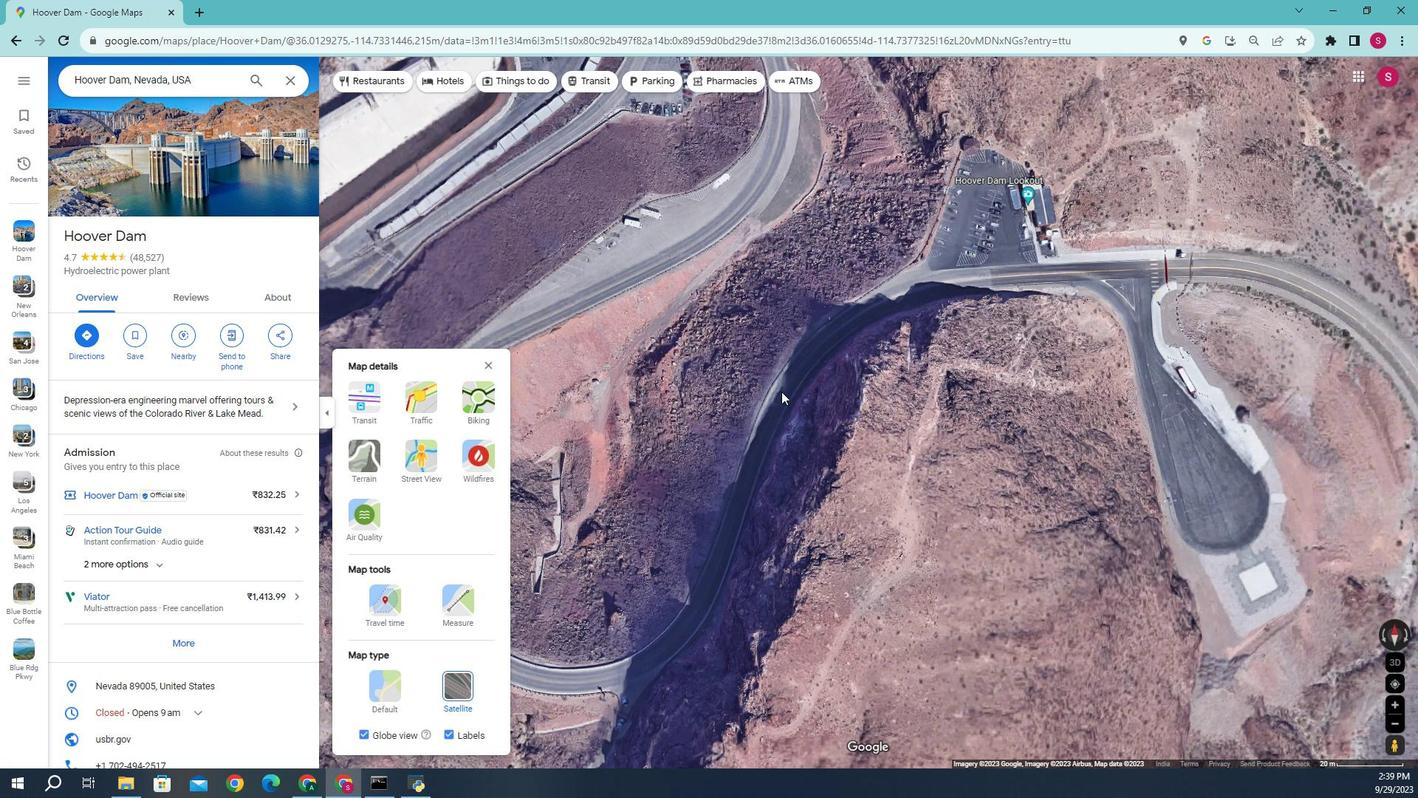 
Action: Mouse pressed left at (755, 450)
Screenshot: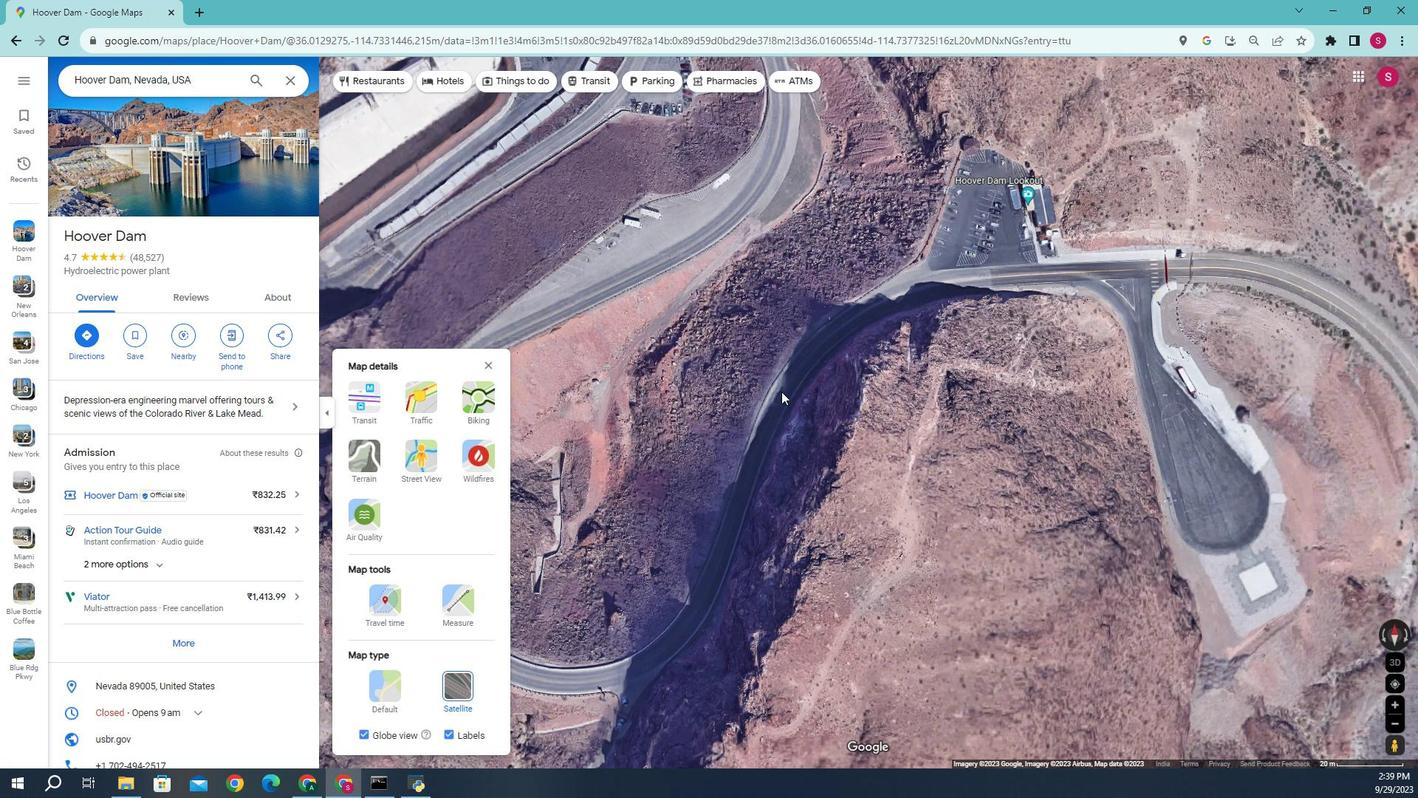 
Action: Mouse moved to (815, 414)
Screenshot: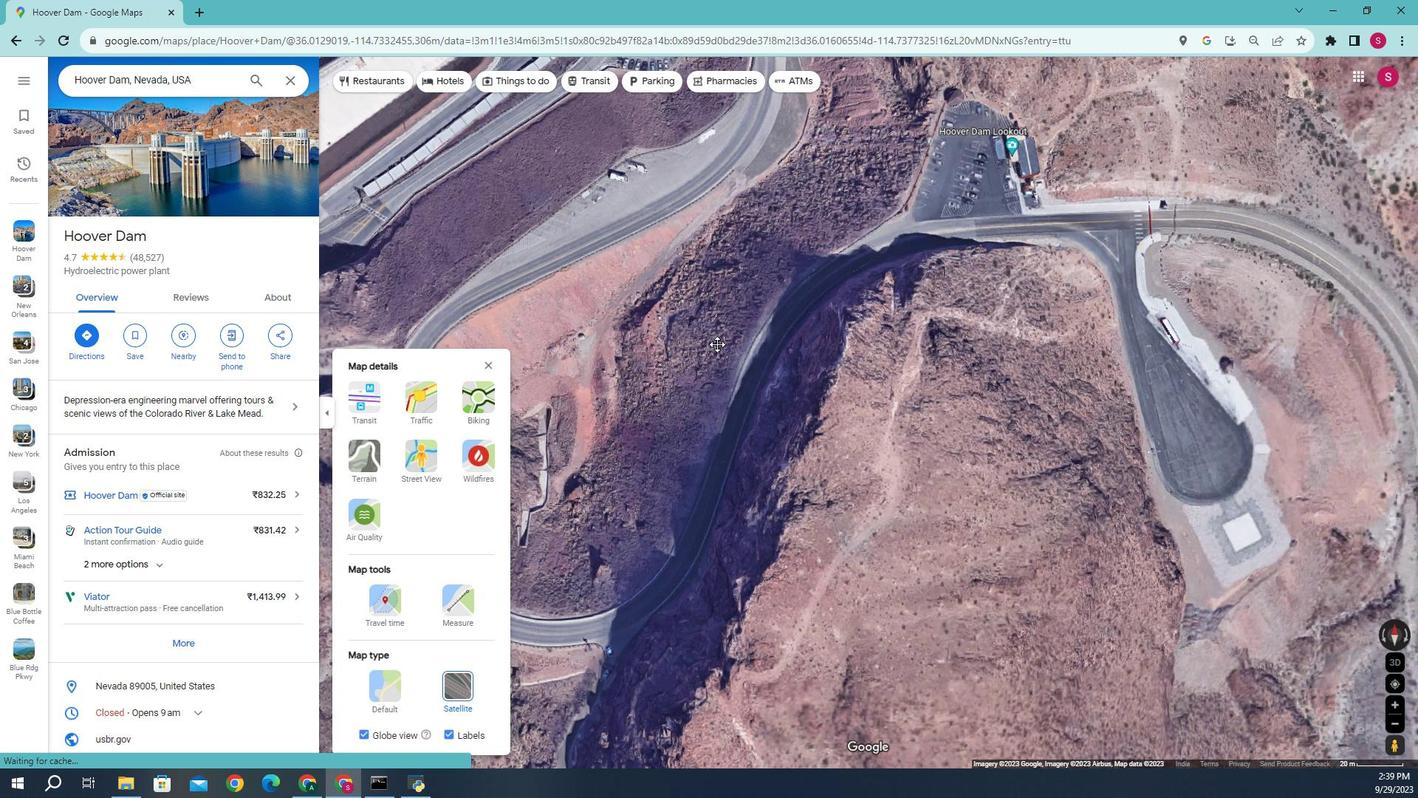 
Action: Mouse pressed left at (815, 414)
Screenshot: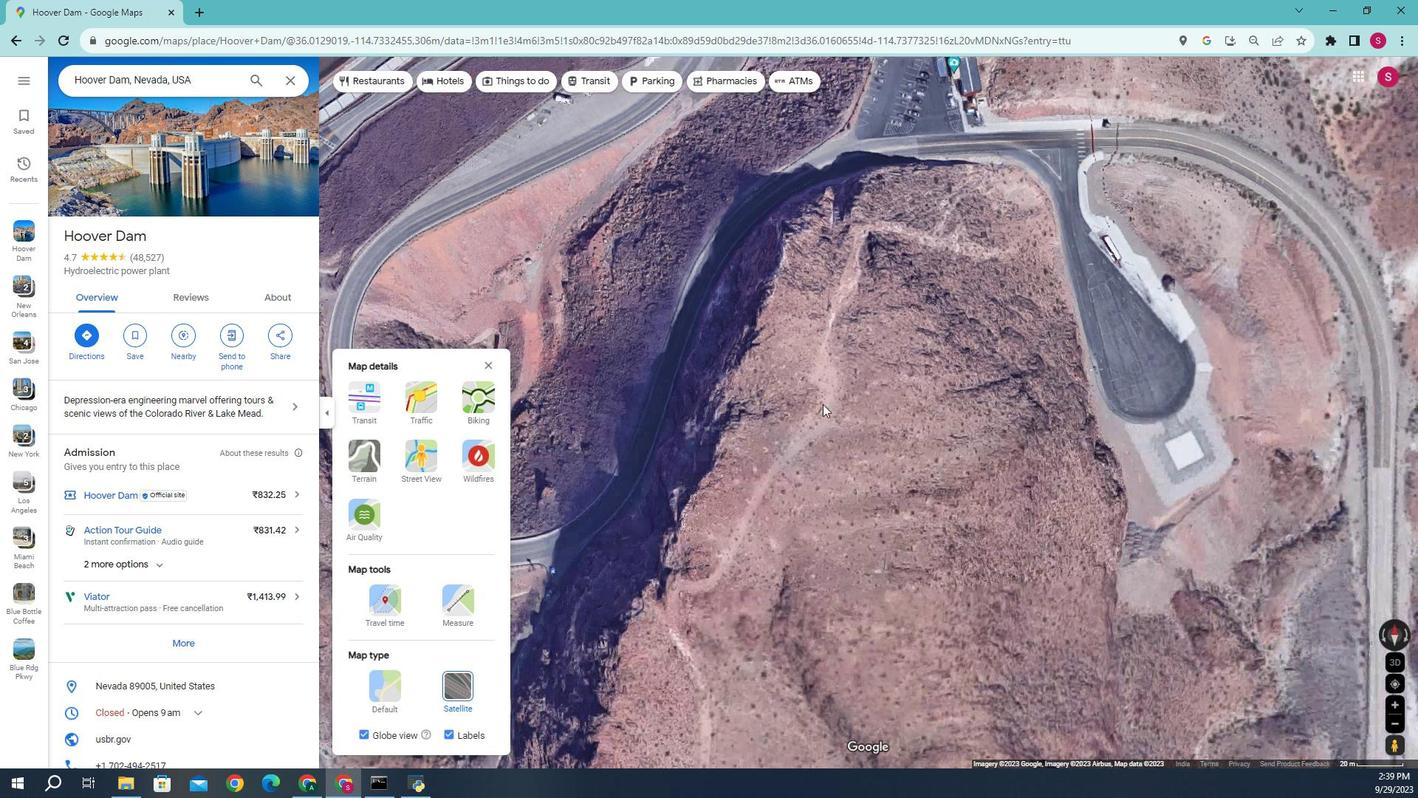 
Action: Mouse moved to (849, 413)
Screenshot: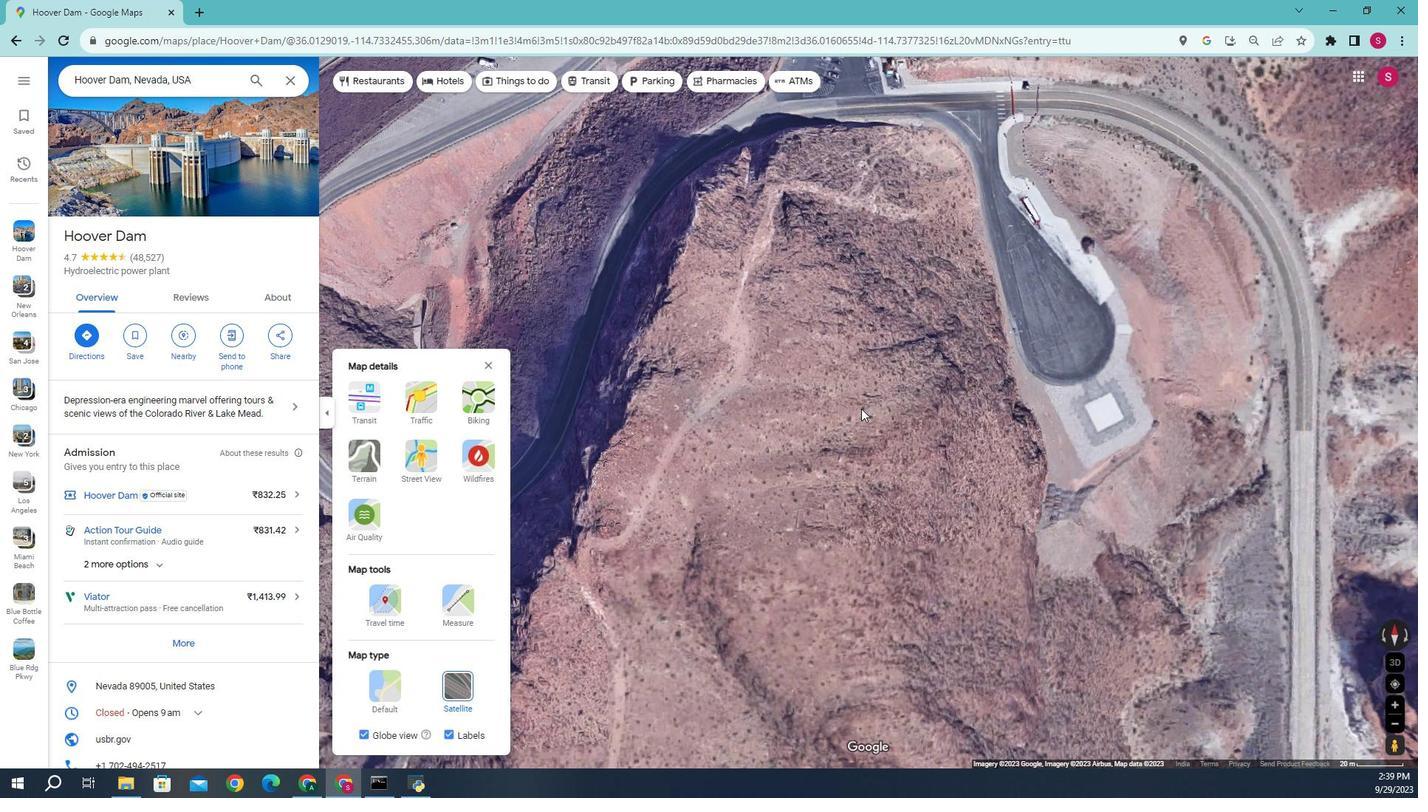 
Action: Mouse pressed left at (849, 413)
Screenshot: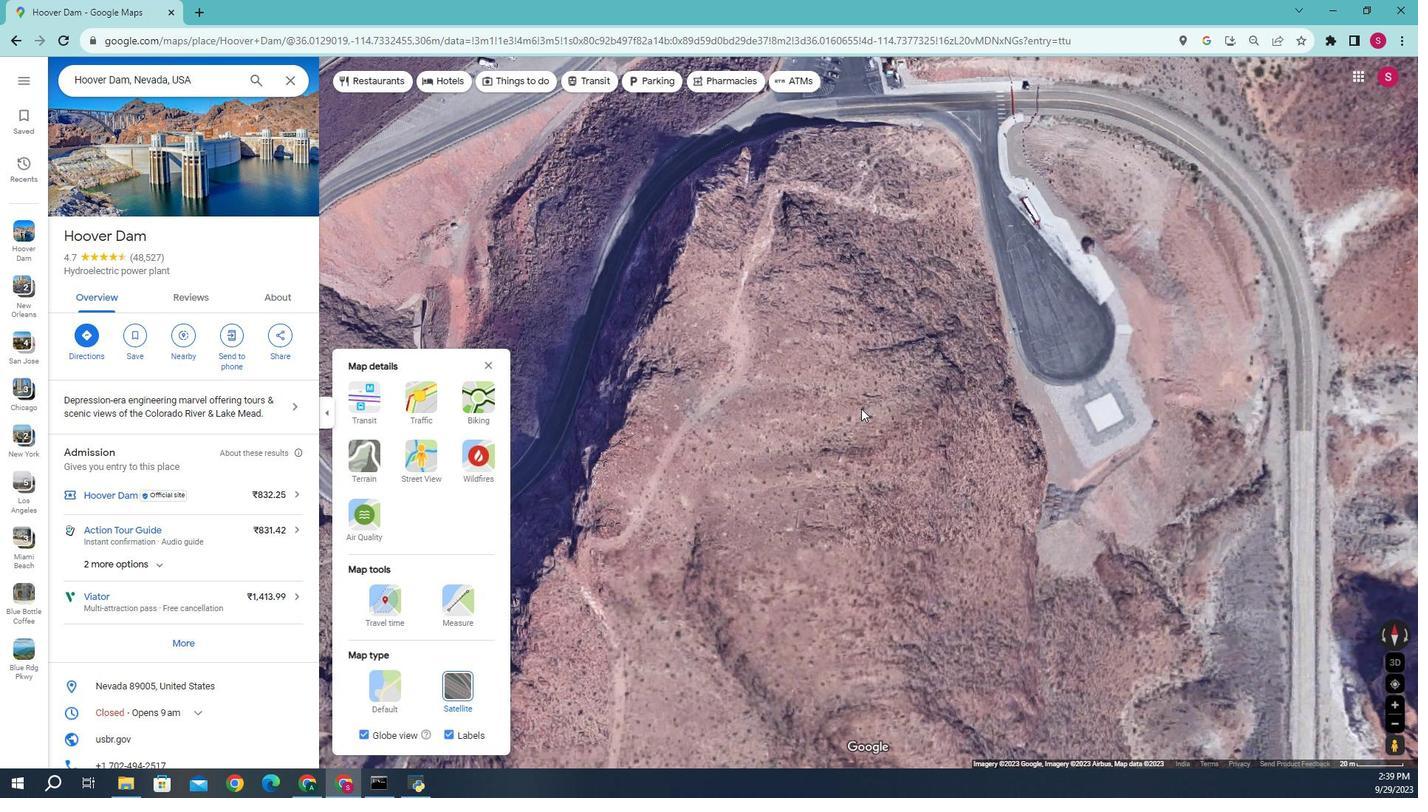 
Action: Mouse moved to (816, 389)
Screenshot: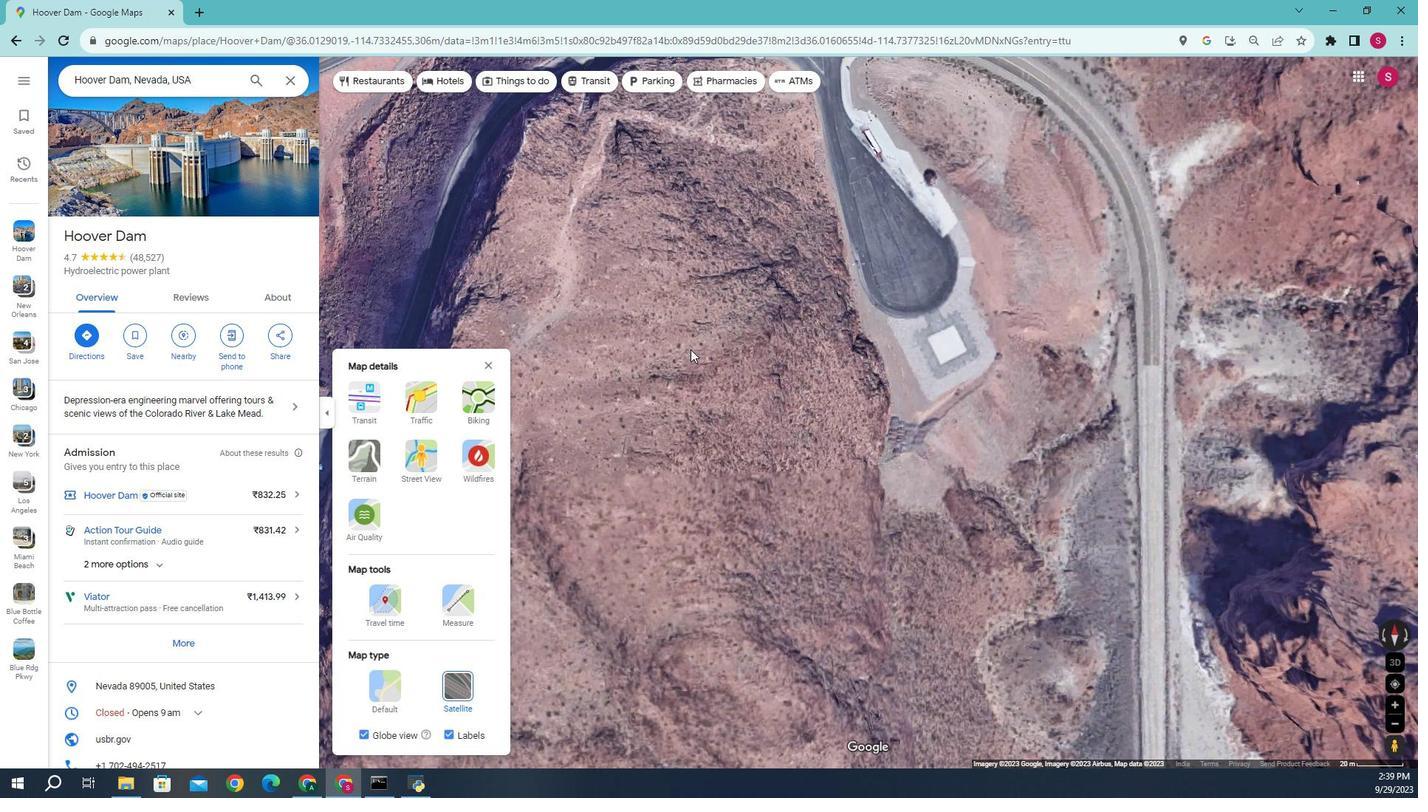 
Action: Mouse pressed left at (816, 389)
Screenshot: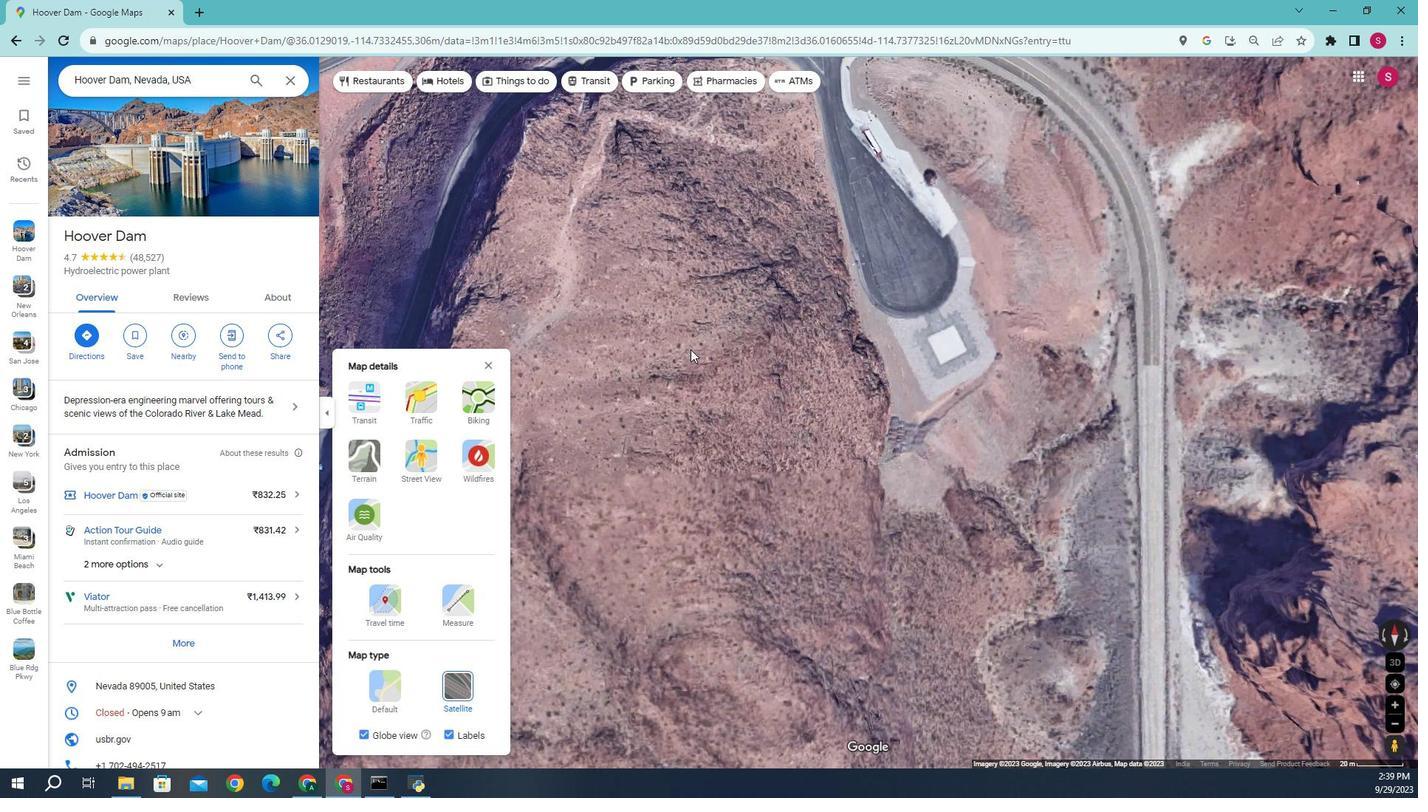
Action: Mouse moved to (755, 416)
